 Task: Explore Airbnb accommodations in Martha's Vineyard with access to Chef's kitchens
Action: Mouse moved to (610, 117)
Screenshot: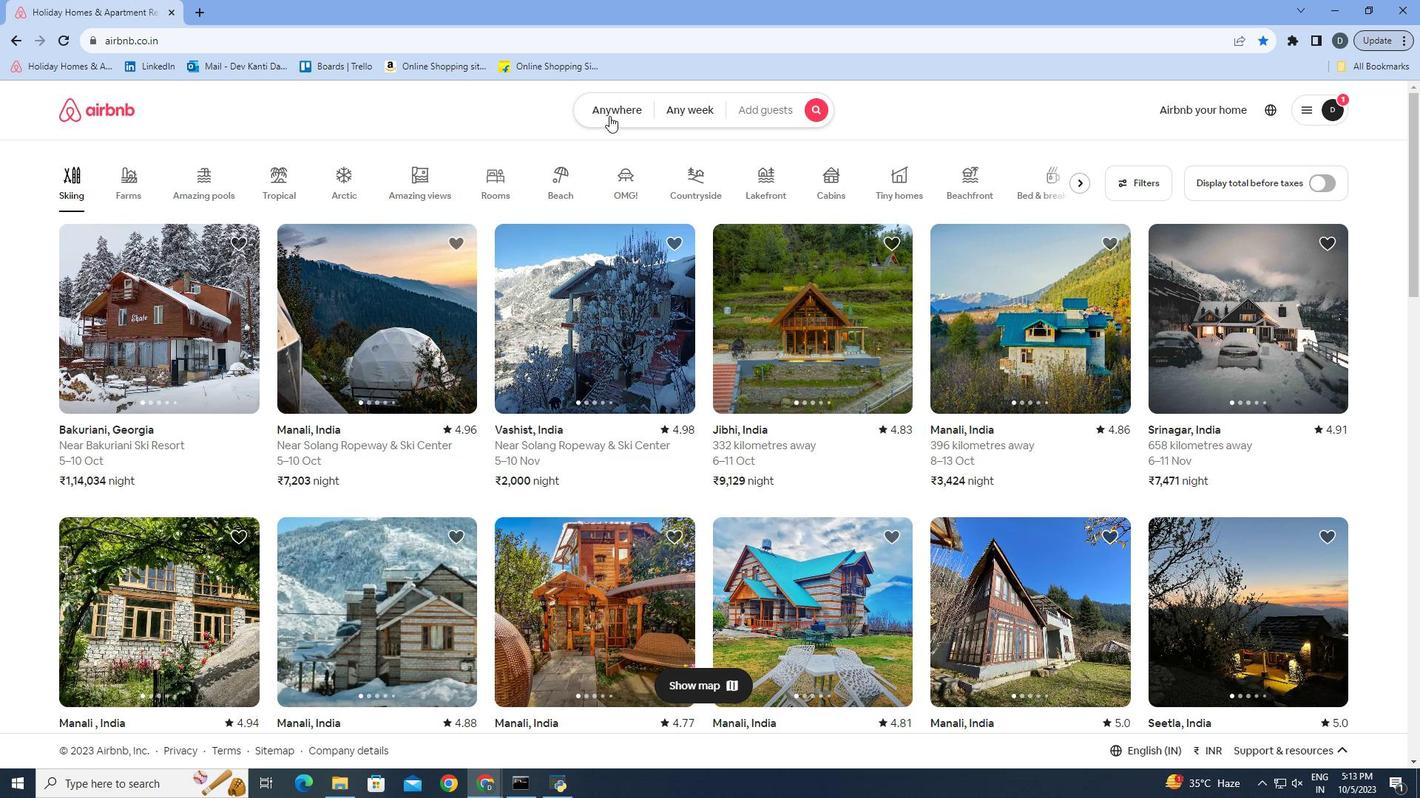 
Action: Mouse pressed left at (610, 117)
Screenshot: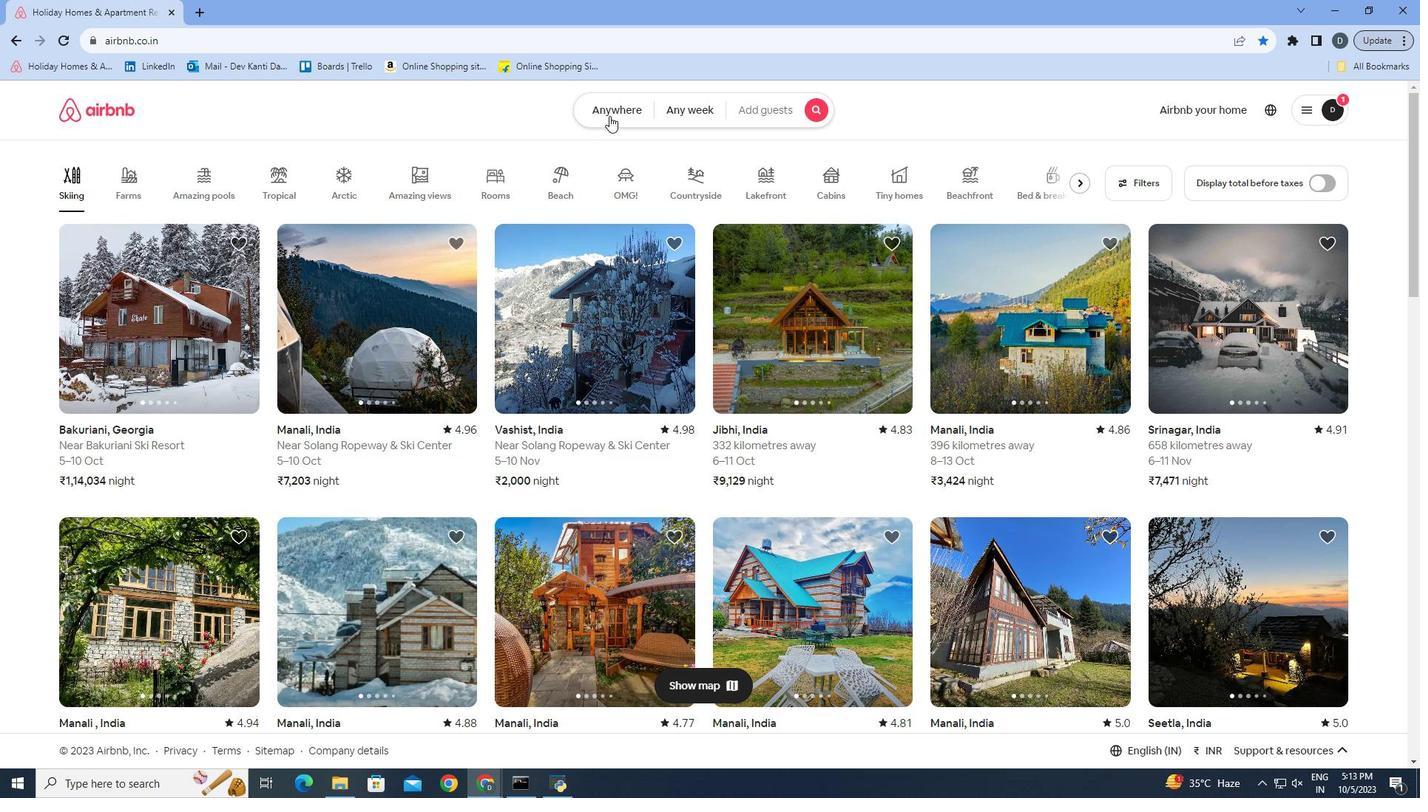 
Action: Mouse moved to (495, 170)
Screenshot: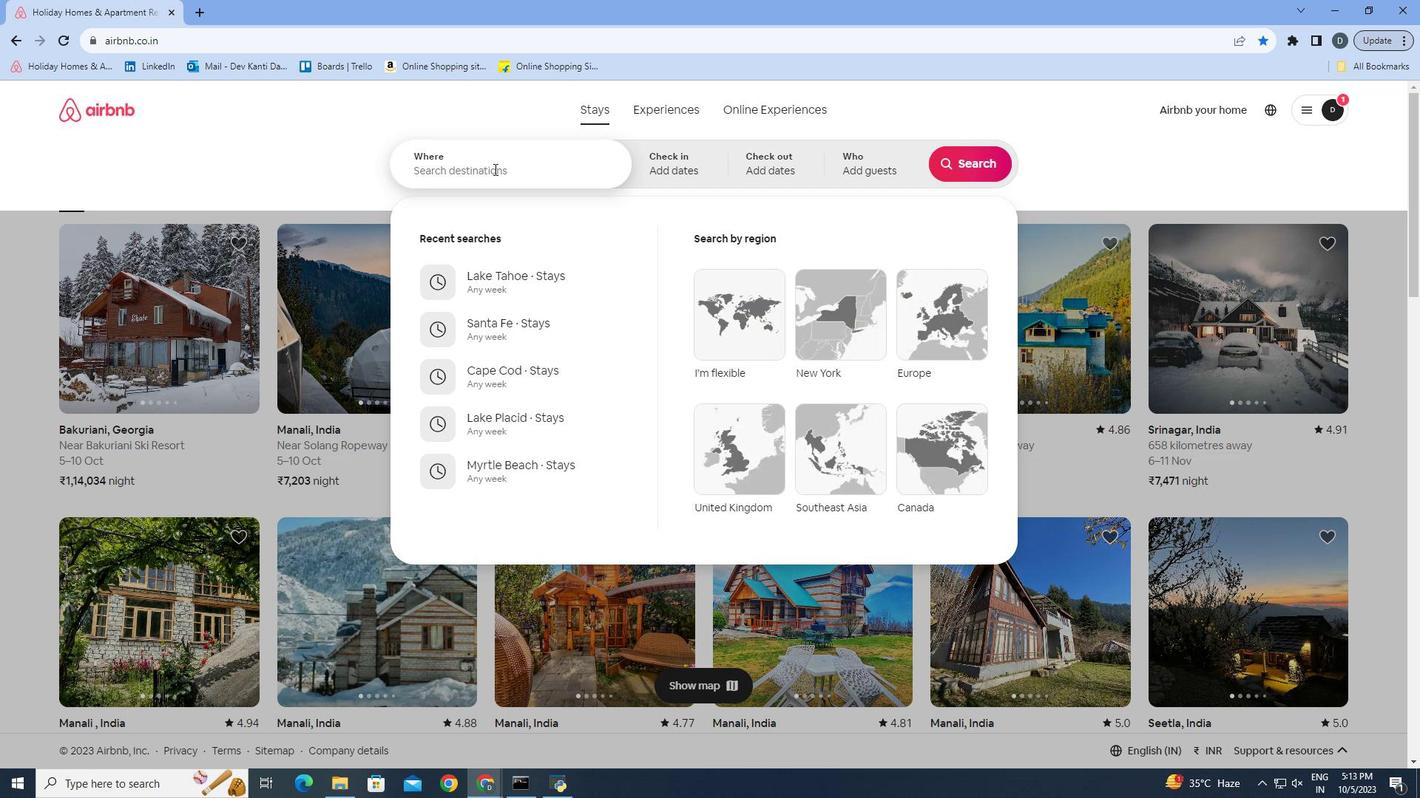 
Action: Mouse pressed left at (495, 170)
Screenshot: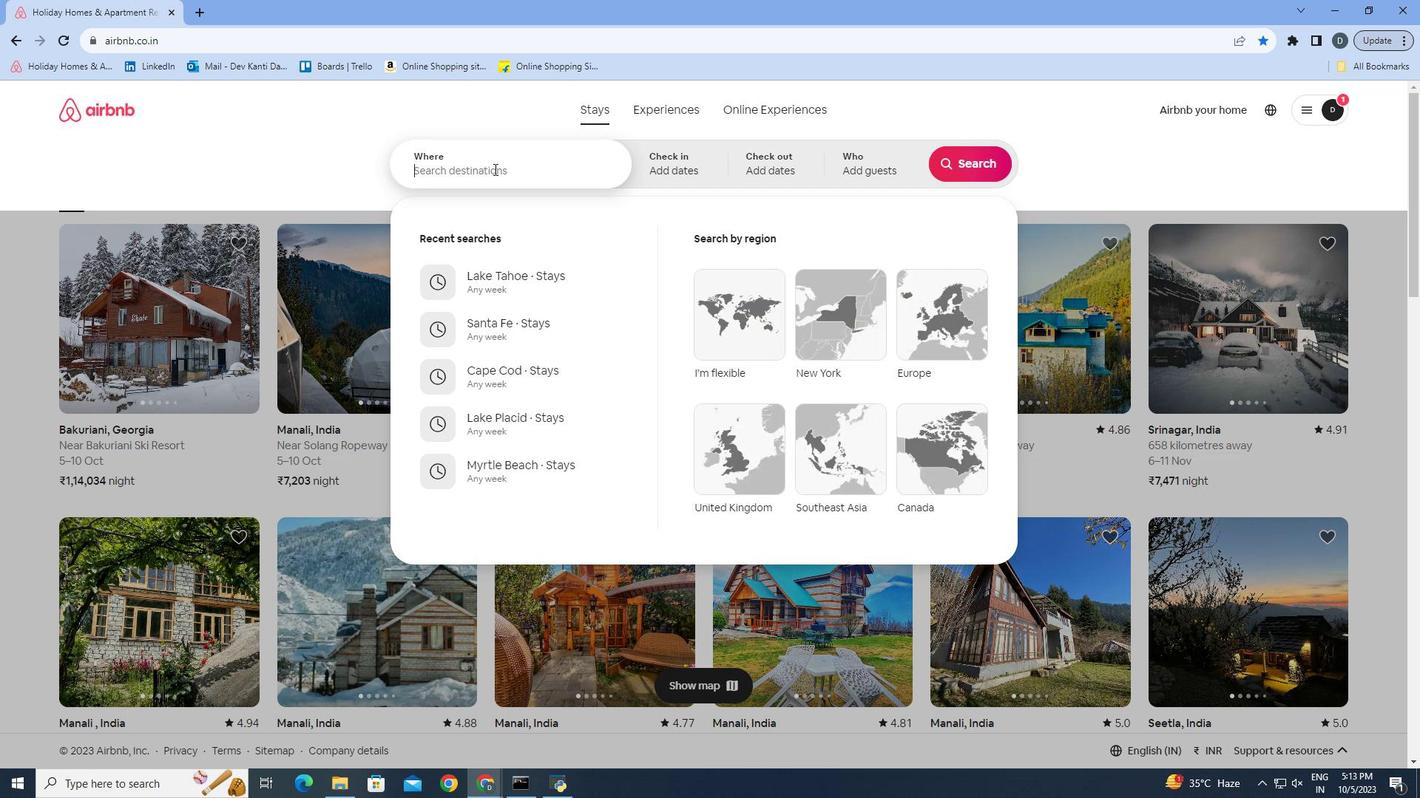 
Action: Mouse moved to (493, 169)
Screenshot: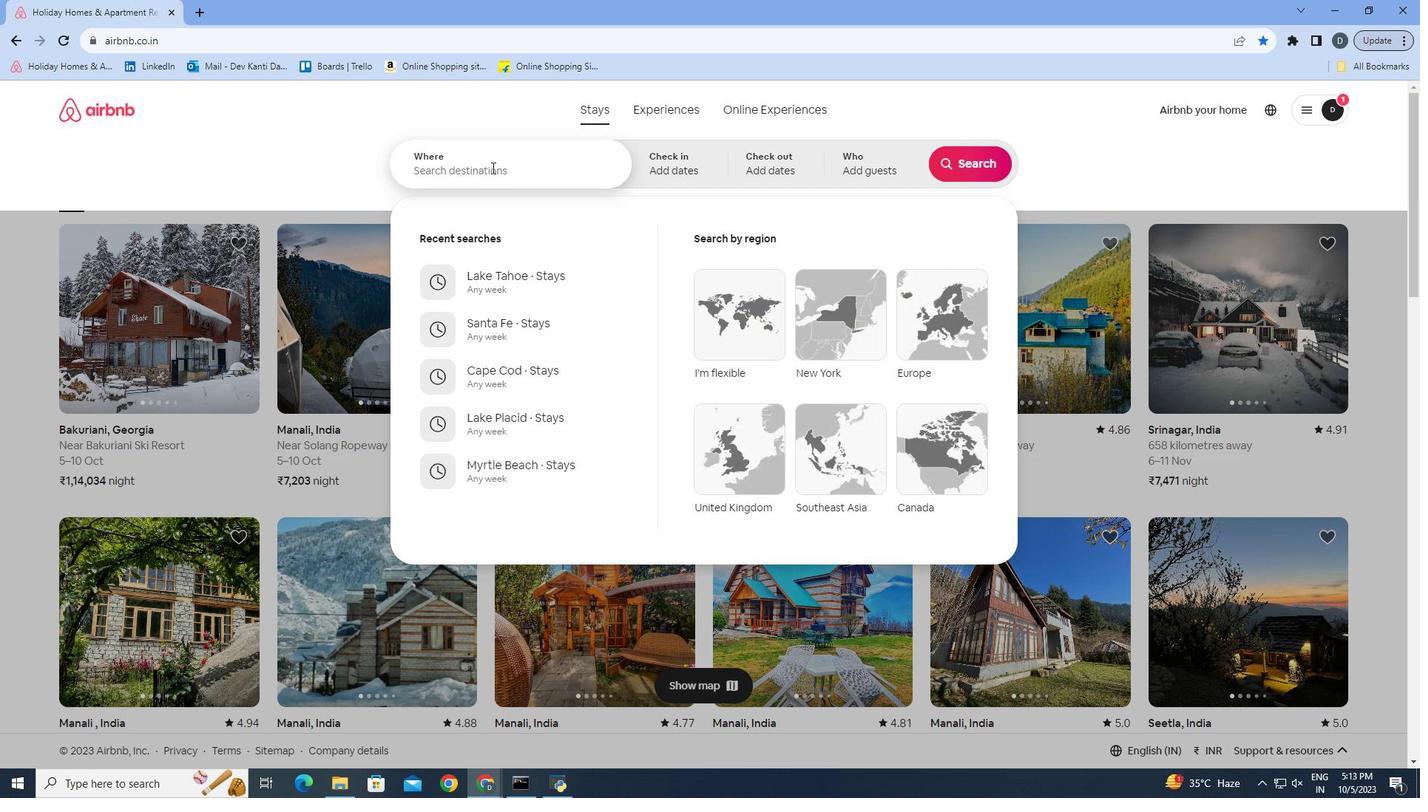 
Action: Key pressed <Key.shift>
Screenshot: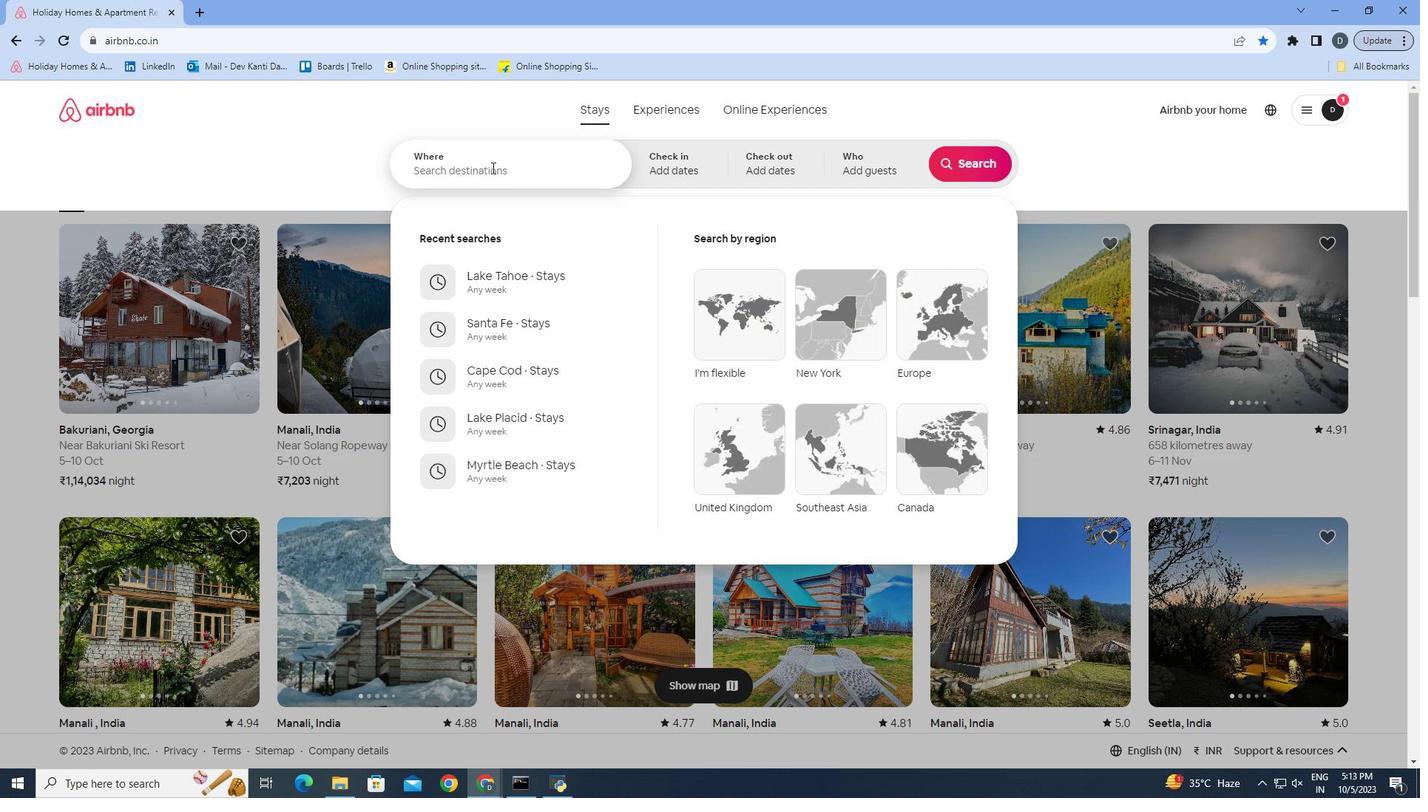 
Action: Mouse moved to (490, 166)
Screenshot: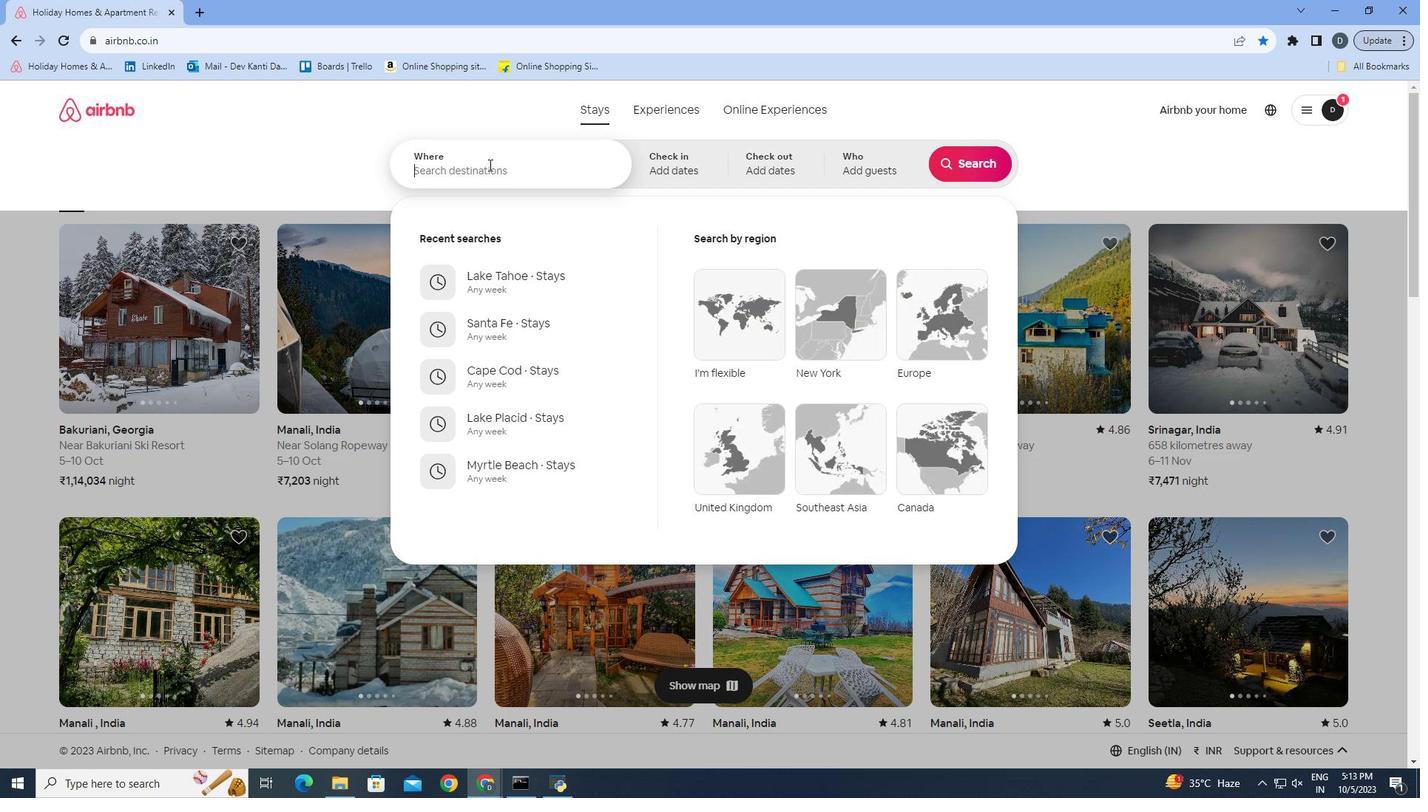 
Action: Key pressed Ma
Screenshot: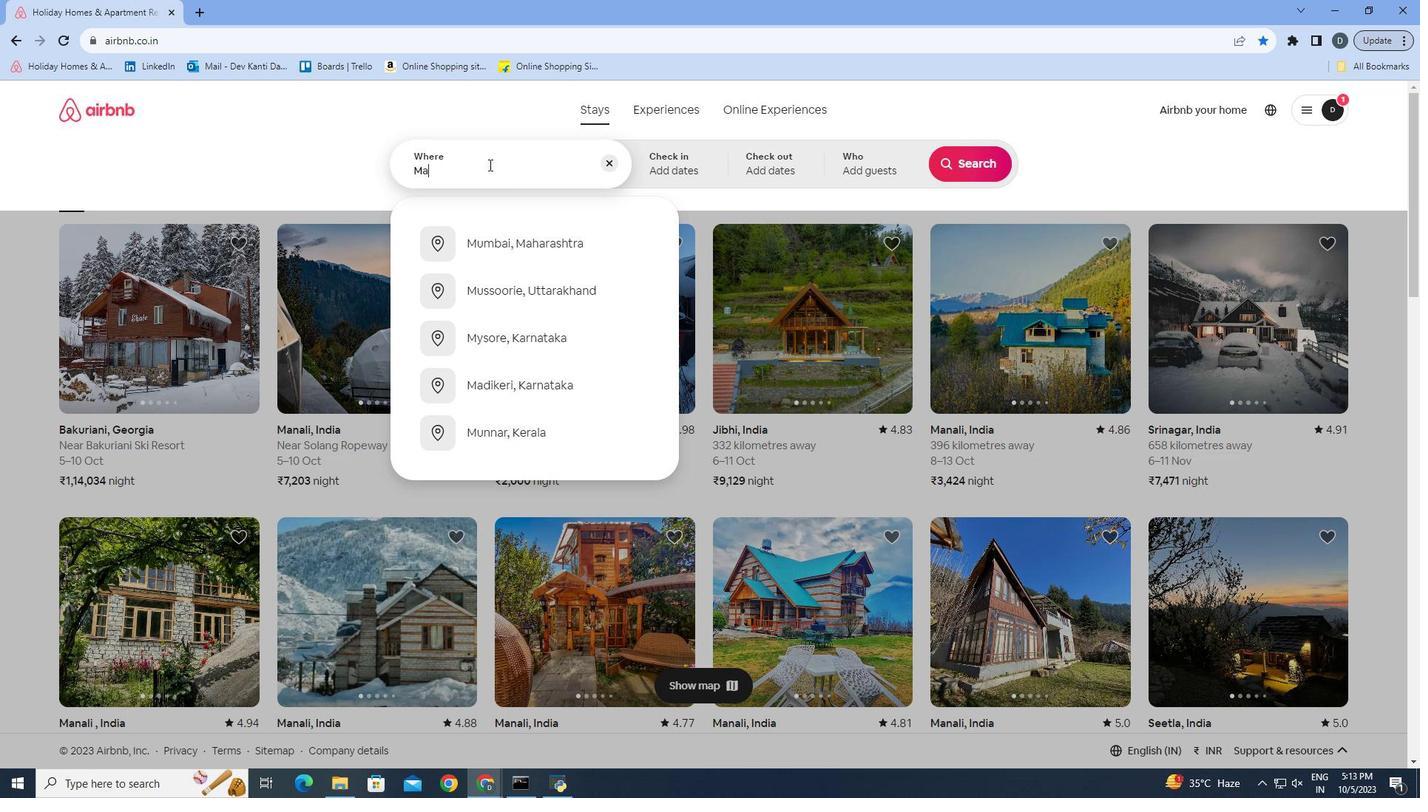 
Action: Mouse moved to (458, 161)
Screenshot: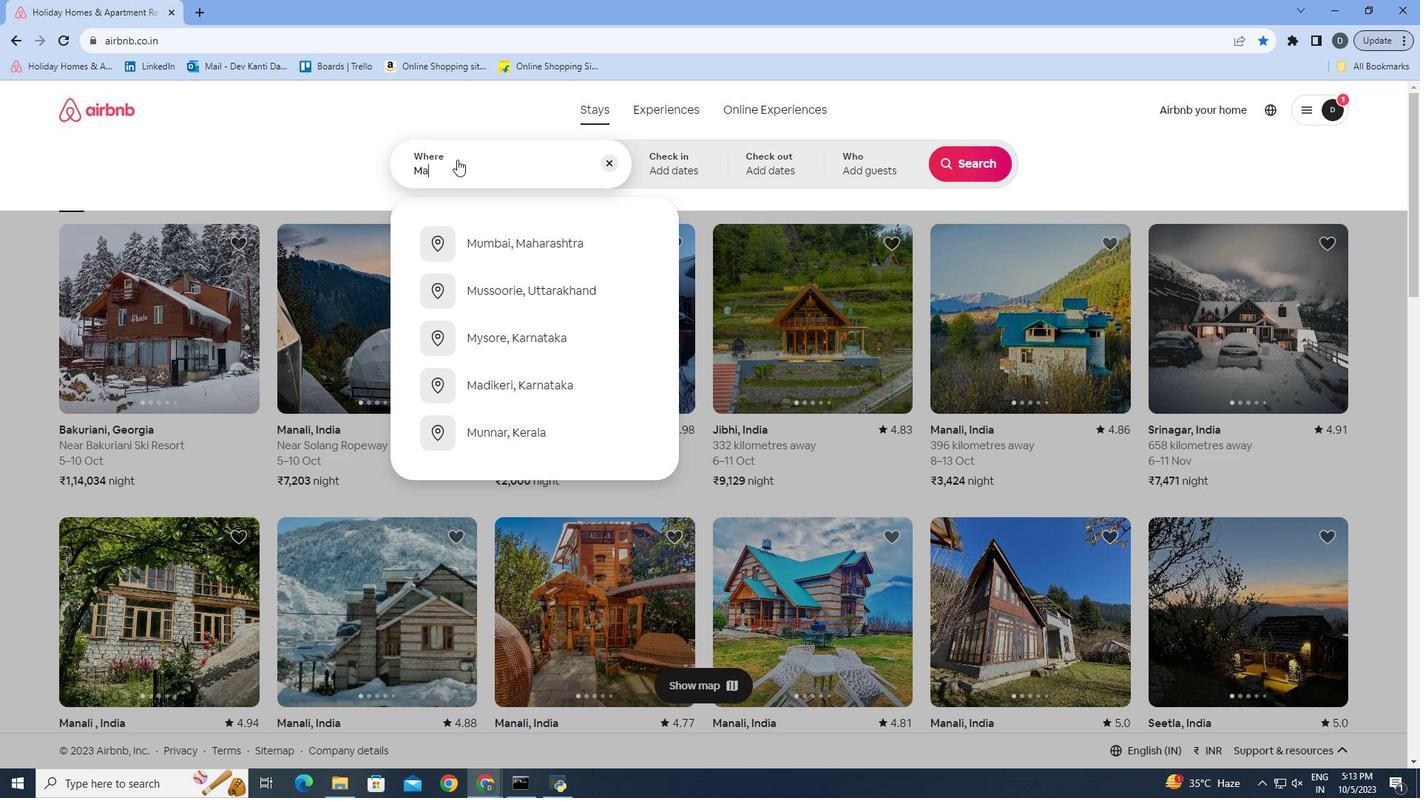 
Action: Key pressed rtha<Key.space>
Screenshot: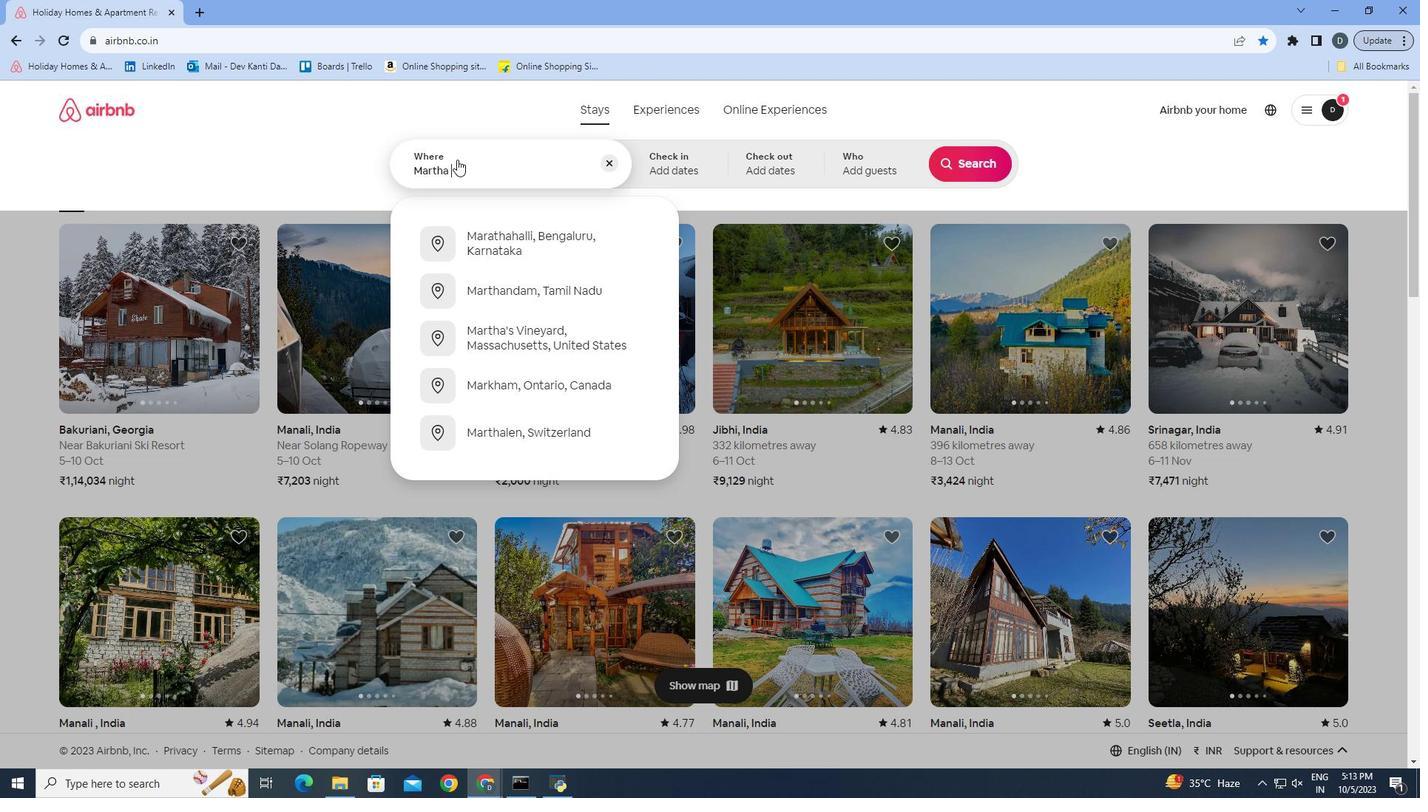 
Action: Mouse moved to (457, 157)
Screenshot: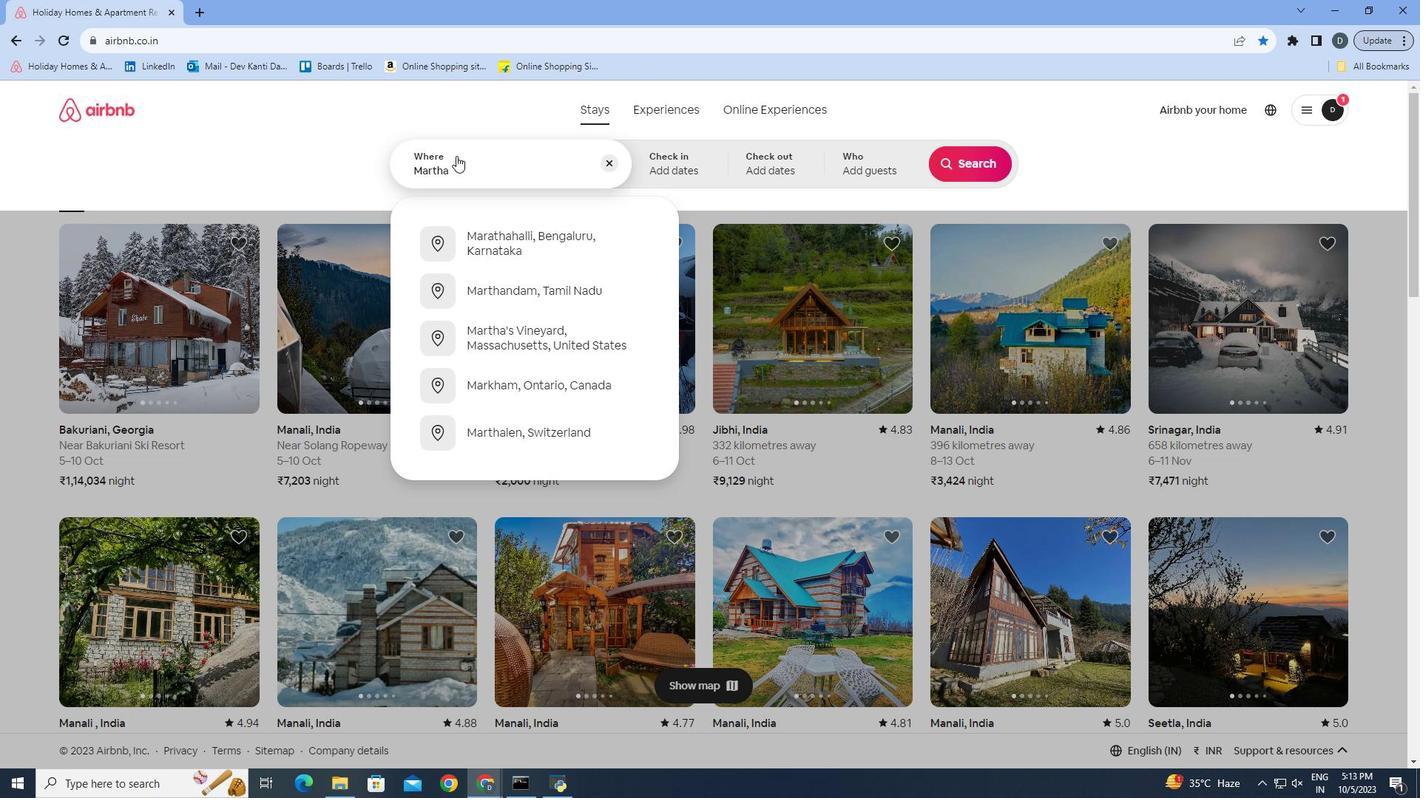 
Action: Key pressed <Key.shift>Vi
Screenshot: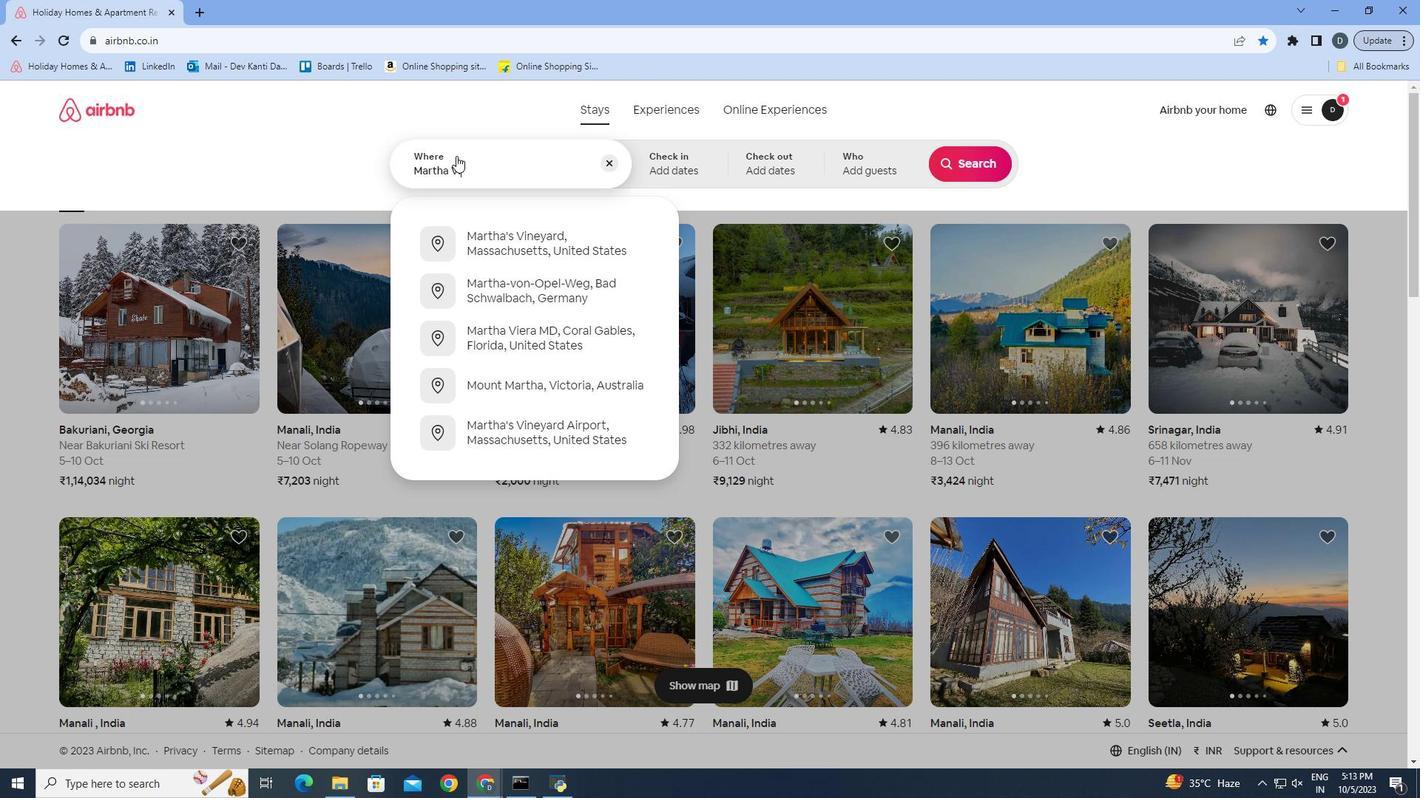 
Action: Mouse moved to (526, 119)
Screenshot: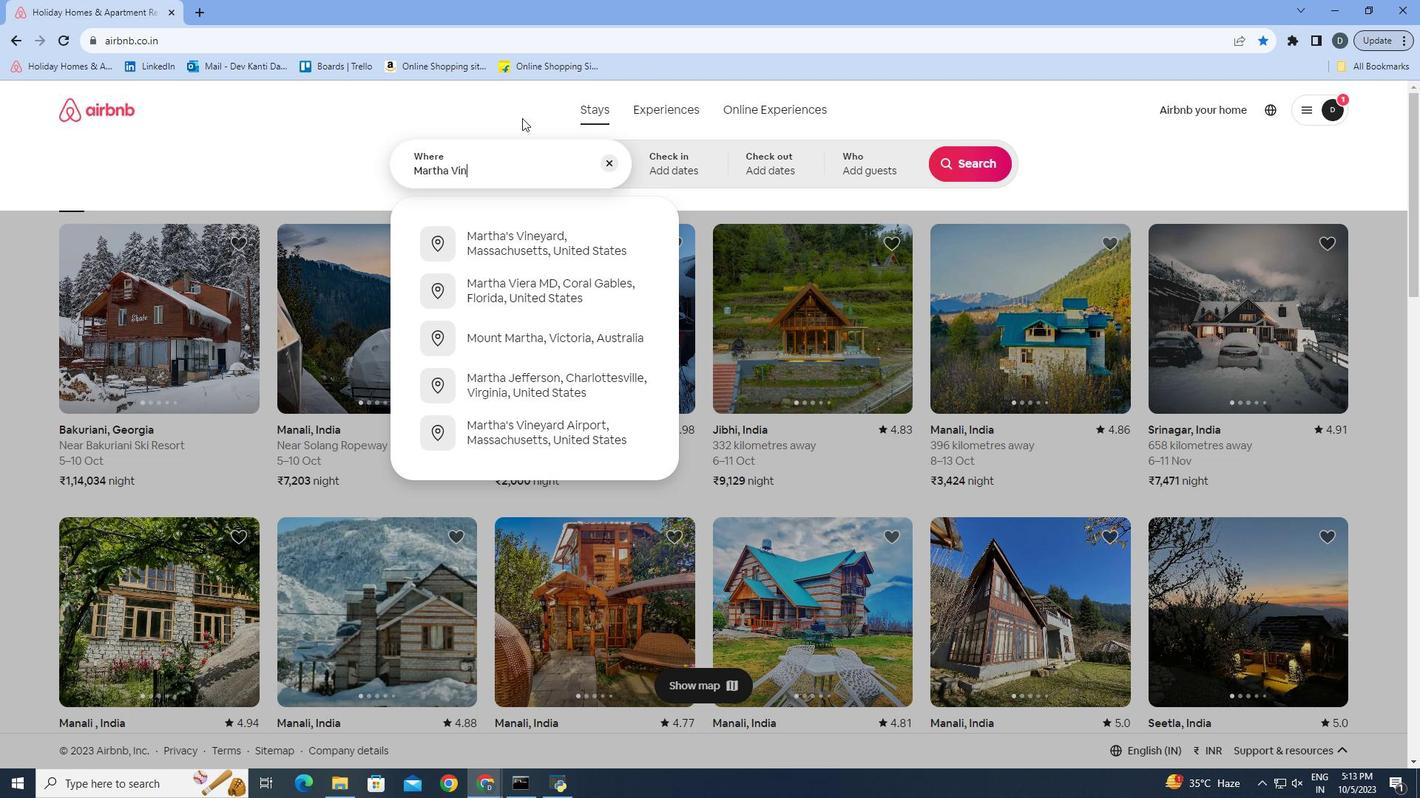
Action: Key pressed n
Screenshot: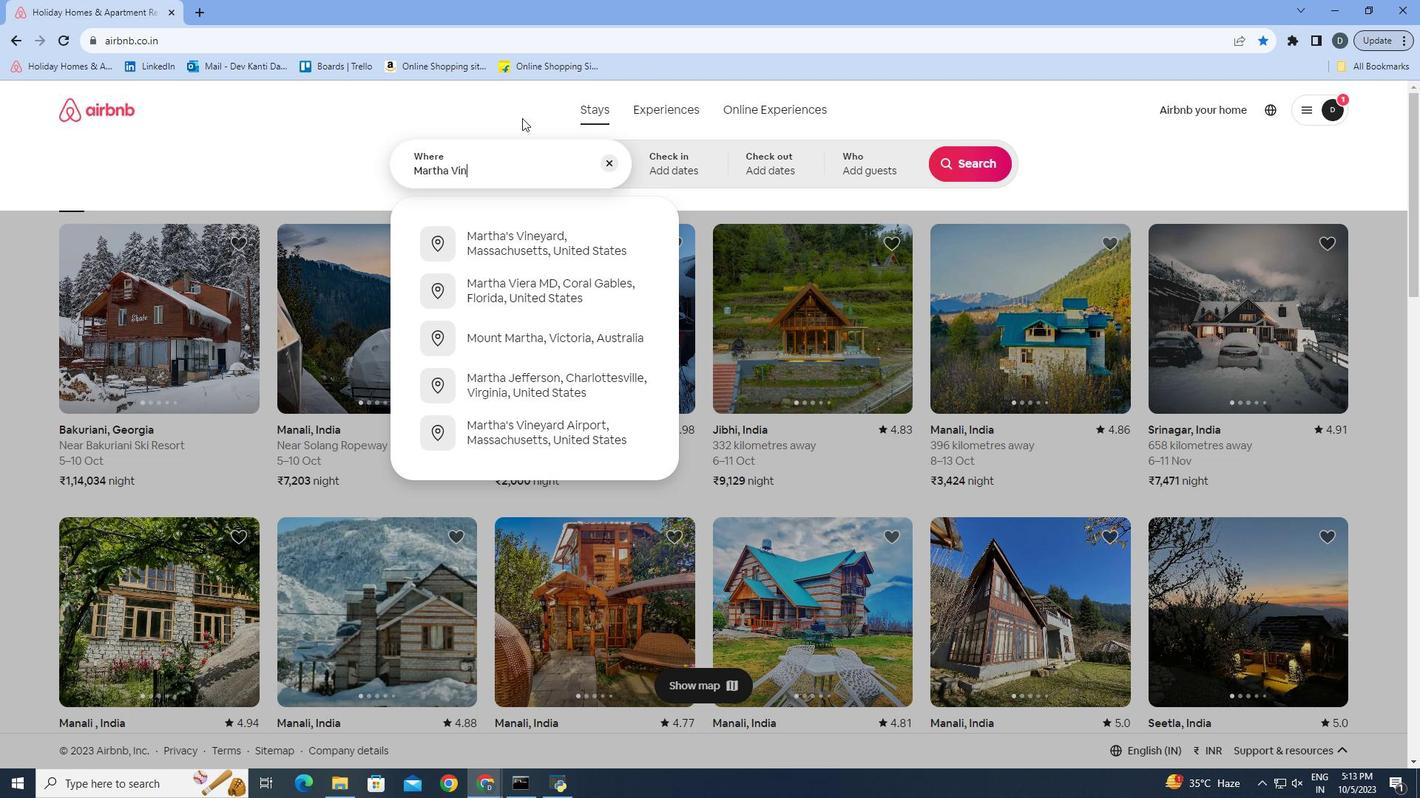 
Action: Mouse moved to (510, 122)
Screenshot: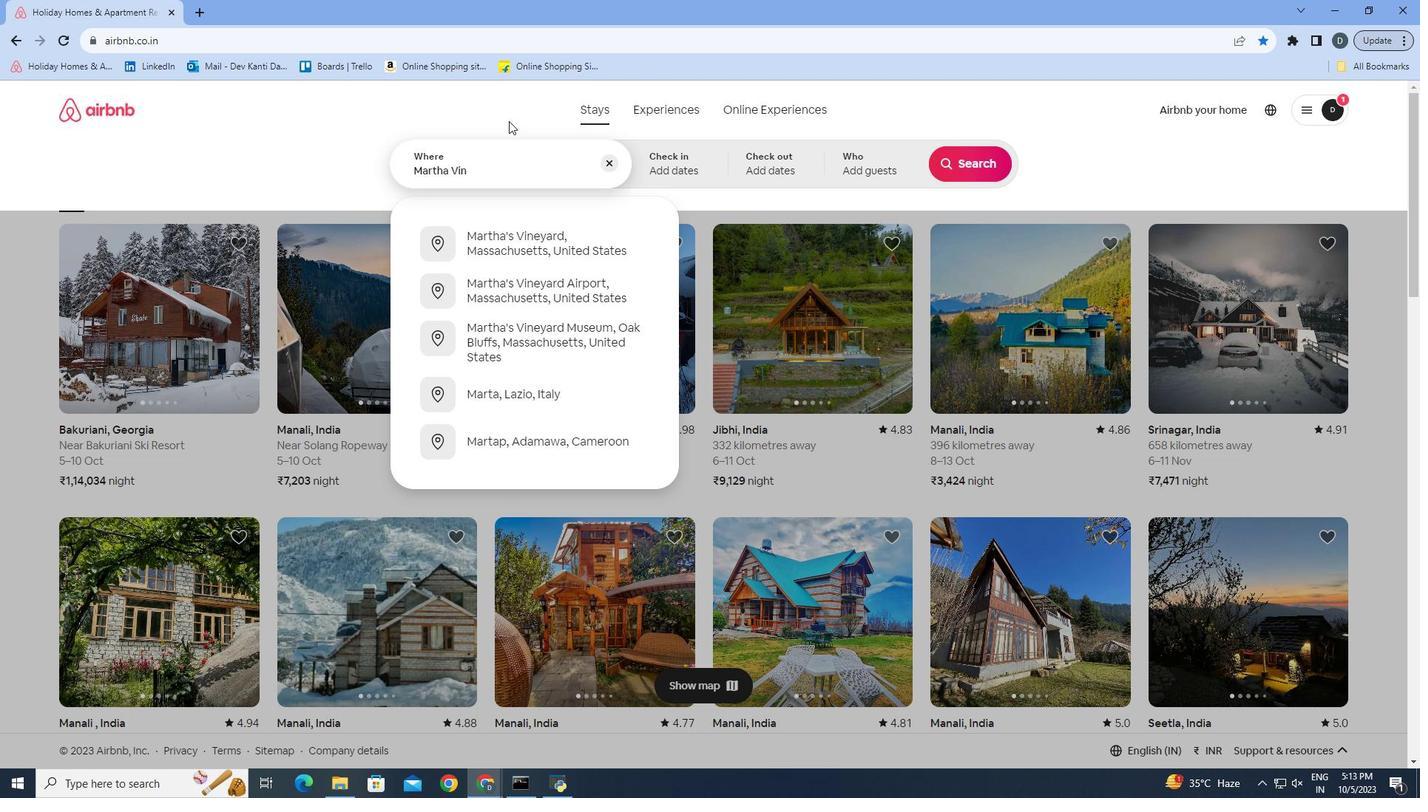 
Action: Key pressed ey
Screenshot: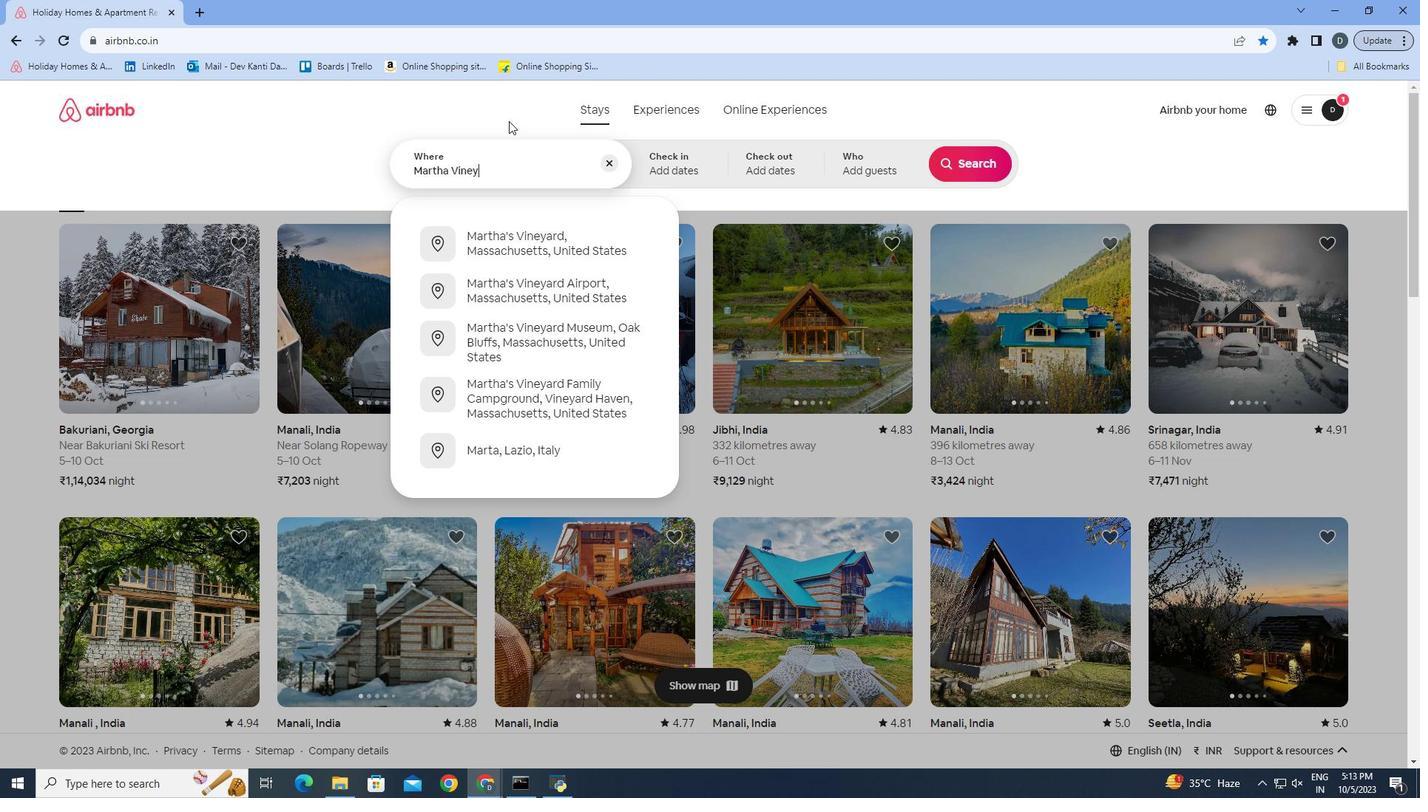 
Action: Mouse moved to (506, 125)
Screenshot: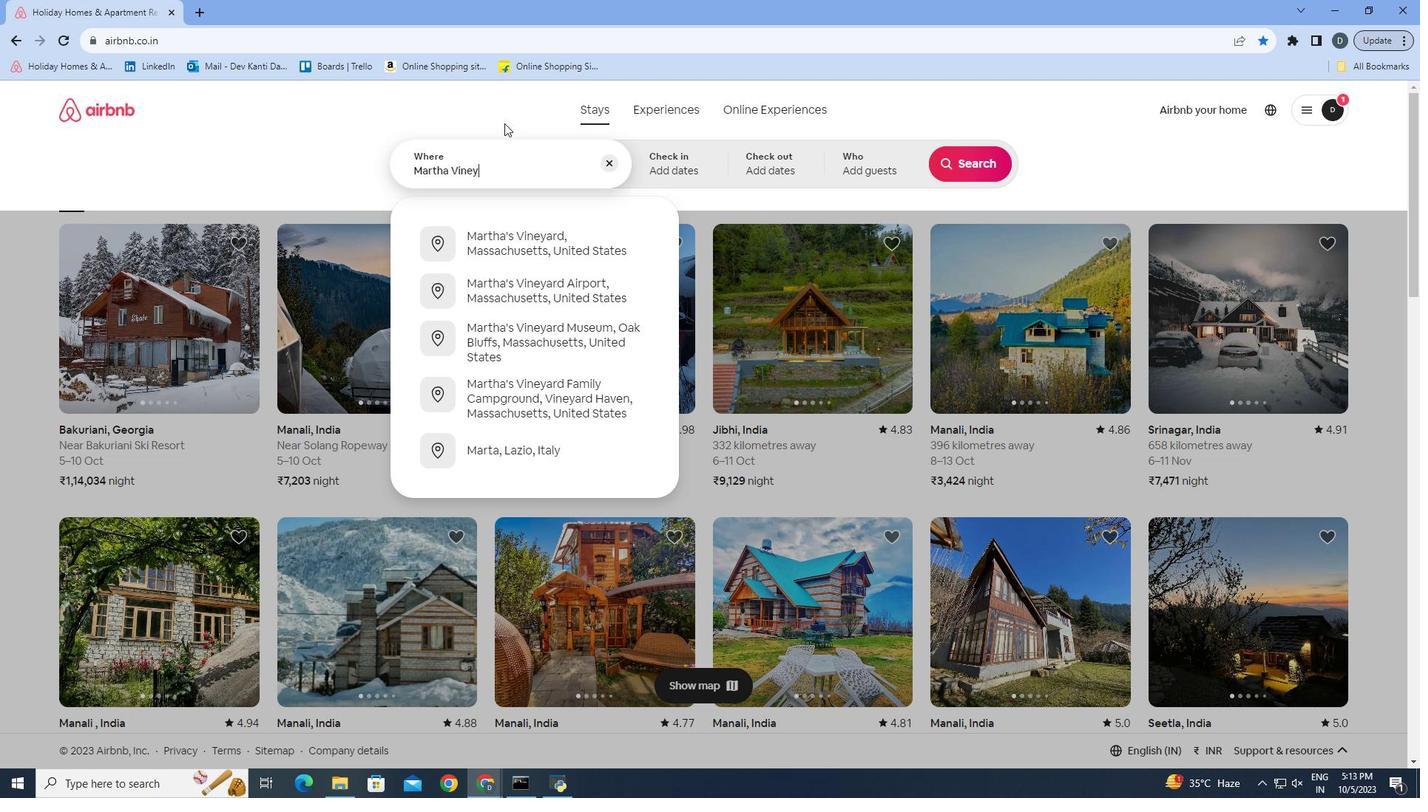 
Action: Key pressed a
Screenshot: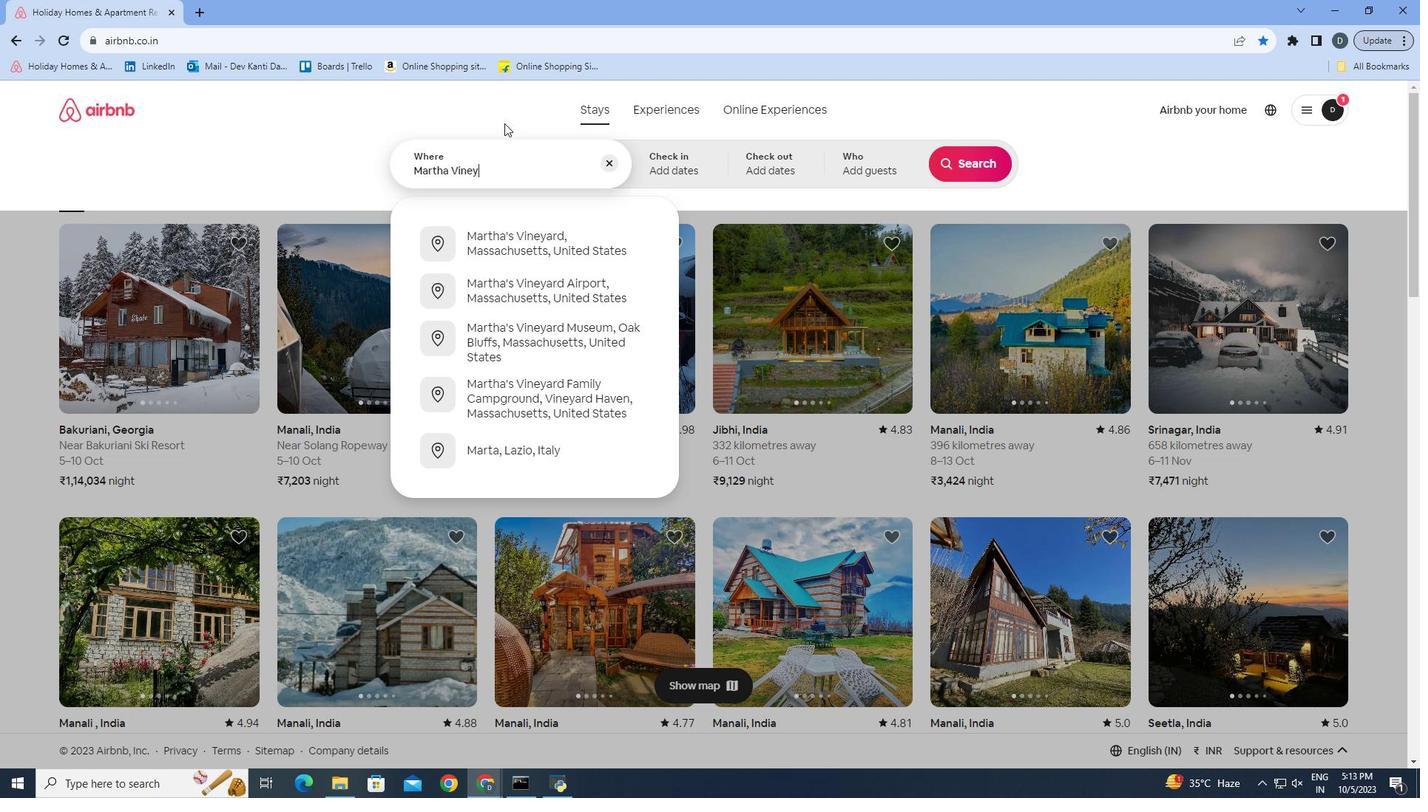 
Action: Mouse moved to (504, 125)
Screenshot: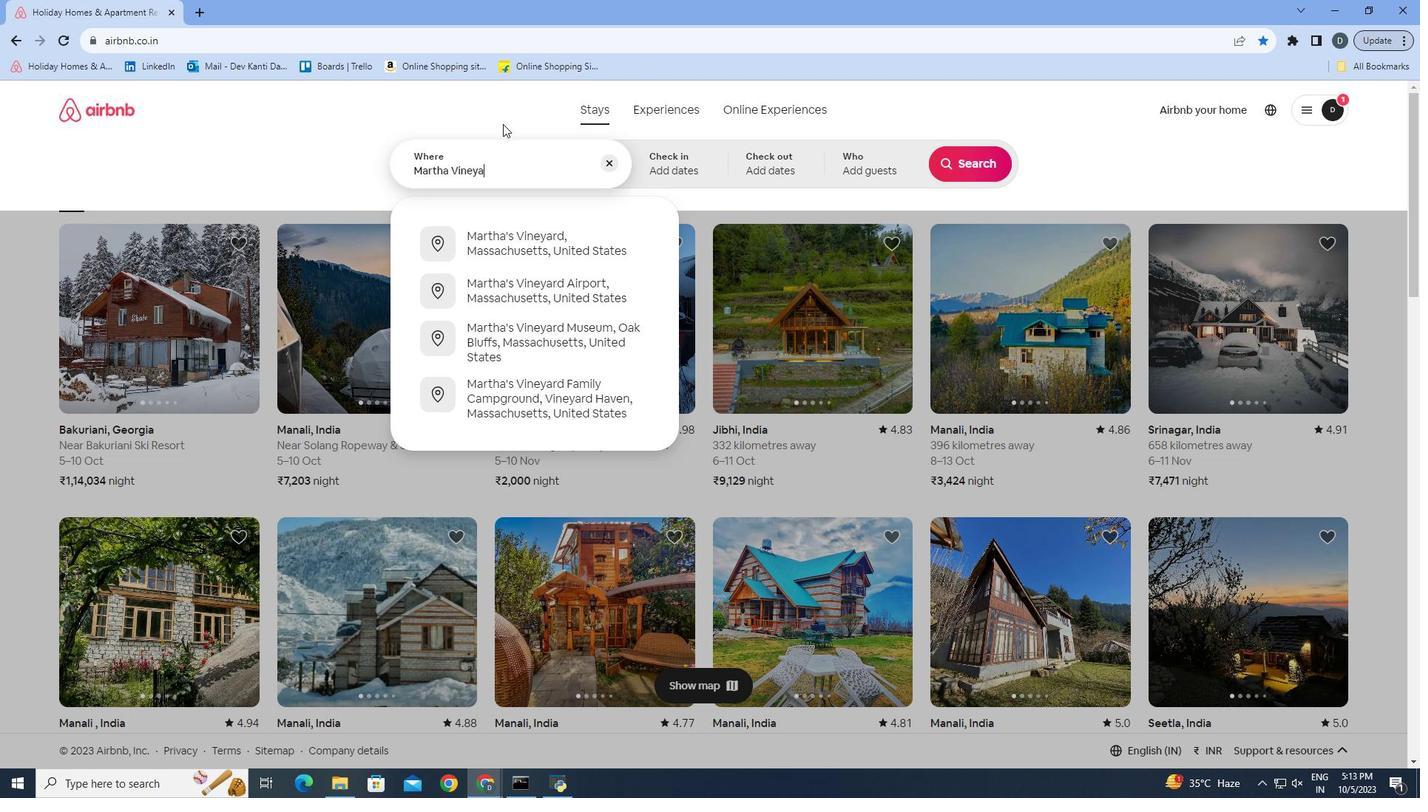 
Action: Key pressed rd
Screenshot: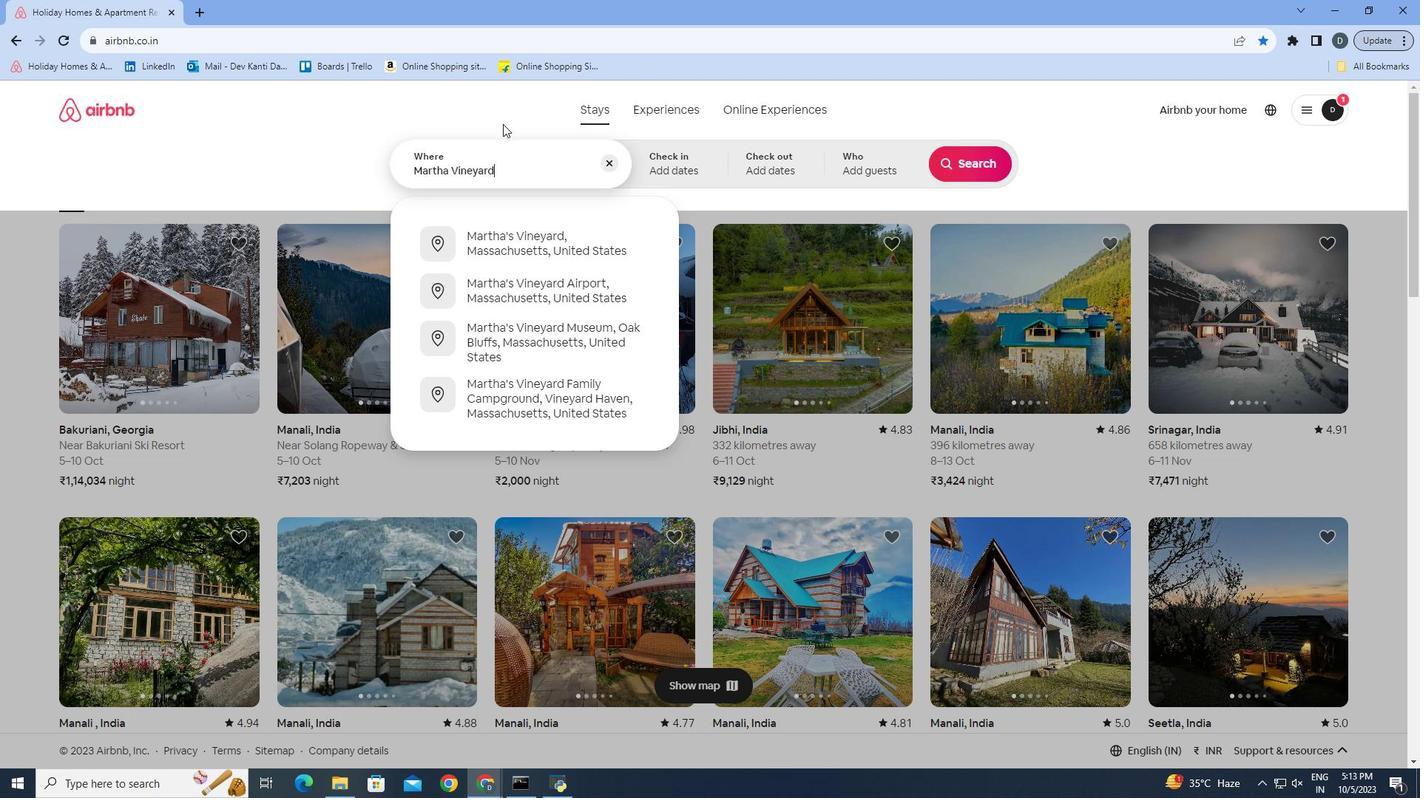 
Action: Mouse moved to (542, 236)
Screenshot: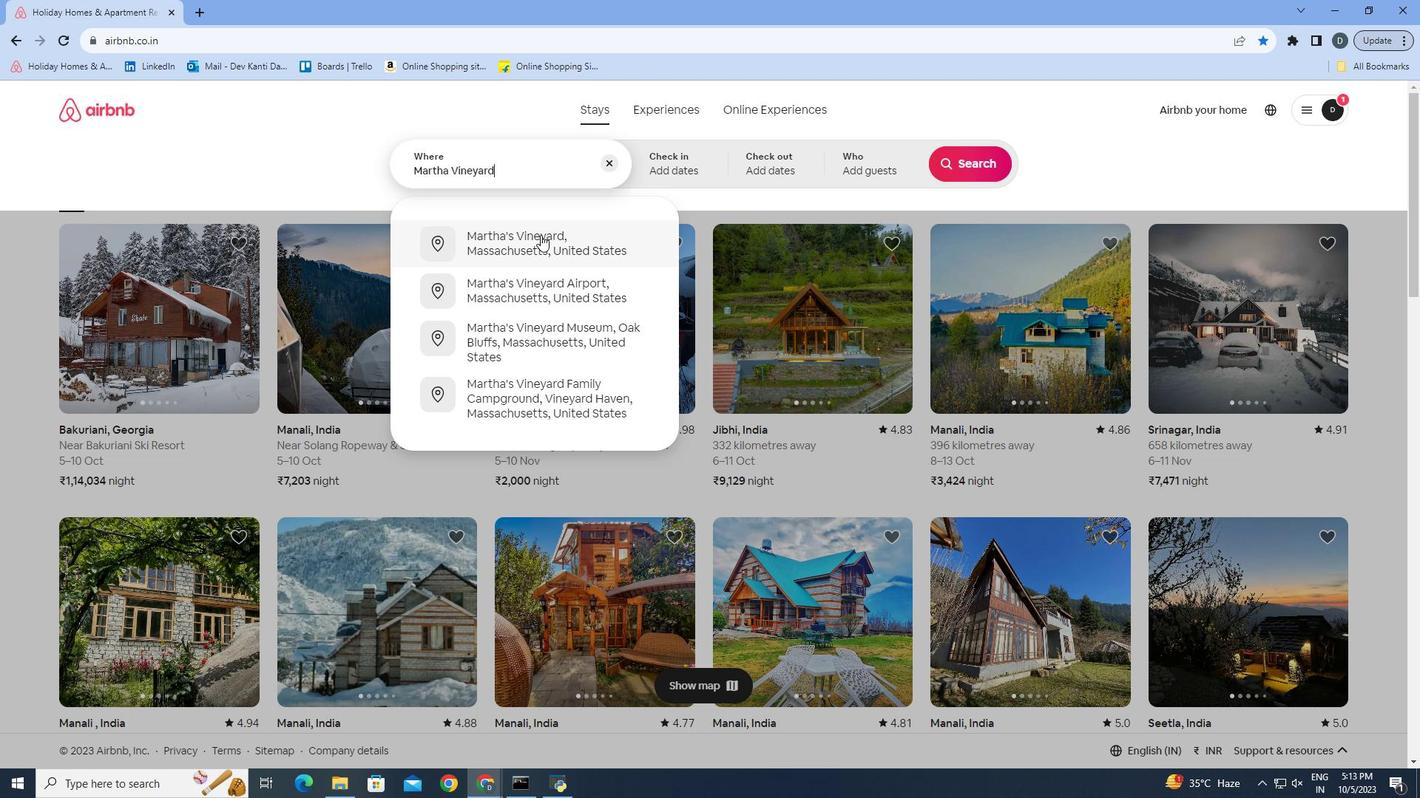
Action: Mouse pressed left at (542, 236)
Screenshot: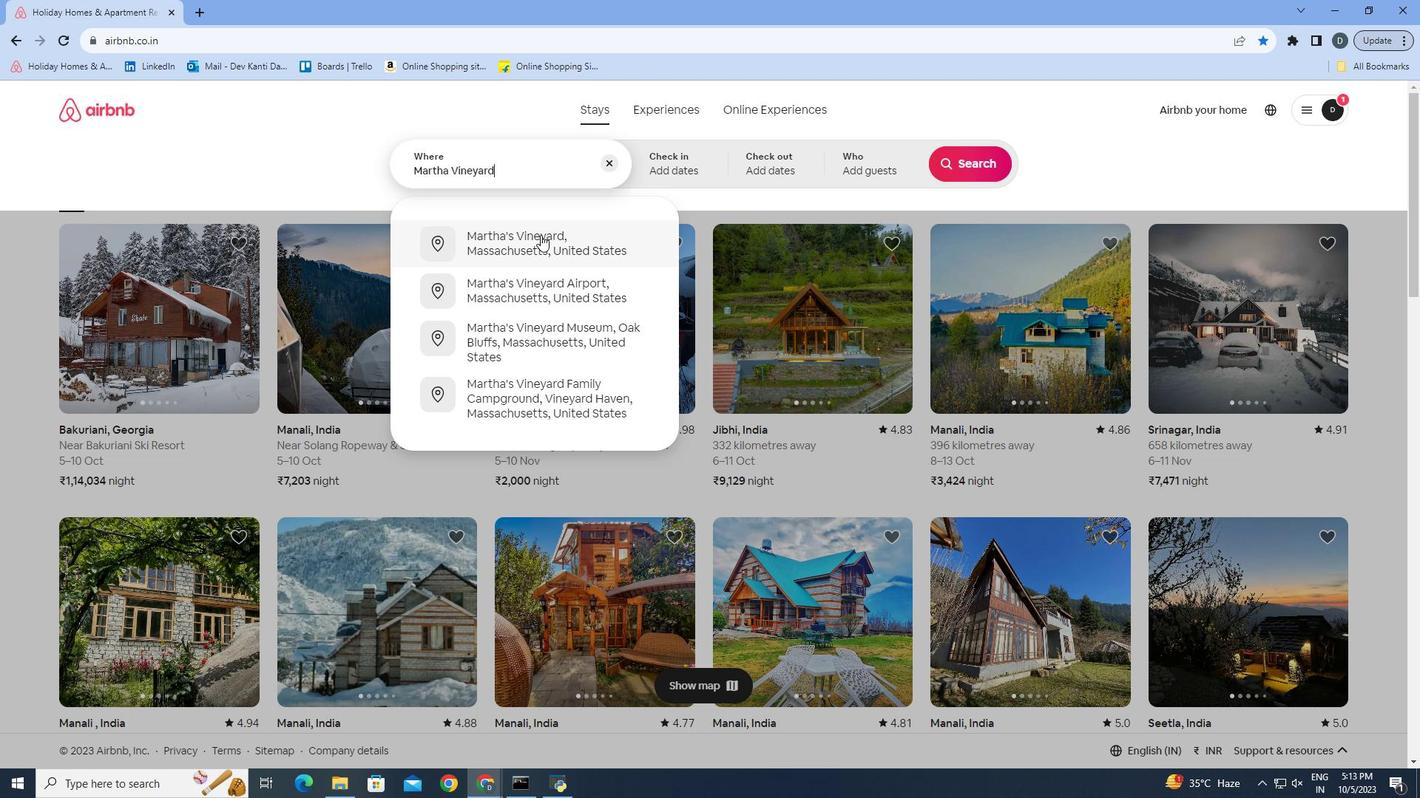 
Action: Mouse moved to (989, 167)
Screenshot: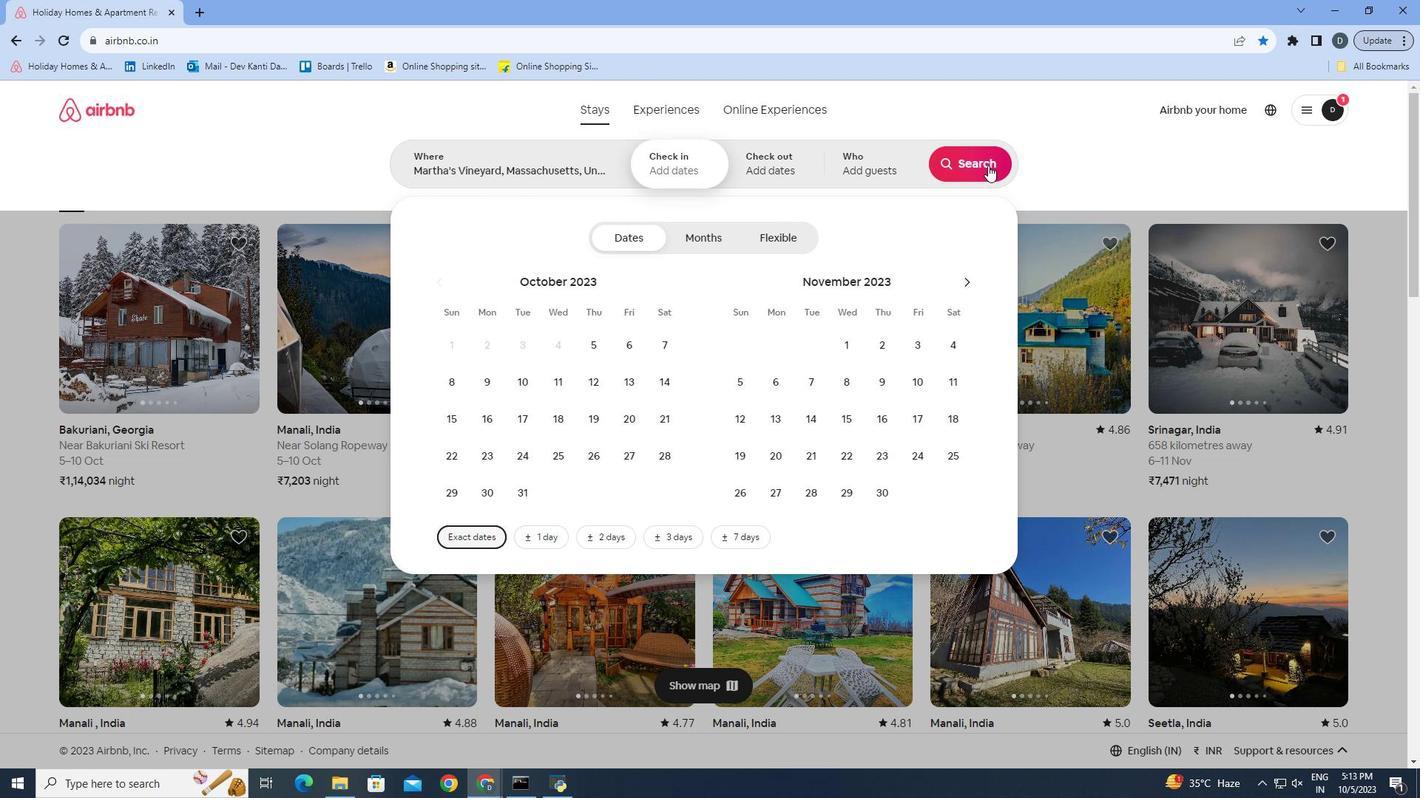 
Action: Mouse pressed left at (989, 167)
Screenshot: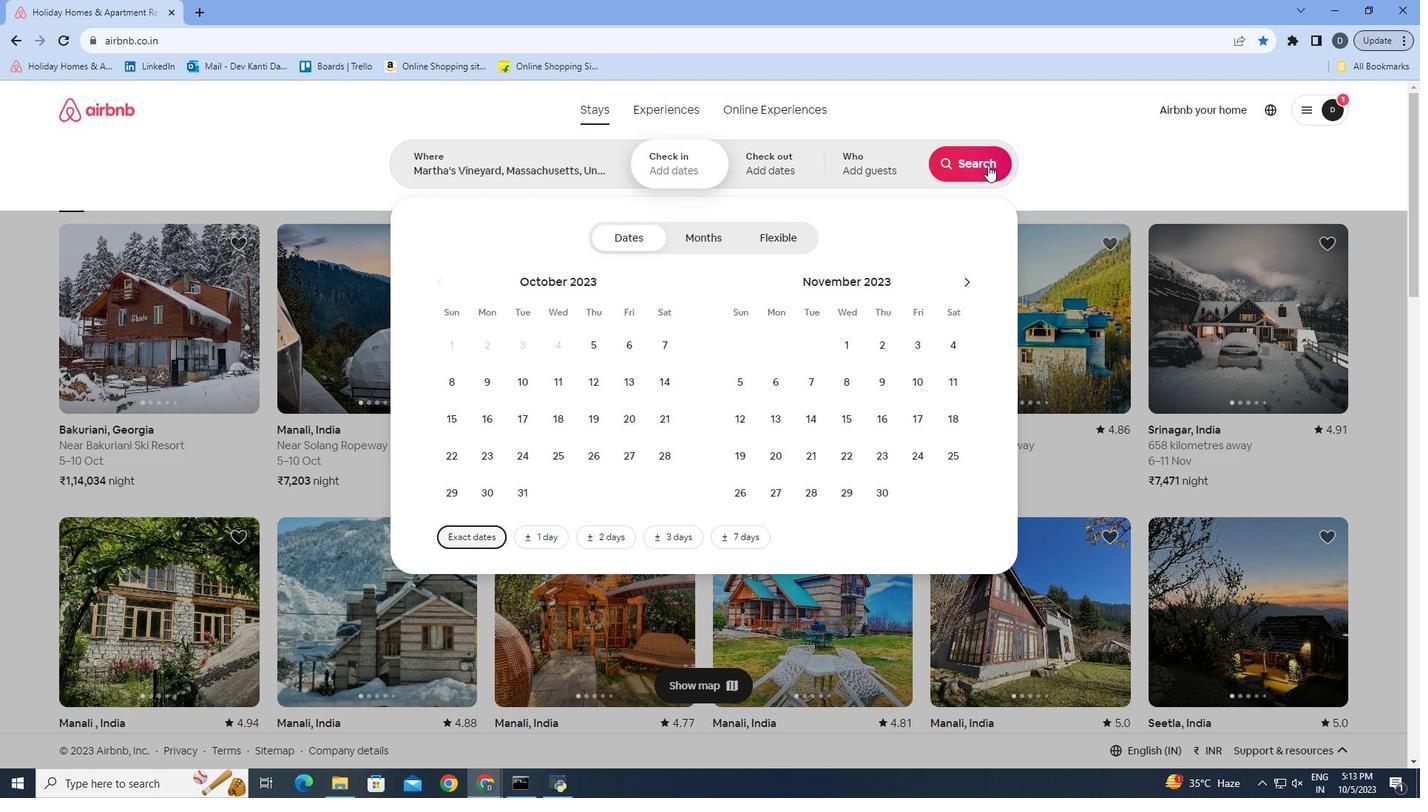 
Action: Mouse moved to (859, 166)
Screenshot: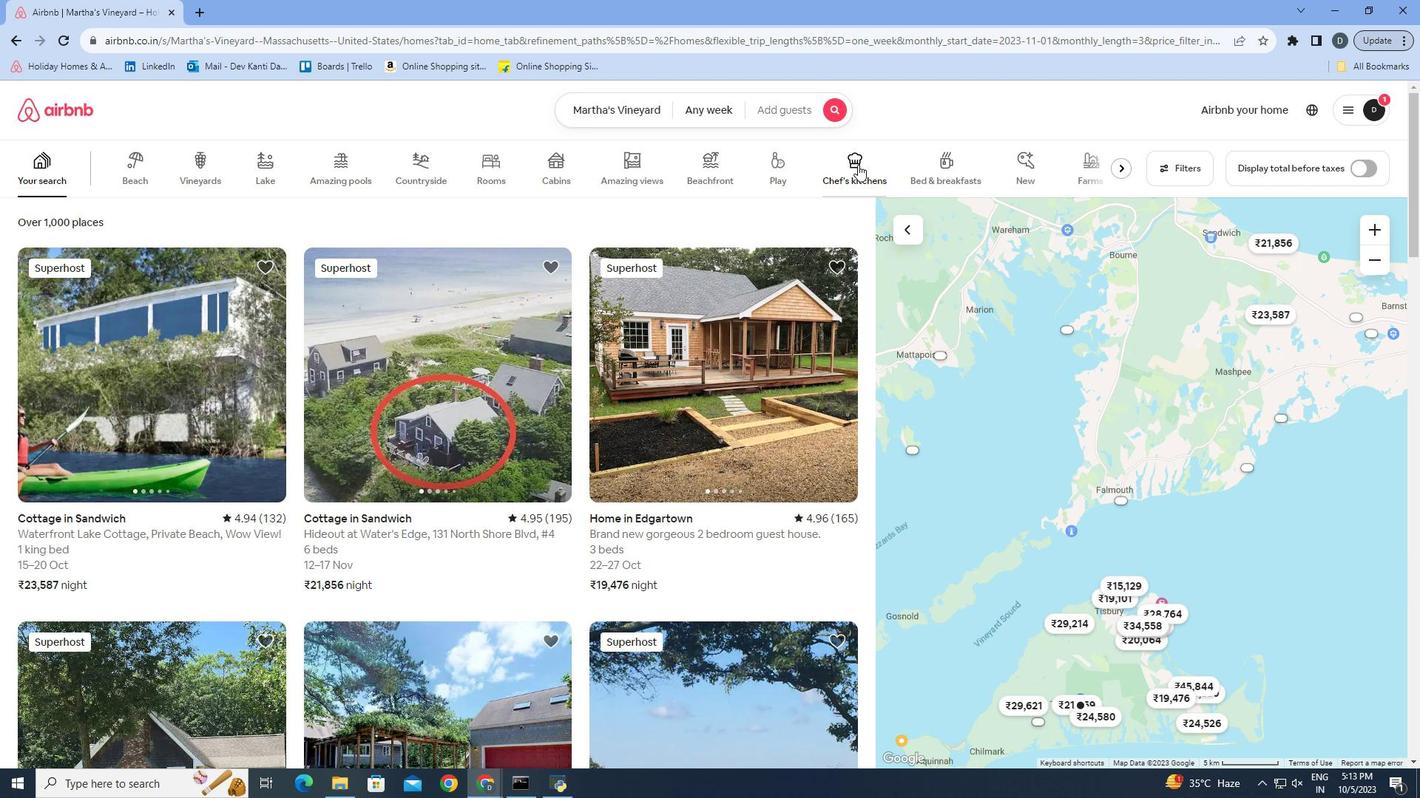 
Action: Mouse pressed left at (859, 166)
Screenshot: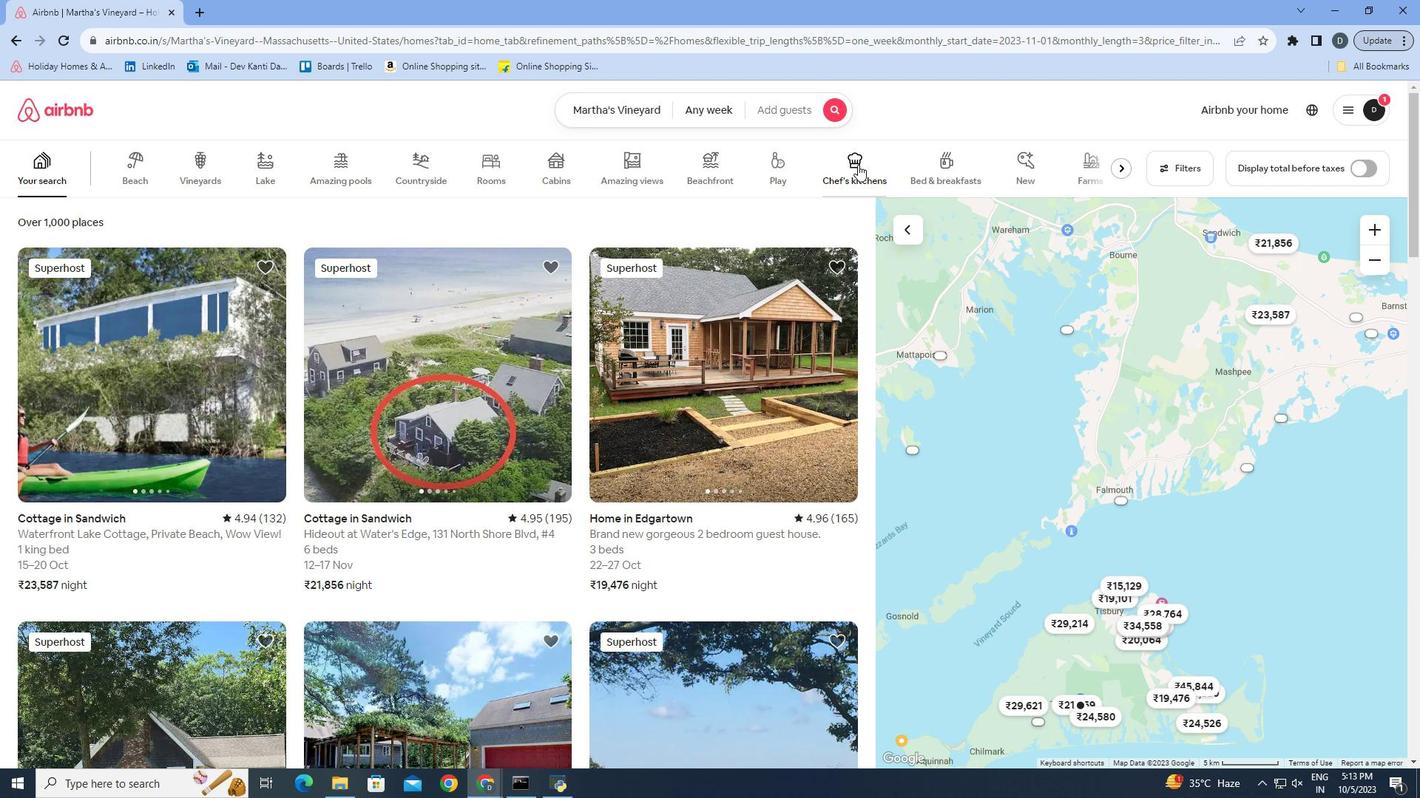 
Action: Mouse moved to (203, 387)
Screenshot: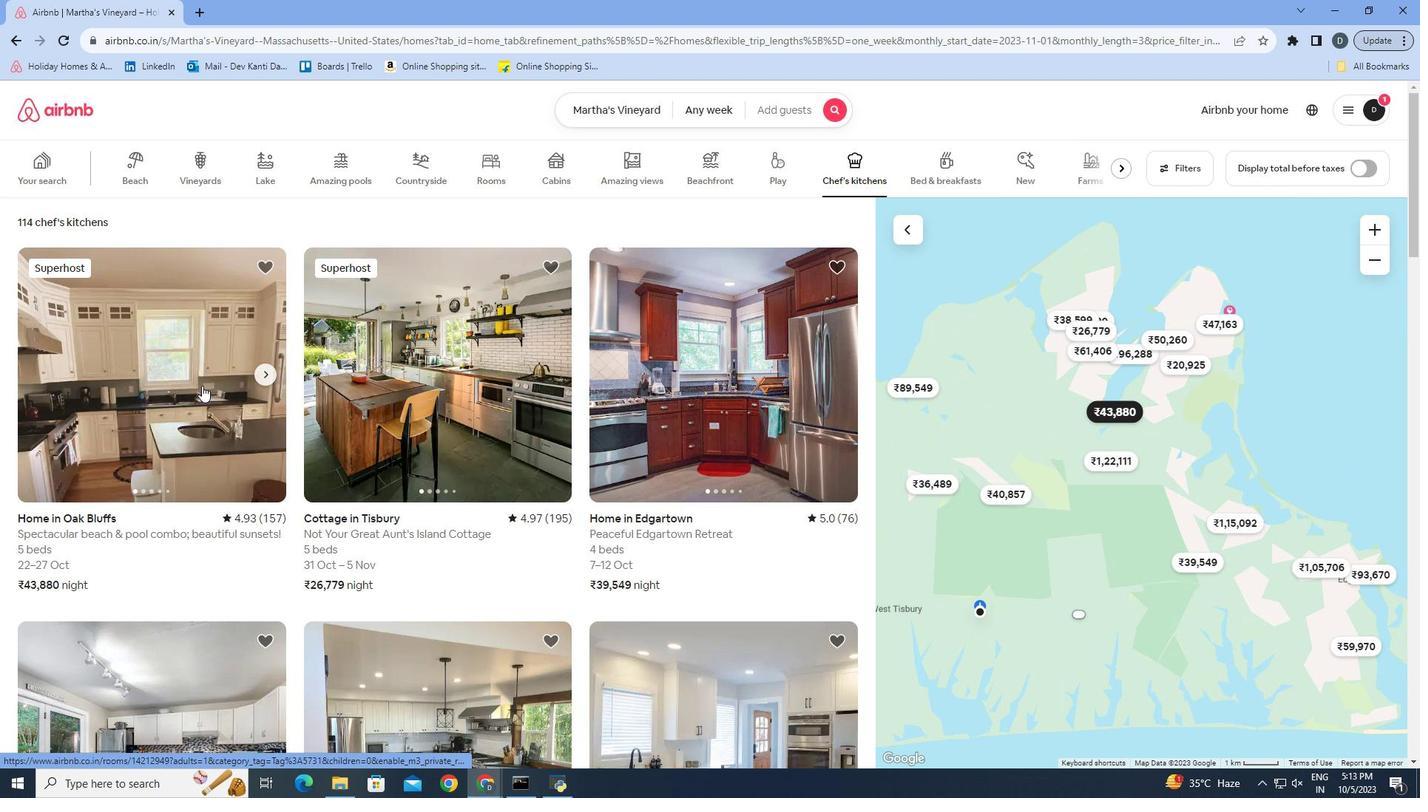 
Action: Mouse pressed left at (203, 387)
Screenshot: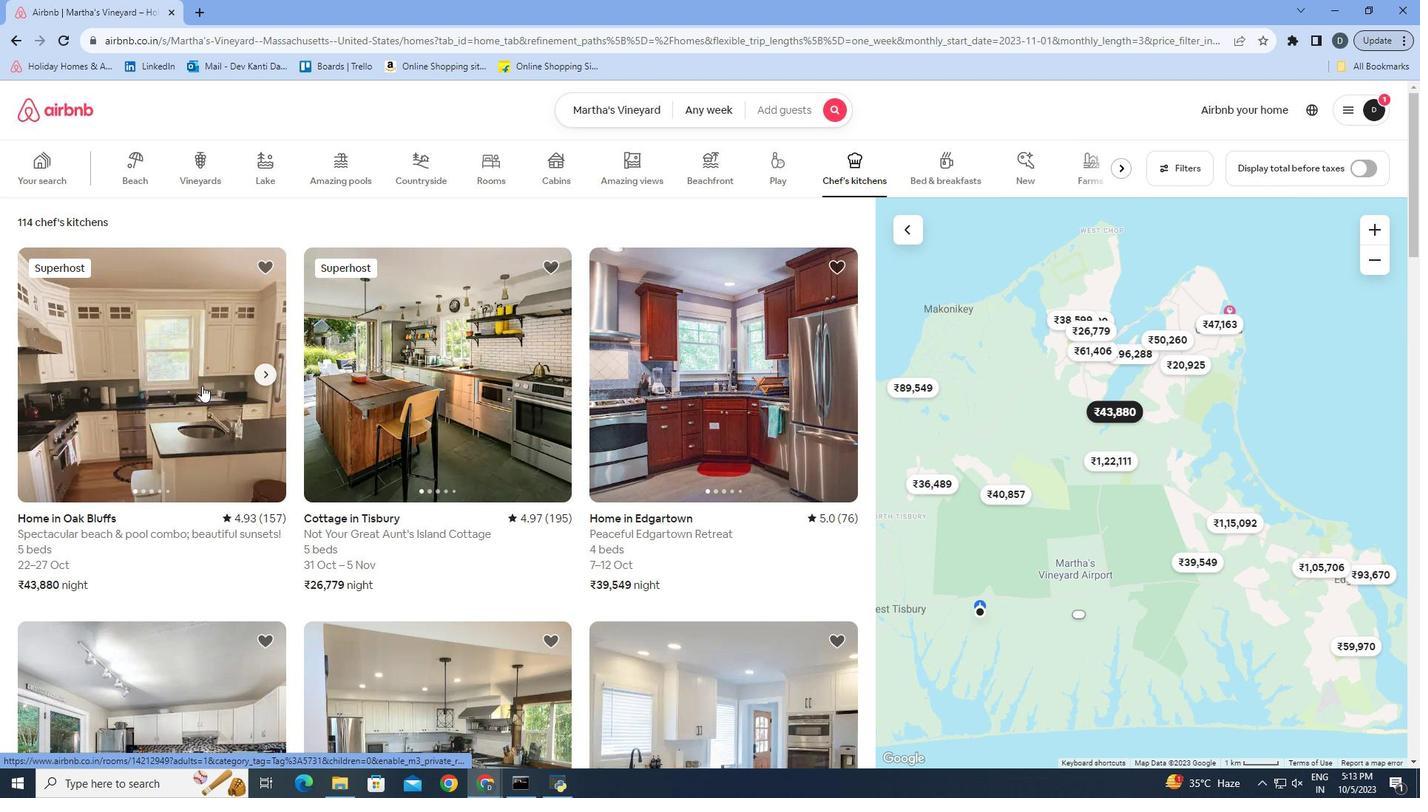 
Action: Mouse moved to (1037, 562)
Screenshot: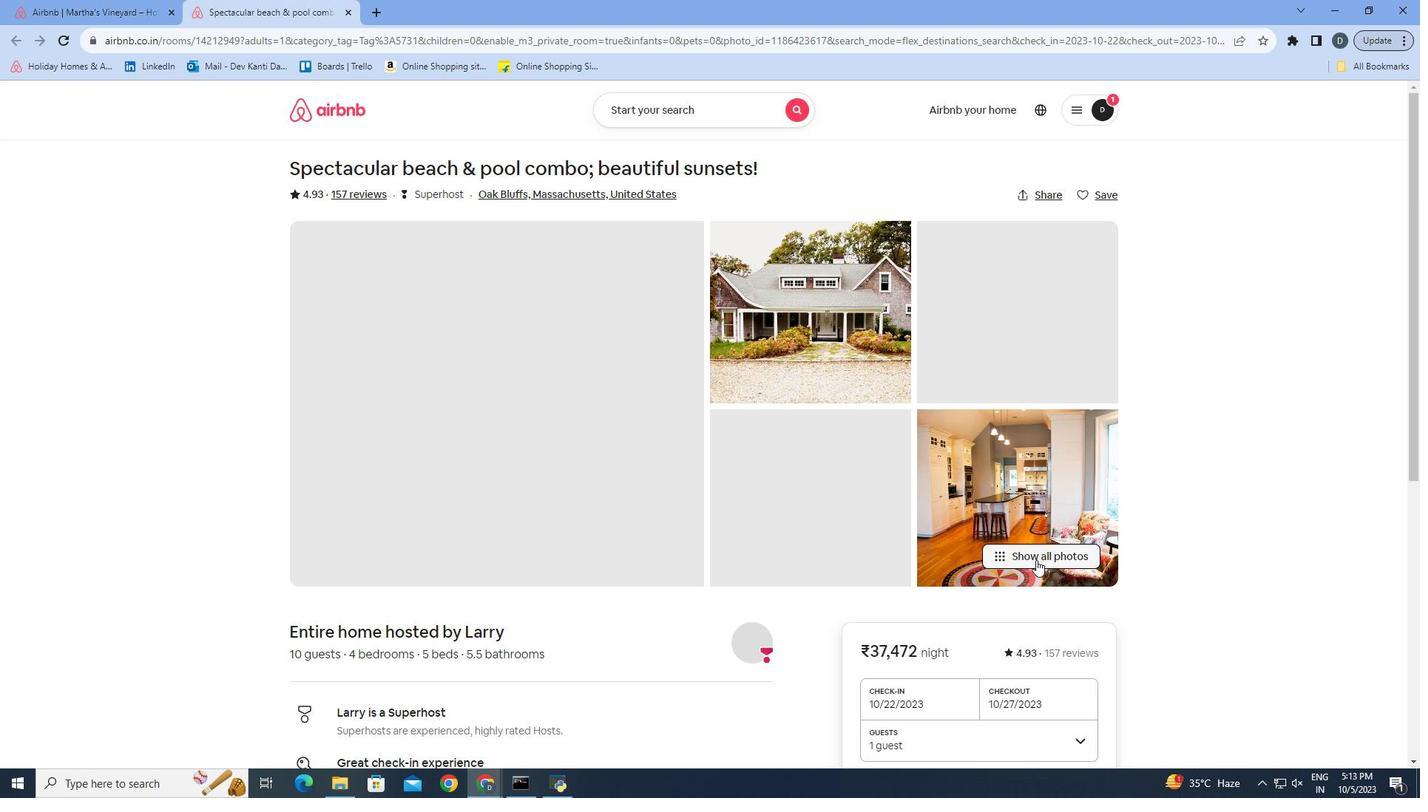 
Action: Mouse pressed left at (1037, 562)
Screenshot: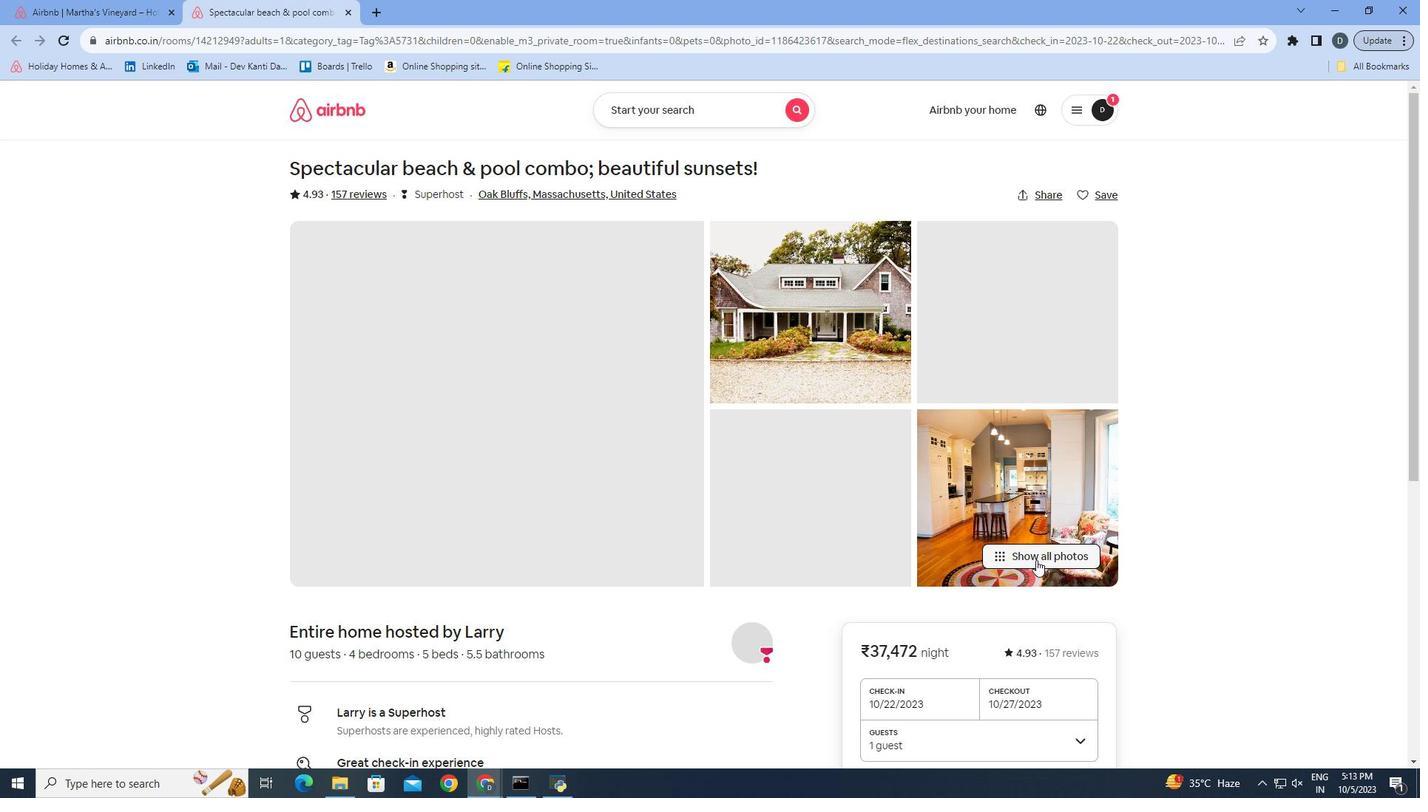
Action: Mouse moved to (1068, 409)
Screenshot: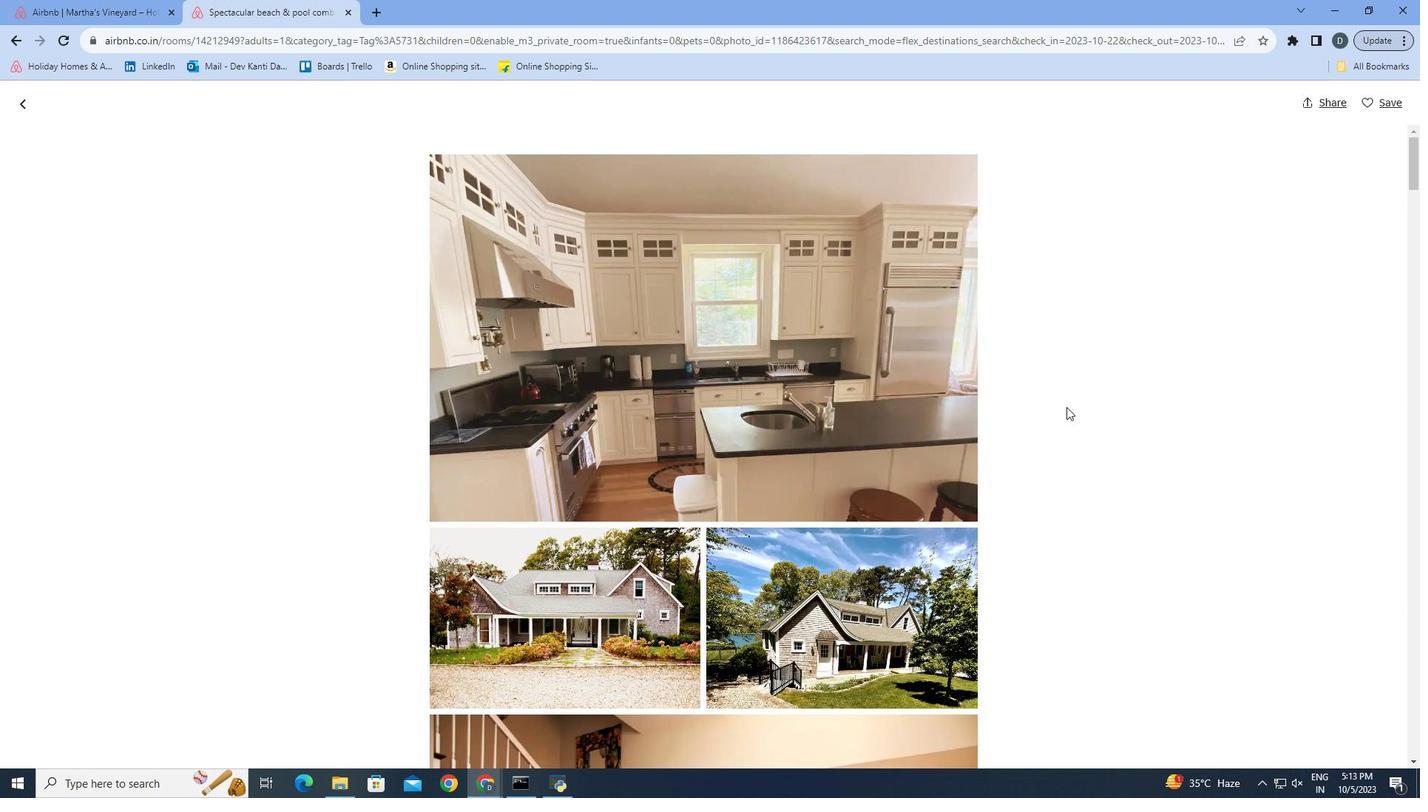 
Action: Mouse scrolled (1068, 408) with delta (0, 0)
Screenshot: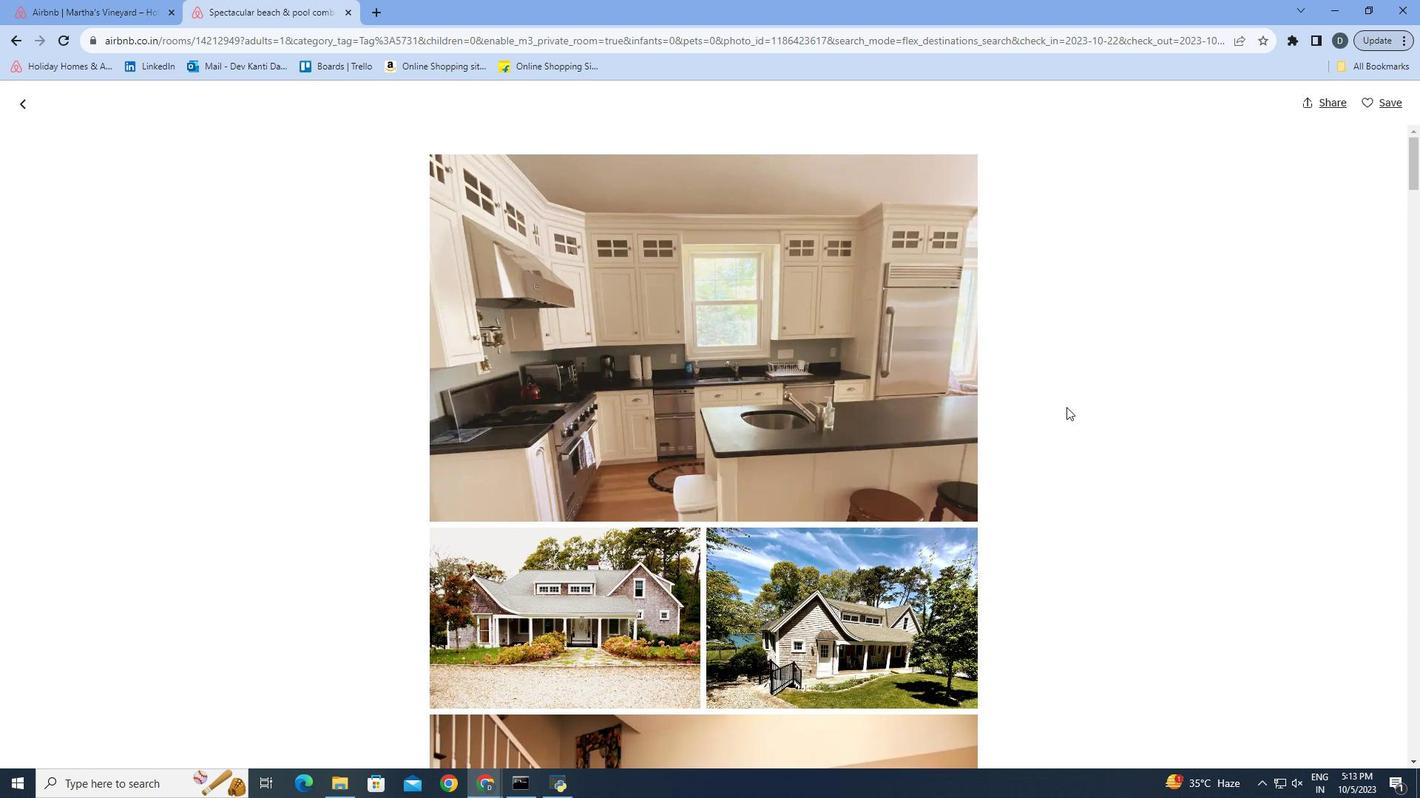 
Action: Mouse scrolled (1068, 408) with delta (0, 0)
Screenshot: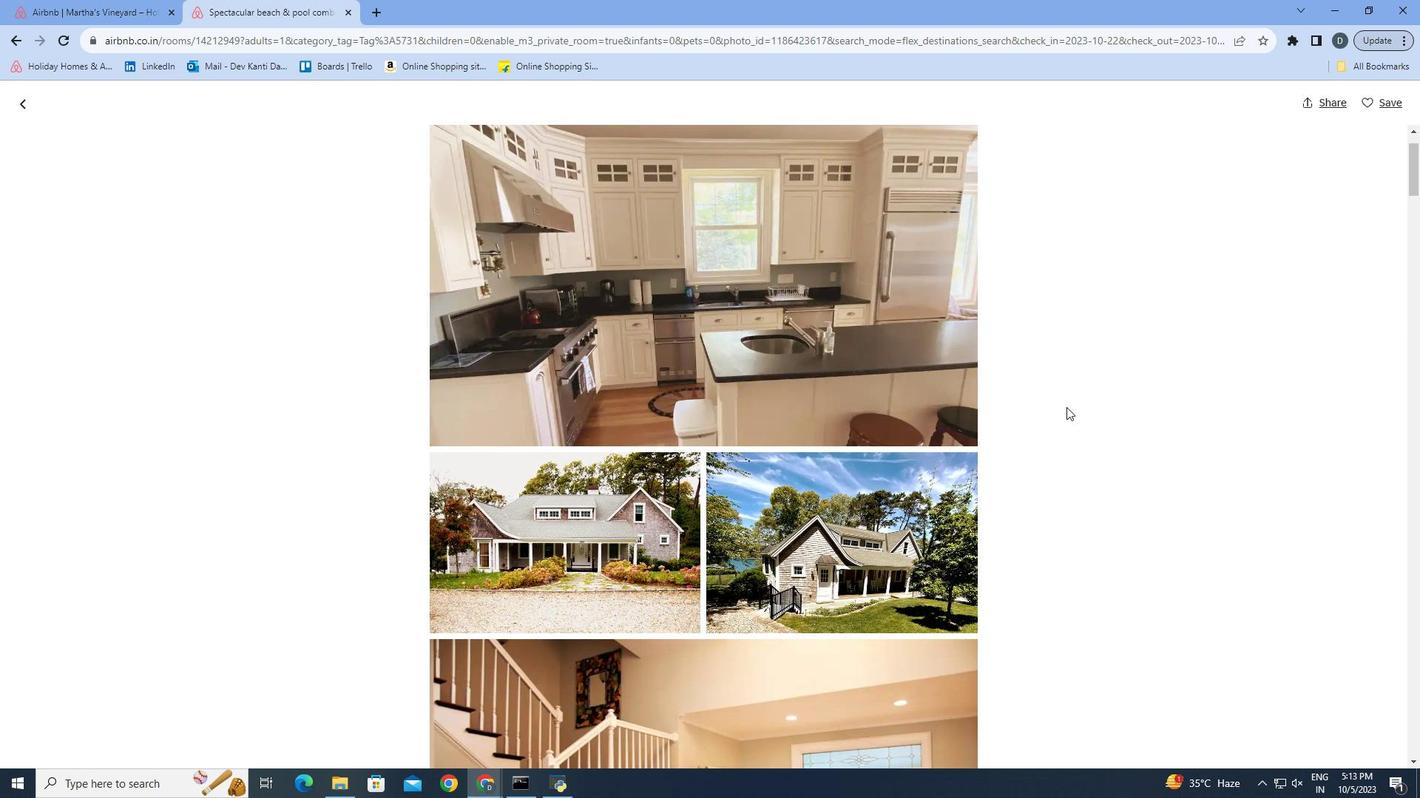 
Action: Mouse scrolled (1068, 408) with delta (0, 0)
Screenshot: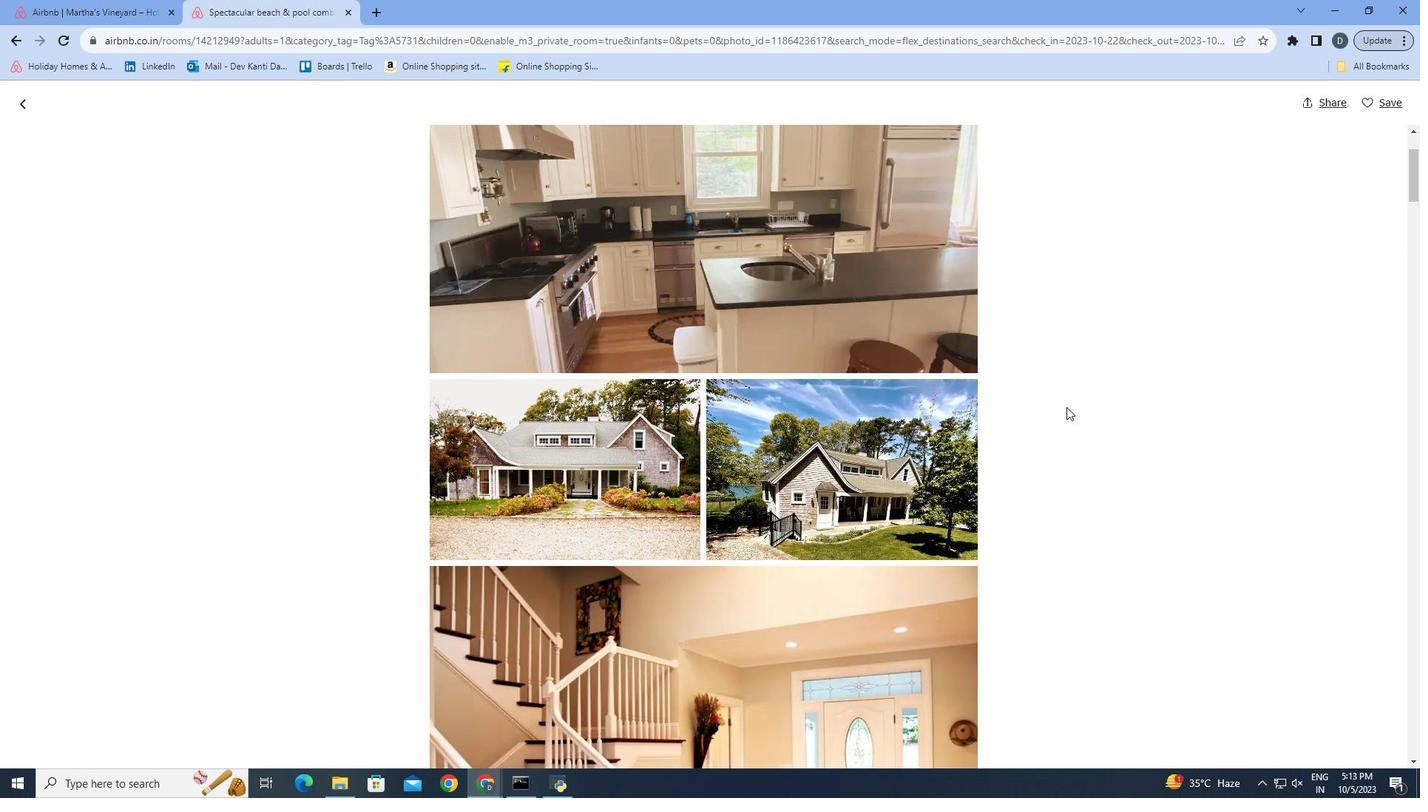 
Action: Mouse scrolled (1068, 408) with delta (0, 0)
Screenshot: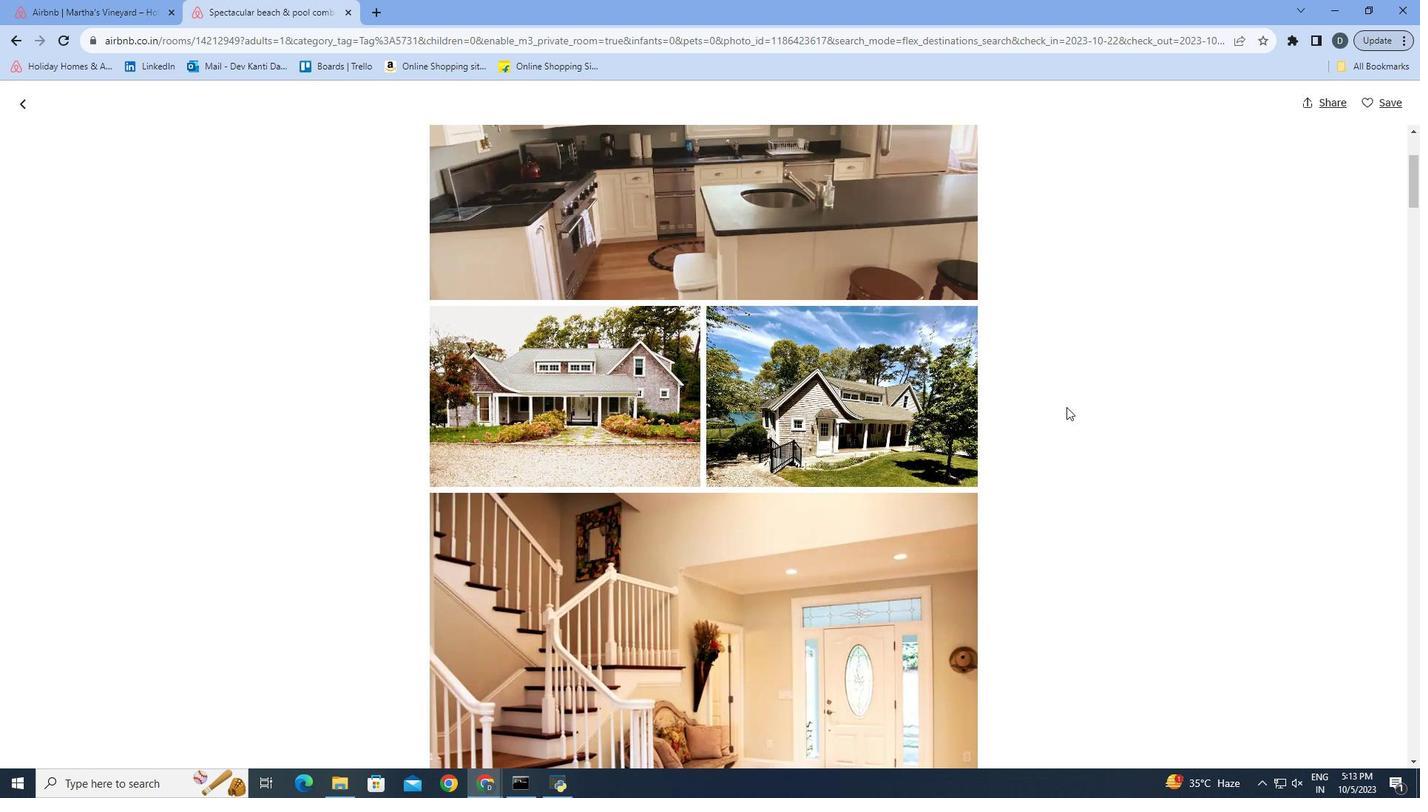 
Action: Mouse scrolled (1068, 408) with delta (0, 0)
Screenshot: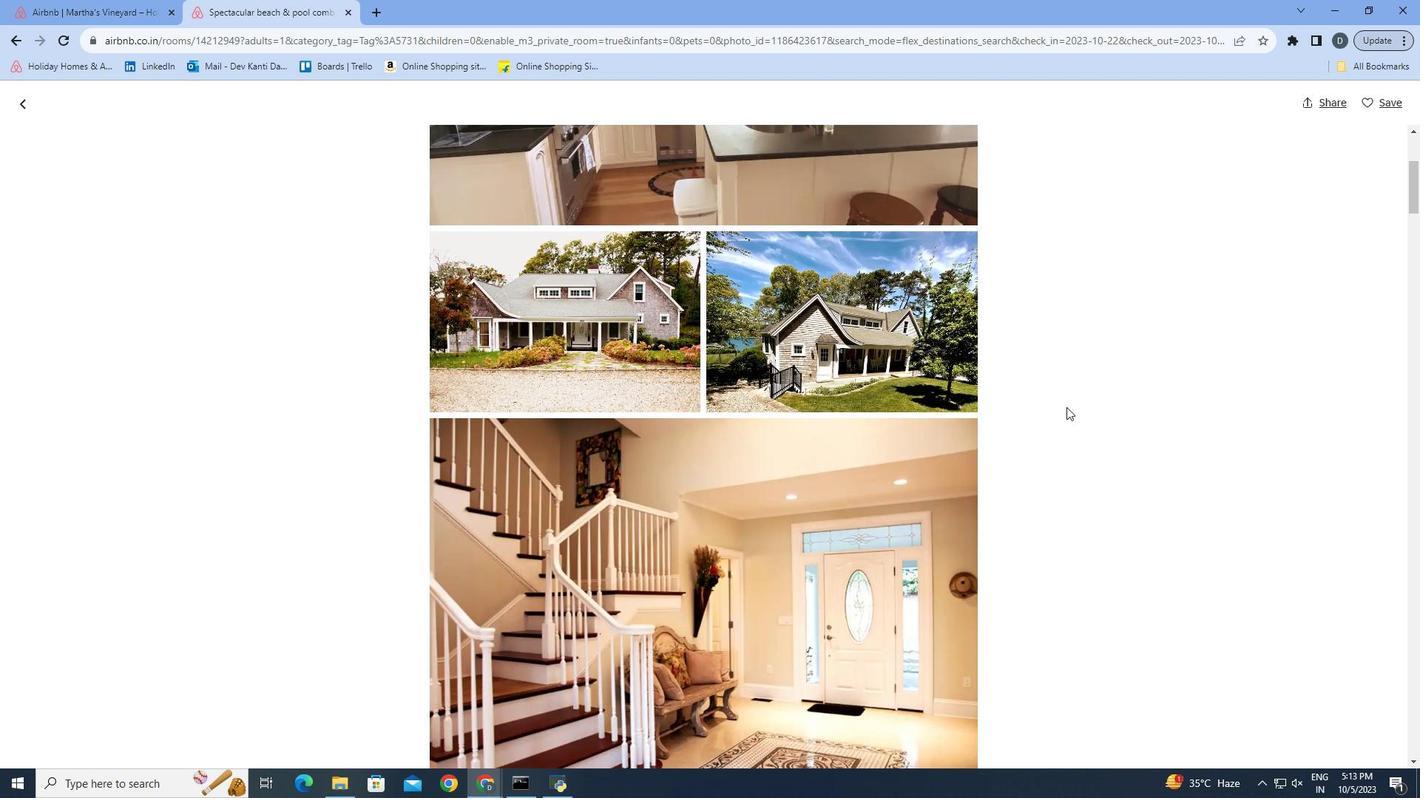 
Action: Mouse scrolled (1068, 408) with delta (0, 0)
Screenshot: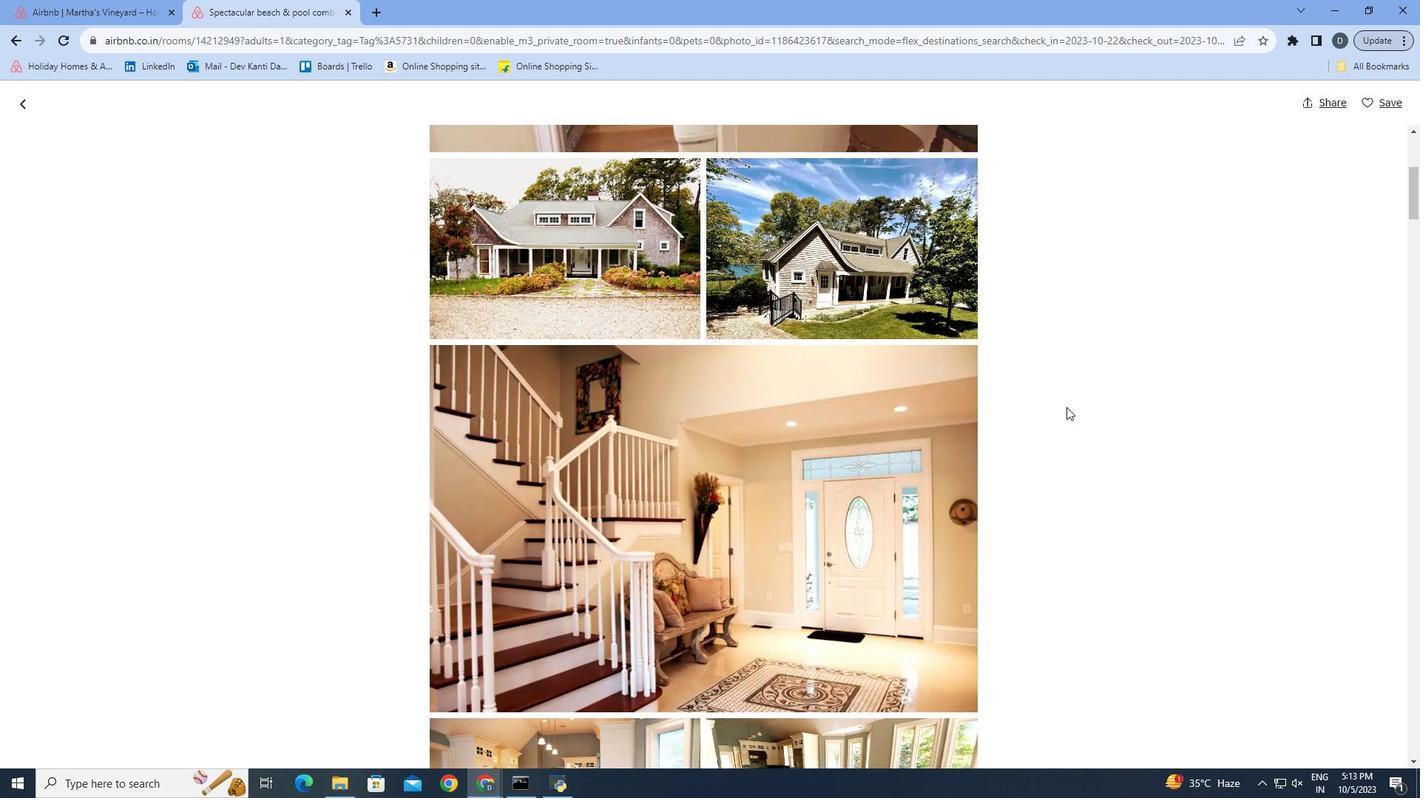 
Action: Mouse scrolled (1068, 408) with delta (0, 0)
Screenshot: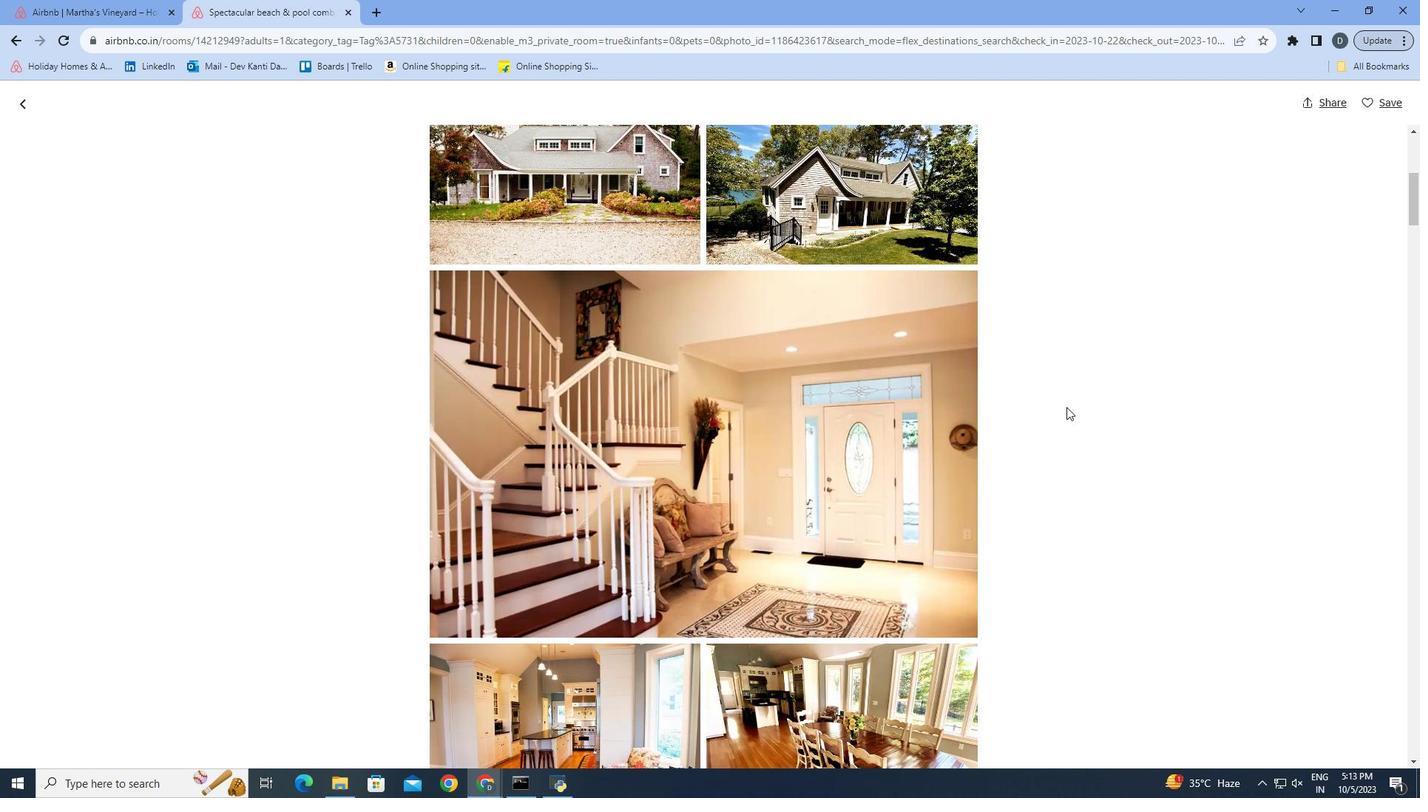 
Action: Mouse scrolled (1068, 408) with delta (0, 0)
Screenshot: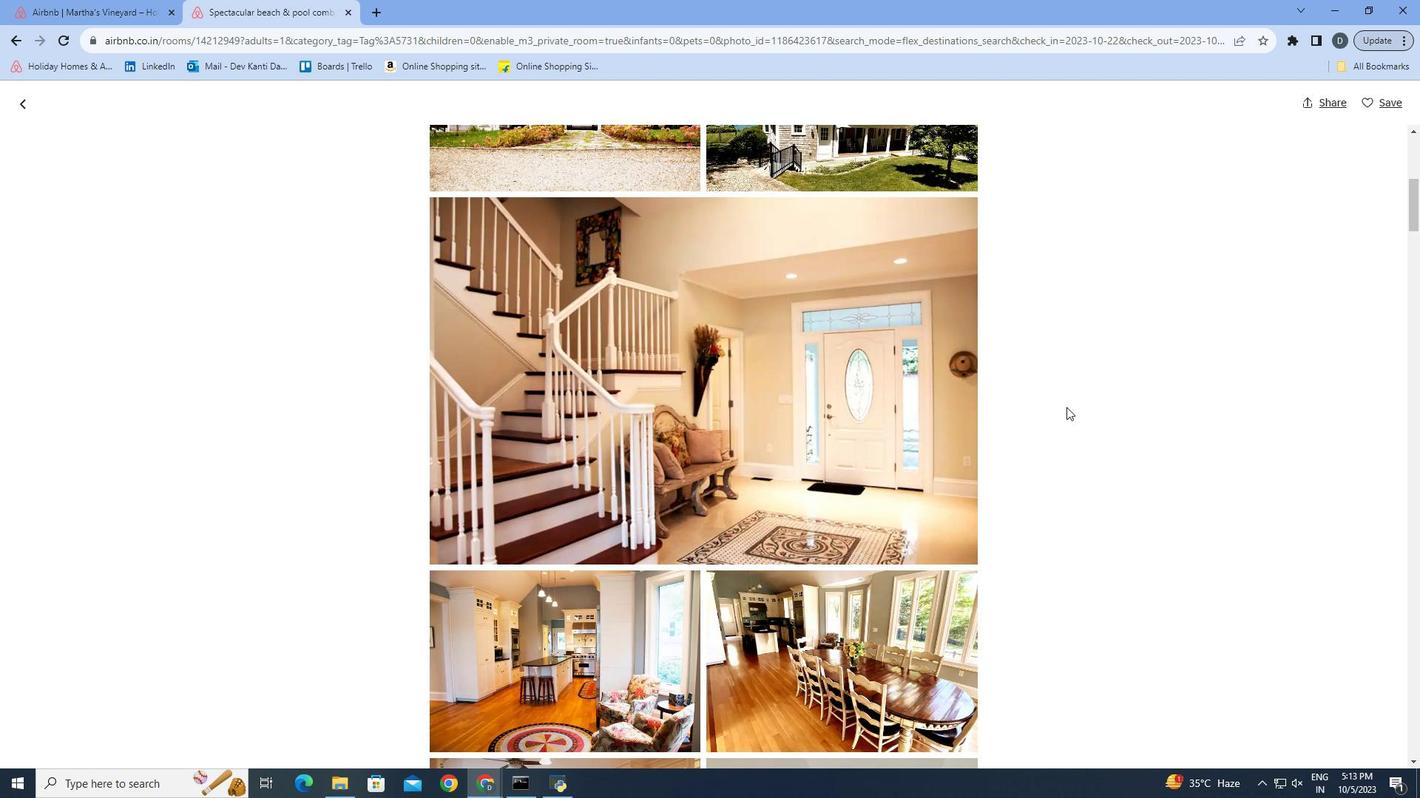 
Action: Mouse scrolled (1068, 408) with delta (0, 0)
Screenshot: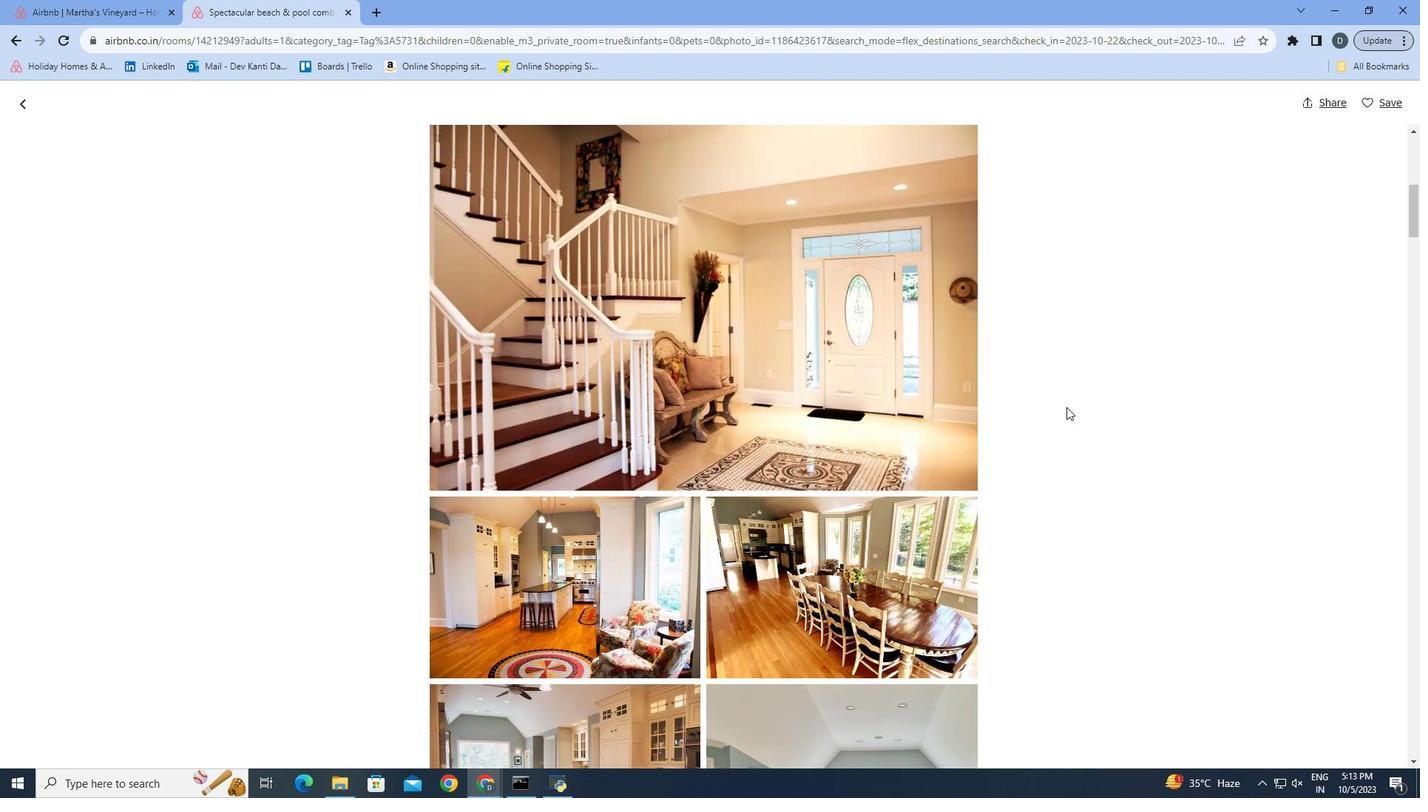 
Action: Mouse scrolled (1068, 408) with delta (0, 0)
Screenshot: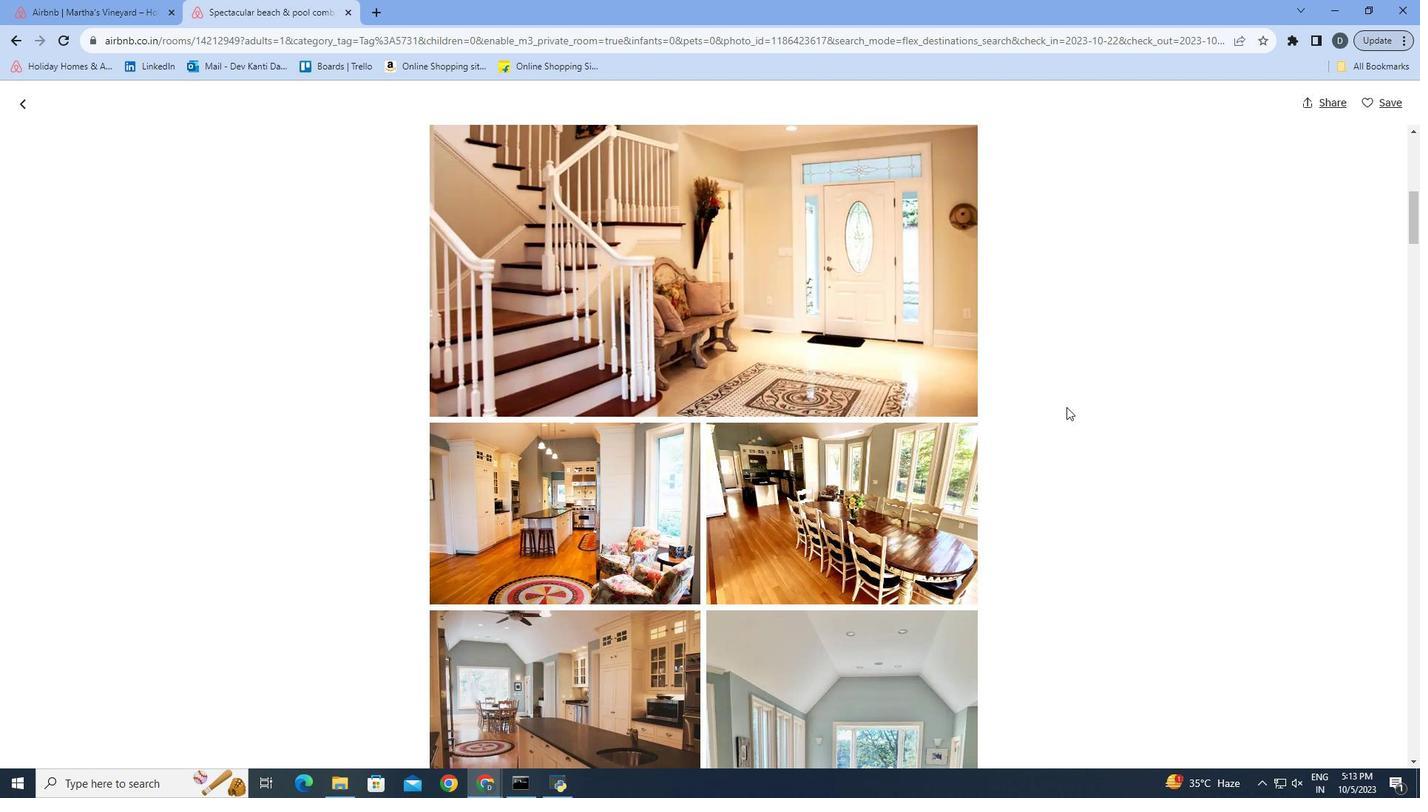 
Action: Mouse scrolled (1068, 408) with delta (0, 0)
Screenshot: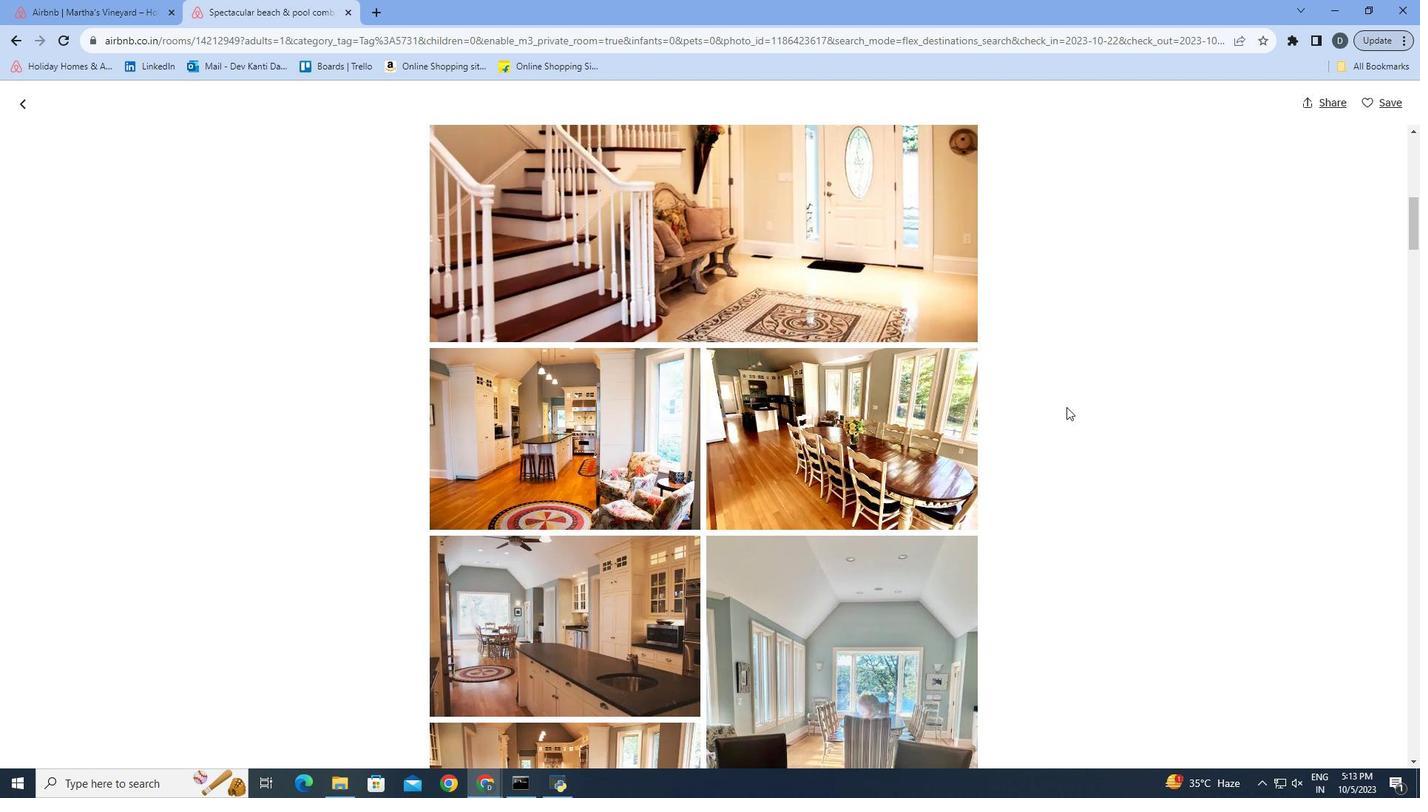 
Action: Mouse scrolled (1068, 408) with delta (0, 0)
Screenshot: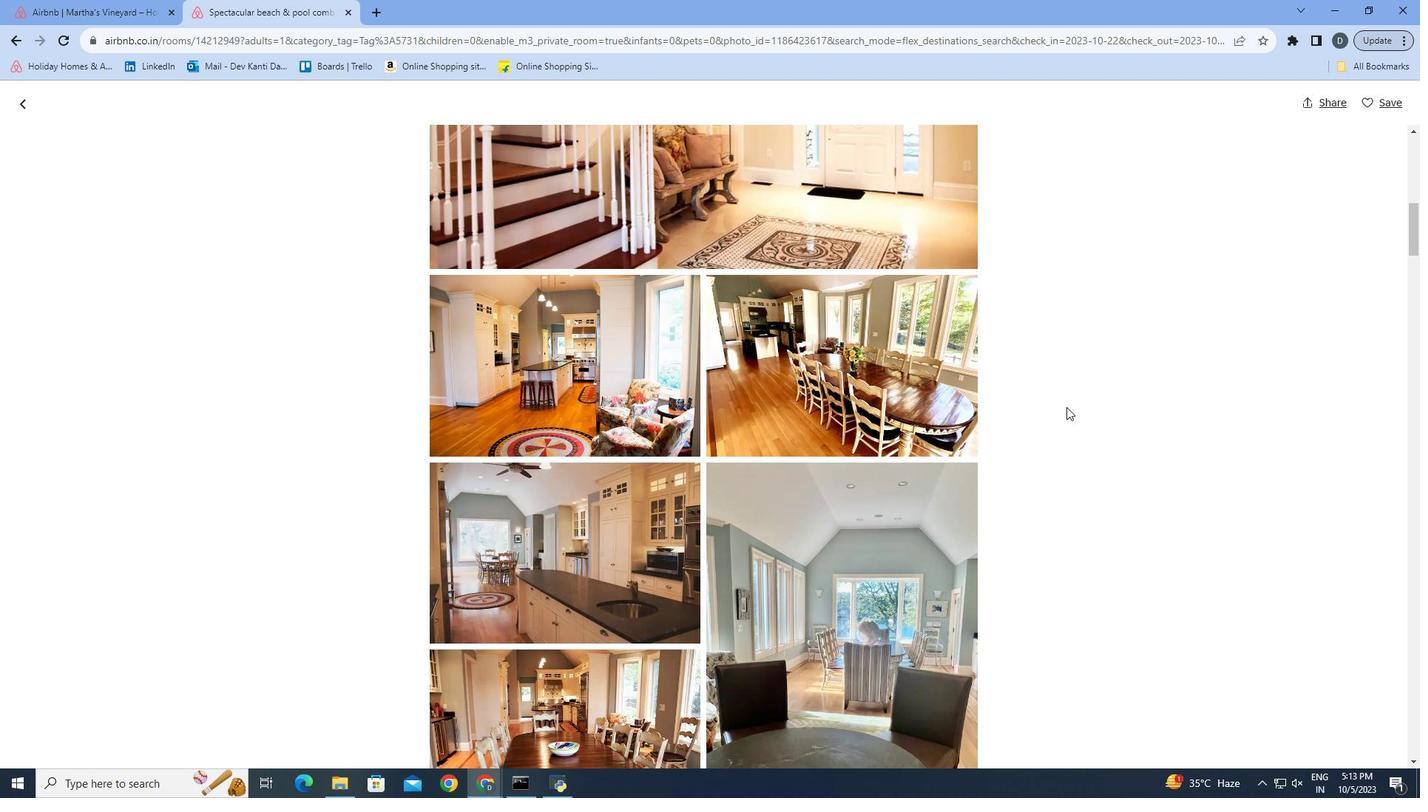 
Action: Mouse scrolled (1068, 408) with delta (0, 0)
Screenshot: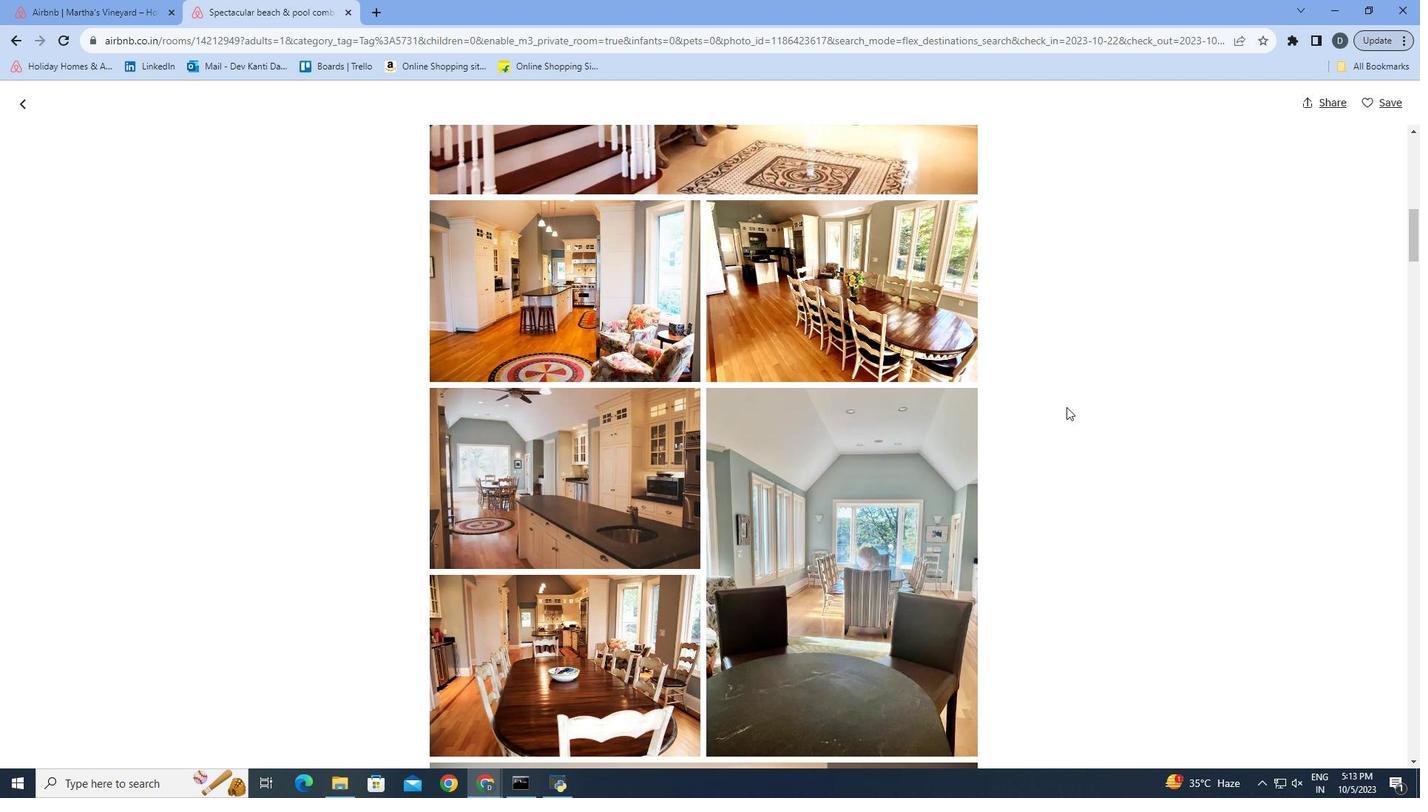 
Action: Mouse scrolled (1068, 408) with delta (0, 0)
Screenshot: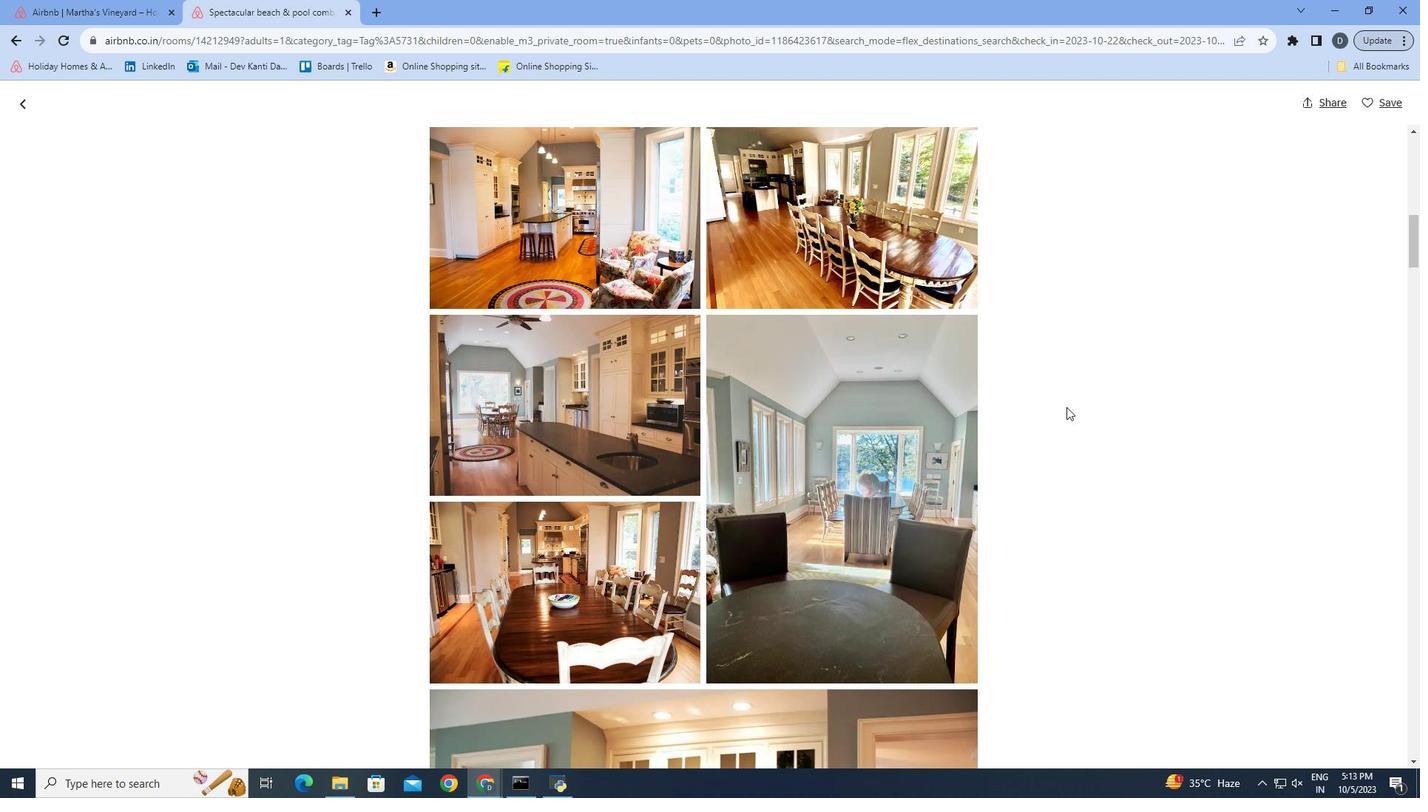 
Action: Mouse scrolled (1068, 408) with delta (0, 0)
Screenshot: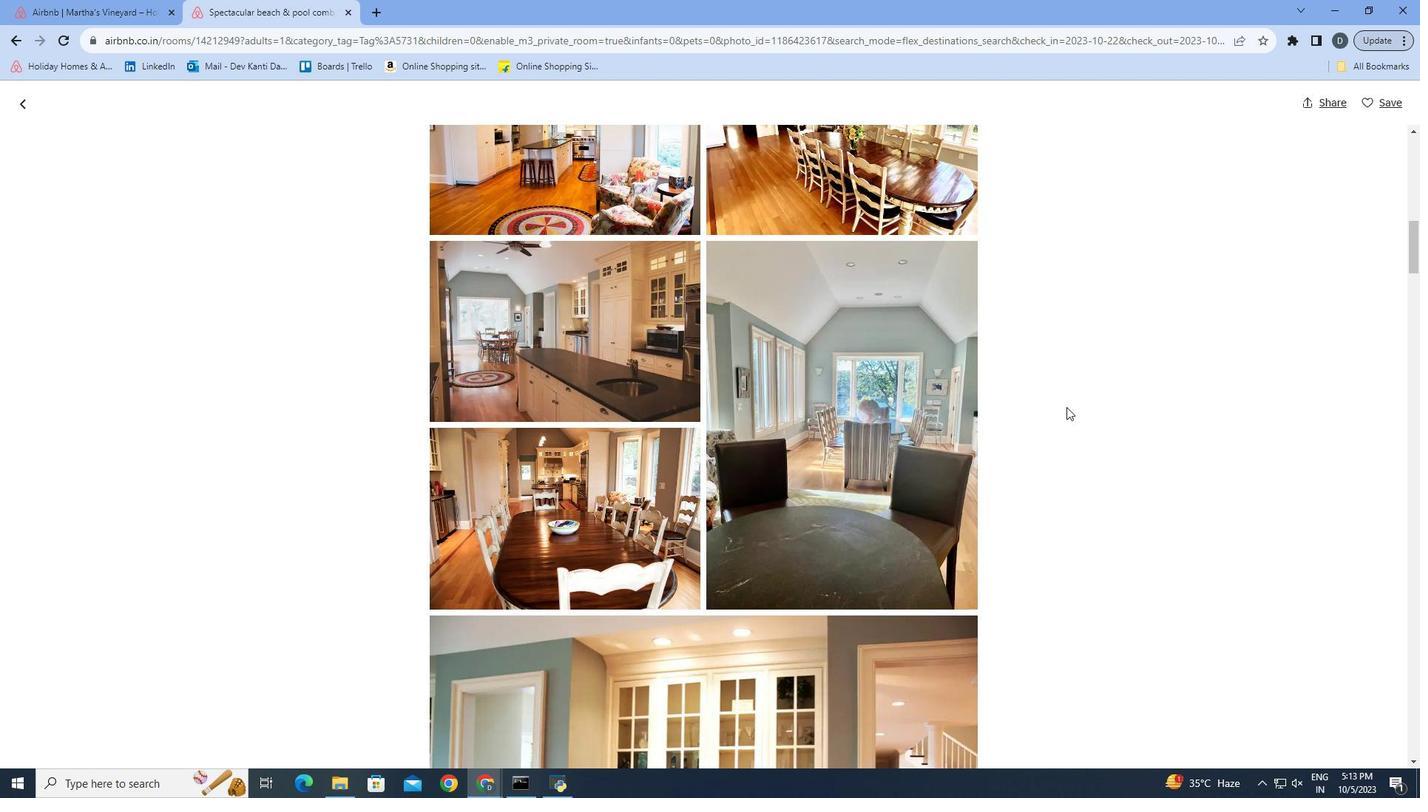 
Action: Mouse scrolled (1068, 408) with delta (0, 0)
Screenshot: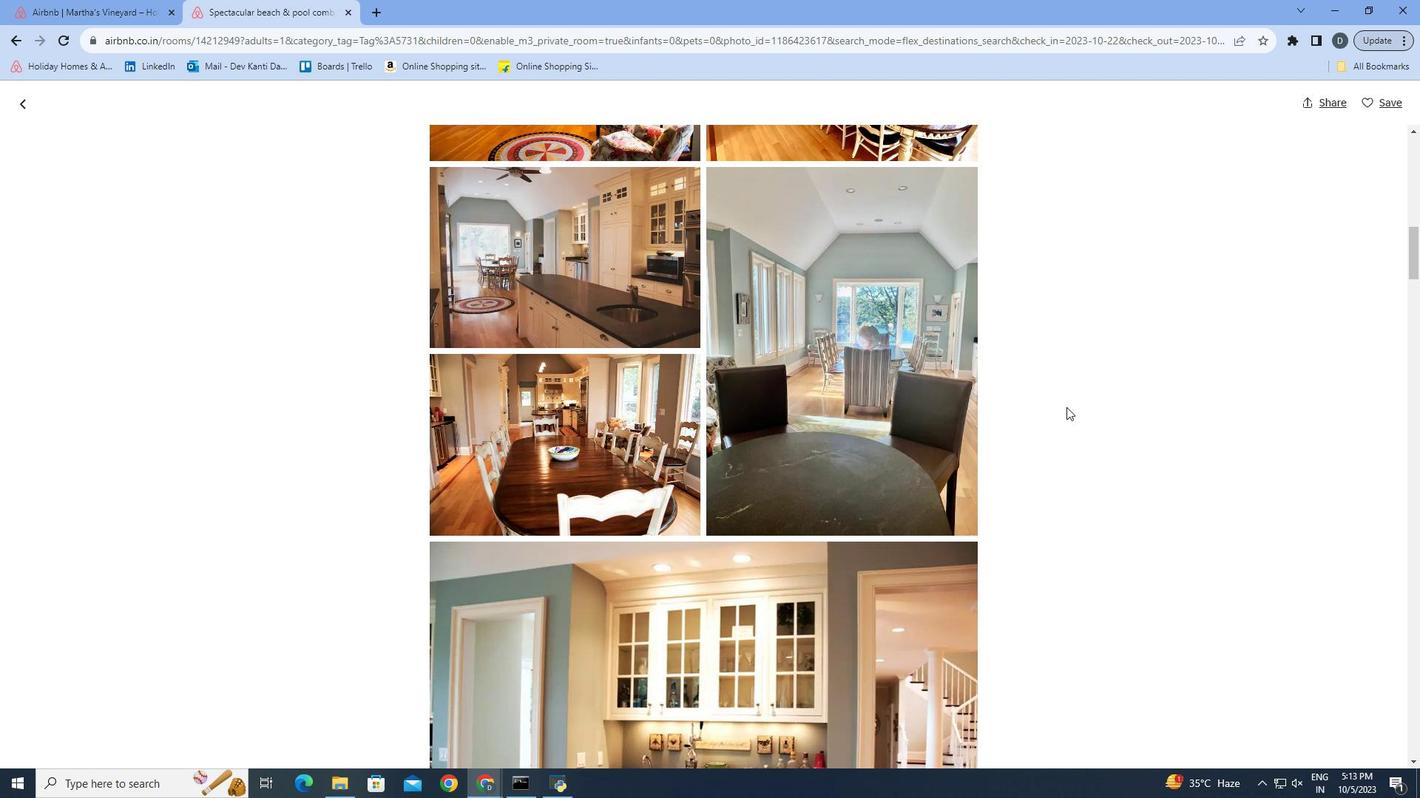 
Action: Mouse scrolled (1068, 408) with delta (0, 0)
Screenshot: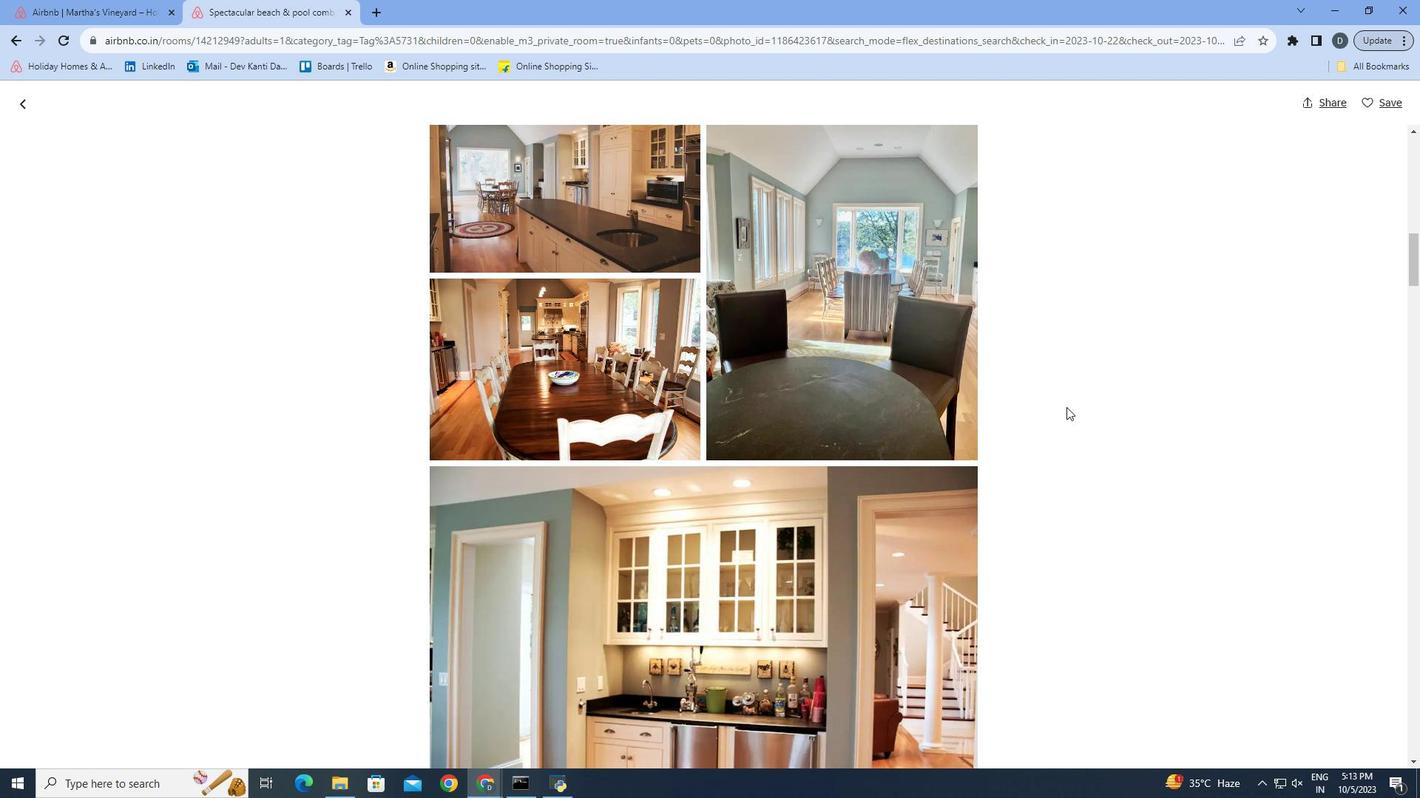 
Action: Mouse scrolled (1068, 408) with delta (0, 0)
Screenshot: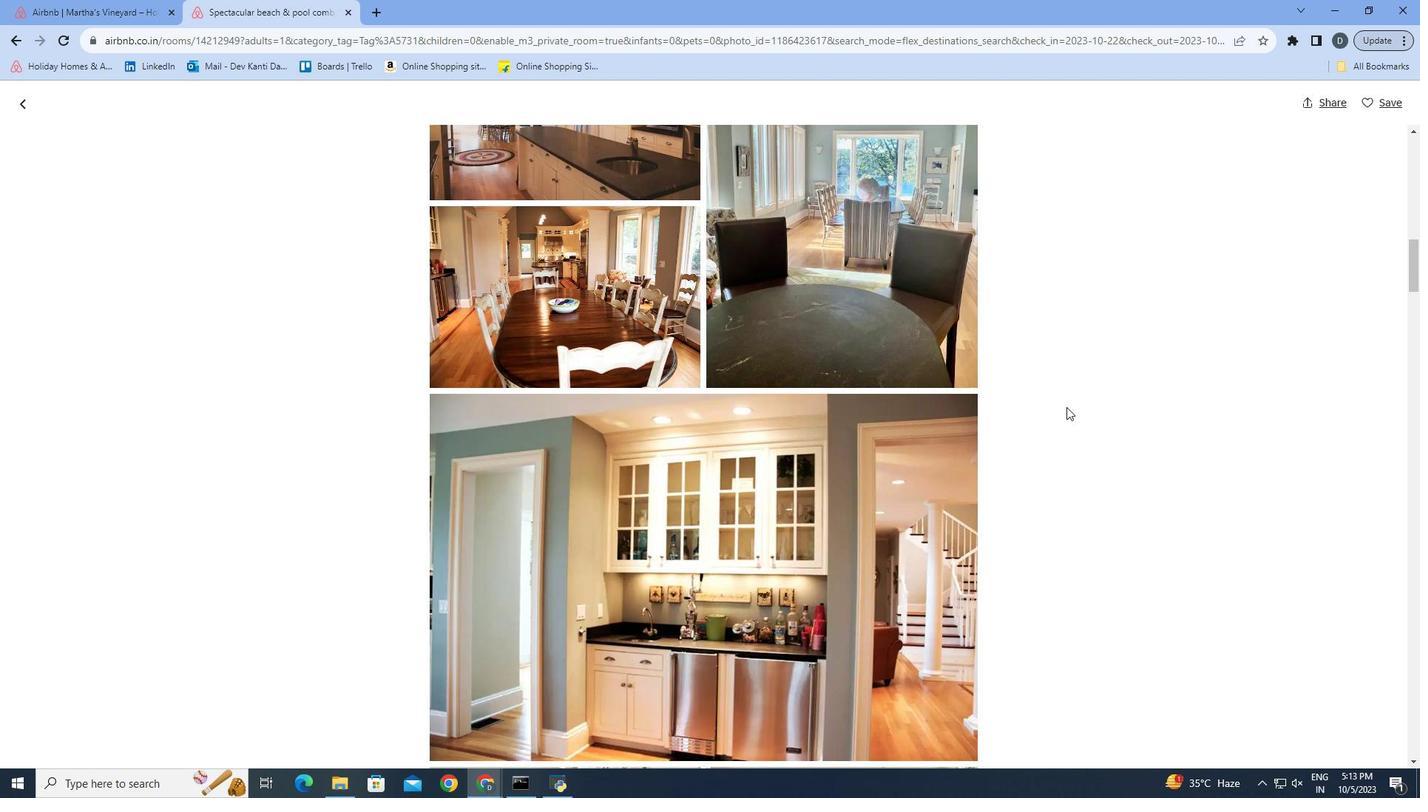 
Action: Mouse scrolled (1068, 408) with delta (0, 0)
Screenshot: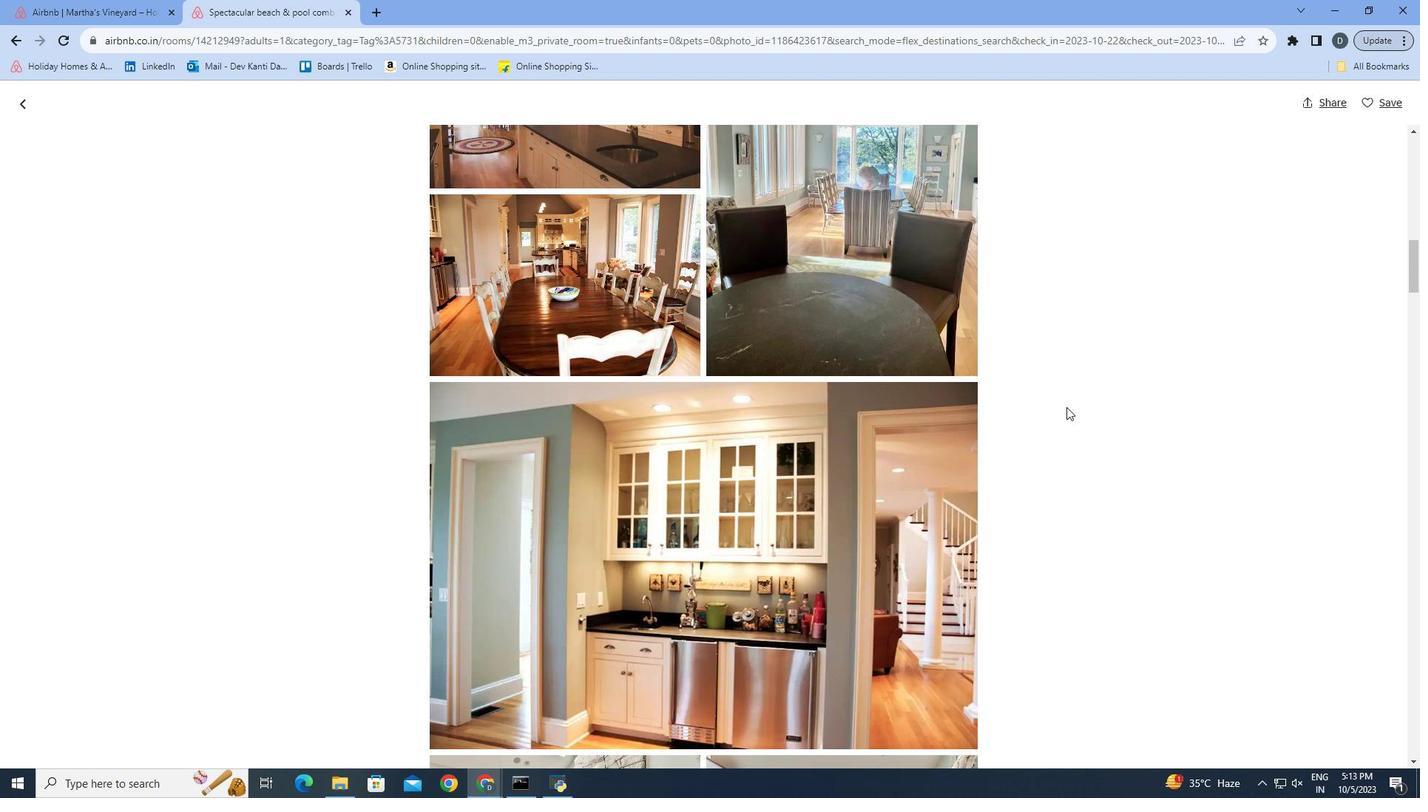 
Action: Mouse scrolled (1068, 408) with delta (0, 0)
Screenshot: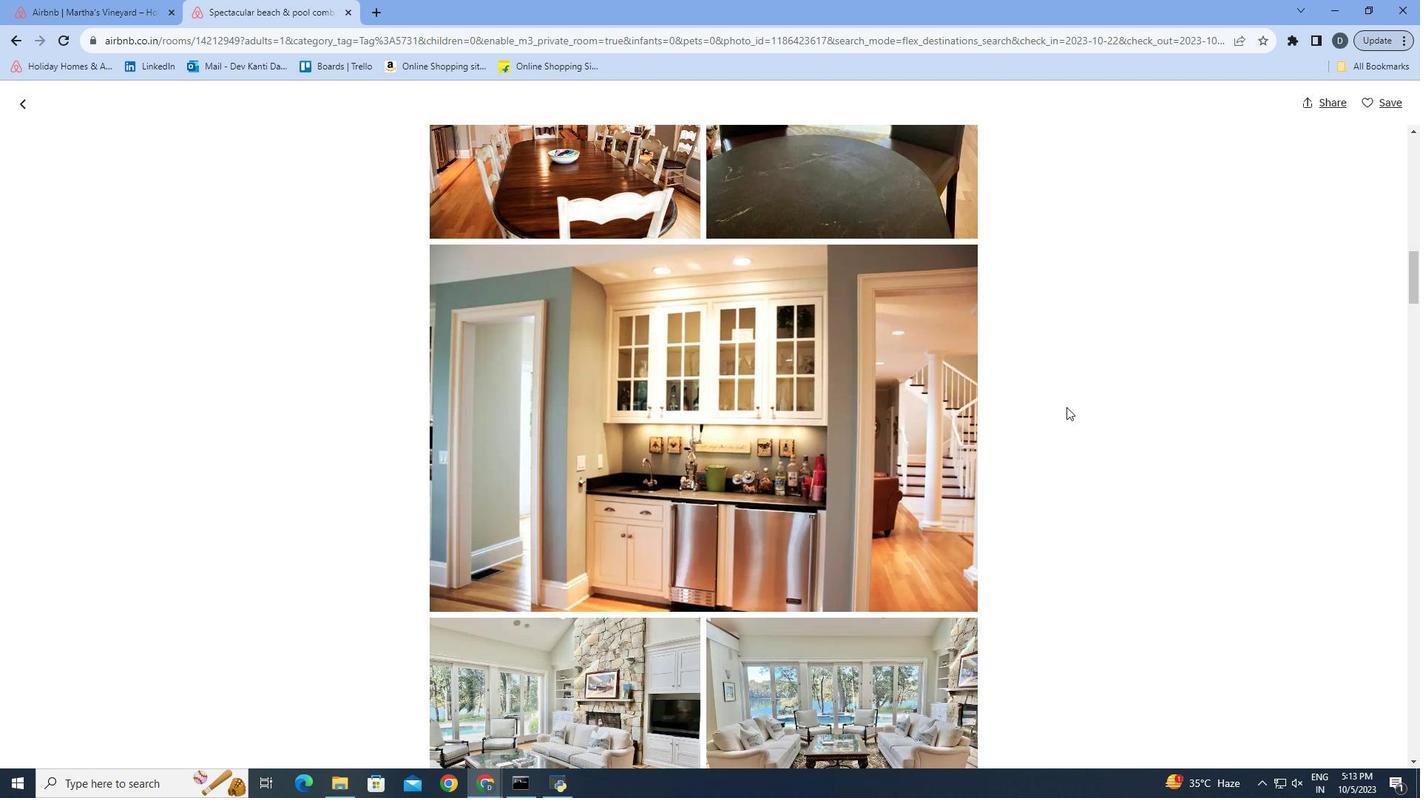 
Action: Mouse scrolled (1068, 408) with delta (0, 0)
Screenshot: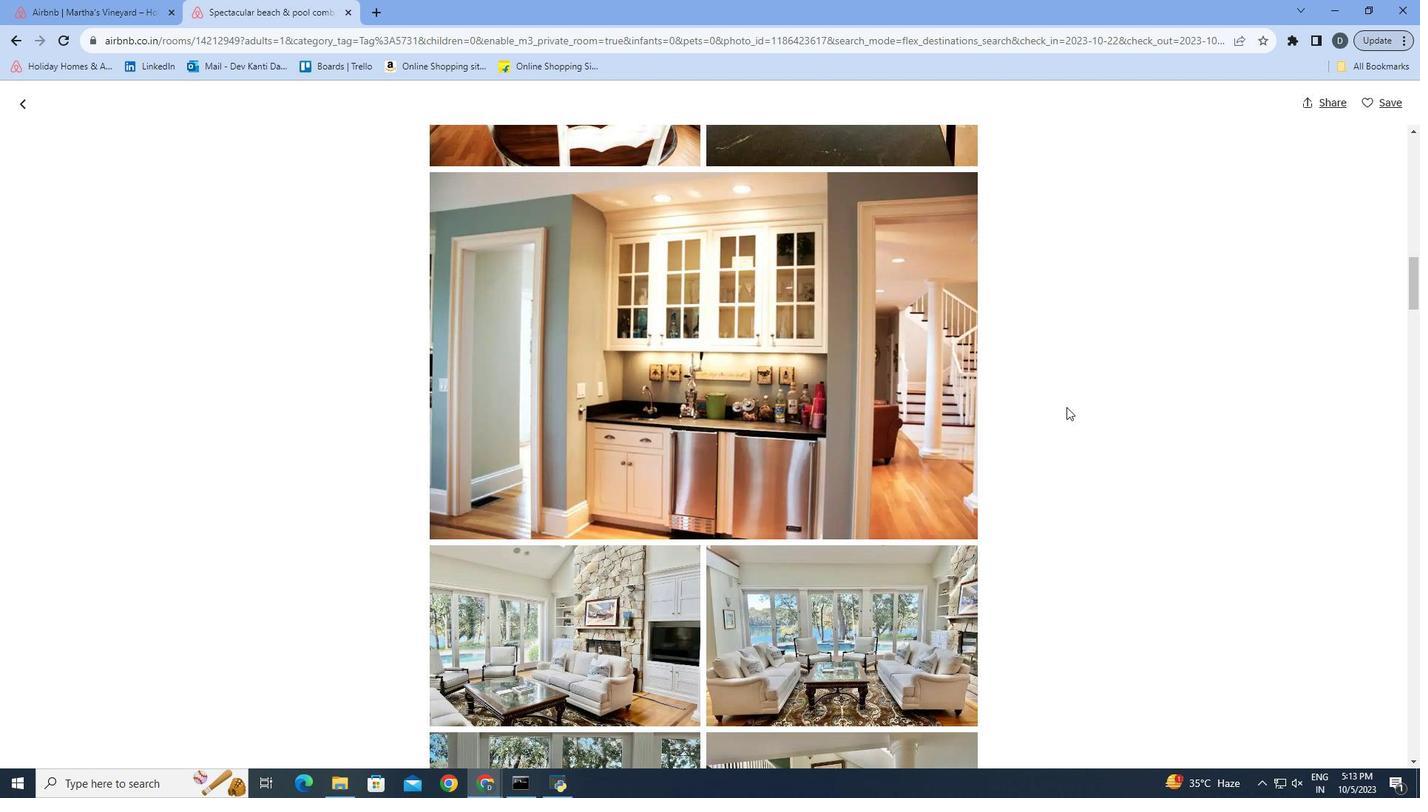 
Action: Mouse scrolled (1068, 408) with delta (0, 0)
Screenshot: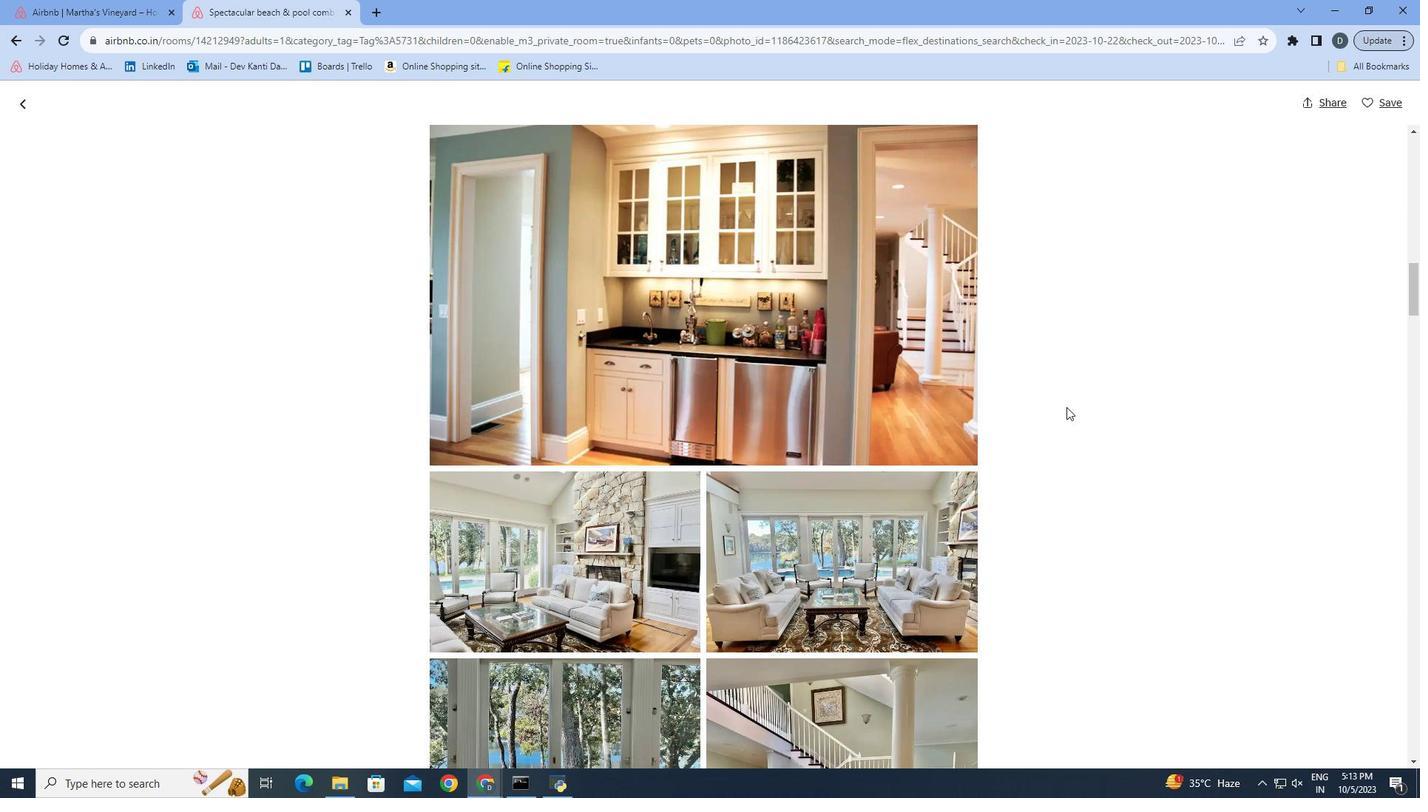 
Action: Mouse scrolled (1068, 408) with delta (0, 0)
Screenshot: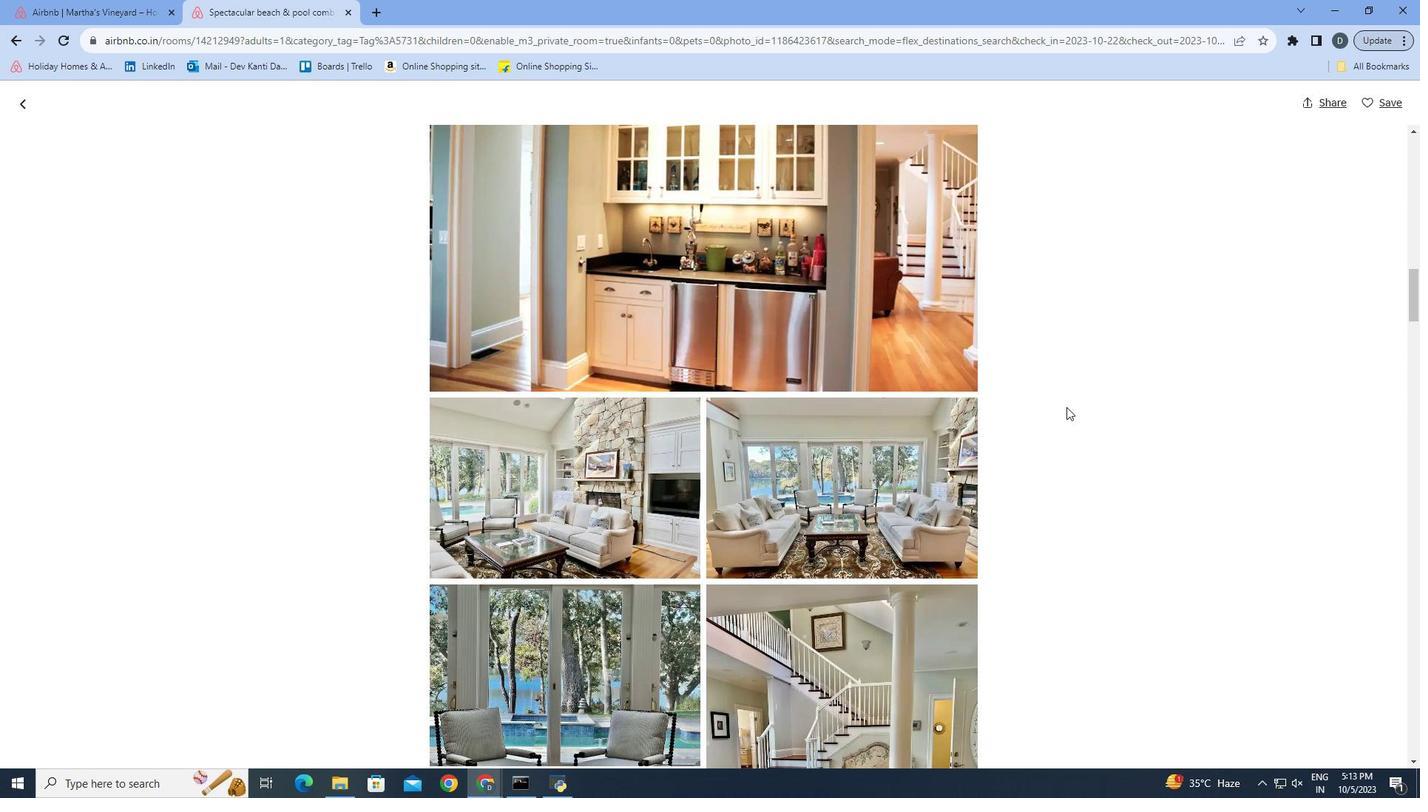 
Action: Mouse scrolled (1068, 408) with delta (0, 0)
Screenshot: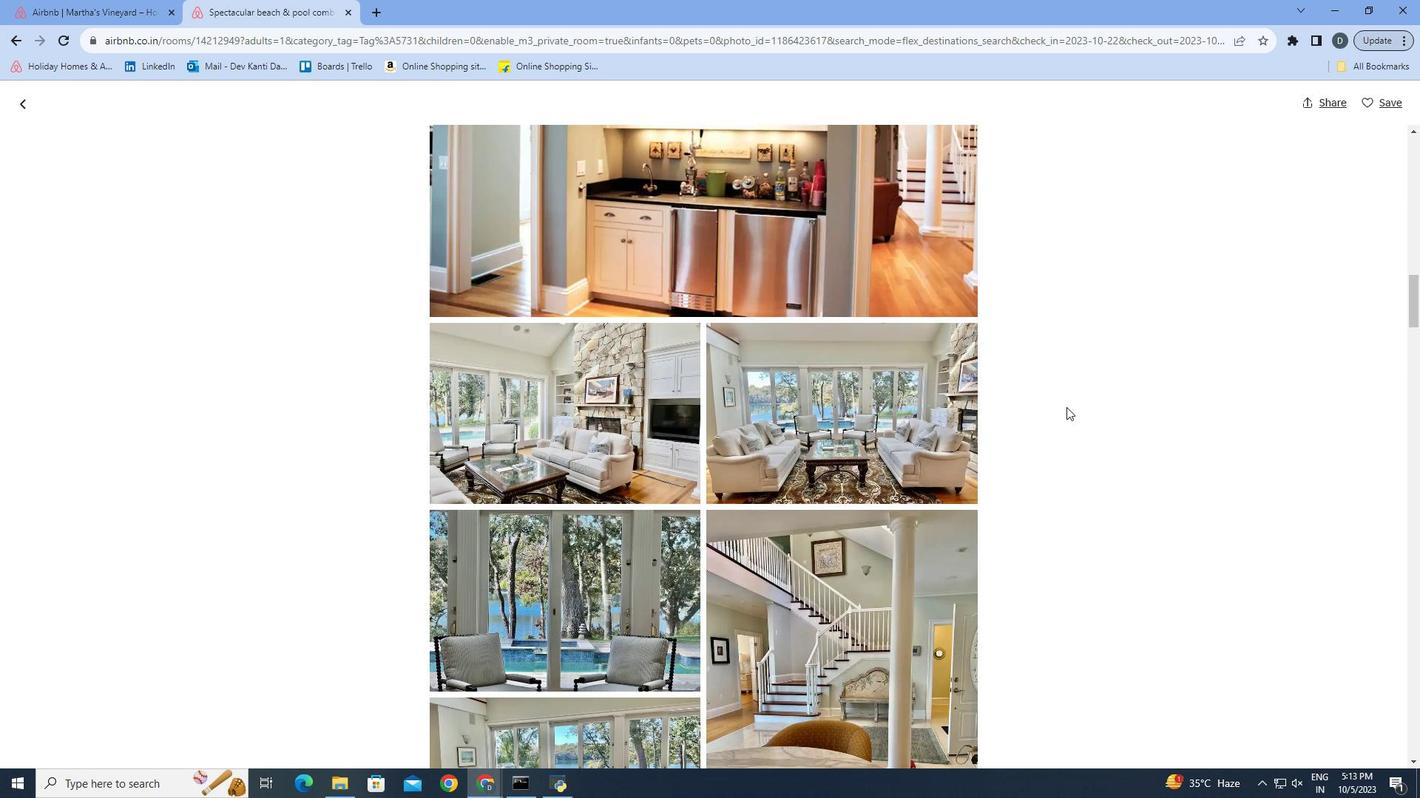 
Action: Mouse moved to (1068, 409)
Screenshot: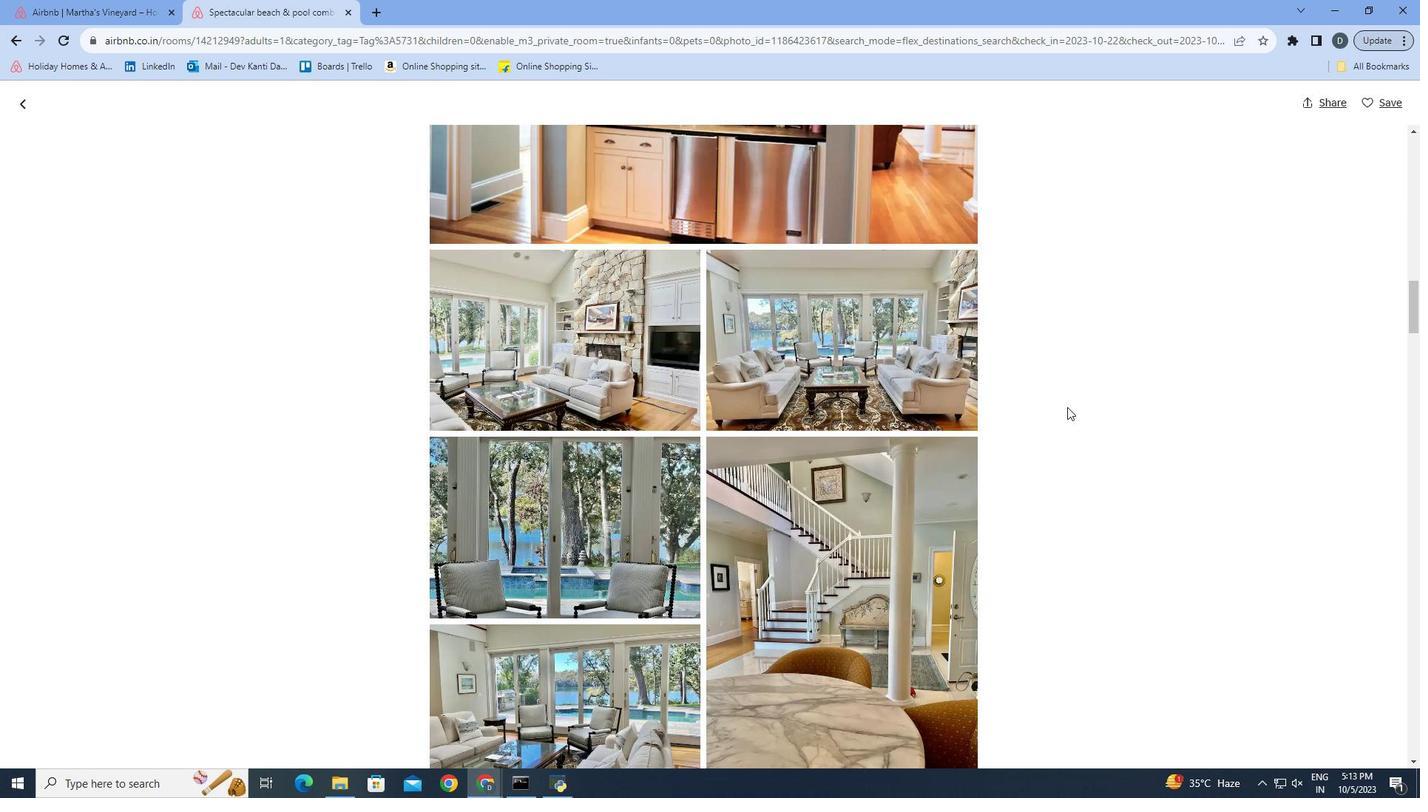 
Action: Mouse scrolled (1068, 408) with delta (0, 0)
Screenshot: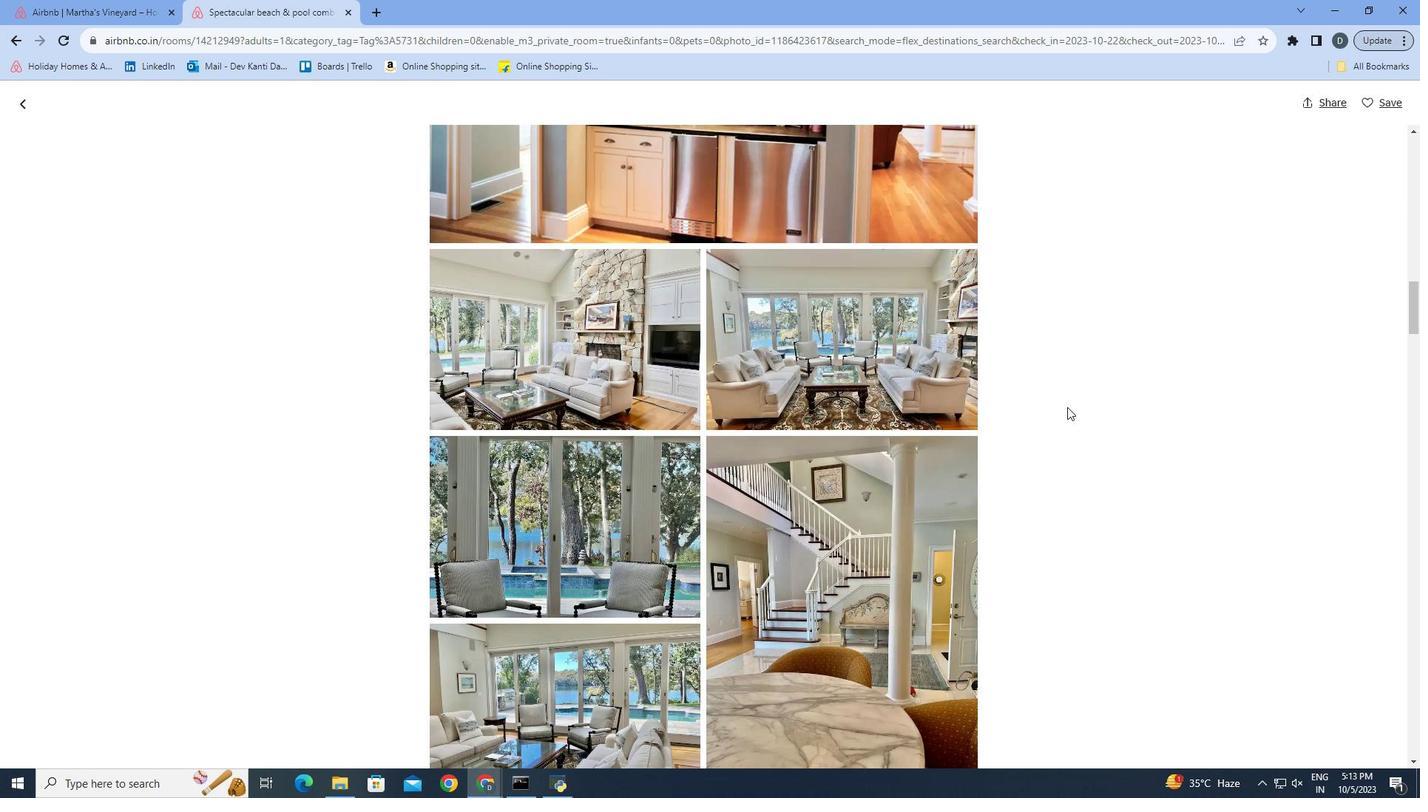 
Action: Mouse scrolled (1068, 408) with delta (0, 0)
Screenshot: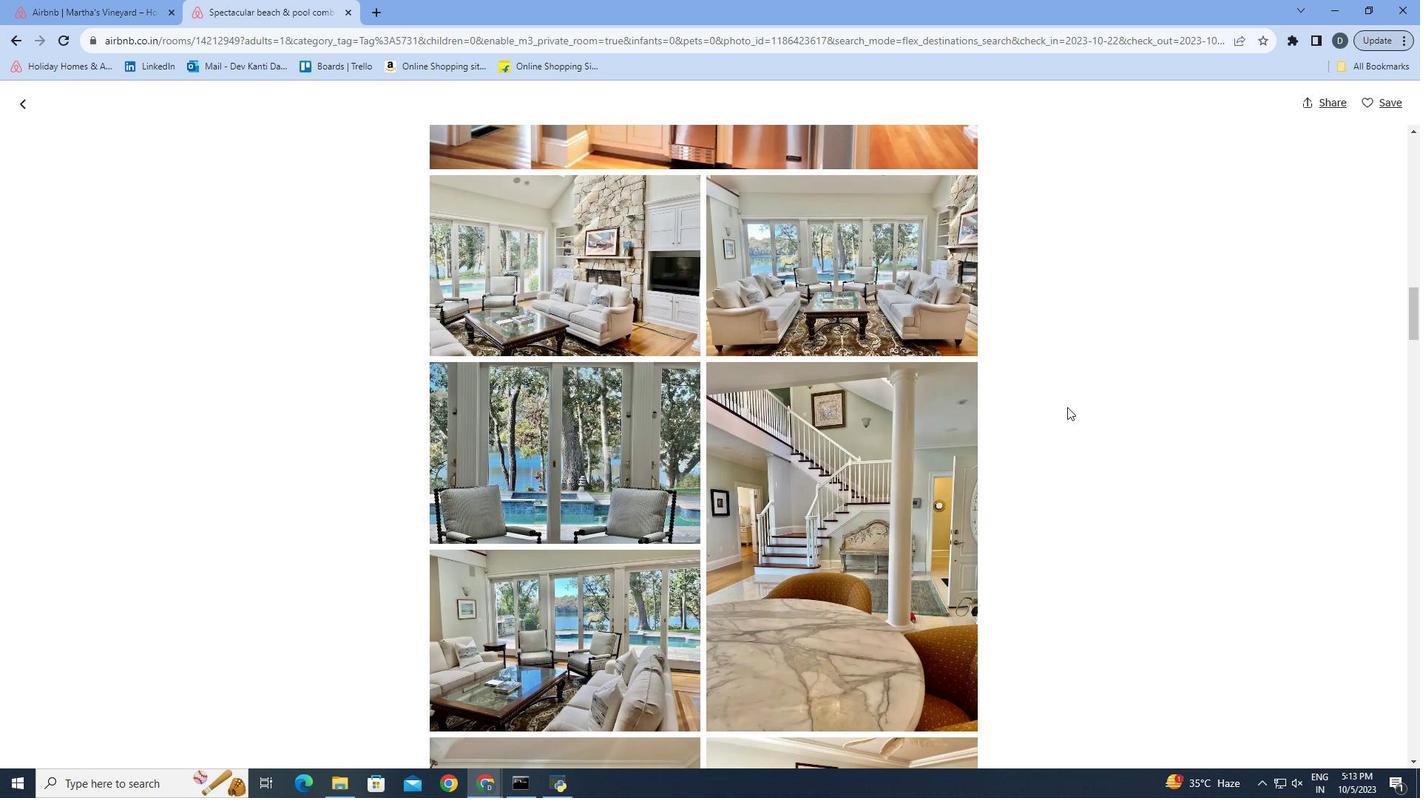 
Action: Mouse scrolled (1068, 408) with delta (0, 0)
Screenshot: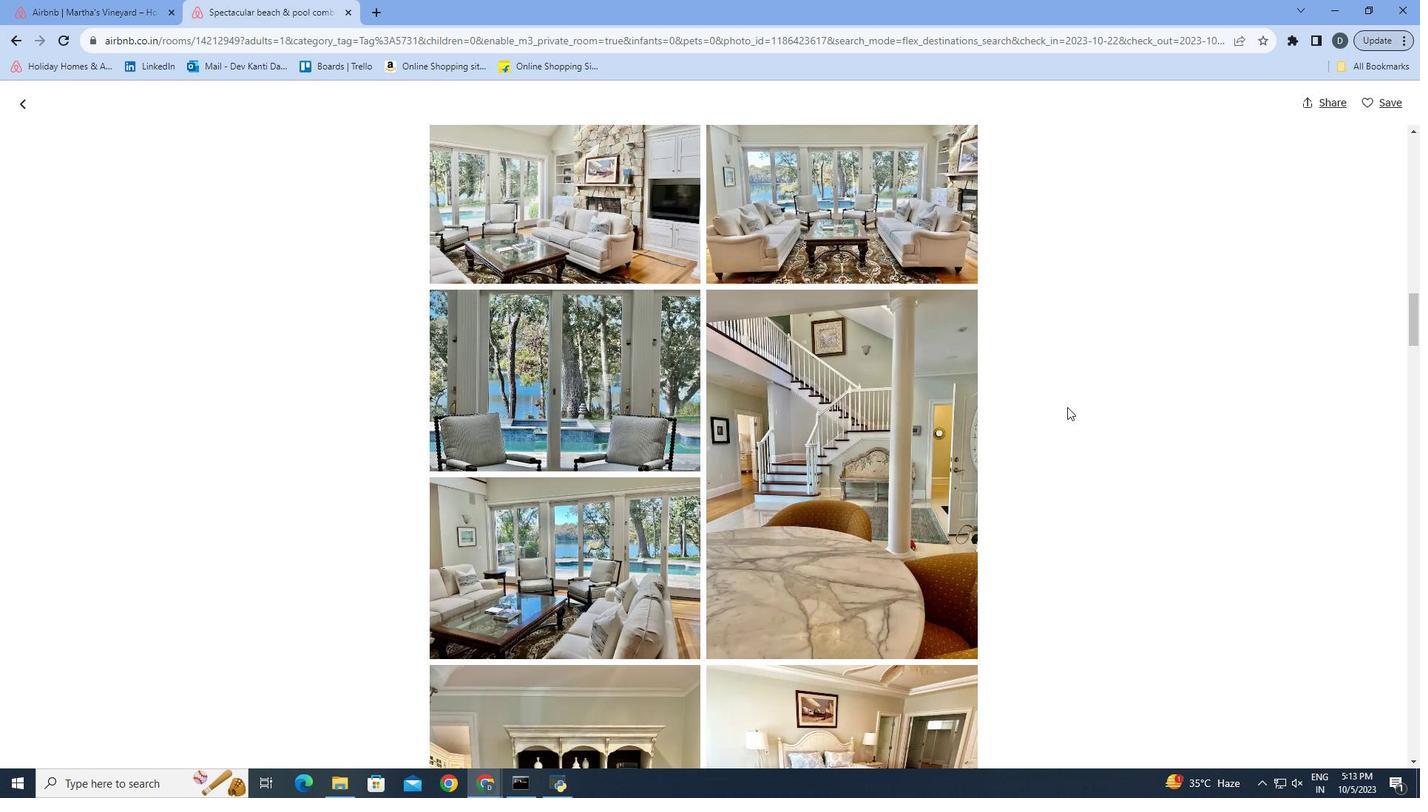
Action: Mouse scrolled (1068, 408) with delta (0, 0)
Screenshot: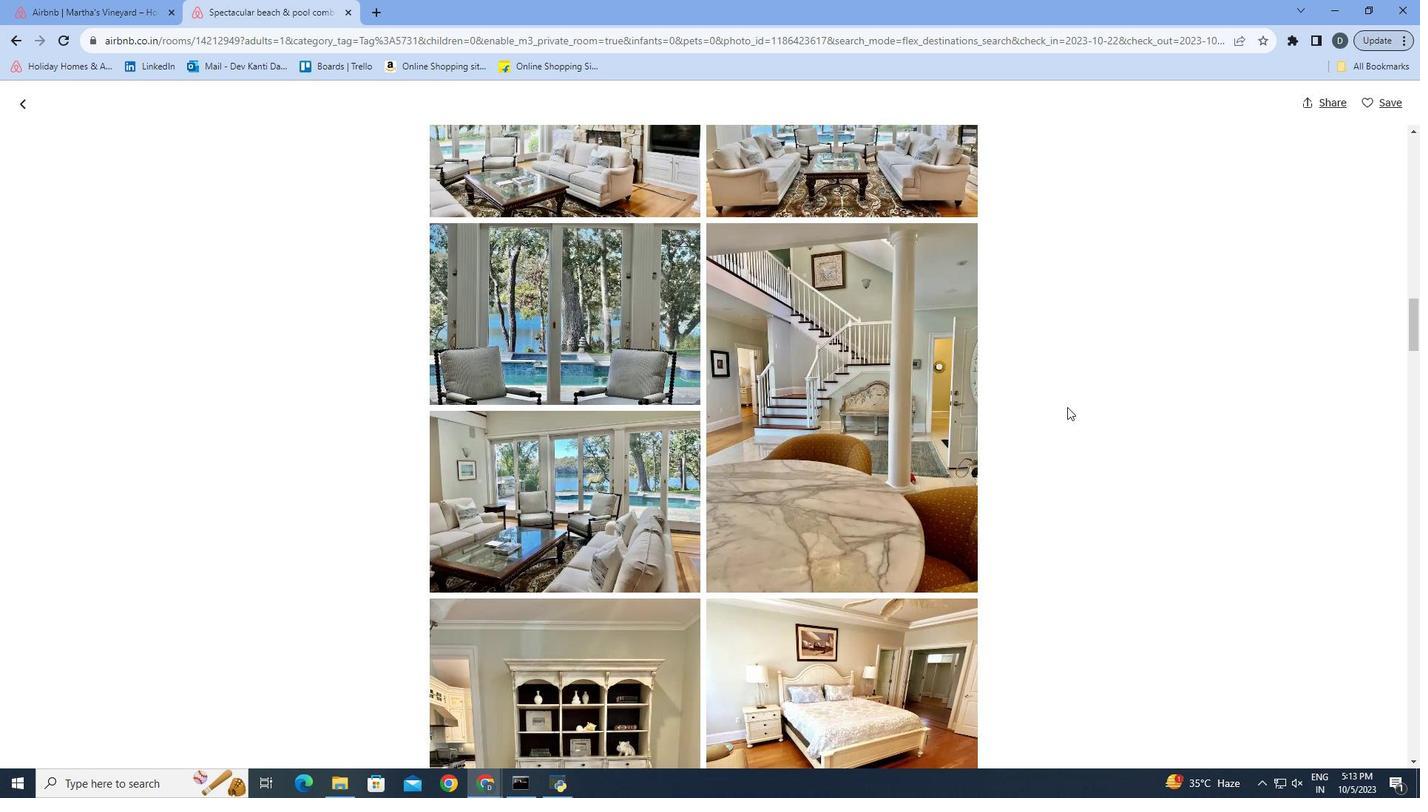 
Action: Mouse moved to (1069, 408)
Screenshot: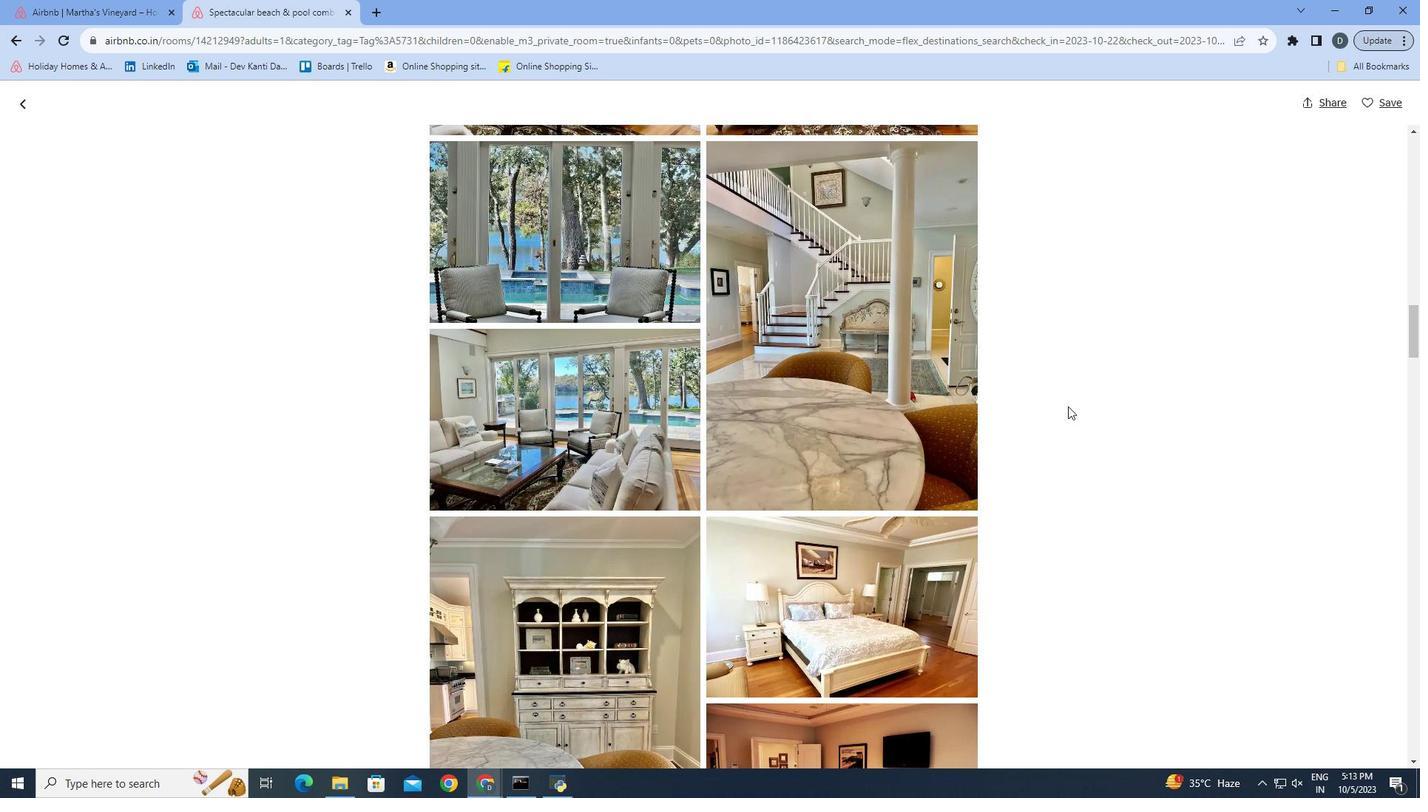 
Action: Mouse scrolled (1069, 407) with delta (0, 0)
Screenshot: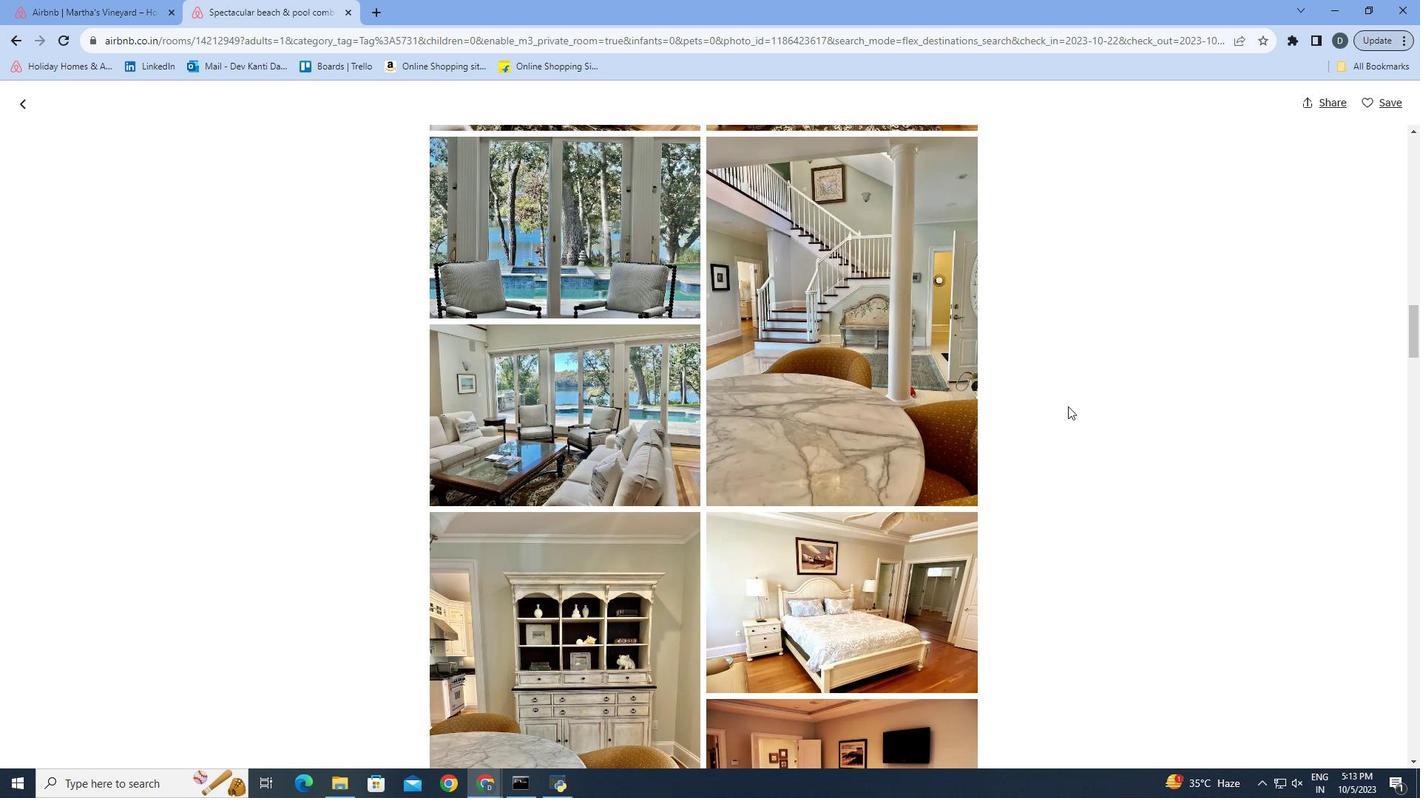
Action: Mouse scrolled (1069, 407) with delta (0, 0)
Screenshot: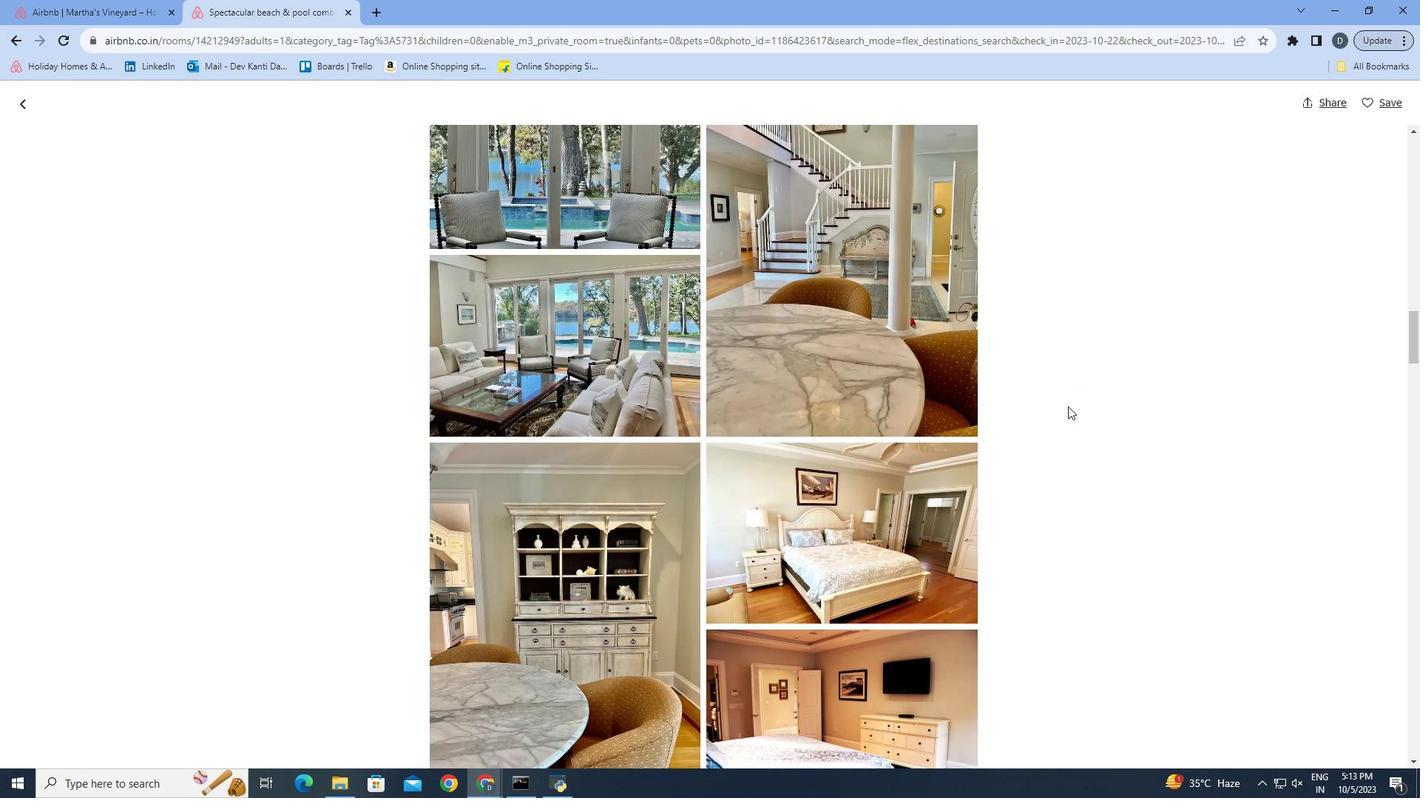 
Action: Mouse scrolled (1069, 407) with delta (0, 0)
Screenshot: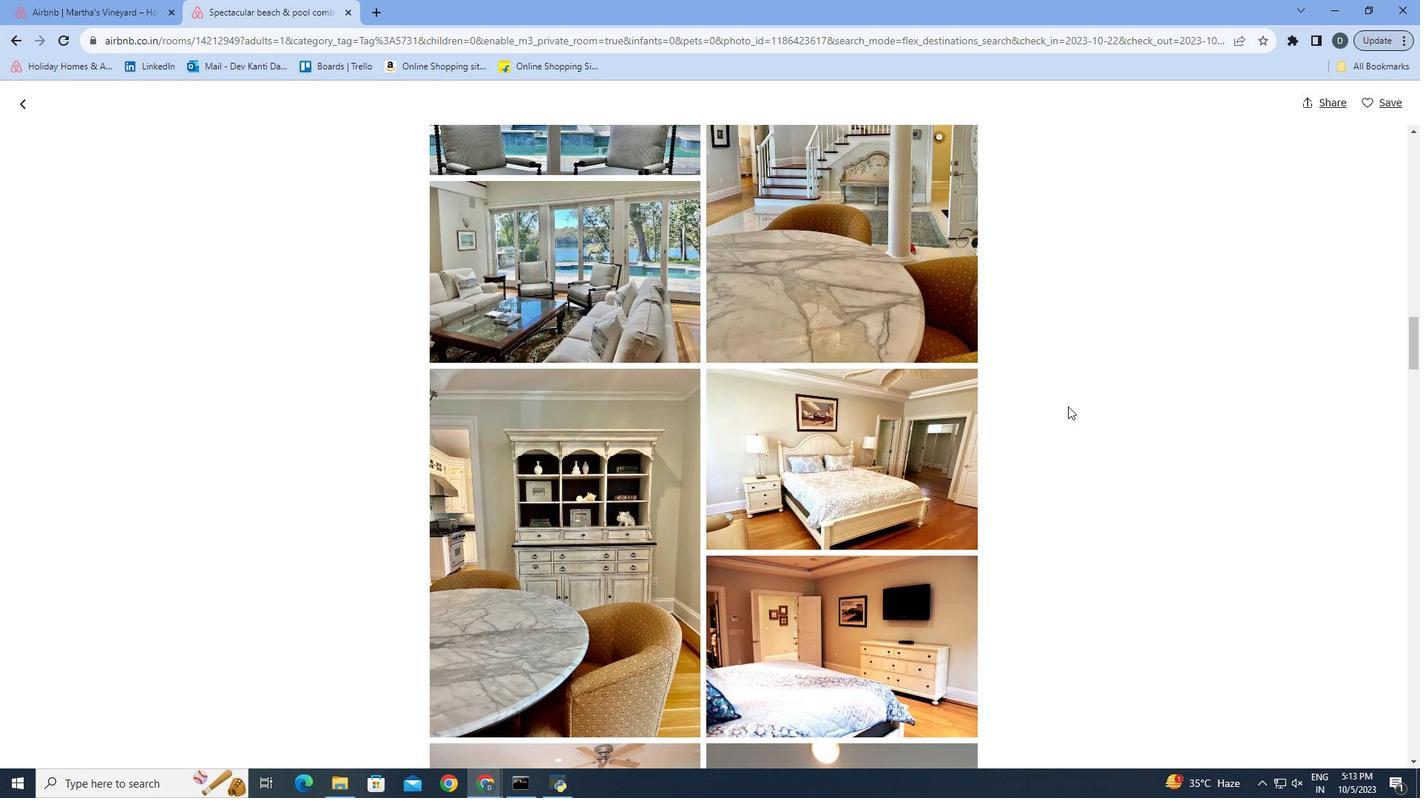 
Action: Mouse scrolled (1069, 407) with delta (0, 0)
Screenshot: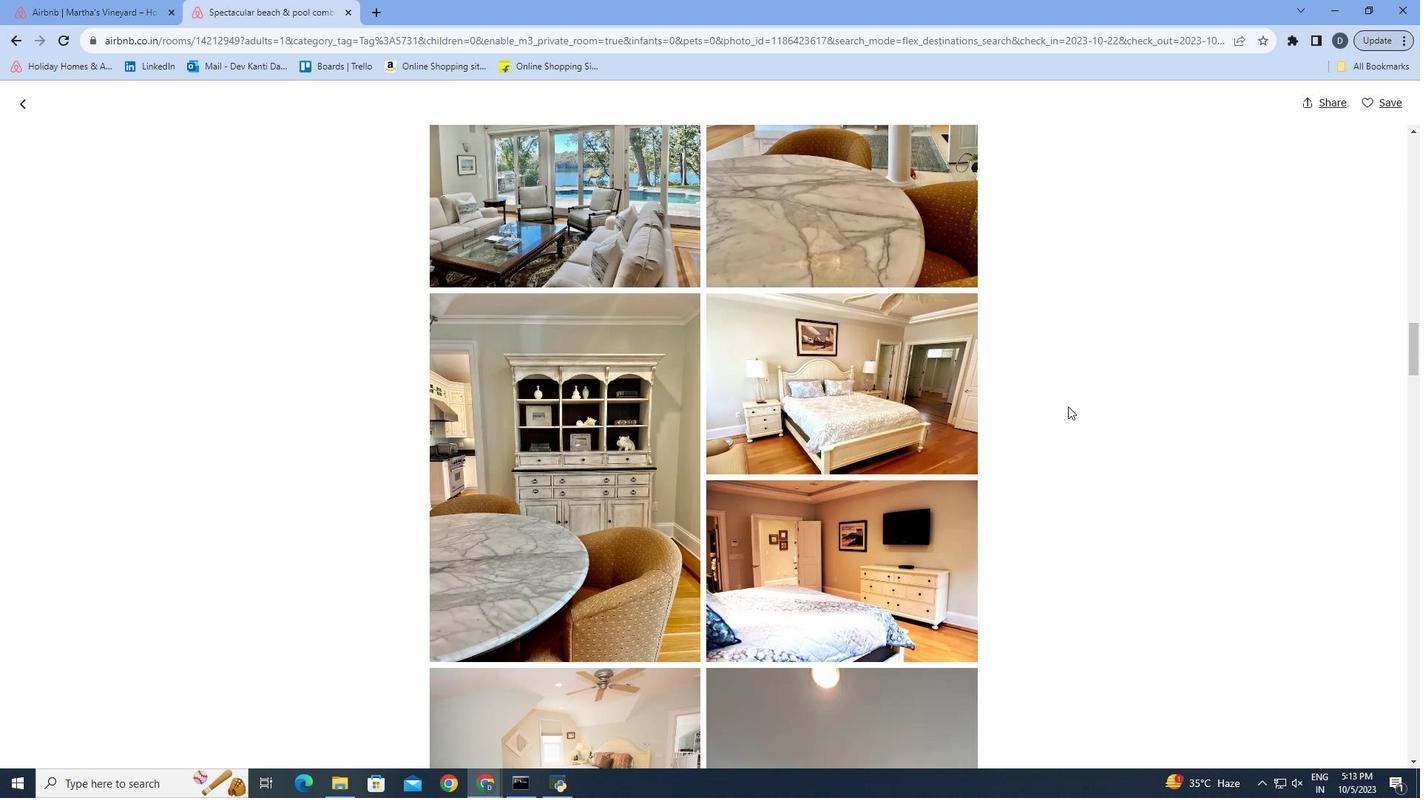 
Action: Mouse scrolled (1069, 407) with delta (0, 0)
Screenshot: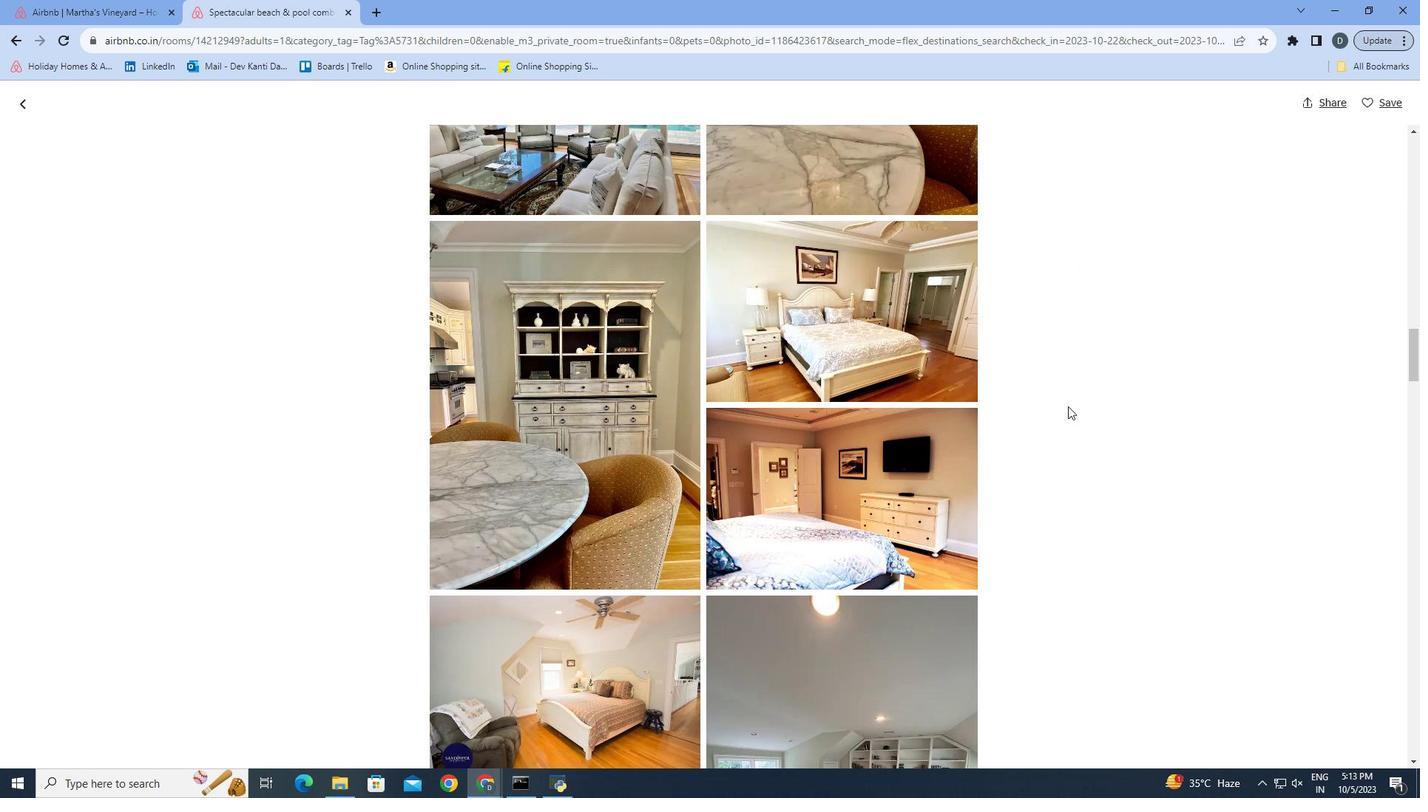 
Action: Mouse scrolled (1069, 407) with delta (0, 0)
Screenshot: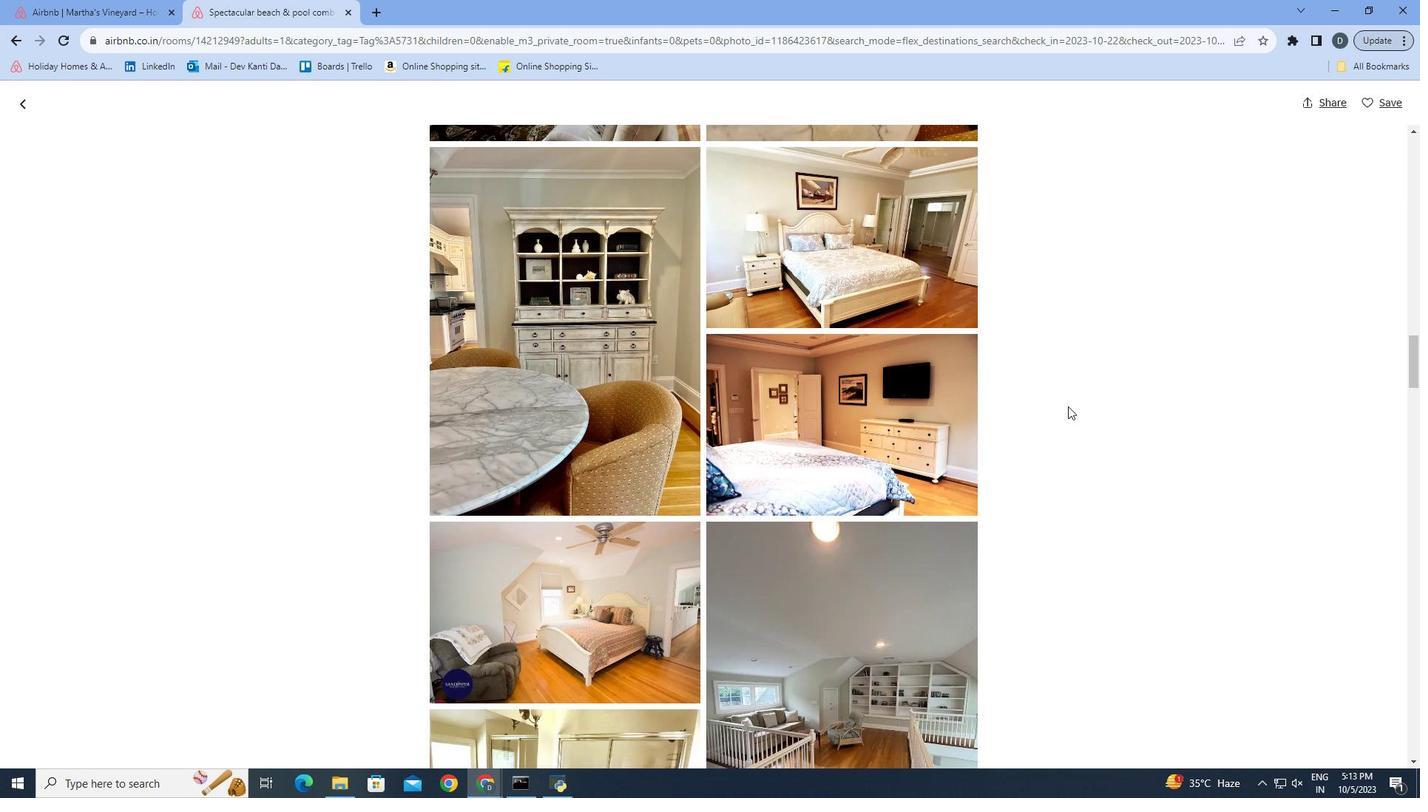 
Action: Mouse scrolled (1069, 407) with delta (0, 0)
Screenshot: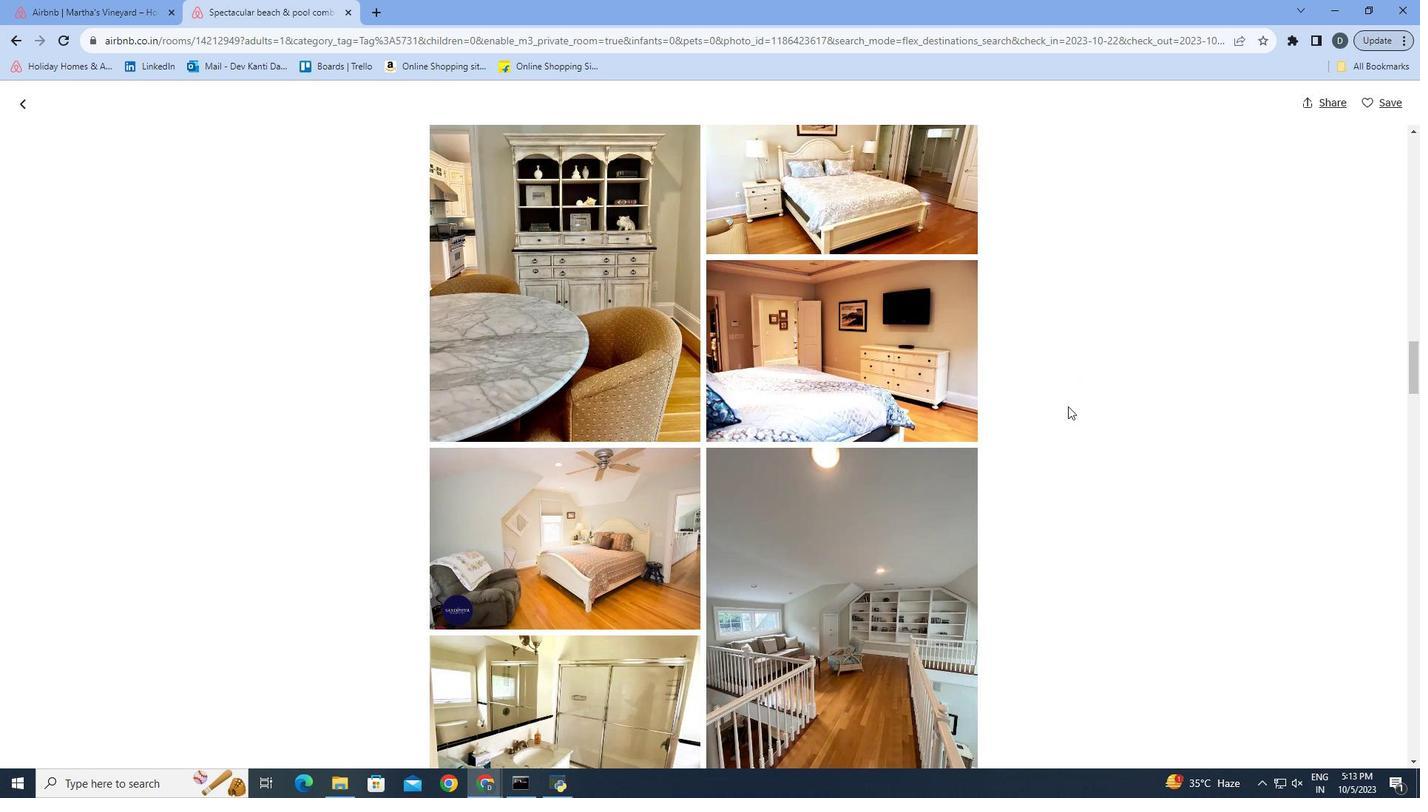 
Action: Mouse scrolled (1069, 407) with delta (0, 0)
Screenshot: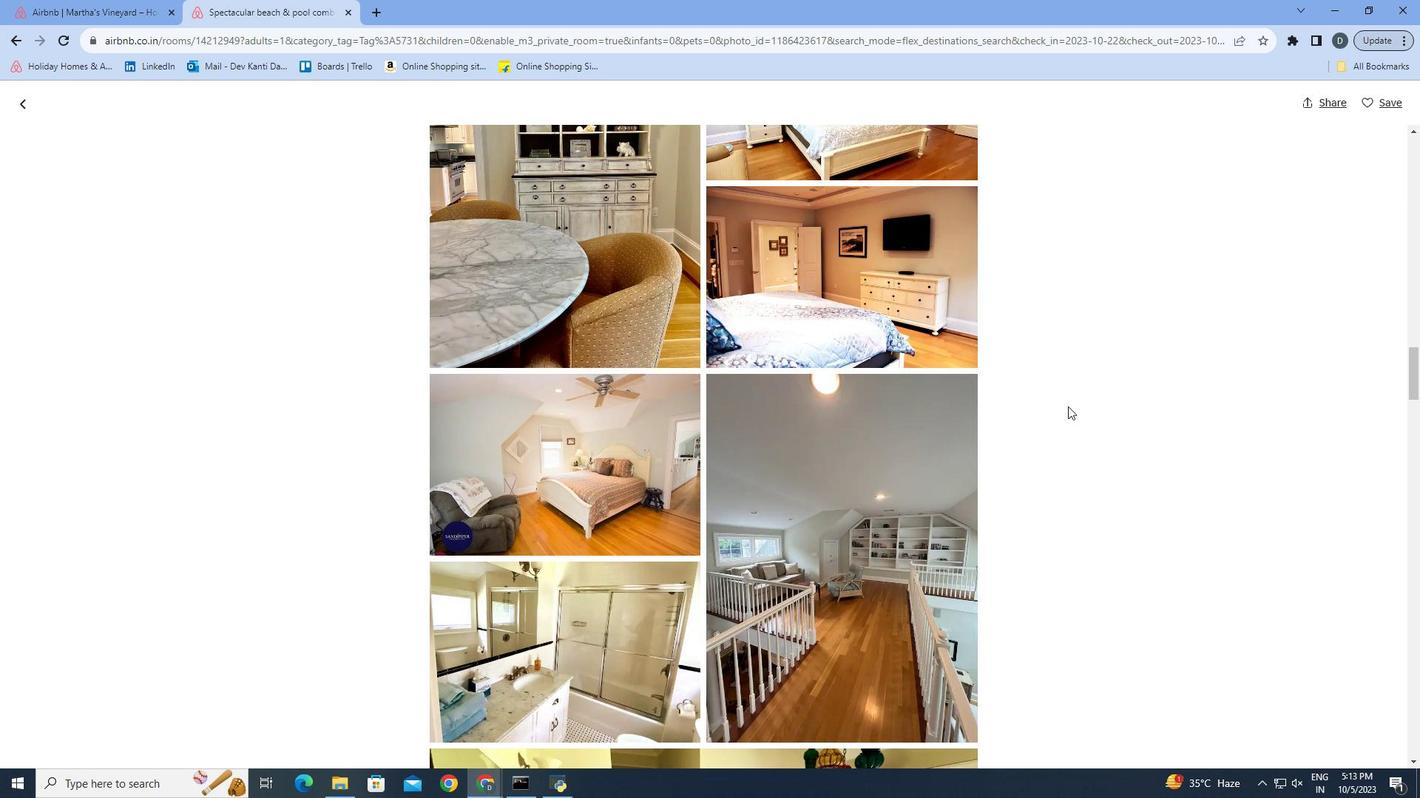 
Action: Mouse scrolled (1069, 407) with delta (0, 0)
Screenshot: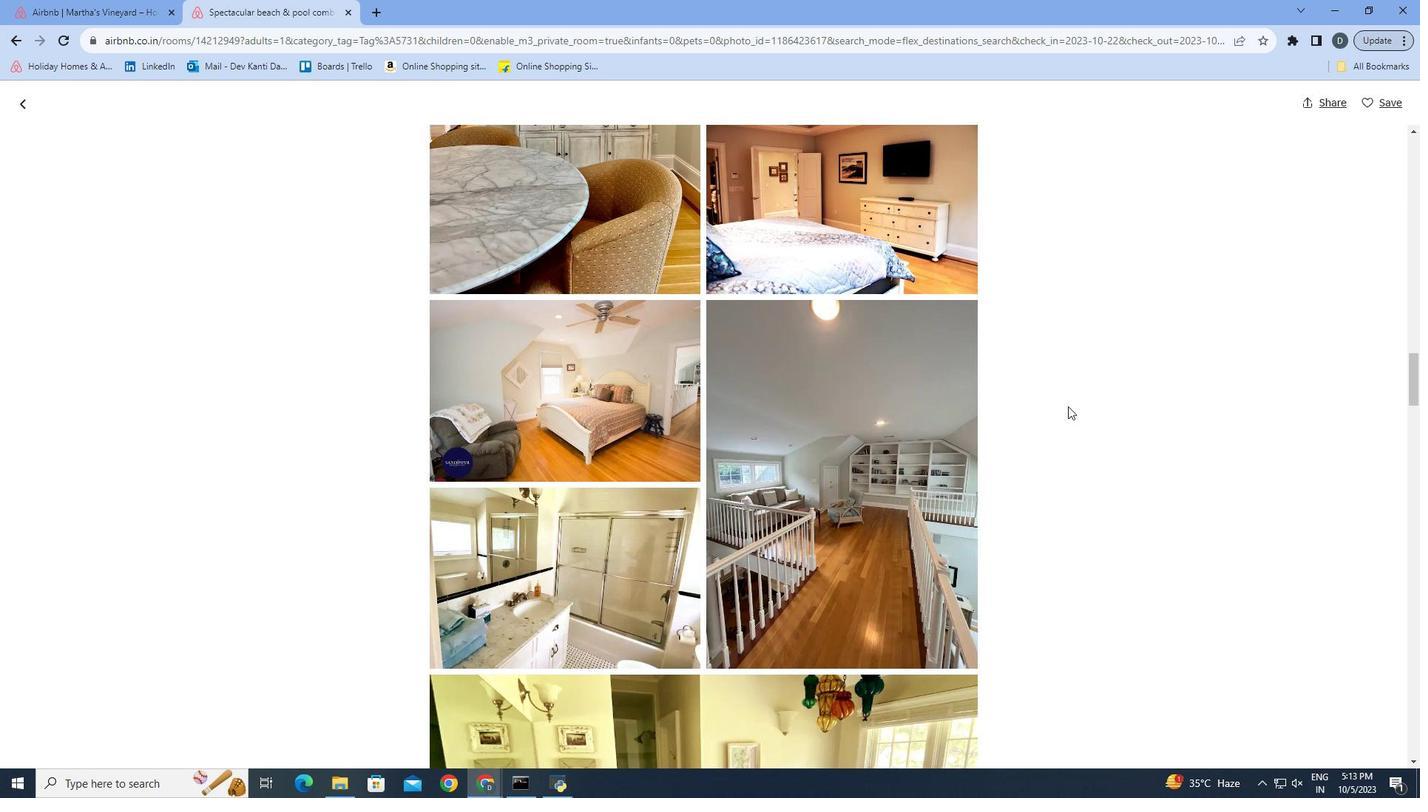 
Action: Mouse scrolled (1069, 407) with delta (0, 0)
Screenshot: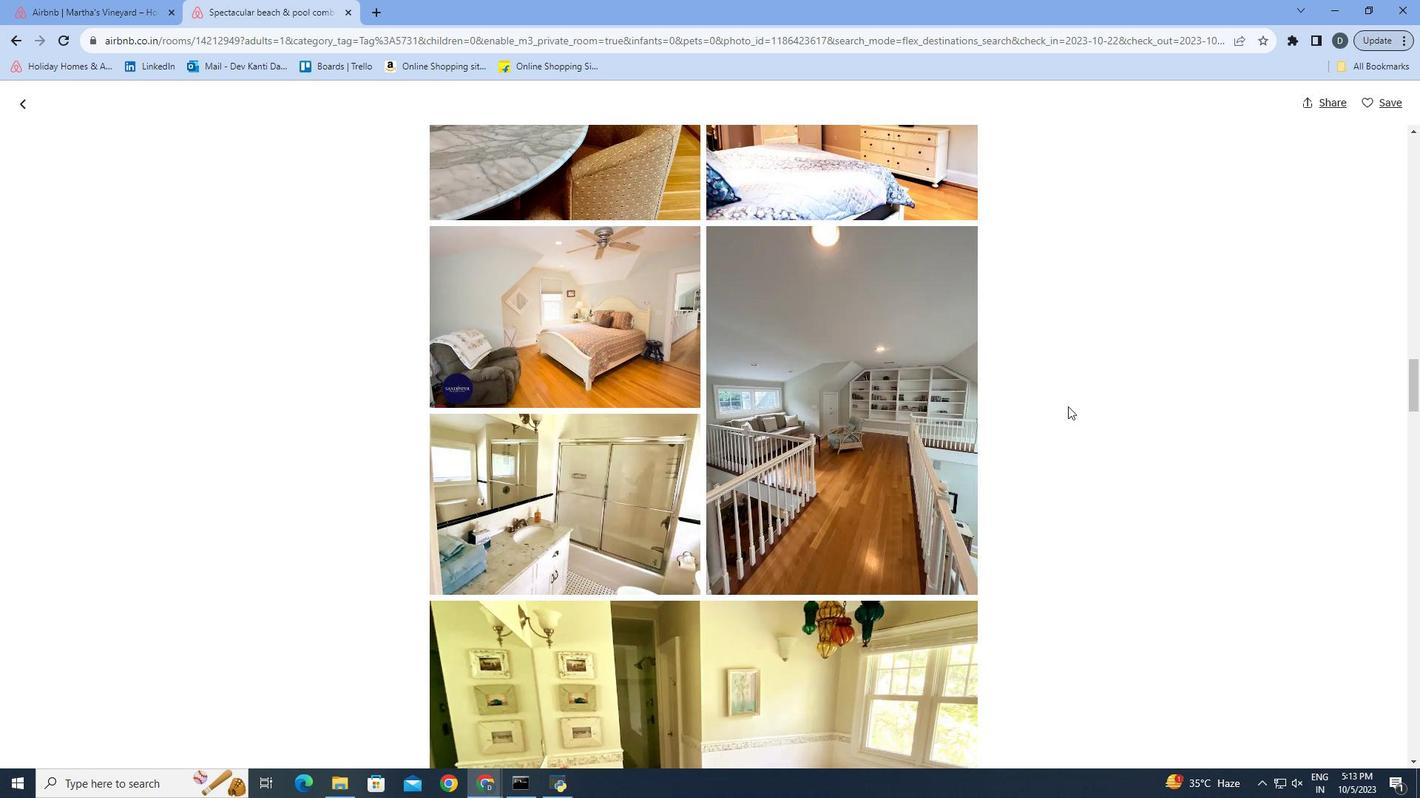 
Action: Mouse scrolled (1069, 407) with delta (0, 0)
Screenshot: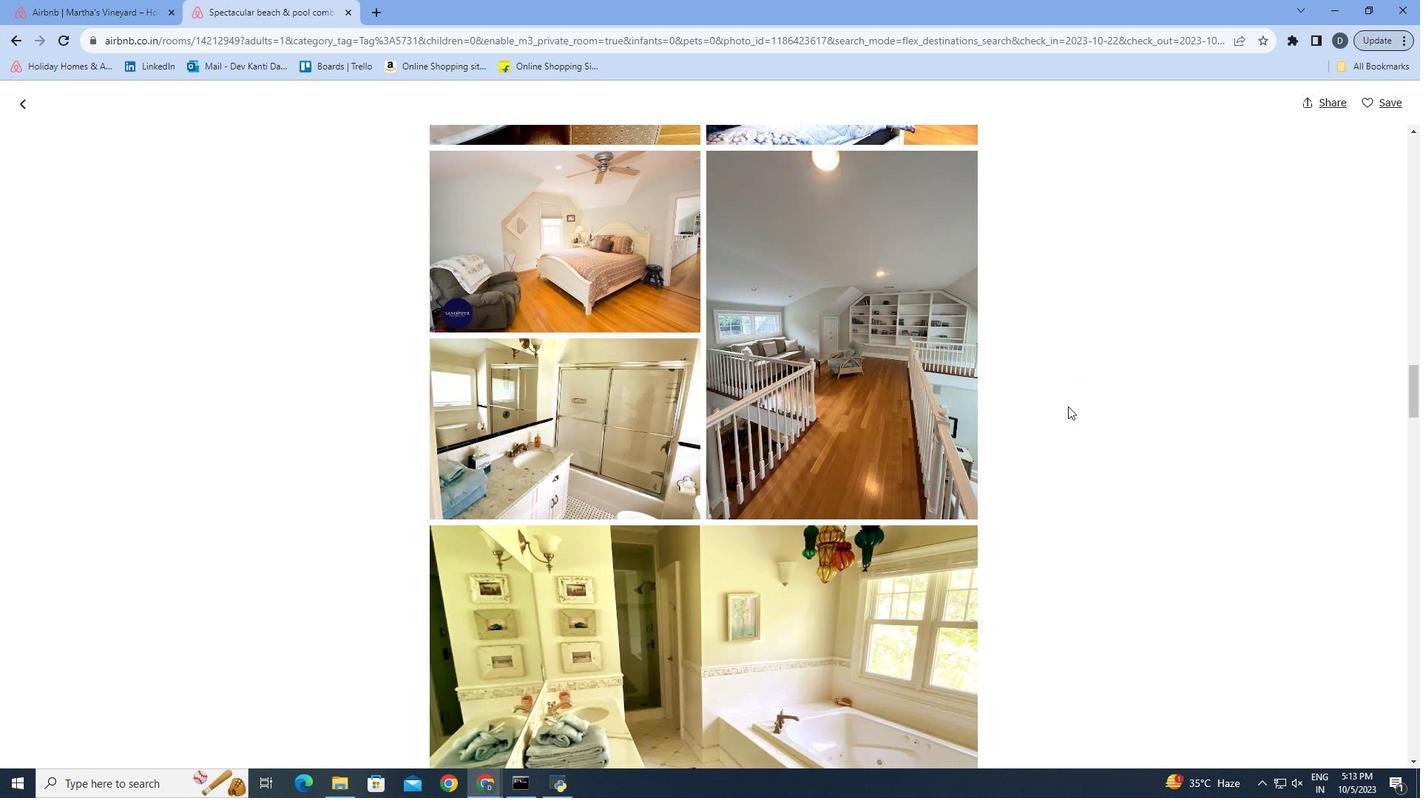 
Action: Mouse scrolled (1069, 407) with delta (0, 0)
Screenshot: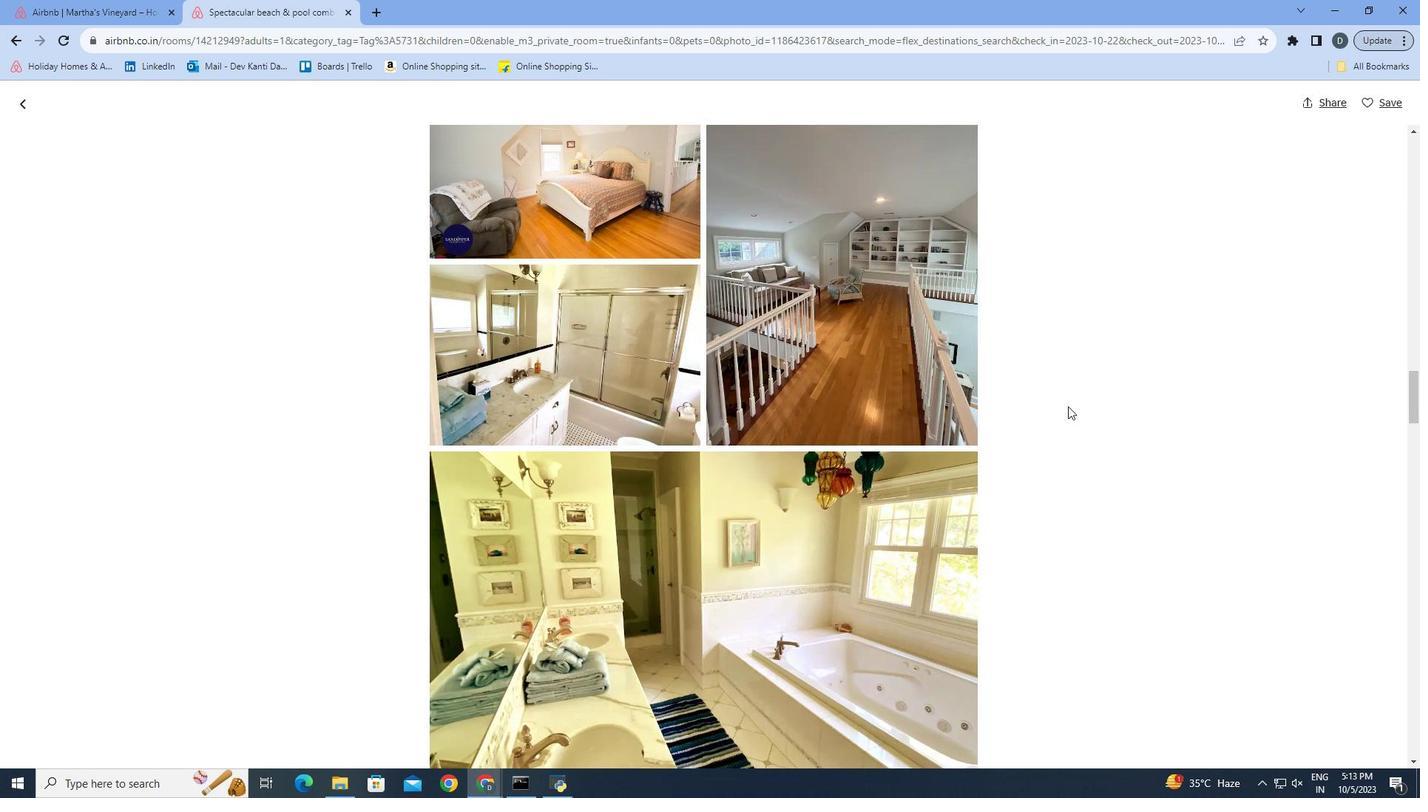
Action: Mouse scrolled (1069, 407) with delta (0, 0)
Screenshot: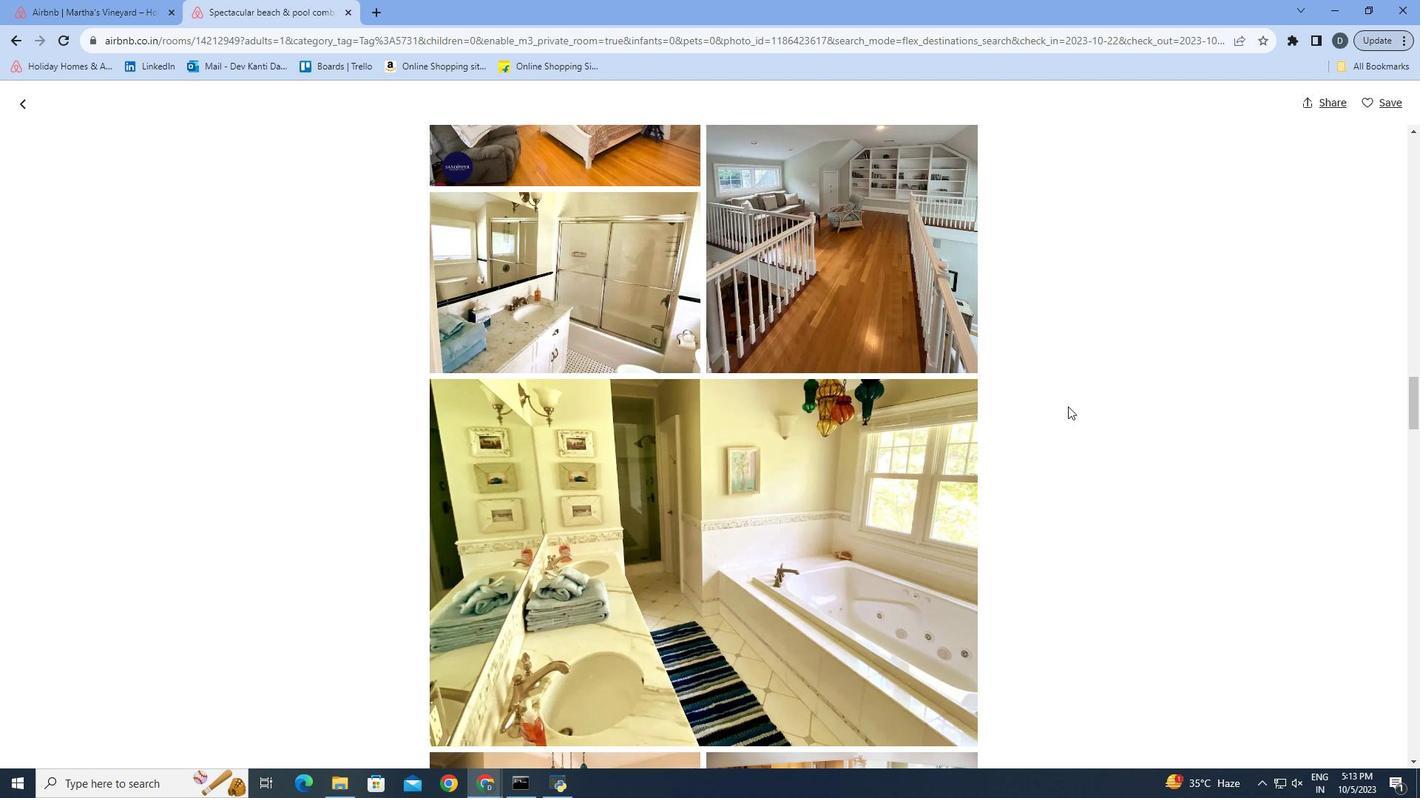 
Action: Mouse scrolled (1069, 407) with delta (0, 0)
Screenshot: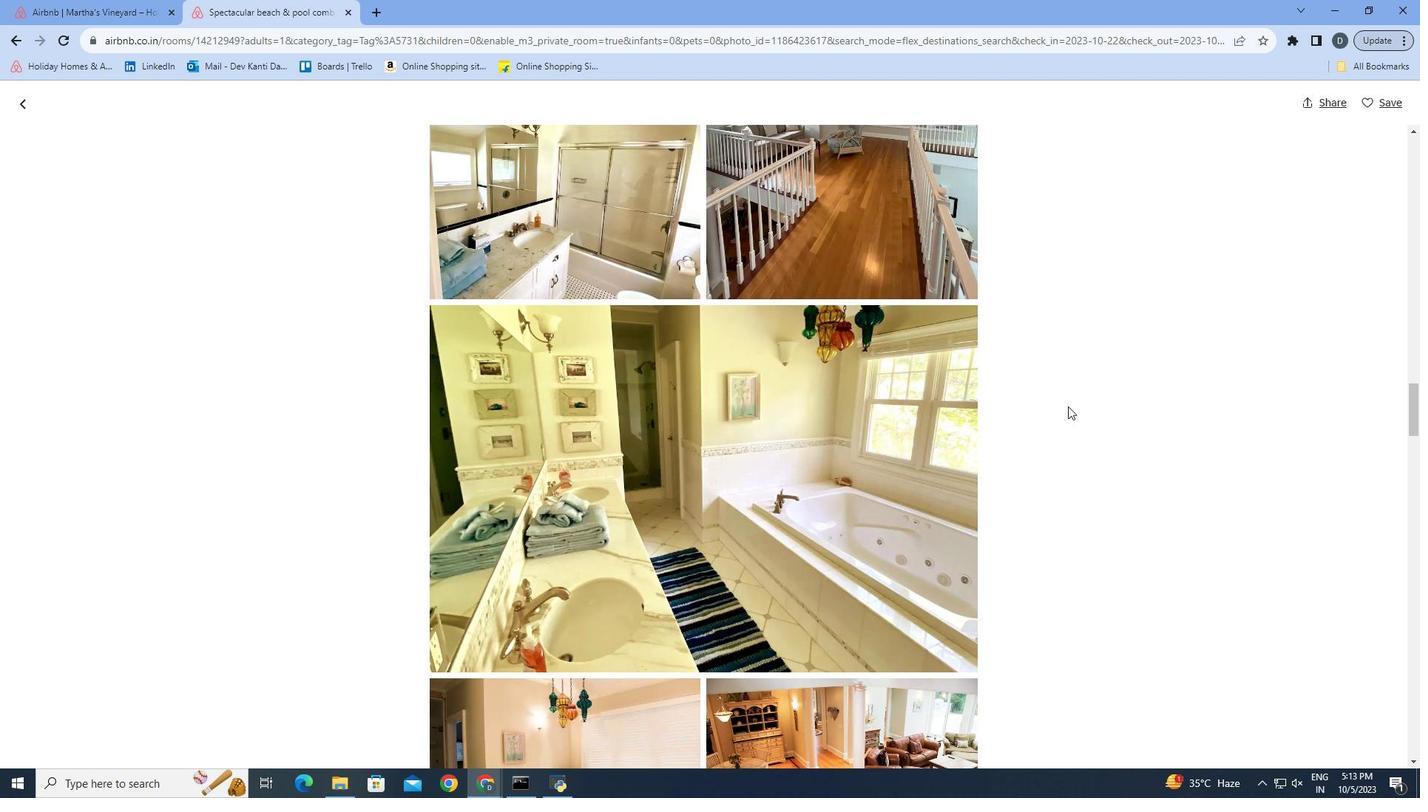 
Action: Mouse scrolled (1069, 407) with delta (0, 0)
Screenshot: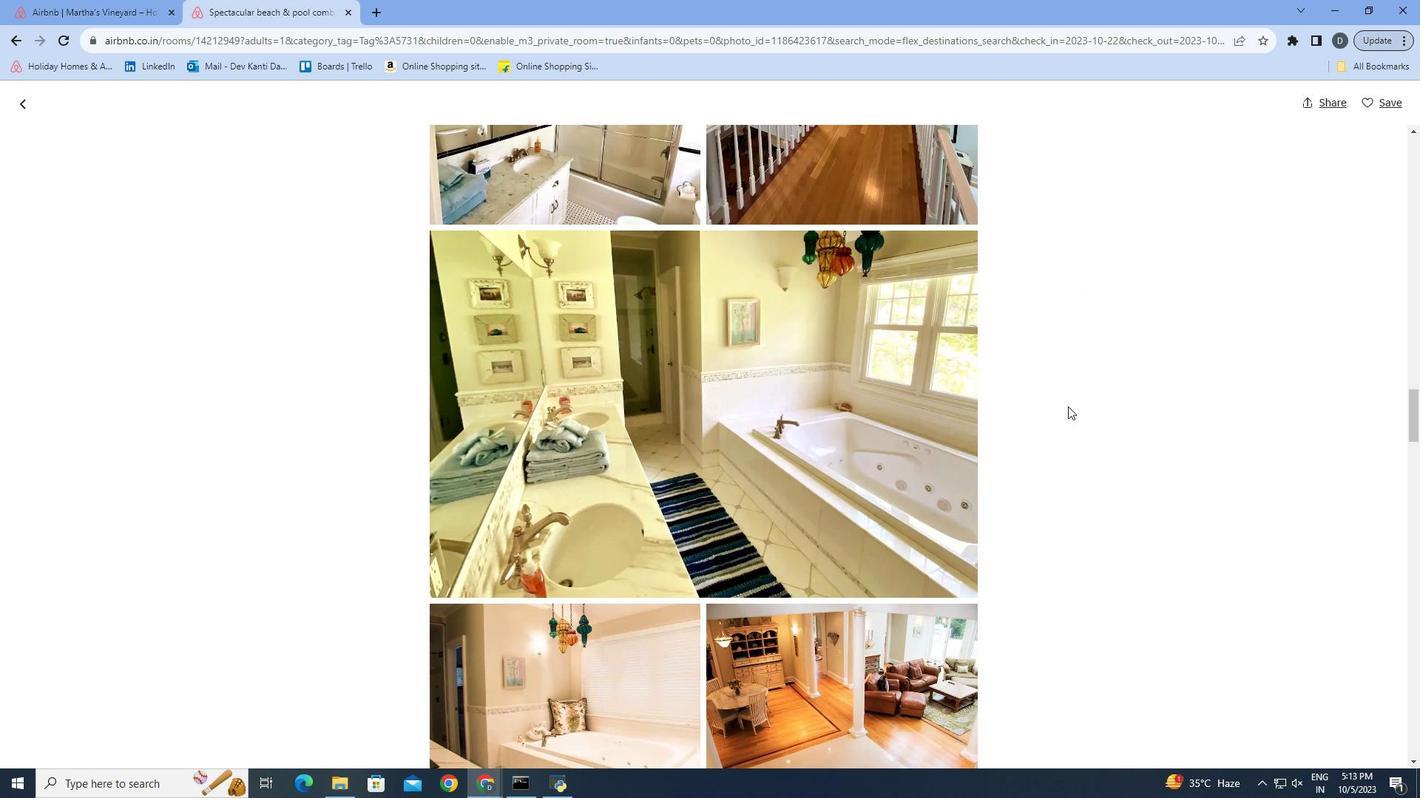 
Action: Mouse scrolled (1069, 407) with delta (0, 0)
Screenshot: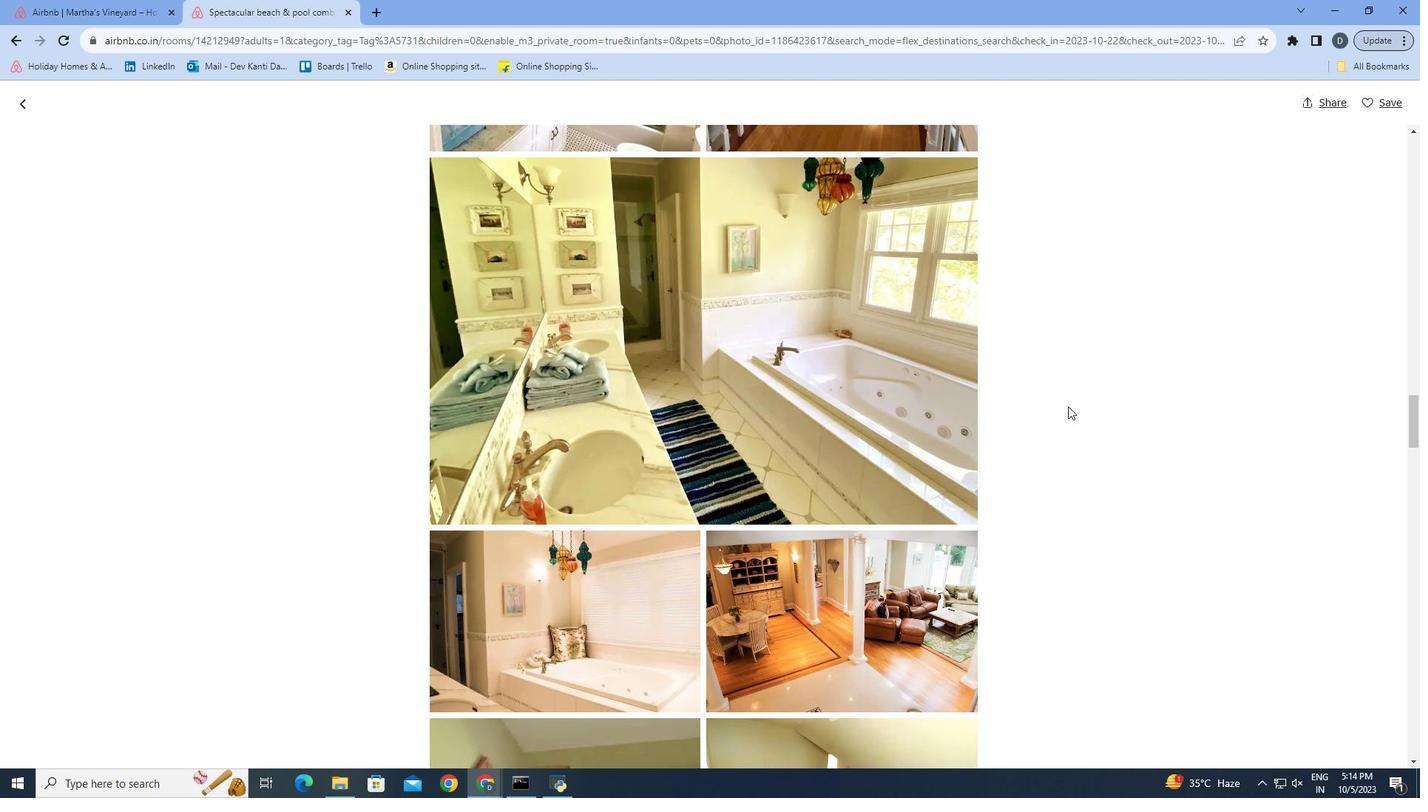 
Action: Mouse scrolled (1069, 407) with delta (0, 0)
Screenshot: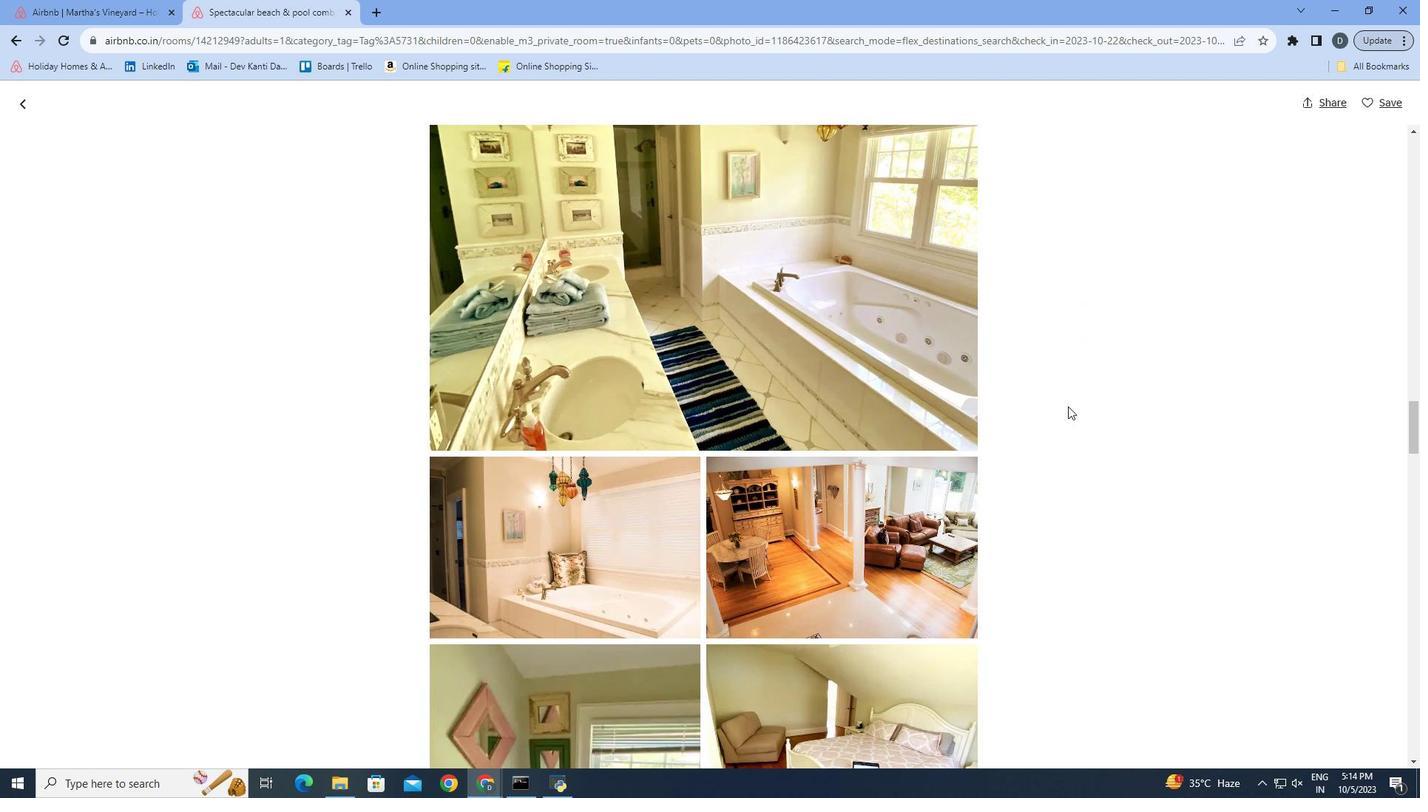 
Action: Mouse scrolled (1069, 407) with delta (0, 0)
Screenshot: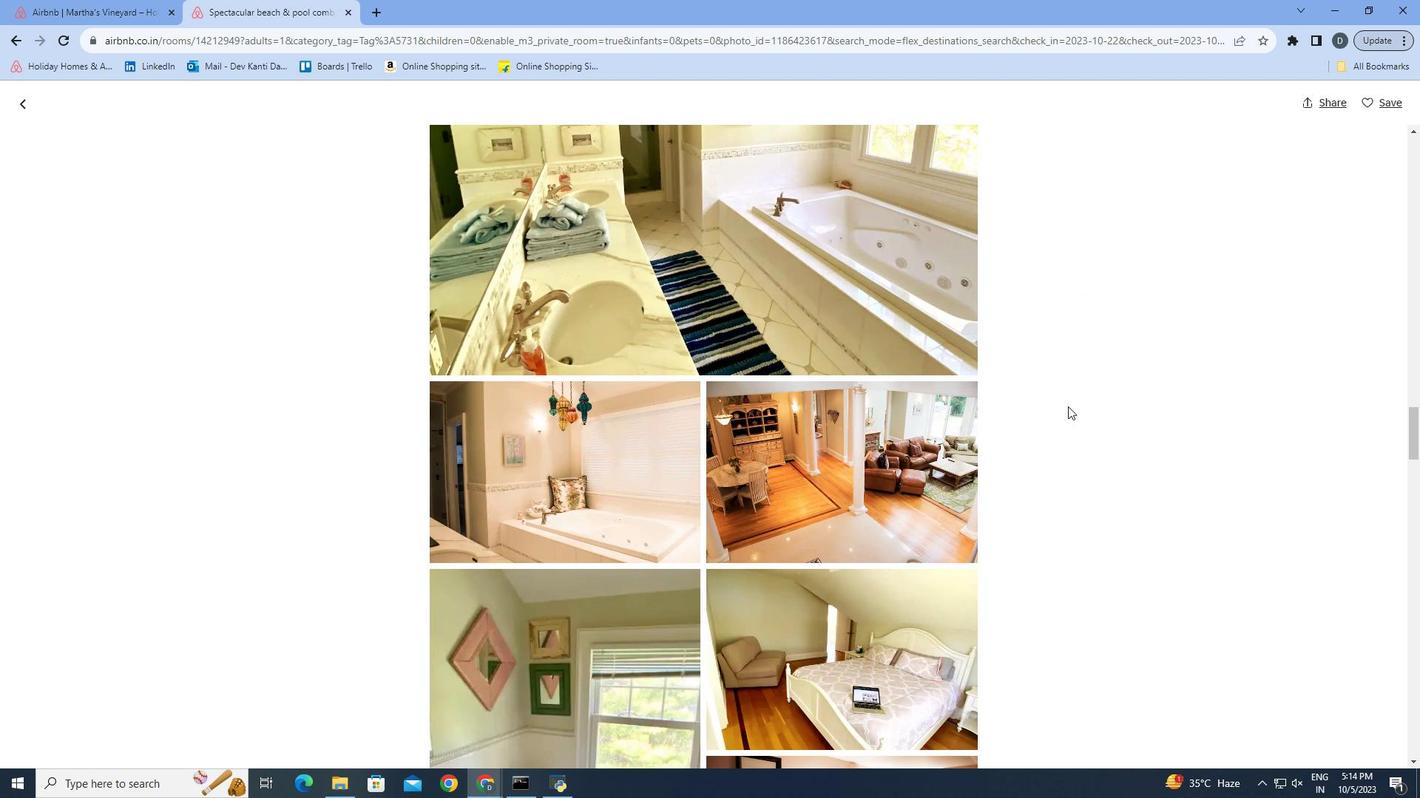 
Action: Mouse scrolled (1069, 407) with delta (0, 0)
Screenshot: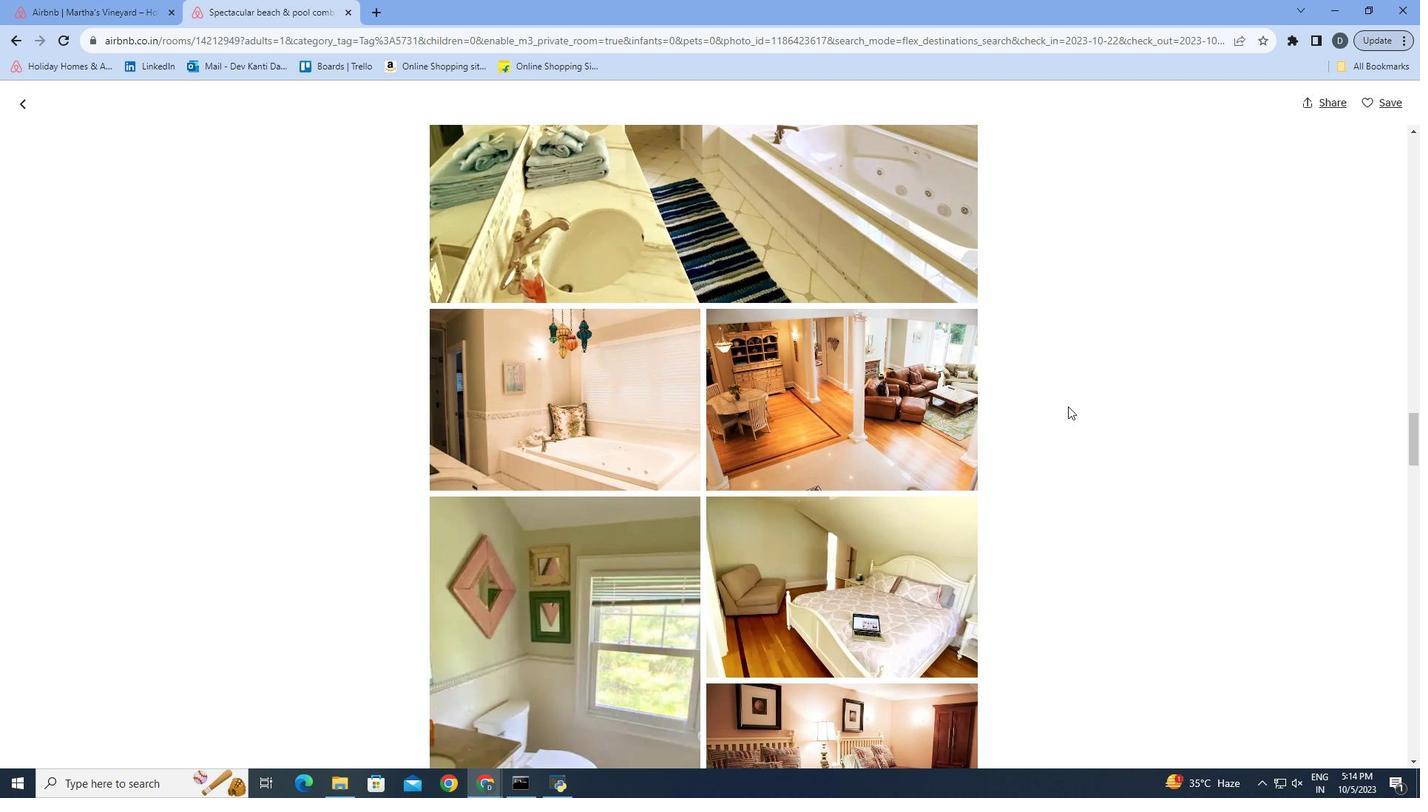 
Action: Mouse scrolled (1069, 407) with delta (0, 0)
Screenshot: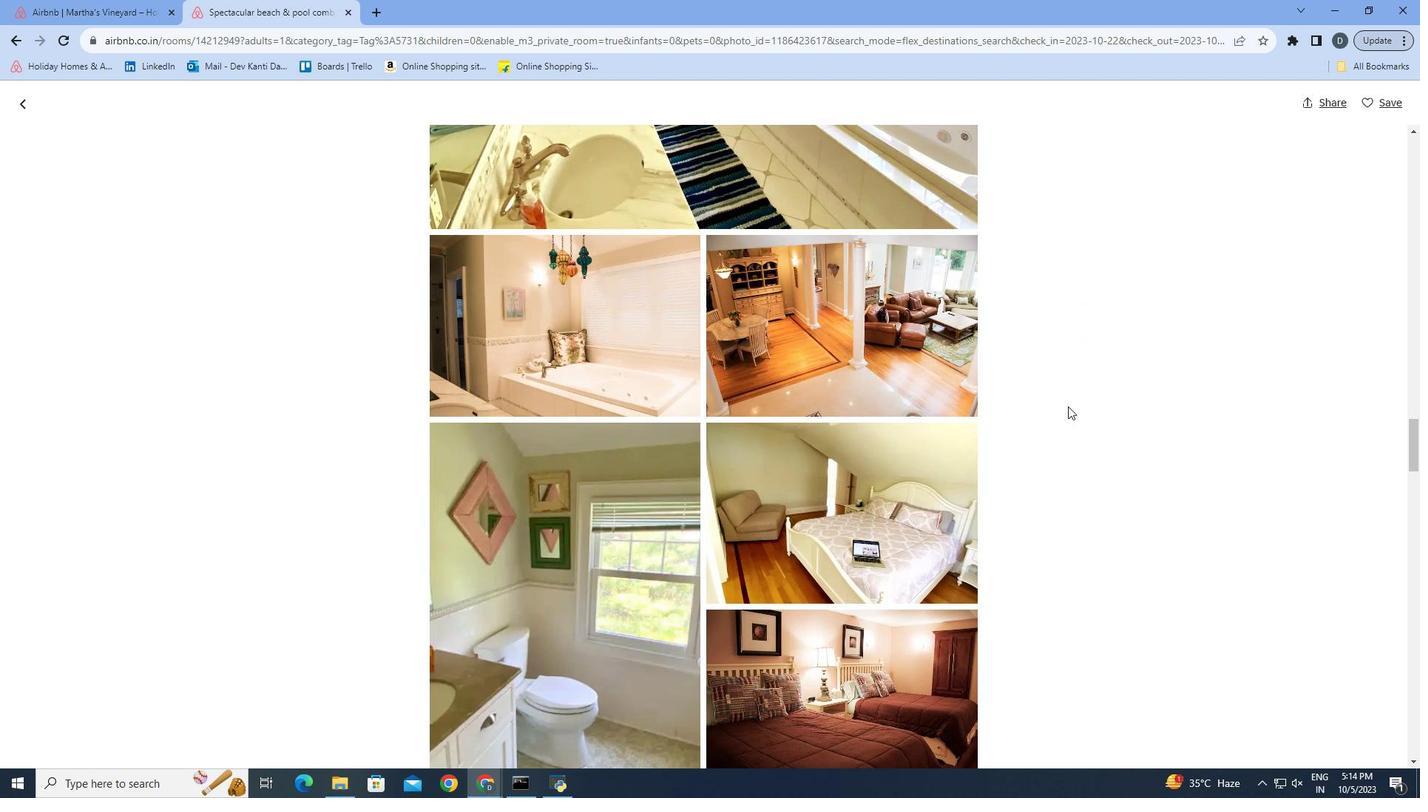 
Action: Mouse scrolled (1069, 407) with delta (0, 0)
Screenshot: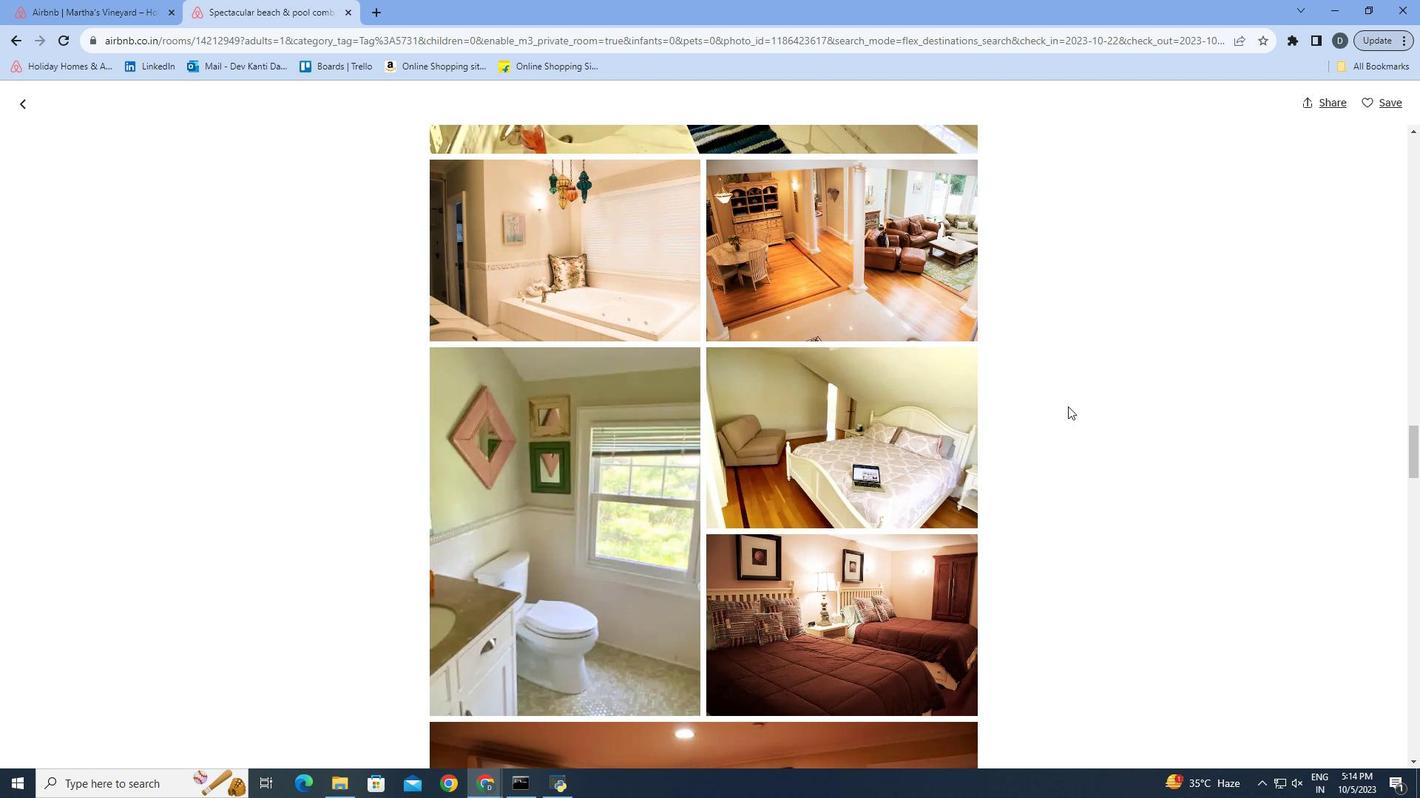 
Action: Mouse scrolled (1069, 407) with delta (0, 0)
Screenshot: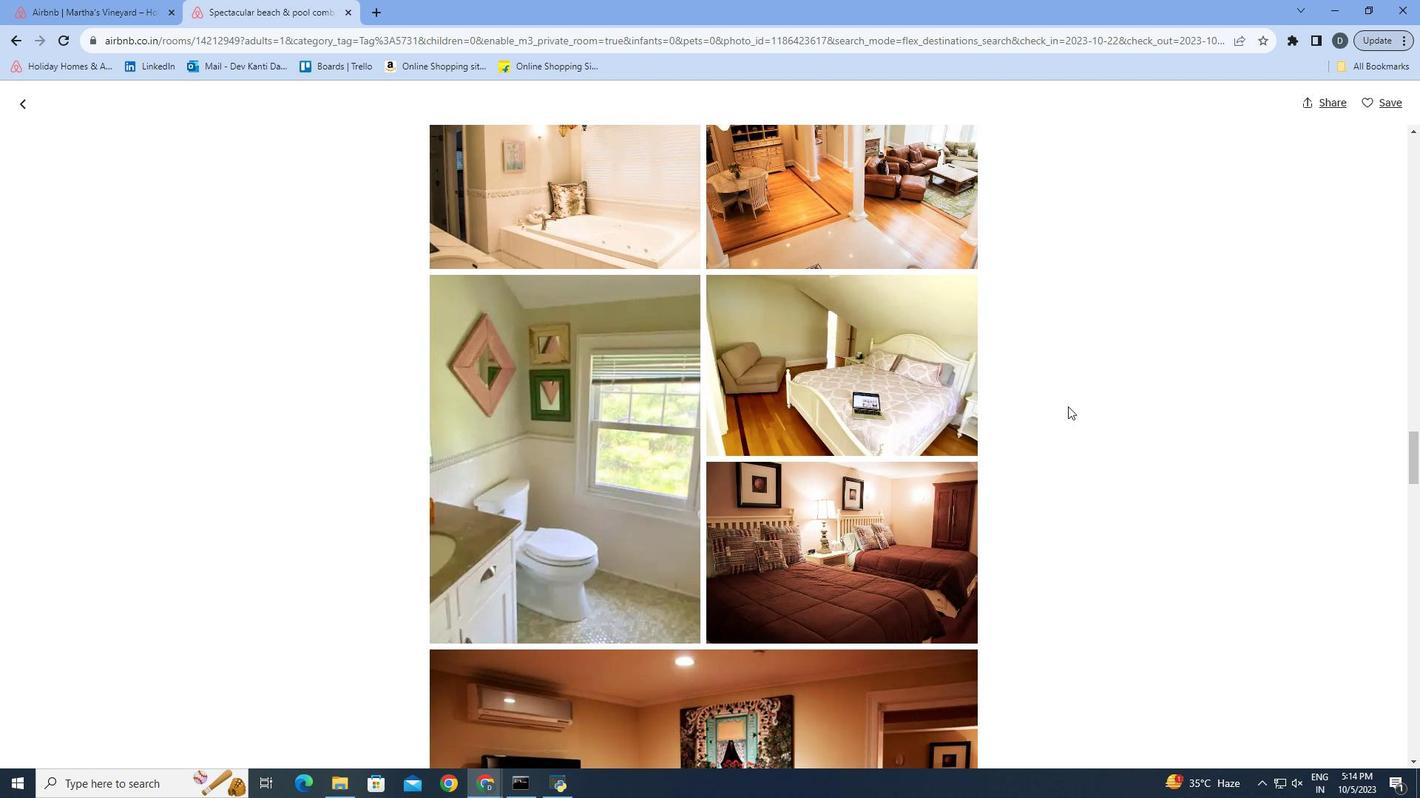 
Action: Mouse scrolled (1069, 407) with delta (0, 0)
Screenshot: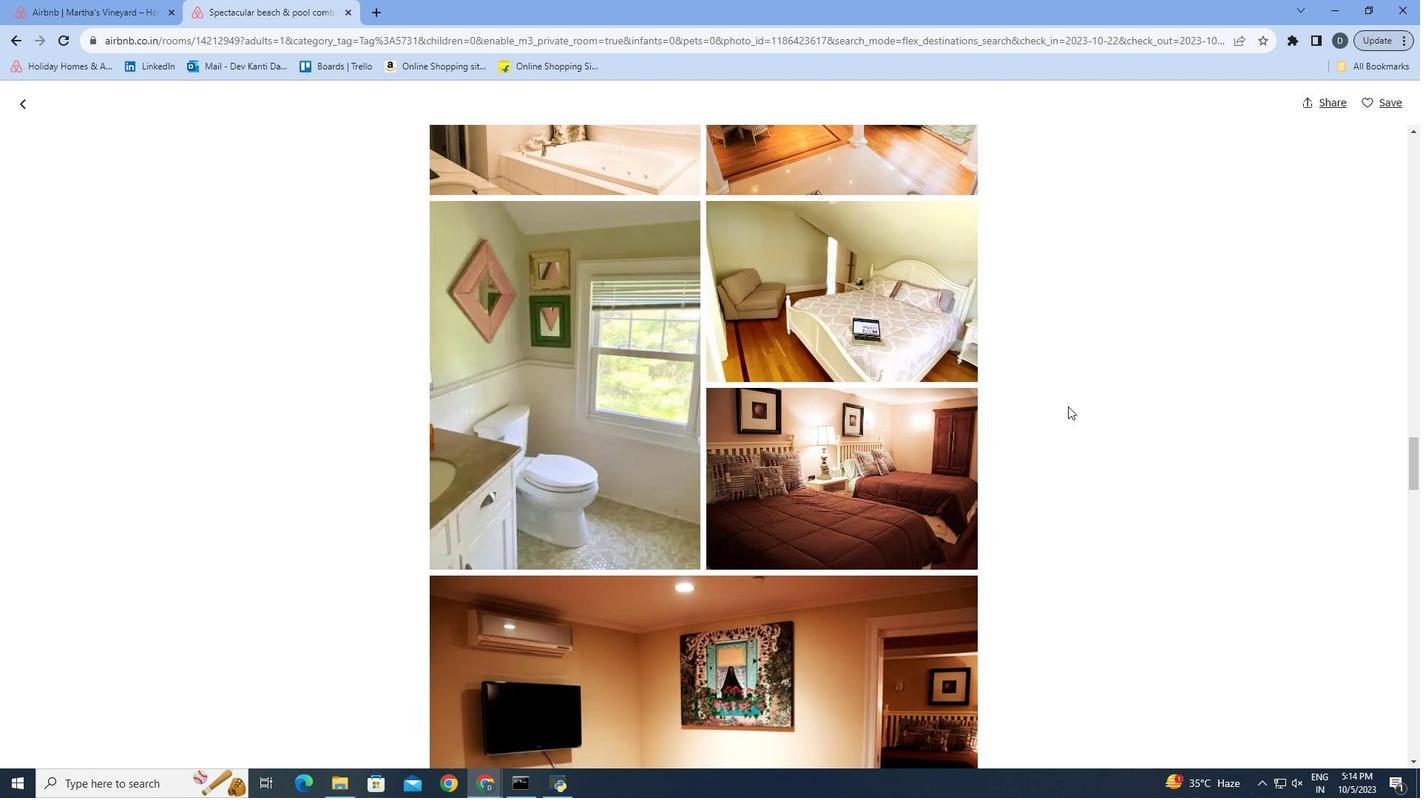 
Action: Mouse scrolled (1069, 407) with delta (0, 0)
Screenshot: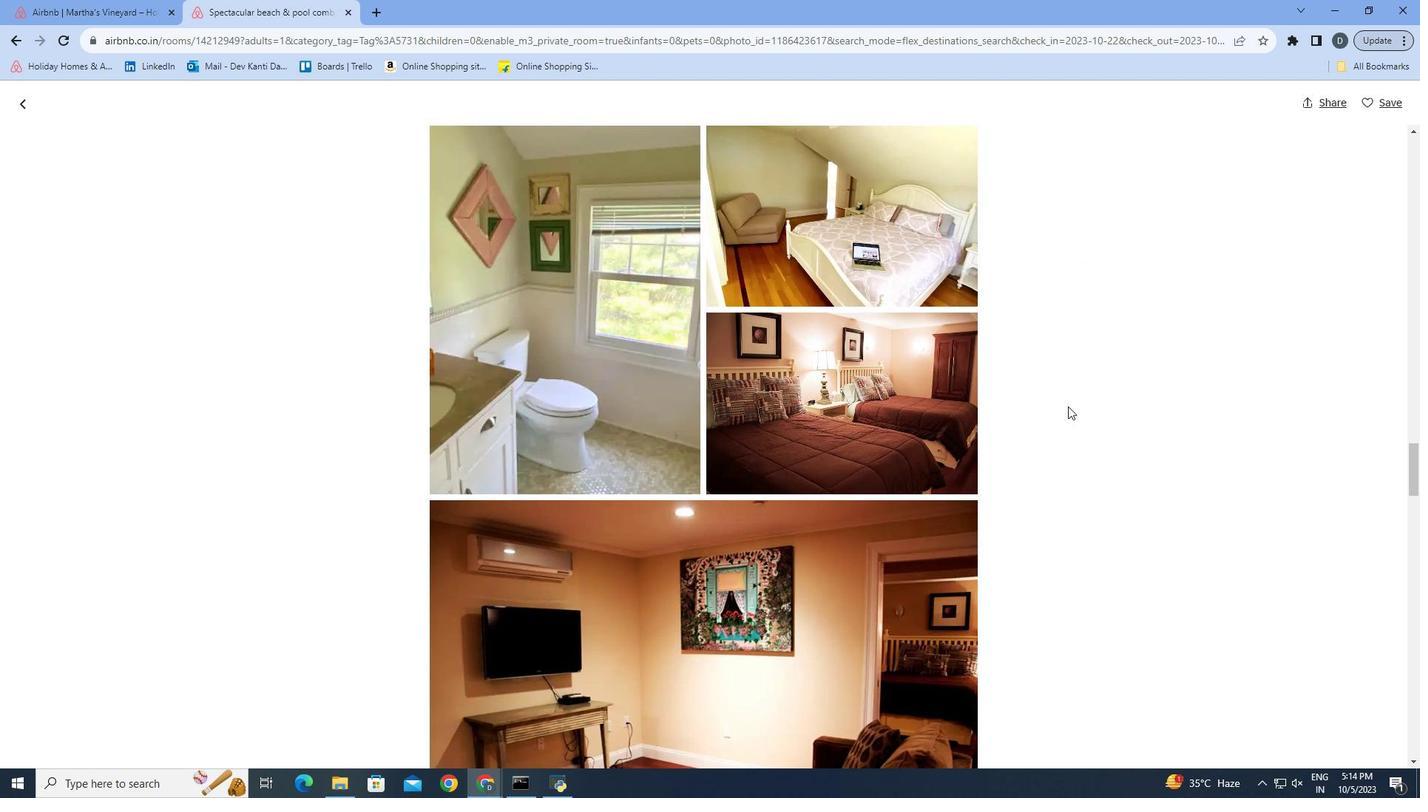 
Action: Mouse scrolled (1069, 407) with delta (0, 0)
Screenshot: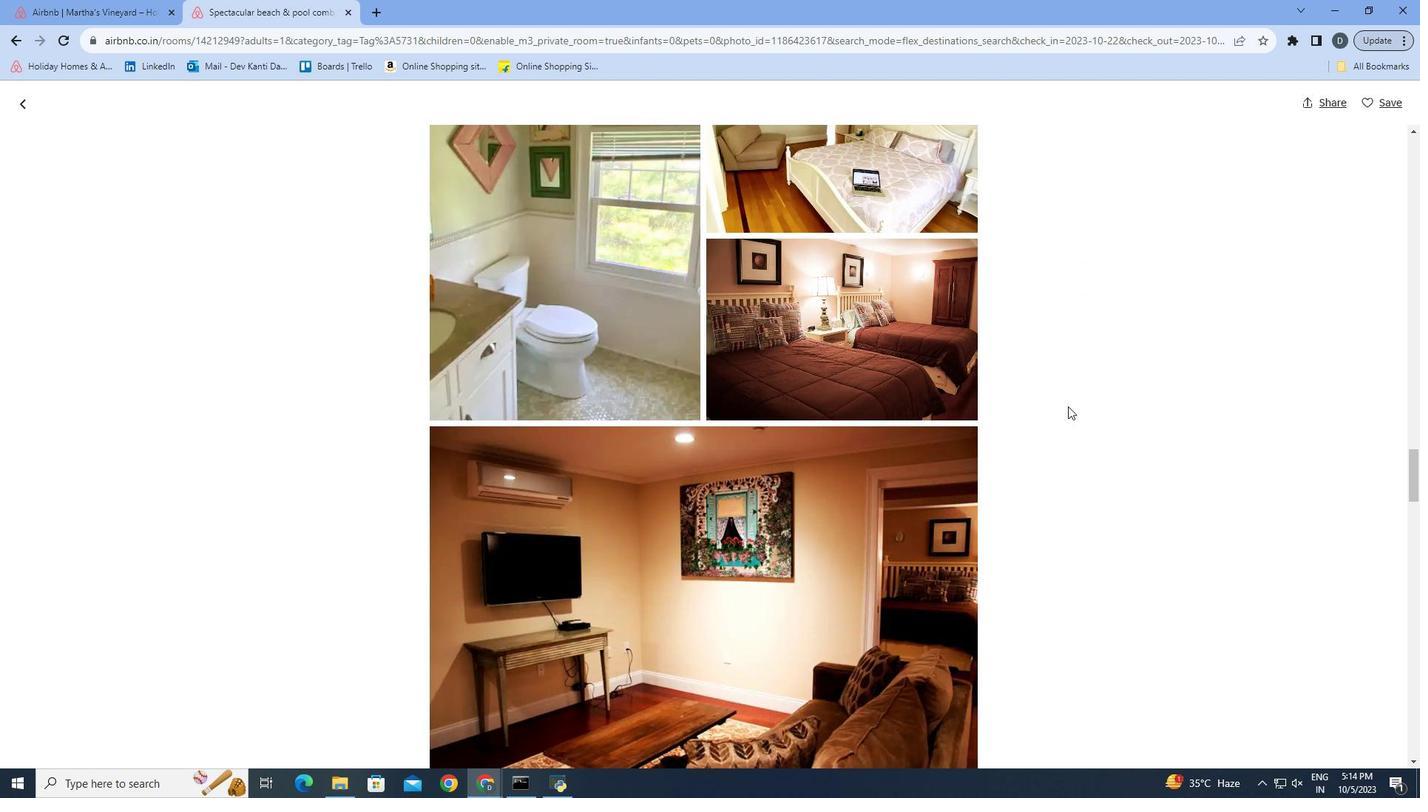 
Action: Mouse scrolled (1069, 407) with delta (0, 0)
Screenshot: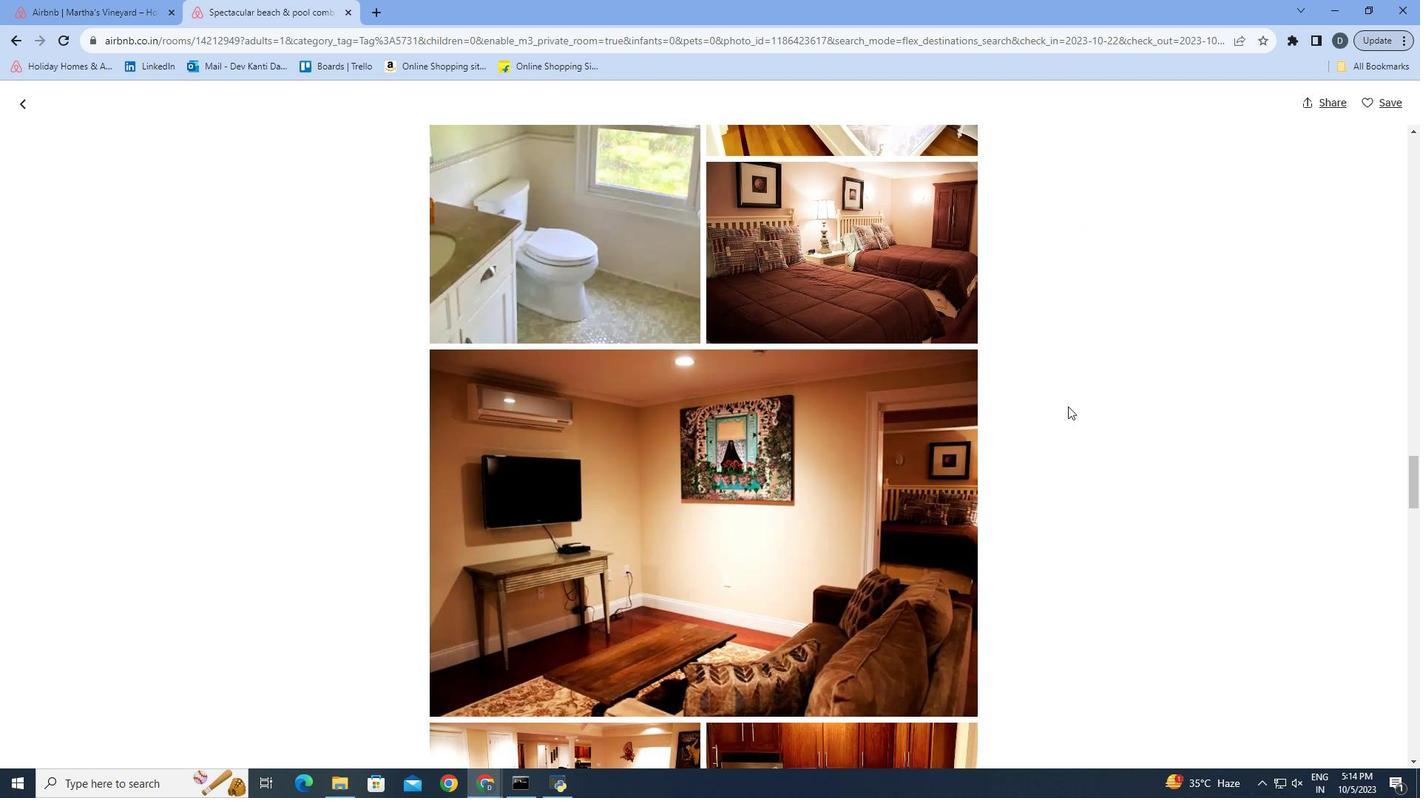 
Action: Mouse scrolled (1069, 407) with delta (0, 0)
Screenshot: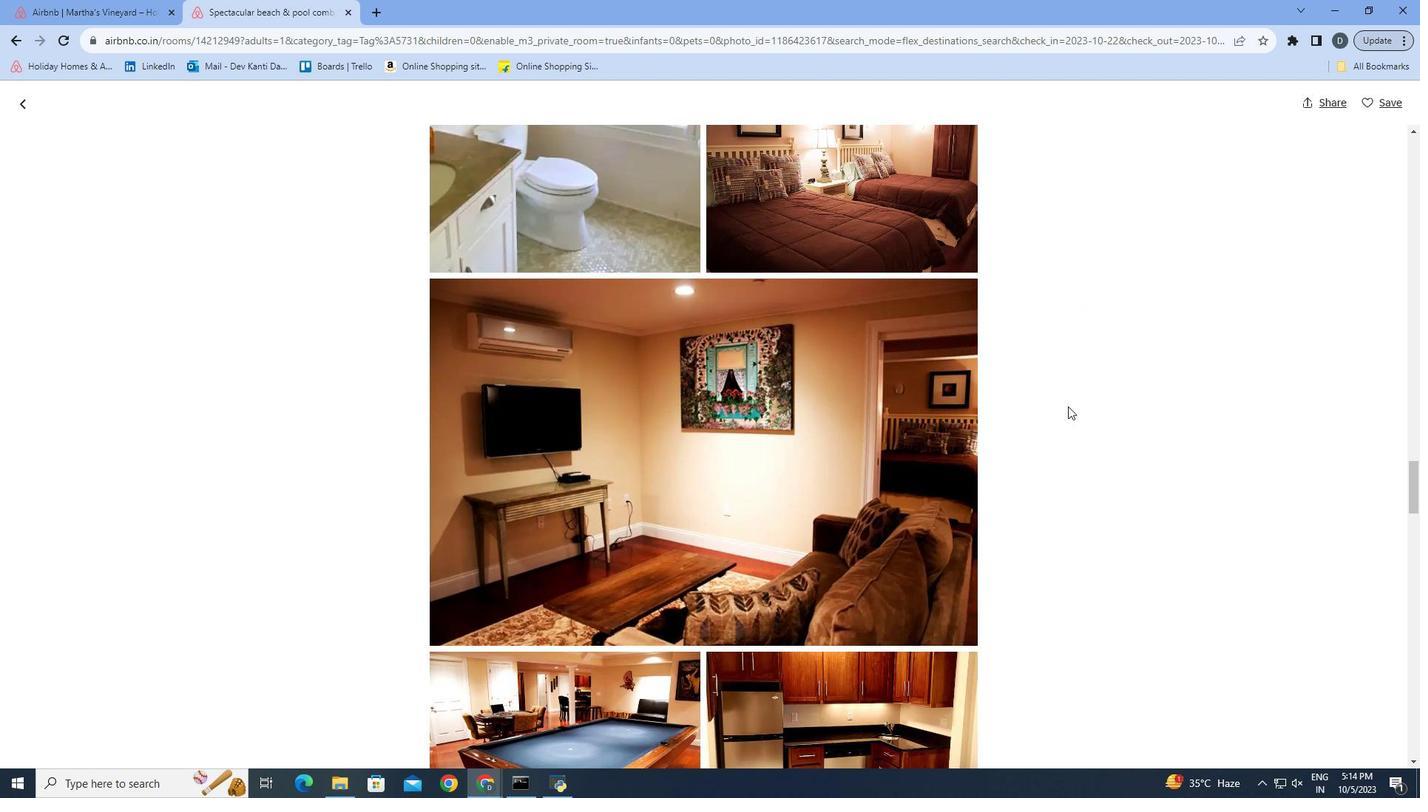 
Action: Mouse scrolled (1069, 407) with delta (0, 0)
Screenshot: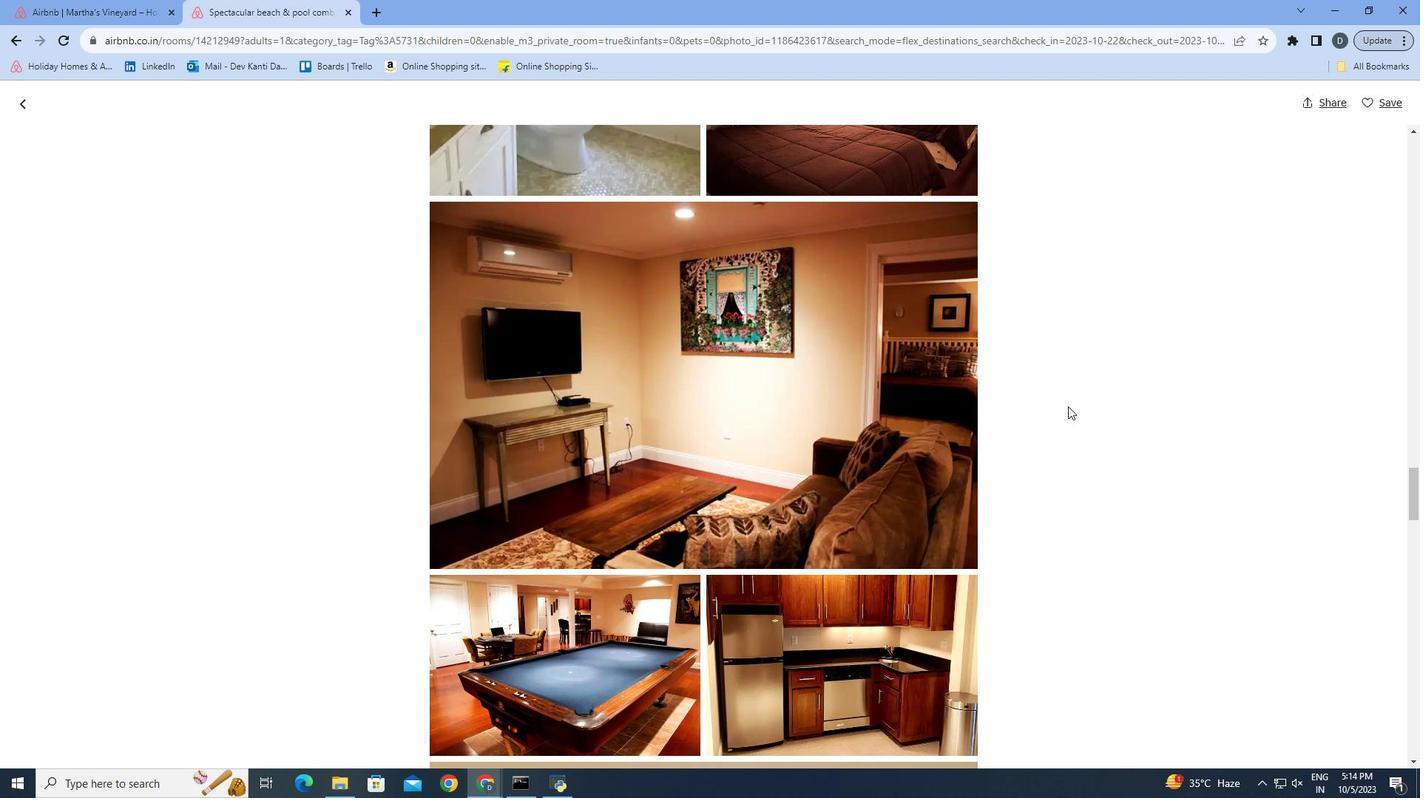 
Action: Mouse scrolled (1069, 407) with delta (0, 0)
Screenshot: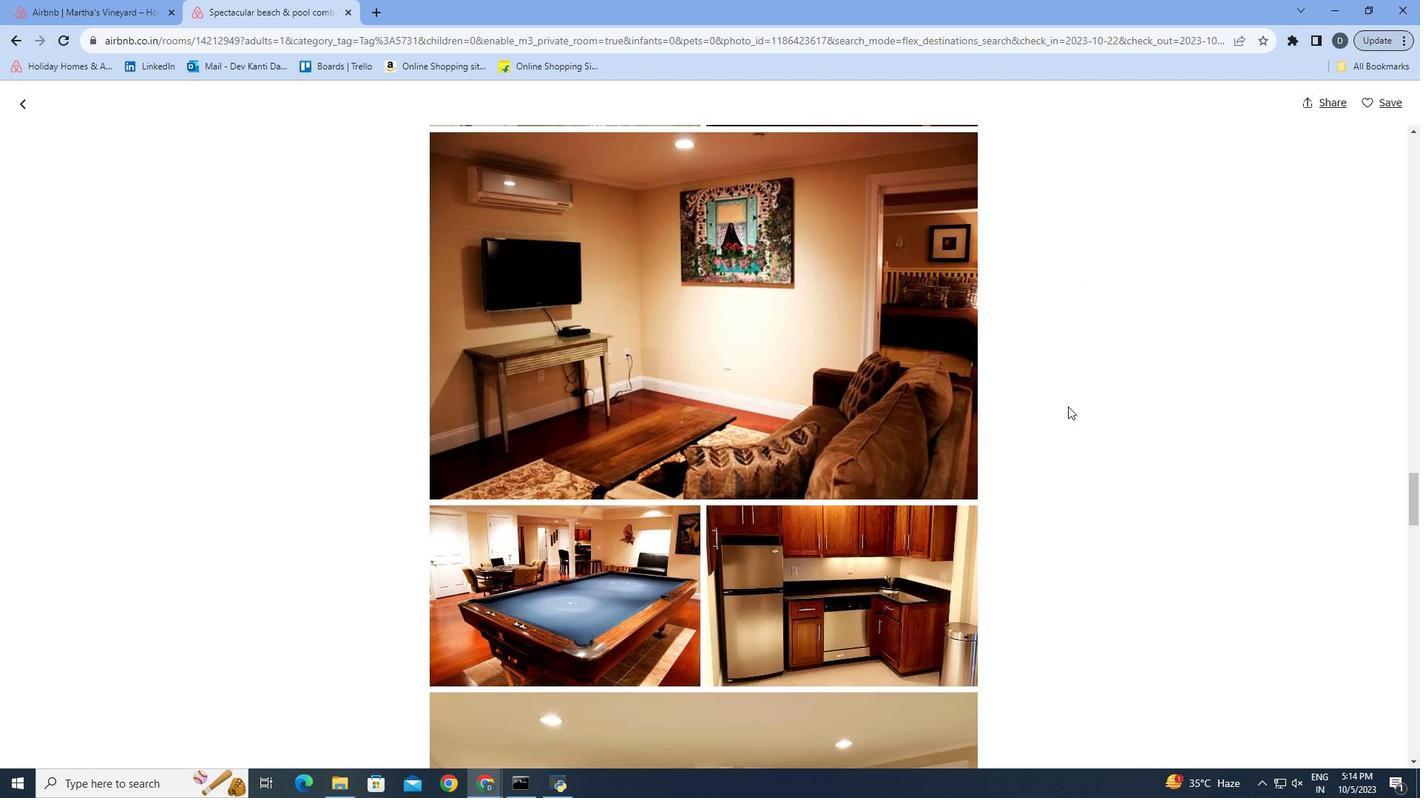 
Action: Mouse scrolled (1069, 407) with delta (0, 0)
Screenshot: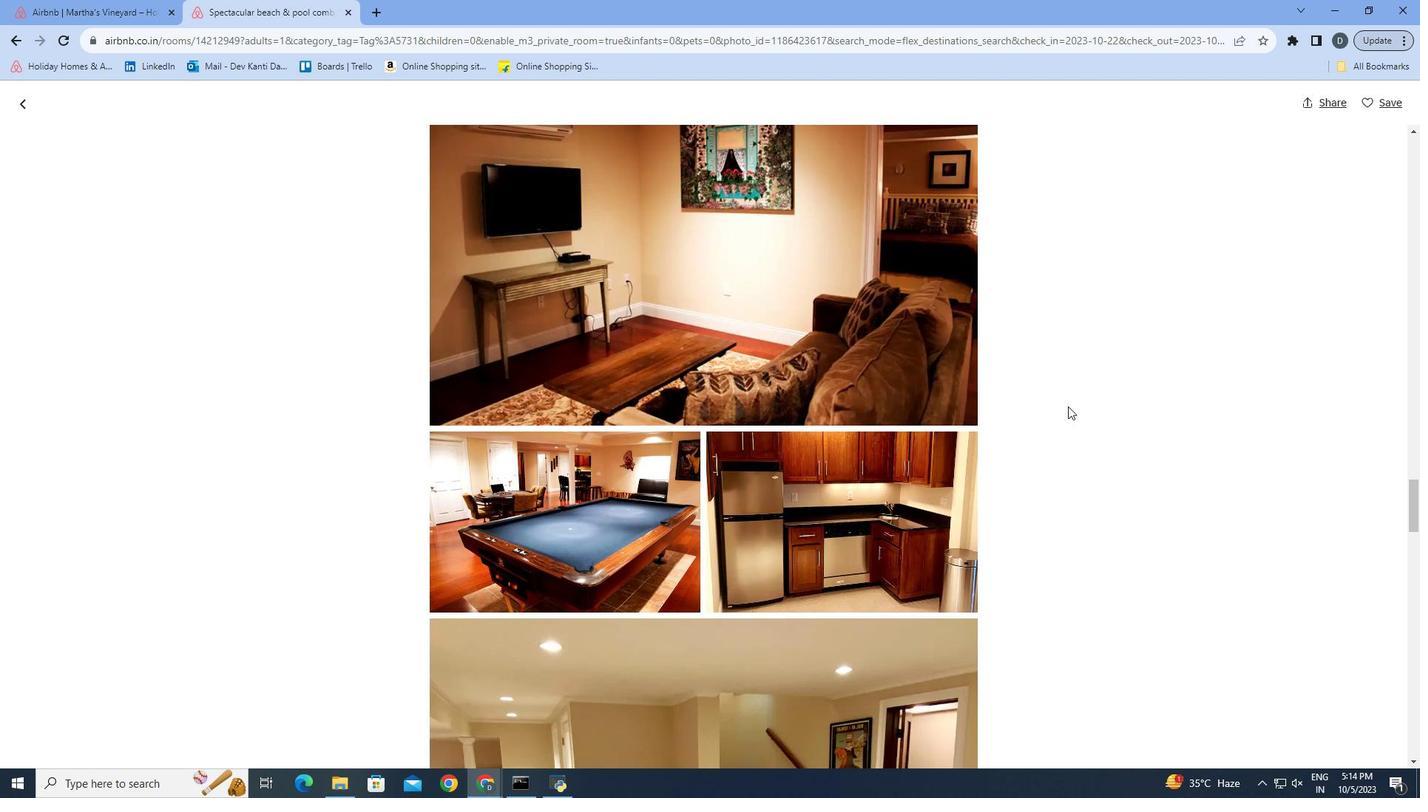 
Action: Mouse scrolled (1069, 407) with delta (0, 0)
Screenshot: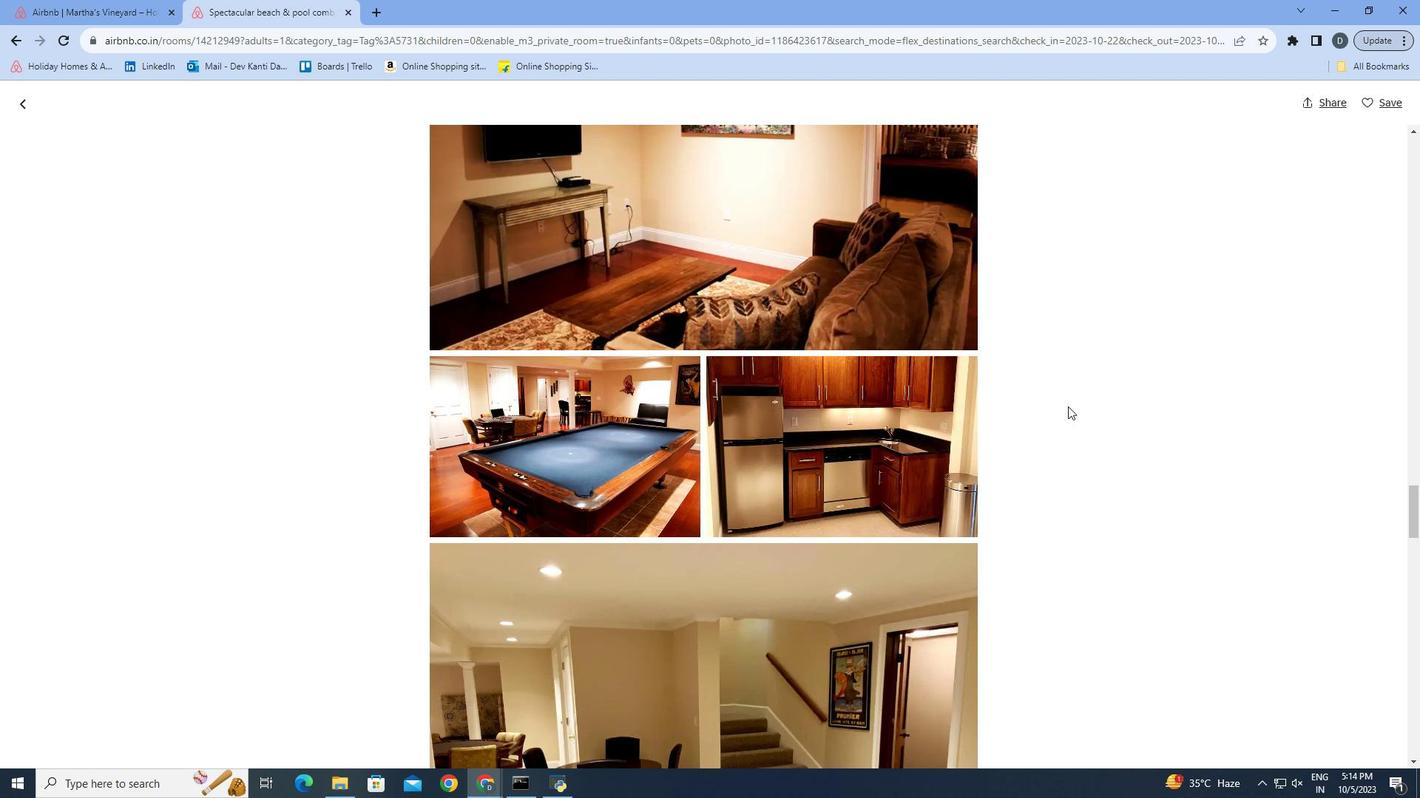 
Action: Mouse scrolled (1069, 407) with delta (0, 0)
Screenshot: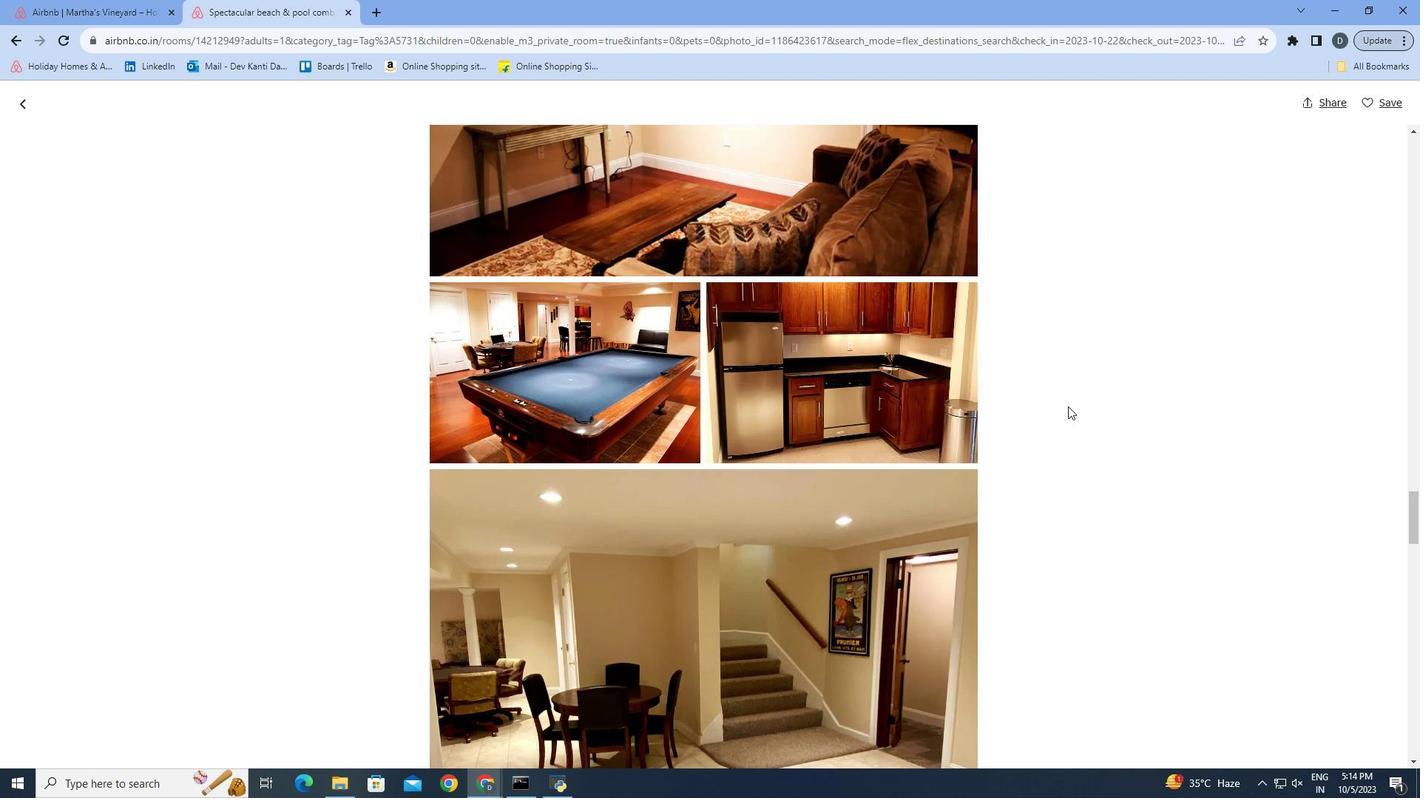 
Action: Mouse scrolled (1069, 407) with delta (0, 0)
Screenshot: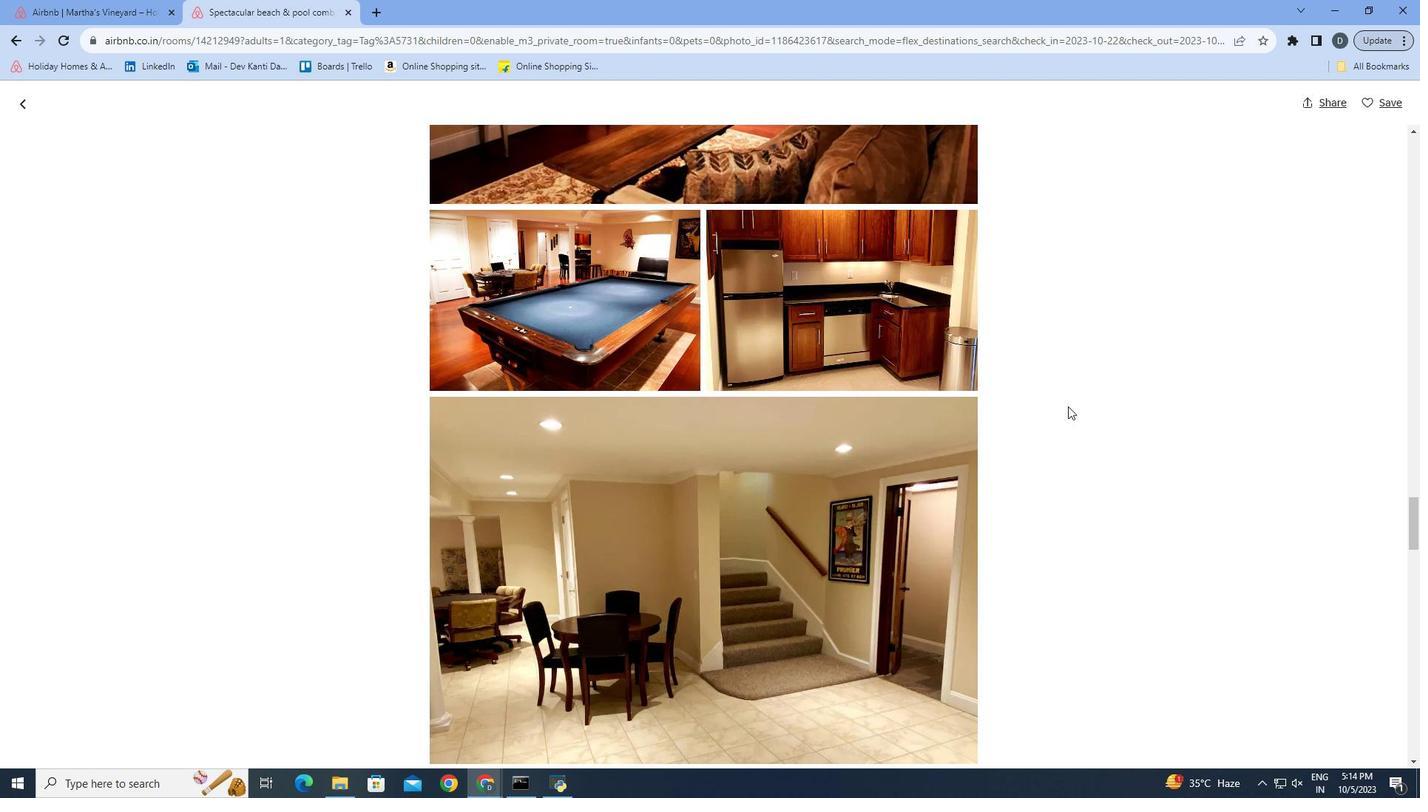 
Action: Mouse scrolled (1069, 407) with delta (0, 0)
Screenshot: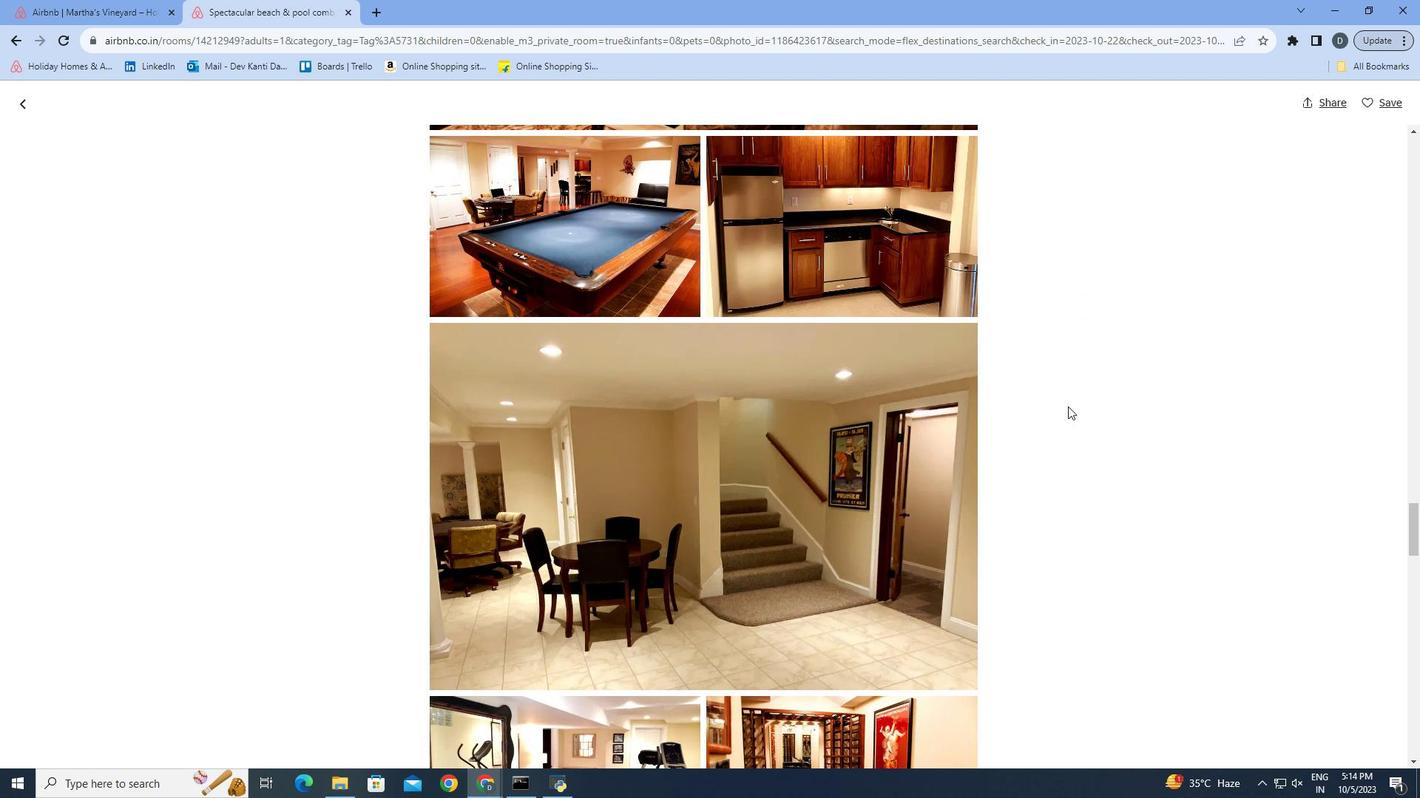 
Action: Mouse scrolled (1069, 407) with delta (0, 0)
Screenshot: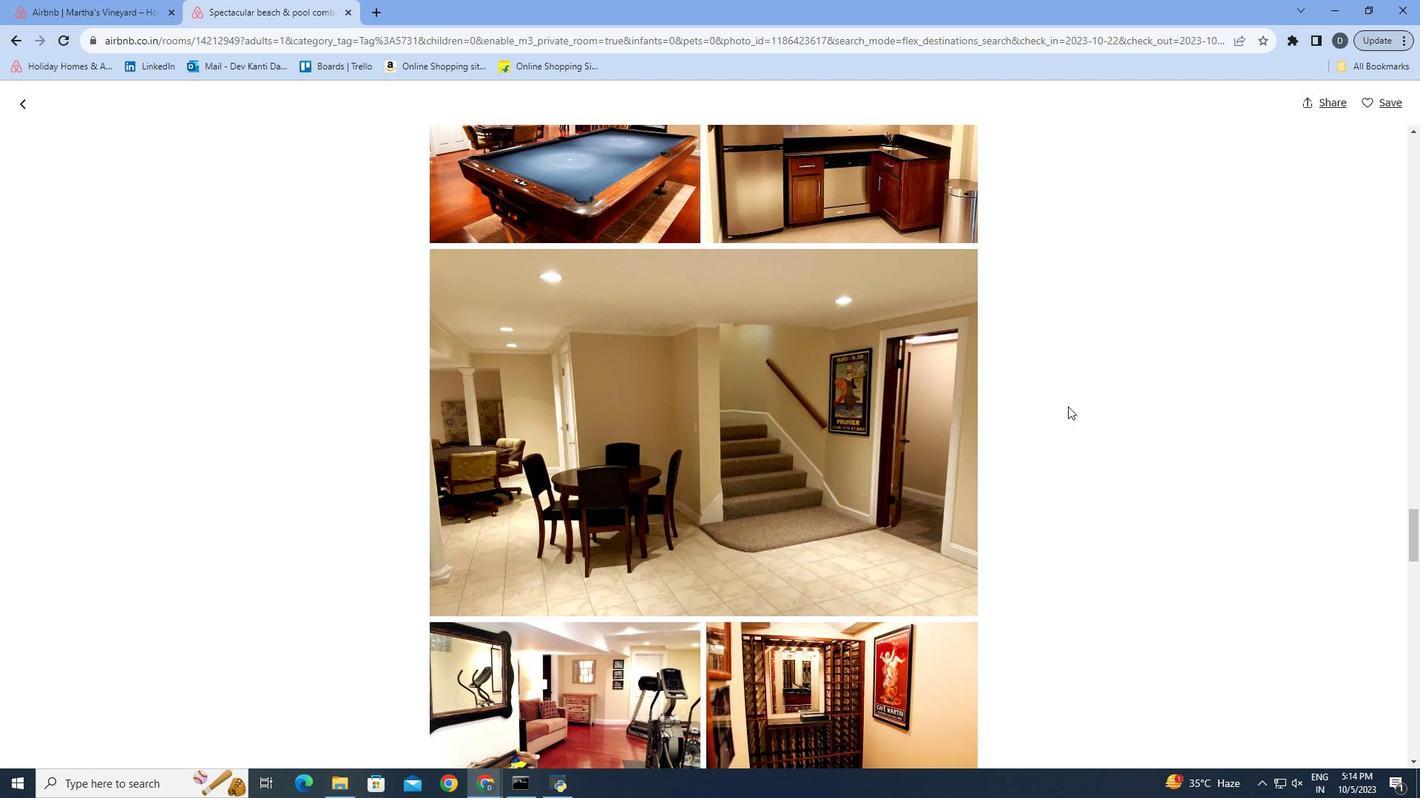 
Action: Mouse scrolled (1069, 407) with delta (0, 0)
Screenshot: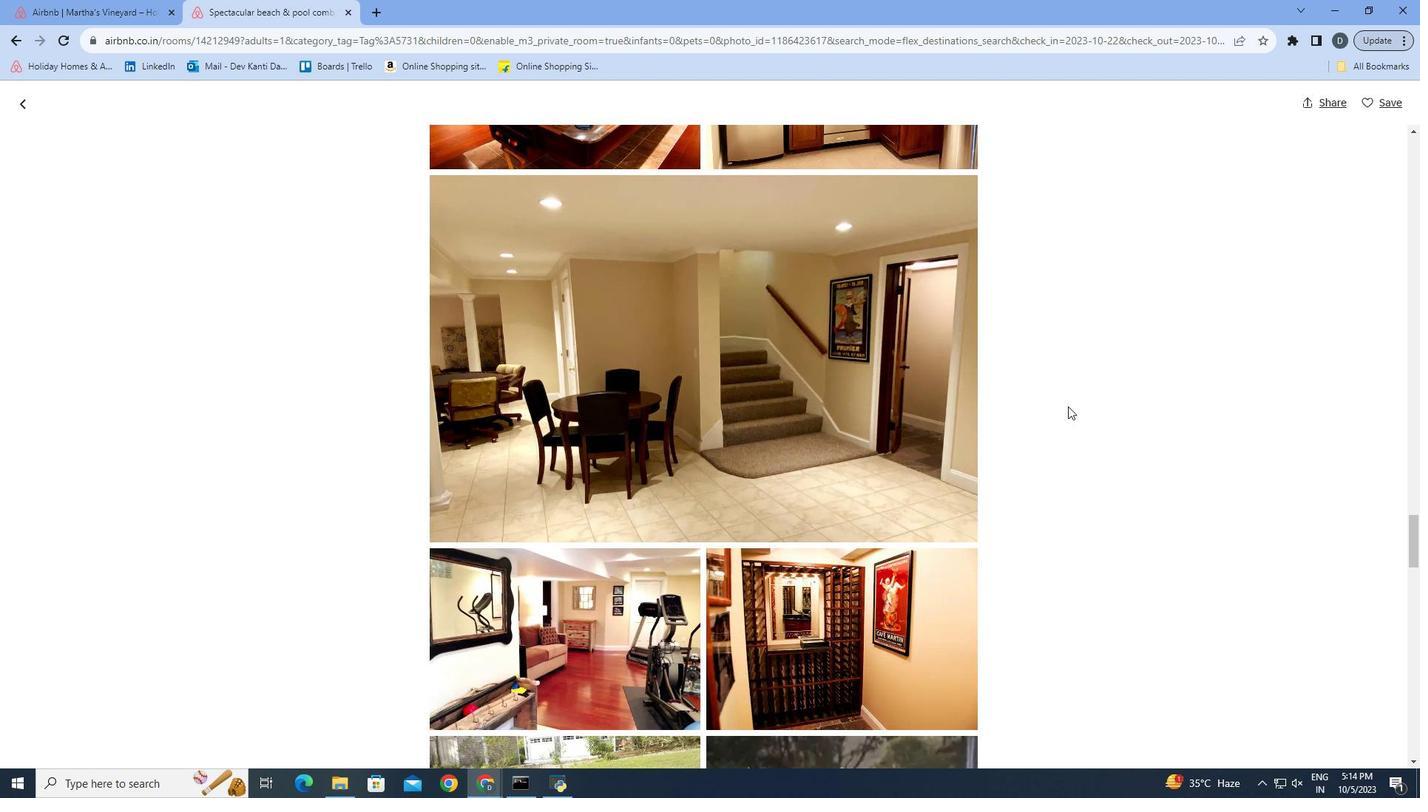 
Action: Mouse scrolled (1069, 407) with delta (0, 0)
Screenshot: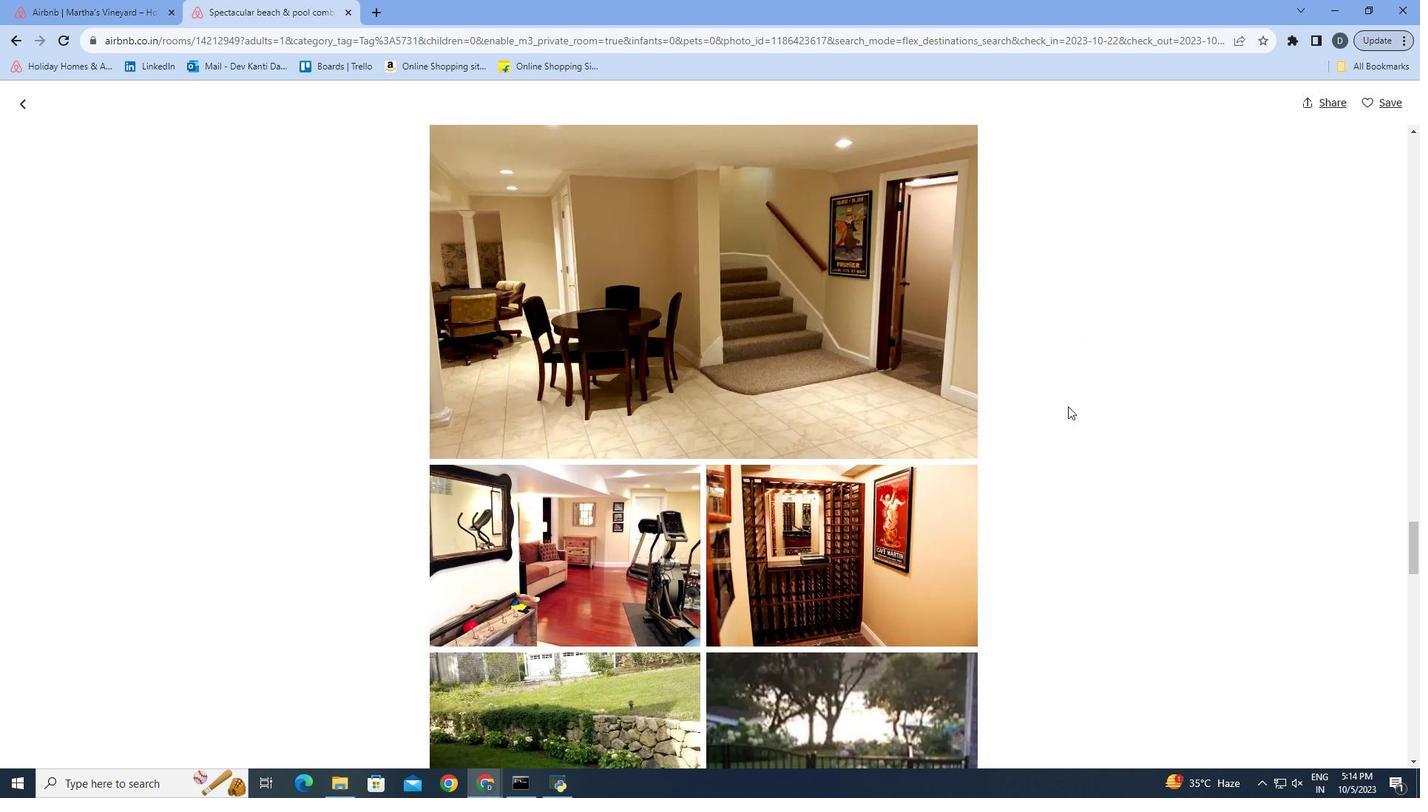 
Action: Mouse scrolled (1069, 407) with delta (0, 0)
Screenshot: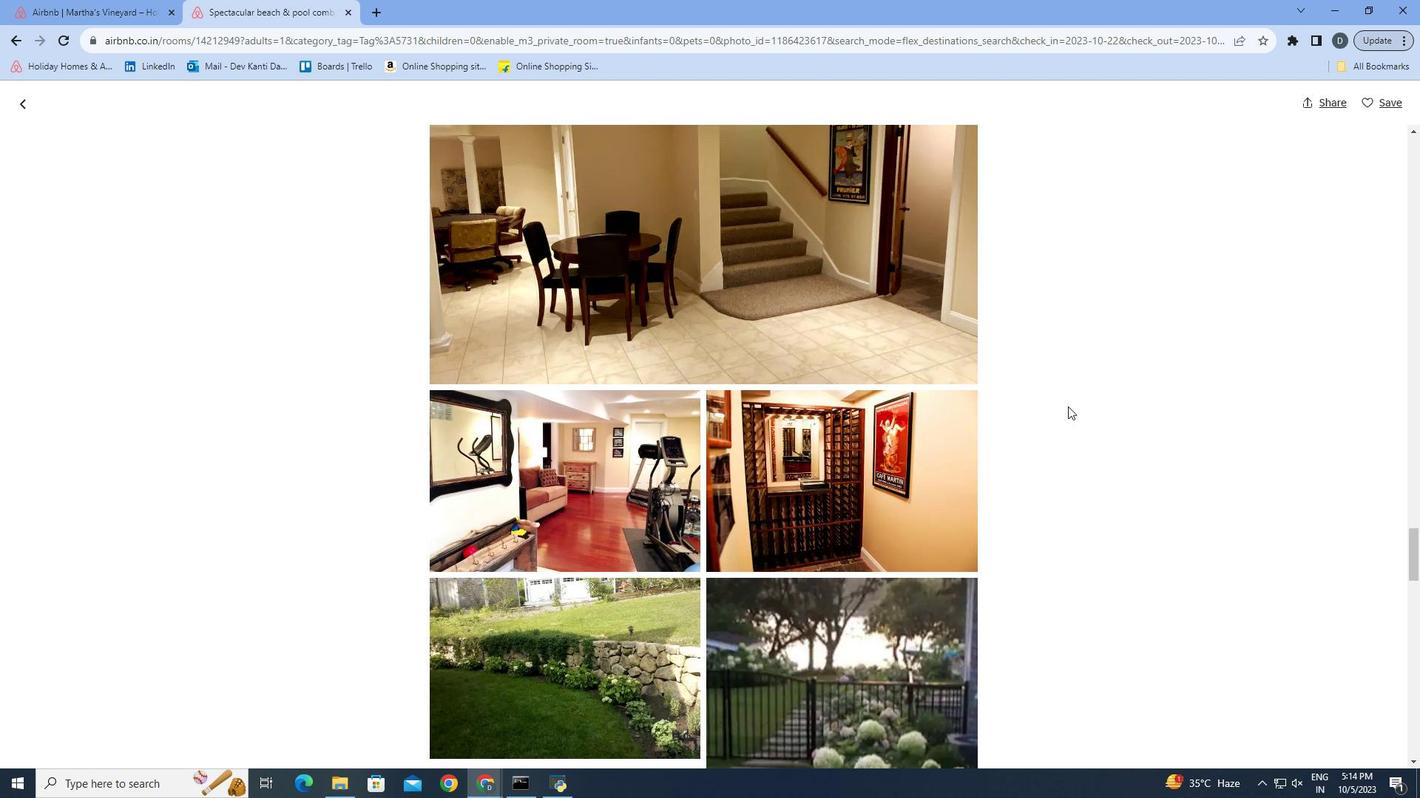 
Action: Mouse scrolled (1069, 407) with delta (0, 0)
Screenshot: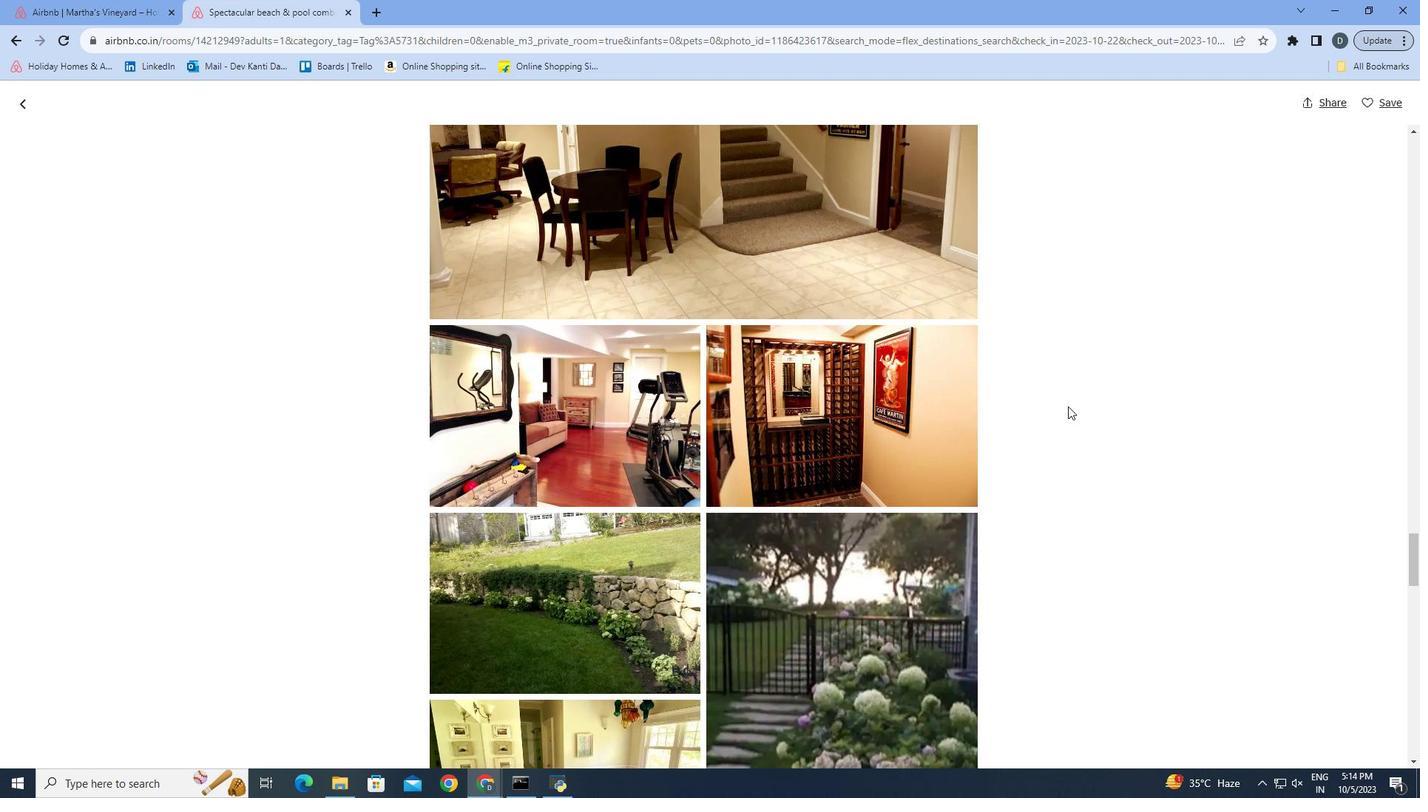 
Action: Mouse scrolled (1069, 407) with delta (0, 0)
Screenshot: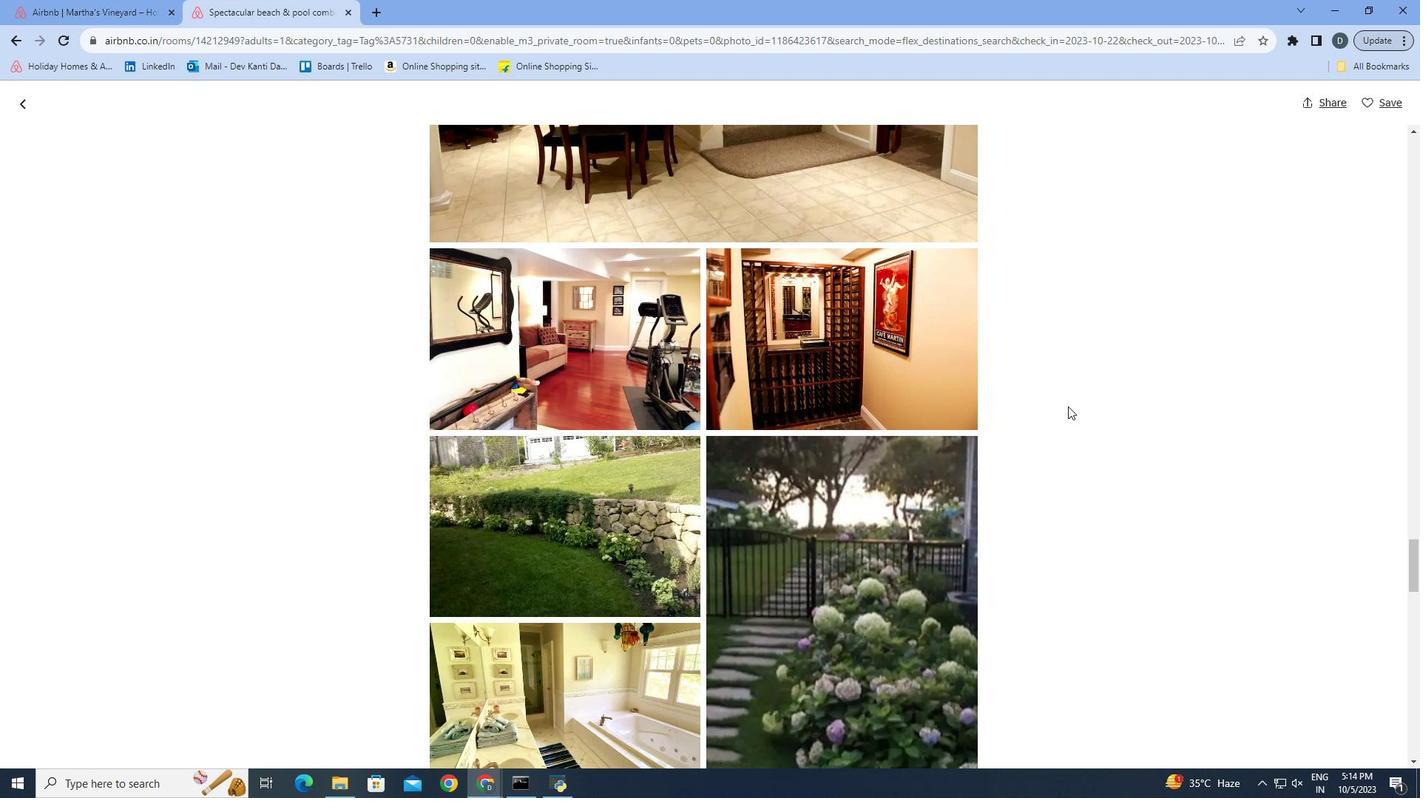 
Action: Mouse scrolled (1069, 407) with delta (0, 0)
Screenshot: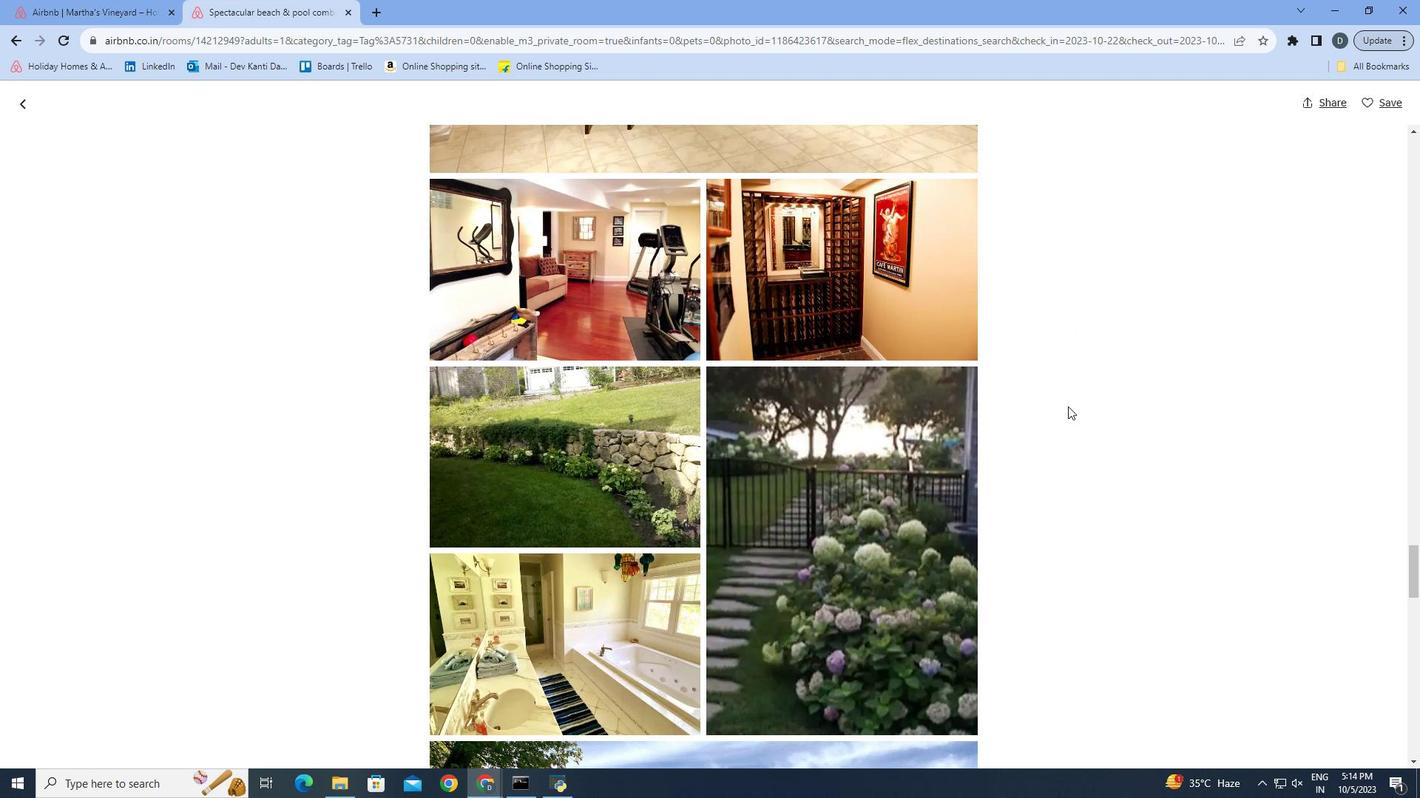 
Action: Mouse scrolled (1069, 407) with delta (0, 0)
Screenshot: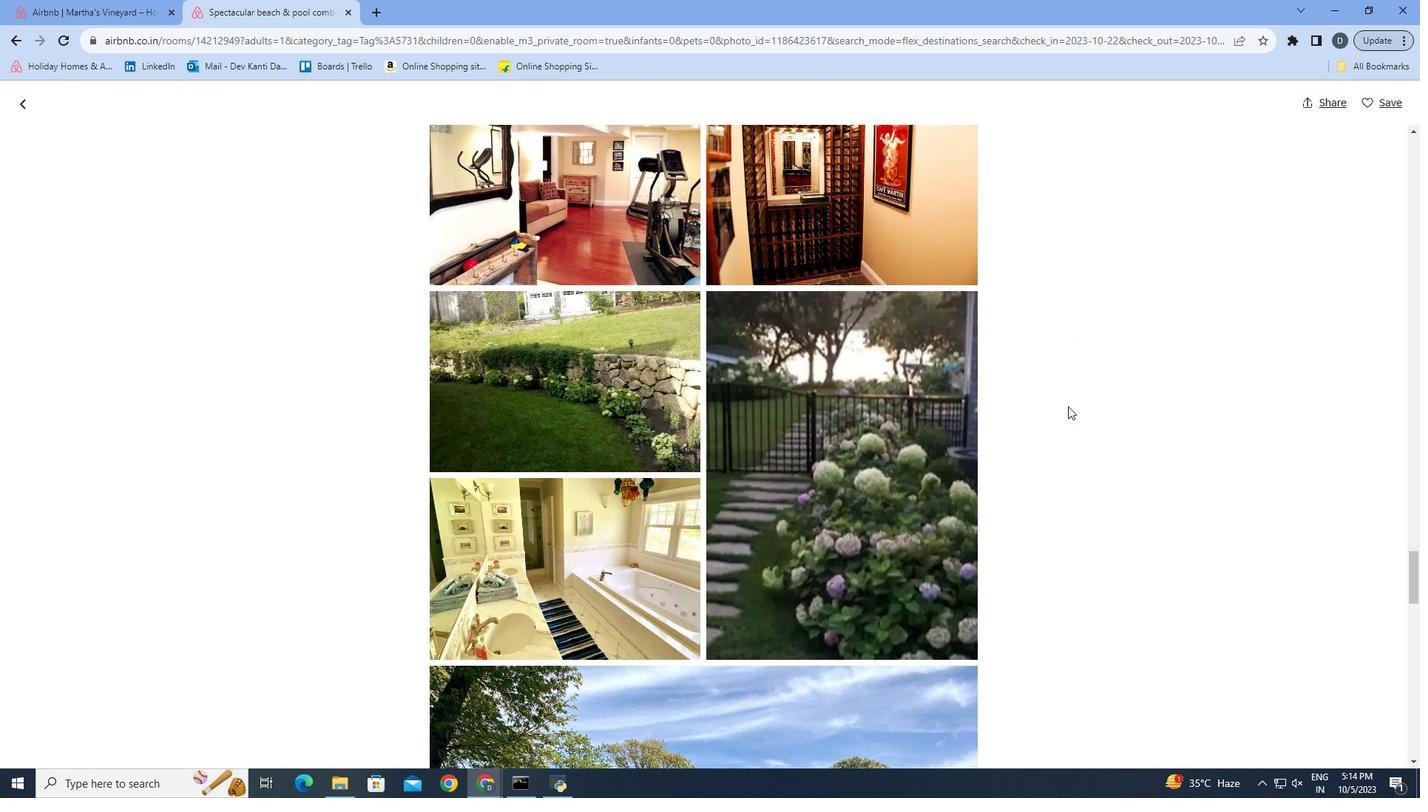 
Action: Mouse scrolled (1069, 407) with delta (0, 0)
Screenshot: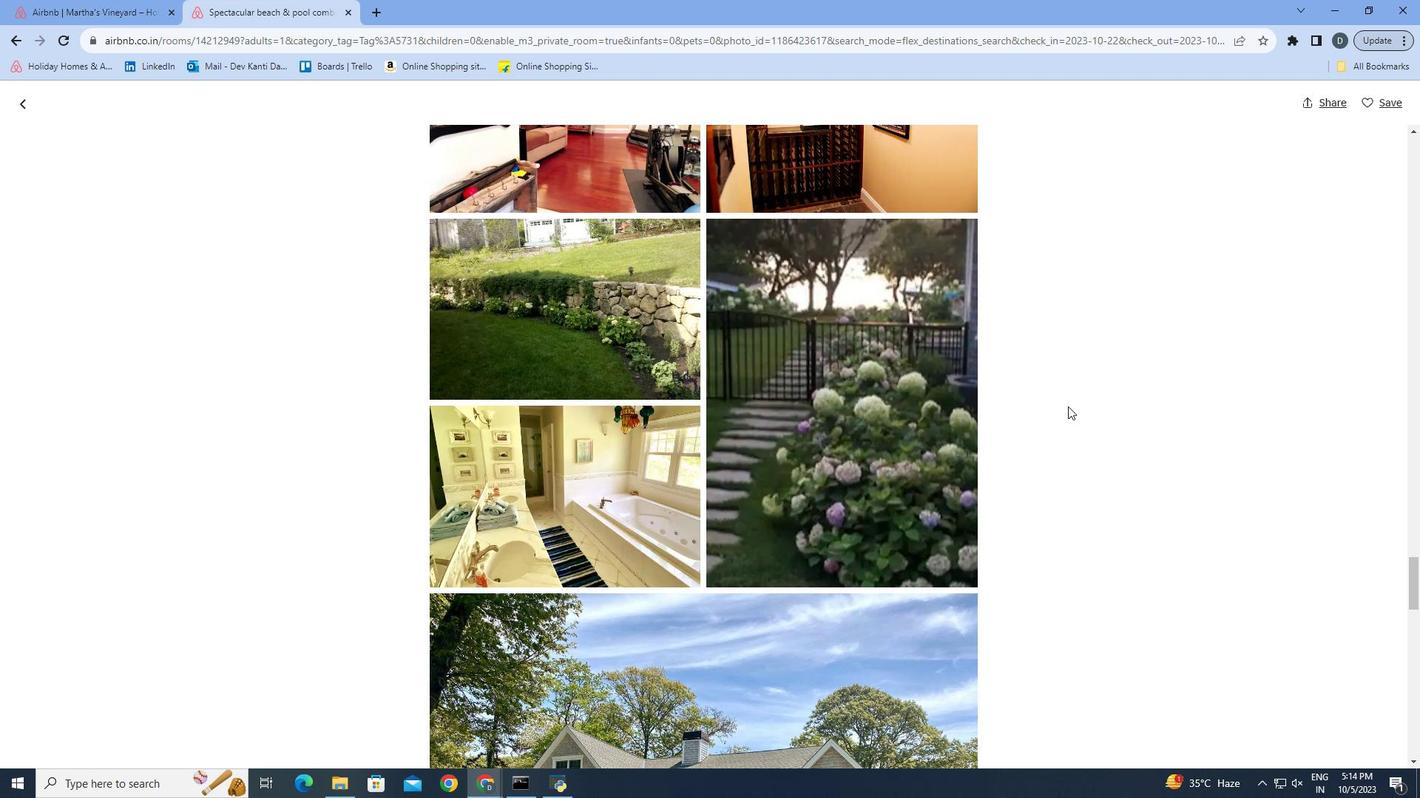 
Action: Mouse scrolled (1069, 407) with delta (0, 0)
Screenshot: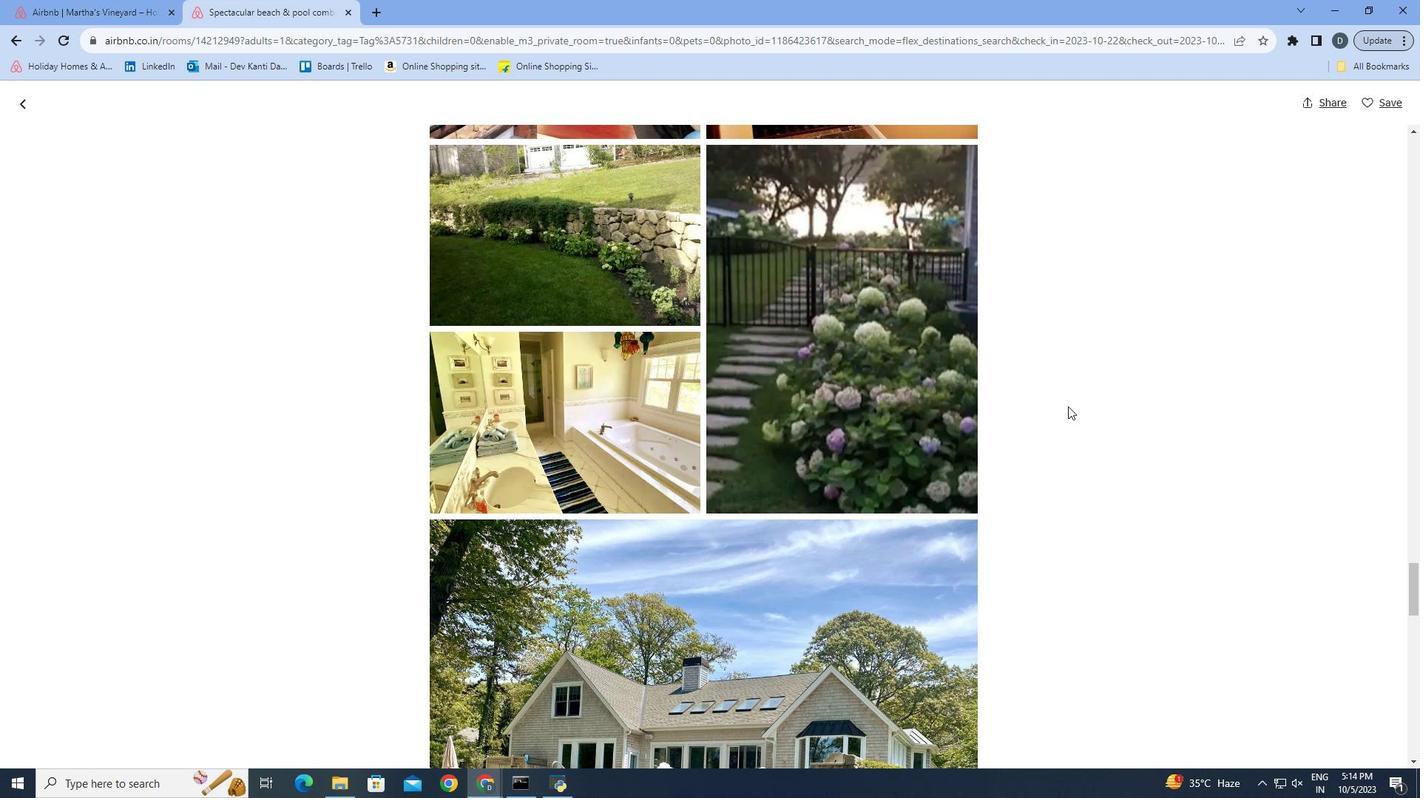 
Action: Mouse scrolled (1069, 407) with delta (0, 0)
Screenshot: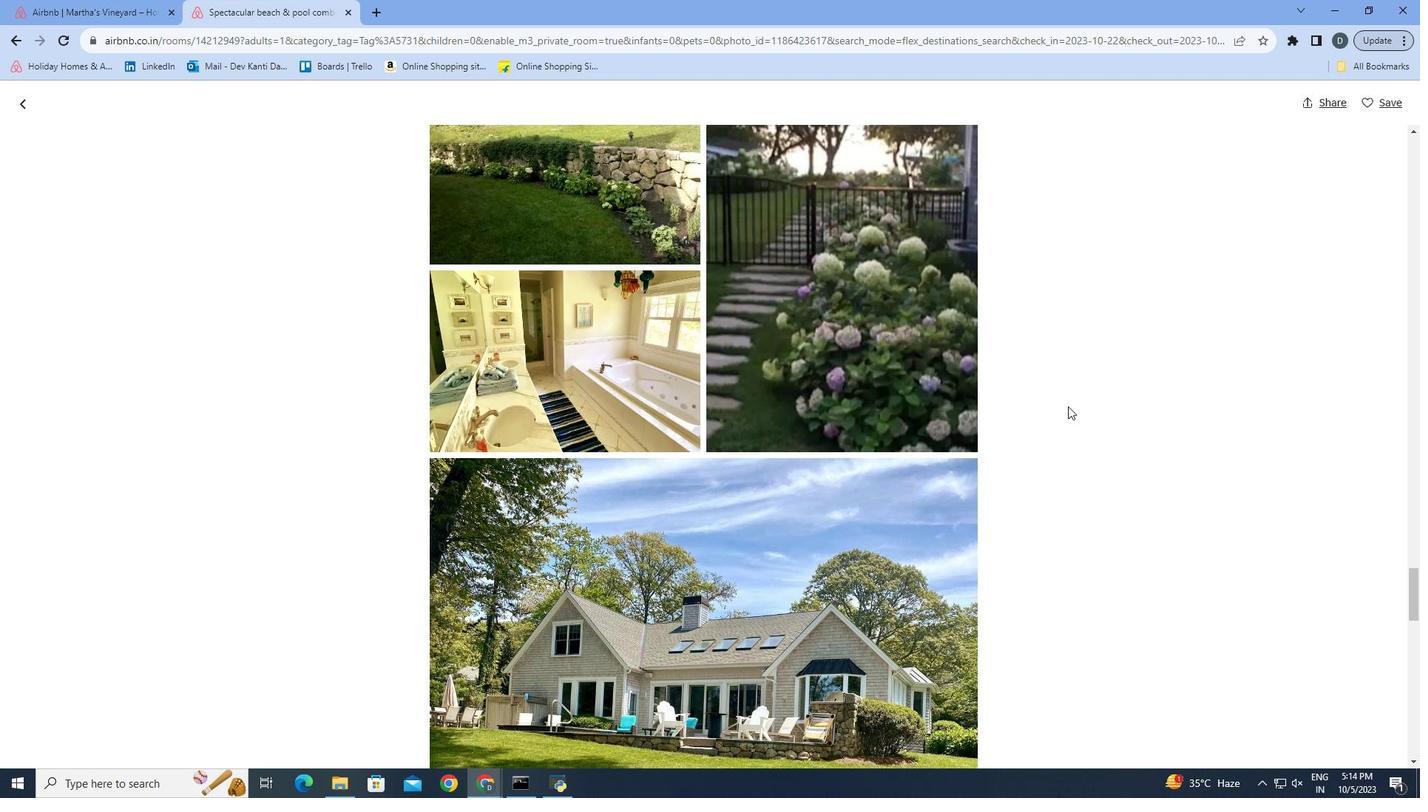 
Action: Mouse scrolled (1069, 407) with delta (0, 0)
Screenshot: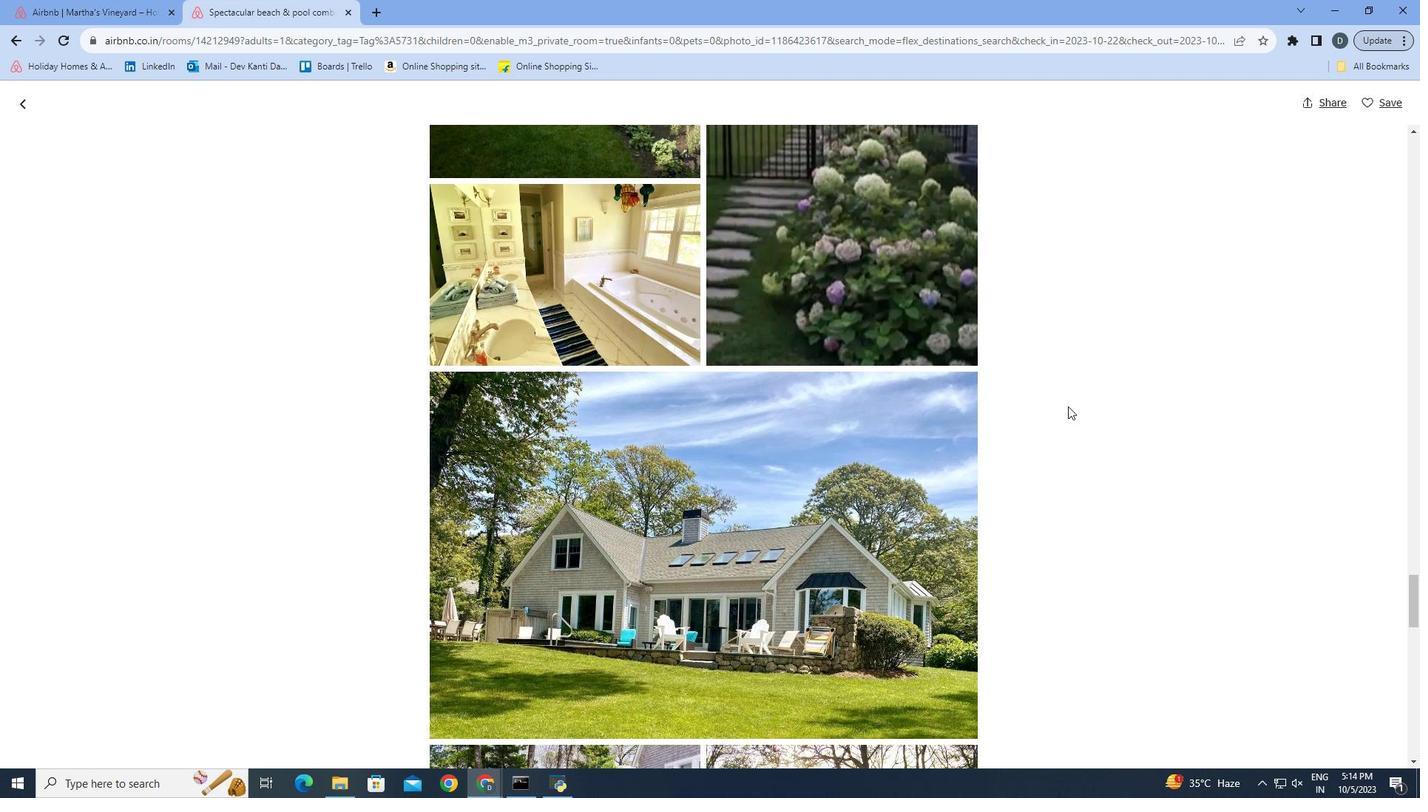 
Action: Mouse scrolled (1069, 407) with delta (0, 0)
Screenshot: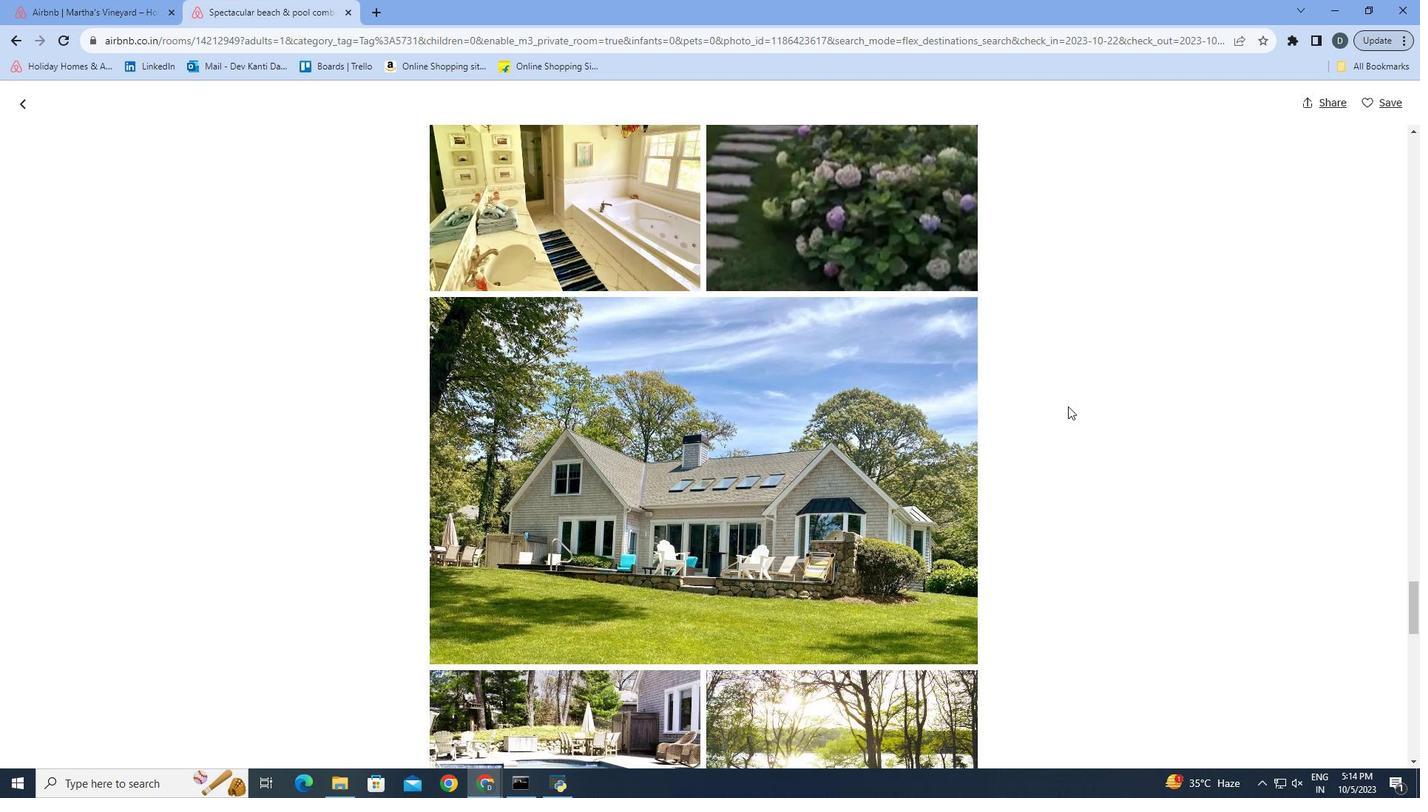 
Action: Mouse scrolled (1069, 407) with delta (0, 0)
Screenshot: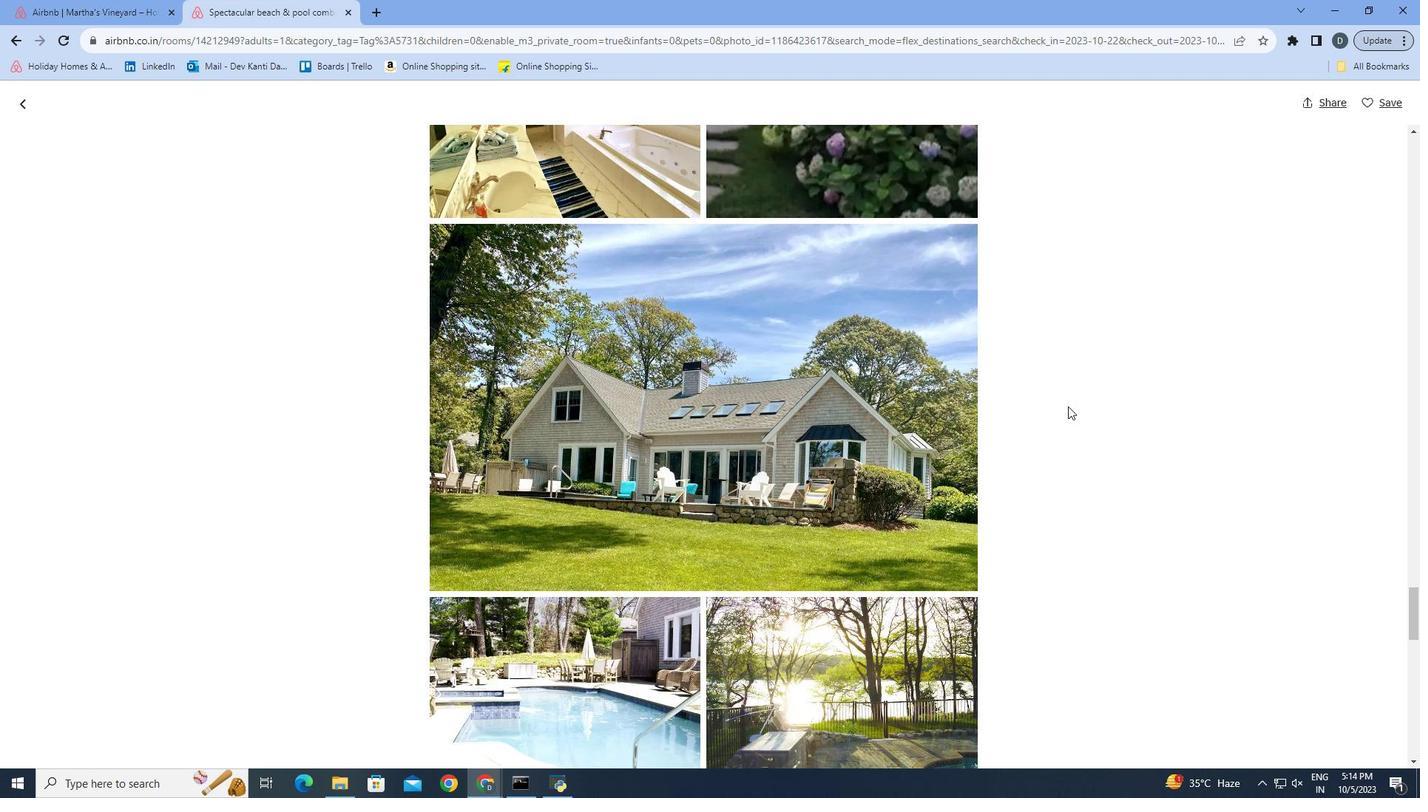 
Action: Mouse scrolled (1069, 407) with delta (0, 0)
Screenshot: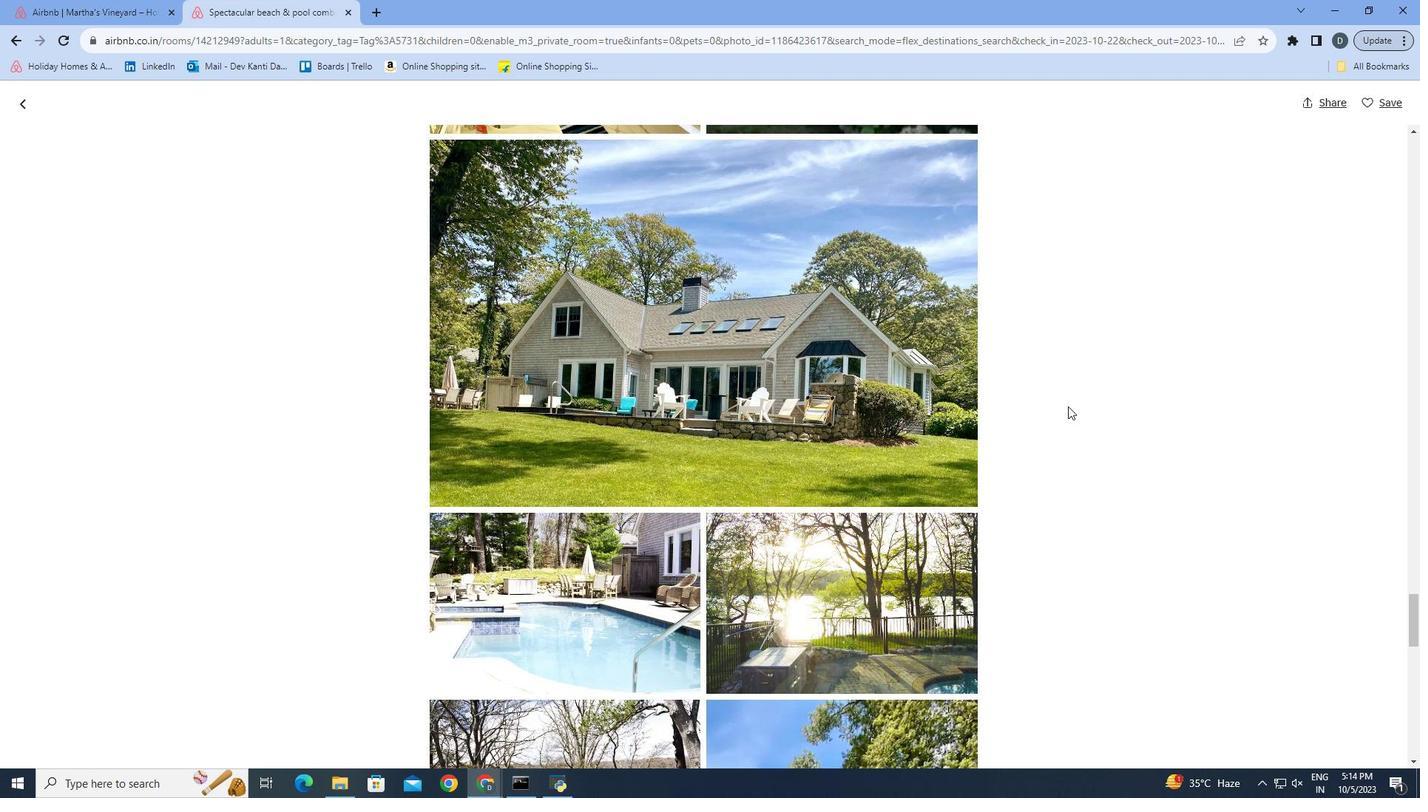 
Action: Mouse scrolled (1069, 407) with delta (0, 0)
Screenshot: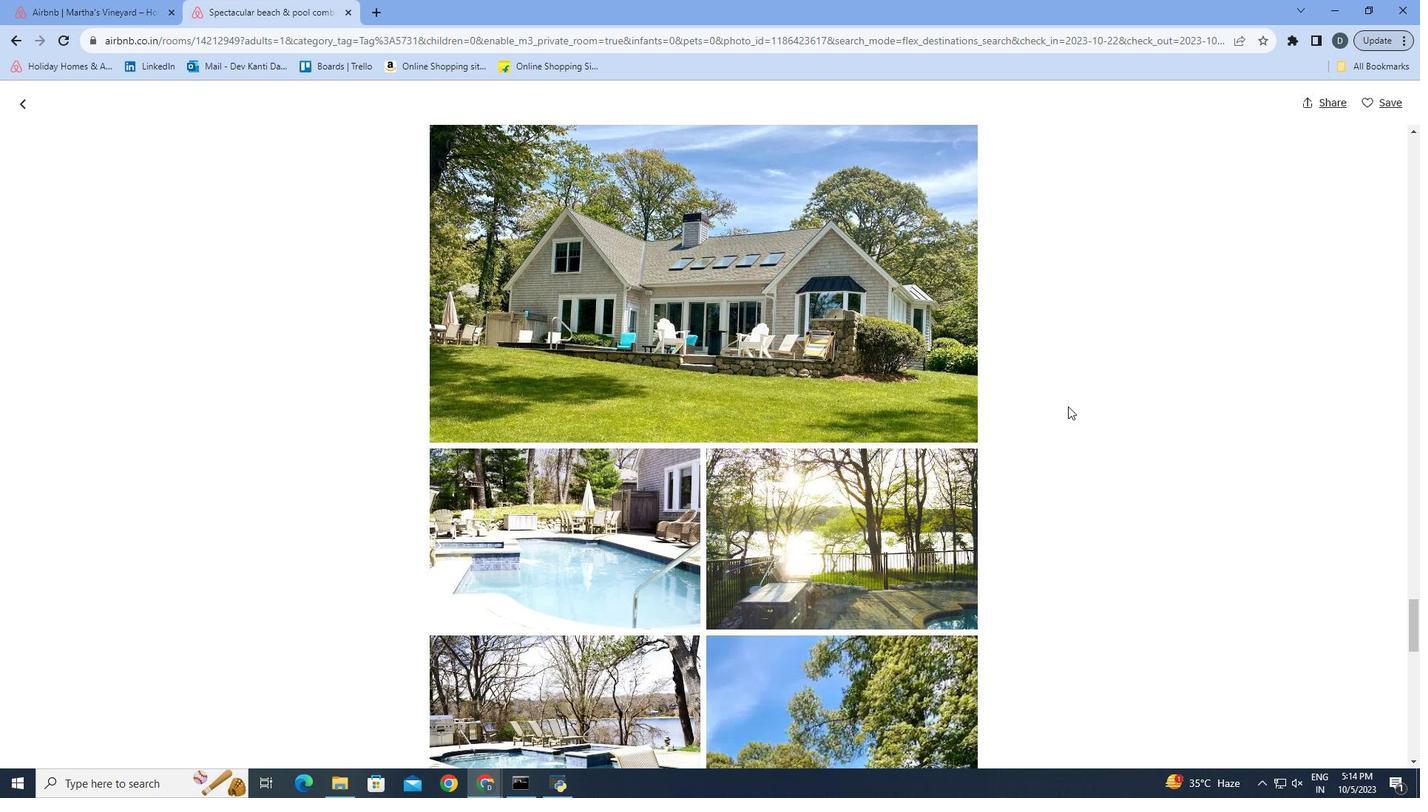 
Action: Mouse scrolled (1069, 407) with delta (0, 0)
Screenshot: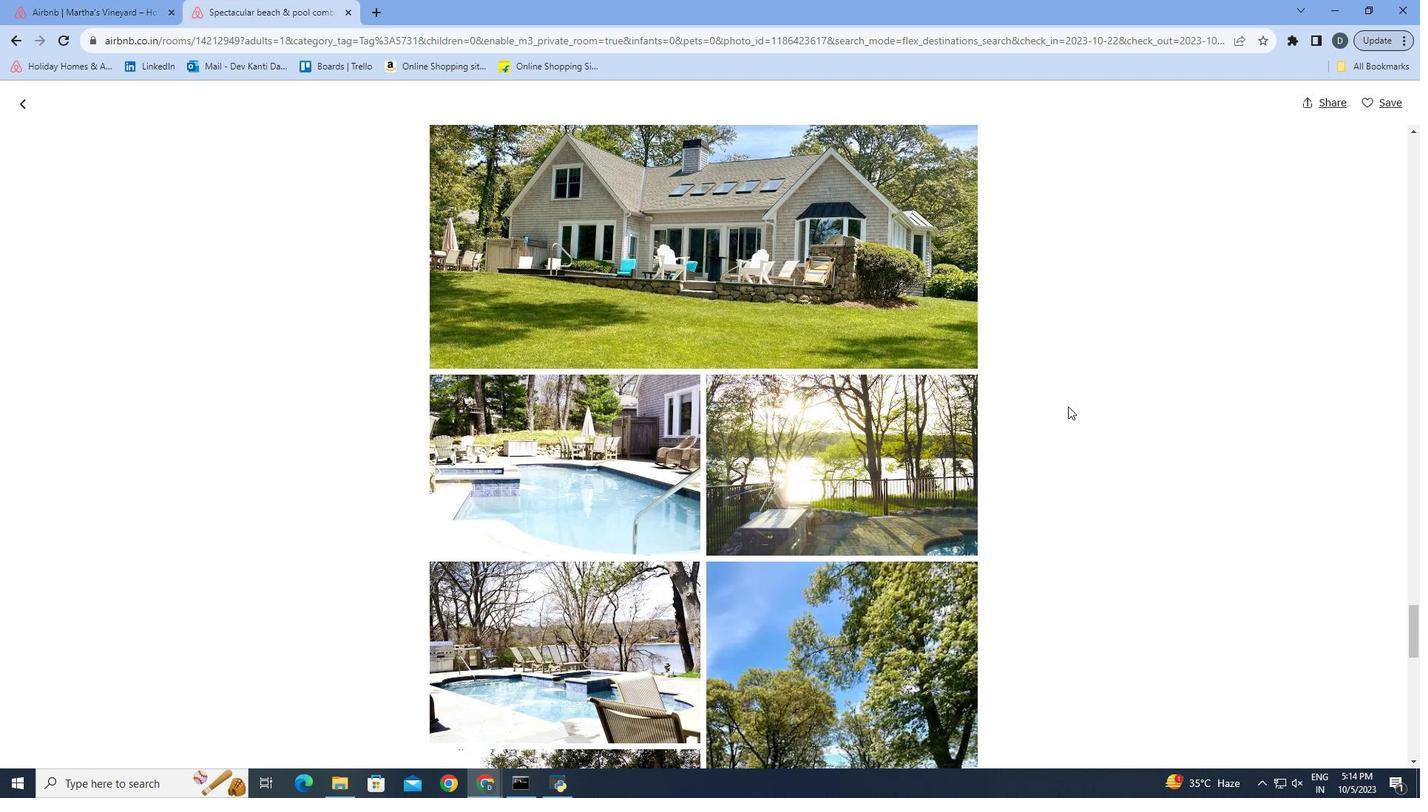 
Action: Mouse scrolled (1069, 407) with delta (0, 0)
Screenshot: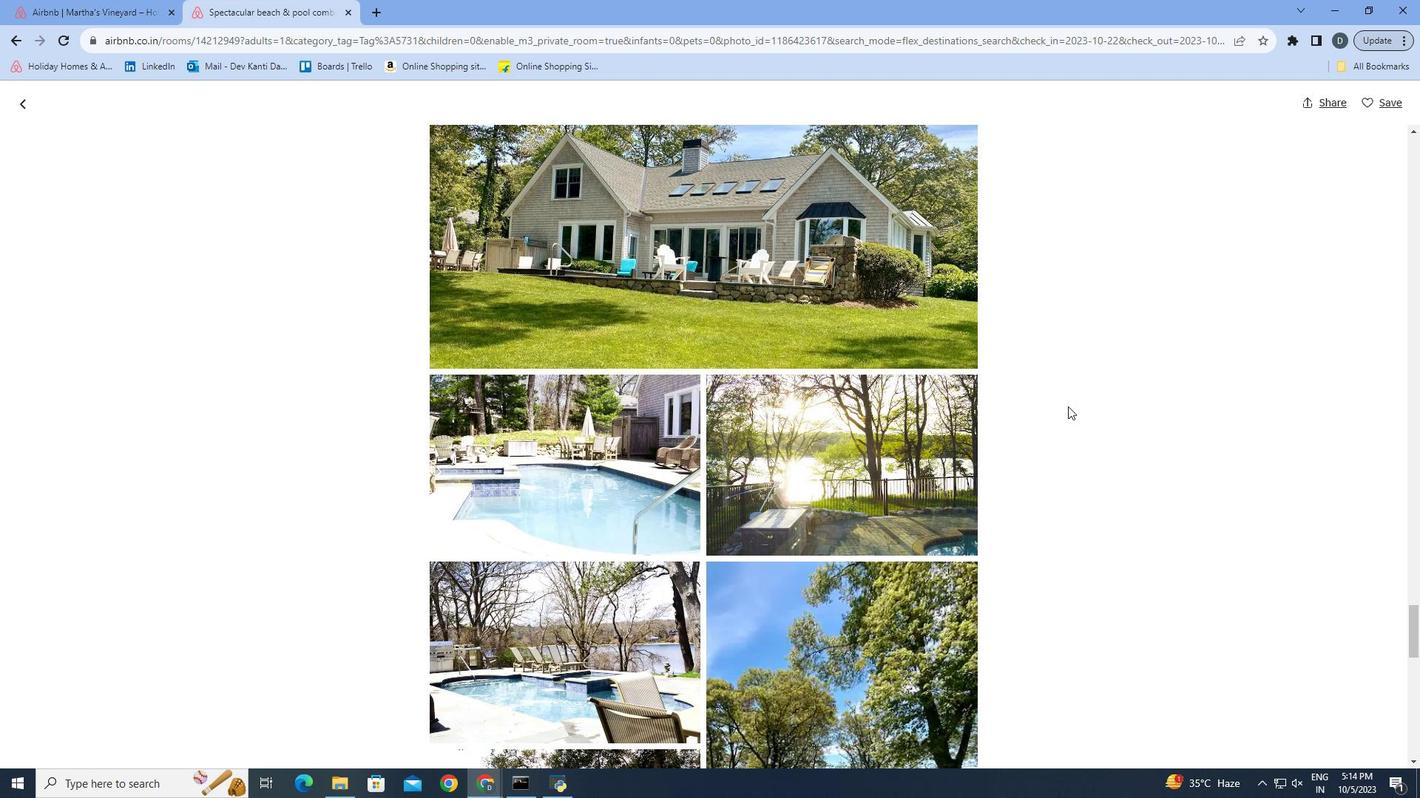 
Action: Mouse scrolled (1069, 407) with delta (0, 0)
Screenshot: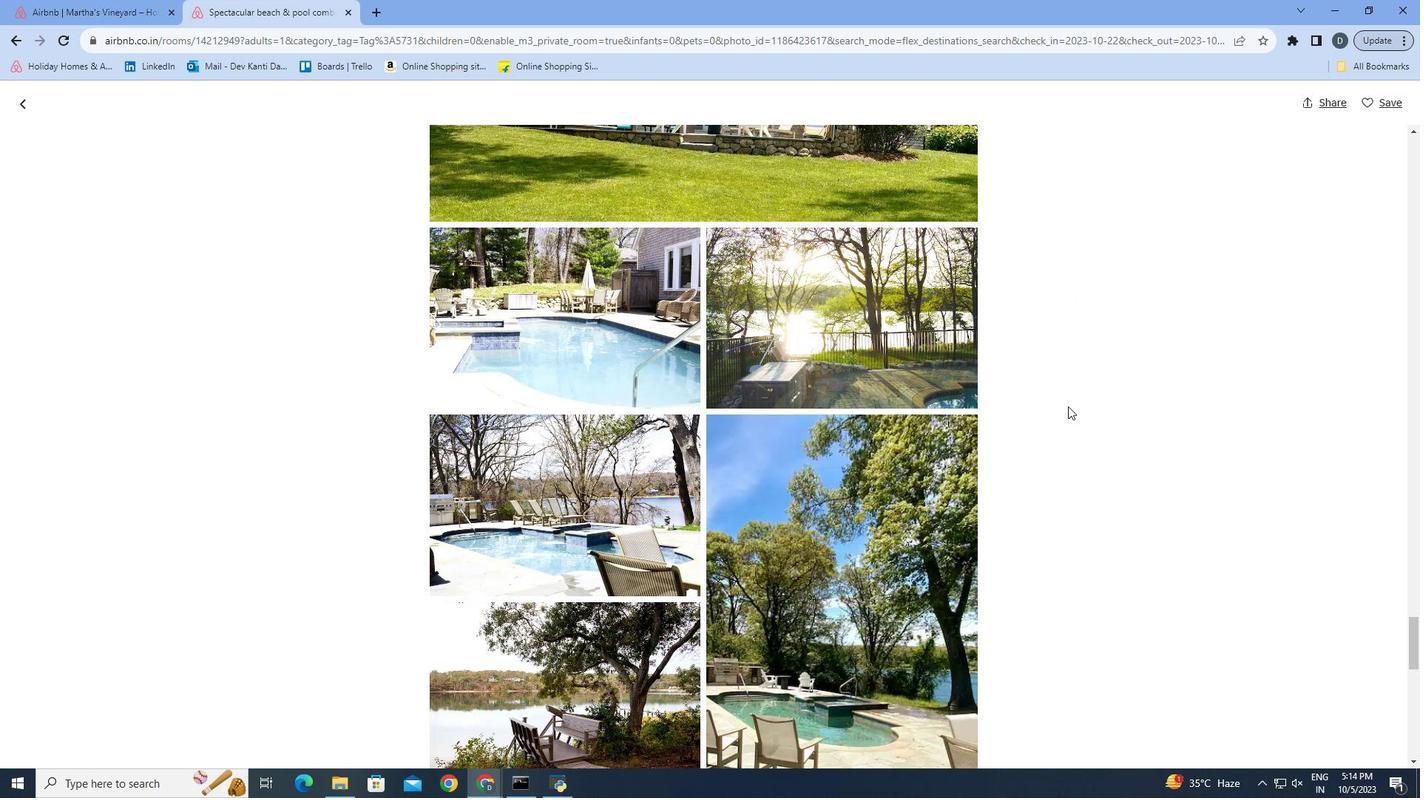 
Action: Mouse scrolled (1069, 407) with delta (0, 0)
Screenshot: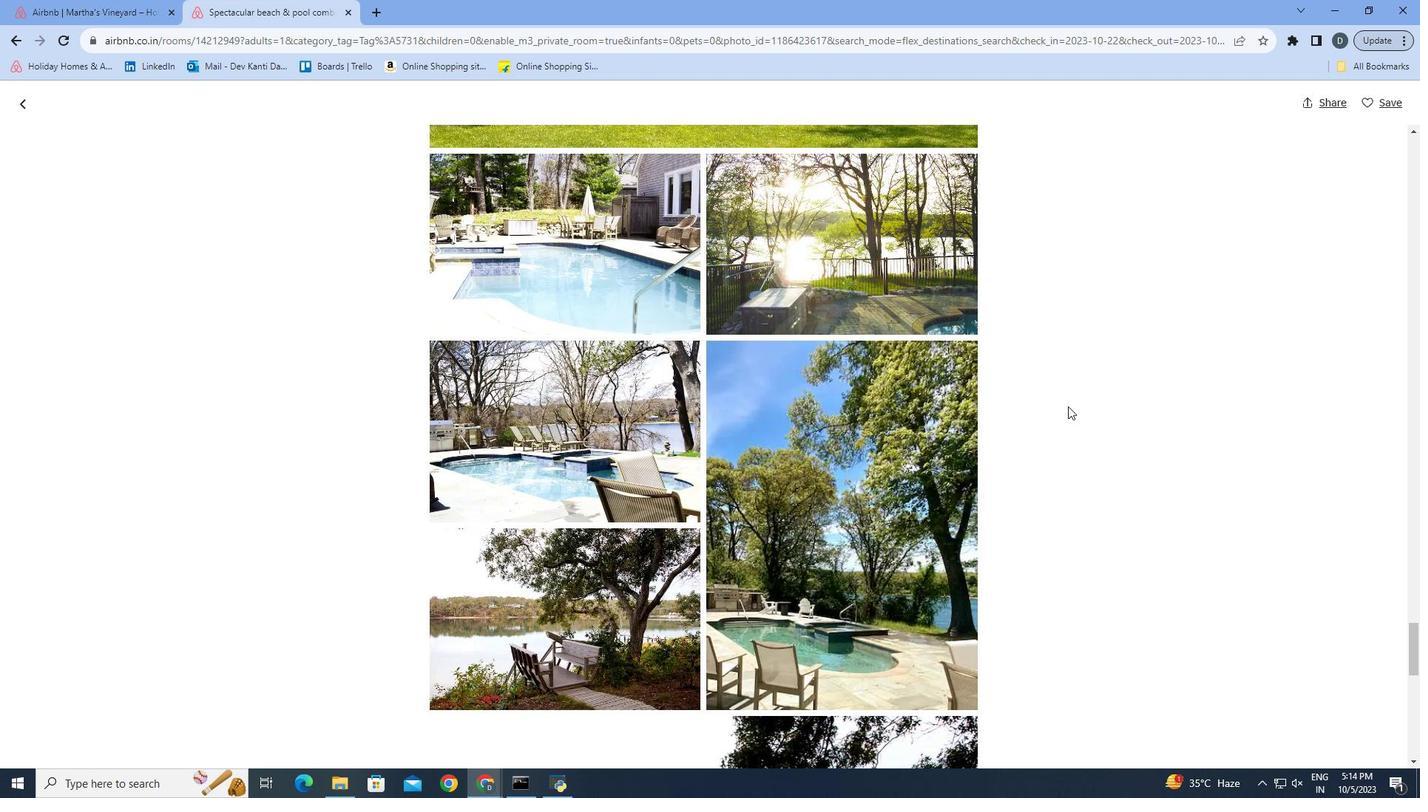 
Action: Mouse scrolled (1069, 407) with delta (0, 0)
Screenshot: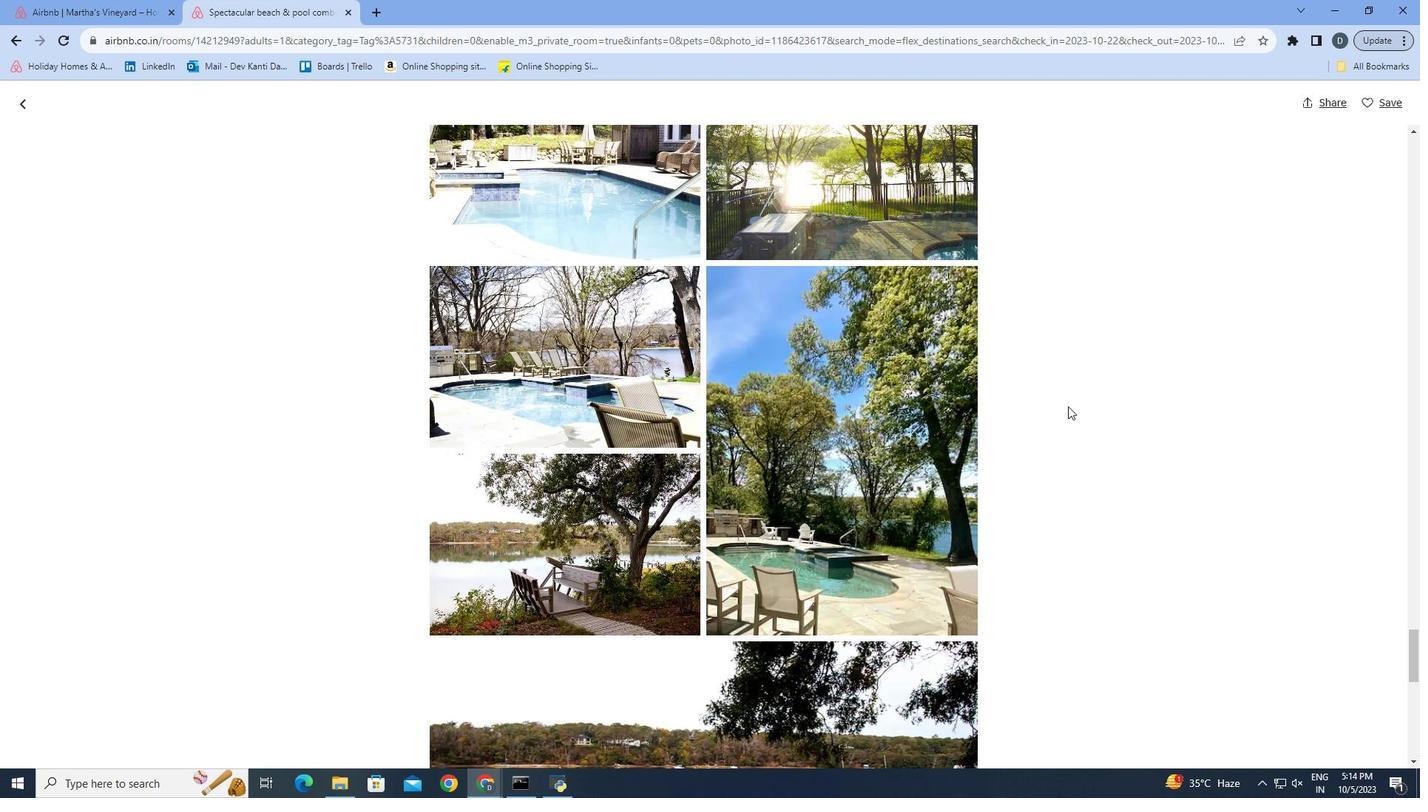 
Action: Mouse scrolled (1069, 407) with delta (0, 0)
Screenshot: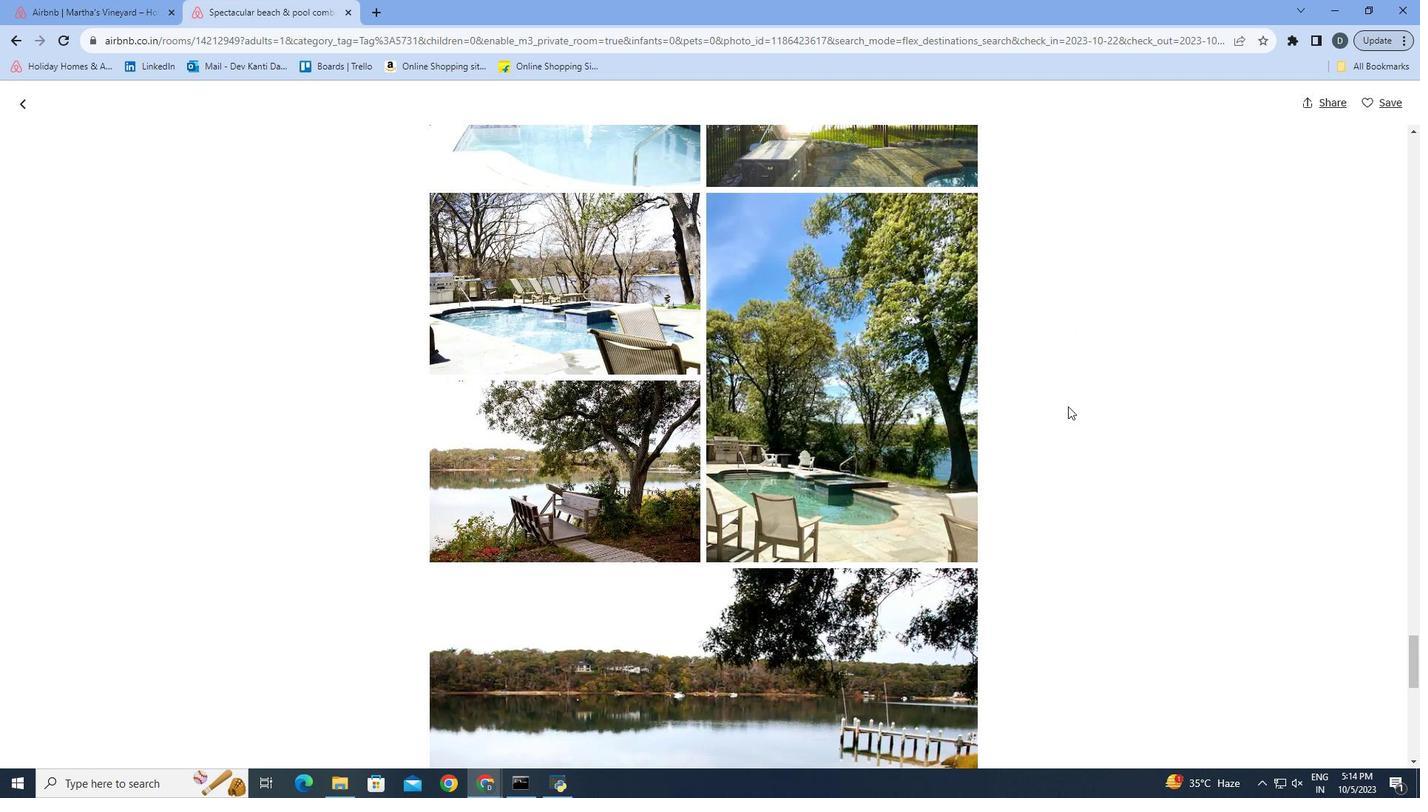 
Action: Mouse scrolled (1069, 407) with delta (0, 0)
Screenshot: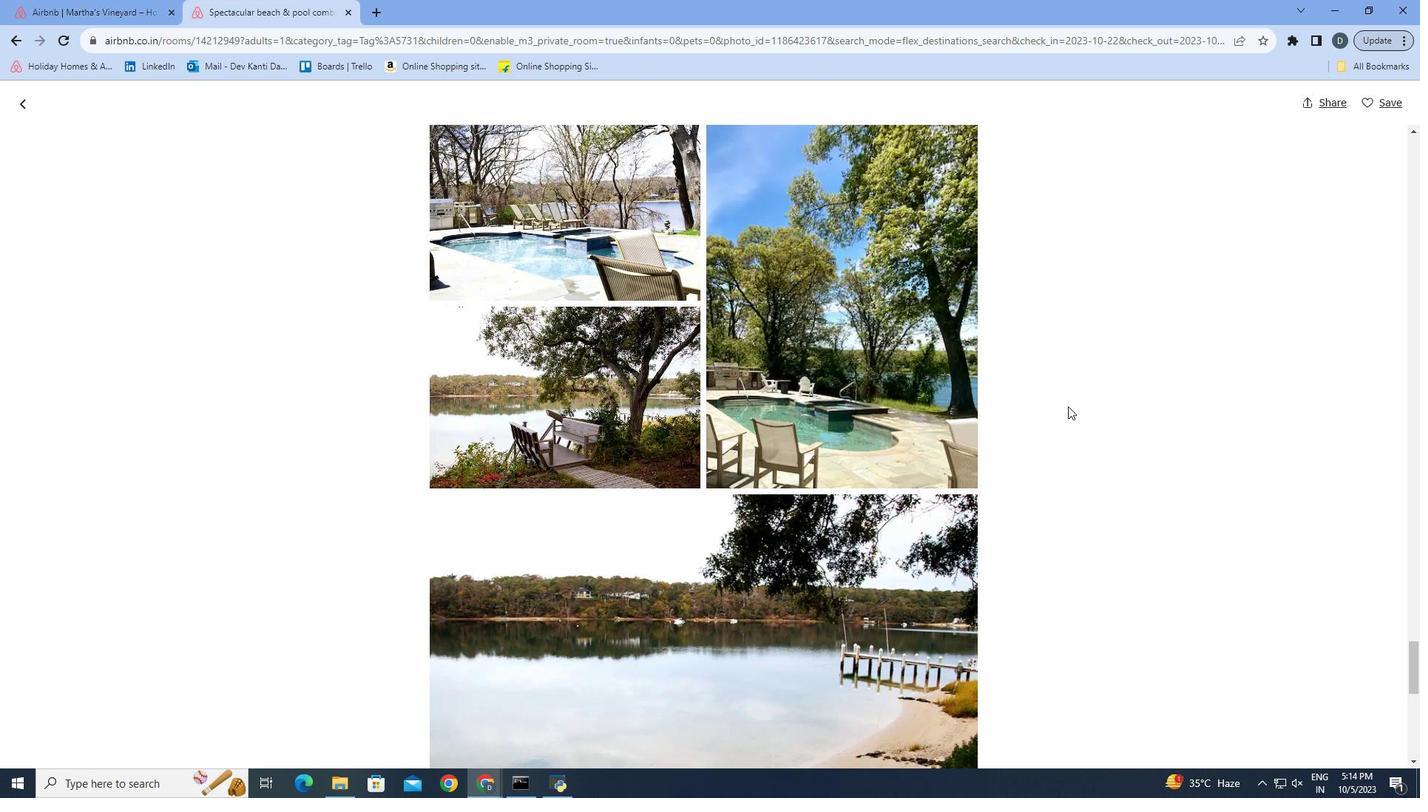 
Action: Mouse scrolled (1069, 407) with delta (0, 0)
Screenshot: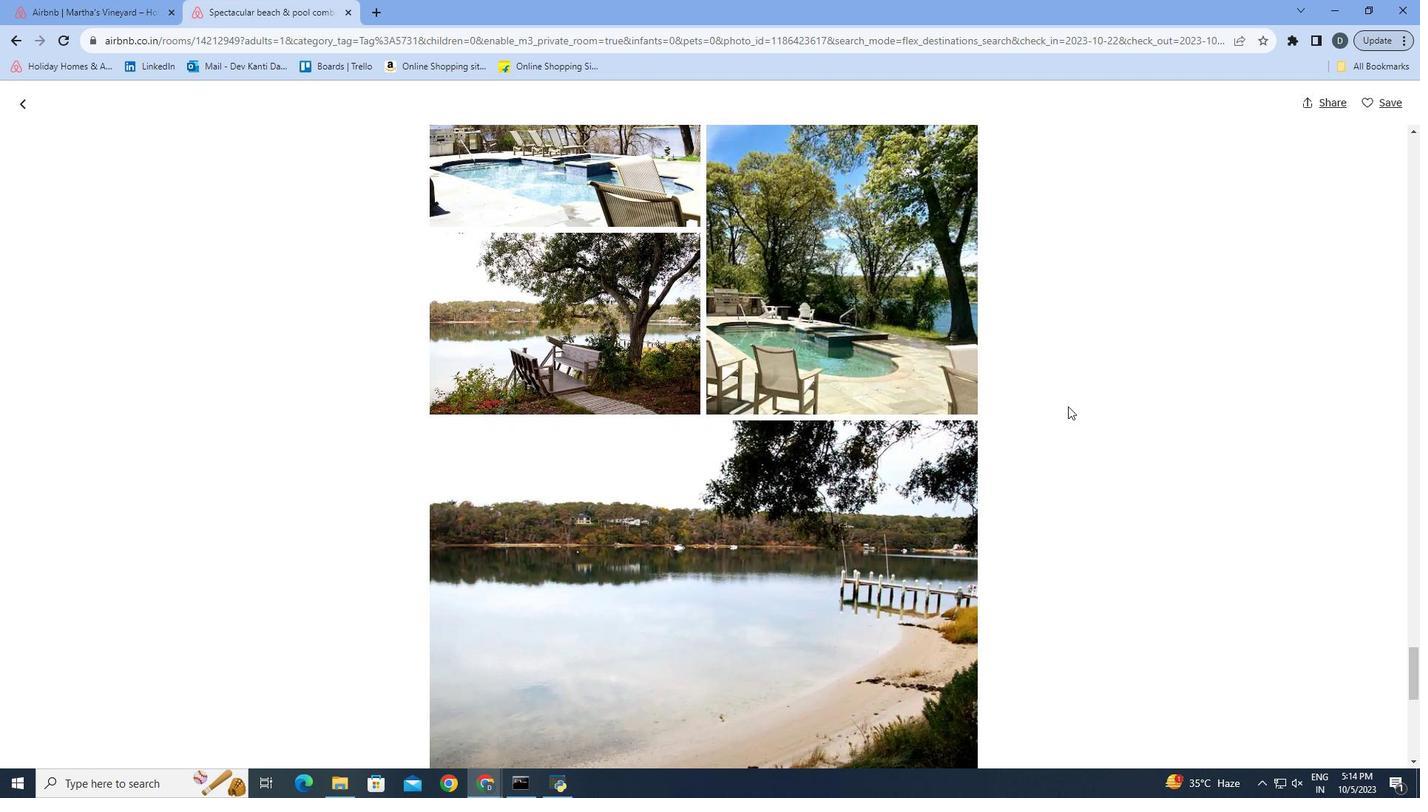 
Action: Mouse scrolled (1069, 407) with delta (0, 0)
Screenshot: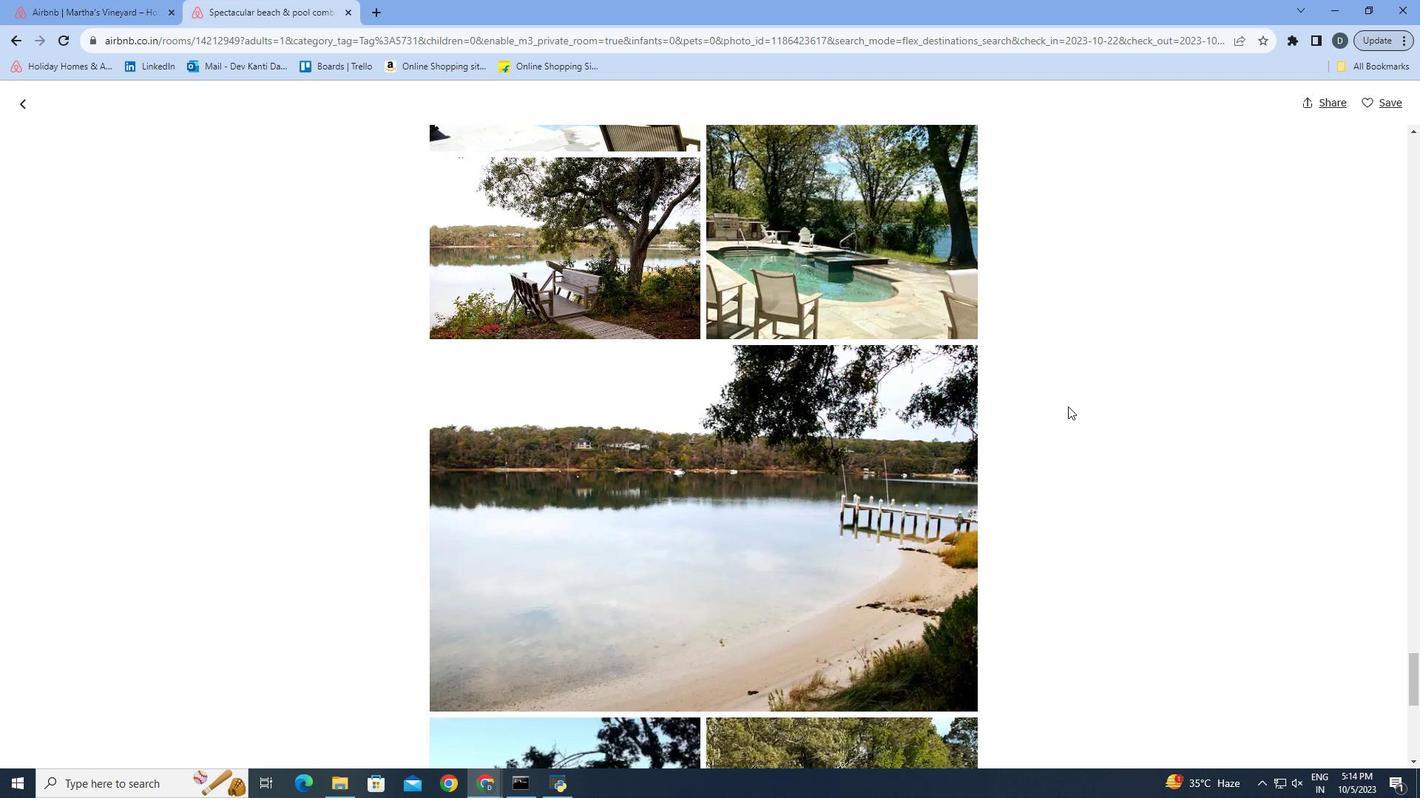
Action: Mouse scrolled (1069, 407) with delta (0, 0)
Screenshot: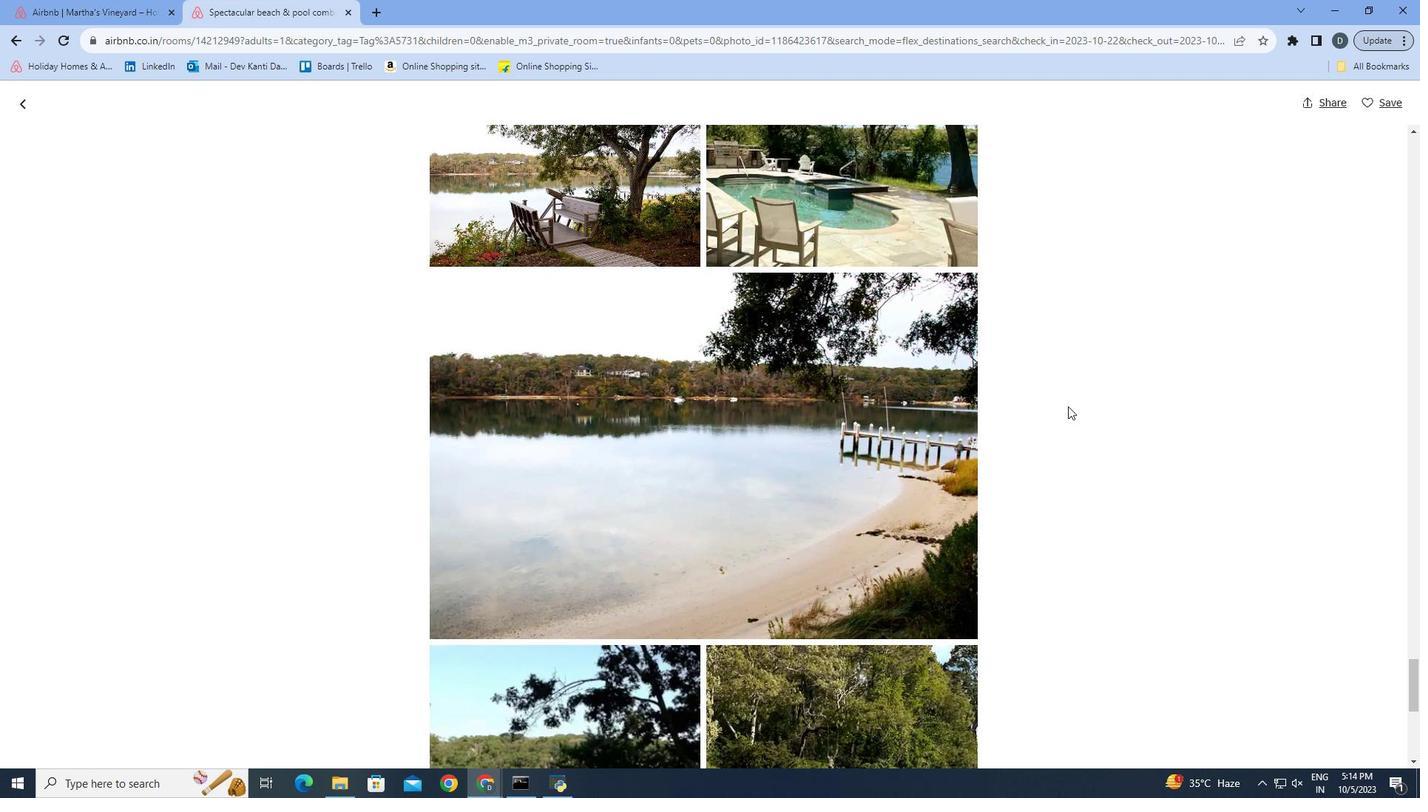
Action: Mouse scrolled (1069, 407) with delta (0, 0)
Screenshot: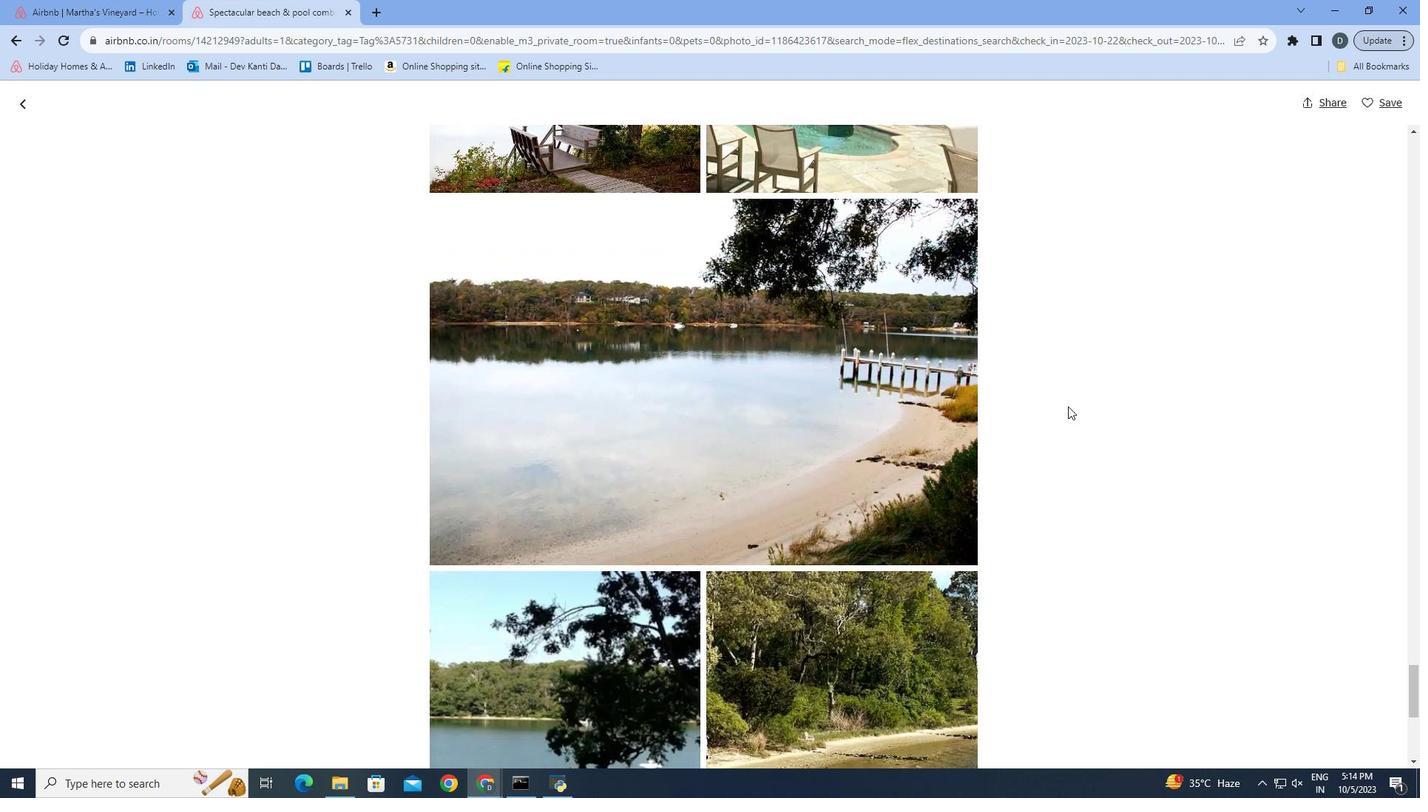 
Action: Mouse scrolled (1069, 407) with delta (0, 0)
Screenshot: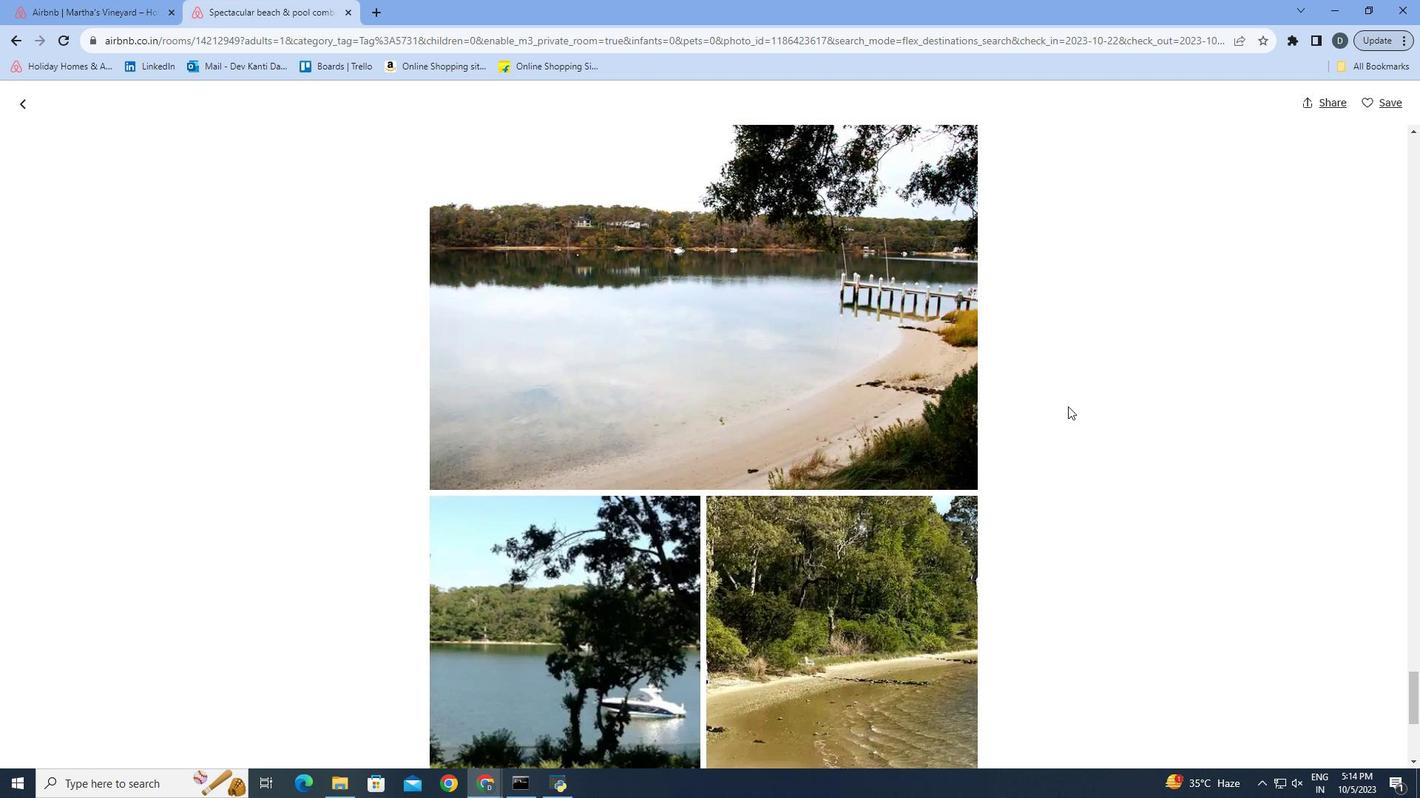 
Action: Mouse scrolled (1069, 407) with delta (0, 0)
Screenshot: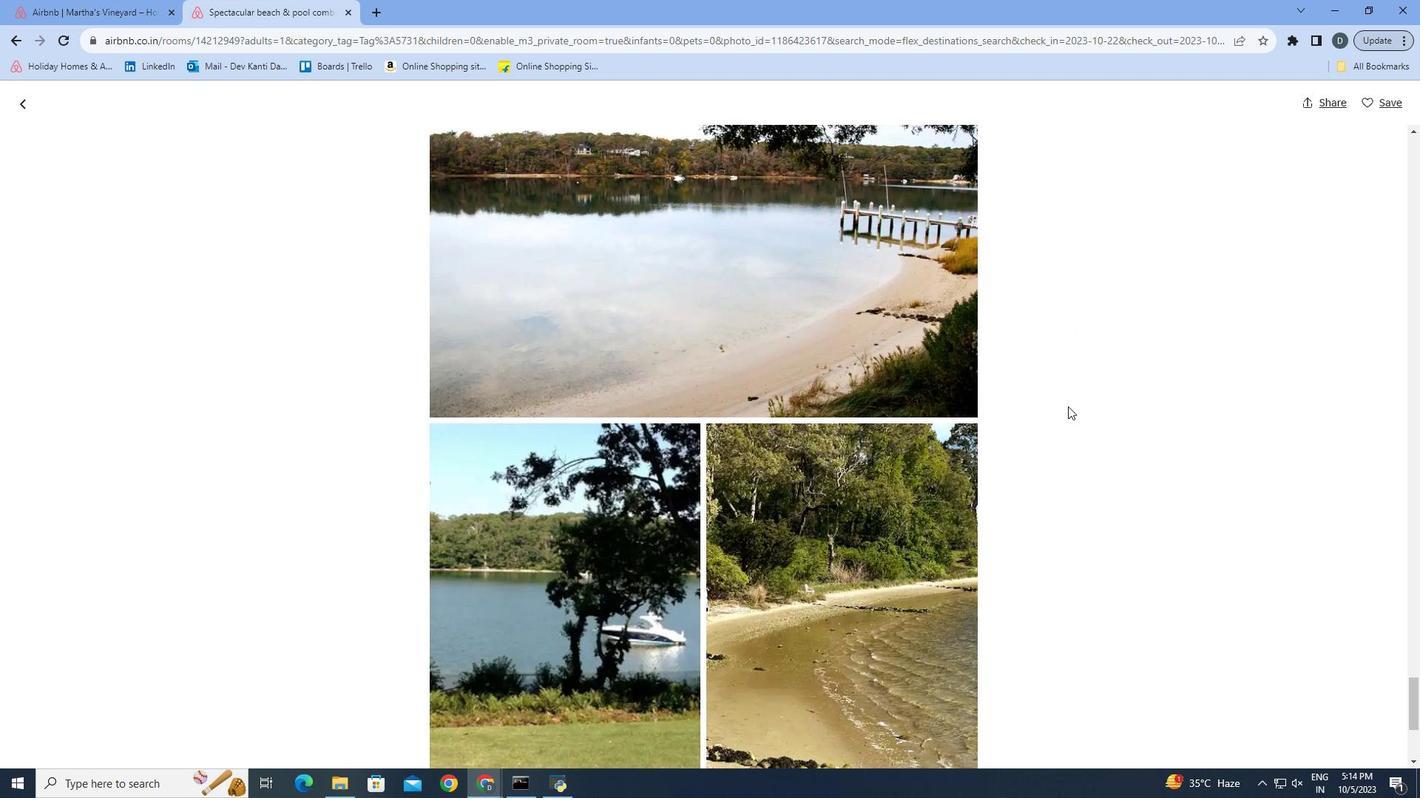 
Action: Mouse scrolled (1069, 407) with delta (0, 0)
Screenshot: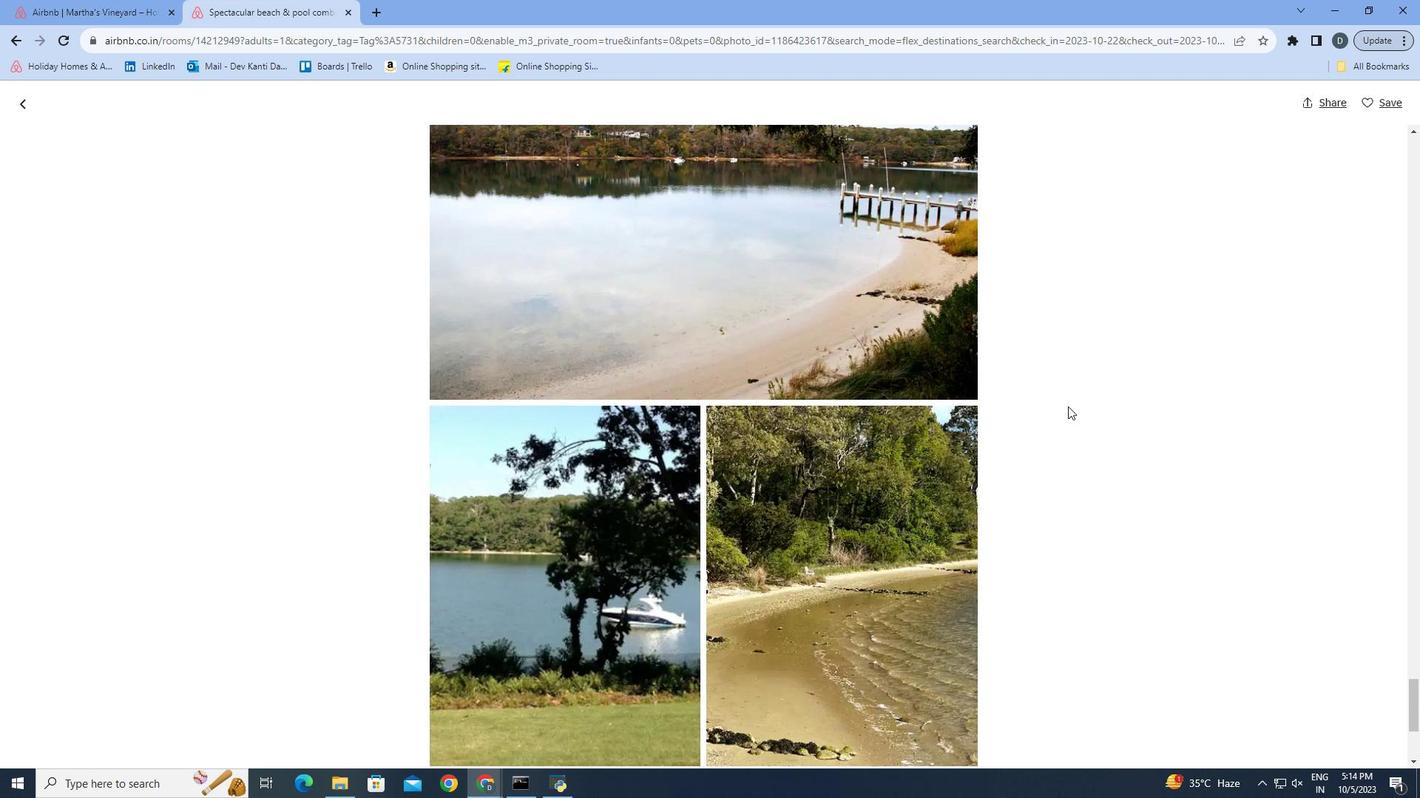 
Action: Mouse scrolled (1069, 407) with delta (0, 0)
Screenshot: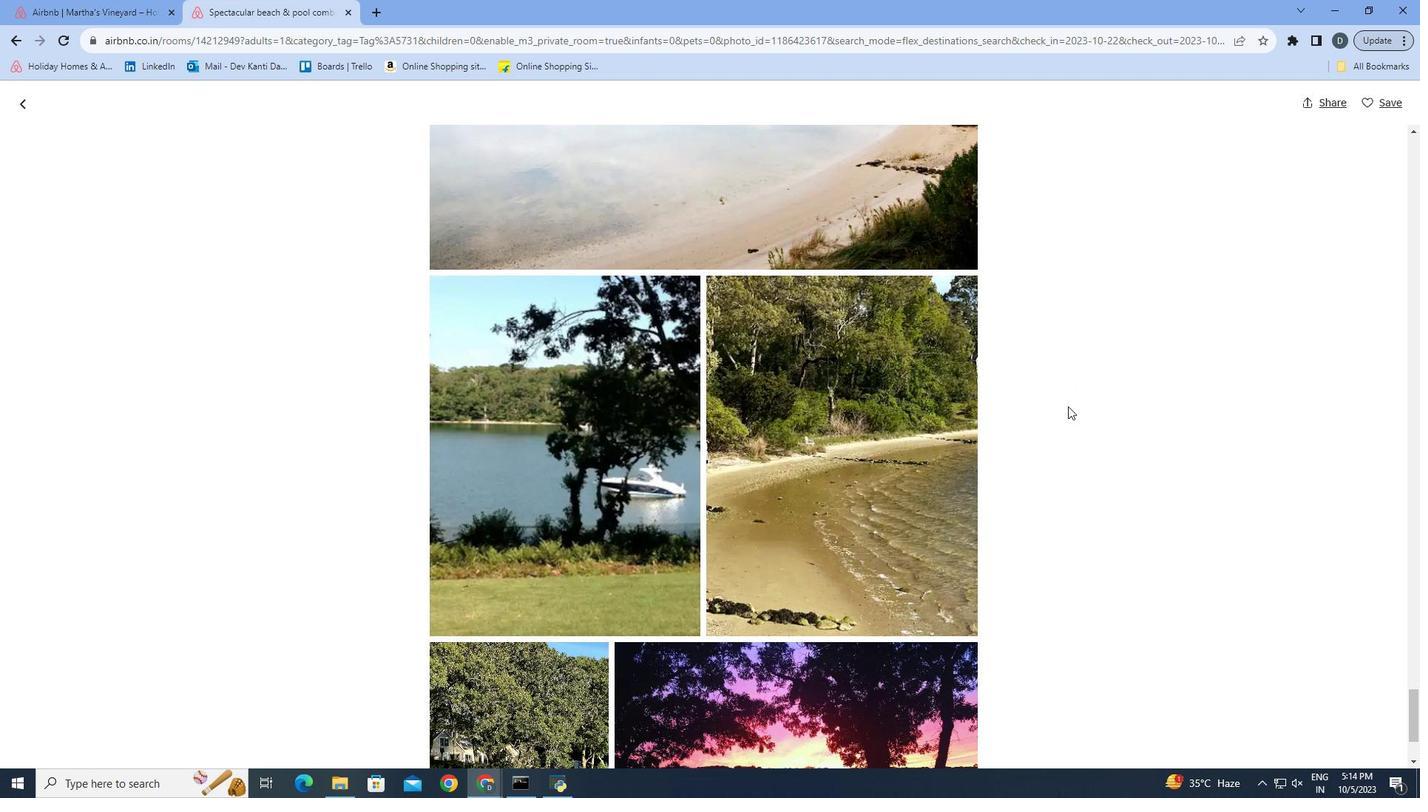 
Action: Mouse scrolled (1069, 407) with delta (0, 0)
Screenshot: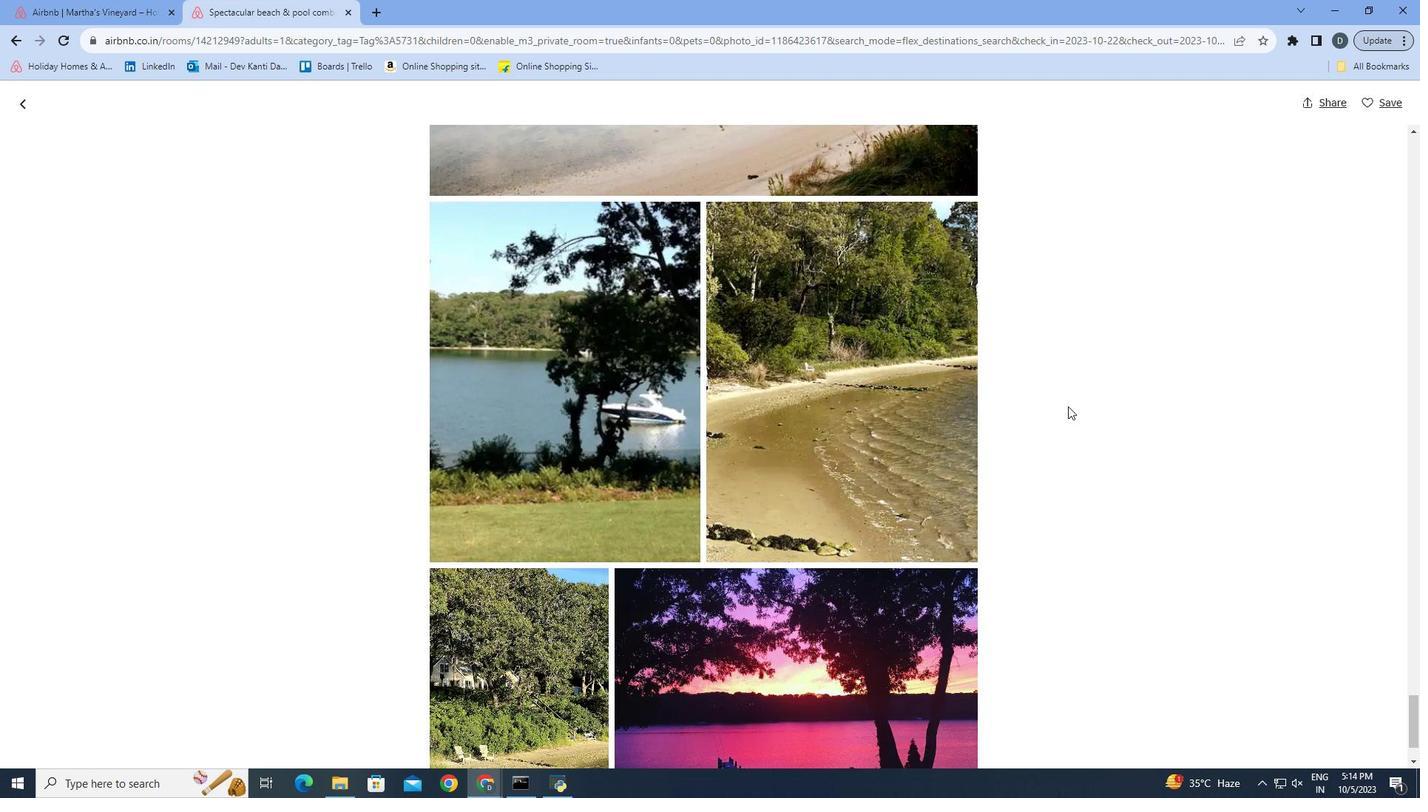 
Action: Mouse scrolled (1069, 407) with delta (0, 0)
Screenshot: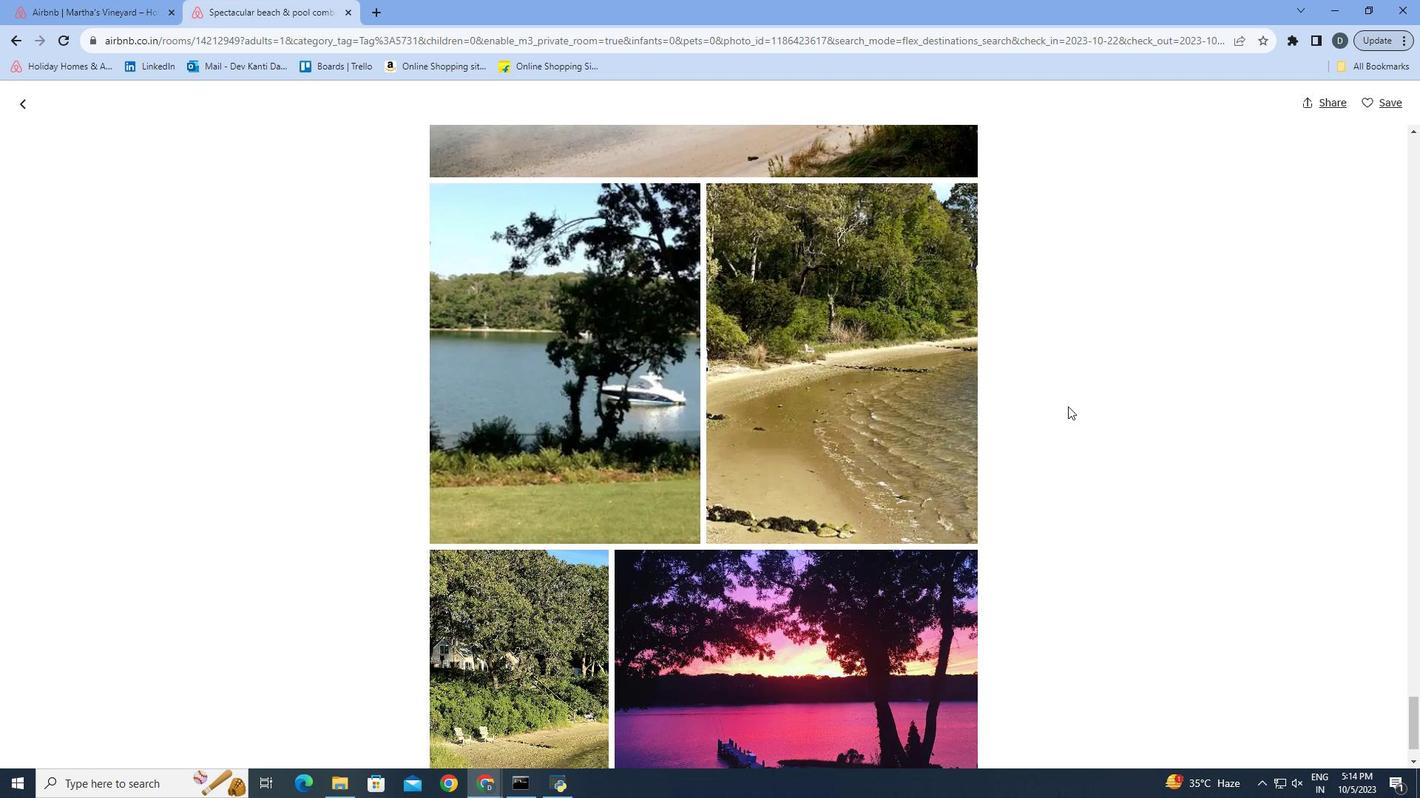 
Action: Mouse scrolled (1069, 407) with delta (0, 0)
Screenshot: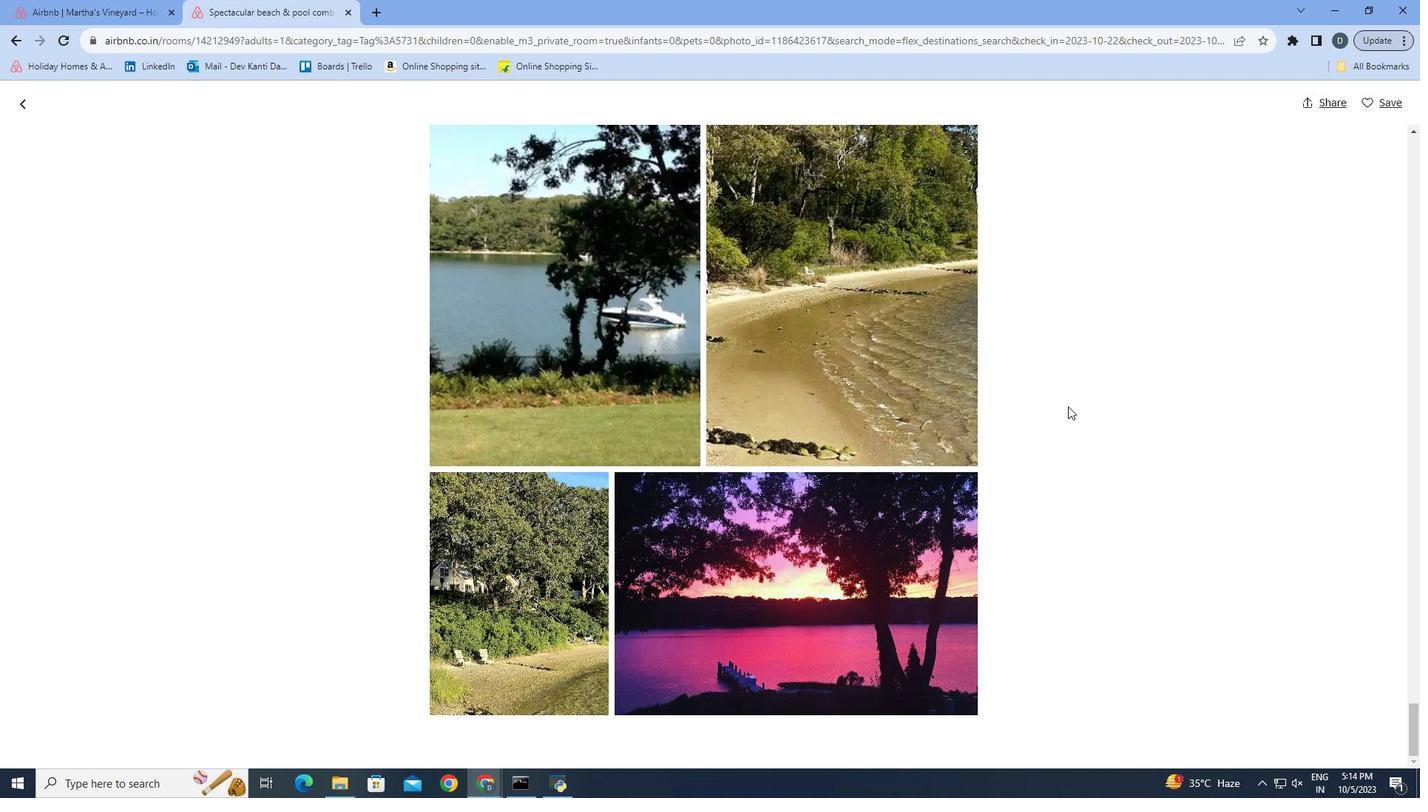 
Action: Mouse scrolled (1069, 407) with delta (0, 0)
Screenshot: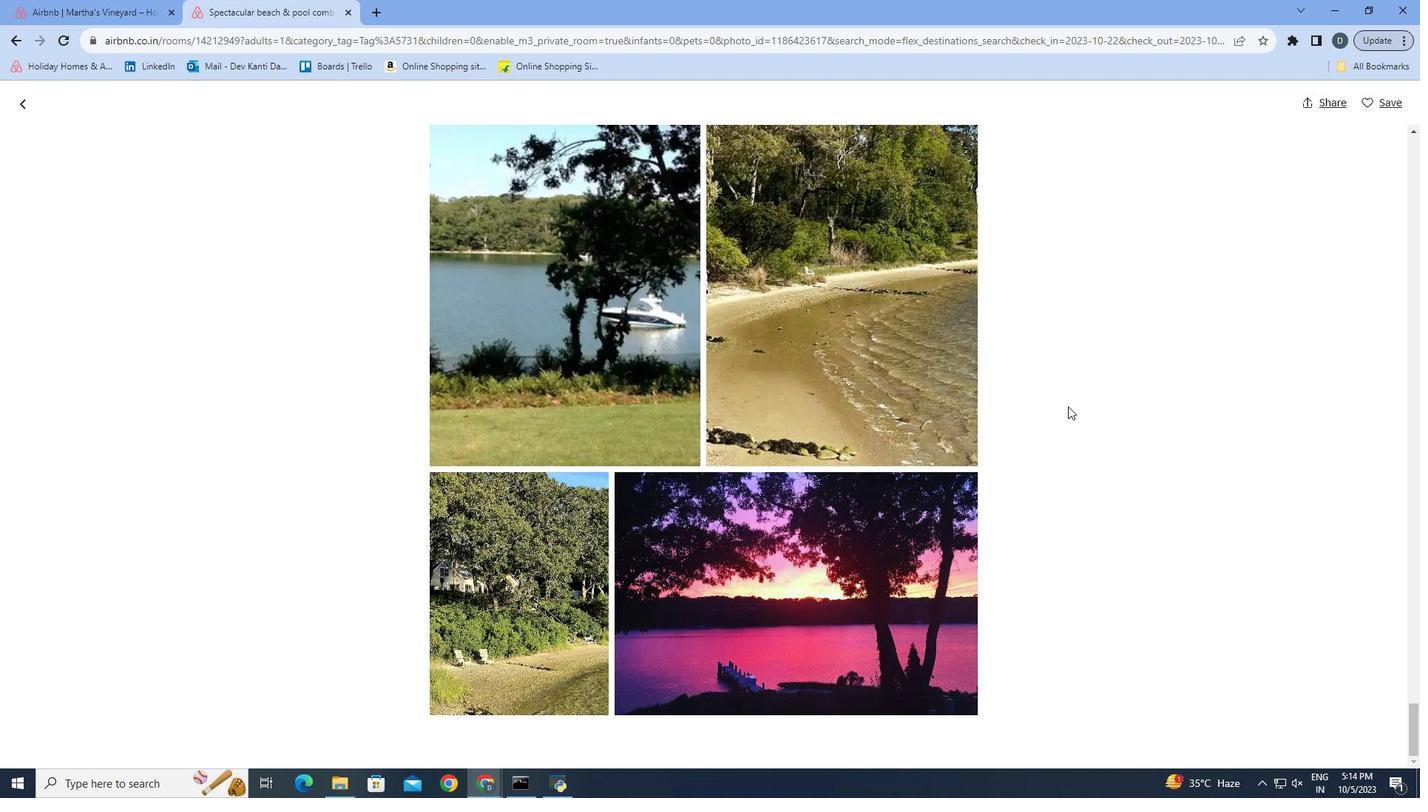 
Action: Mouse scrolled (1069, 407) with delta (0, 0)
Screenshot: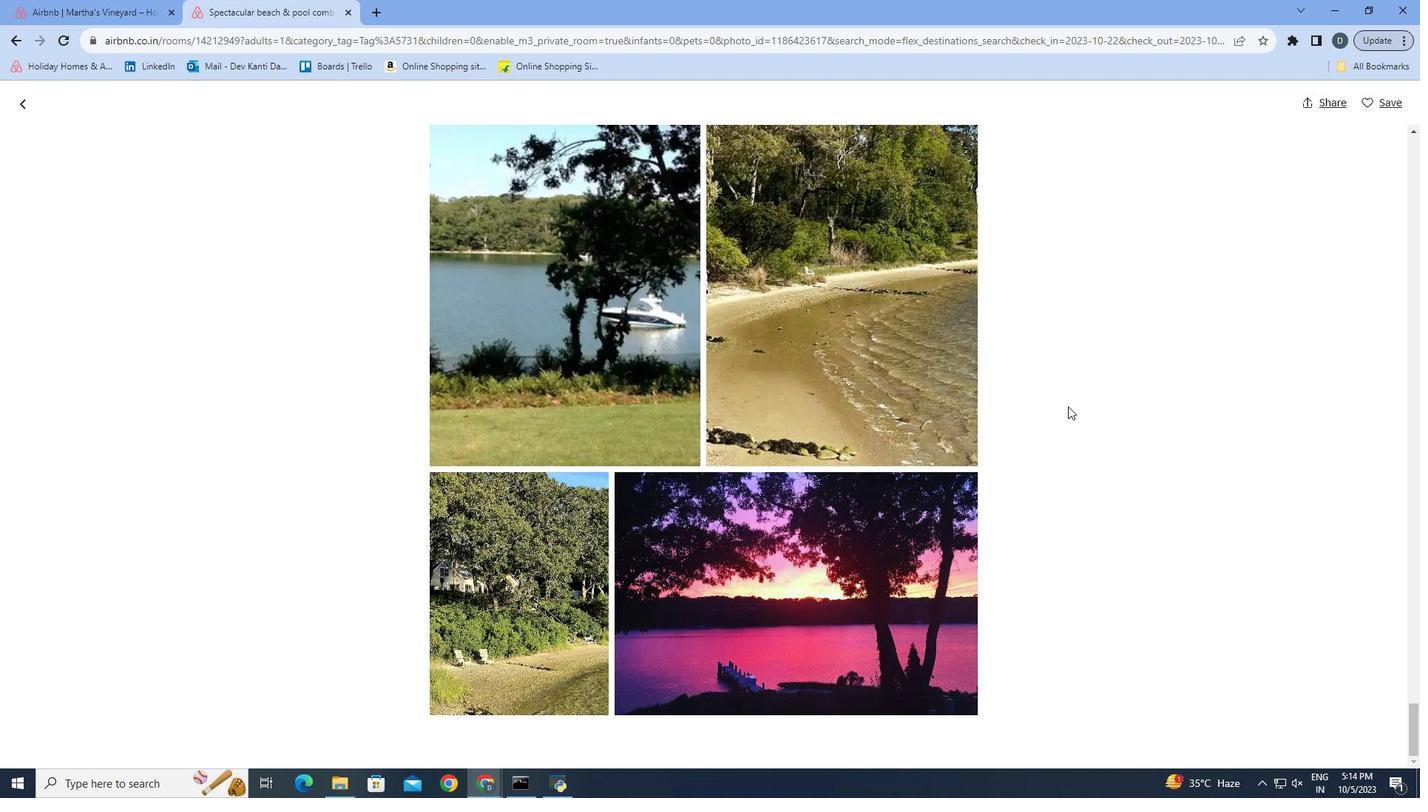 
Action: Mouse moved to (17, 99)
Screenshot: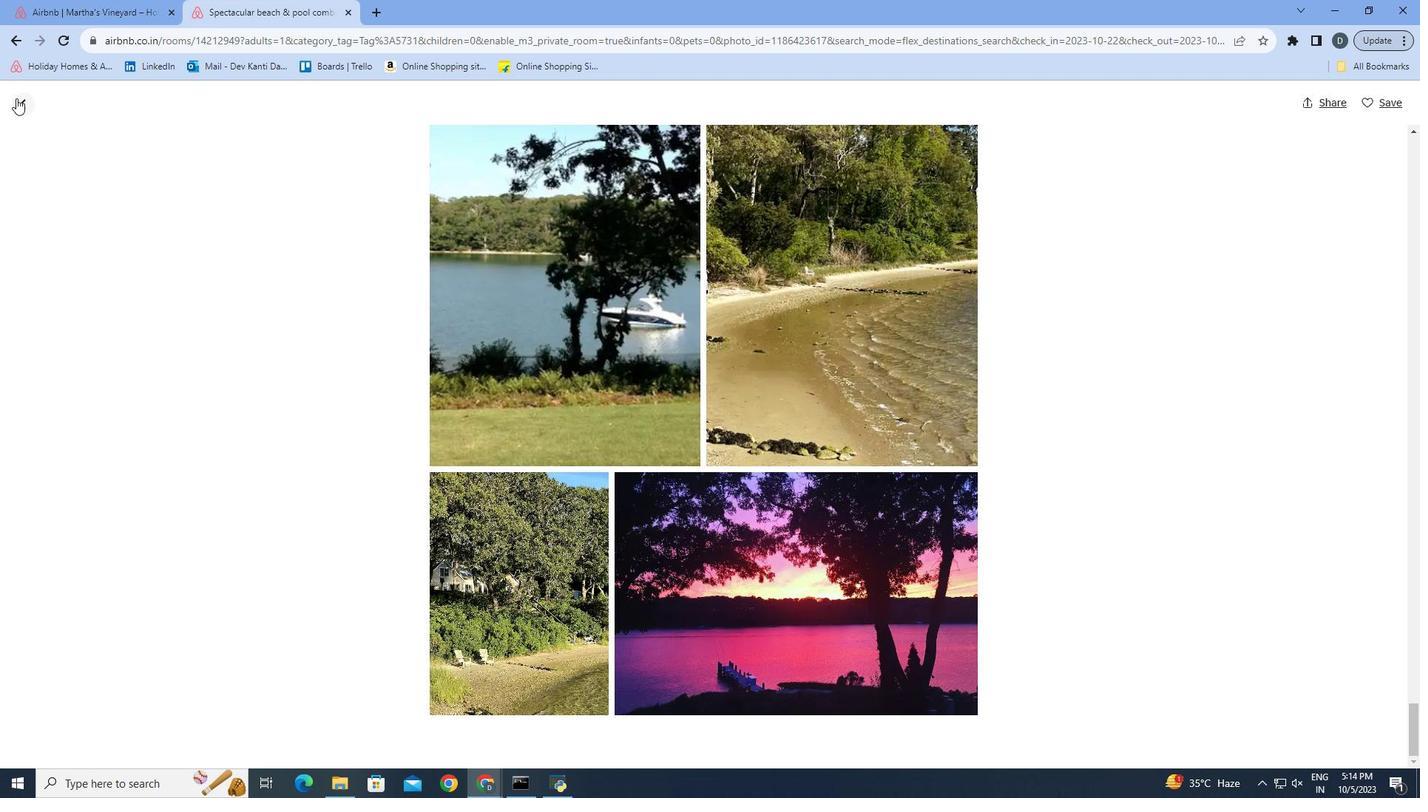 
Action: Mouse pressed left at (17, 99)
Screenshot: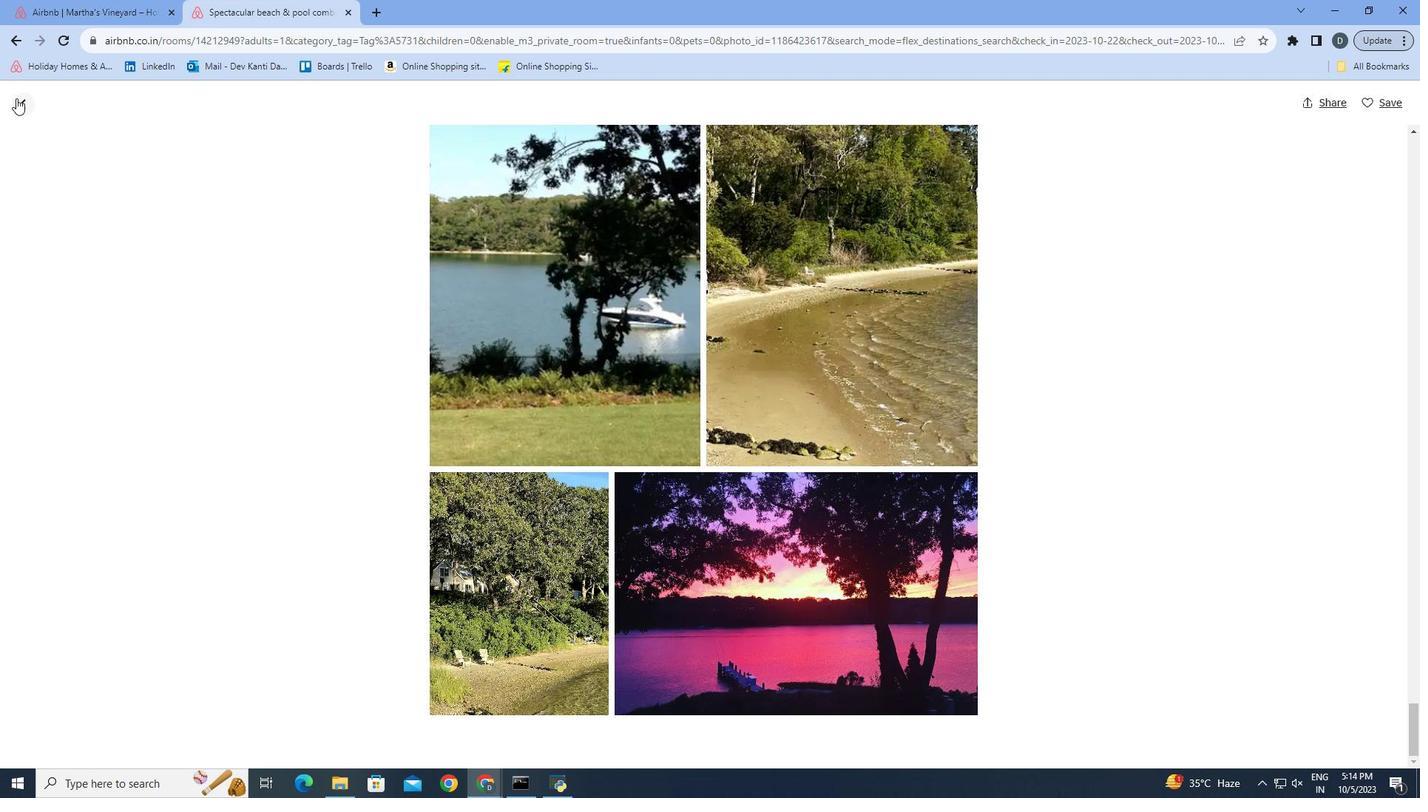 
Action: Mouse moved to (1107, 491)
Screenshot: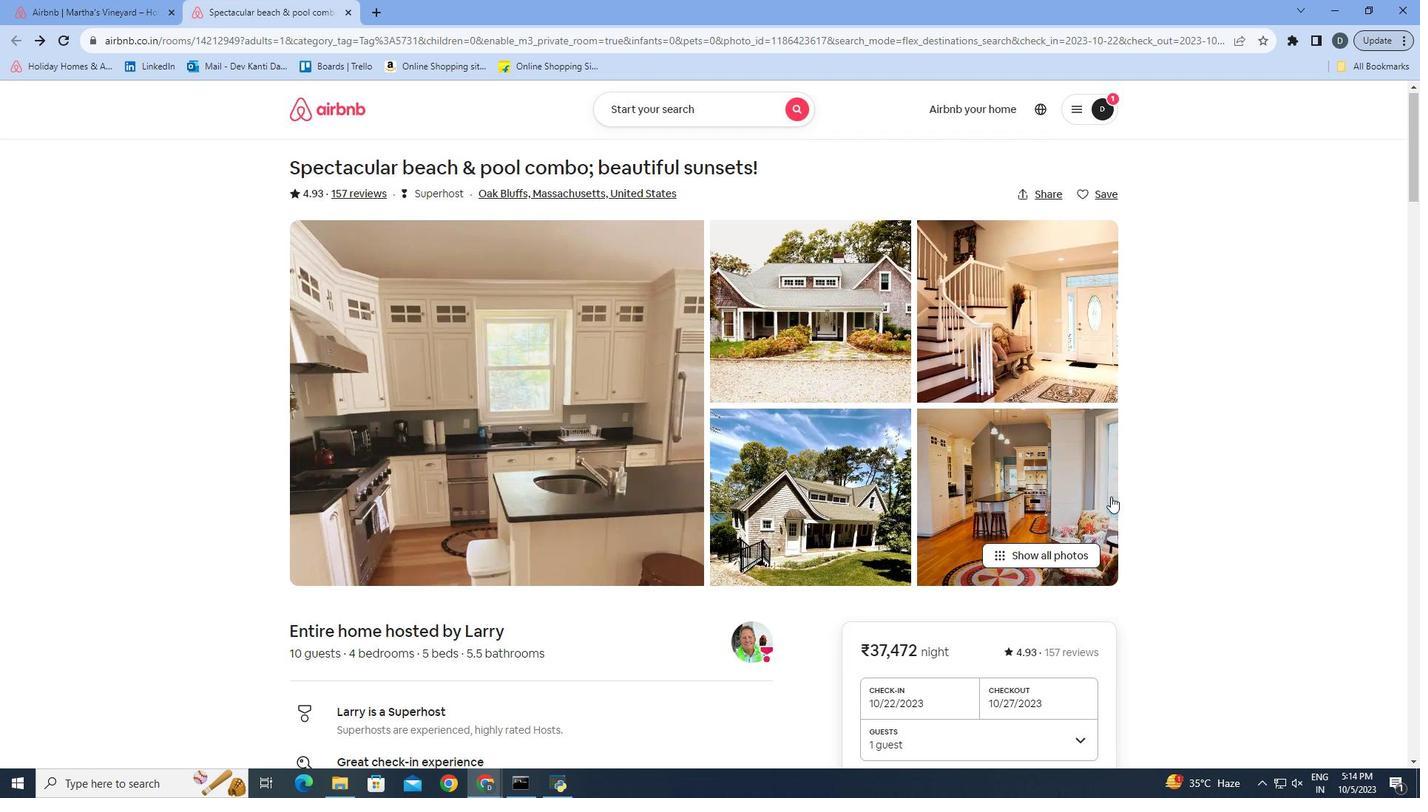 
Action: Mouse scrolled (1107, 490) with delta (0, 0)
Screenshot: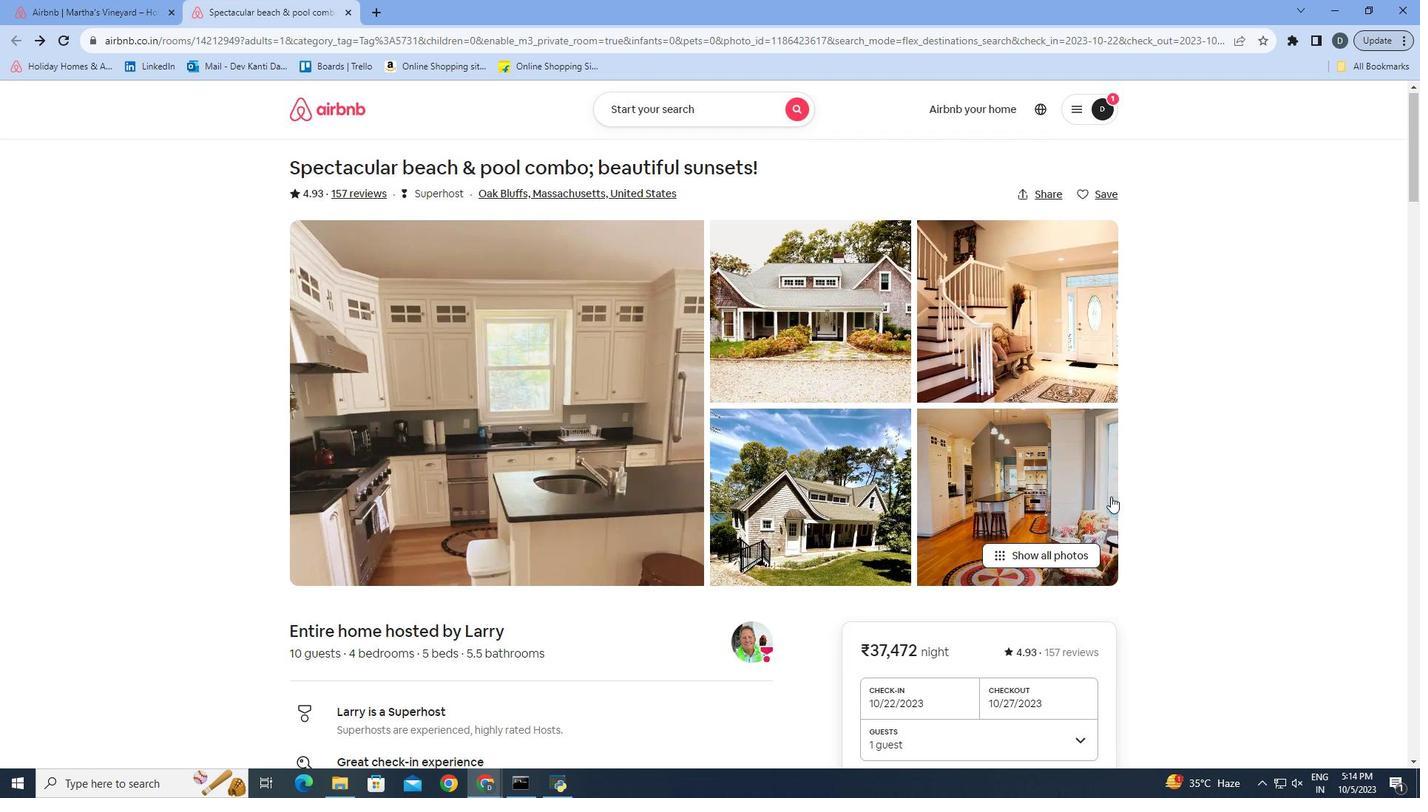 
Action: Mouse moved to (1113, 500)
Screenshot: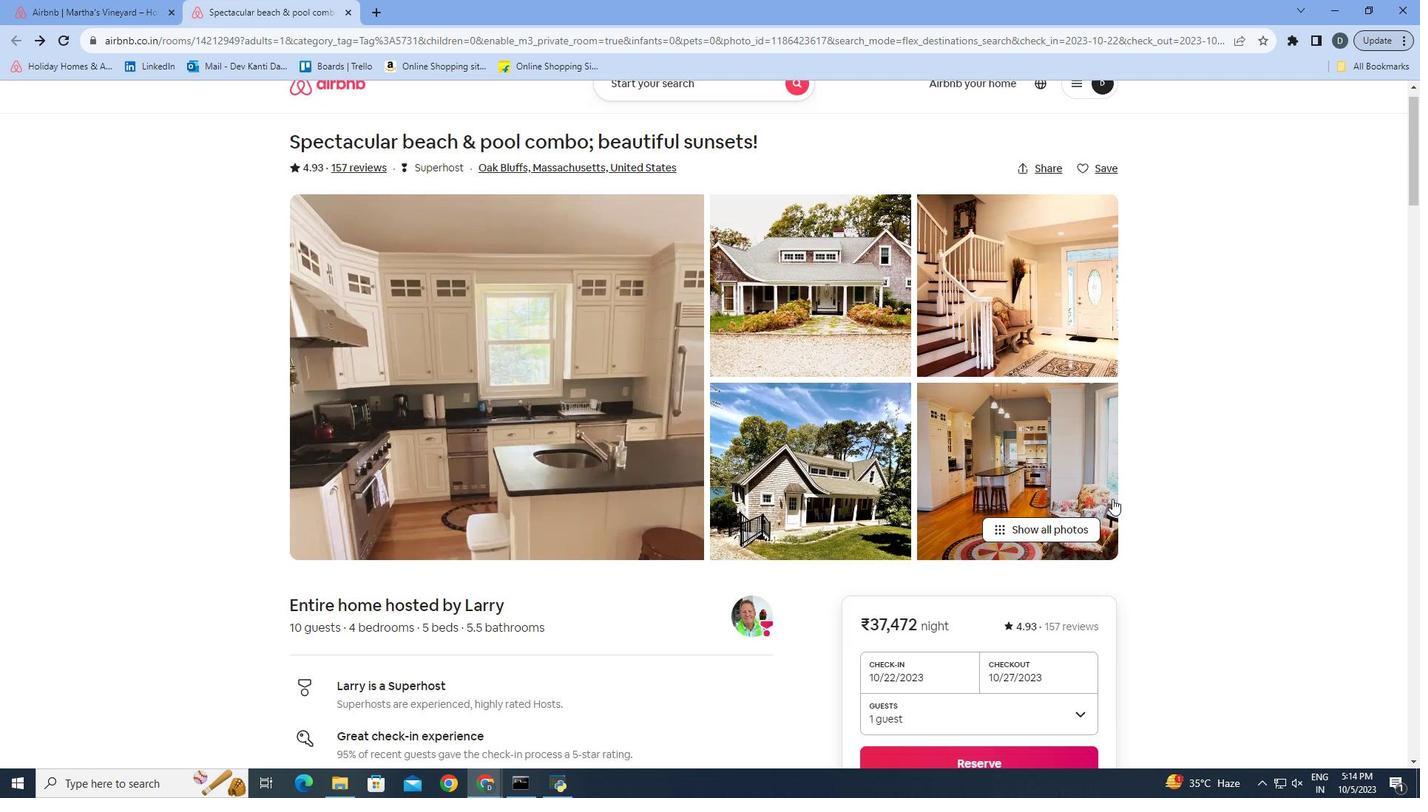 
Action: Mouse scrolled (1113, 500) with delta (0, 0)
Screenshot: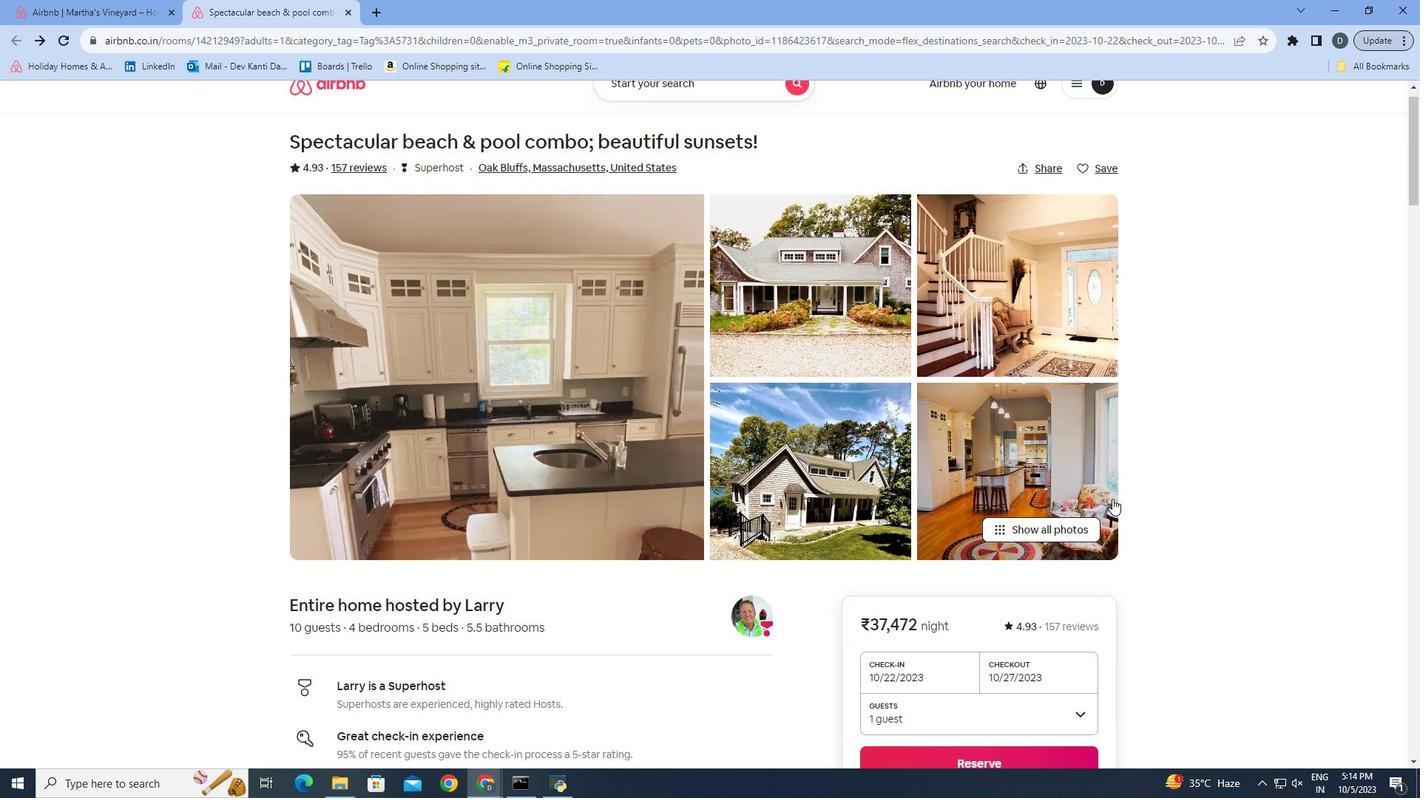 
Action: Mouse scrolled (1113, 500) with delta (0, 0)
Screenshot: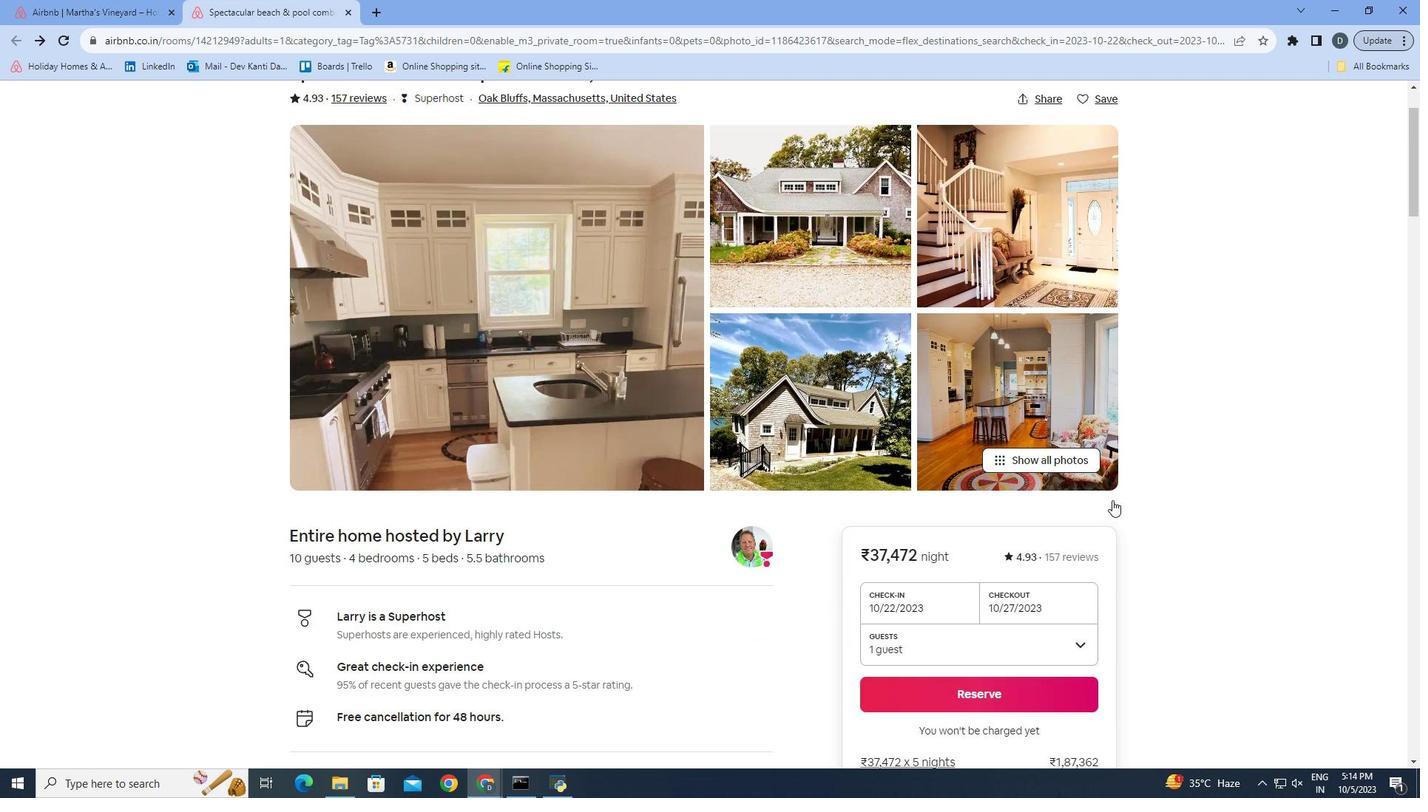 
Action: Mouse moved to (764, 528)
Screenshot: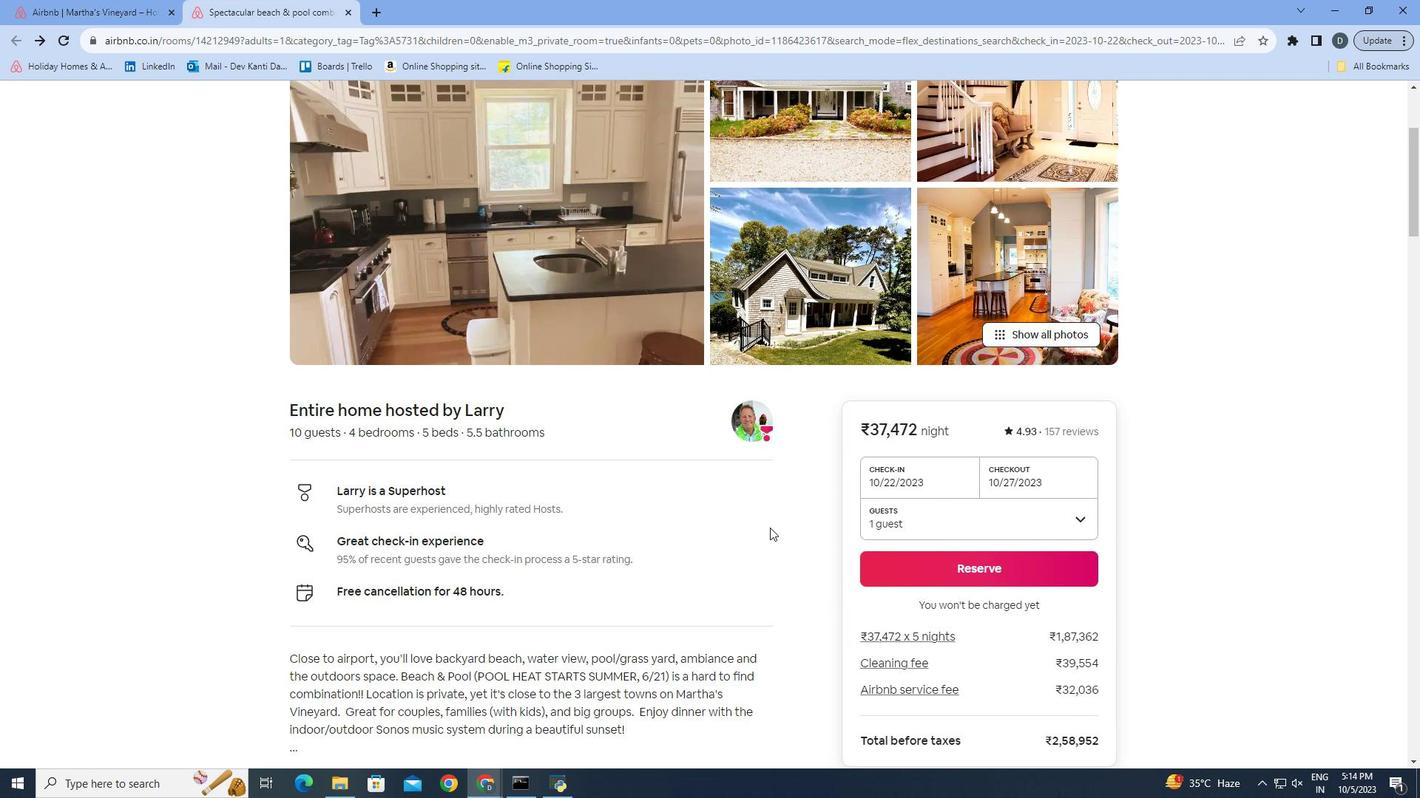 
Action: Mouse scrolled (764, 528) with delta (0, 0)
Screenshot: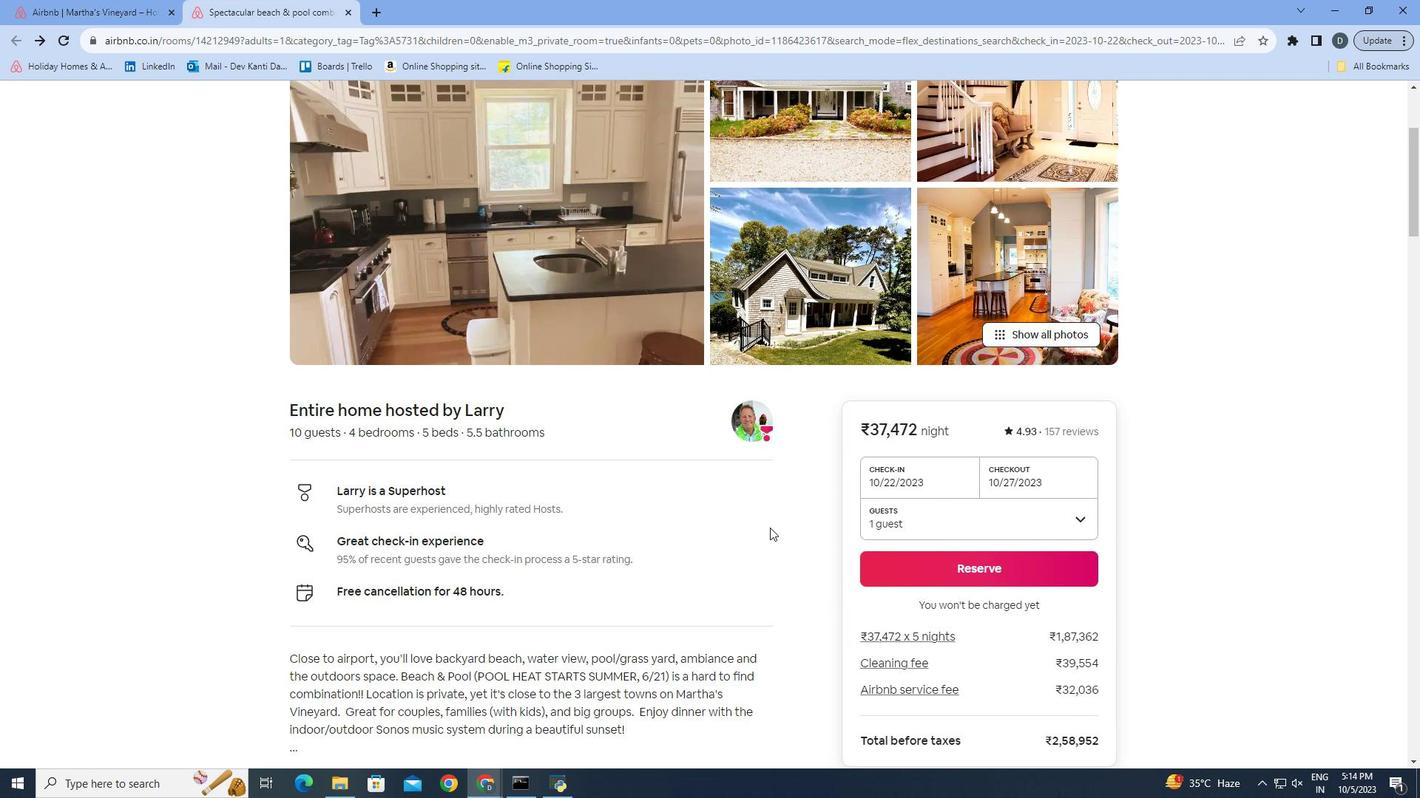 
Action: Mouse moved to (772, 529)
Screenshot: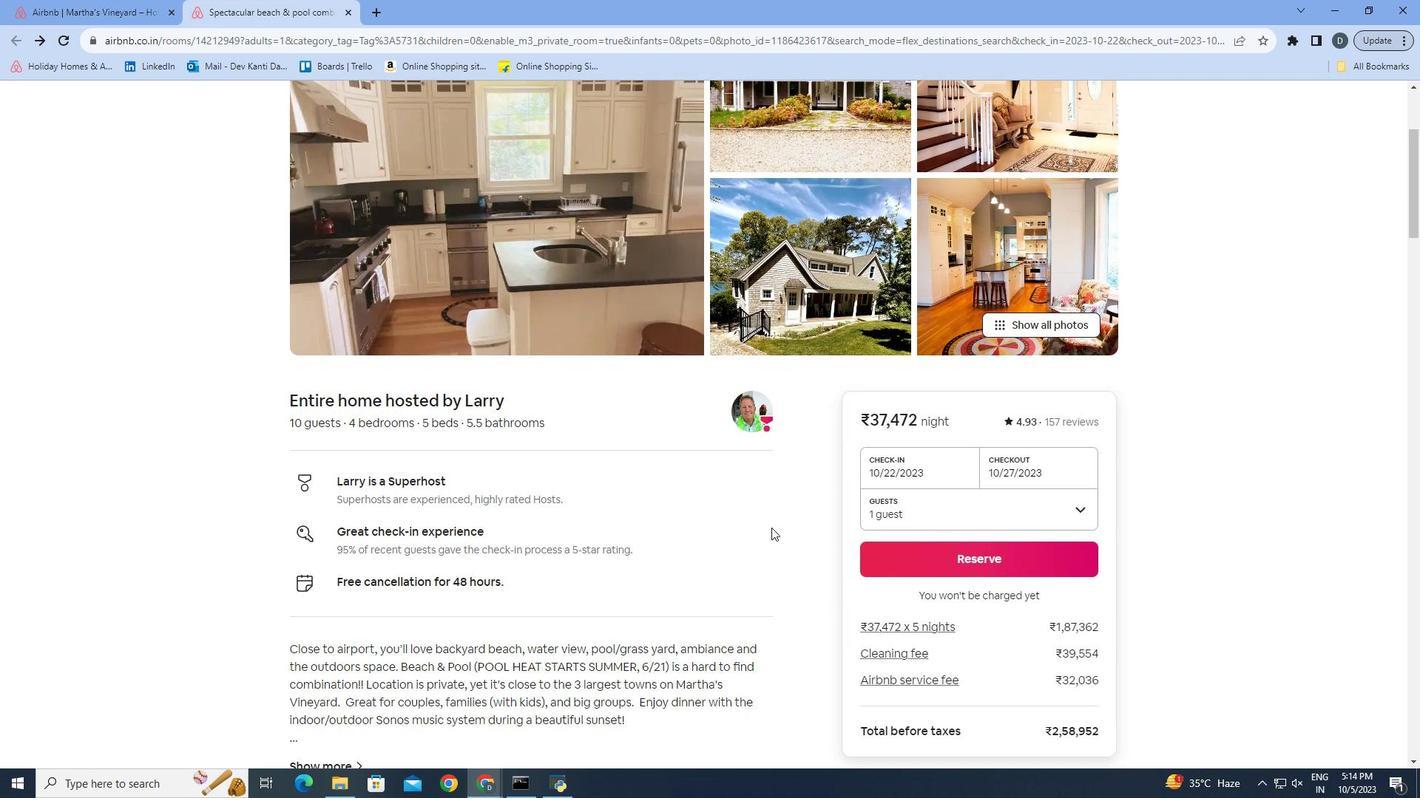 
Action: Mouse scrolled (772, 528) with delta (0, 0)
Screenshot: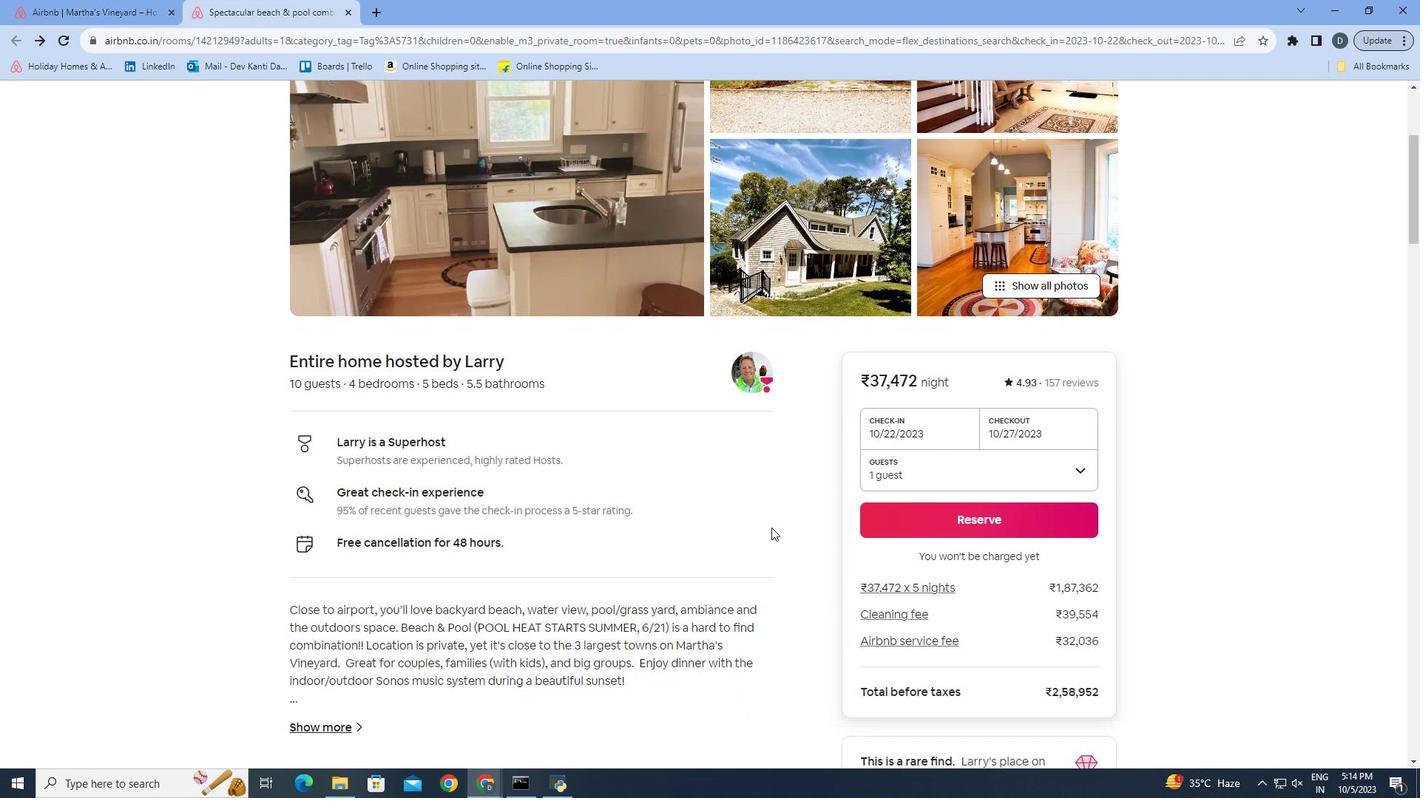 
Action: Mouse moved to (805, 517)
Screenshot: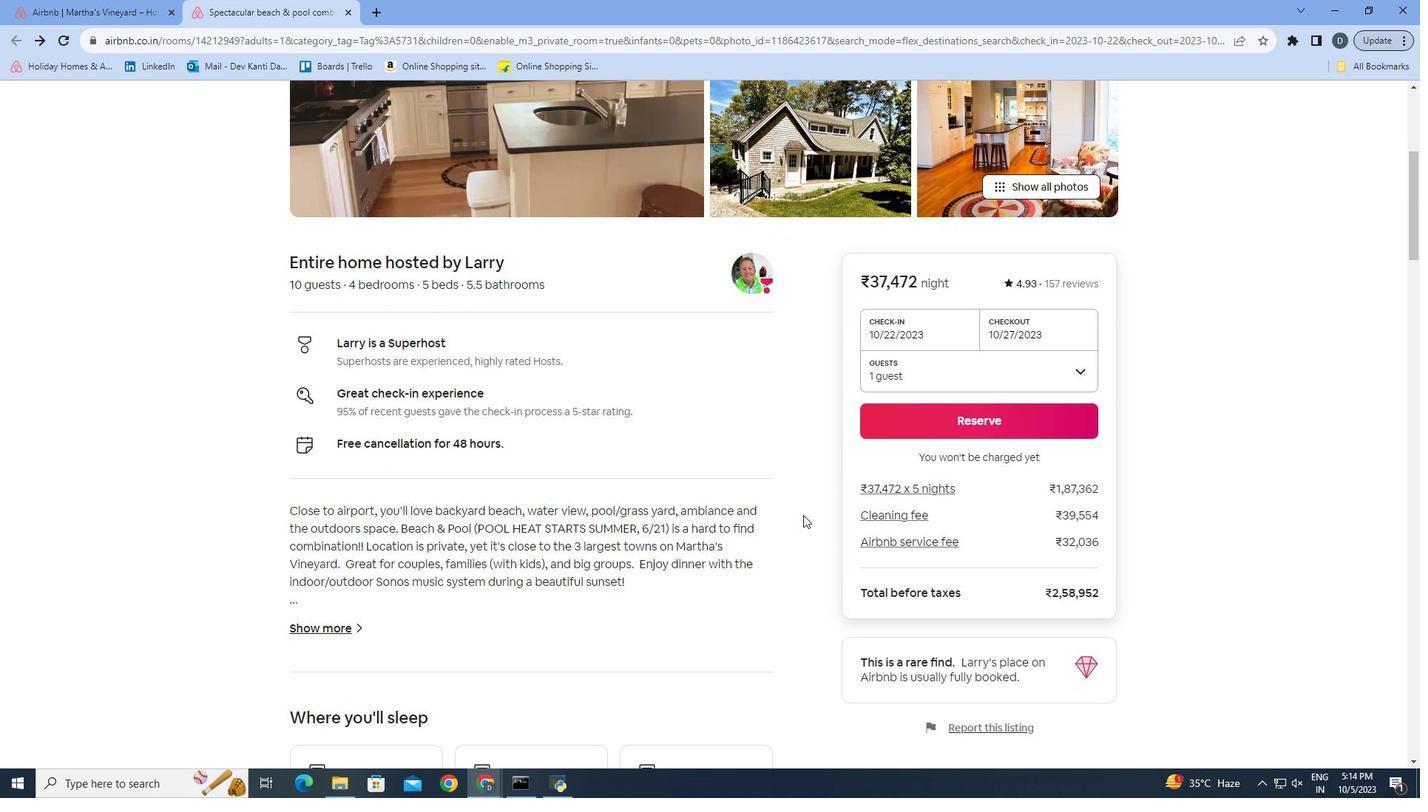 
Action: Mouse scrolled (805, 516) with delta (0, 0)
Screenshot: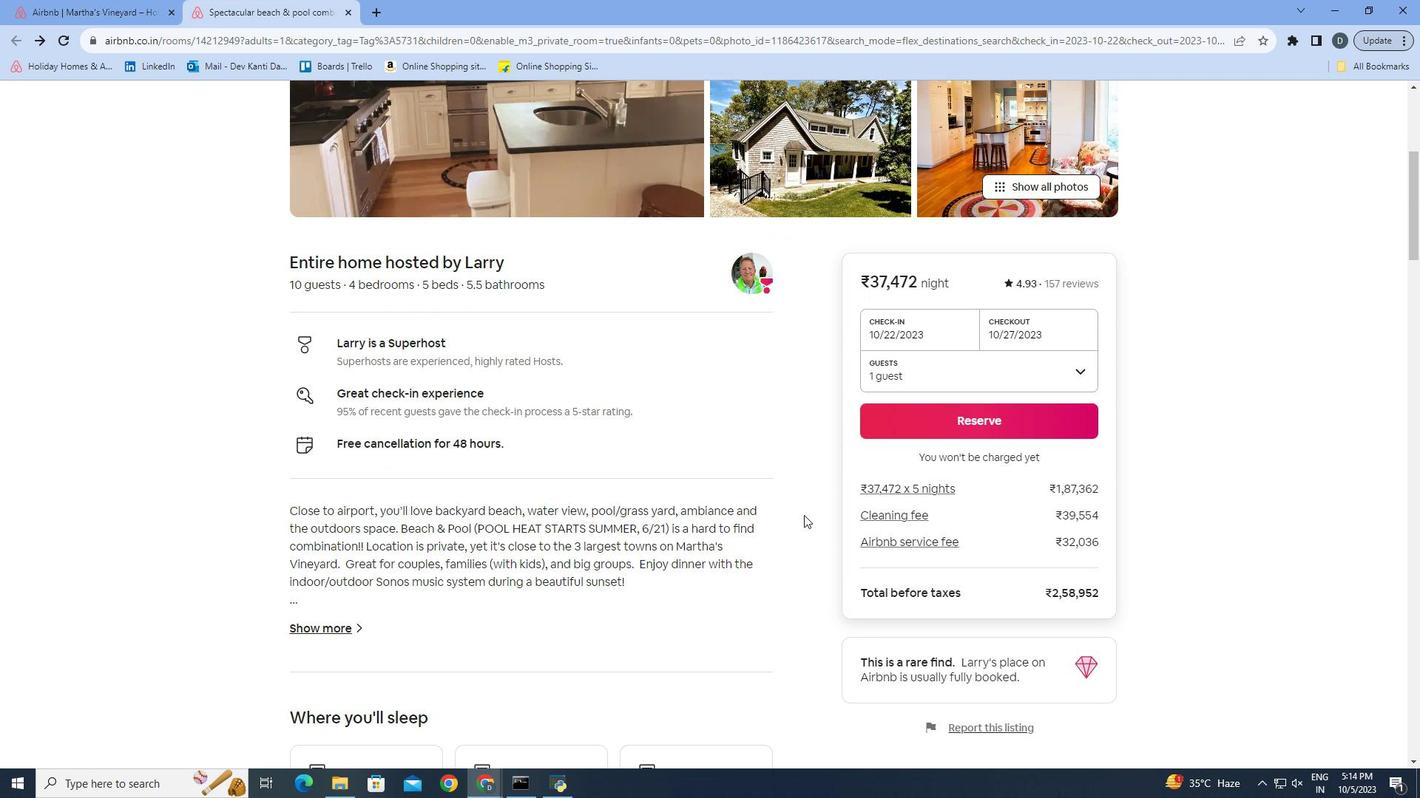 
Action: Mouse moved to (807, 515)
Screenshot: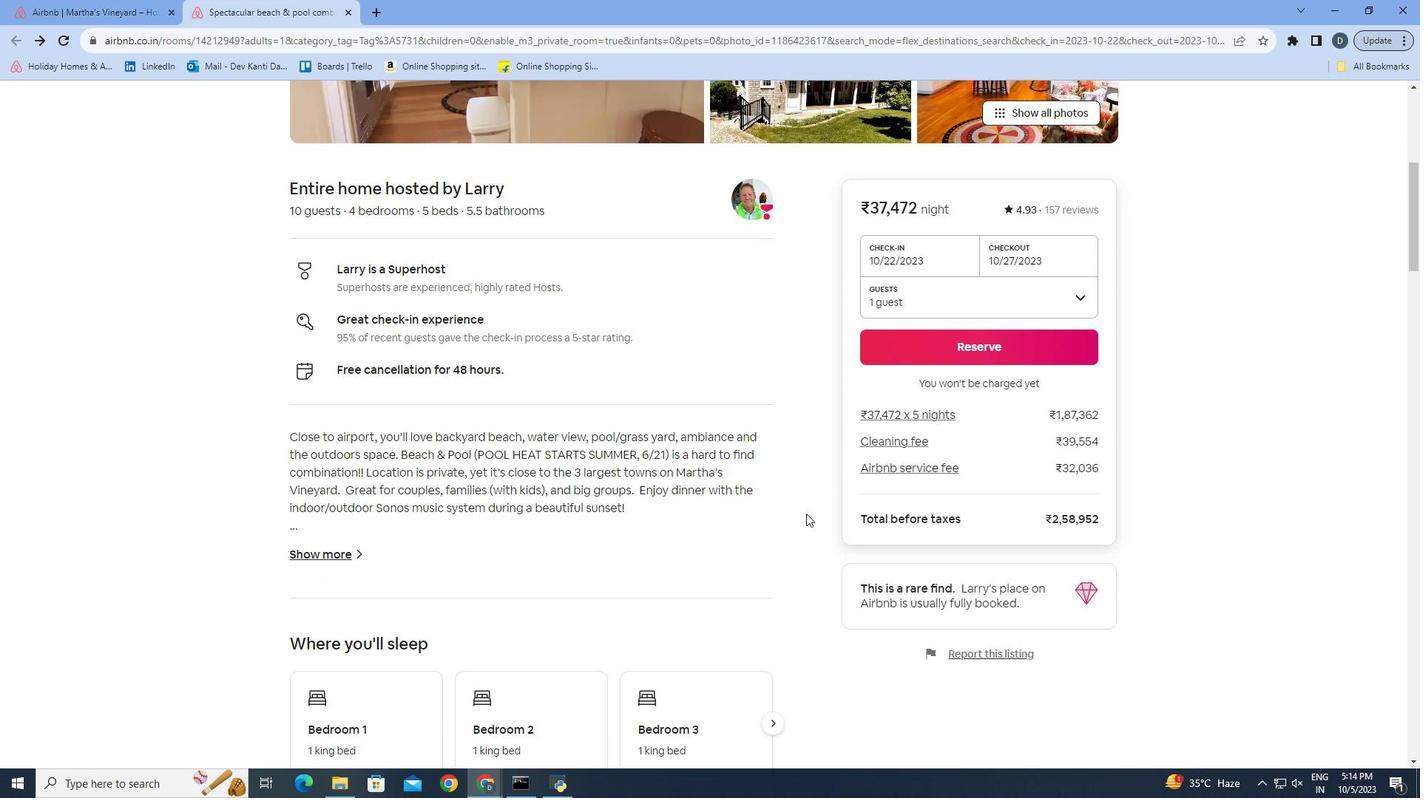 
Action: Mouse scrolled (807, 514) with delta (0, 0)
Screenshot: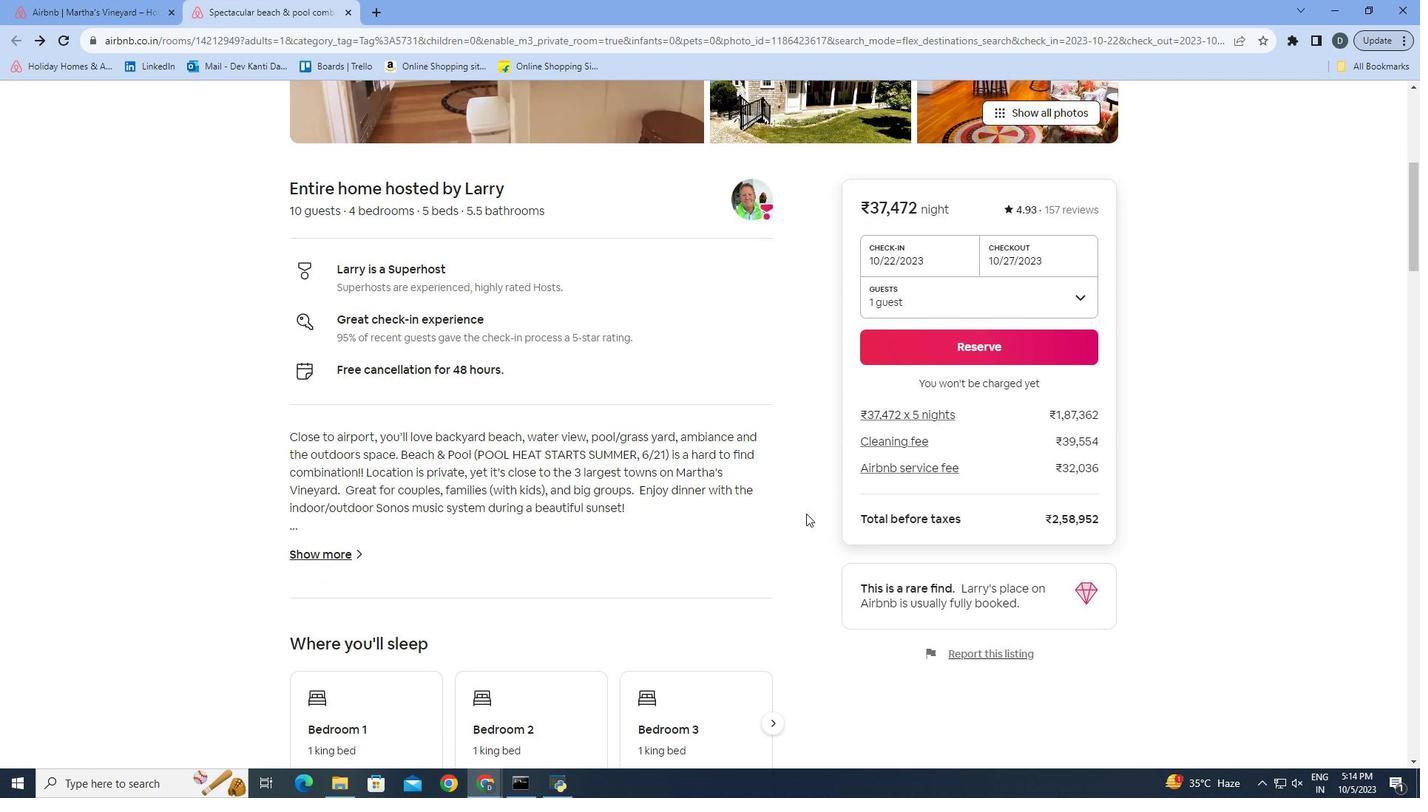 
Action: Mouse moved to (808, 514)
Screenshot: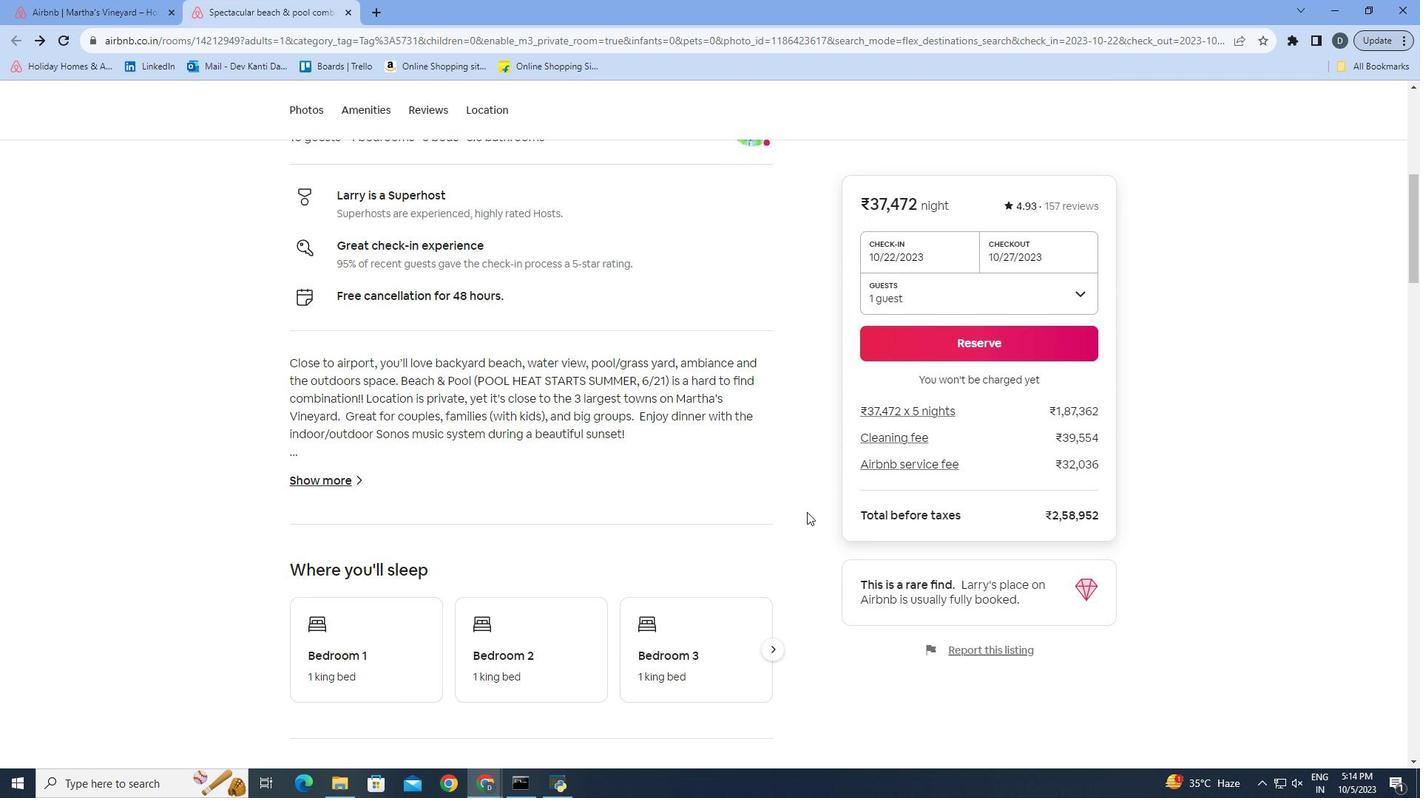 
Action: Mouse scrolled (808, 513) with delta (0, 0)
Screenshot: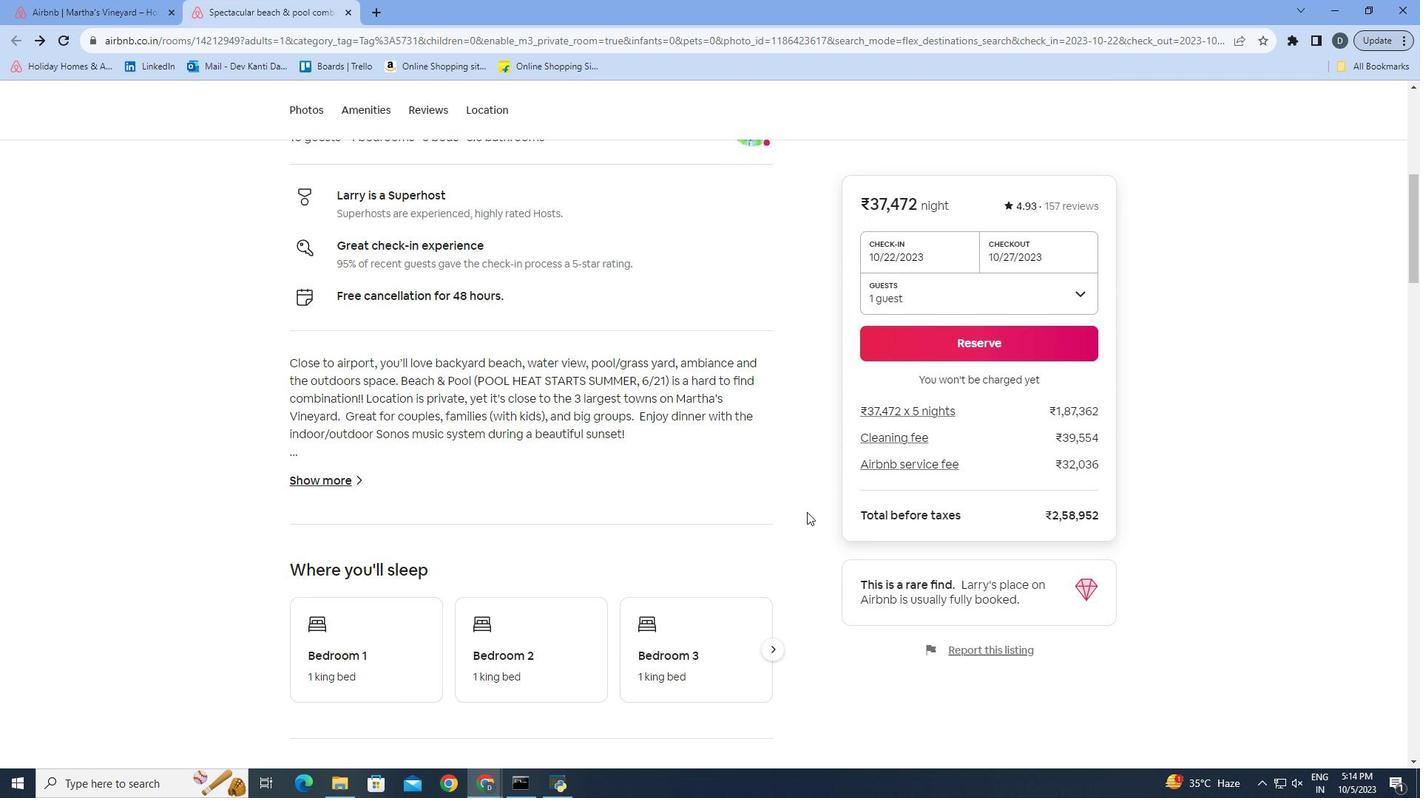 
Action: Mouse moved to (827, 522)
Screenshot: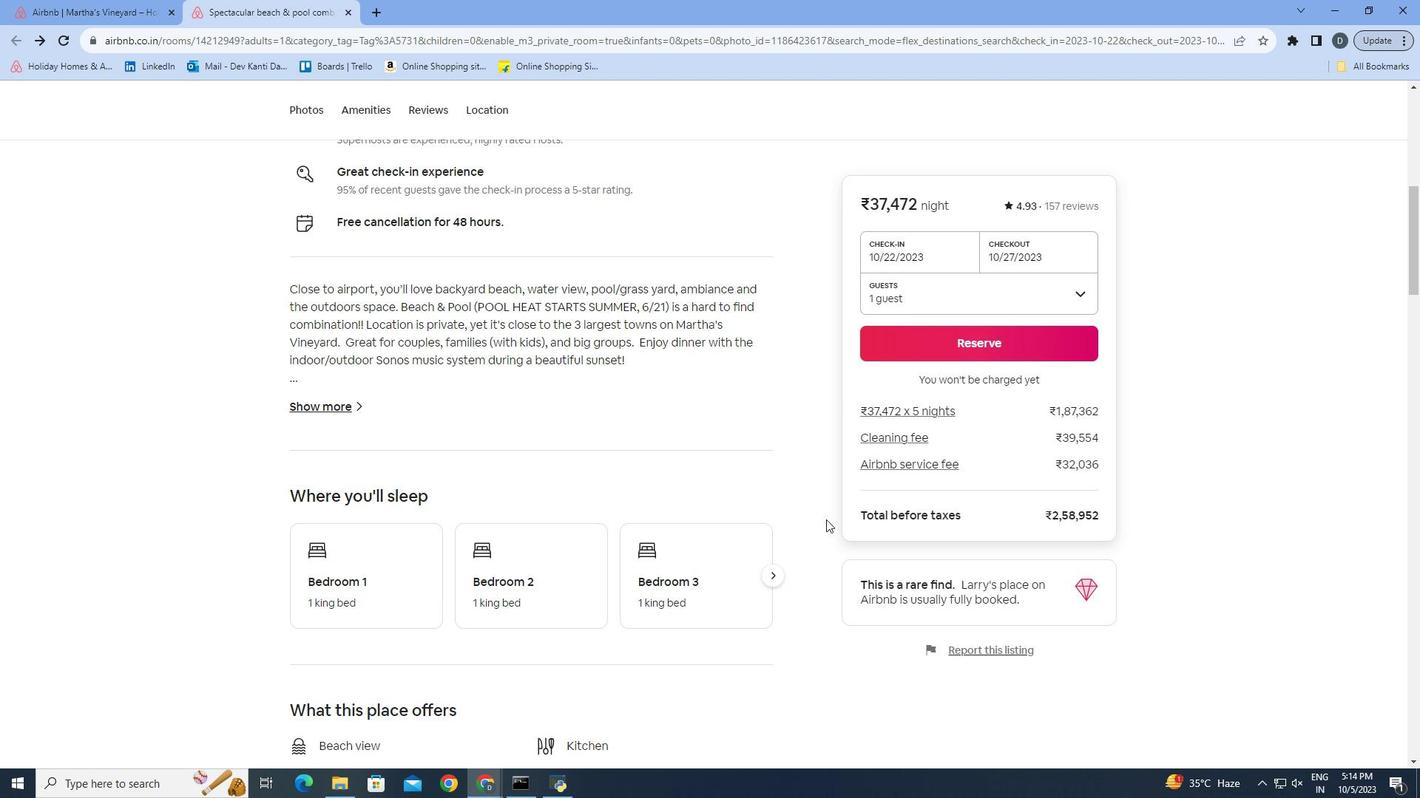 
Action: Mouse scrolled (827, 521) with delta (0, 0)
Screenshot: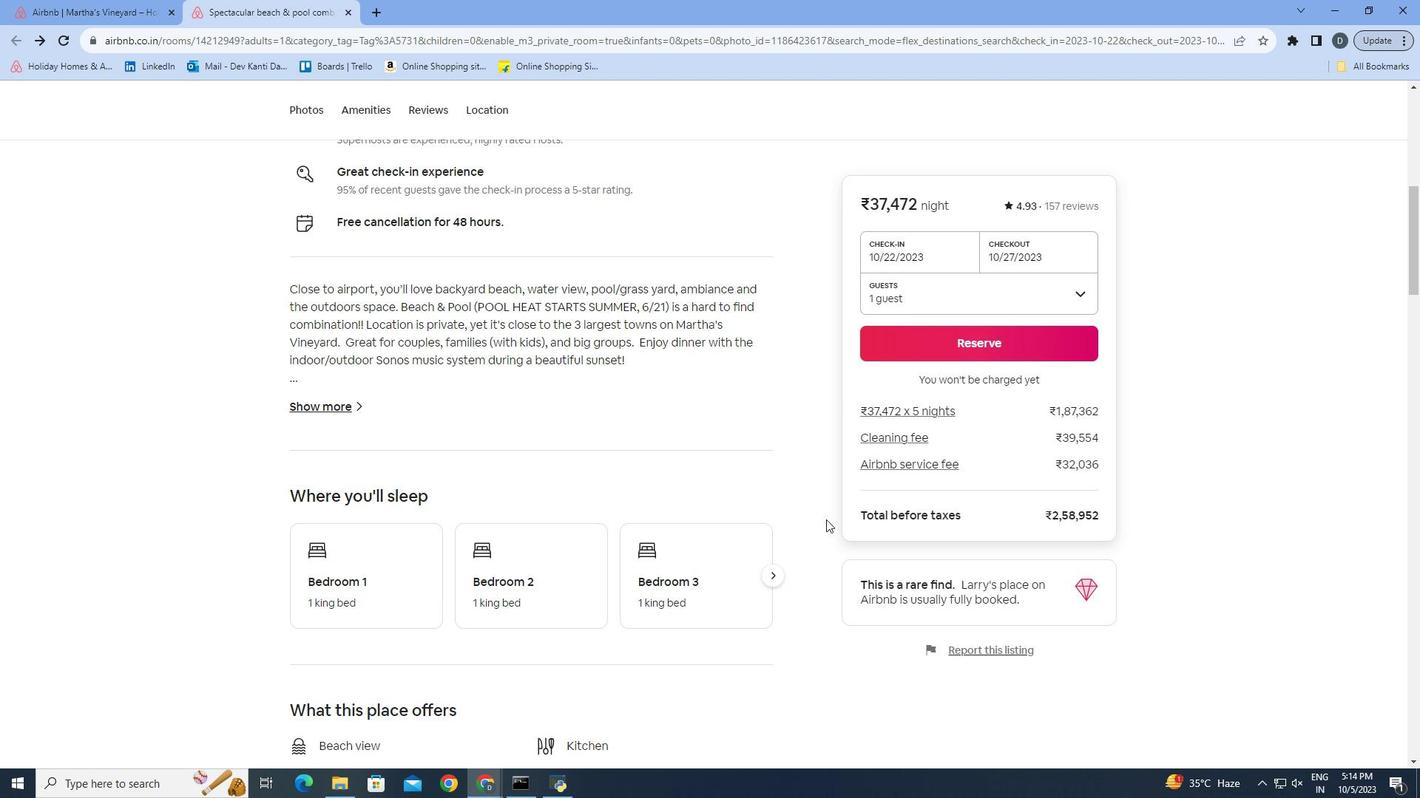 
Action: Mouse moved to (827, 521)
Screenshot: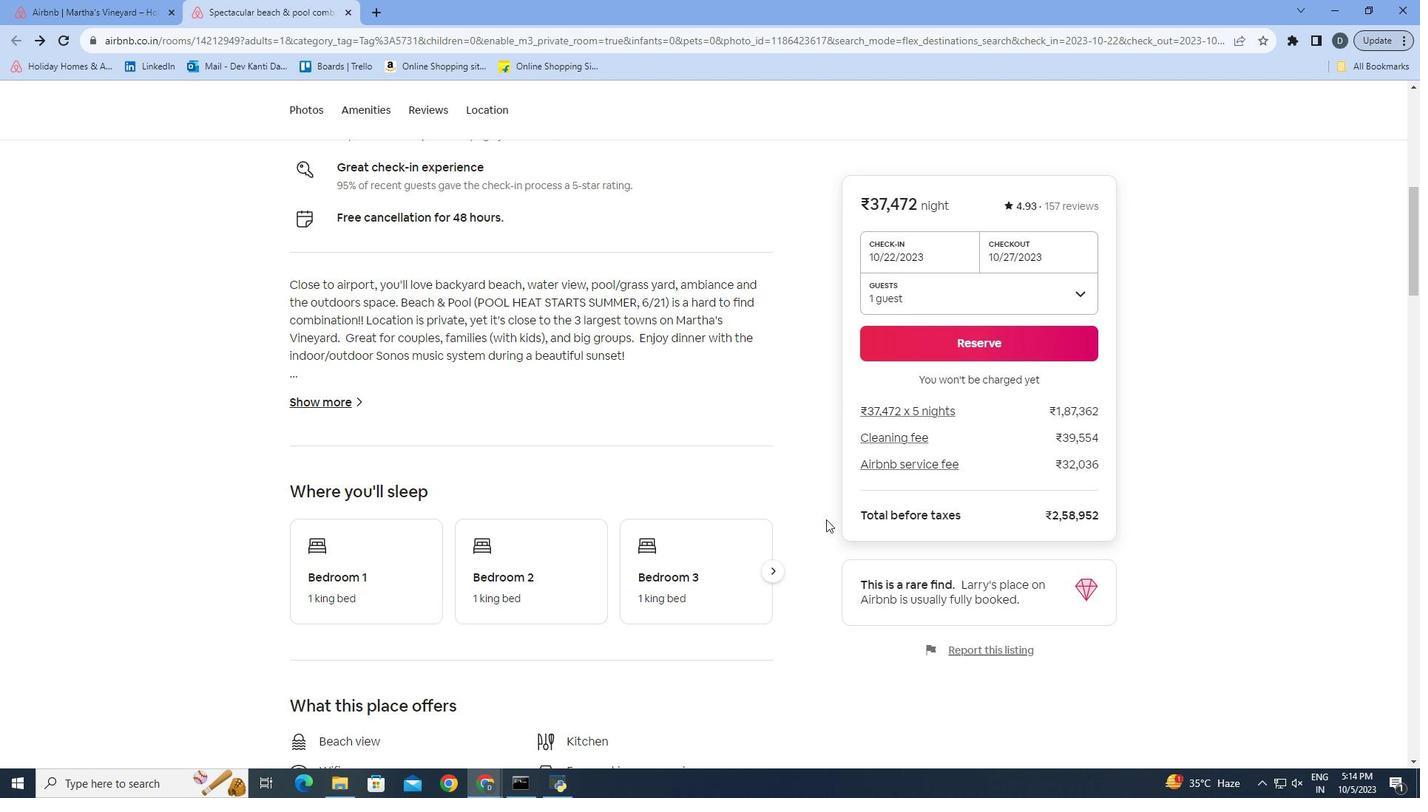 
Action: Mouse scrolled (827, 520) with delta (0, 0)
Screenshot: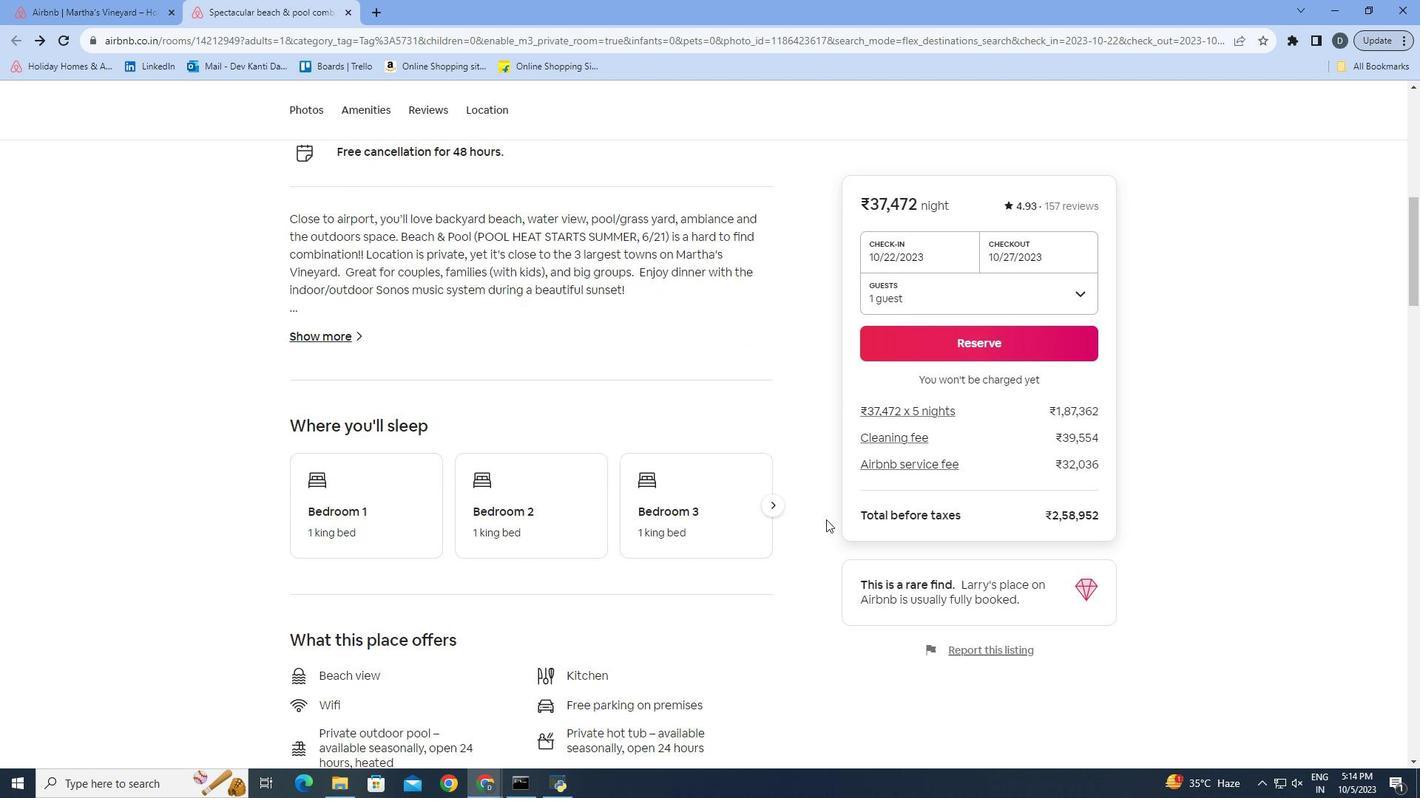 
Action: Mouse moved to (818, 537)
Screenshot: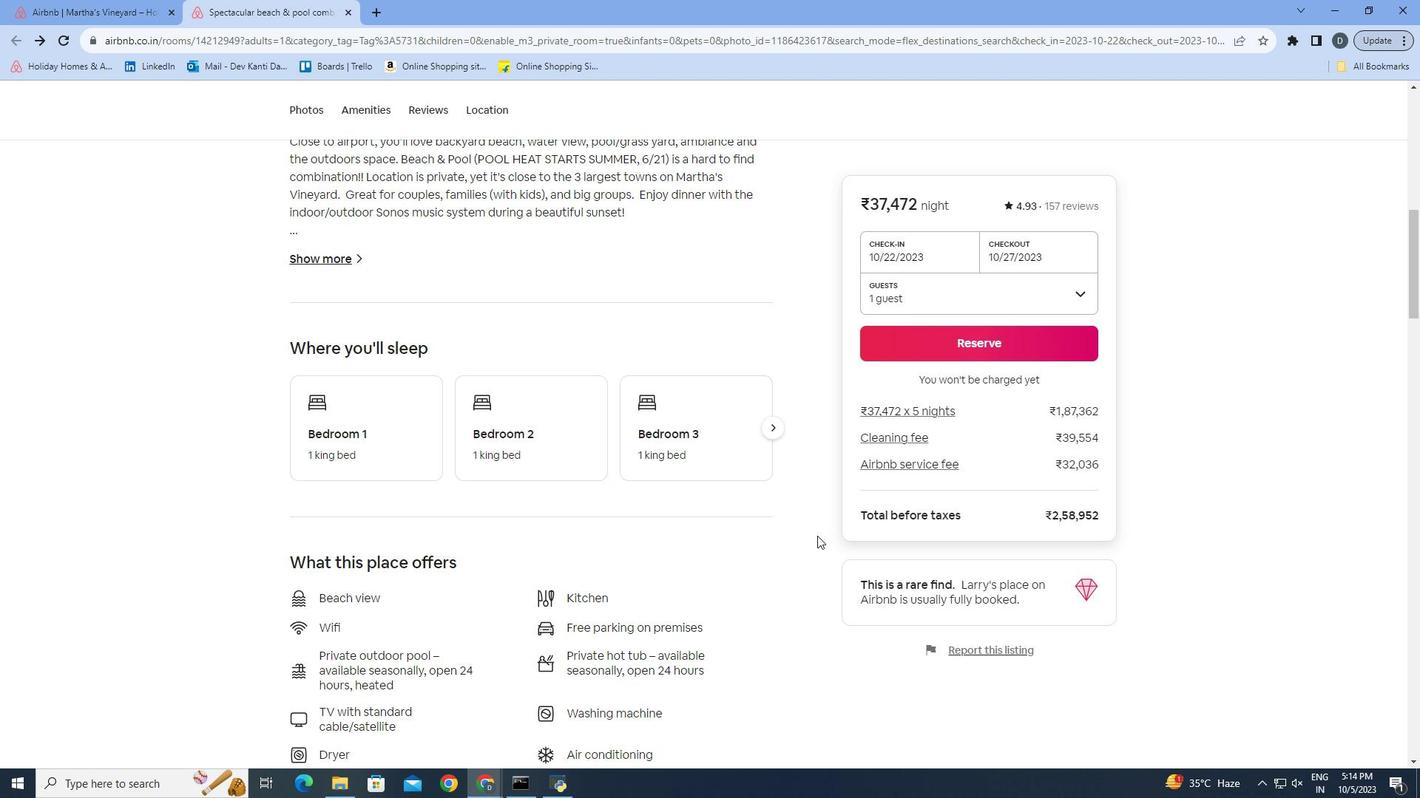 
Action: Mouse scrolled (818, 536) with delta (0, 0)
Screenshot: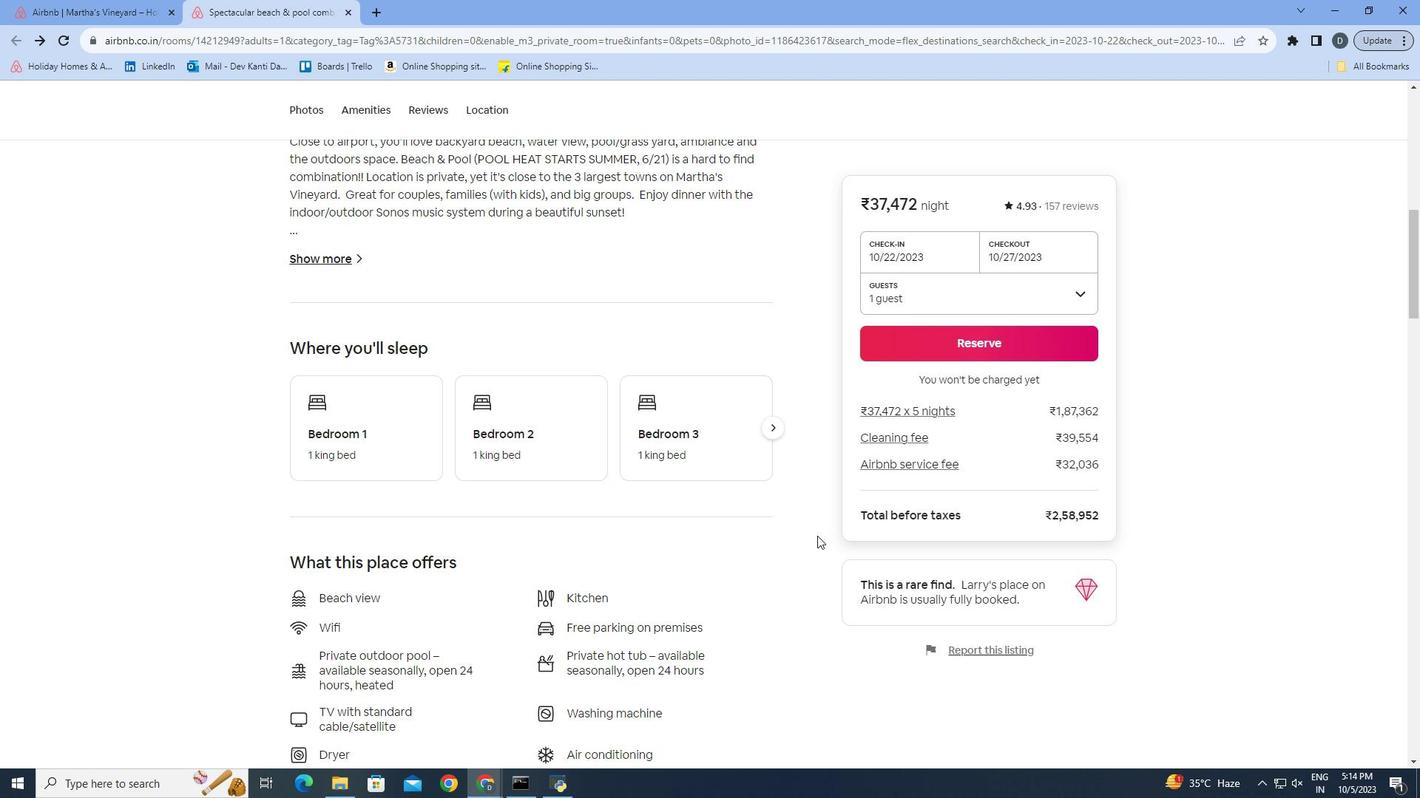 
Action: Mouse moved to (818, 538)
Screenshot: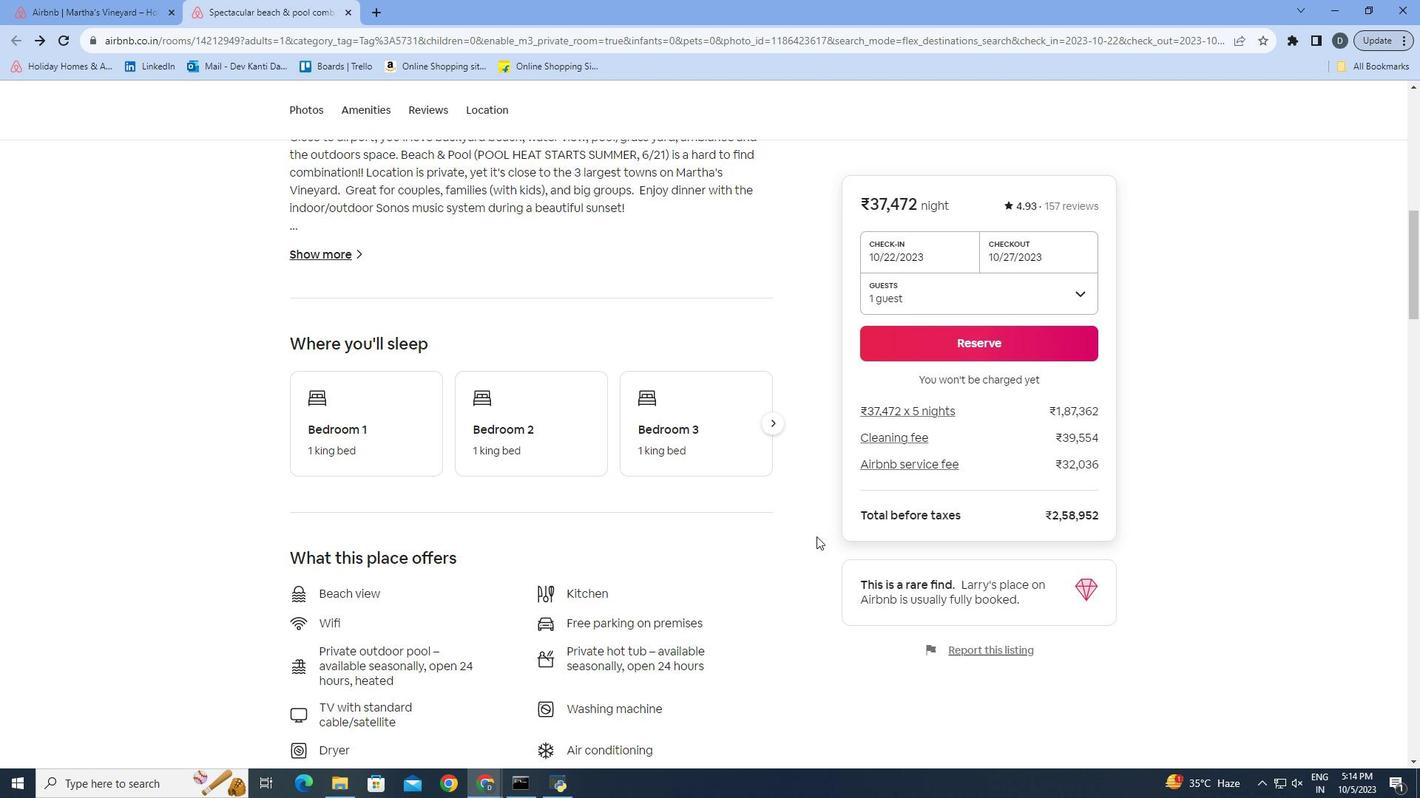 
Action: Mouse scrolled (818, 537) with delta (0, 0)
Screenshot: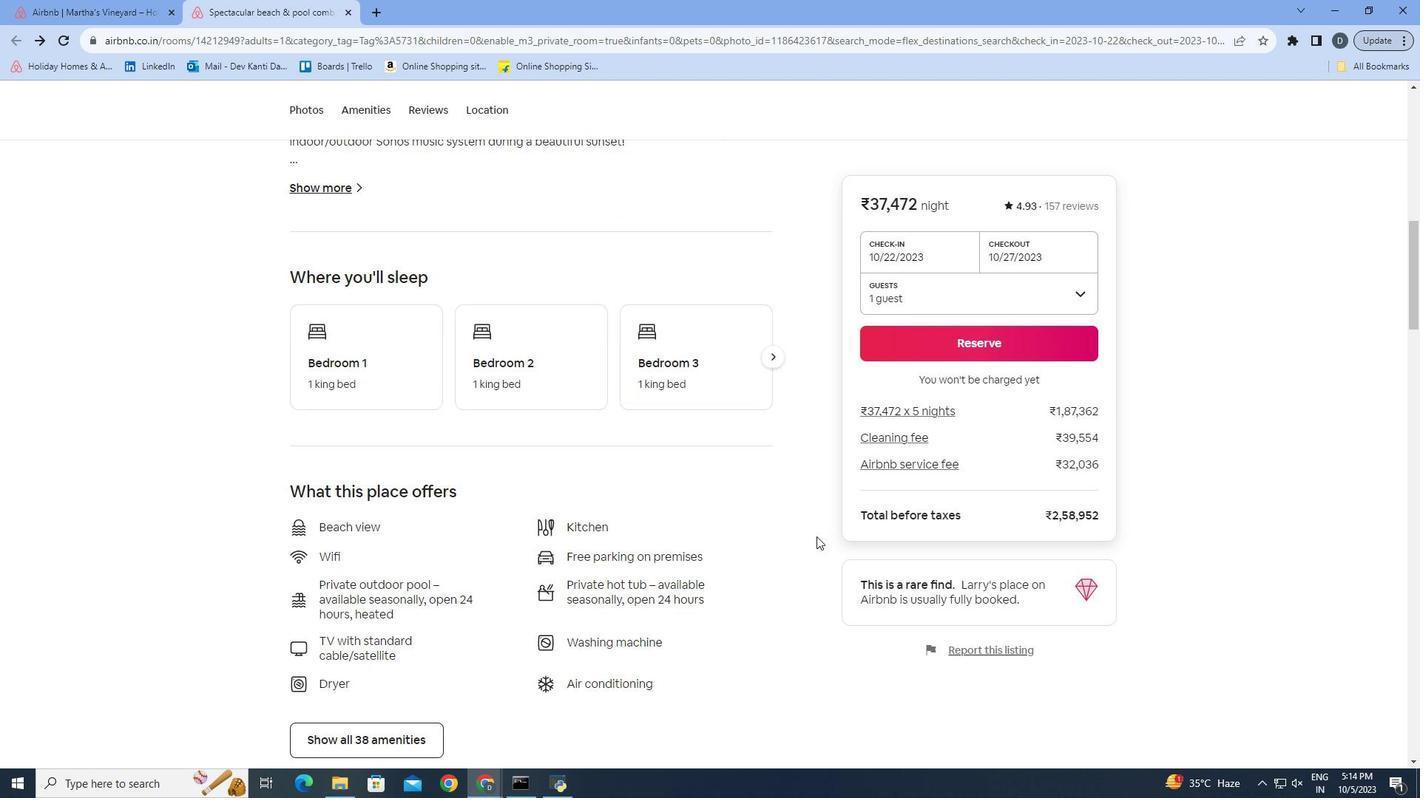 
Action: Mouse moved to (820, 536)
Screenshot: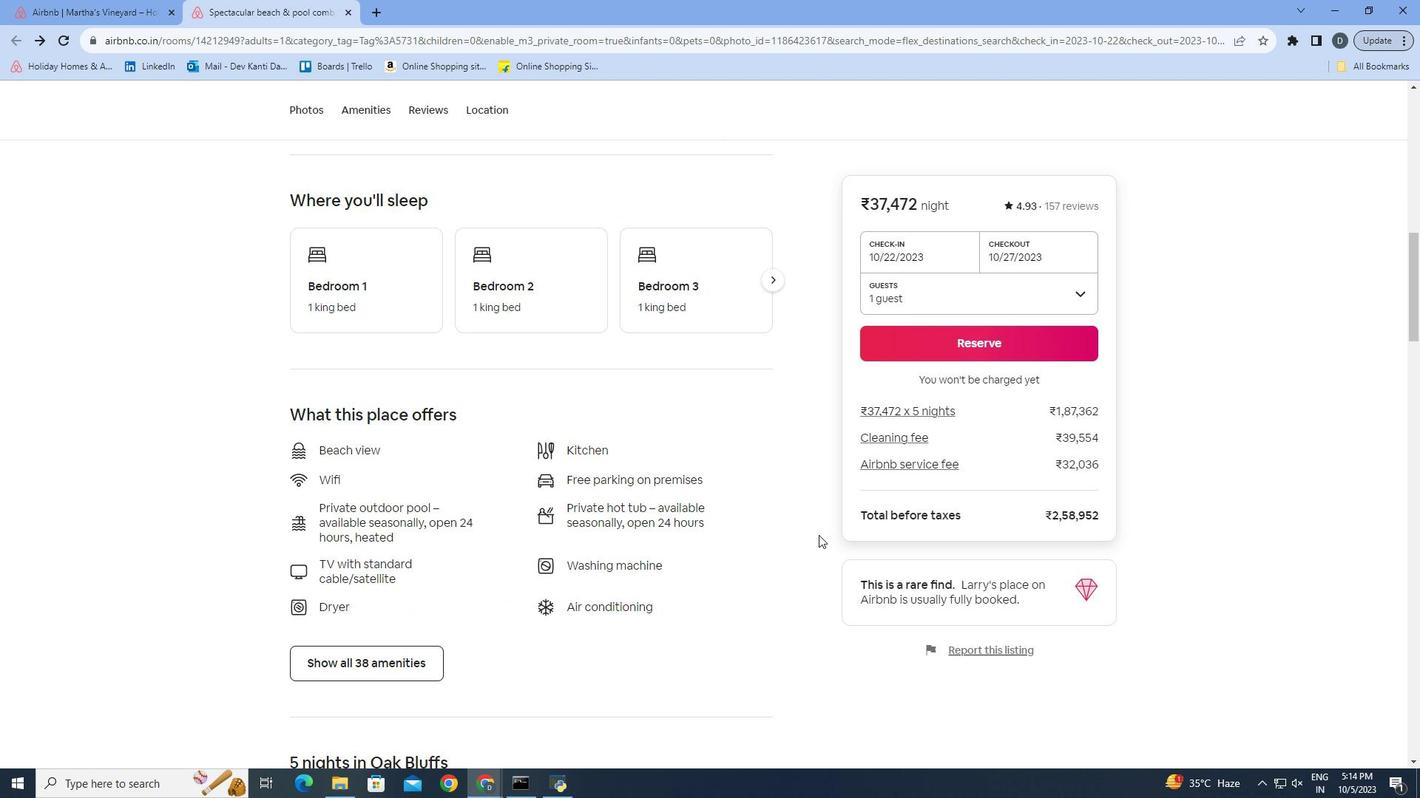 
Action: Mouse scrolled (820, 536) with delta (0, 0)
Screenshot: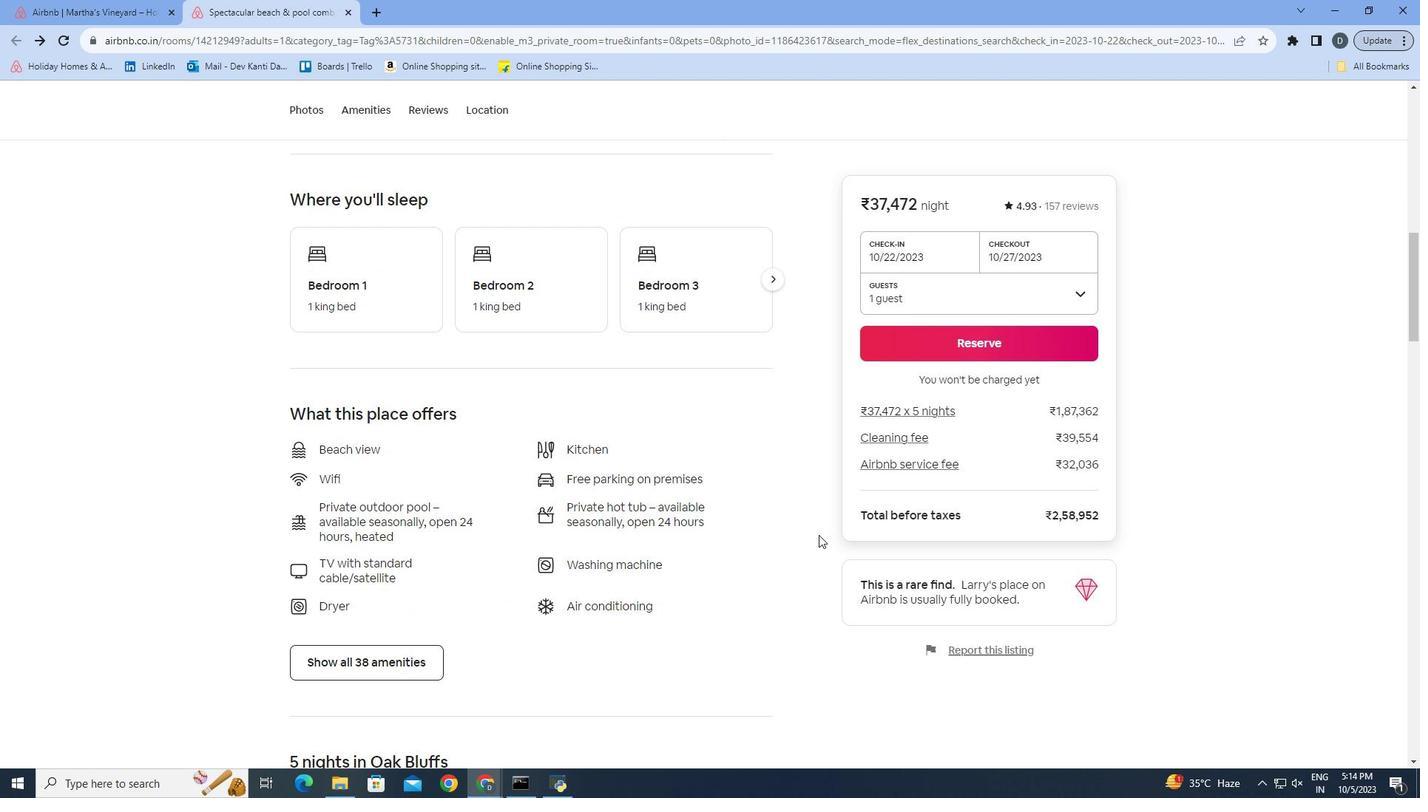 
Action: Mouse moved to (798, 537)
Screenshot: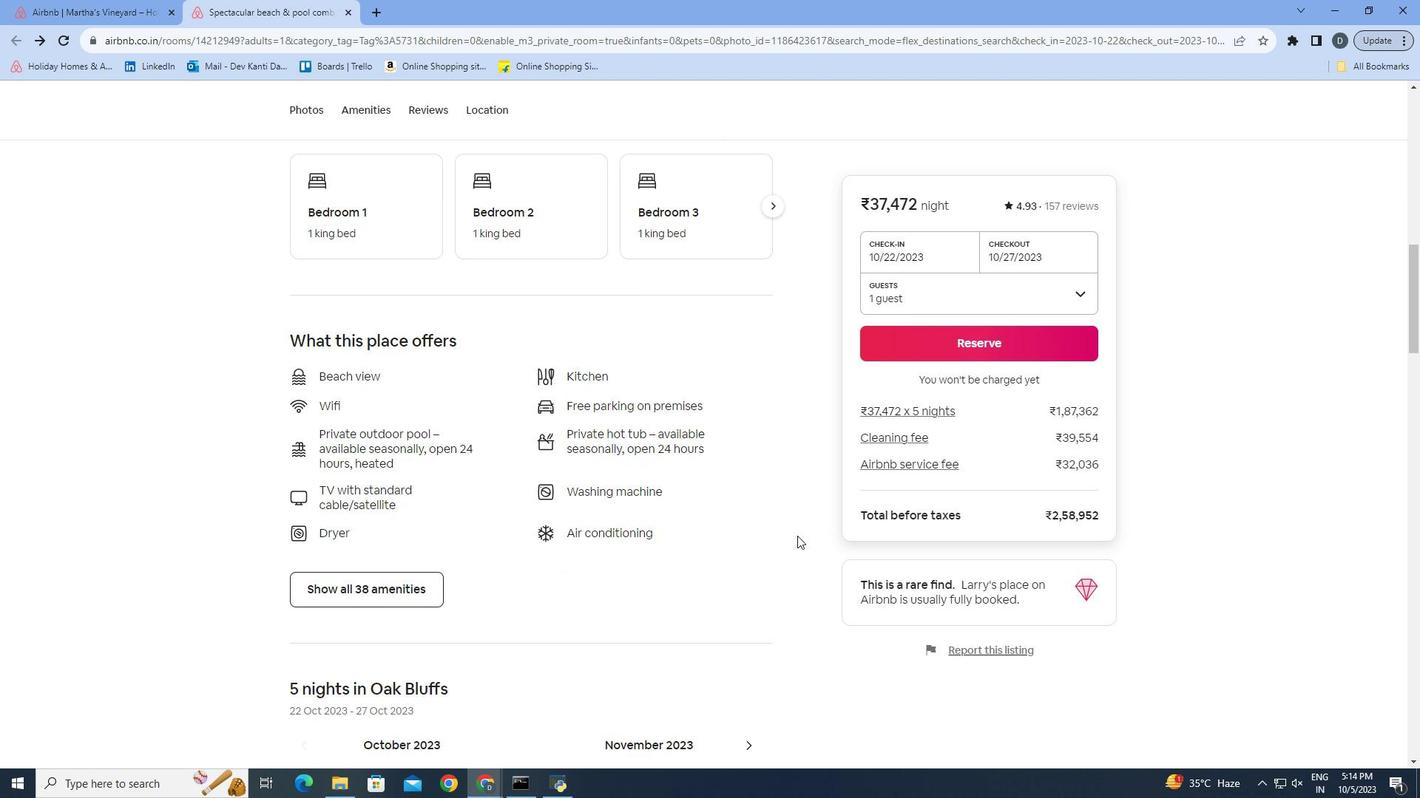 
Action: Mouse scrolled (798, 536) with delta (0, 0)
Screenshot: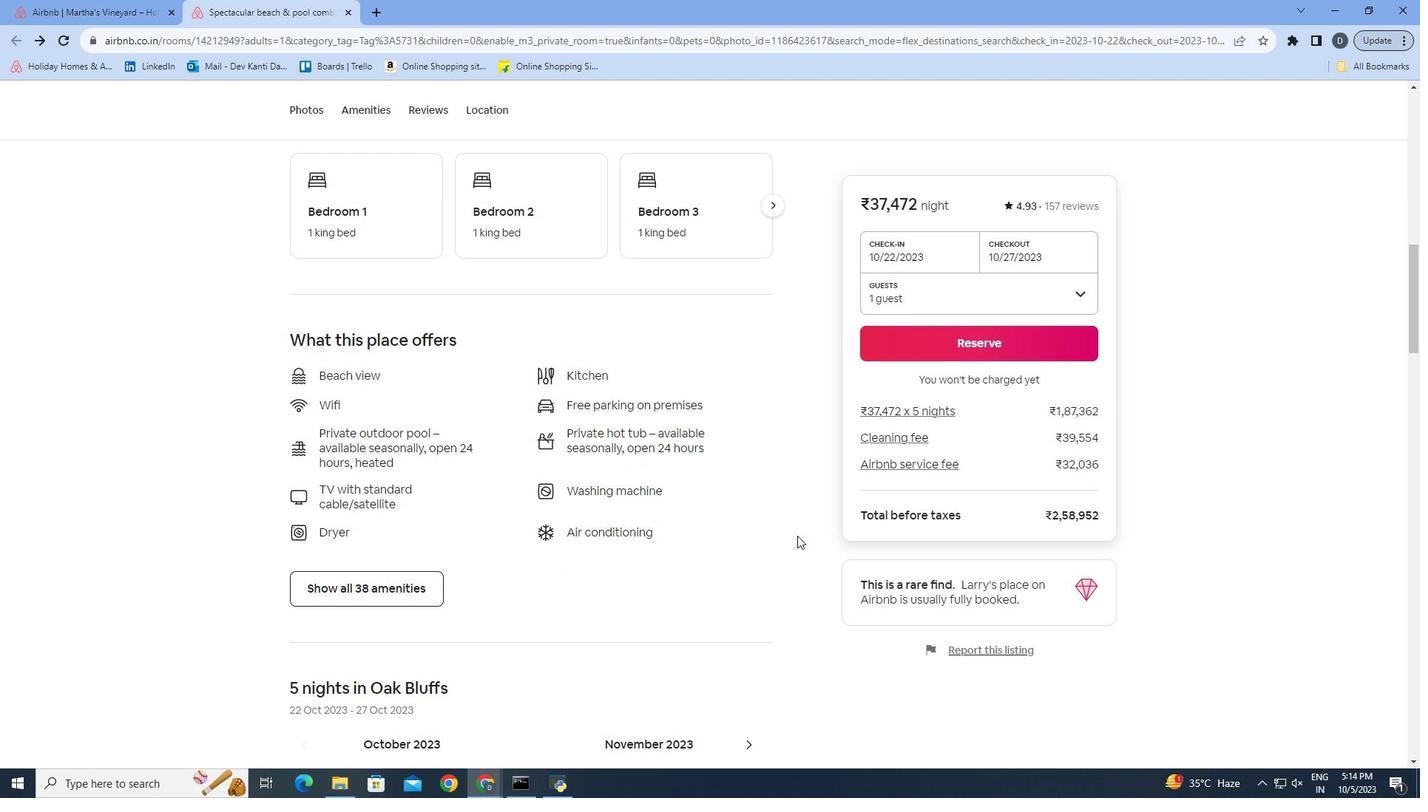 
Action: Mouse moved to (809, 524)
Screenshot: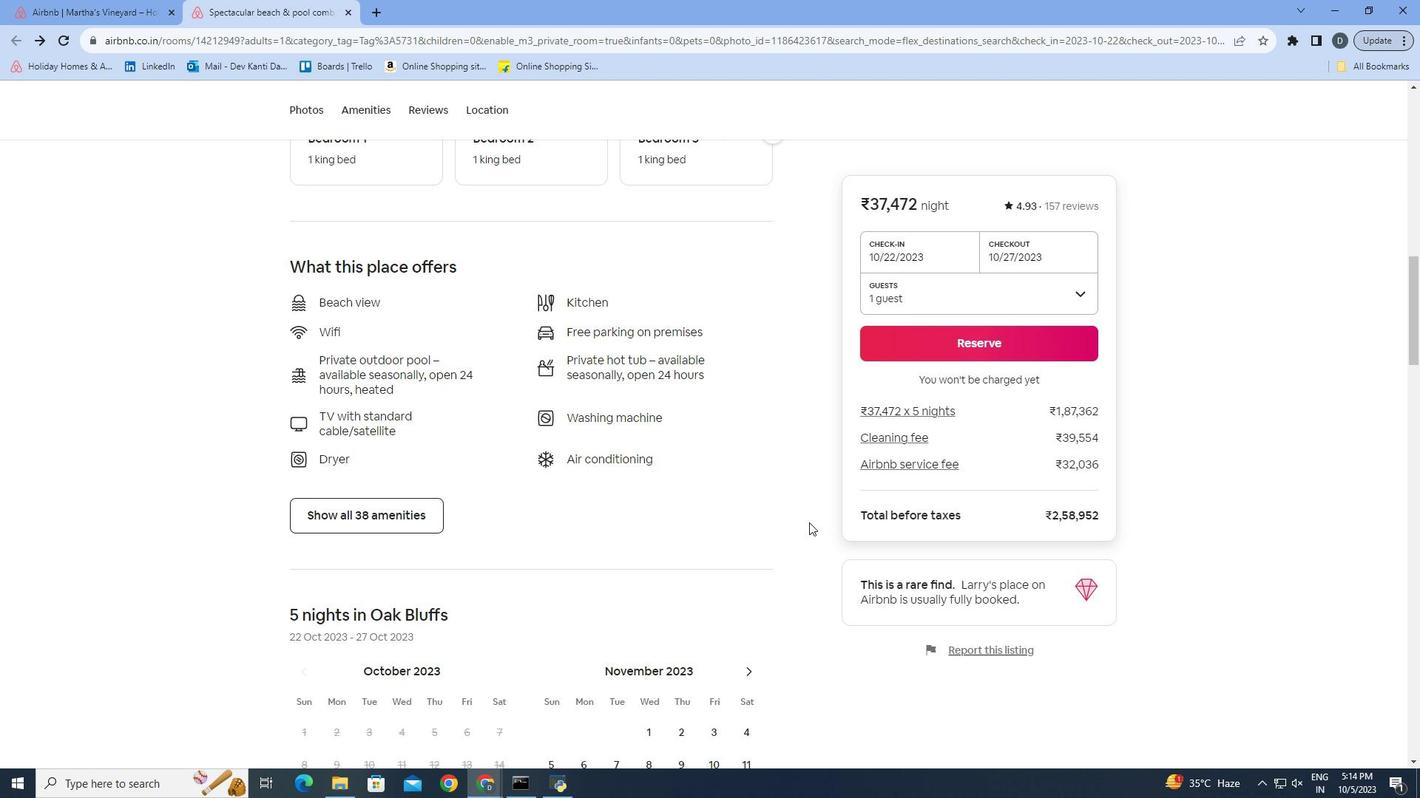 
Action: Mouse scrolled (809, 523) with delta (0, 0)
Screenshot: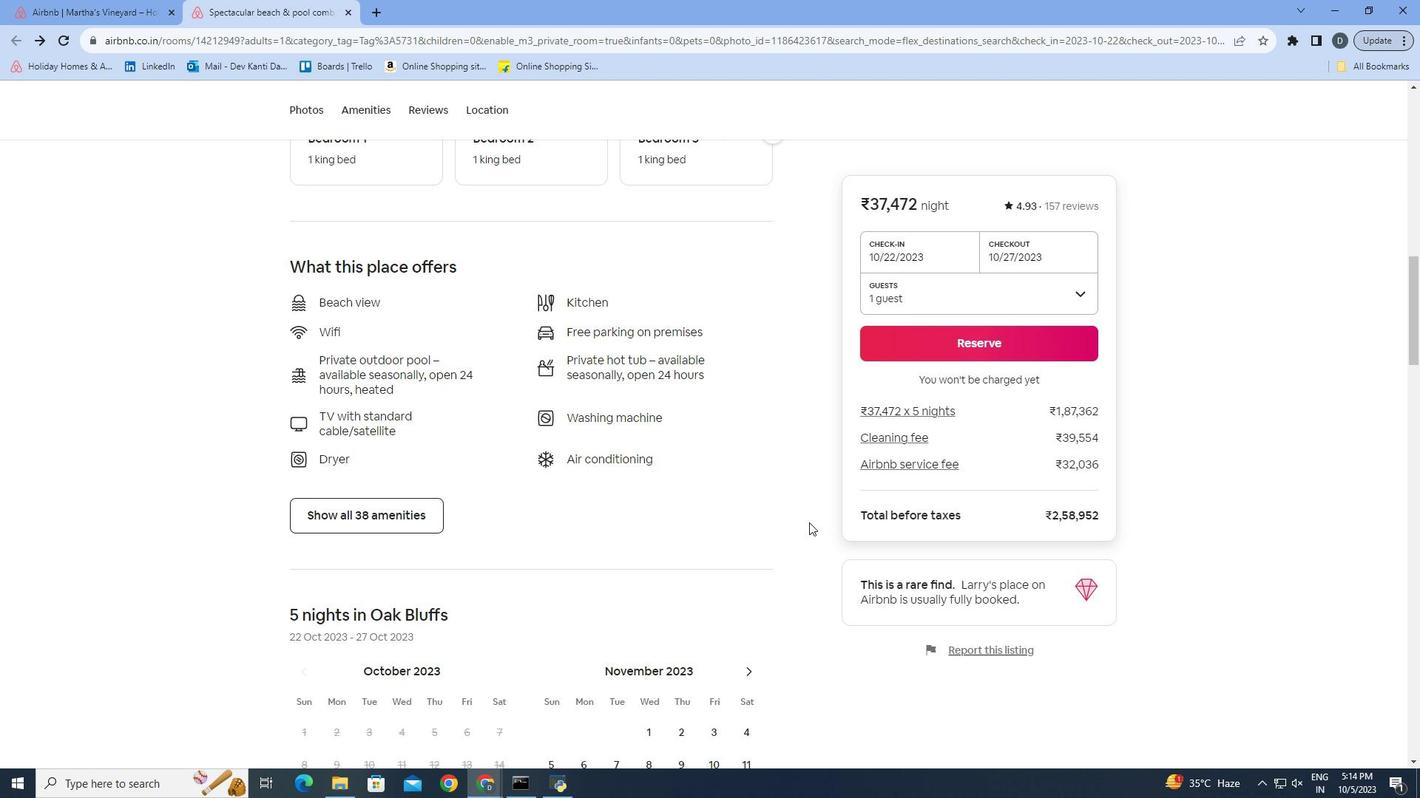 
Action: Mouse moved to (811, 523)
Screenshot: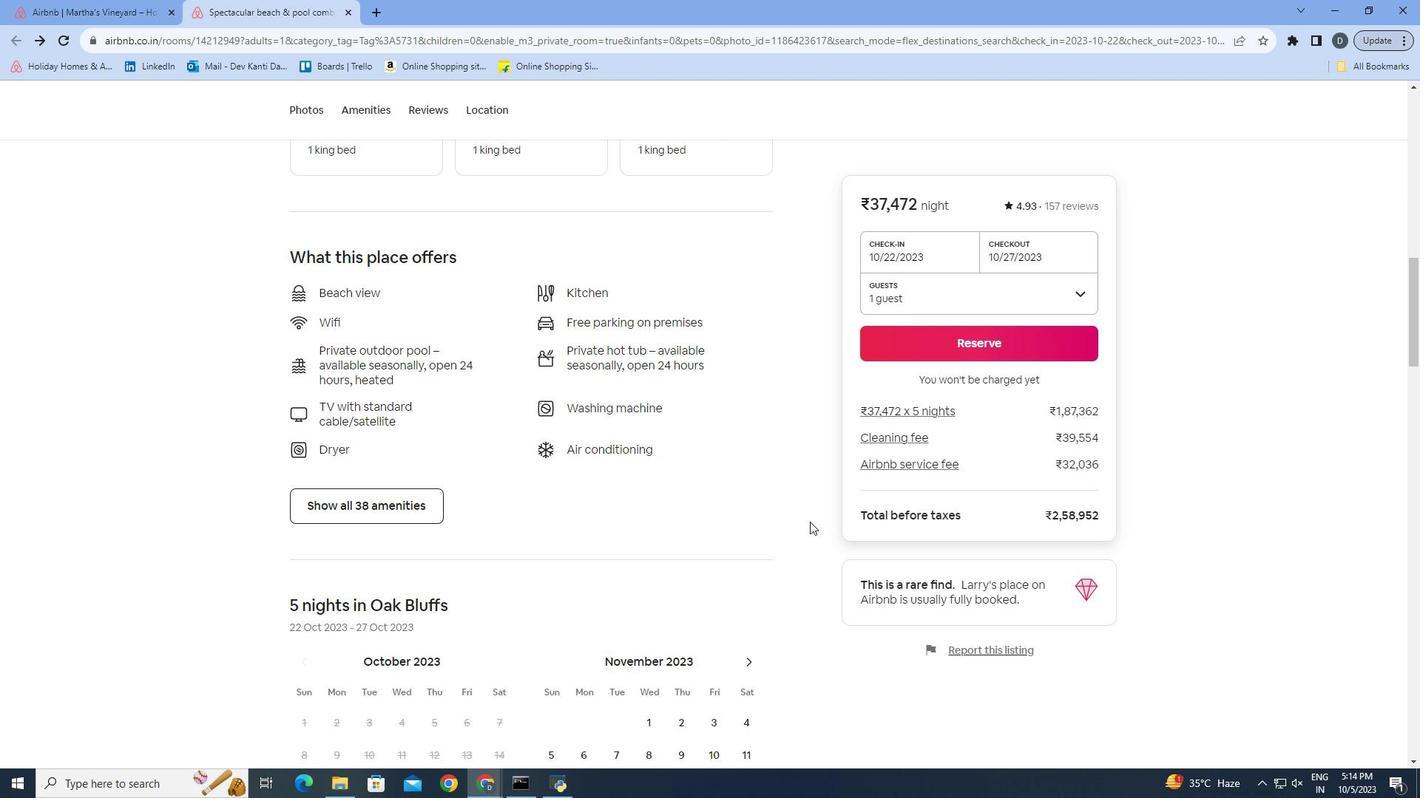 
Action: Mouse scrolled (811, 522) with delta (0, 0)
Screenshot: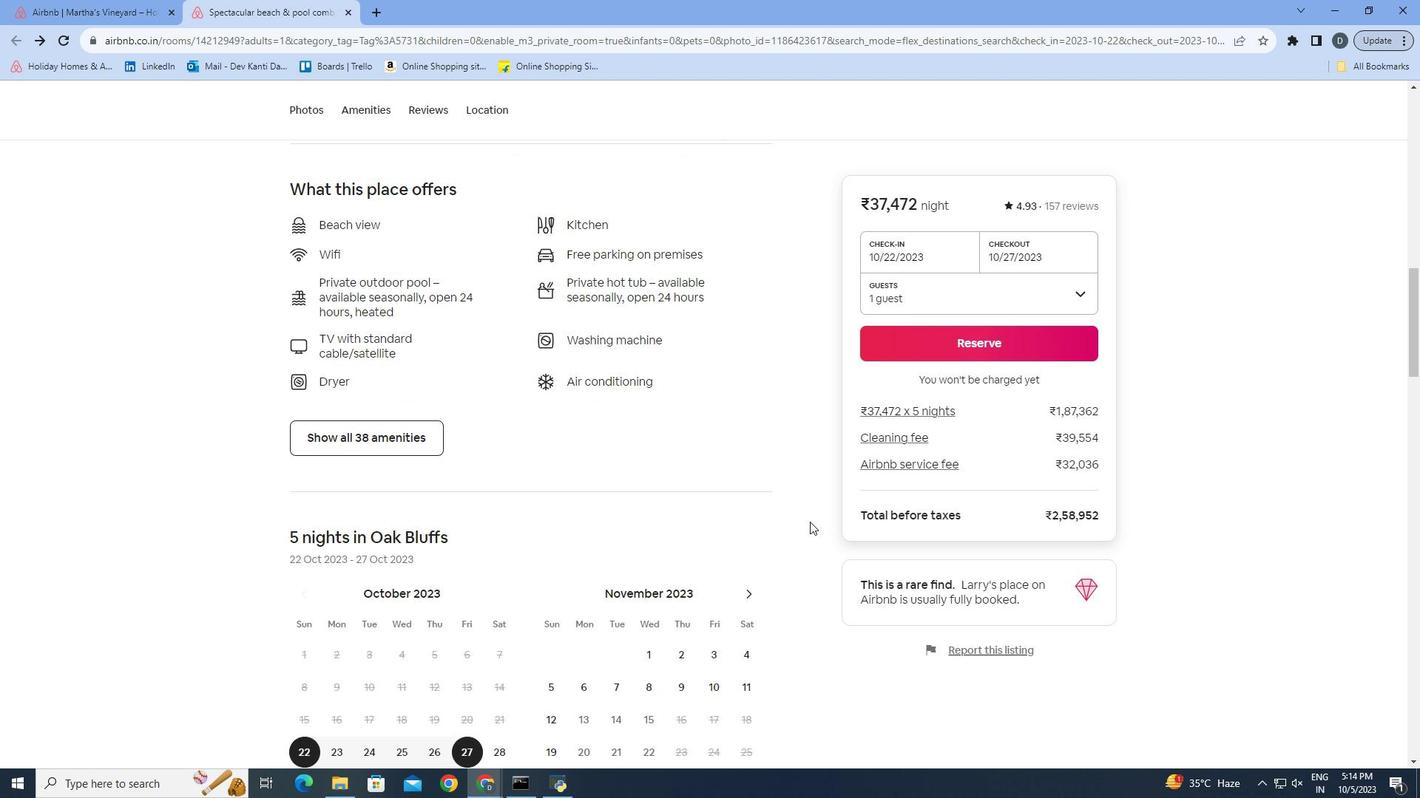 
Action: Mouse moved to (813, 522)
Screenshot: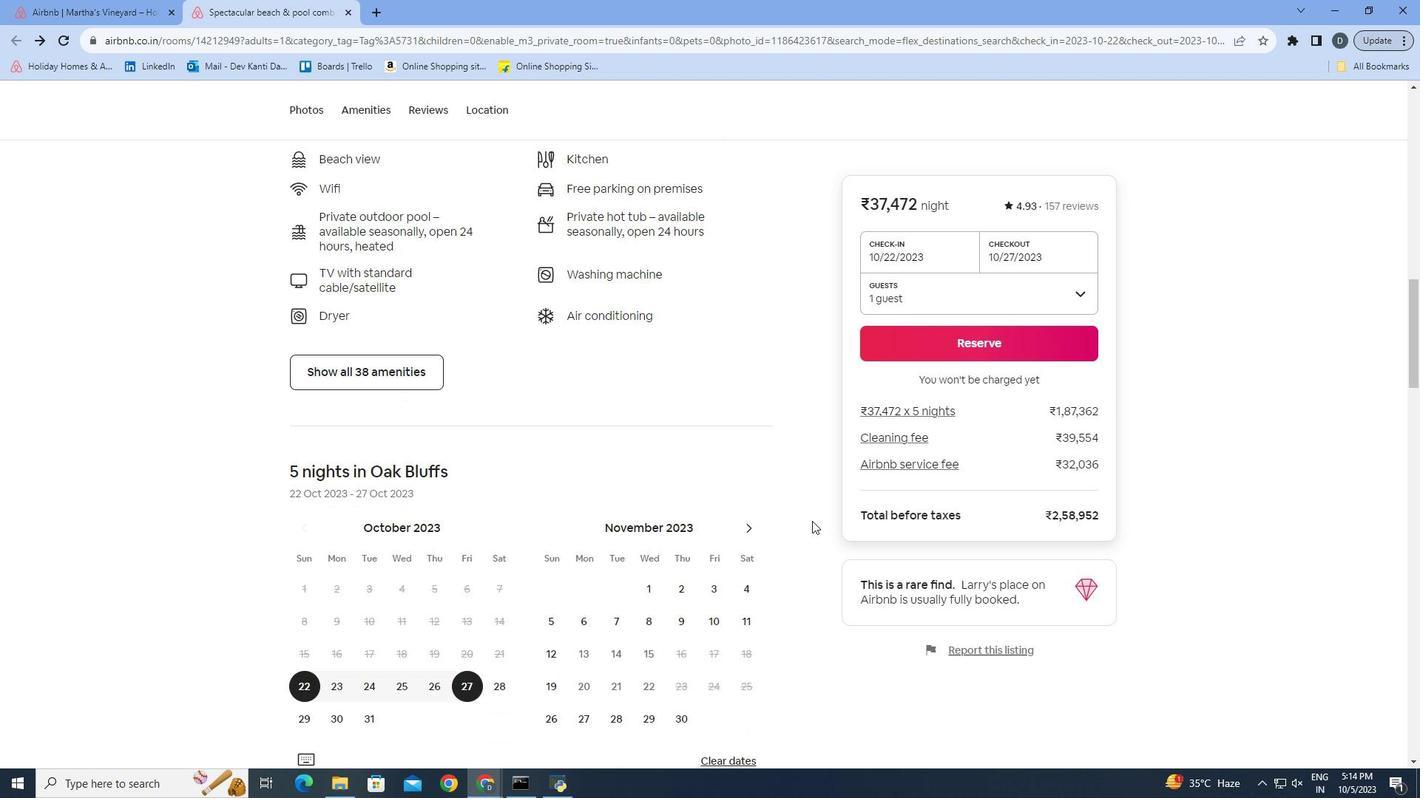 
Action: Mouse scrolled (813, 522) with delta (0, 0)
Screenshot: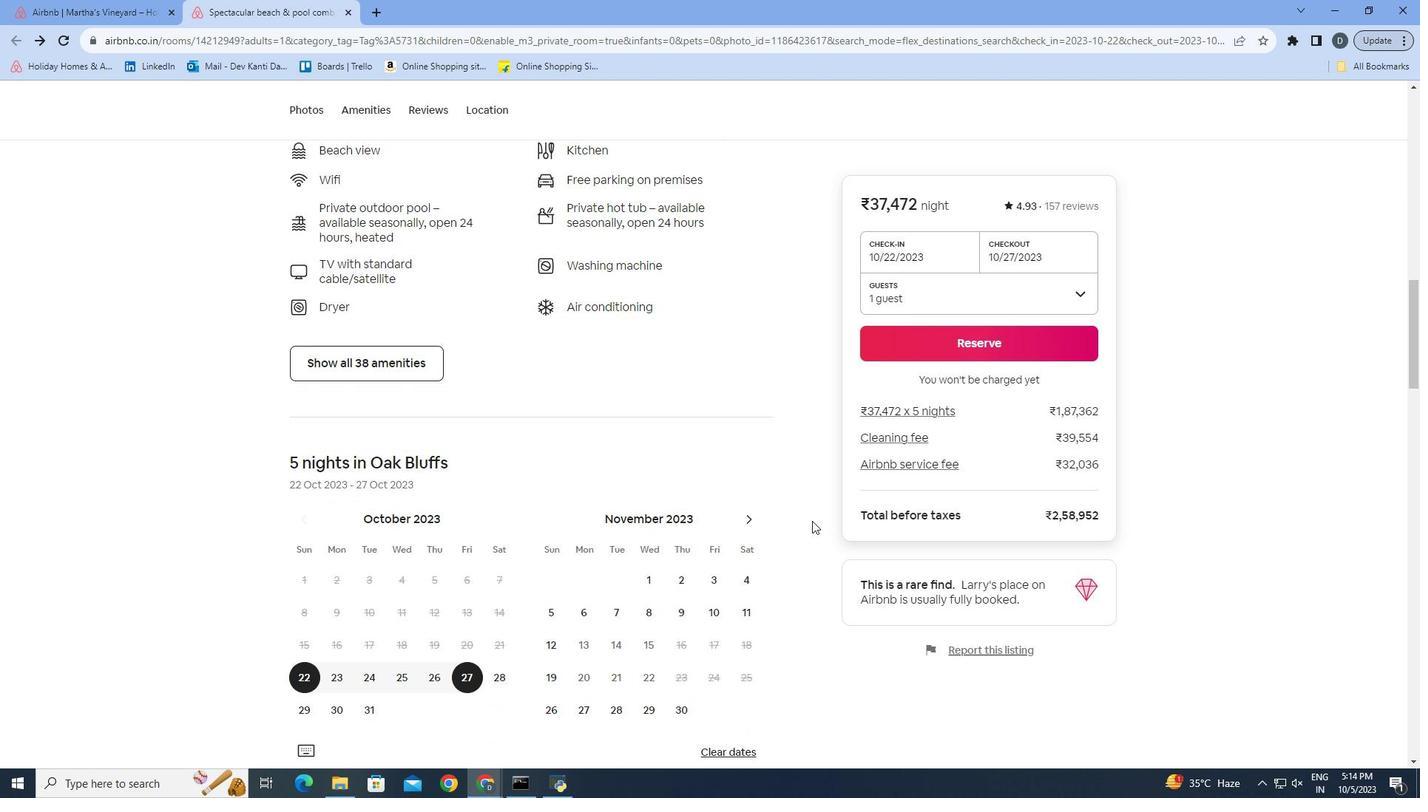 
Action: Mouse moved to (813, 522)
Screenshot: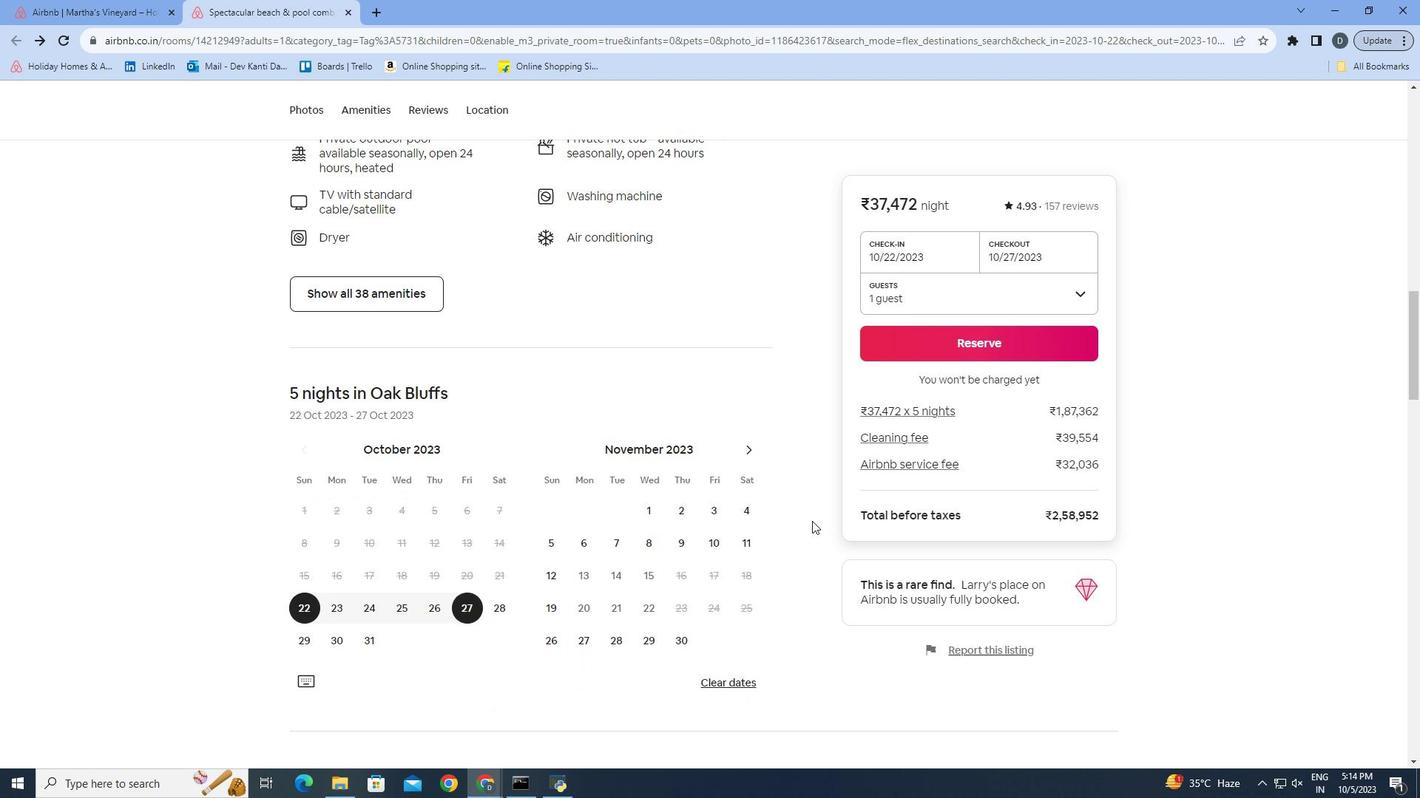 
Action: Mouse scrolled (813, 522) with delta (0, 0)
Screenshot: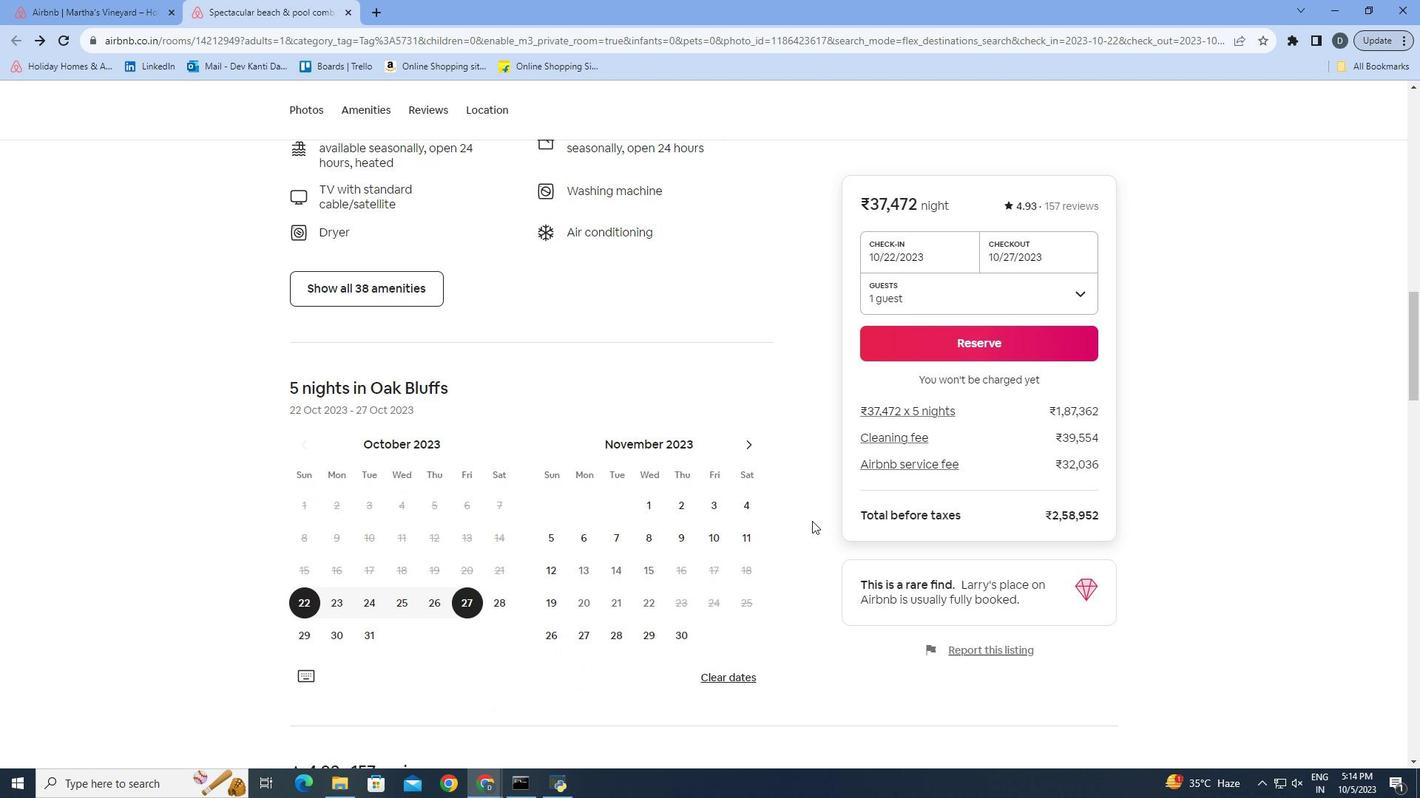 
Action: Mouse scrolled (813, 522) with delta (0, 0)
Screenshot: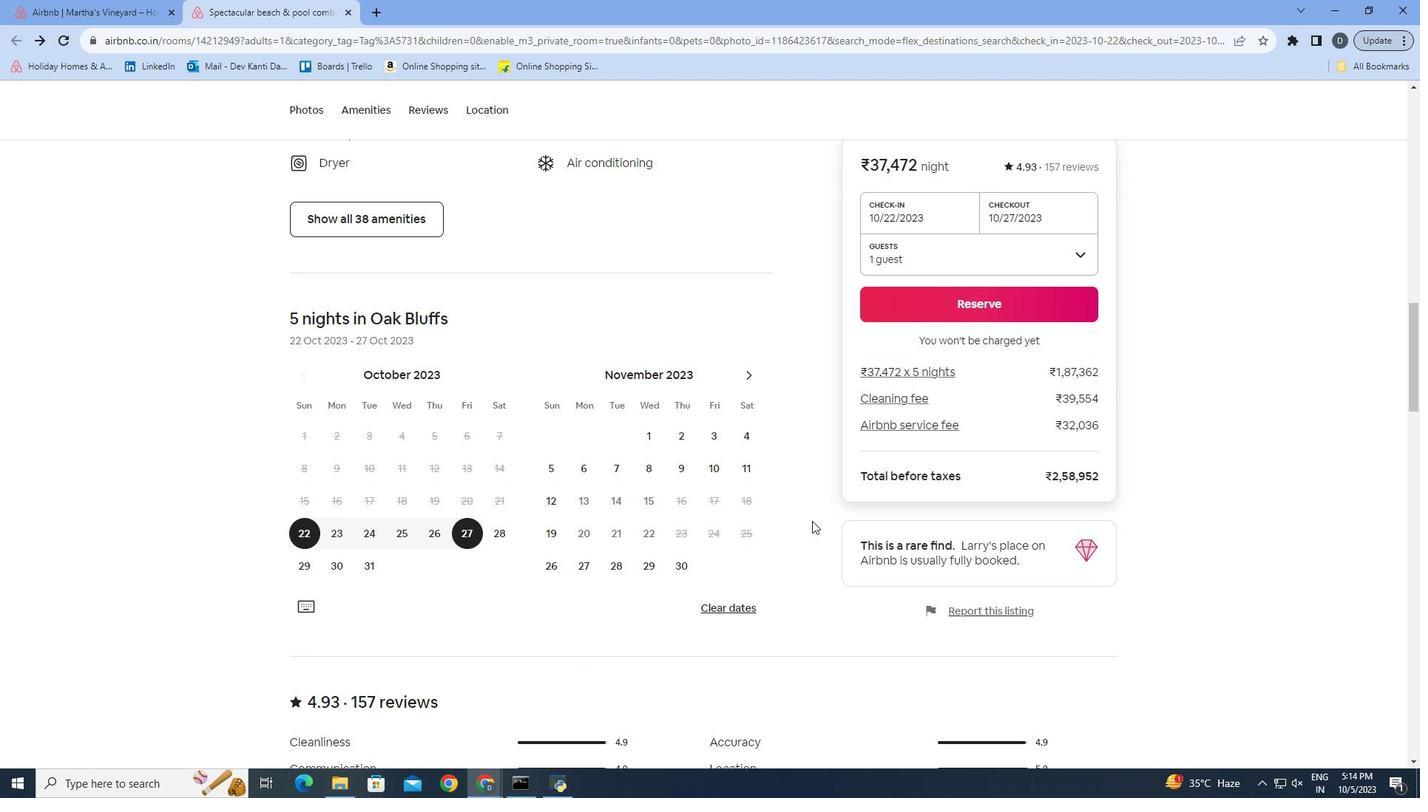 
Action: Mouse moved to (813, 523)
Screenshot: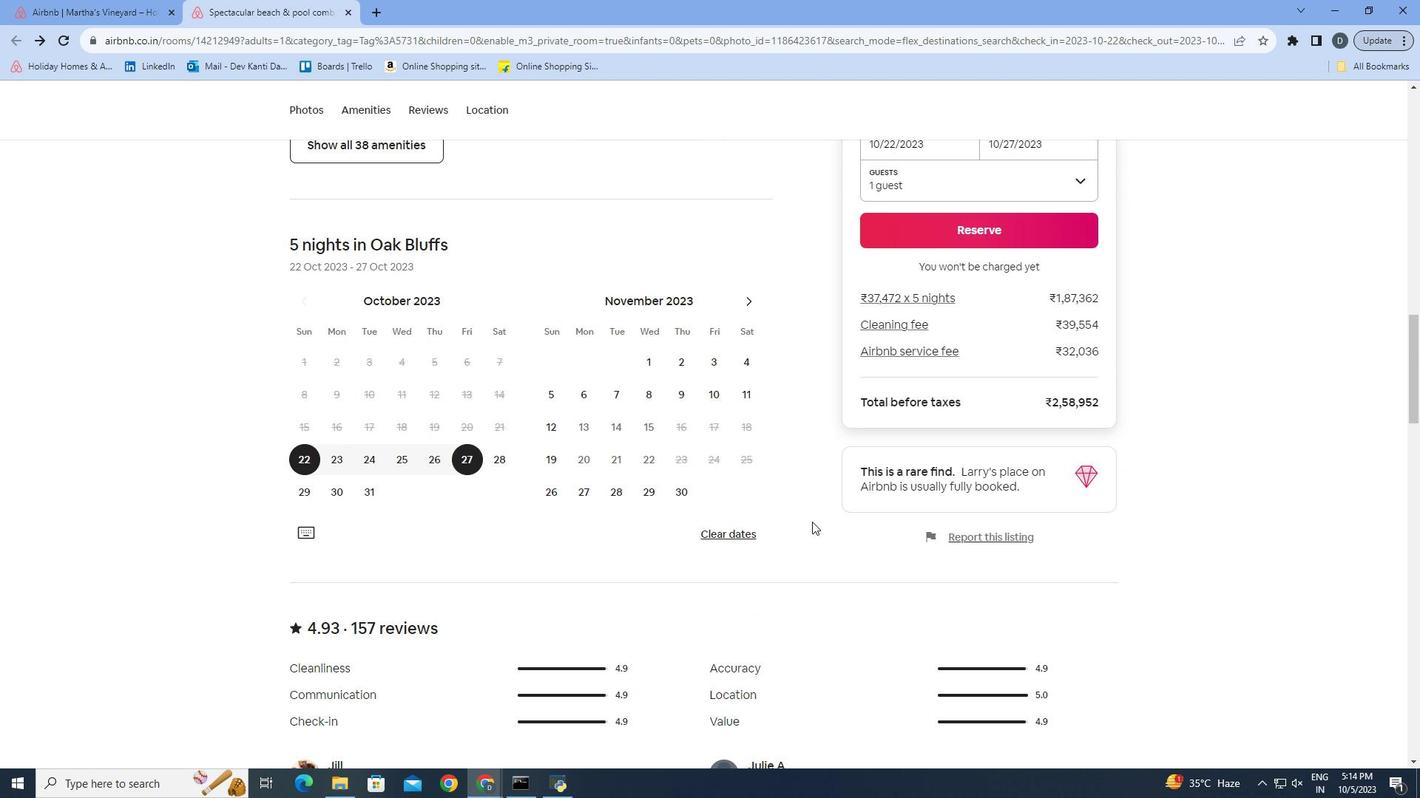 
Action: Mouse scrolled (813, 522) with delta (0, 0)
Screenshot: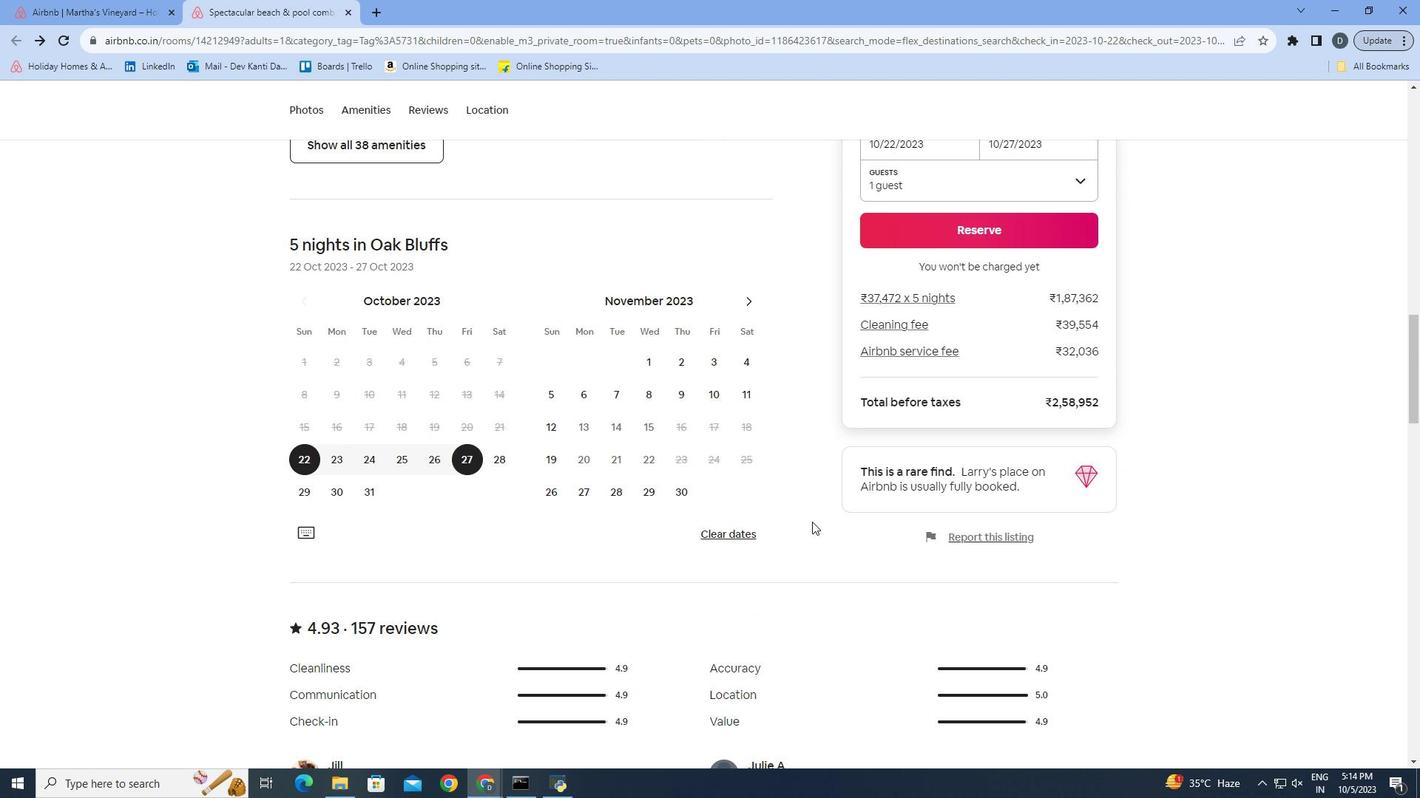 
Action: Mouse moved to (818, 511)
Screenshot: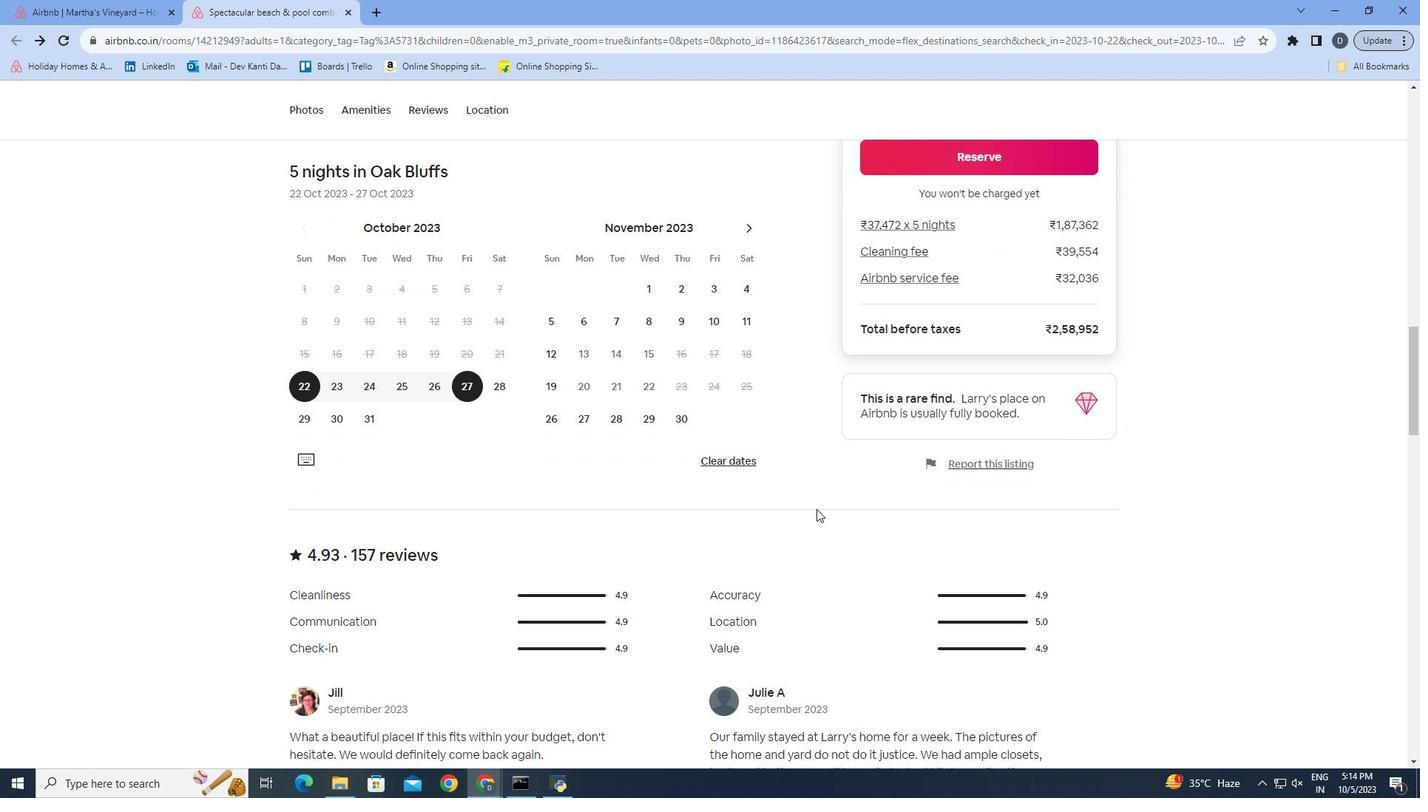
Action: Mouse scrolled (818, 510) with delta (0, 0)
Screenshot: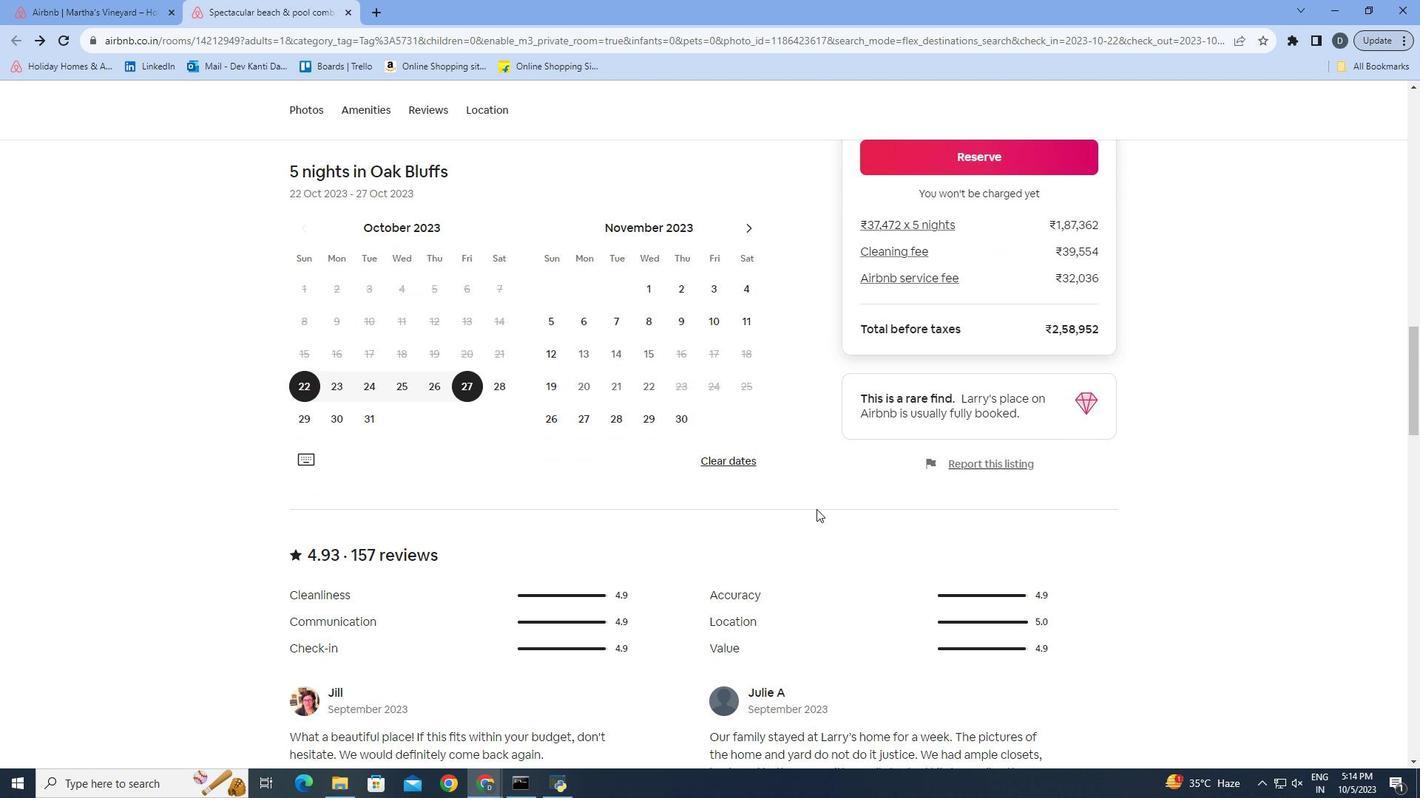 
Action: Mouse scrolled (818, 510) with delta (0, 0)
Screenshot: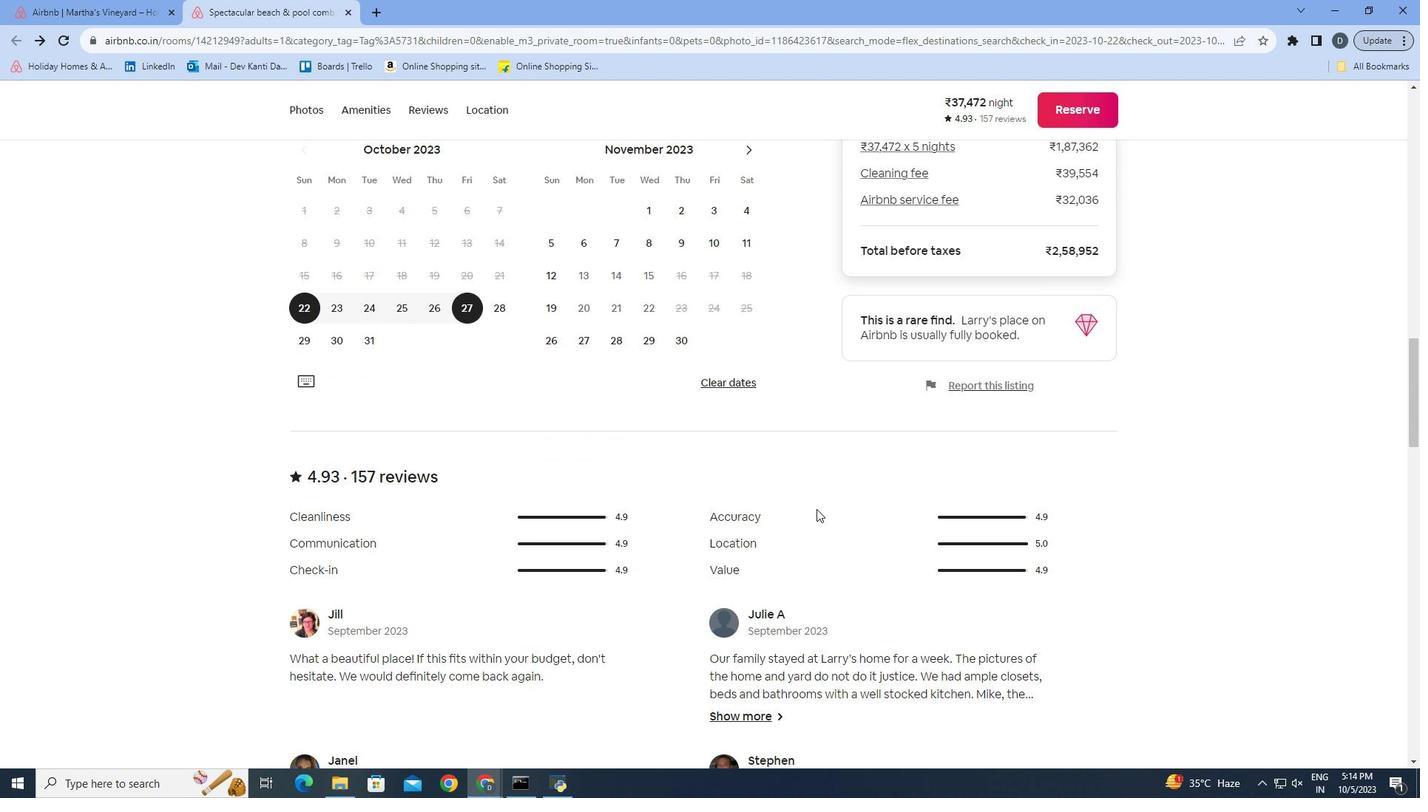 
Action: Mouse scrolled (818, 510) with delta (0, 0)
Screenshot: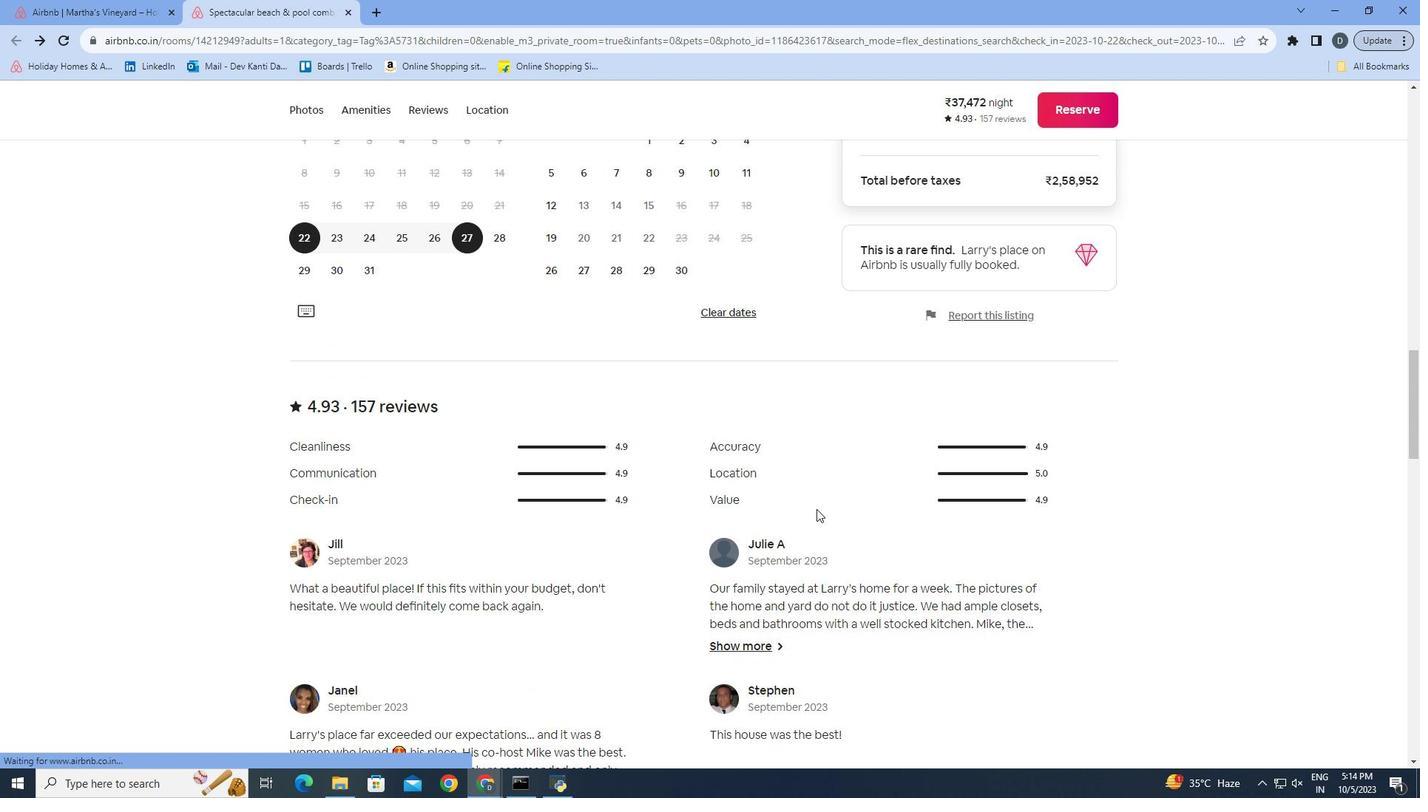
Action: Mouse scrolled (818, 510) with delta (0, 0)
Screenshot: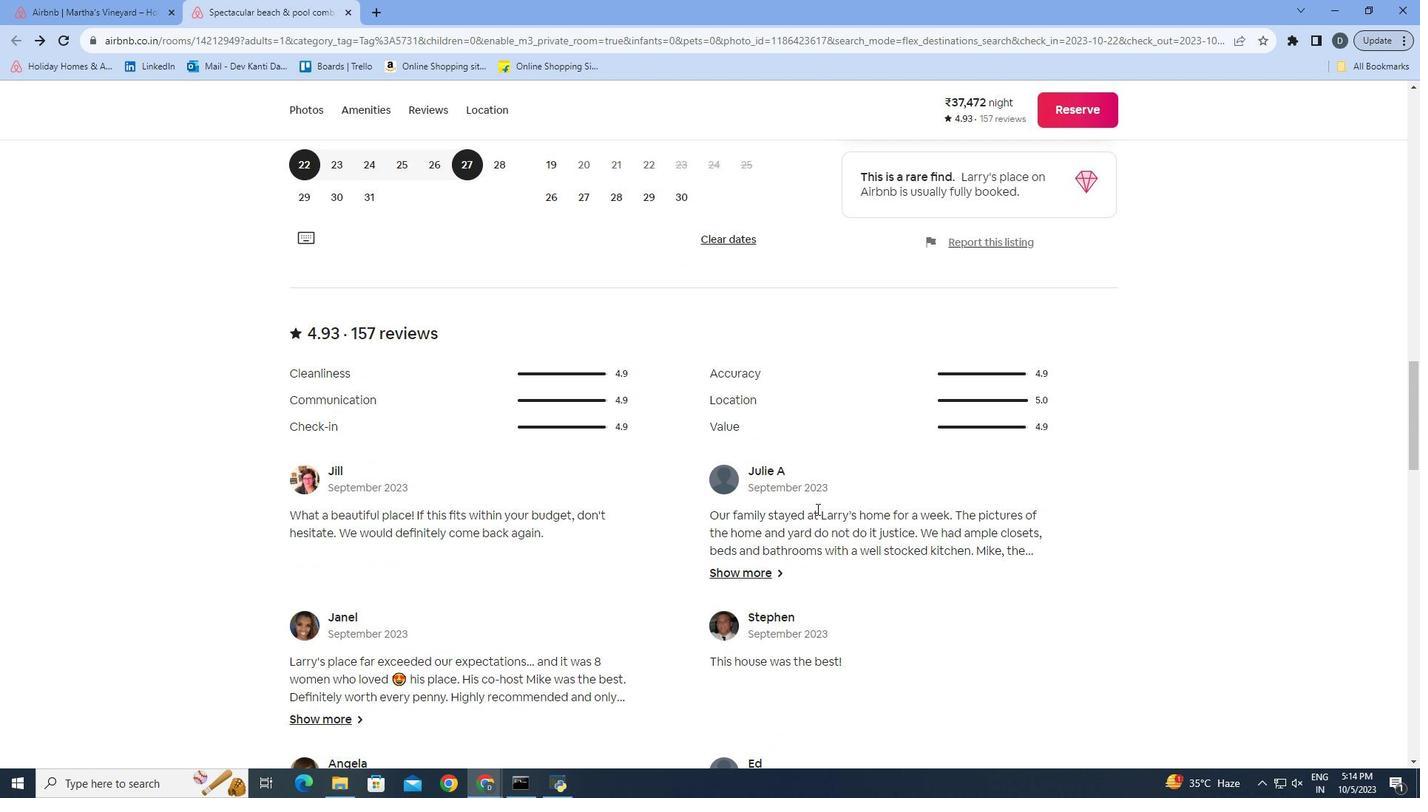 
Action: Mouse scrolled (818, 510) with delta (0, 0)
Screenshot: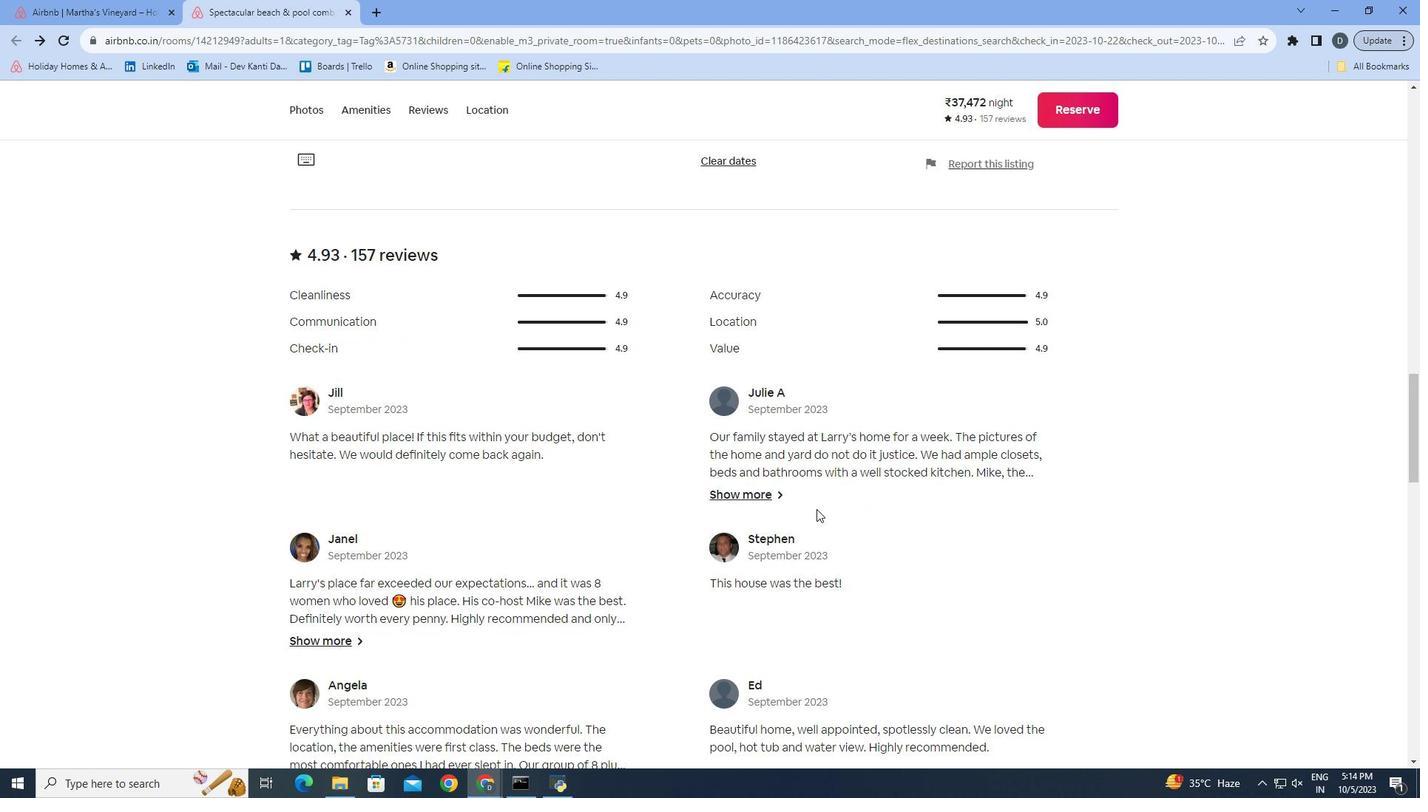 
Action: Mouse scrolled (818, 510) with delta (0, 0)
Screenshot: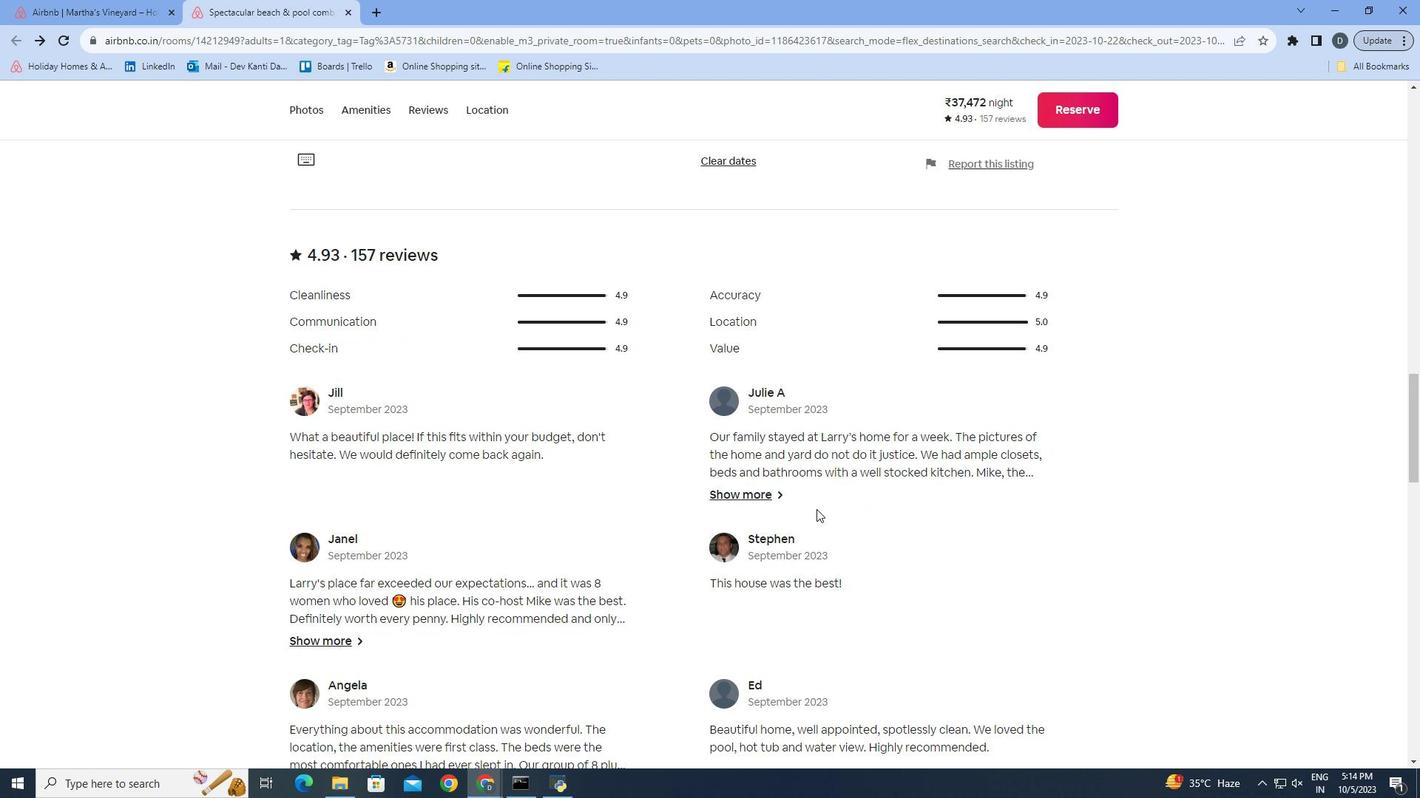 
Action: Mouse scrolled (818, 510) with delta (0, 0)
Screenshot: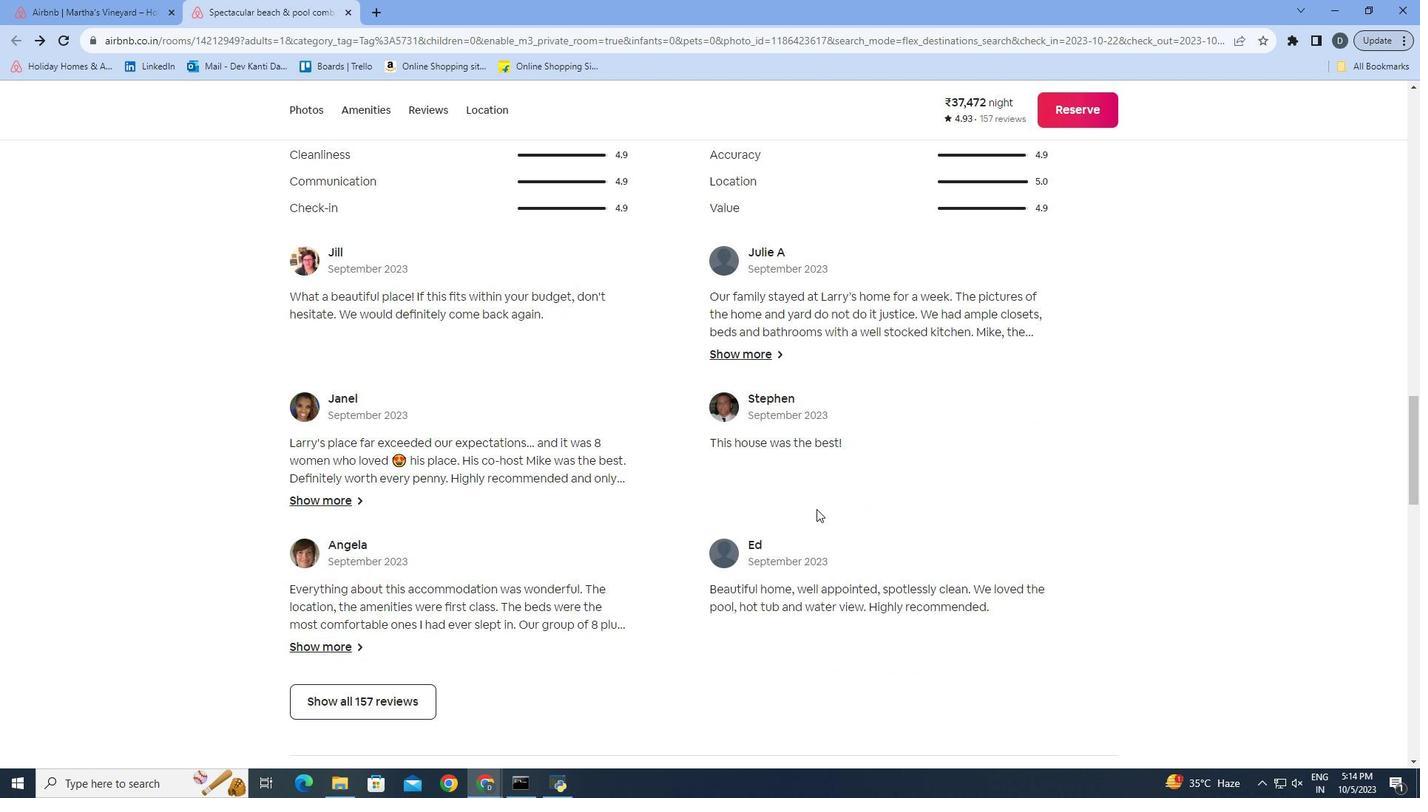 
Action: Mouse scrolled (818, 510) with delta (0, 0)
Screenshot: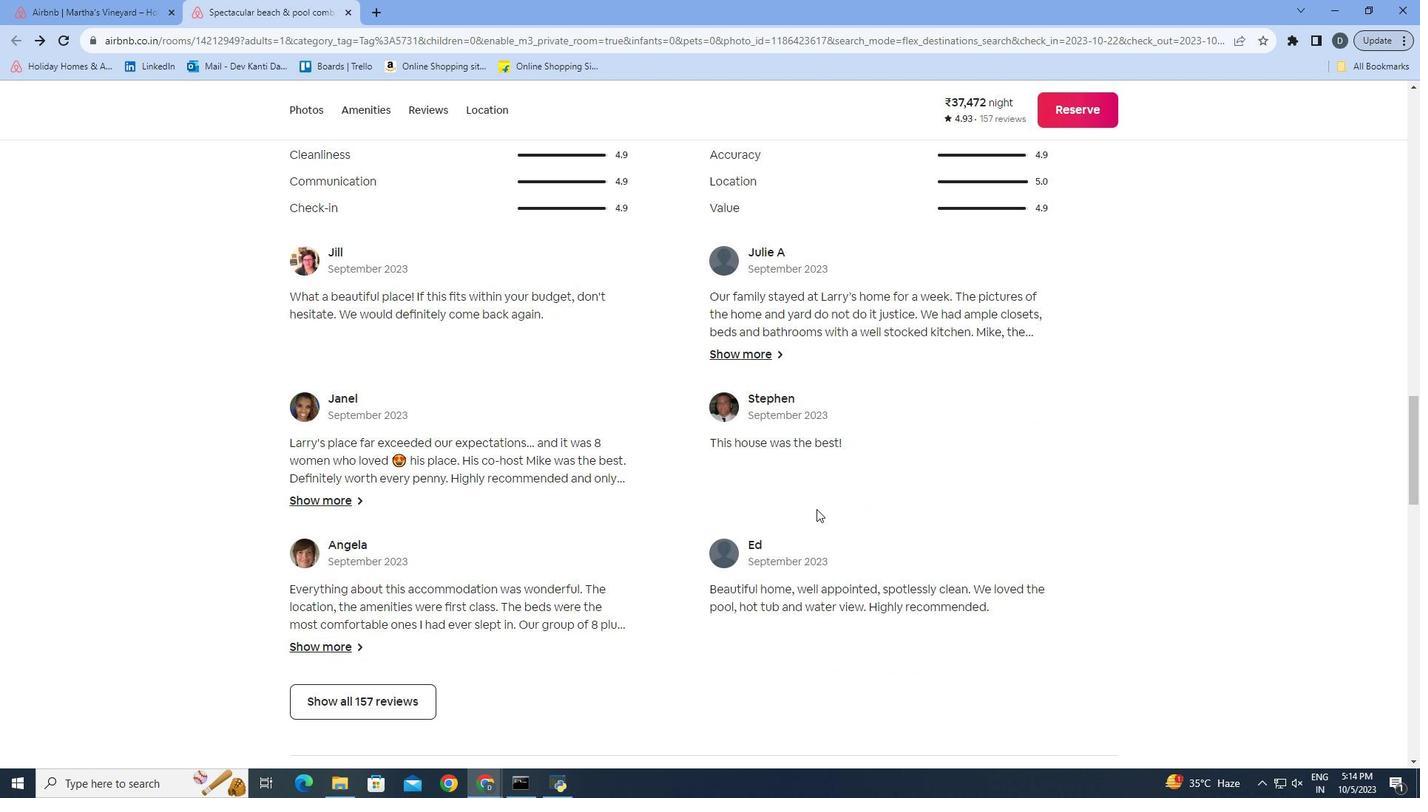 
Action: Mouse moved to (813, 514)
Screenshot: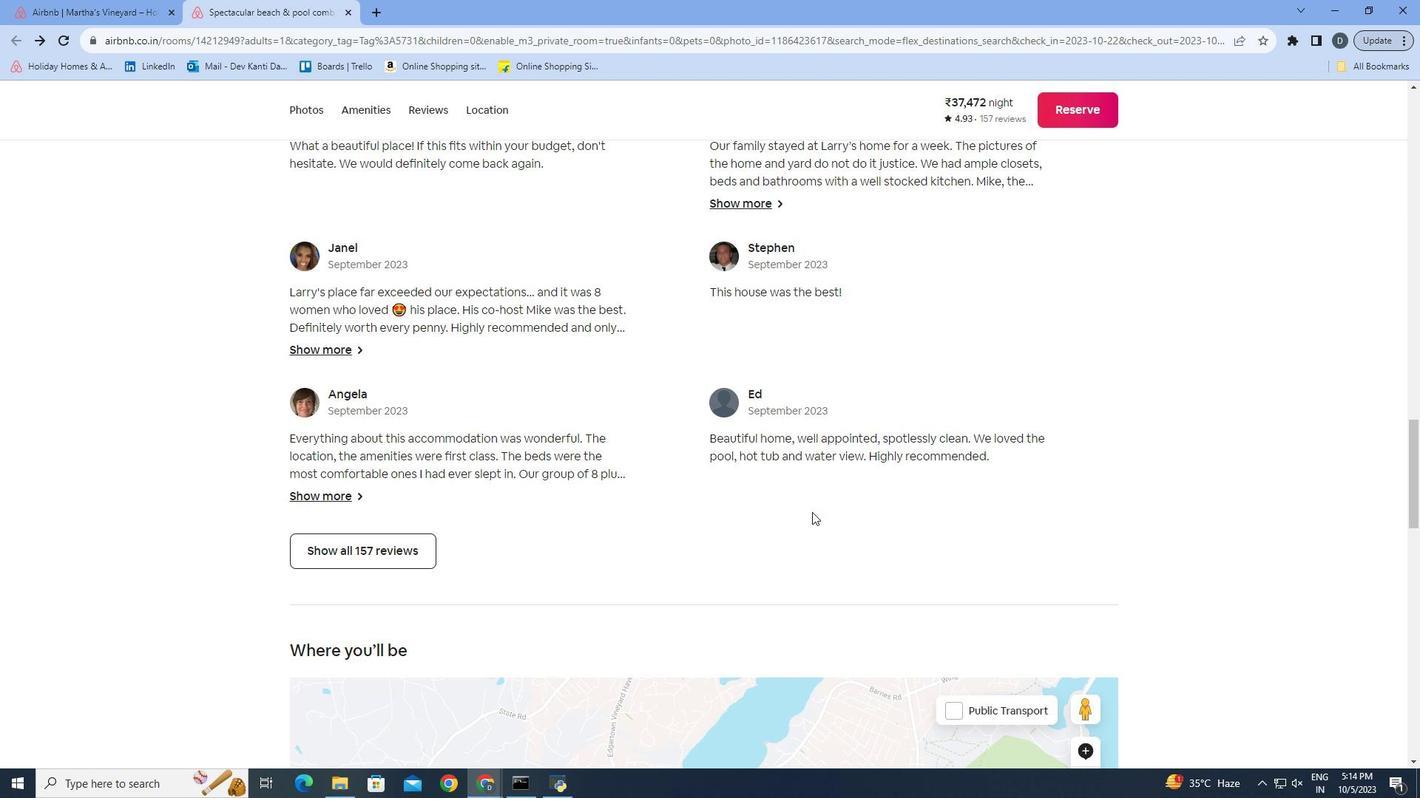
Action: Mouse scrolled (813, 513) with delta (0, 0)
Screenshot: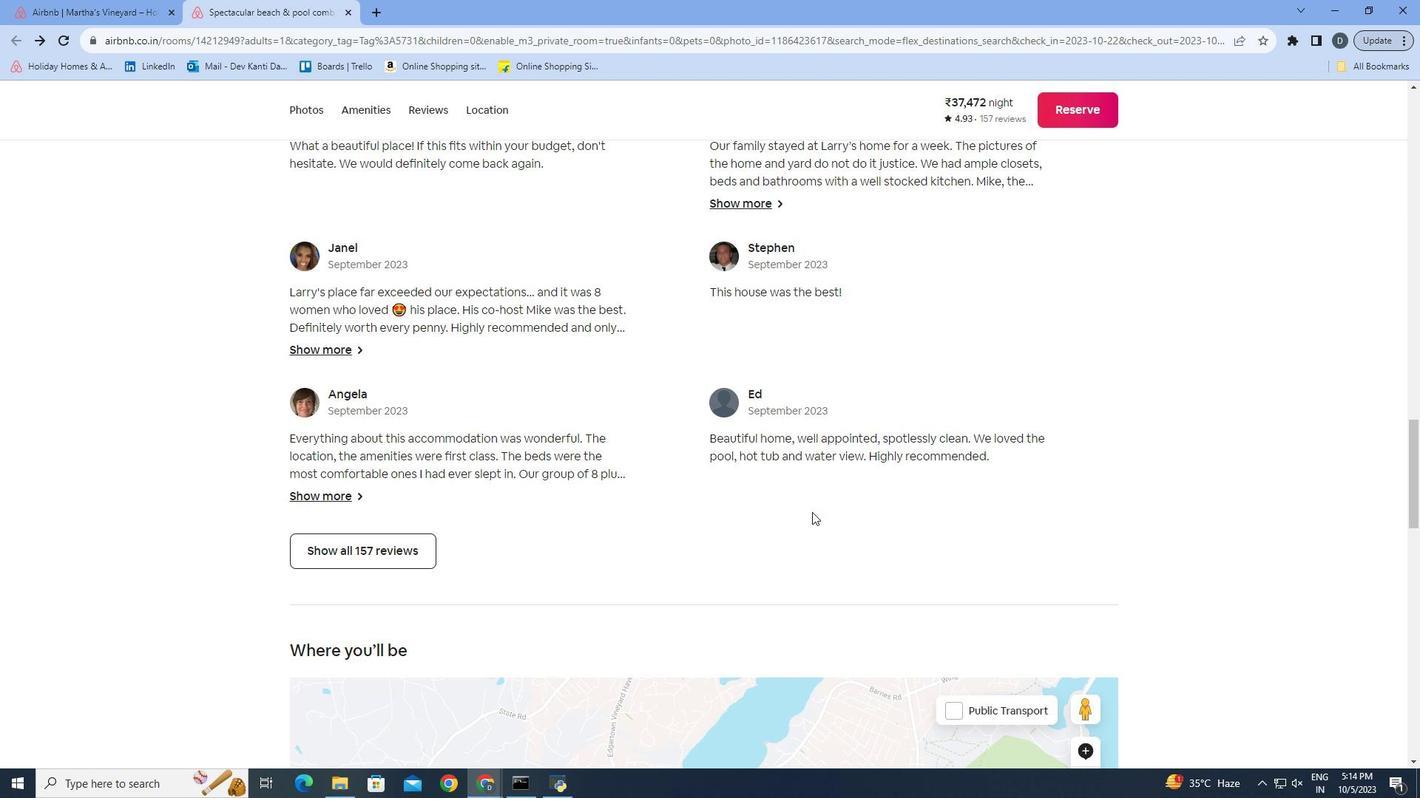 
Action: Mouse scrolled (813, 513) with delta (0, 0)
Screenshot: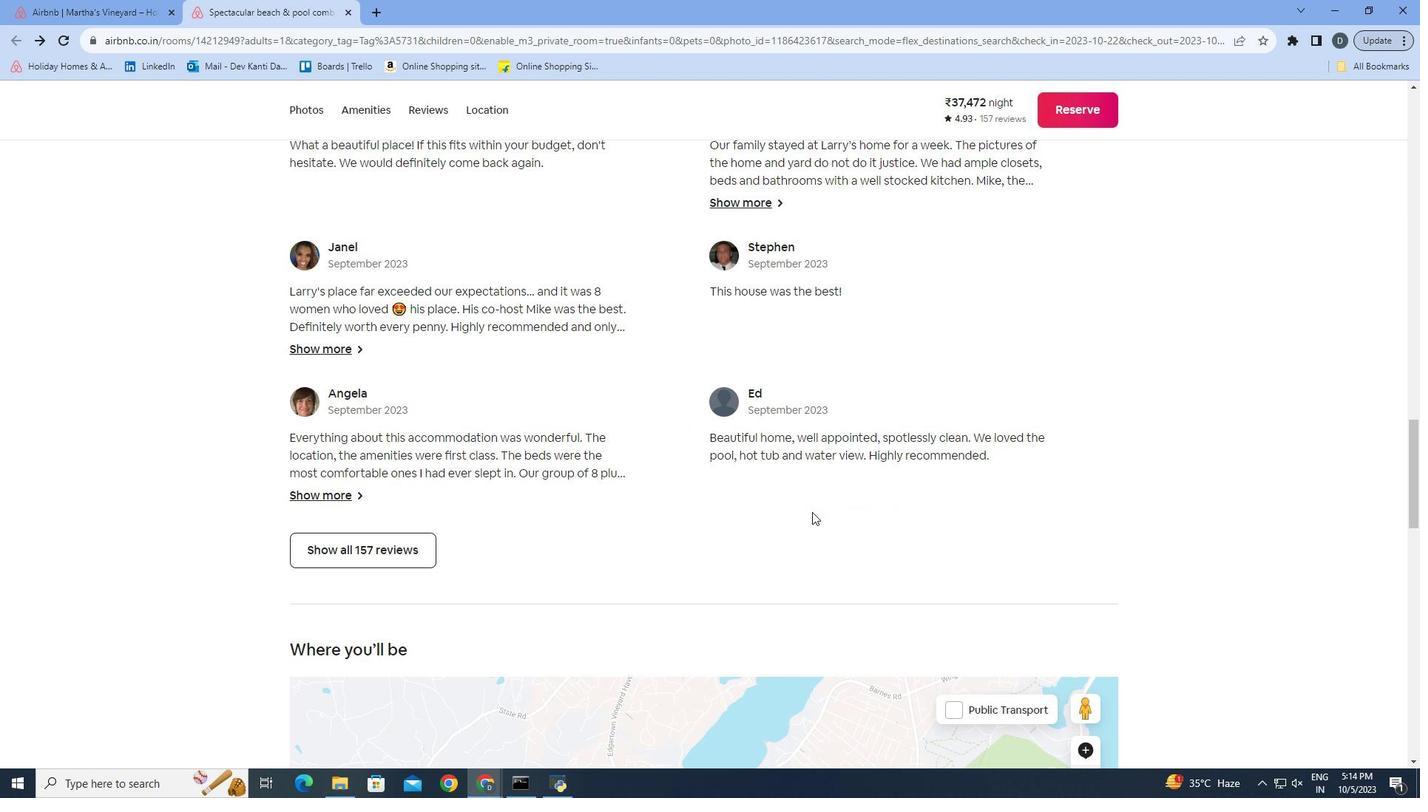 
Action: Mouse moved to (1136, 521)
Screenshot: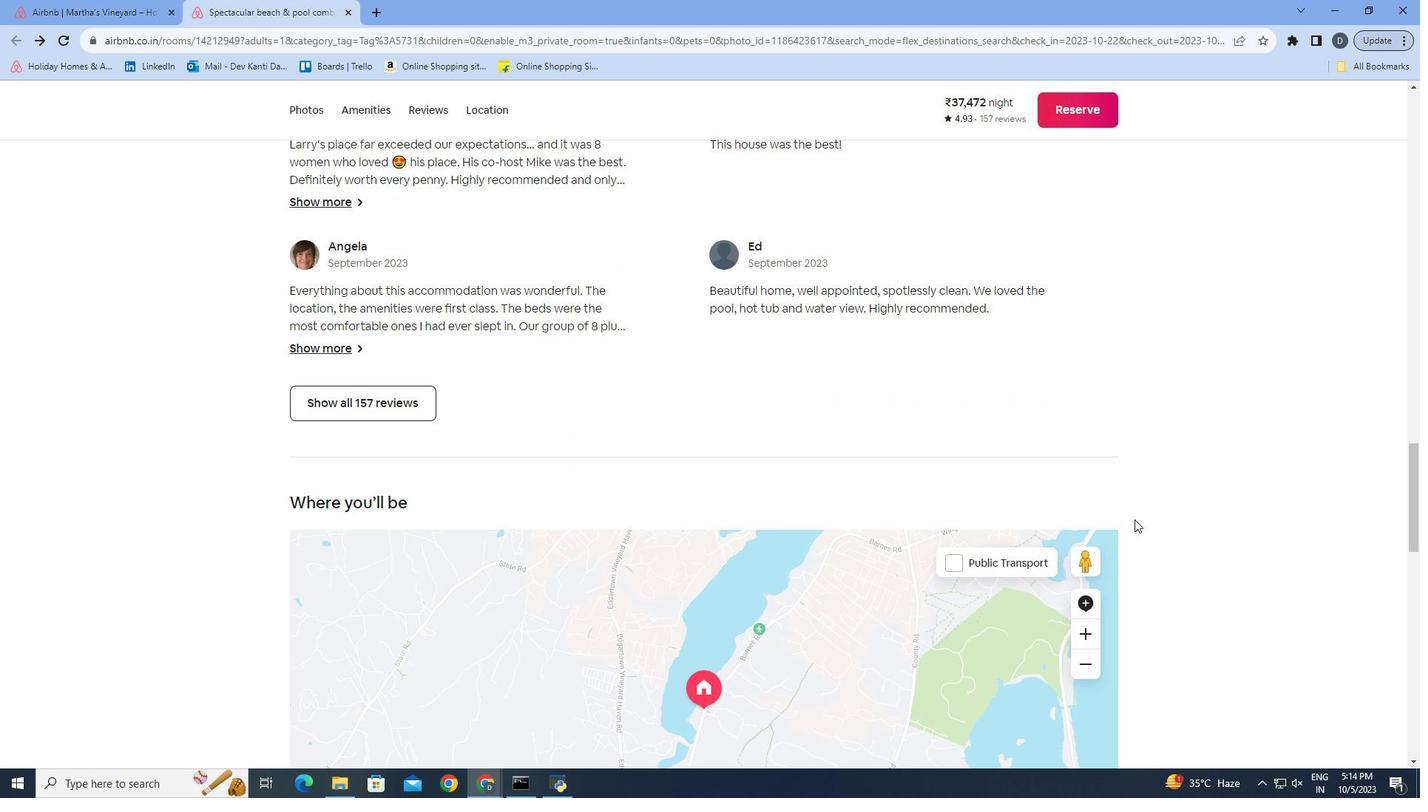 
Action: Mouse scrolled (1136, 520) with delta (0, 0)
Screenshot: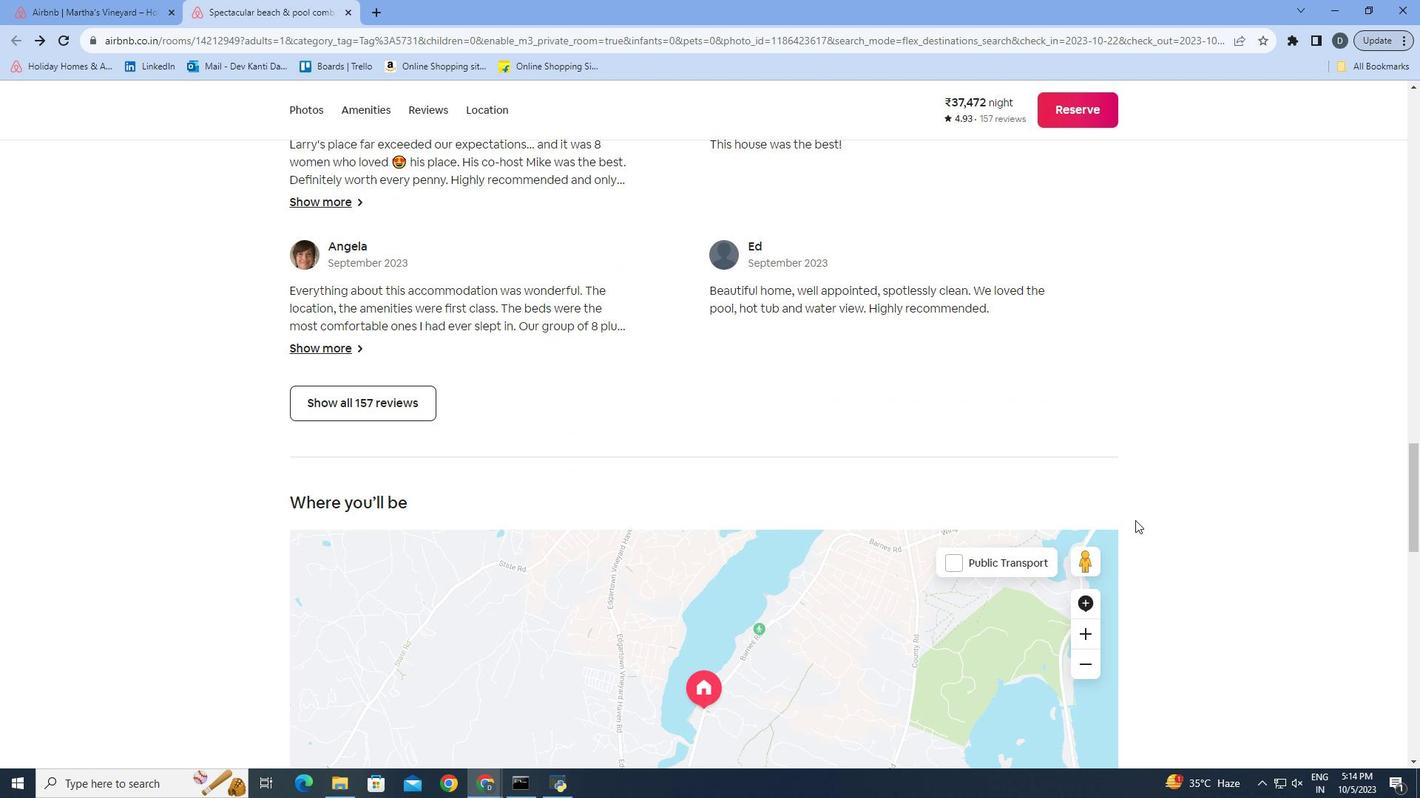 
Action: Mouse moved to (1136, 522)
Screenshot: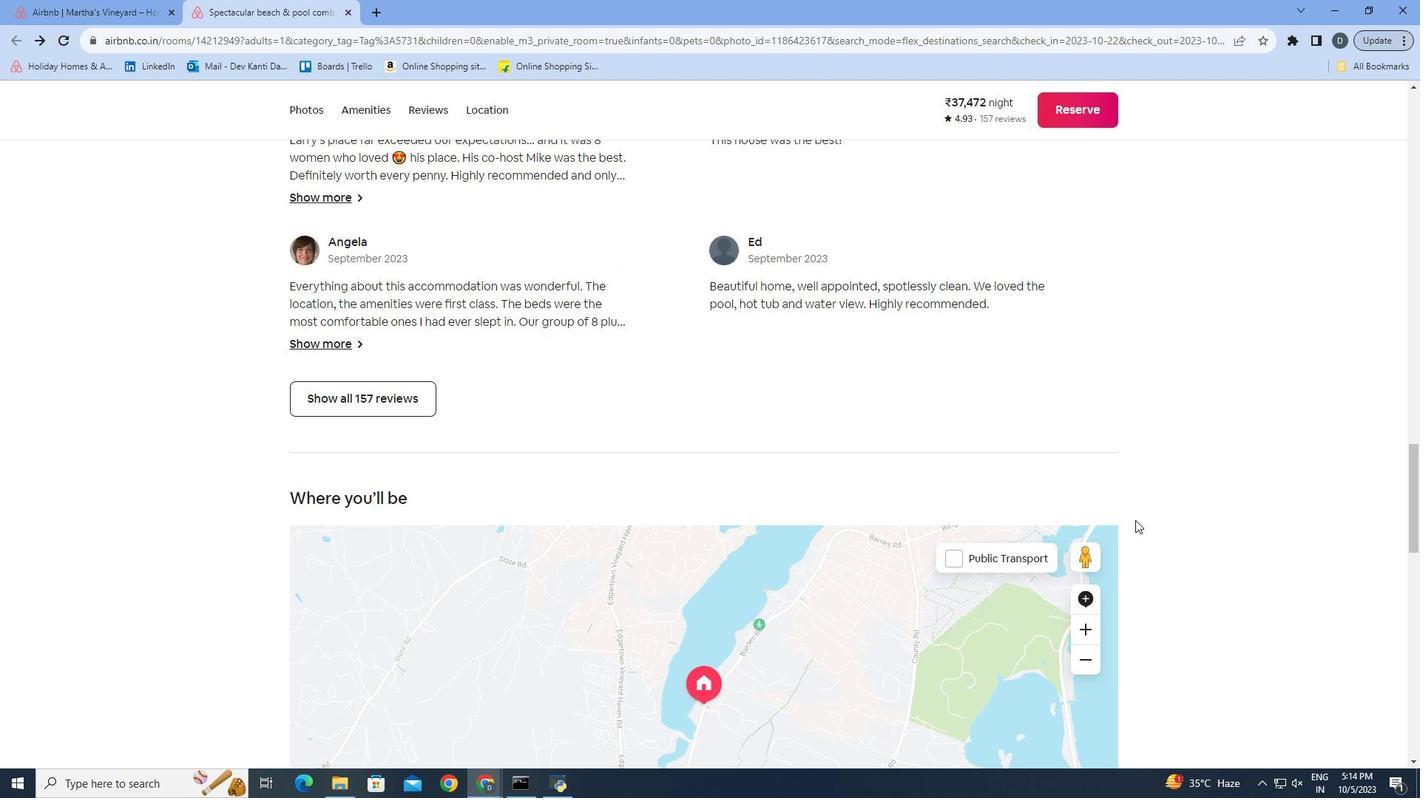 
Action: Mouse scrolled (1136, 521) with delta (0, 0)
Screenshot: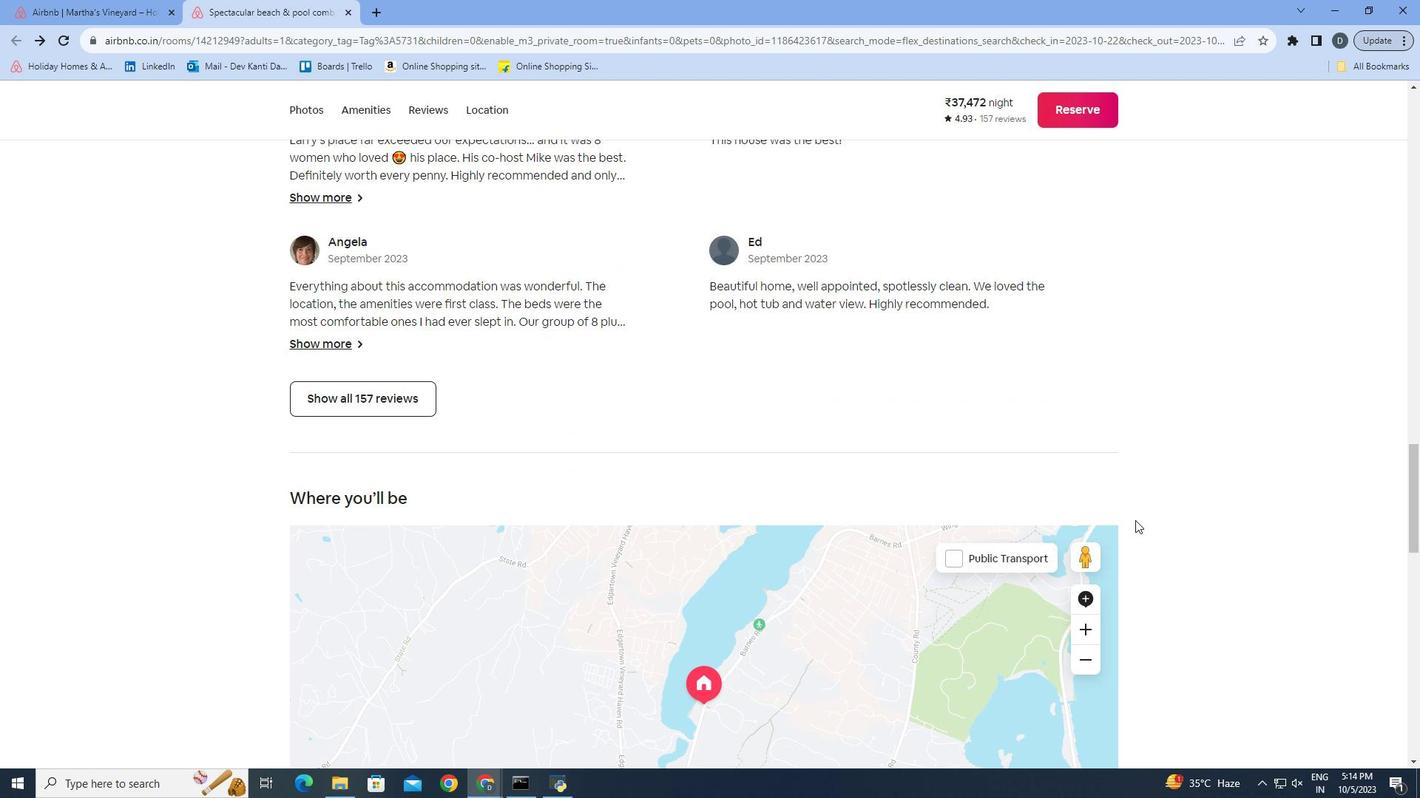 
Action: Mouse moved to (1136, 522)
Screenshot: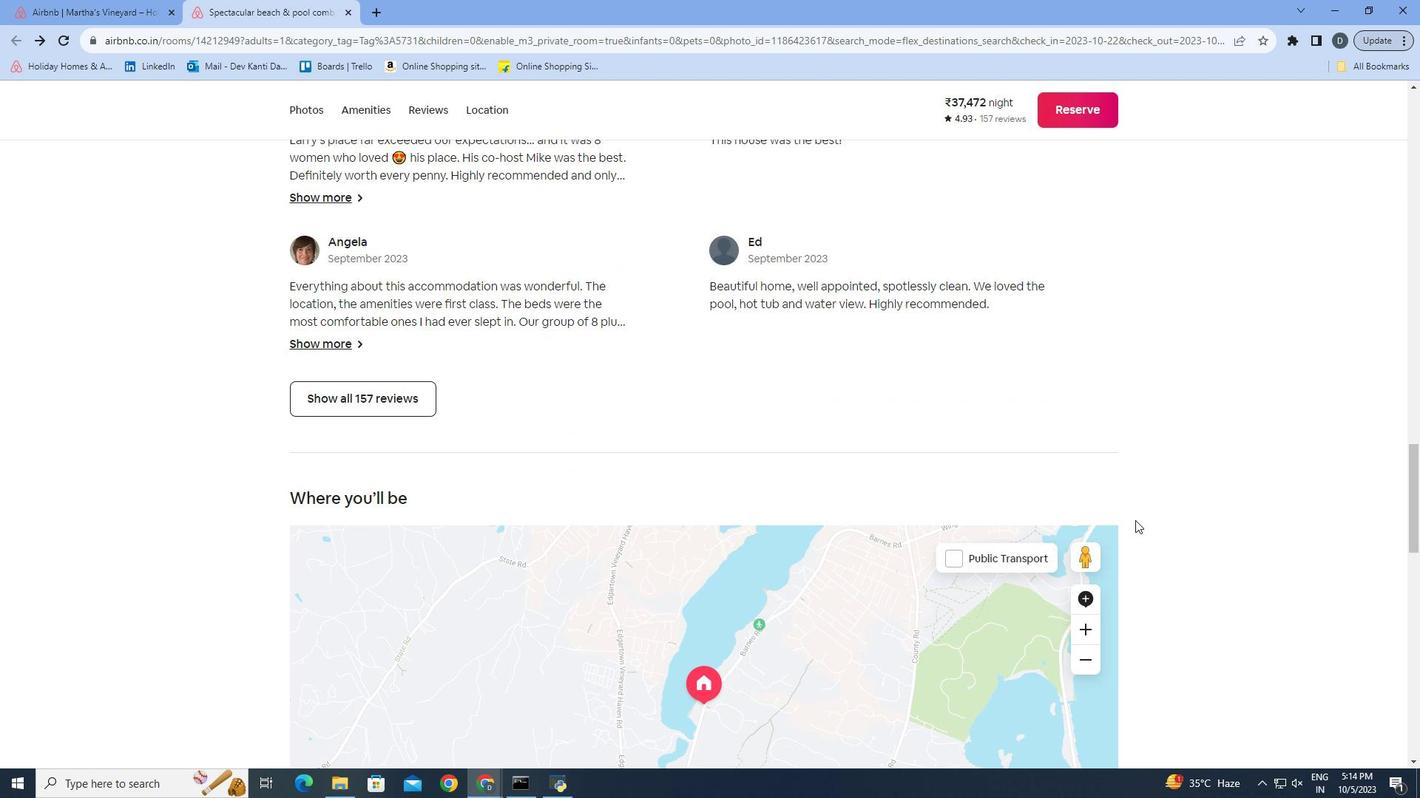 
Action: Mouse scrolled (1136, 521) with delta (0, 0)
Screenshot: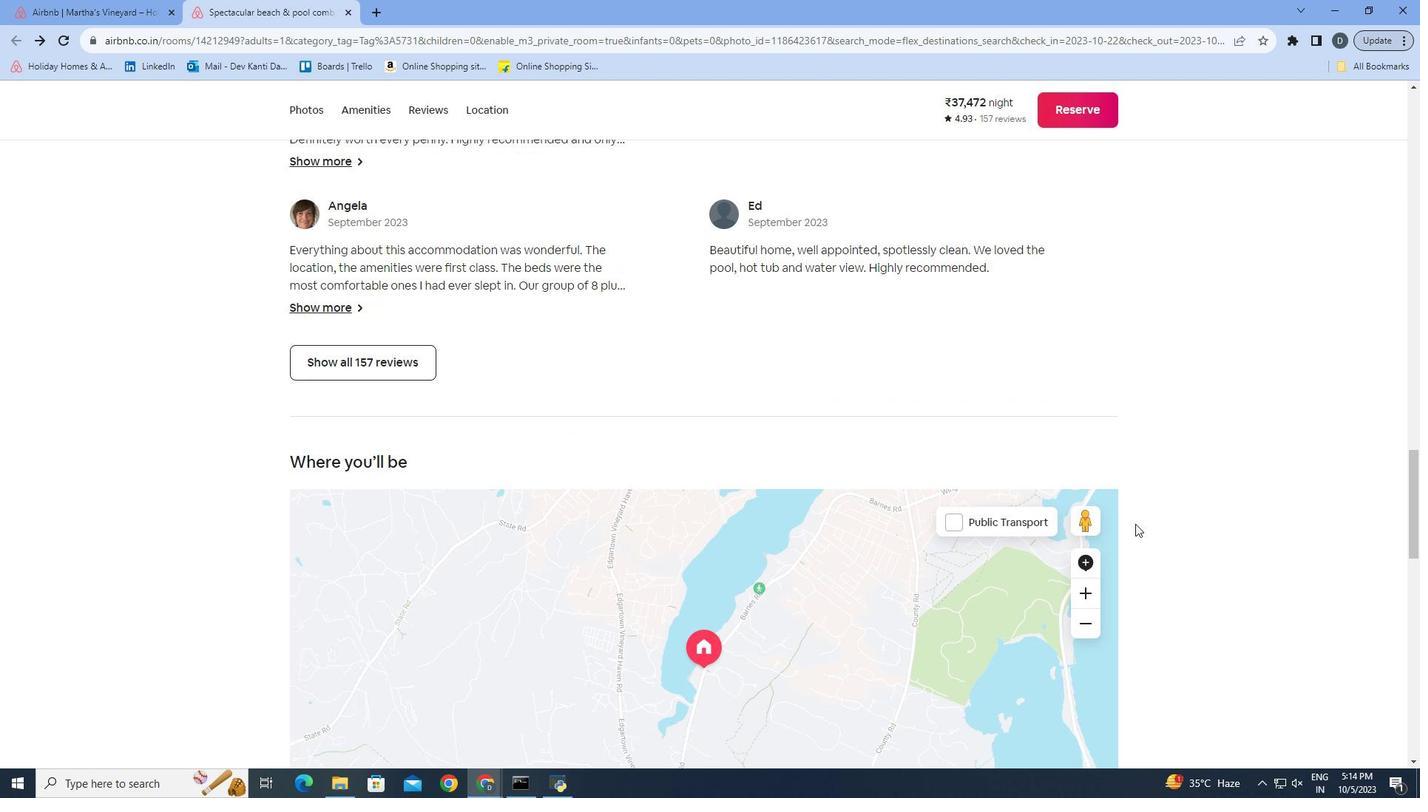 
Action: Mouse moved to (1136, 525)
Screenshot: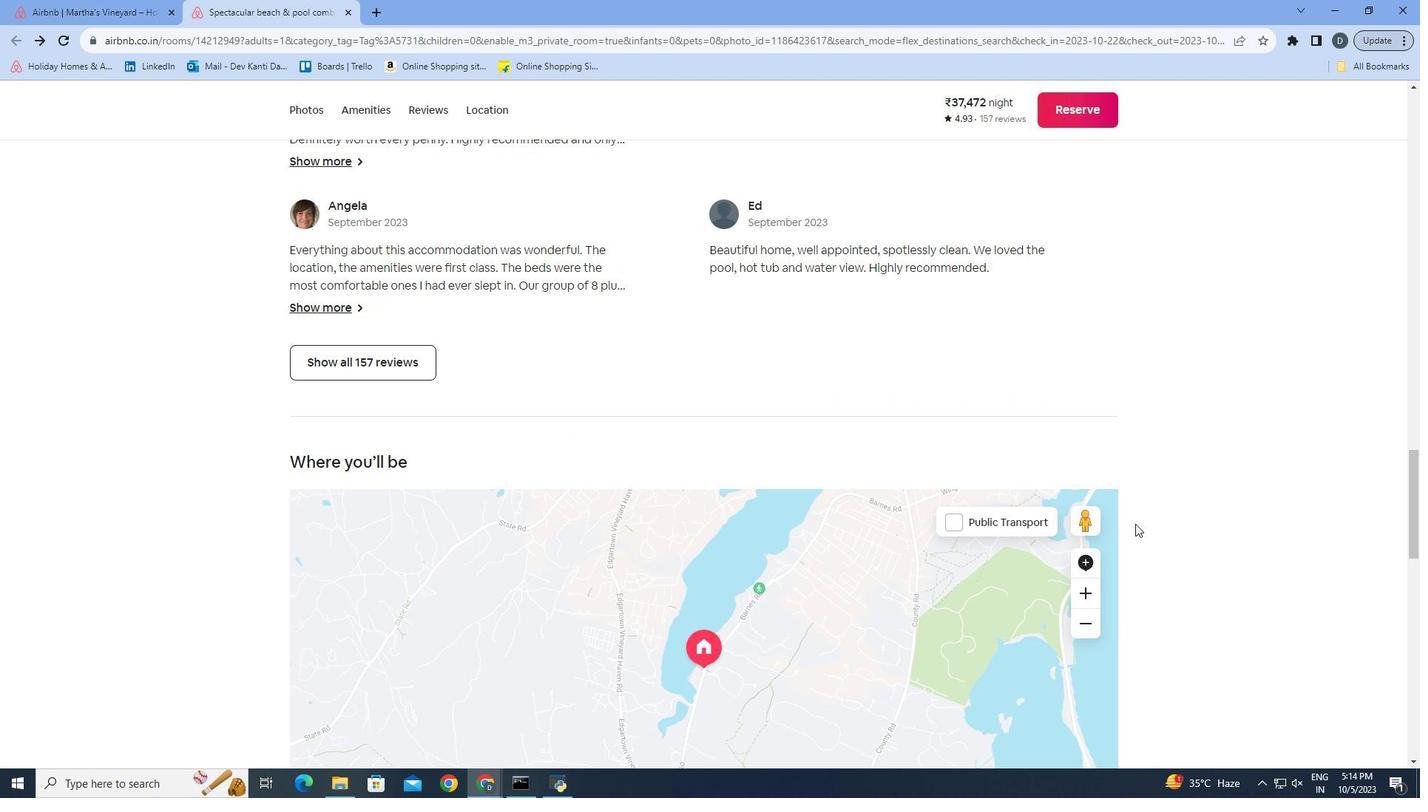 
Action: Mouse scrolled (1136, 524) with delta (0, 0)
Screenshot: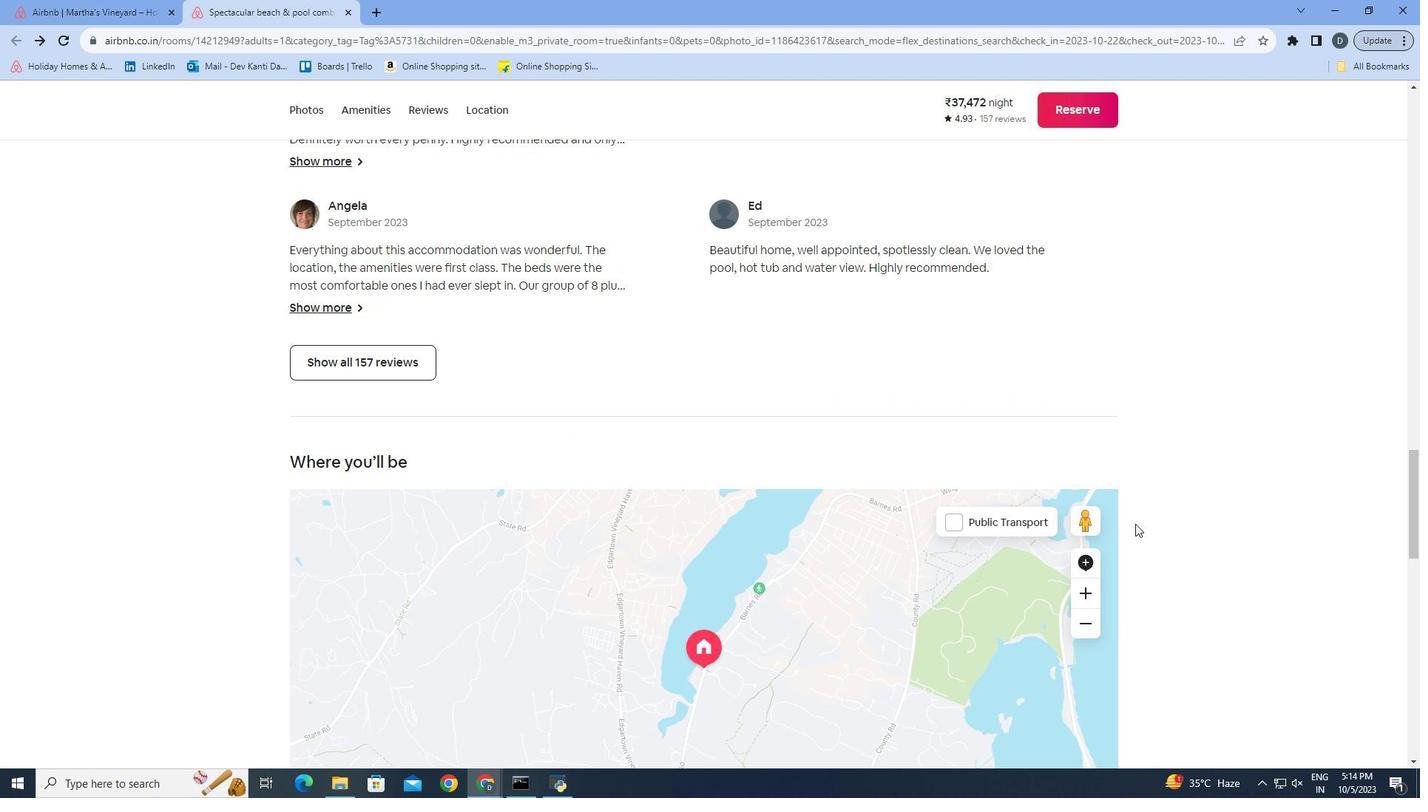 
Action: Mouse moved to (1136, 528)
Screenshot: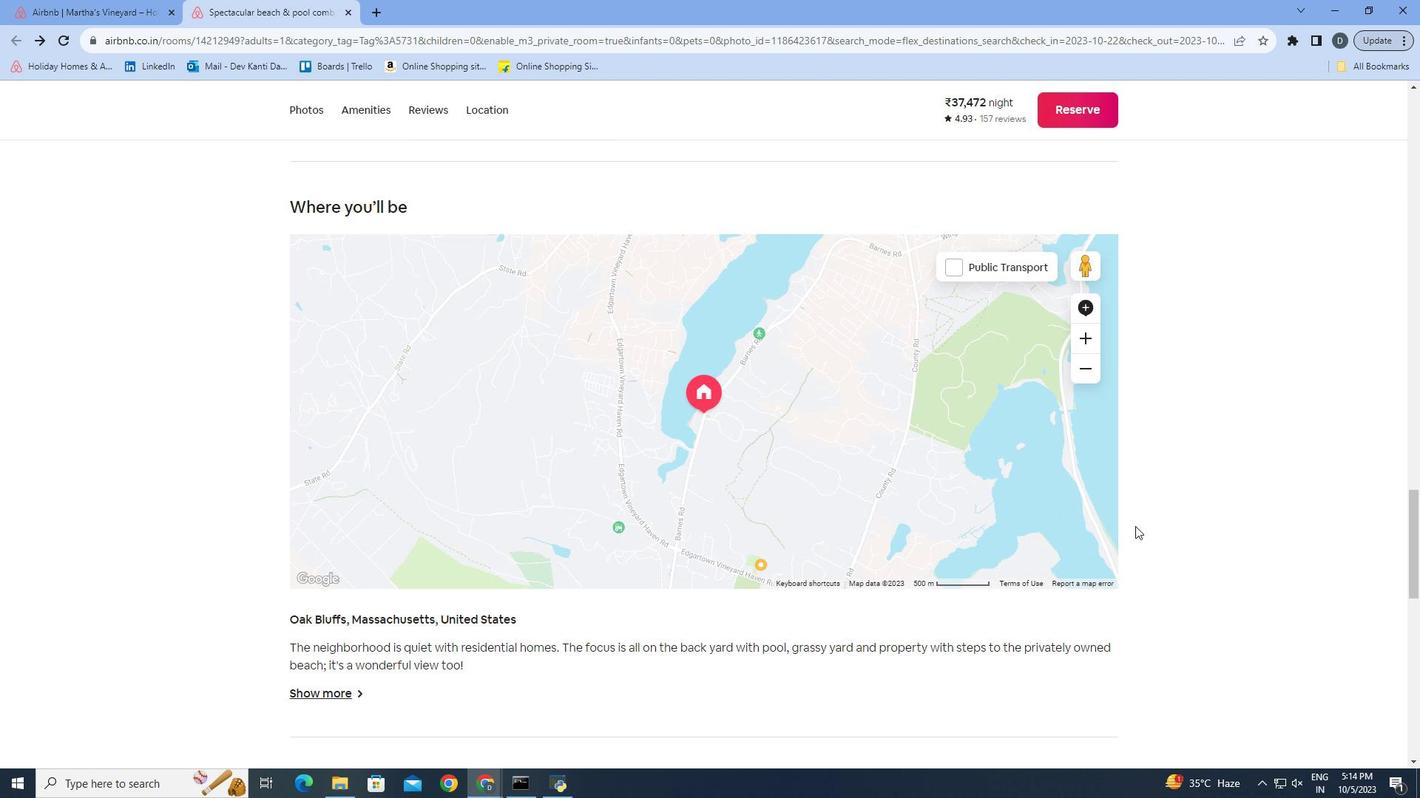 
Action: Mouse scrolled (1136, 527) with delta (0, 0)
Screenshot: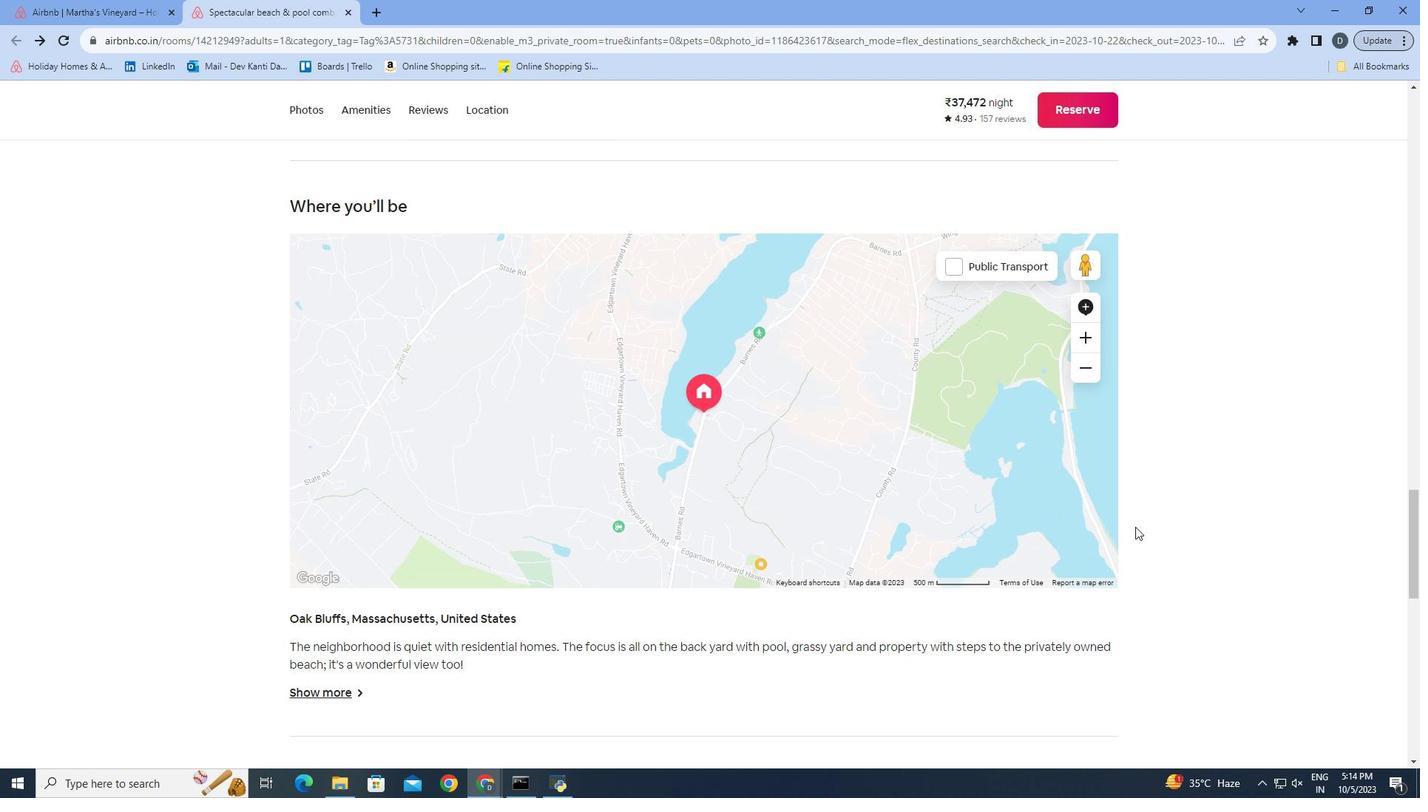 
Action: Mouse moved to (1136, 528)
Screenshot: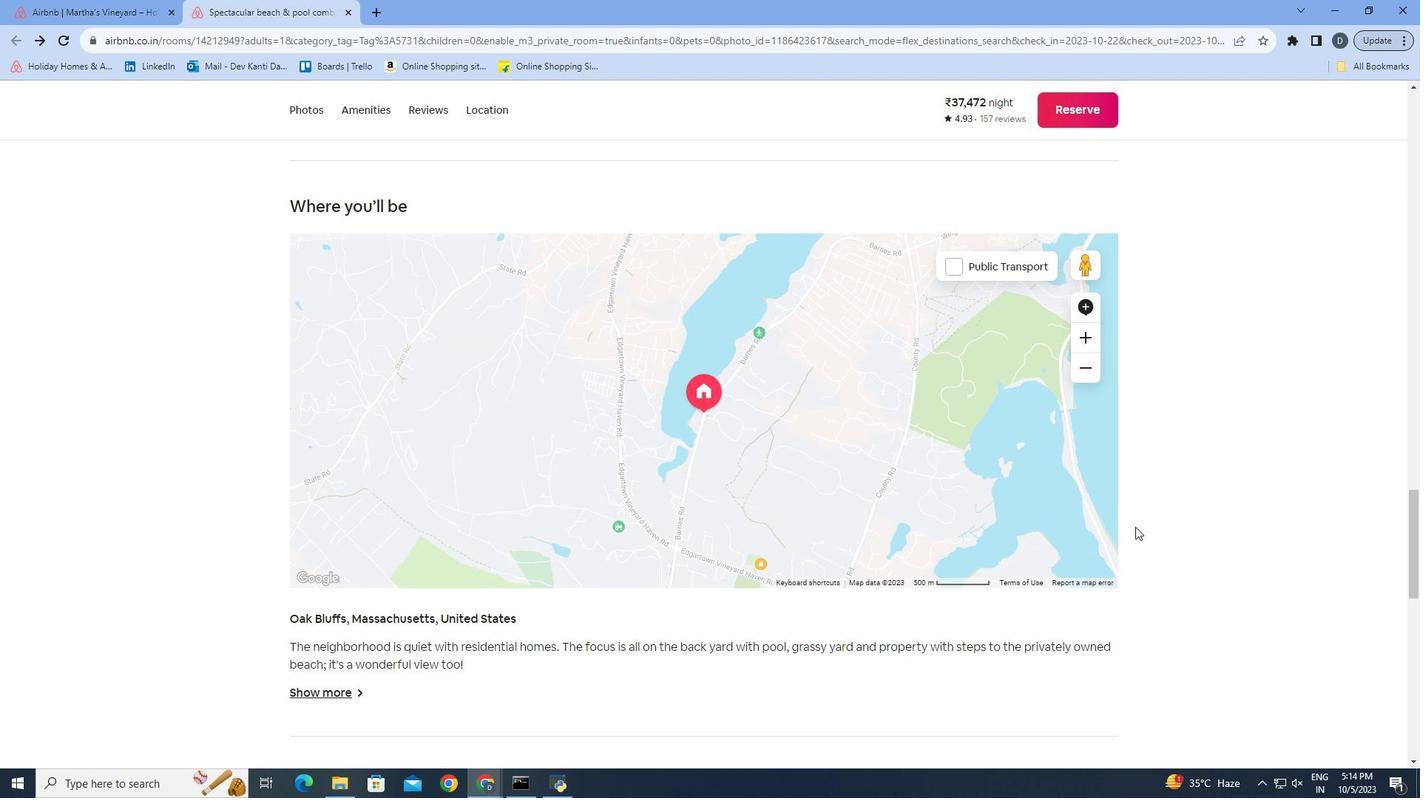 
Action: Mouse scrolled (1136, 528) with delta (0, 0)
Screenshot: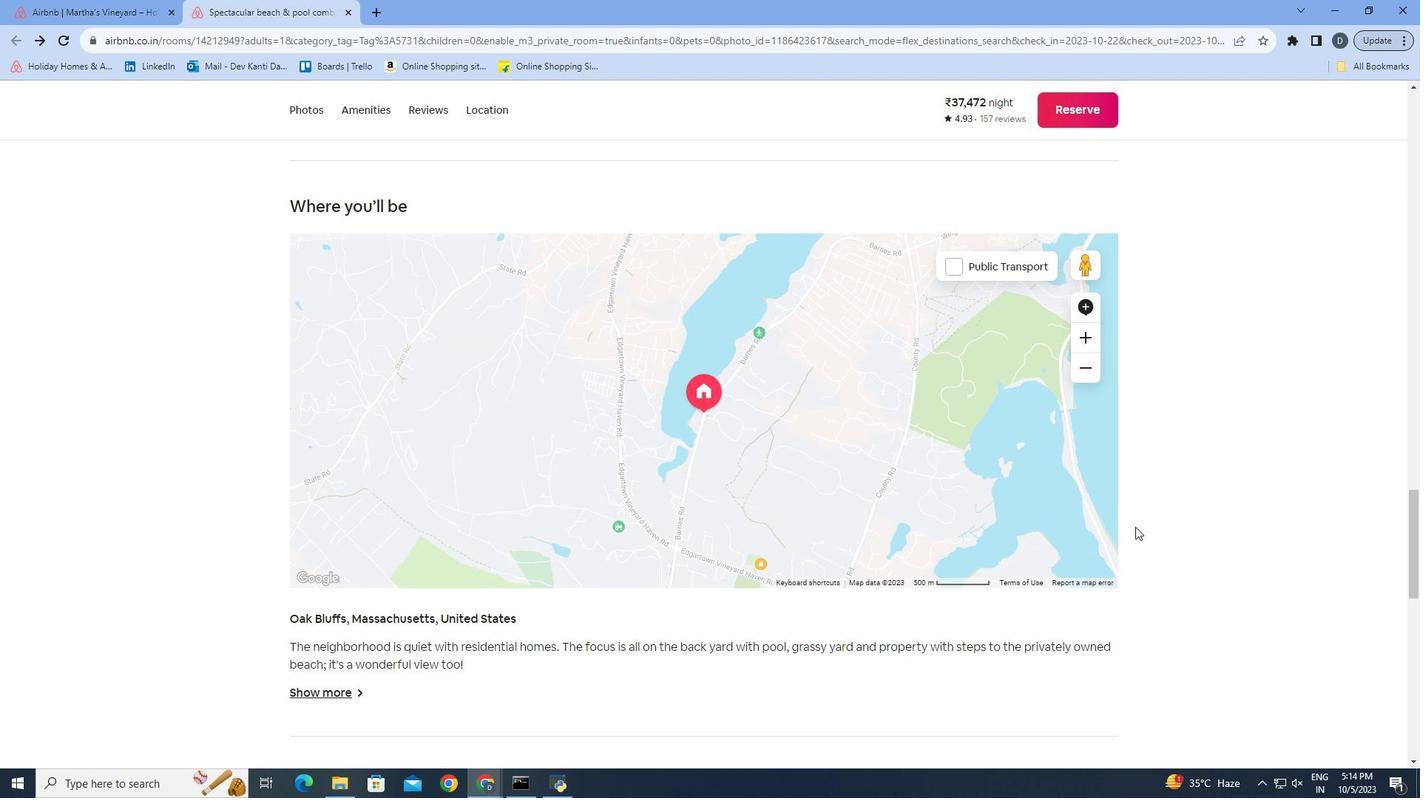 
Action: Mouse scrolled (1136, 528) with delta (0, 0)
Screenshot: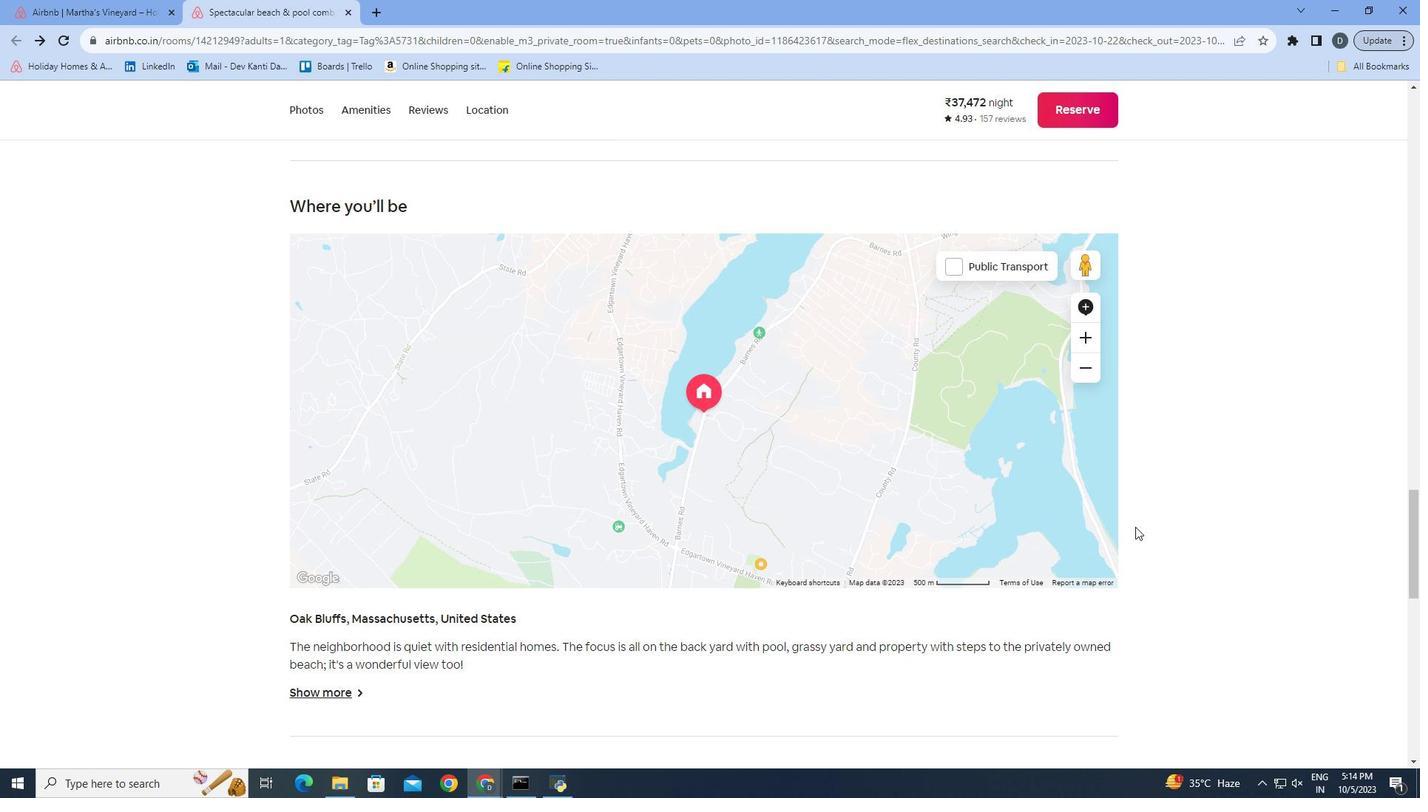 
Action: Mouse scrolled (1136, 528) with delta (0, 0)
Screenshot: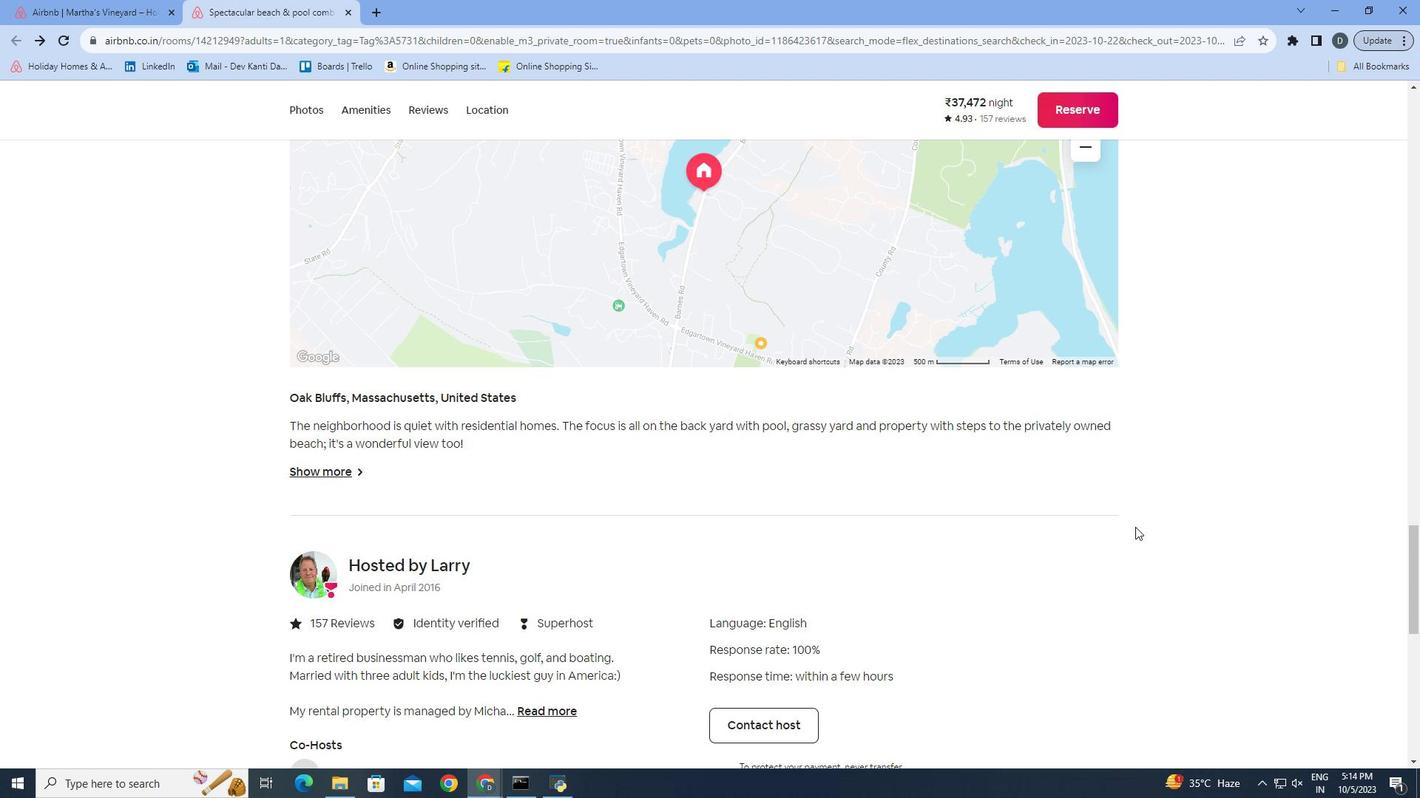 
Action: Mouse scrolled (1136, 528) with delta (0, 0)
Screenshot: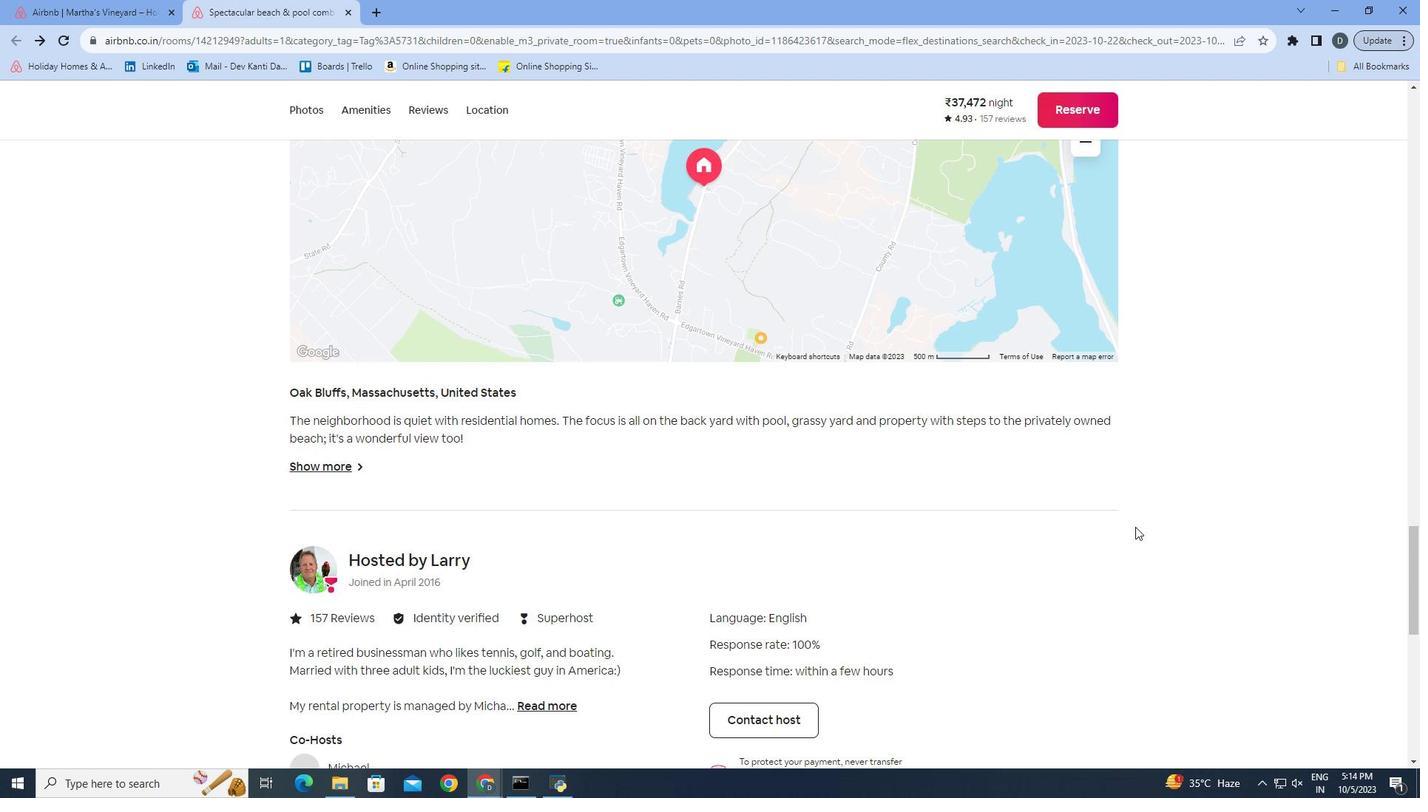 
Action: Mouse scrolled (1136, 528) with delta (0, 0)
Screenshot: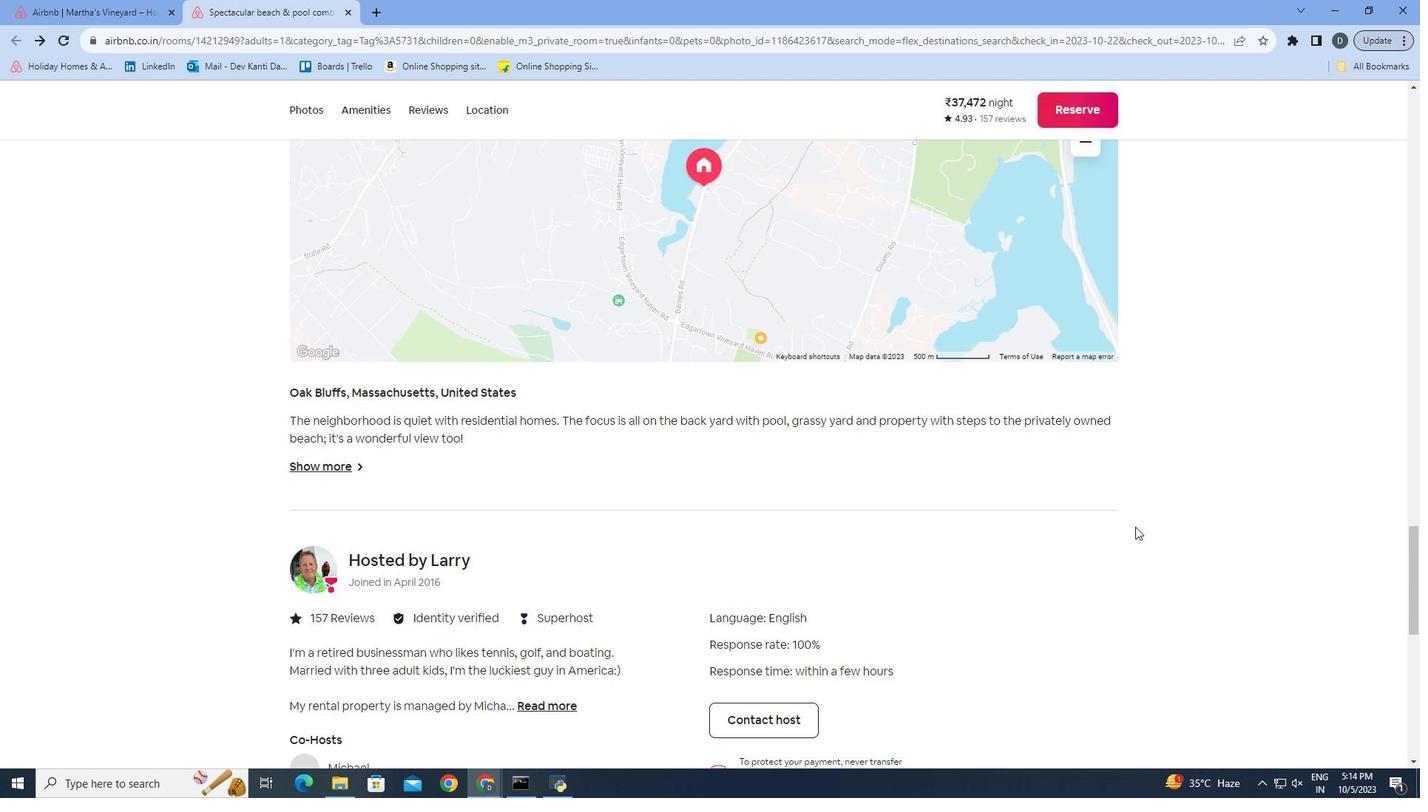 
Action: Mouse scrolled (1136, 528) with delta (0, 0)
Screenshot: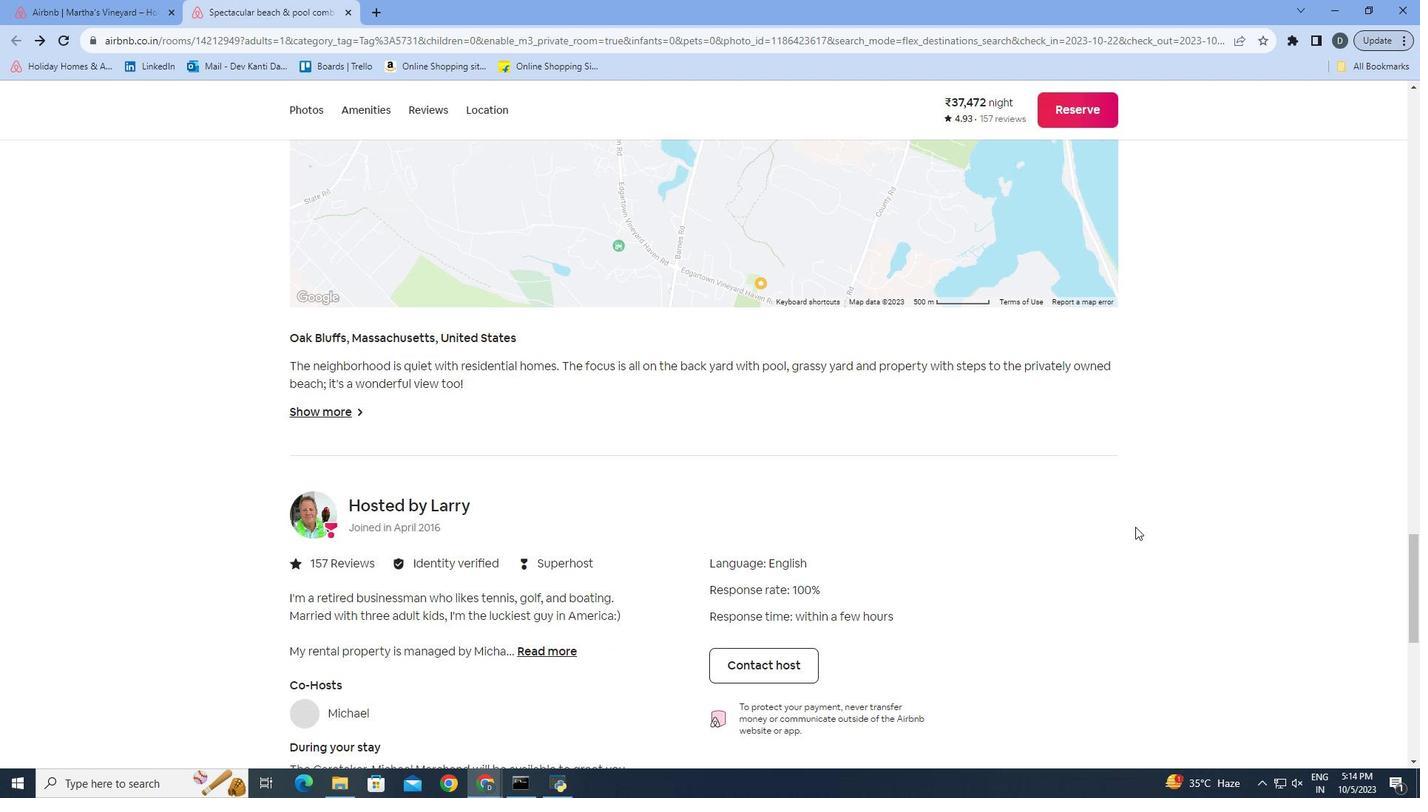 
Action: Mouse moved to (1136, 528)
Screenshot: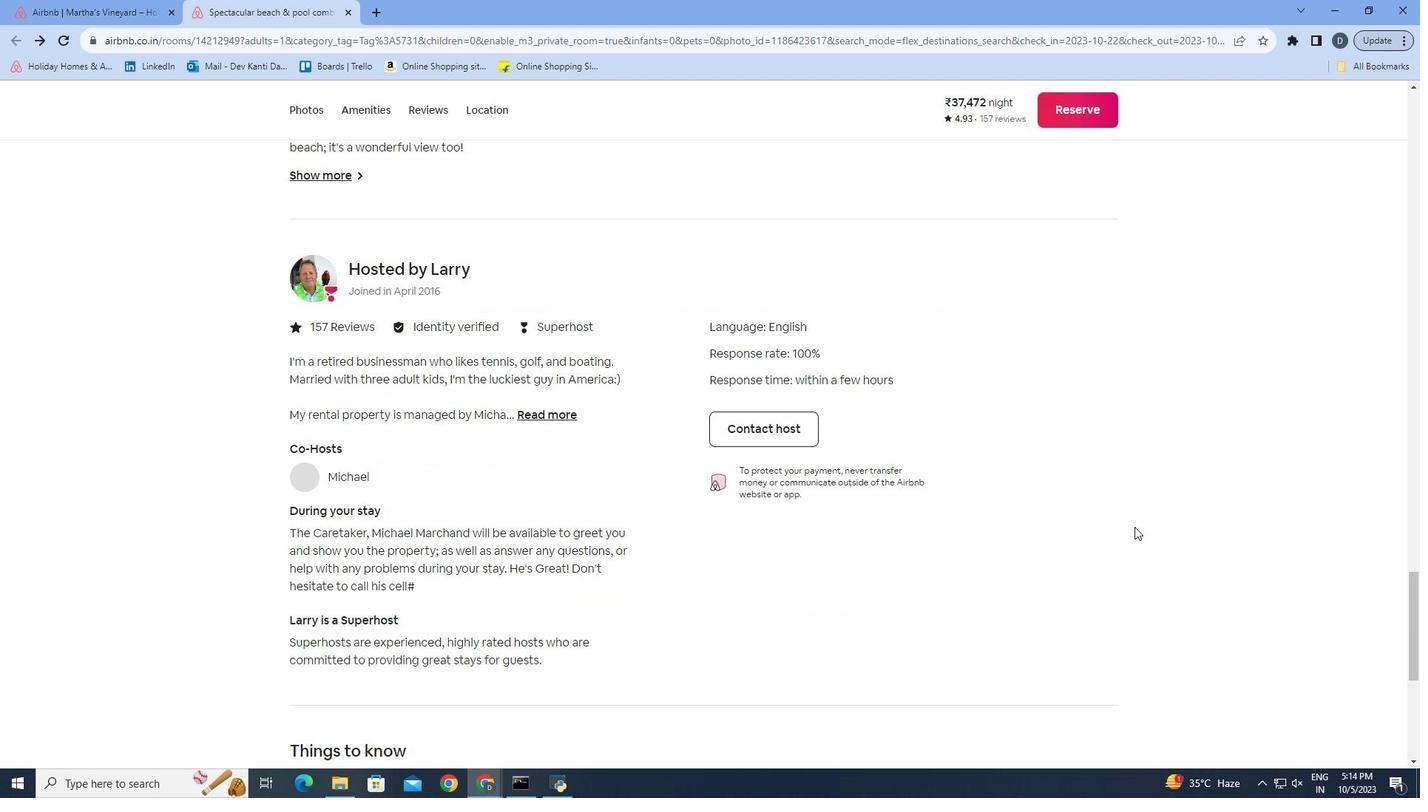 
Action: Mouse scrolled (1136, 528) with delta (0, 0)
Screenshot: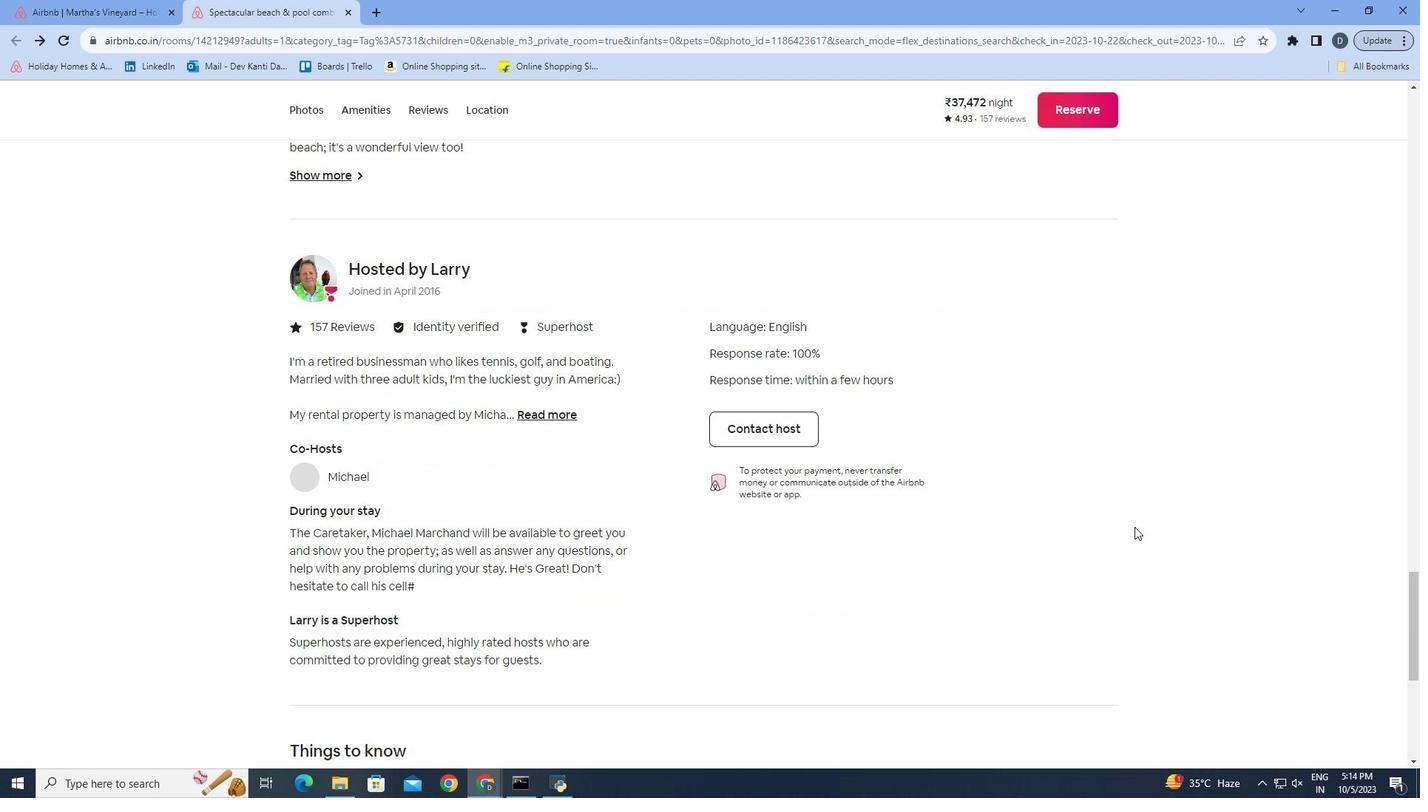 
Action: Mouse scrolled (1136, 528) with delta (0, 0)
Screenshot: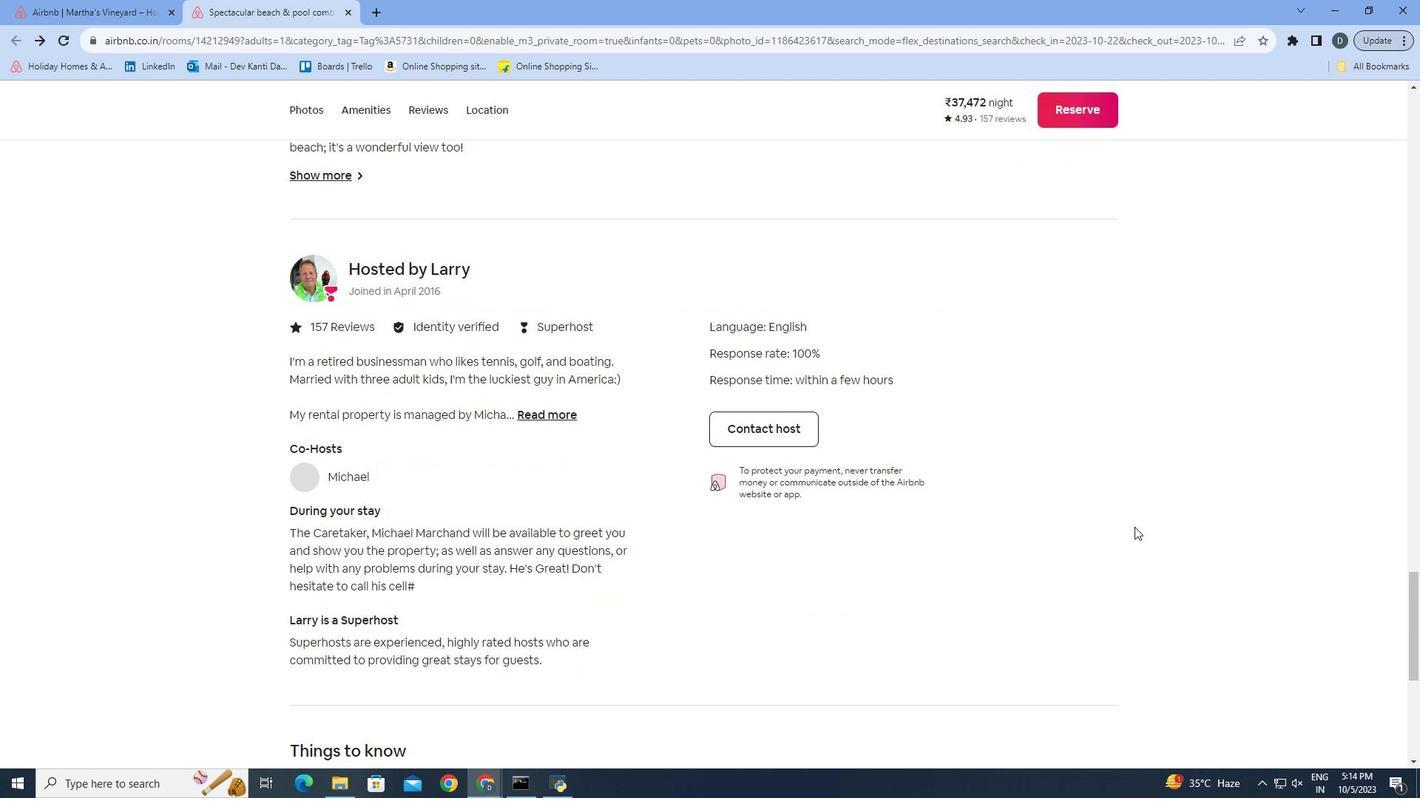 
Action: Mouse moved to (1136, 528)
Screenshot: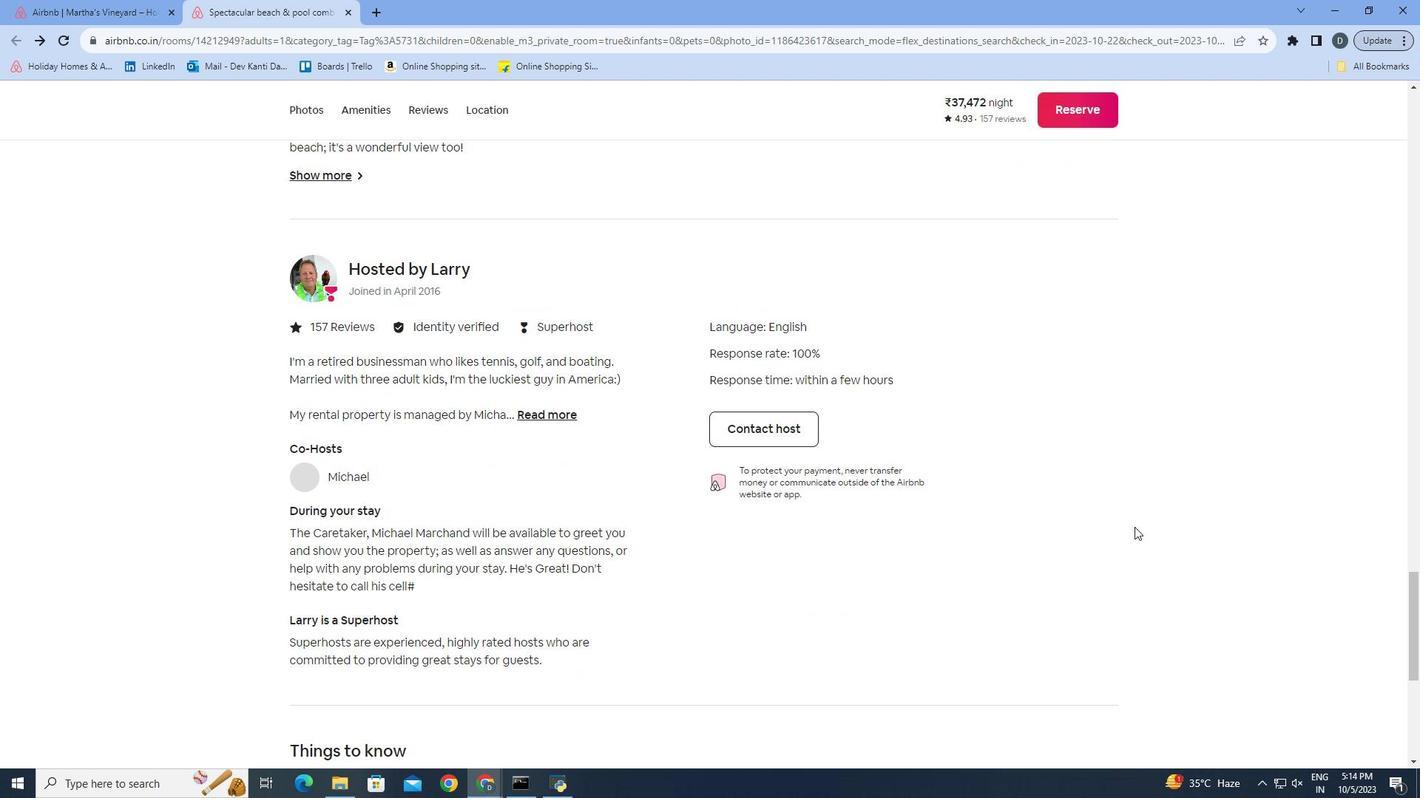 
Action: Mouse scrolled (1136, 528) with delta (0, 0)
Screenshot: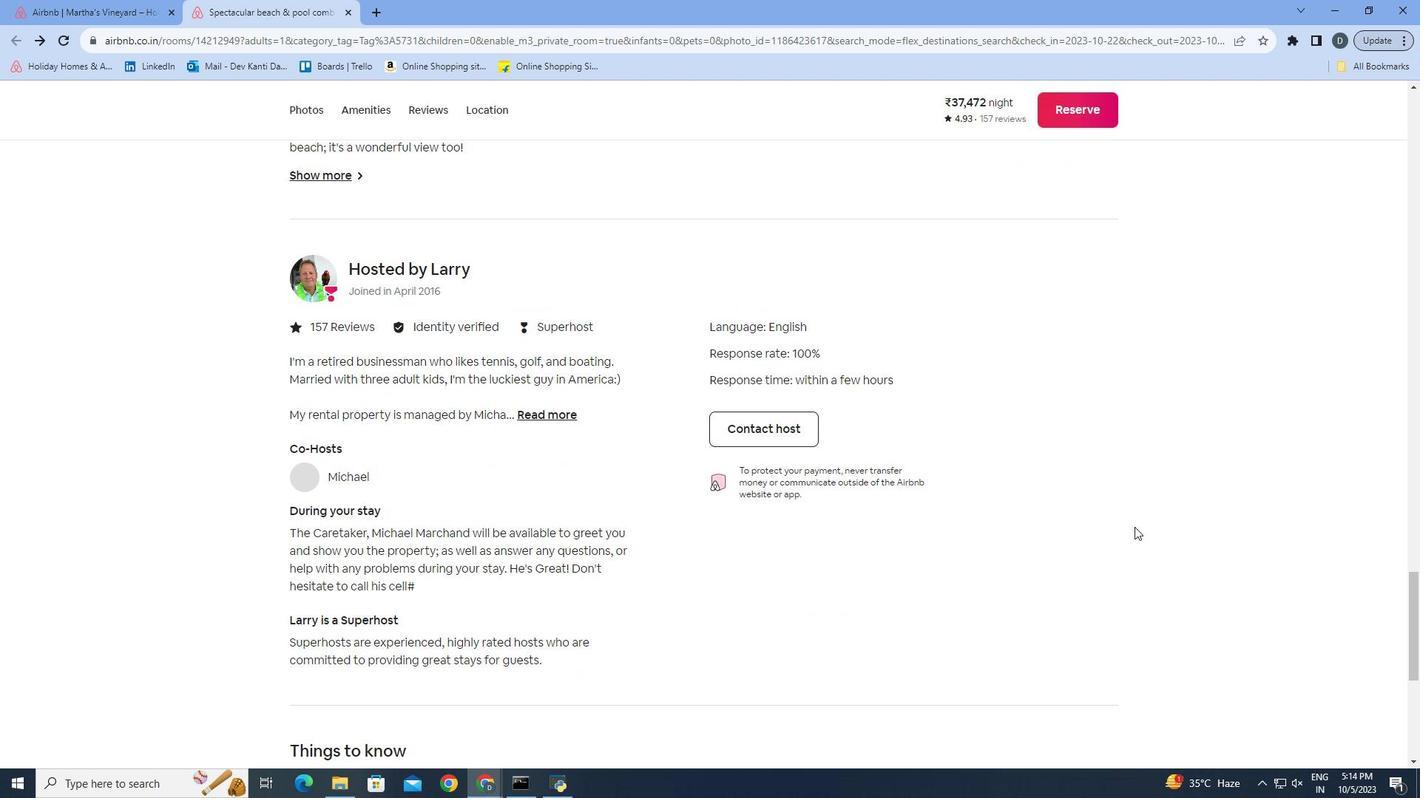 
Action: Mouse moved to (344, 14)
Screenshot: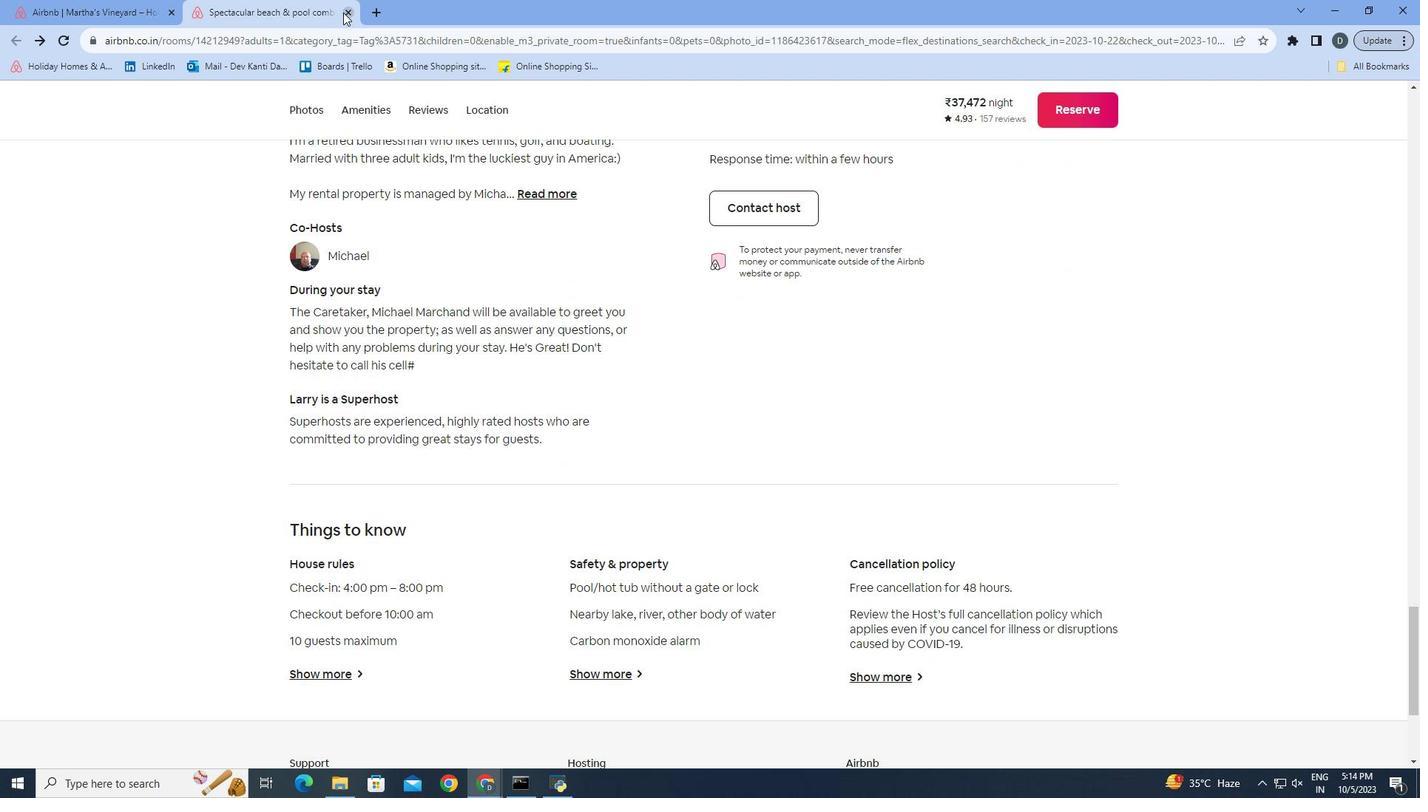 
Action: Mouse pressed left at (344, 14)
Screenshot: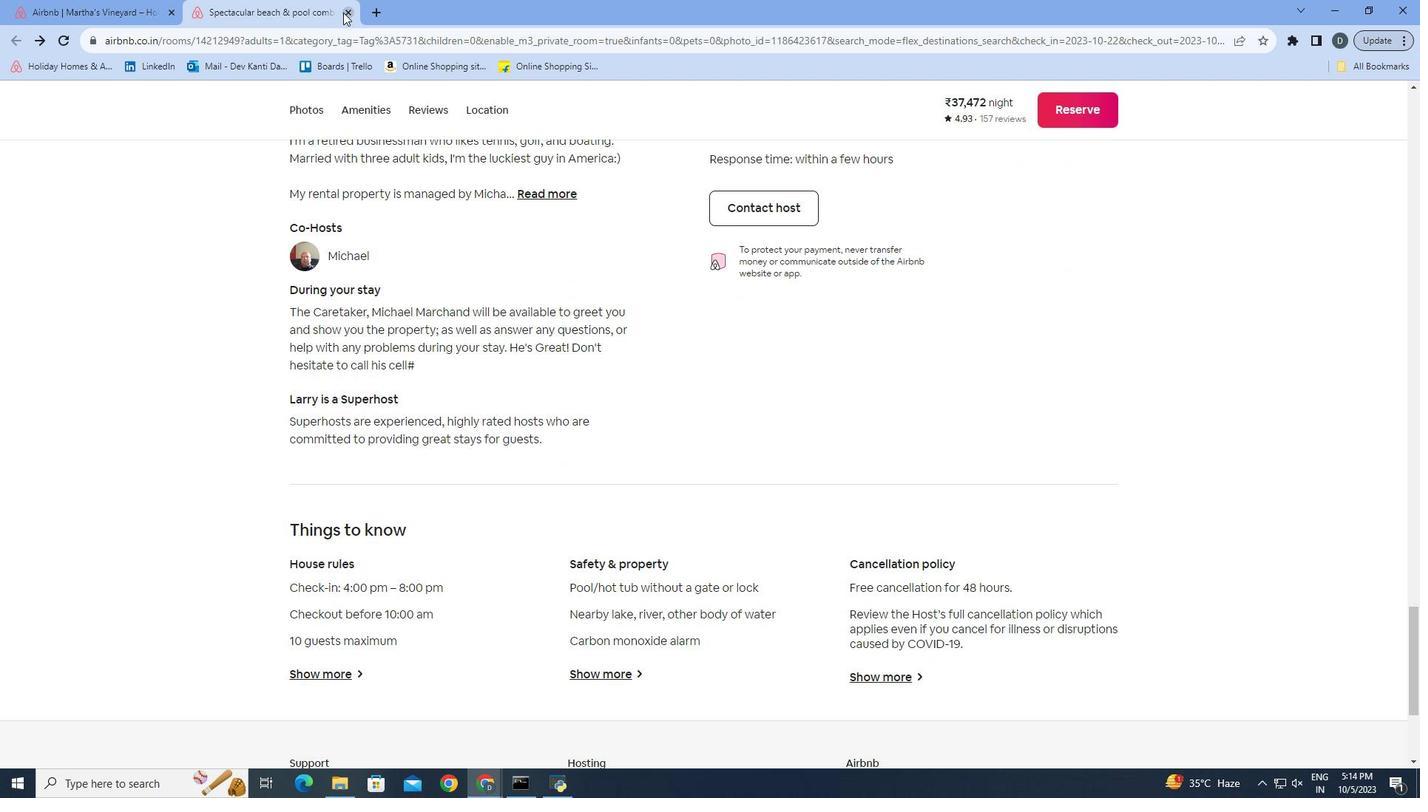 
Action: Mouse moved to (721, 417)
Screenshot: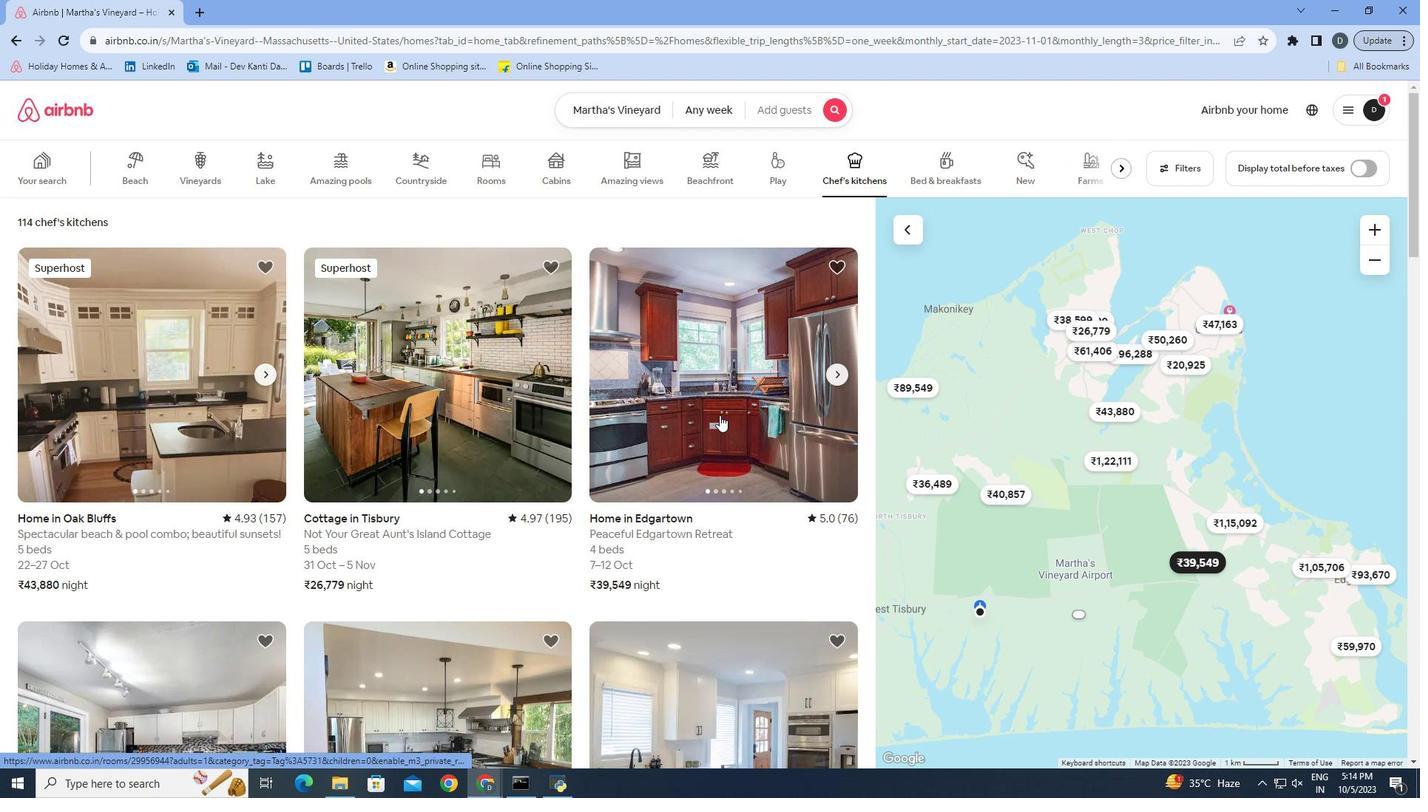 
Action: Mouse pressed left at (721, 417)
Screenshot: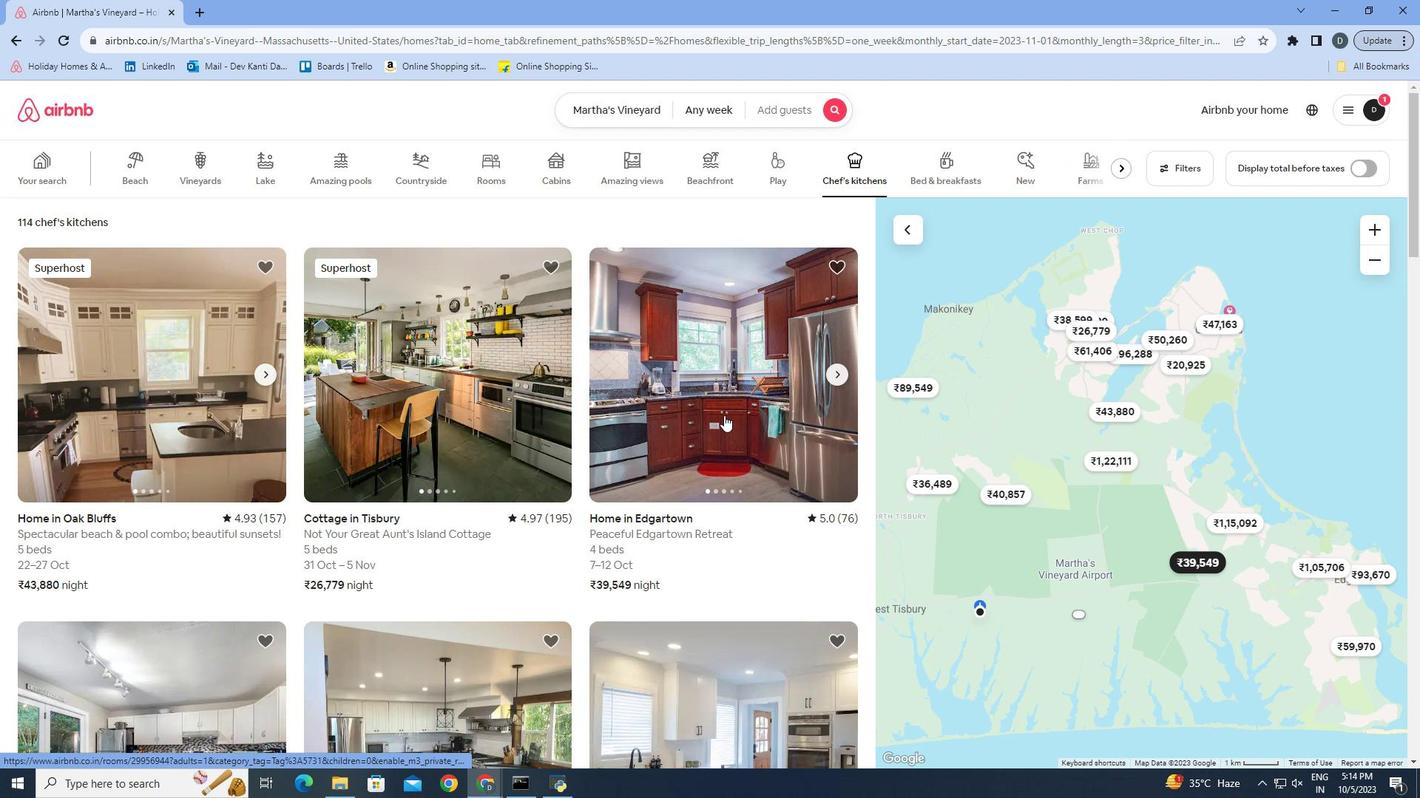 
Action: Mouse moved to (748, 420)
Screenshot: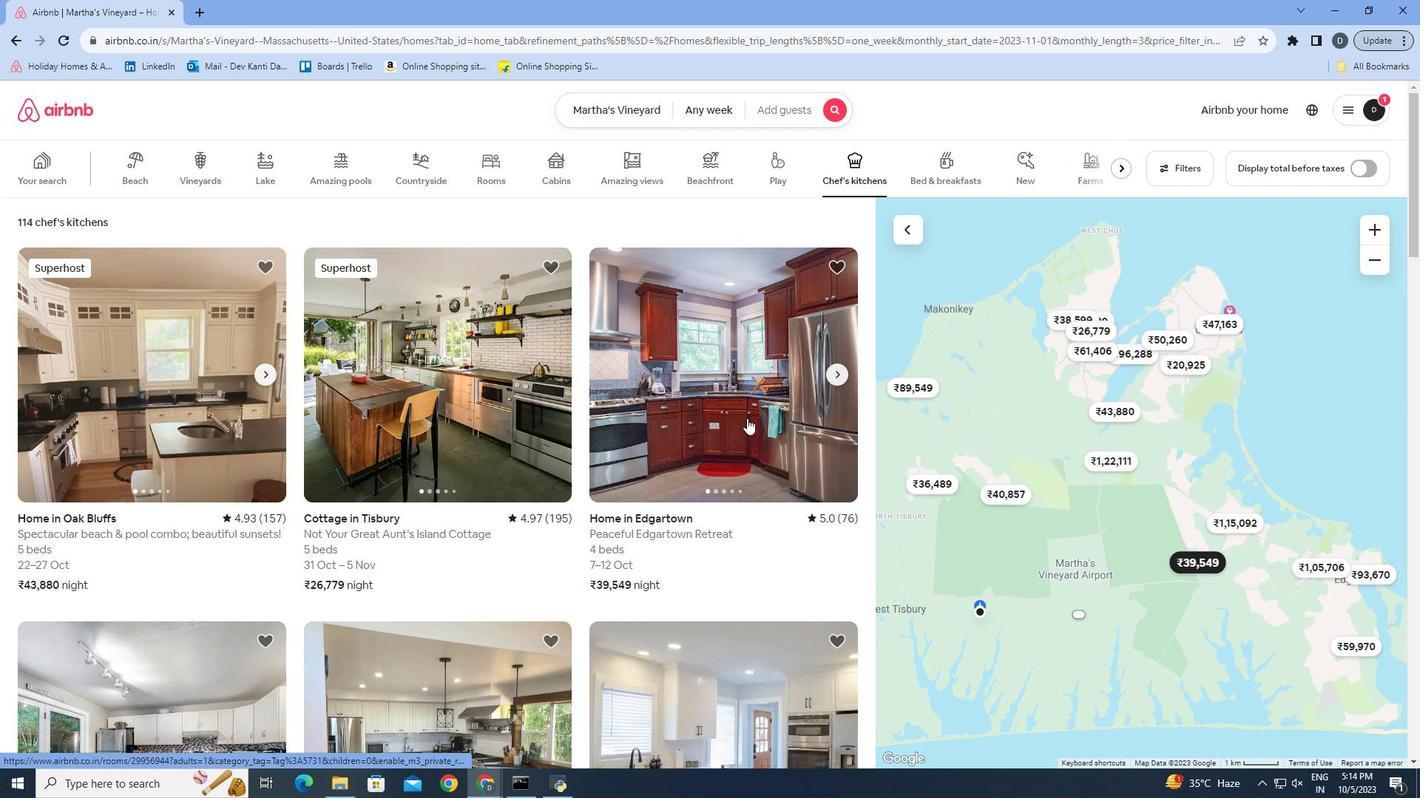 
Action: Mouse pressed left at (748, 420)
Screenshot: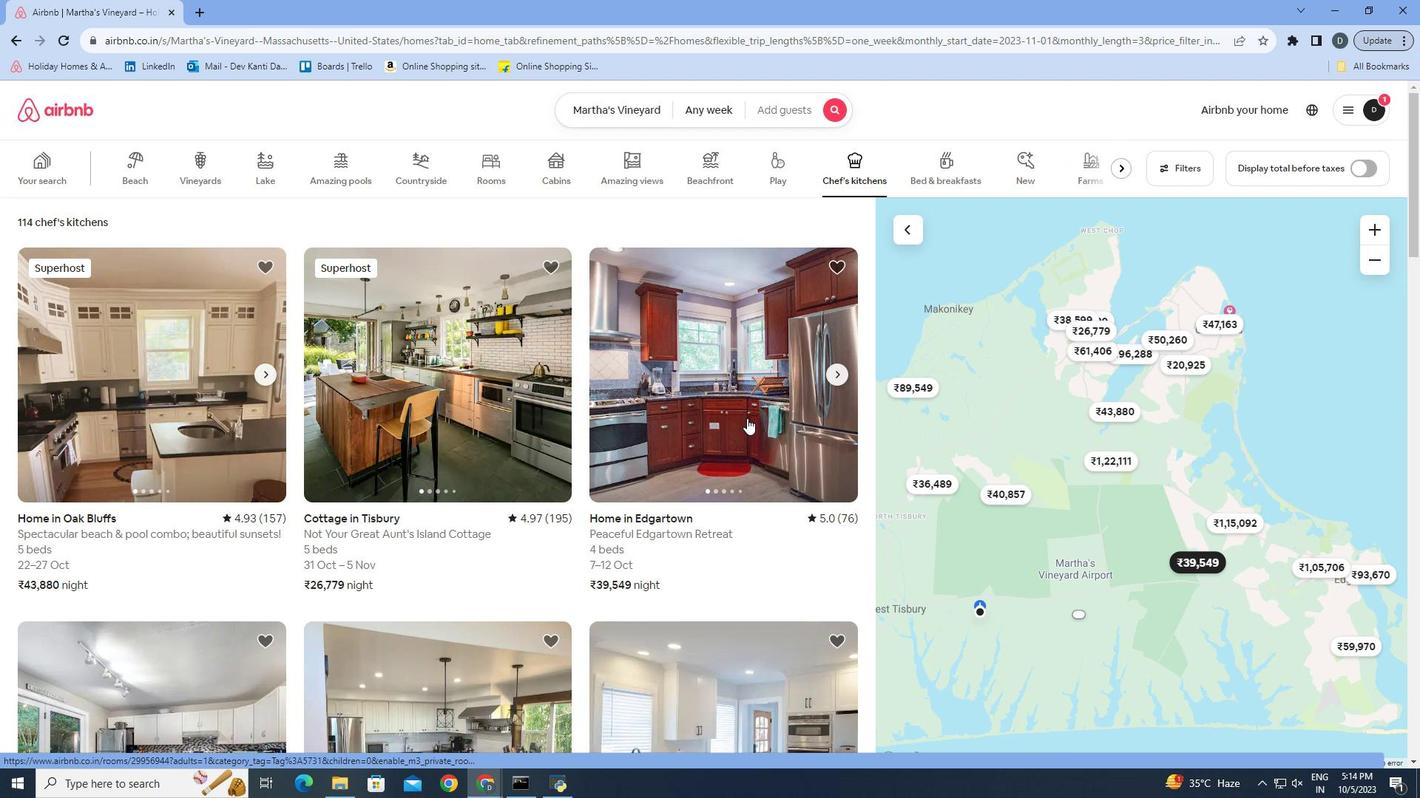 
Action: Mouse moved to (1061, 551)
Screenshot: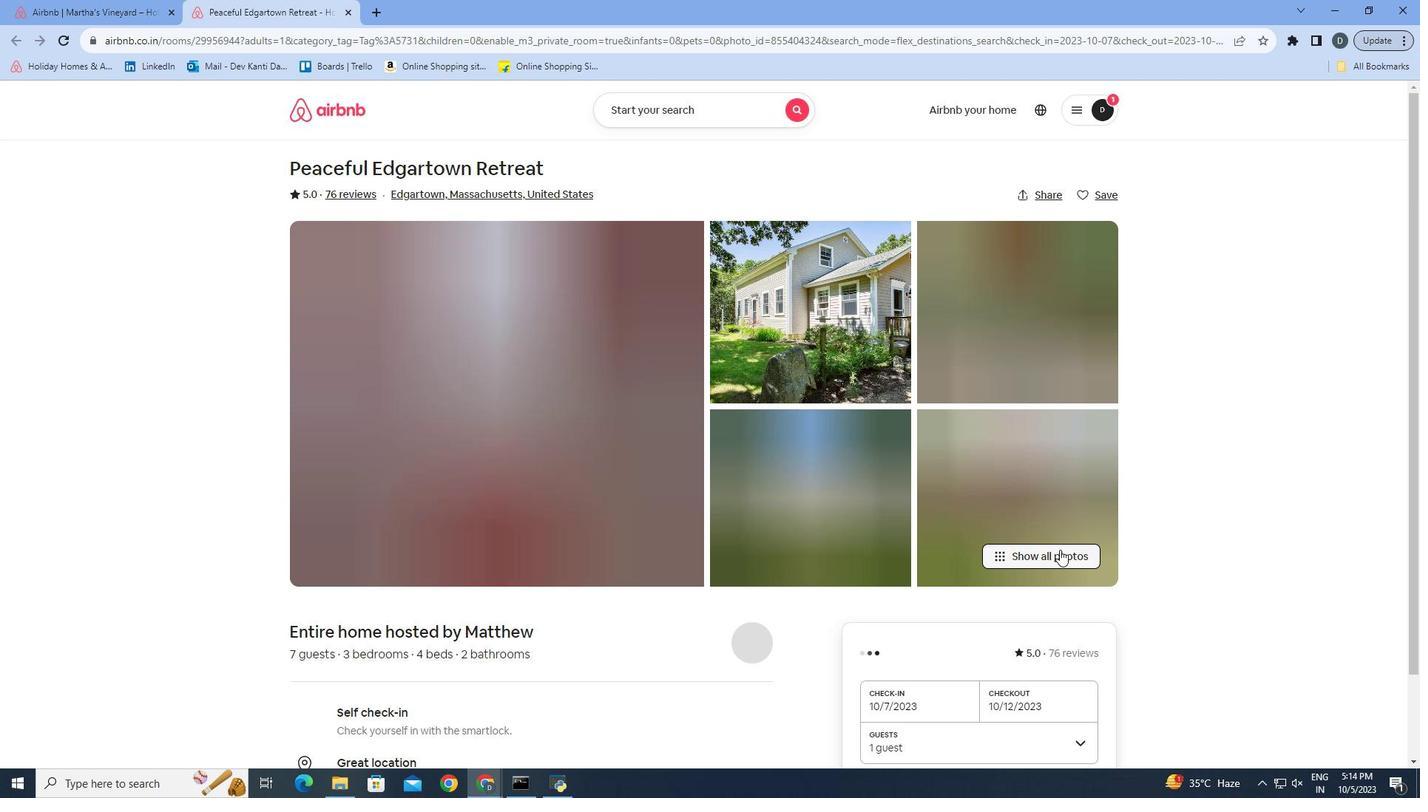 
Action: Mouse pressed left at (1061, 551)
Screenshot: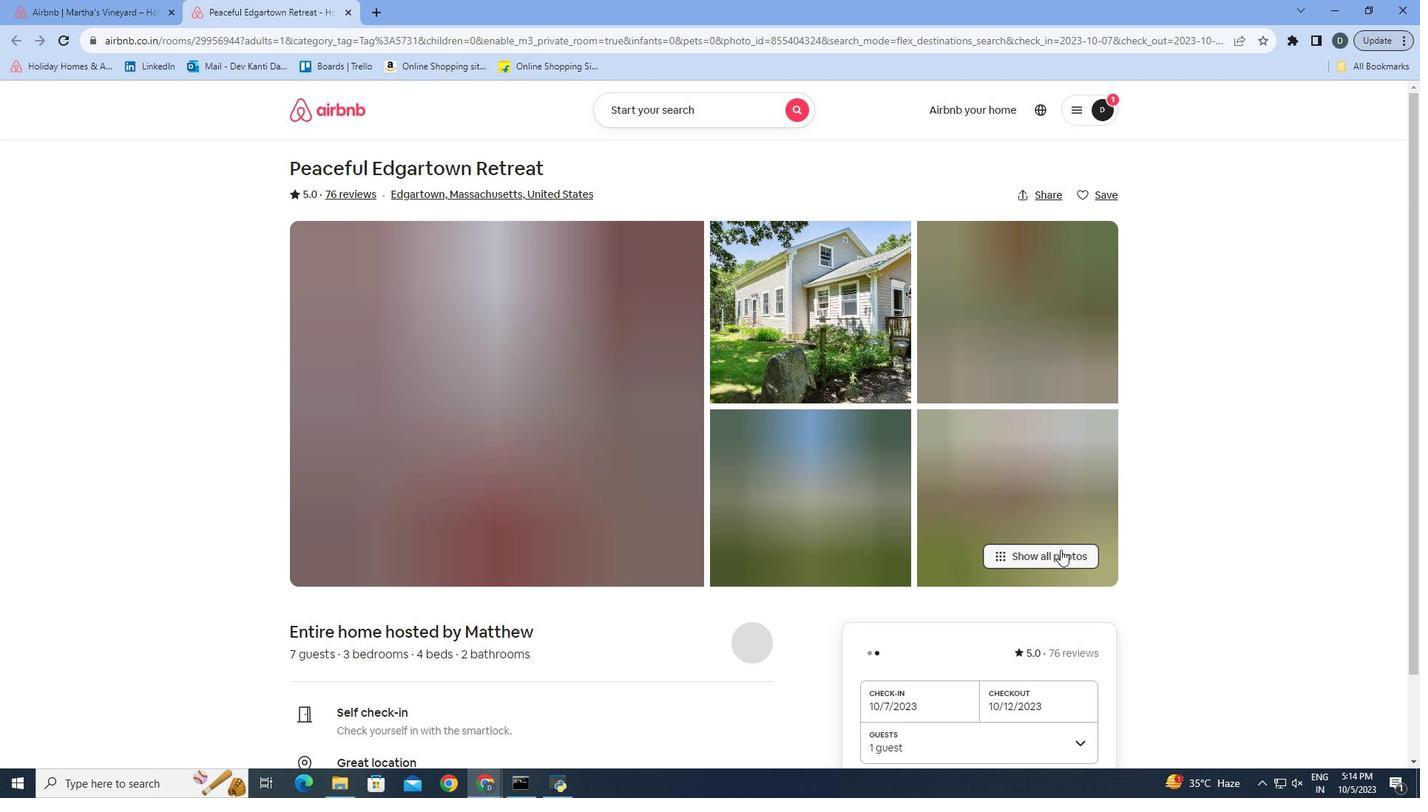 
Action: Mouse moved to (993, 414)
Screenshot: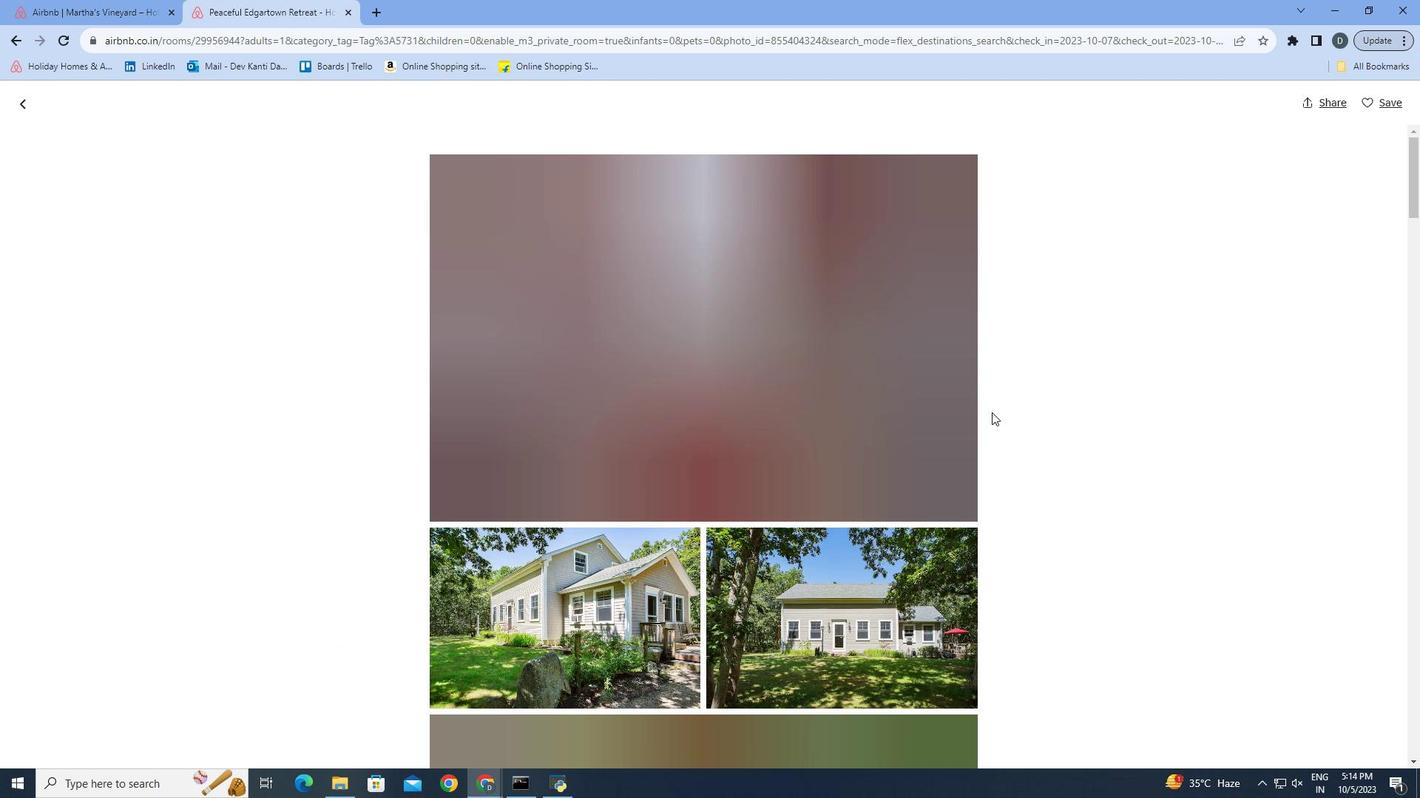 
Action: Mouse scrolled (993, 413) with delta (0, 0)
Screenshot: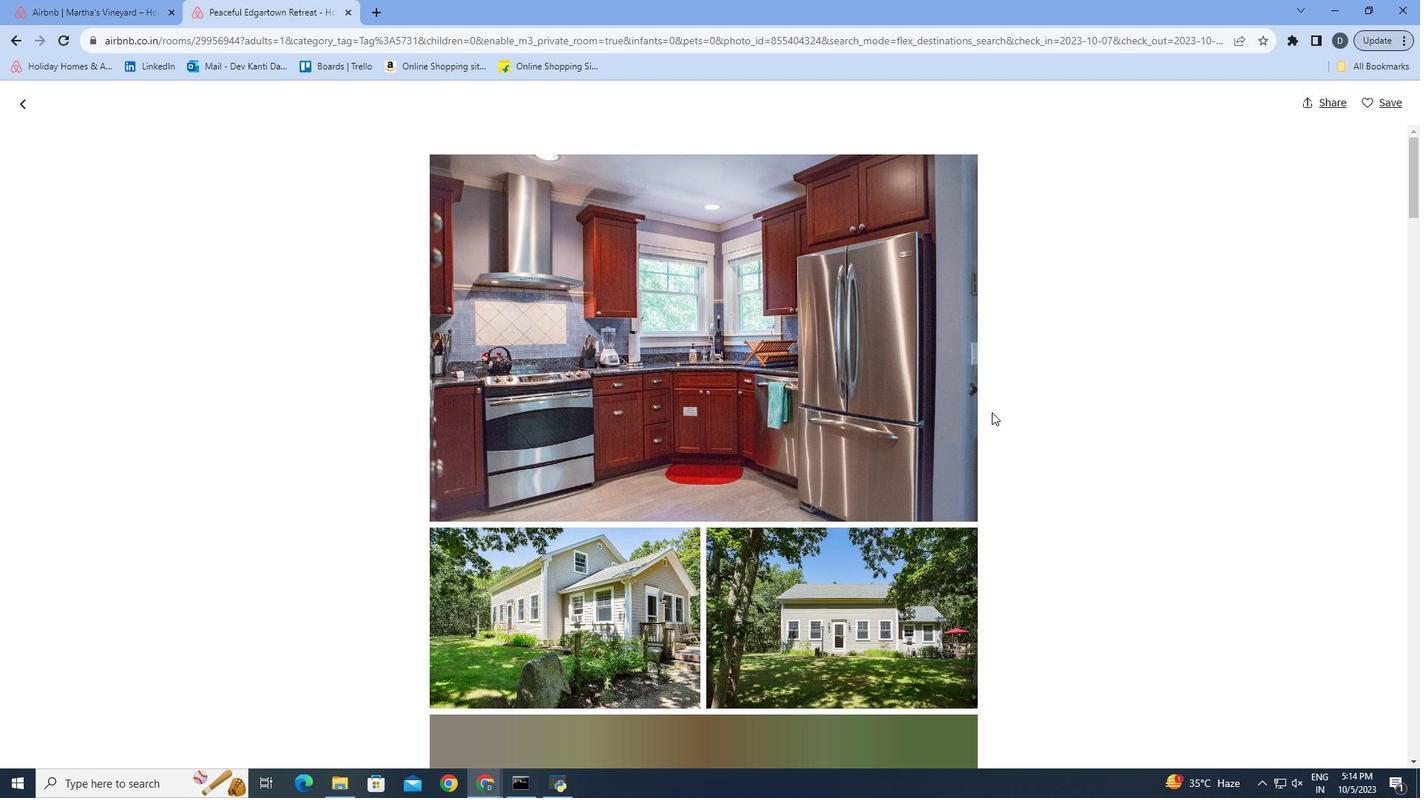 
Action: Mouse moved to (993, 414)
Screenshot: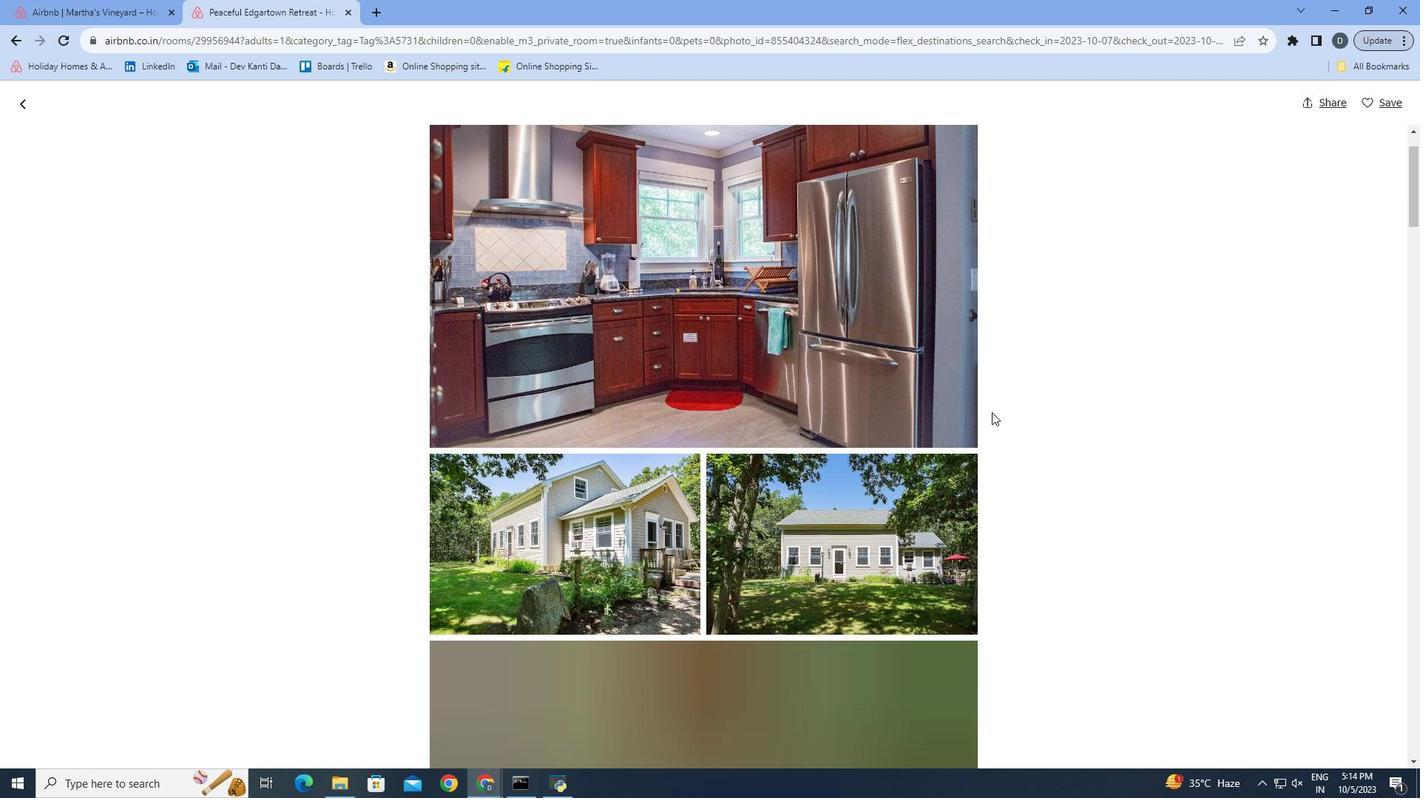 
Action: Mouse scrolled (993, 413) with delta (0, 0)
Screenshot: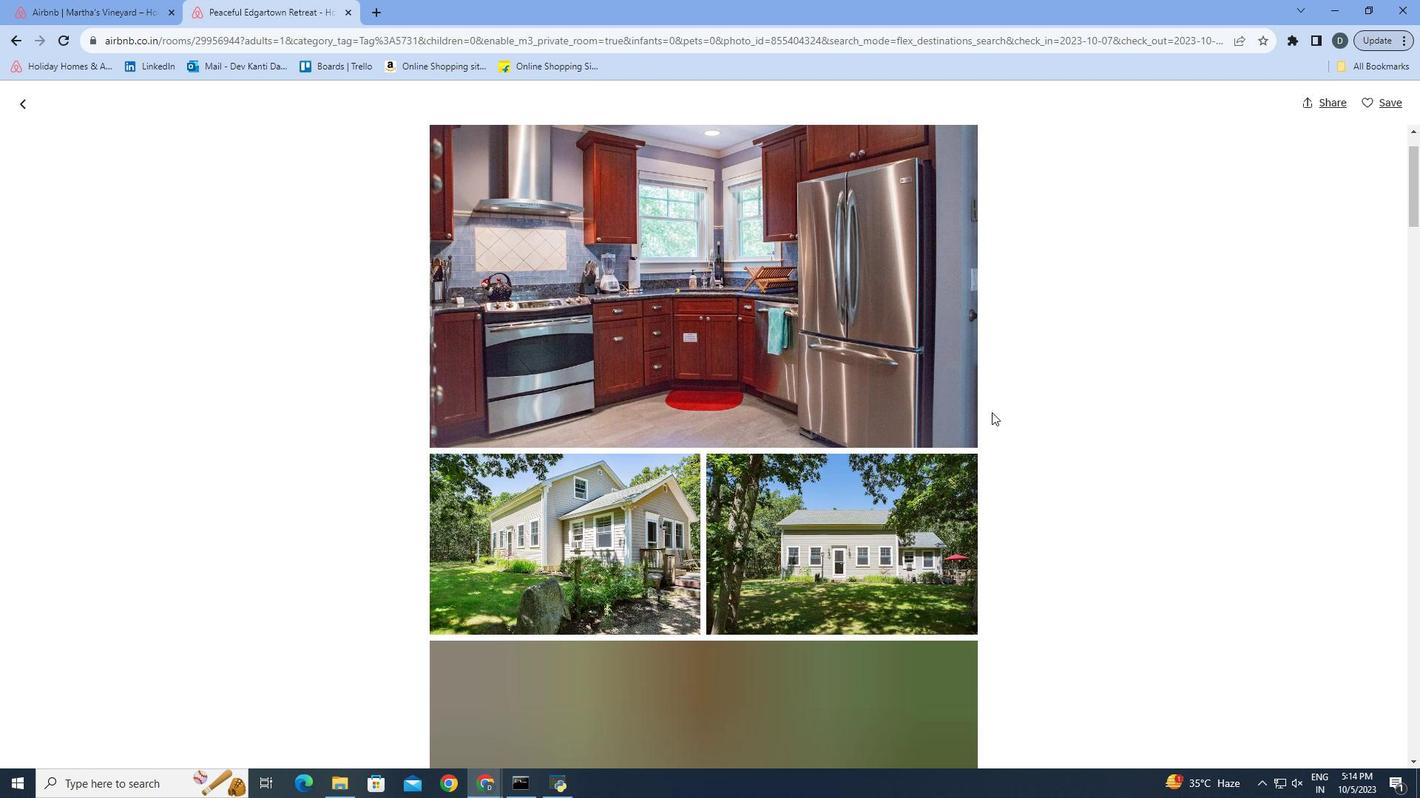
Action: Mouse scrolled (993, 413) with delta (0, 0)
Screenshot: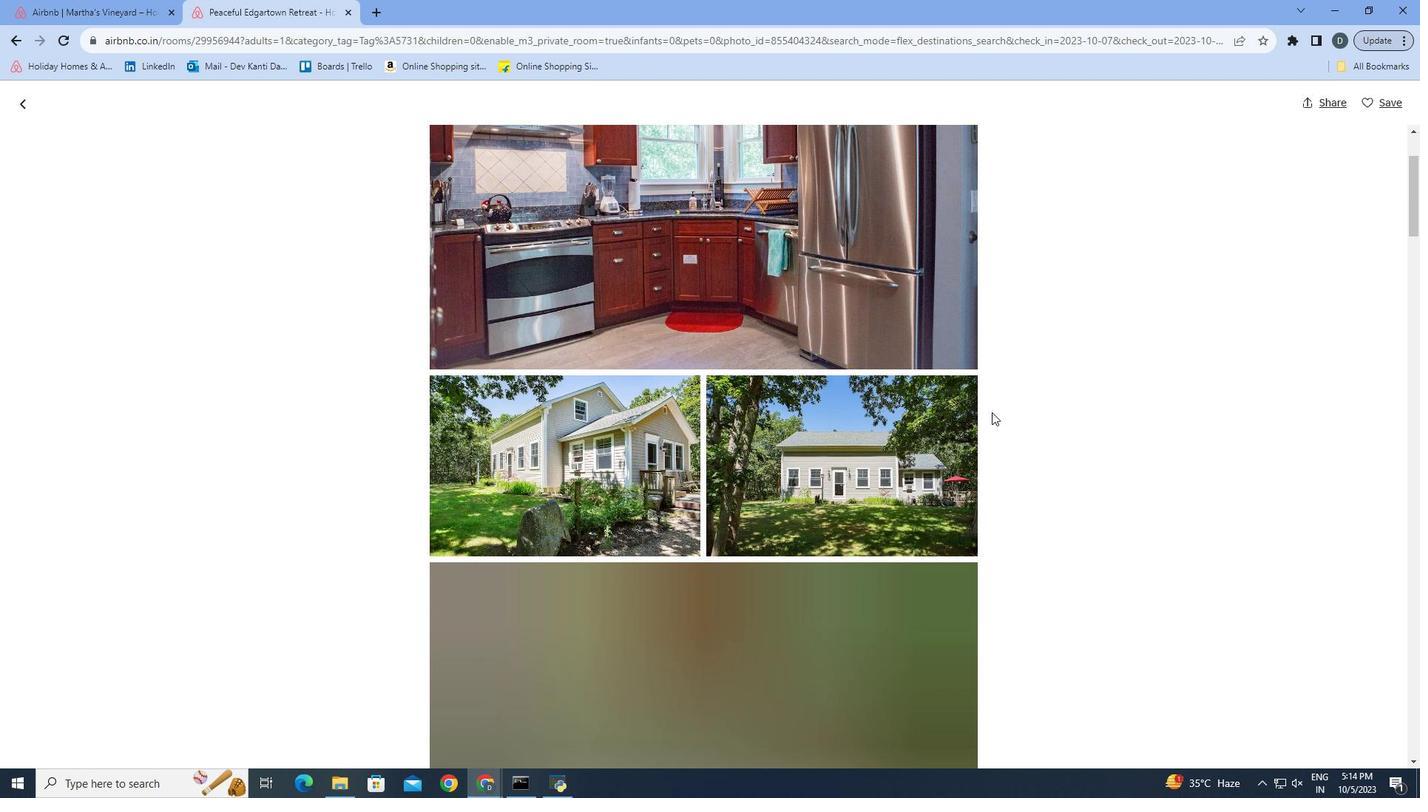 
Action: Mouse scrolled (993, 413) with delta (0, 0)
Screenshot: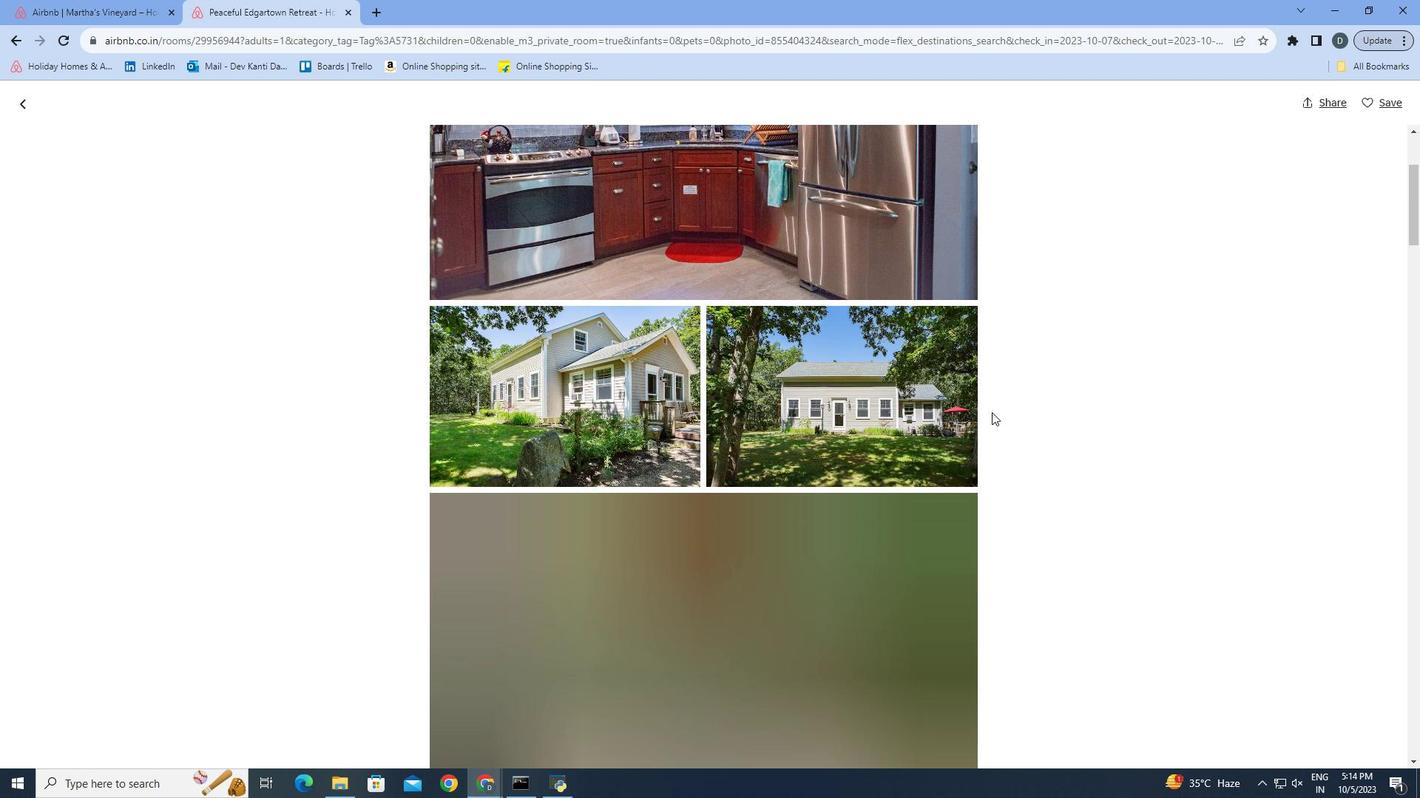 
Action: Mouse scrolled (993, 413) with delta (0, 0)
Screenshot: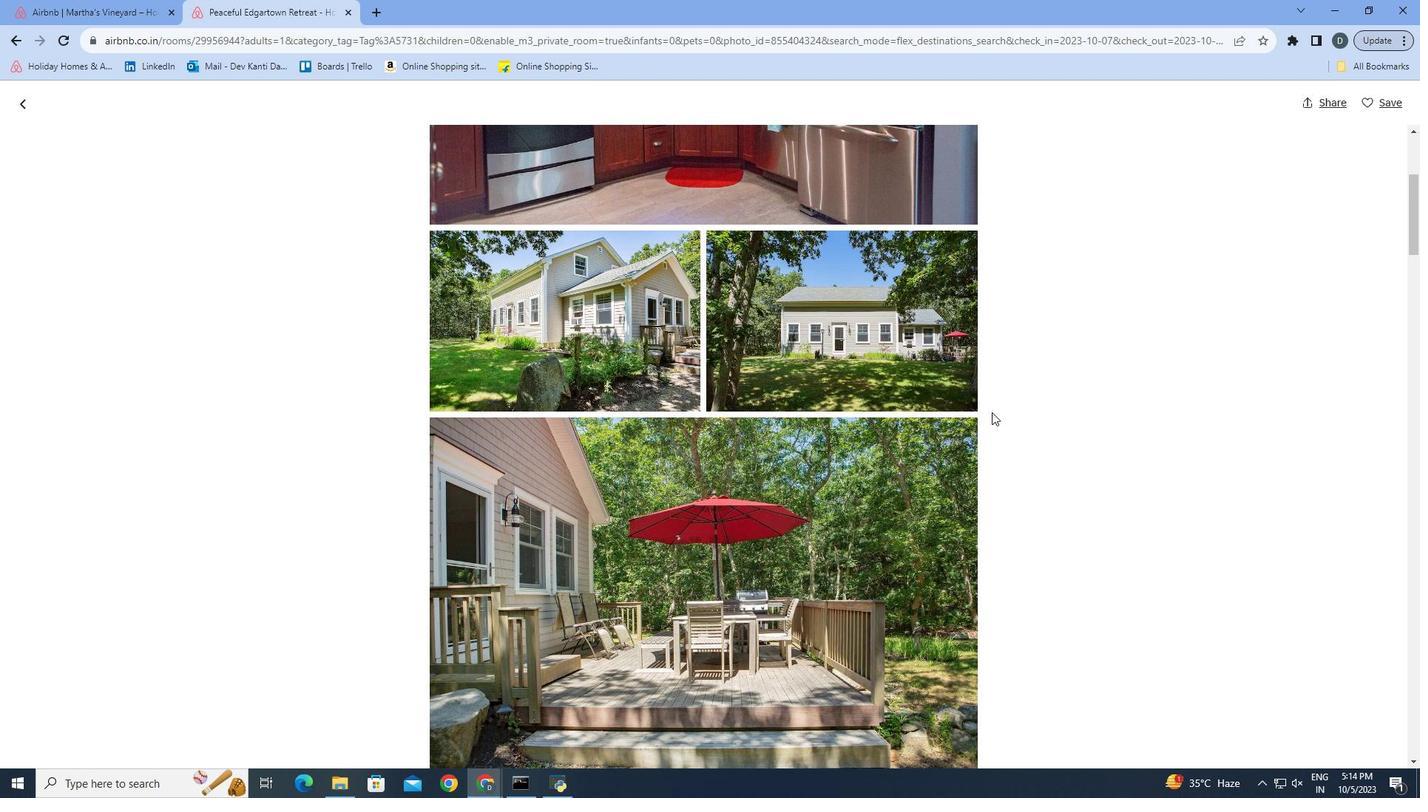 
Action: Mouse scrolled (993, 413) with delta (0, 0)
Screenshot: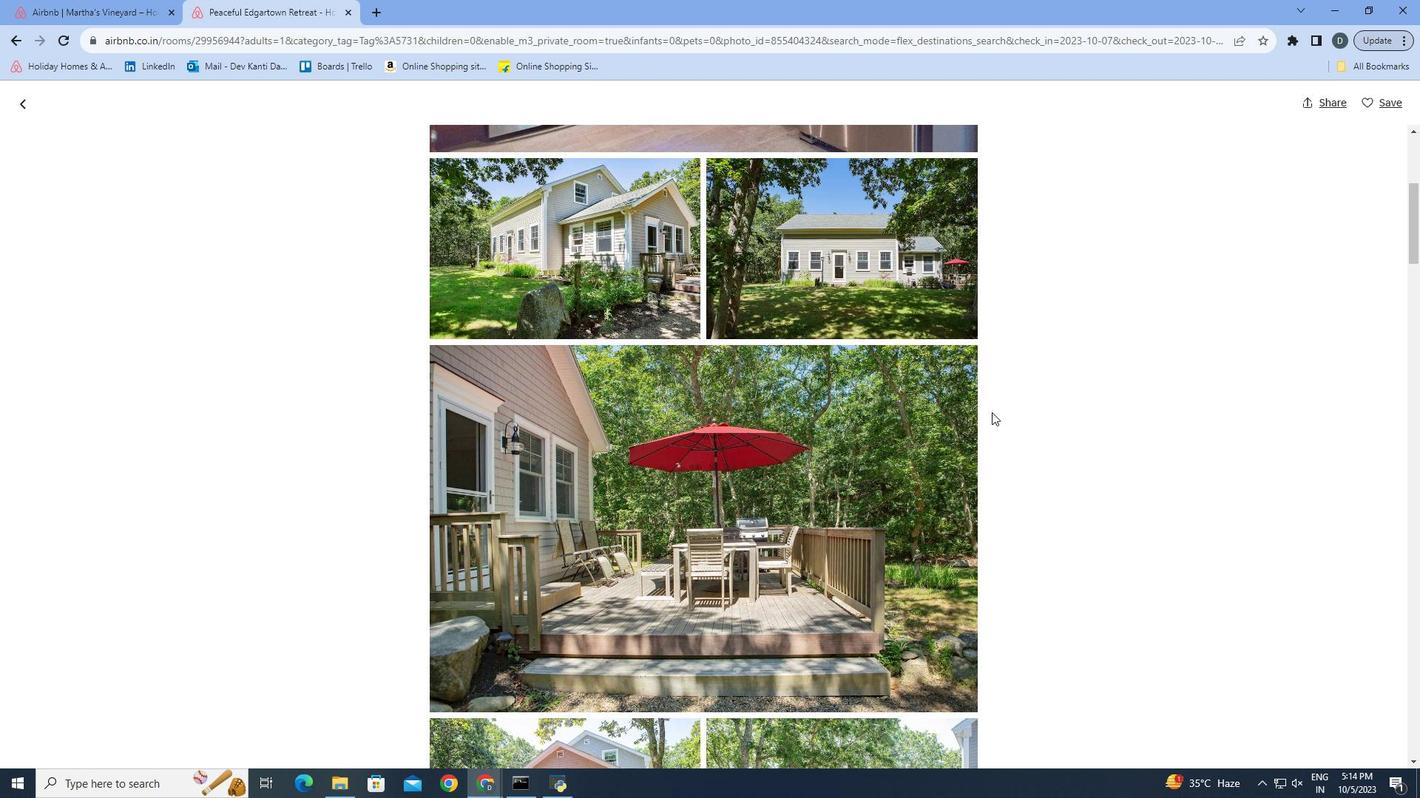 
Action: Mouse scrolled (993, 413) with delta (0, 0)
Screenshot: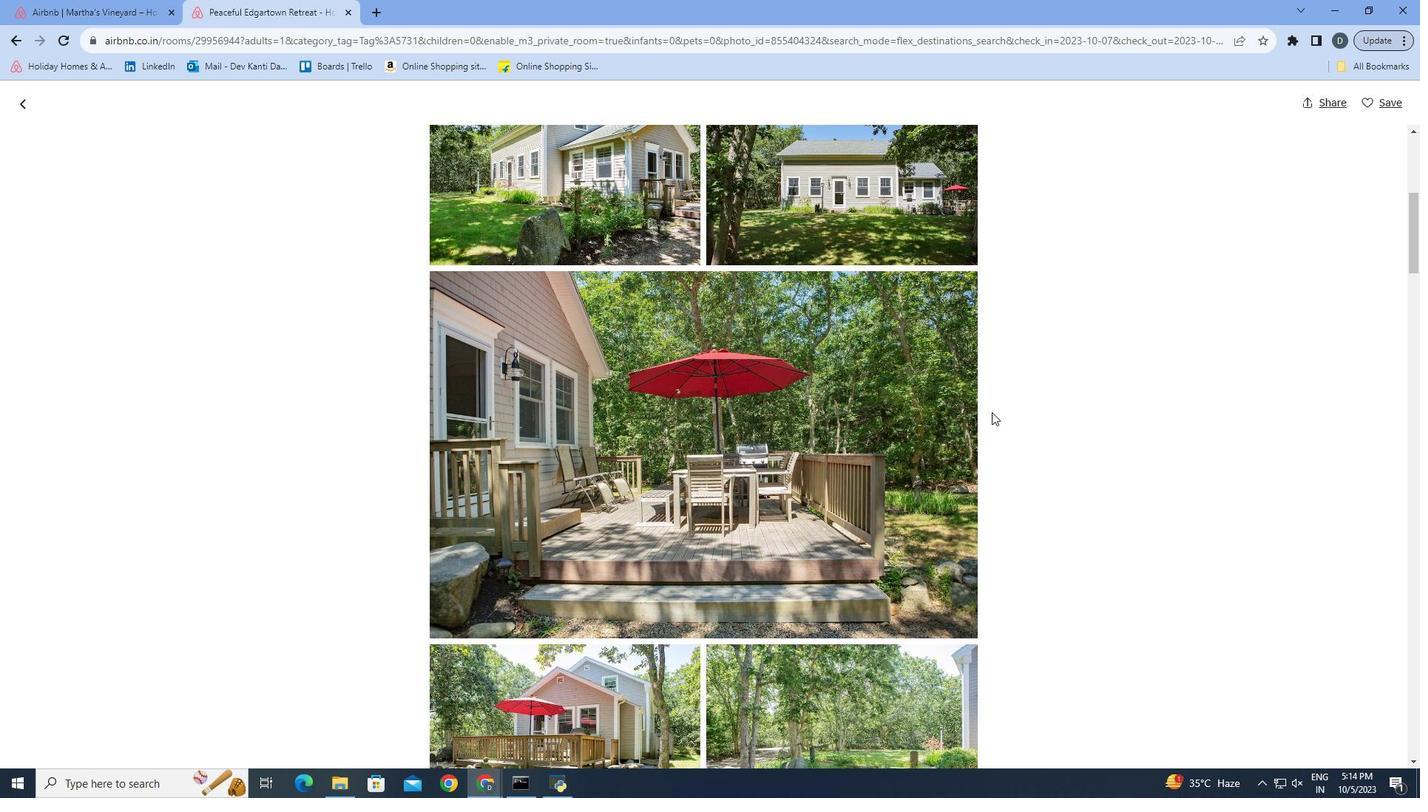 
Action: Mouse scrolled (993, 413) with delta (0, 0)
Screenshot: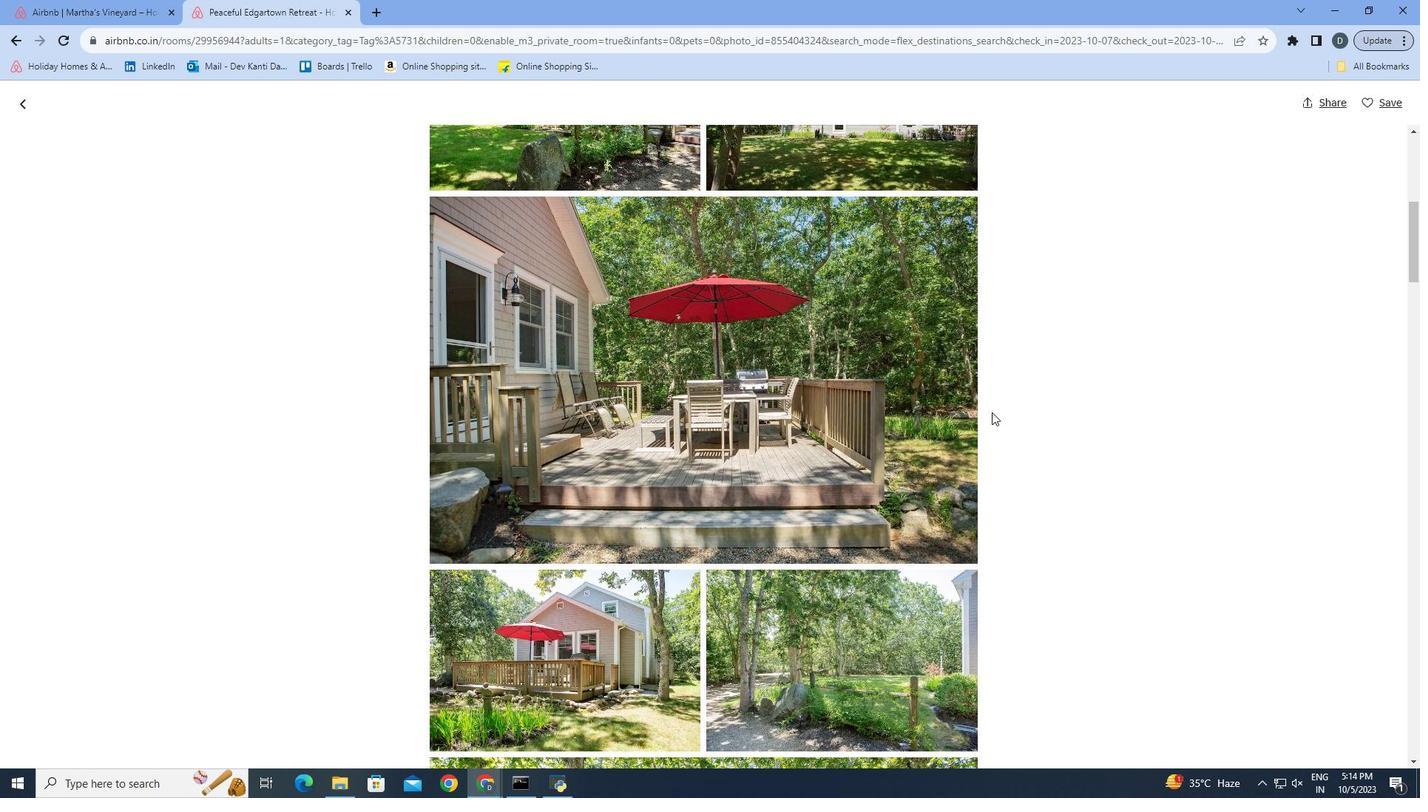 
Action: Mouse moved to (1000, 408)
Screenshot: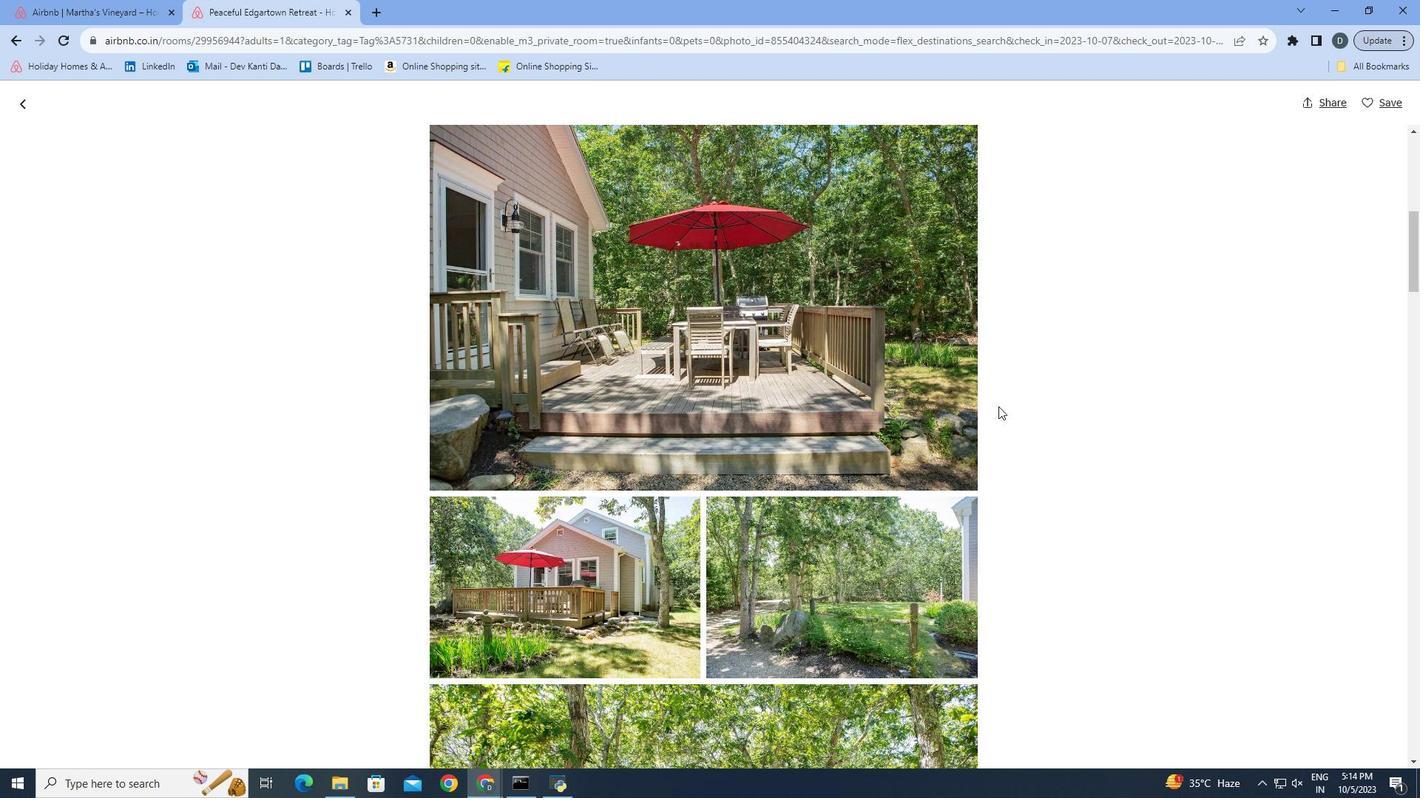 
Action: Mouse scrolled (1000, 407) with delta (0, 0)
Screenshot: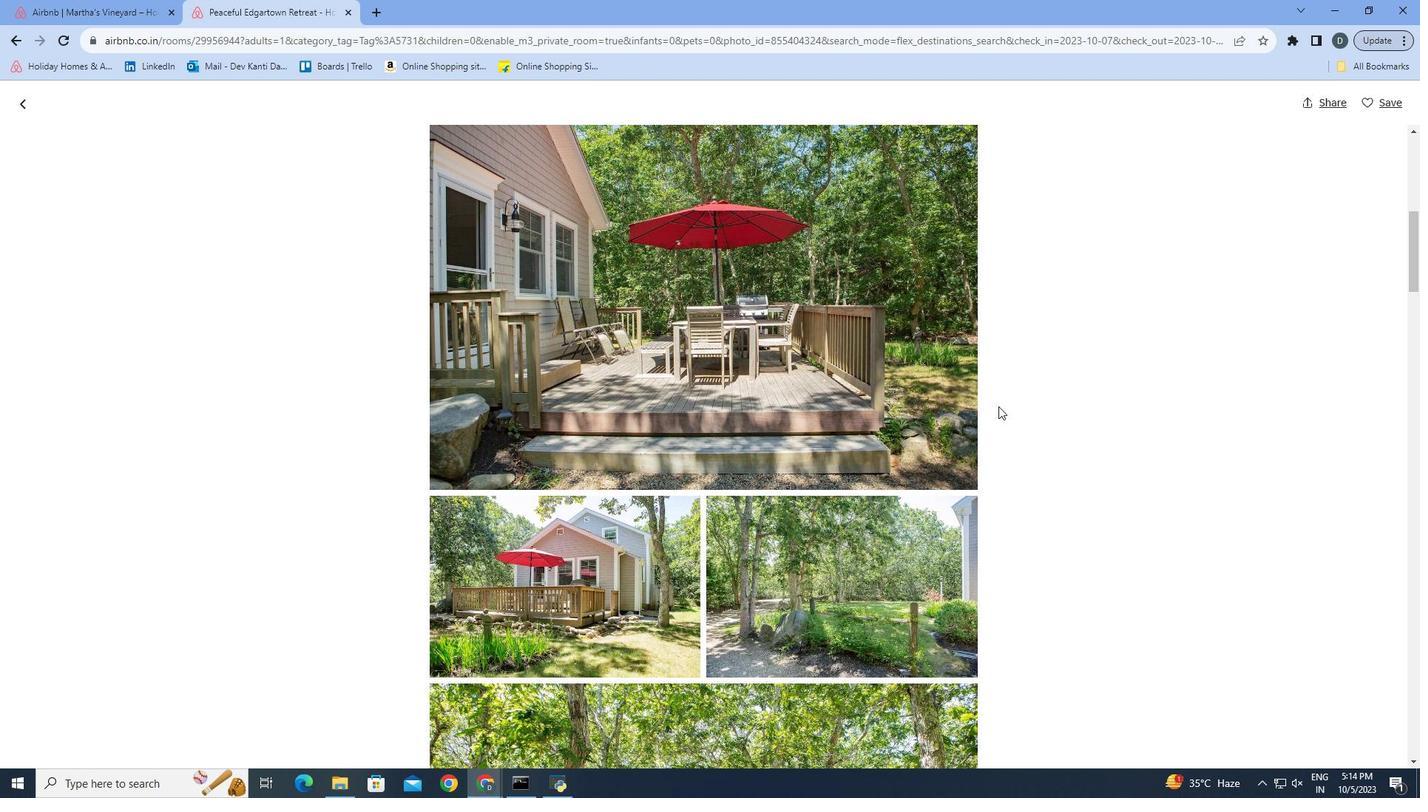 
Action: Mouse scrolled (1000, 407) with delta (0, 0)
Screenshot: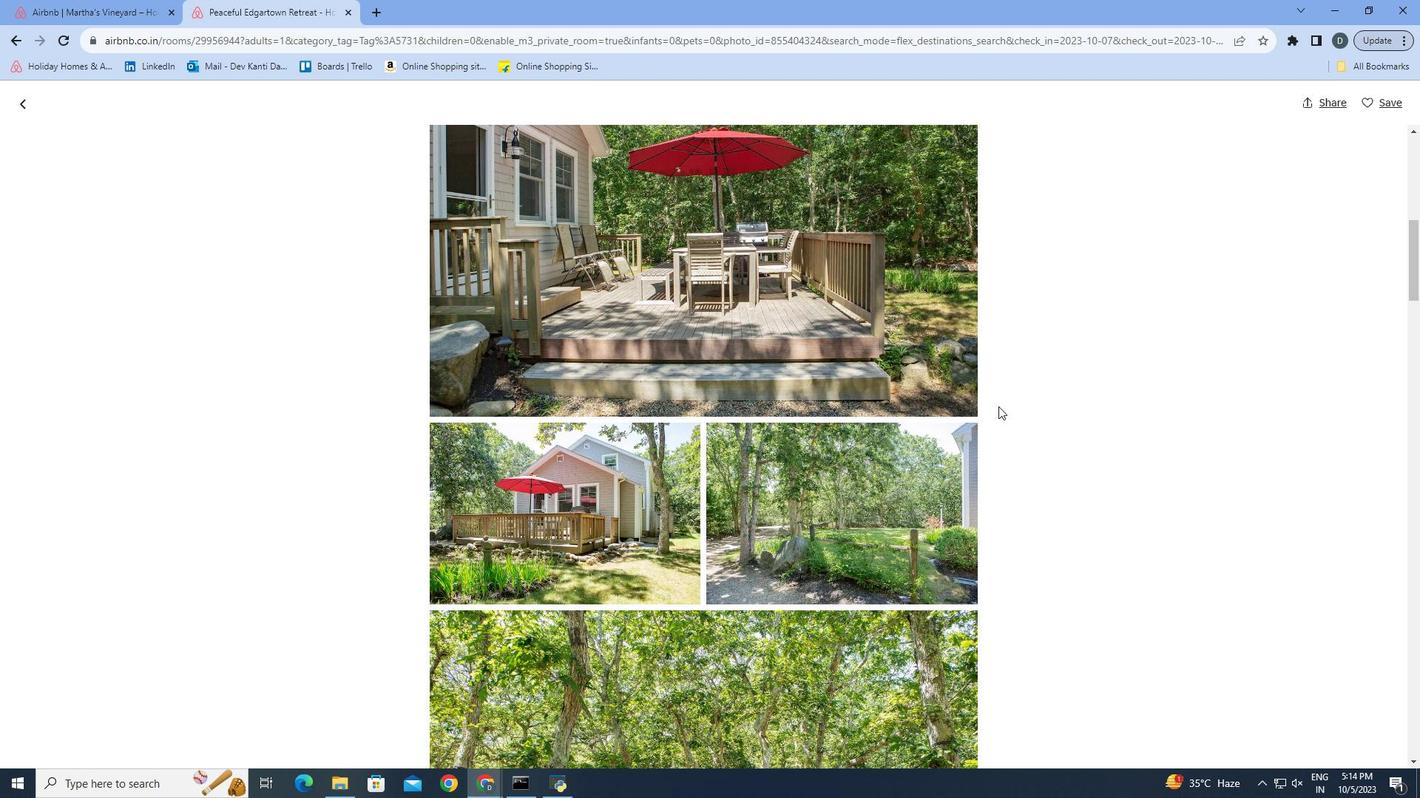 
Action: Mouse scrolled (1000, 407) with delta (0, 0)
Screenshot: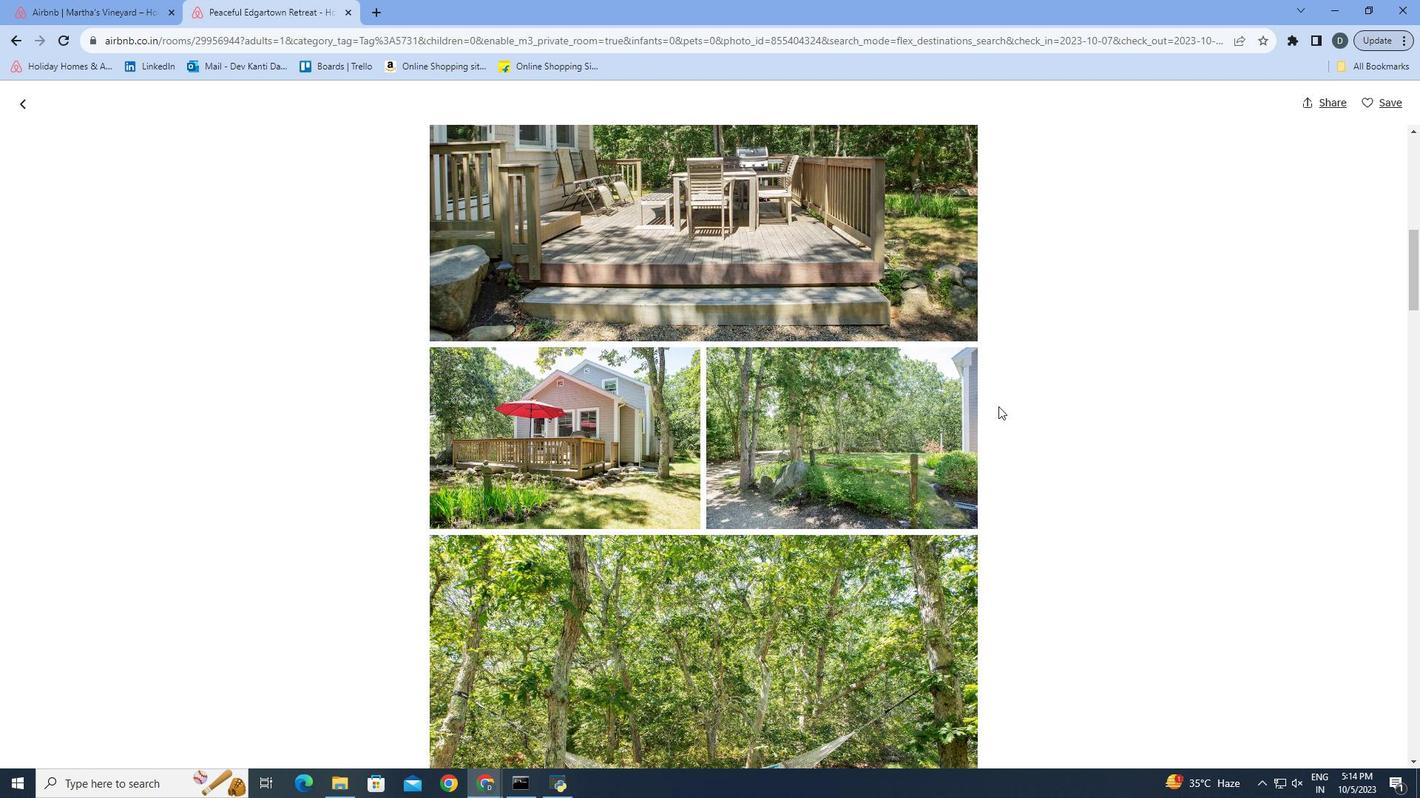
Action: Mouse scrolled (1000, 407) with delta (0, 0)
Screenshot: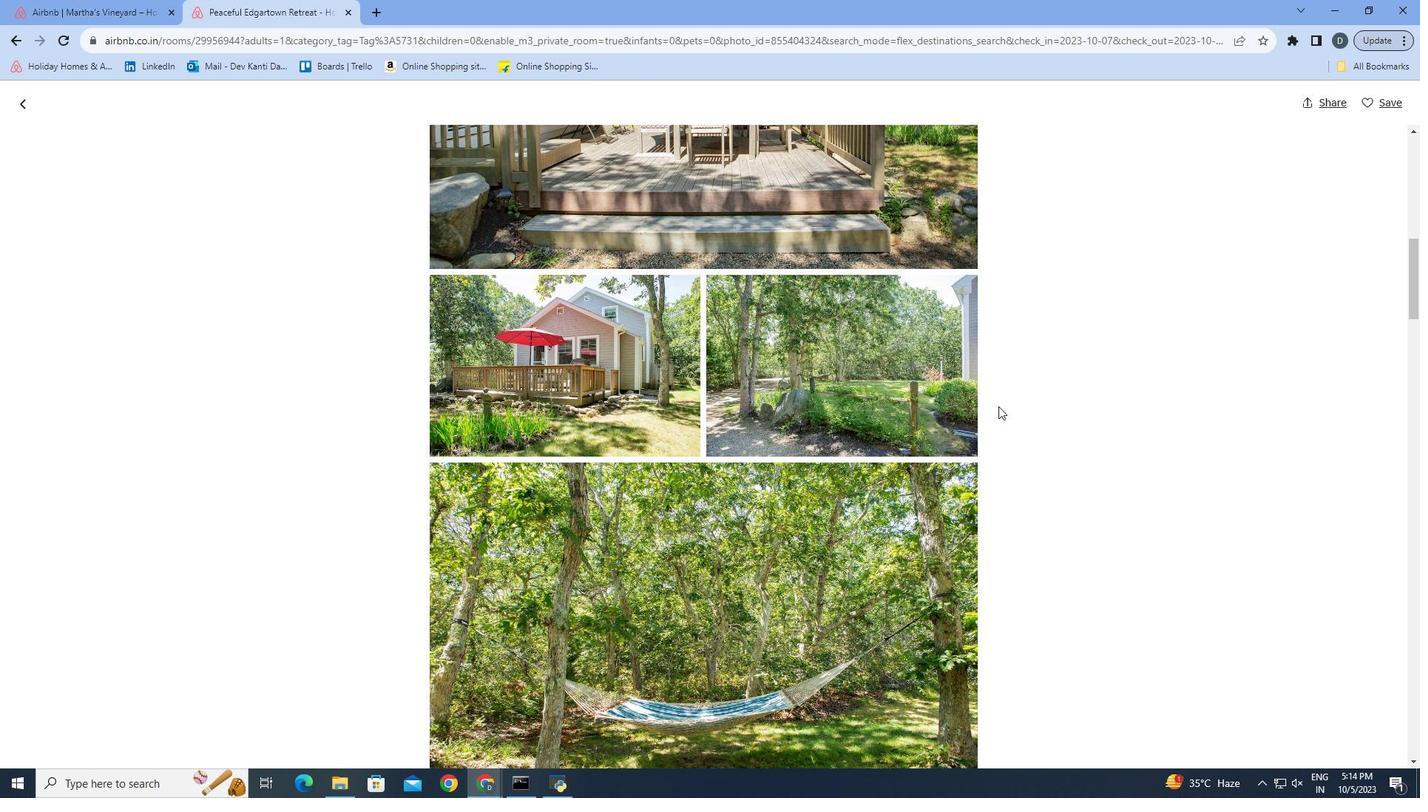 
Action: Mouse scrolled (1000, 407) with delta (0, 0)
Screenshot: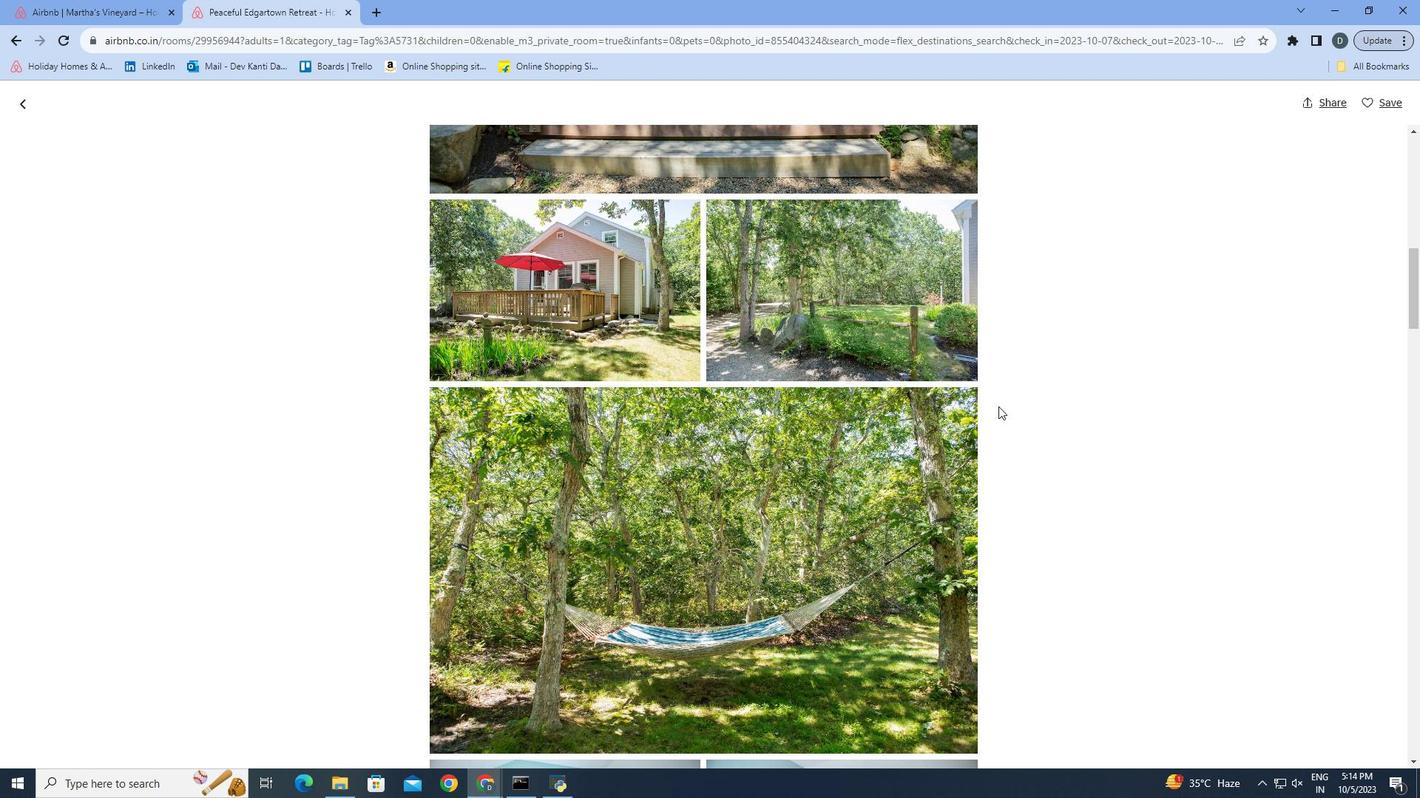 
Action: Mouse scrolled (1000, 407) with delta (0, 0)
Screenshot: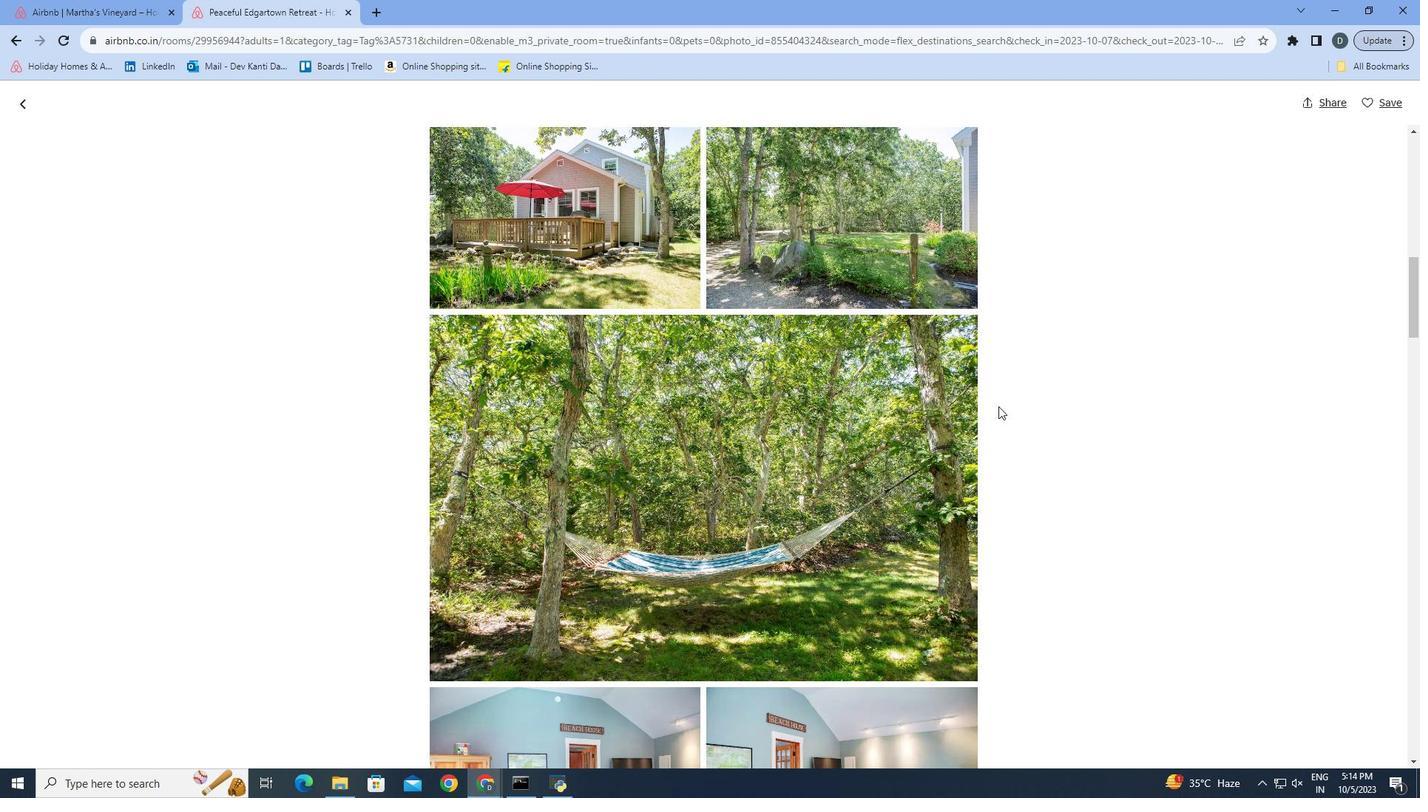 
Action: Mouse scrolled (1000, 407) with delta (0, 0)
Screenshot: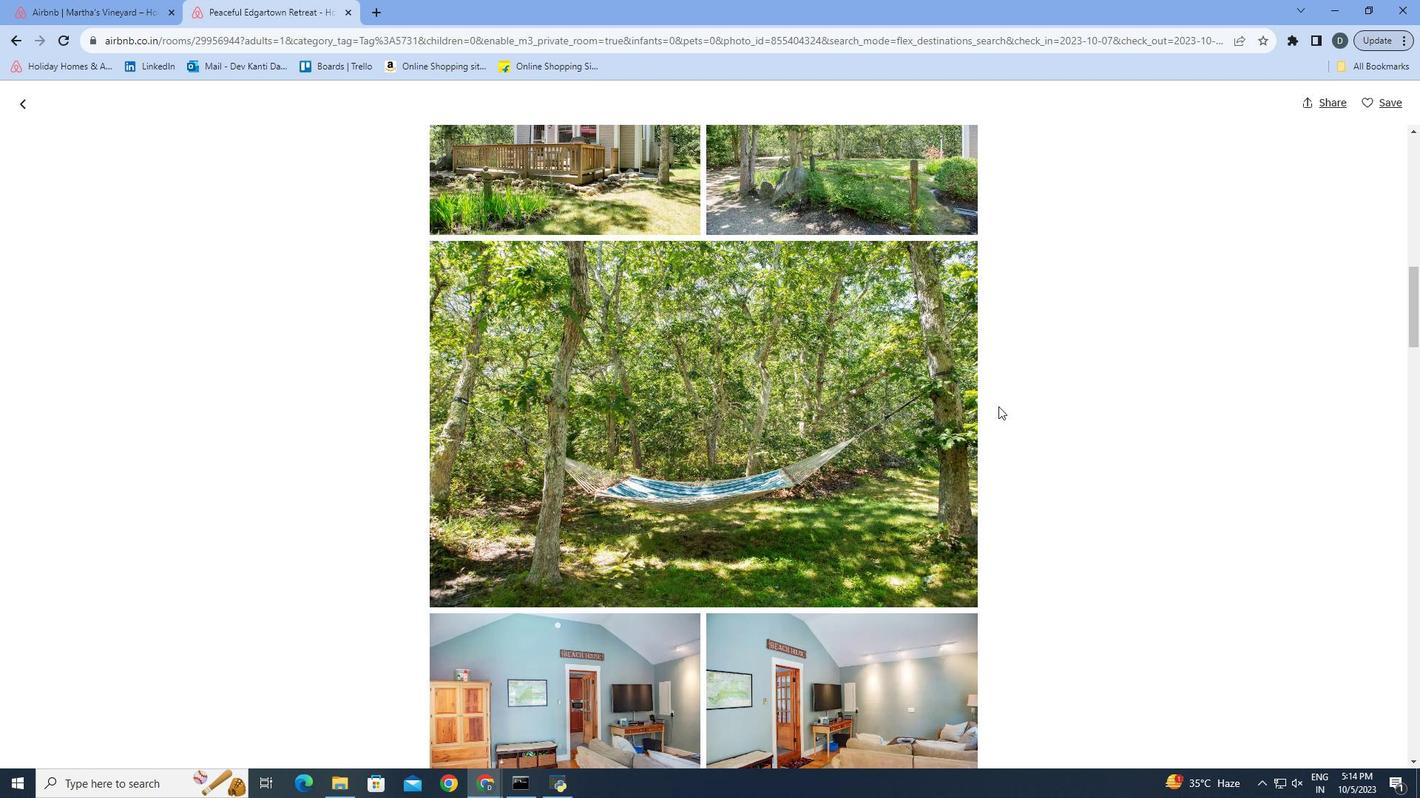 
Action: Mouse scrolled (1000, 407) with delta (0, 0)
Screenshot: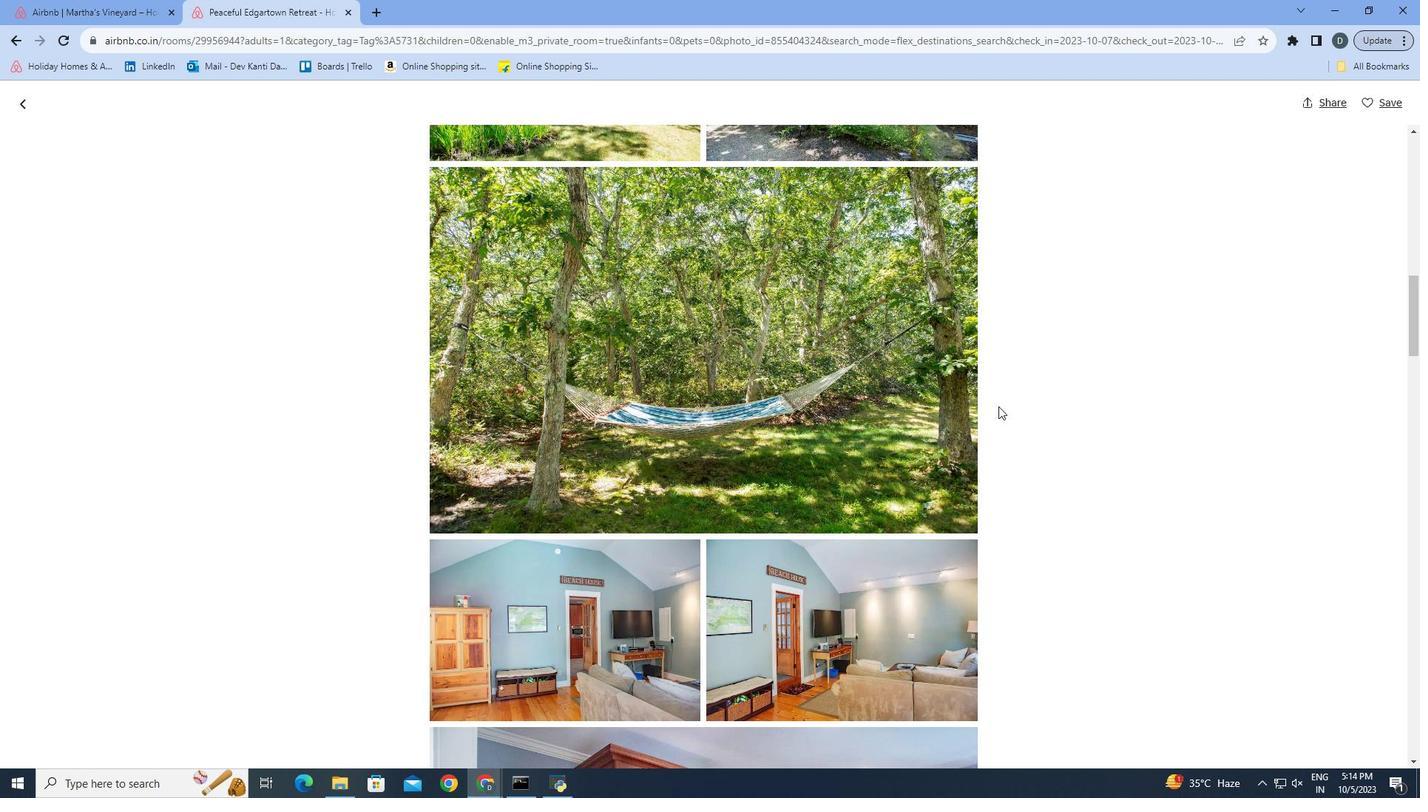 
Action: Mouse scrolled (1000, 407) with delta (0, 0)
Screenshot: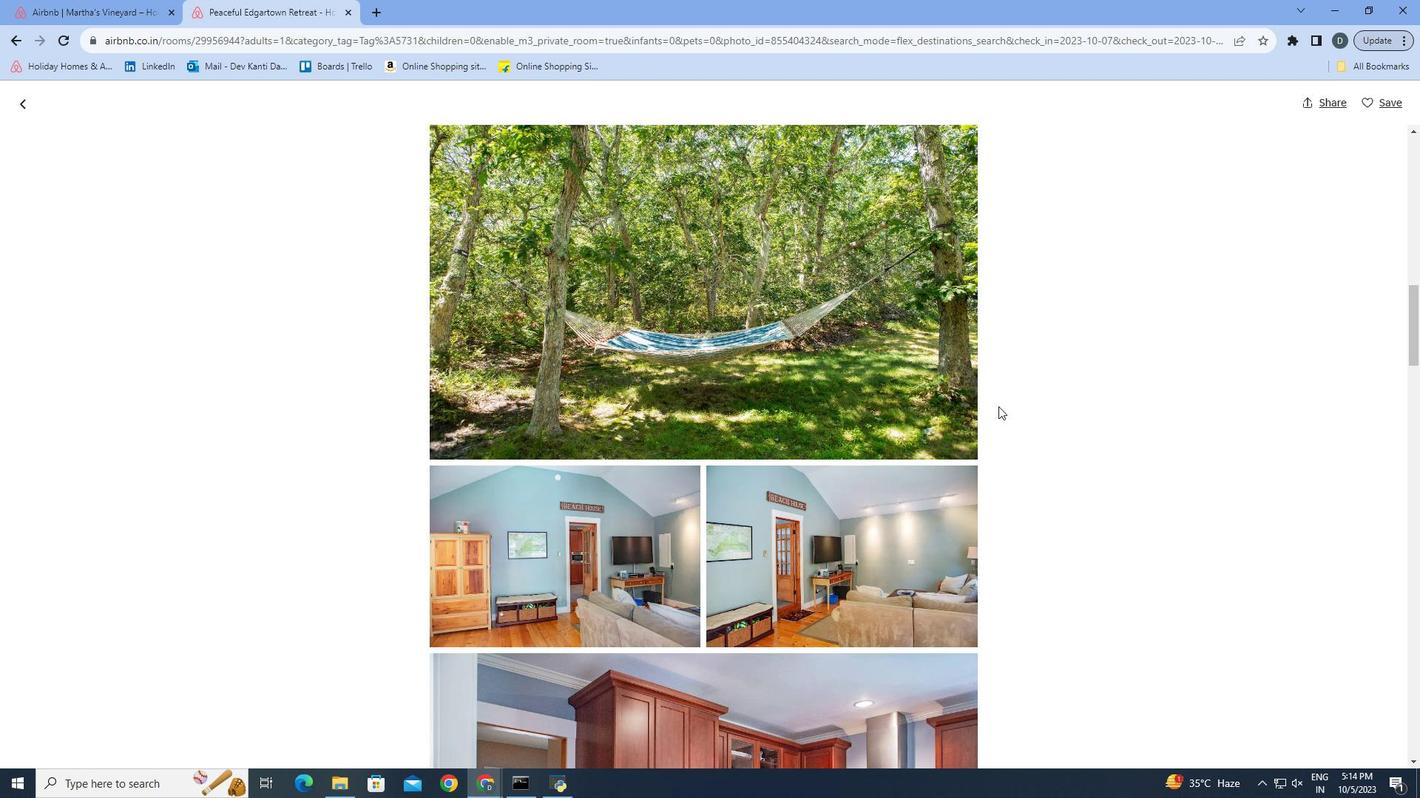 
Action: Mouse scrolled (1000, 407) with delta (0, 0)
Screenshot: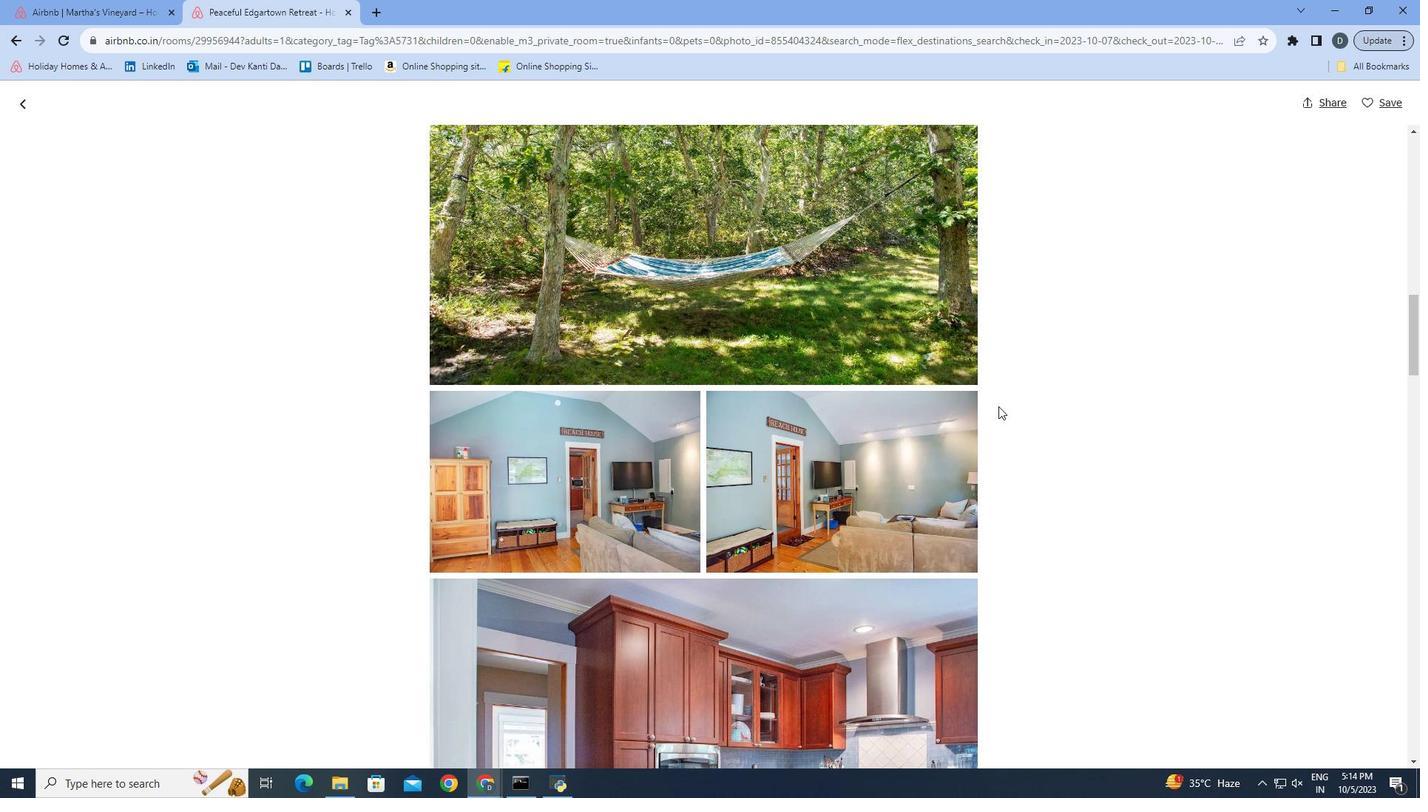 
Action: Mouse scrolled (1000, 407) with delta (0, 0)
Screenshot: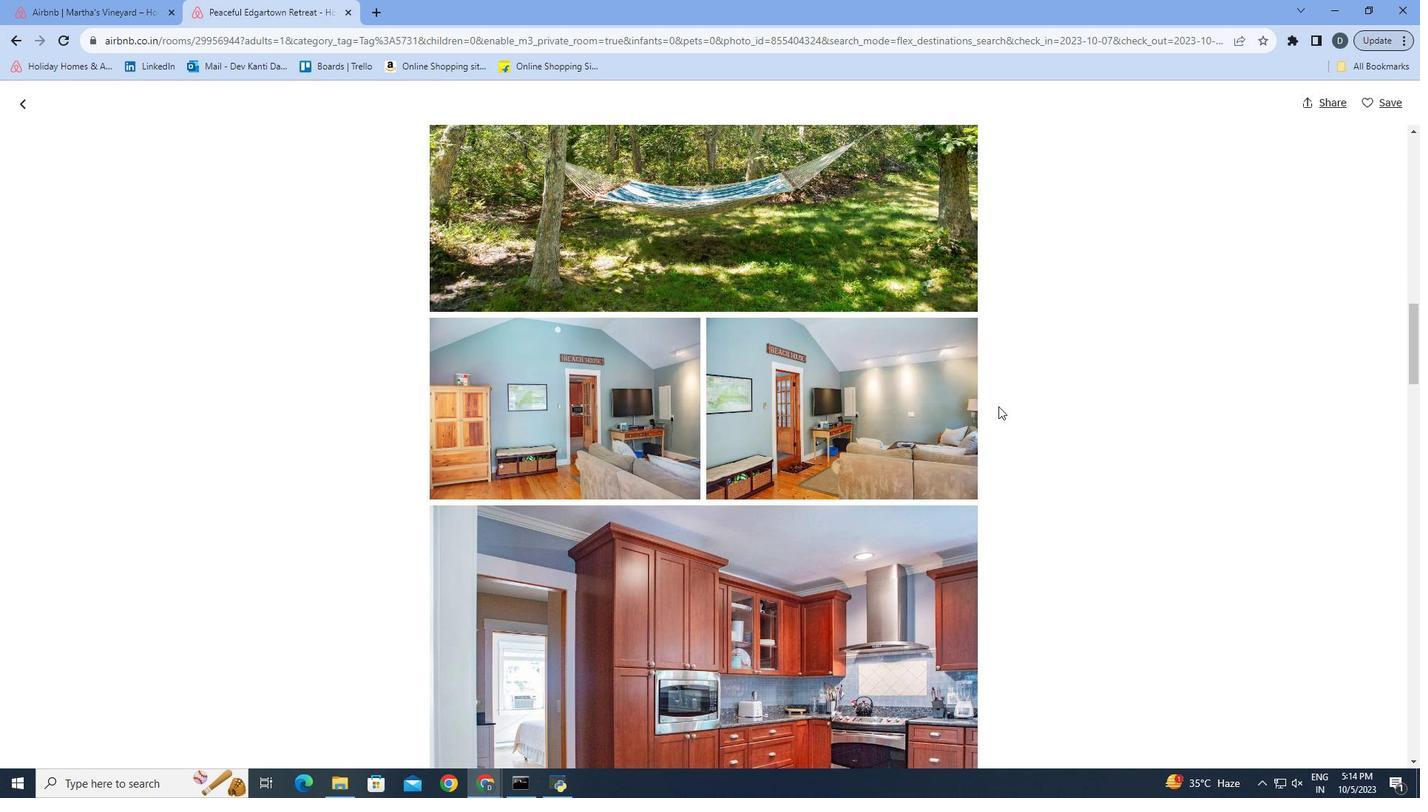 
Action: Mouse scrolled (1000, 407) with delta (0, 0)
Screenshot: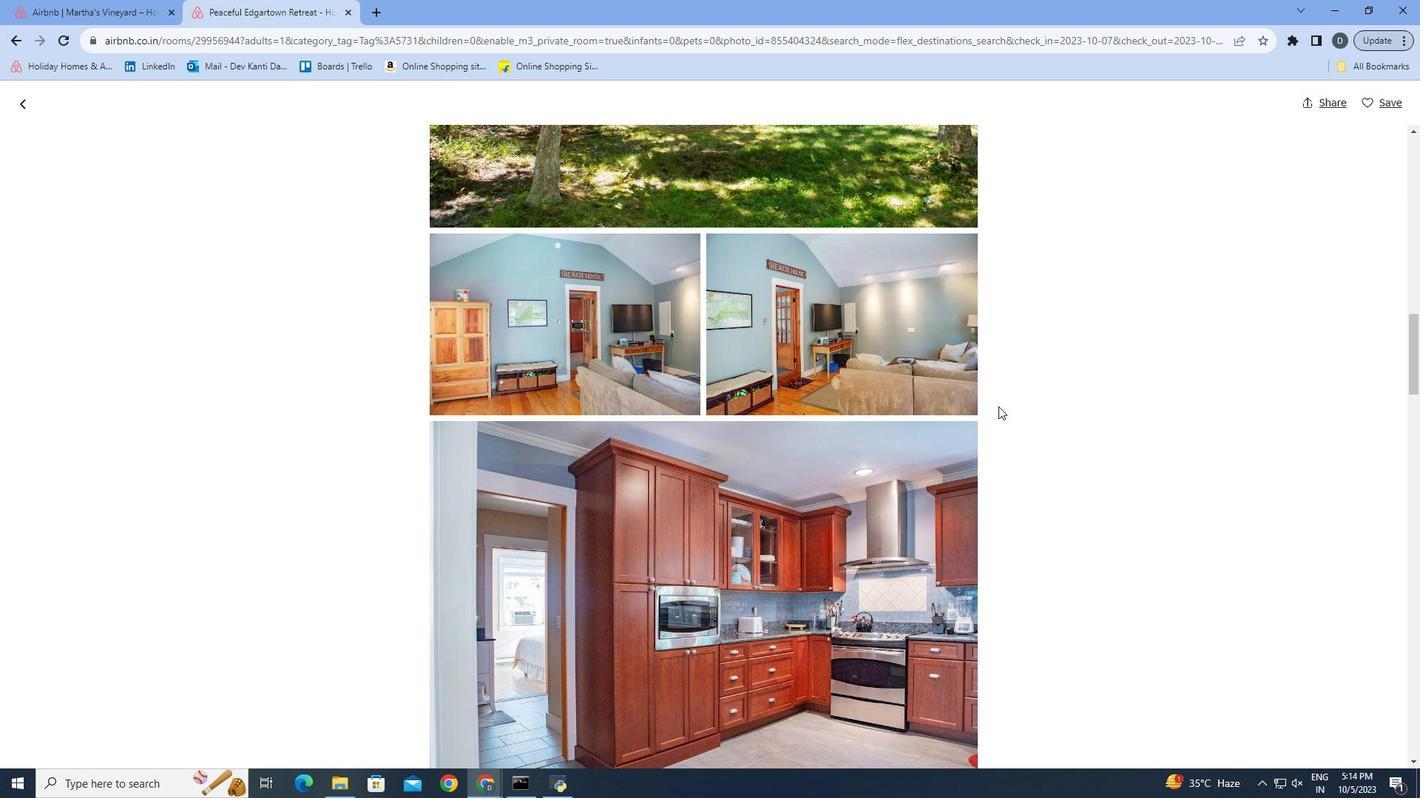 
Action: Mouse scrolled (1000, 407) with delta (0, 0)
Screenshot: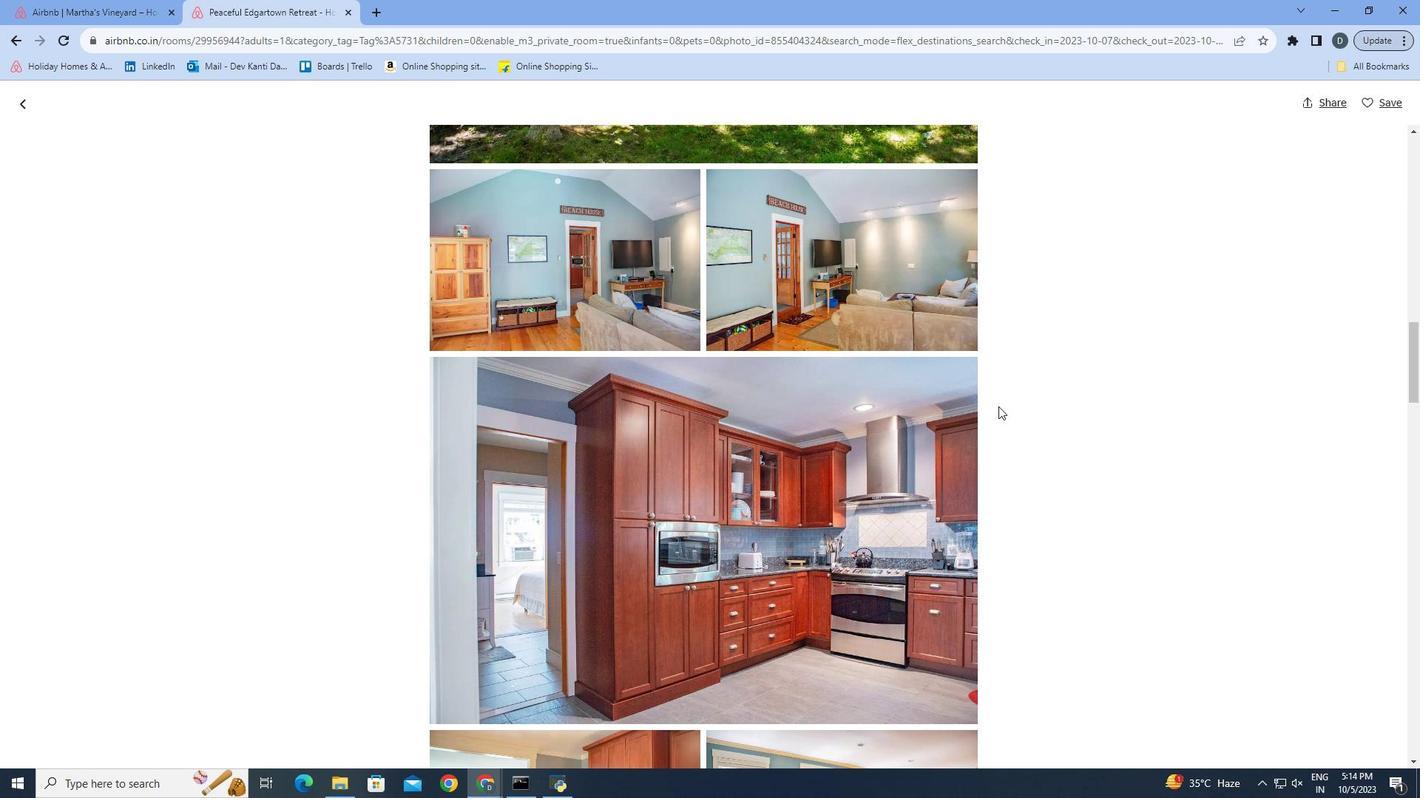 
Action: Mouse scrolled (1000, 407) with delta (0, 0)
Screenshot: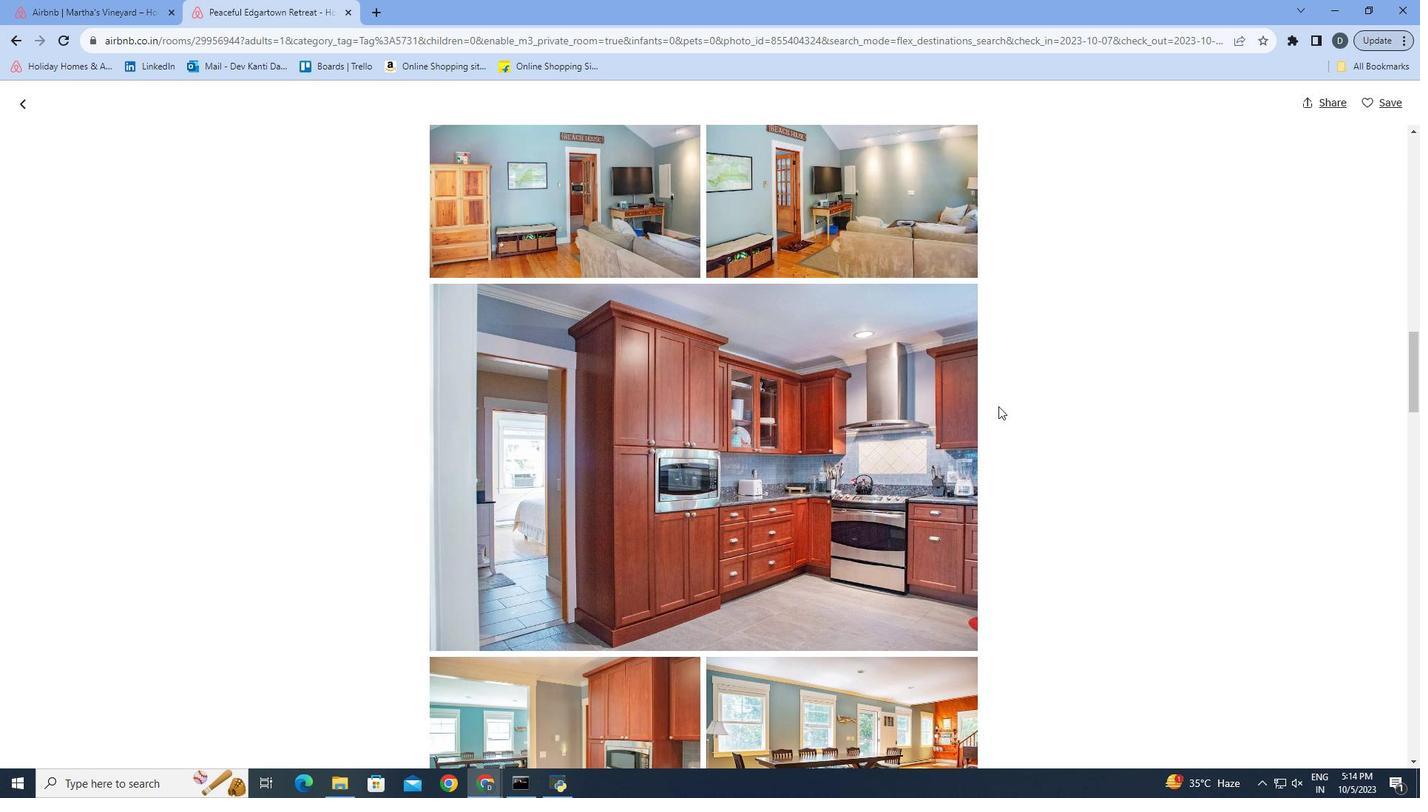 
Action: Mouse scrolled (1000, 407) with delta (0, 0)
Screenshot: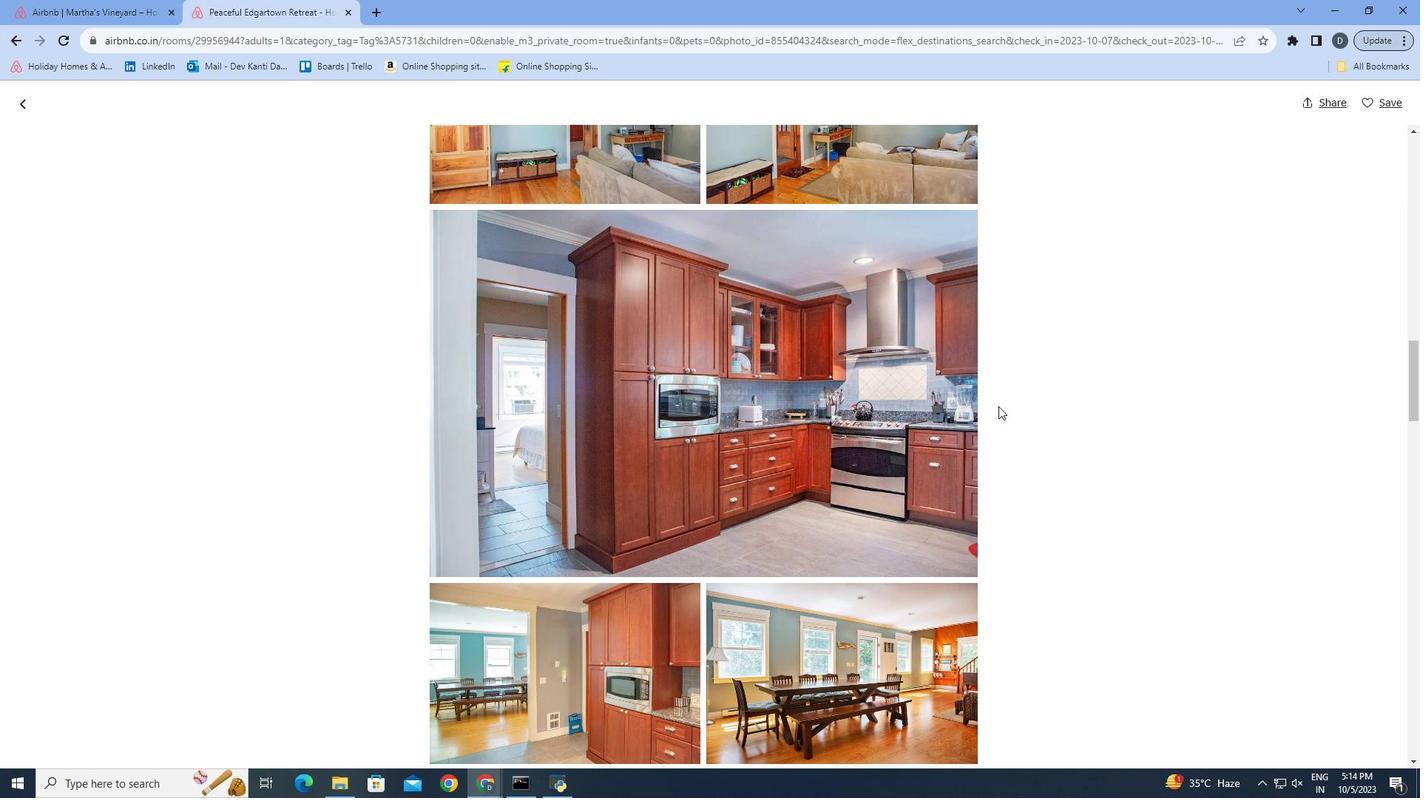 
Action: Mouse scrolled (1000, 407) with delta (0, 0)
Screenshot: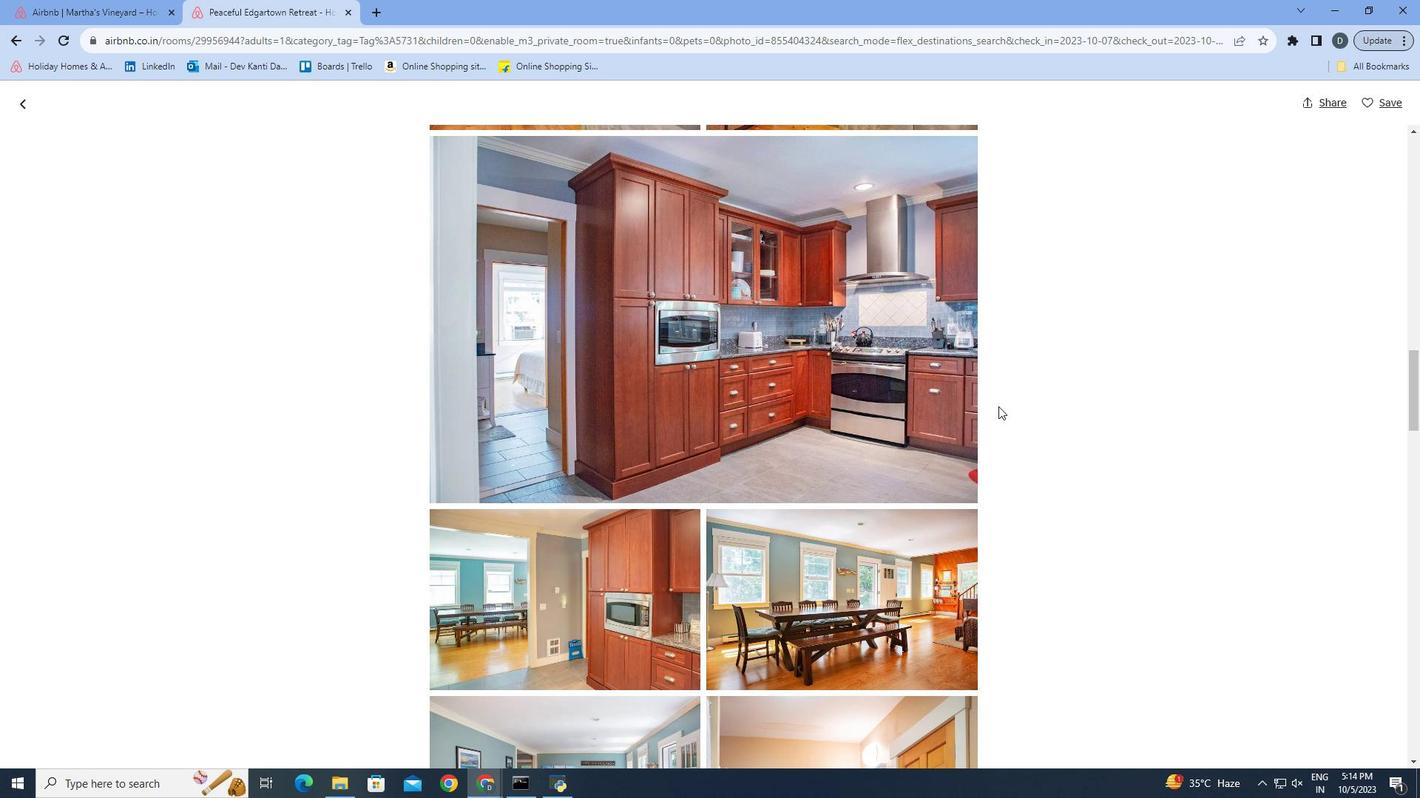 
Action: Mouse scrolled (1000, 407) with delta (0, 0)
Screenshot: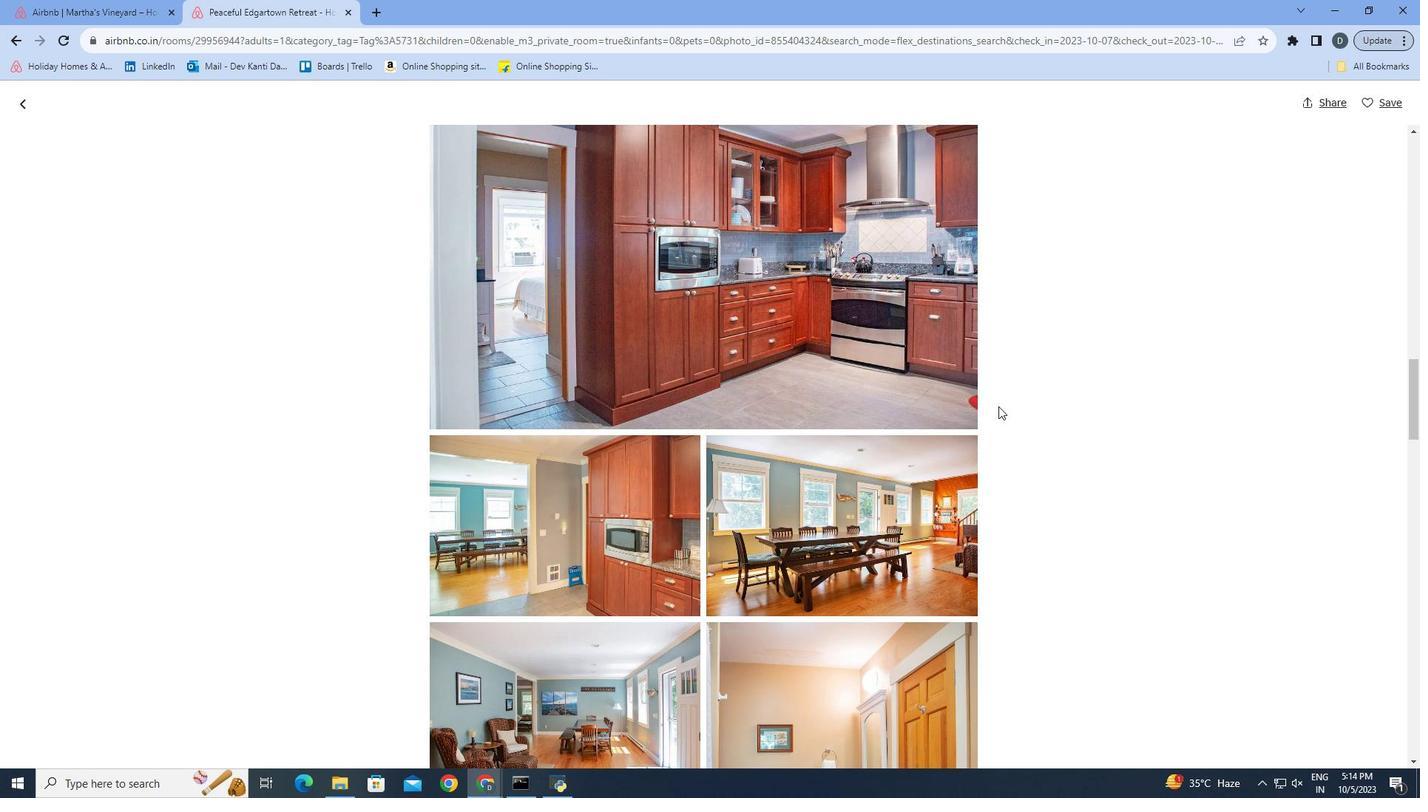 
Action: Mouse scrolled (1000, 407) with delta (0, 0)
Screenshot: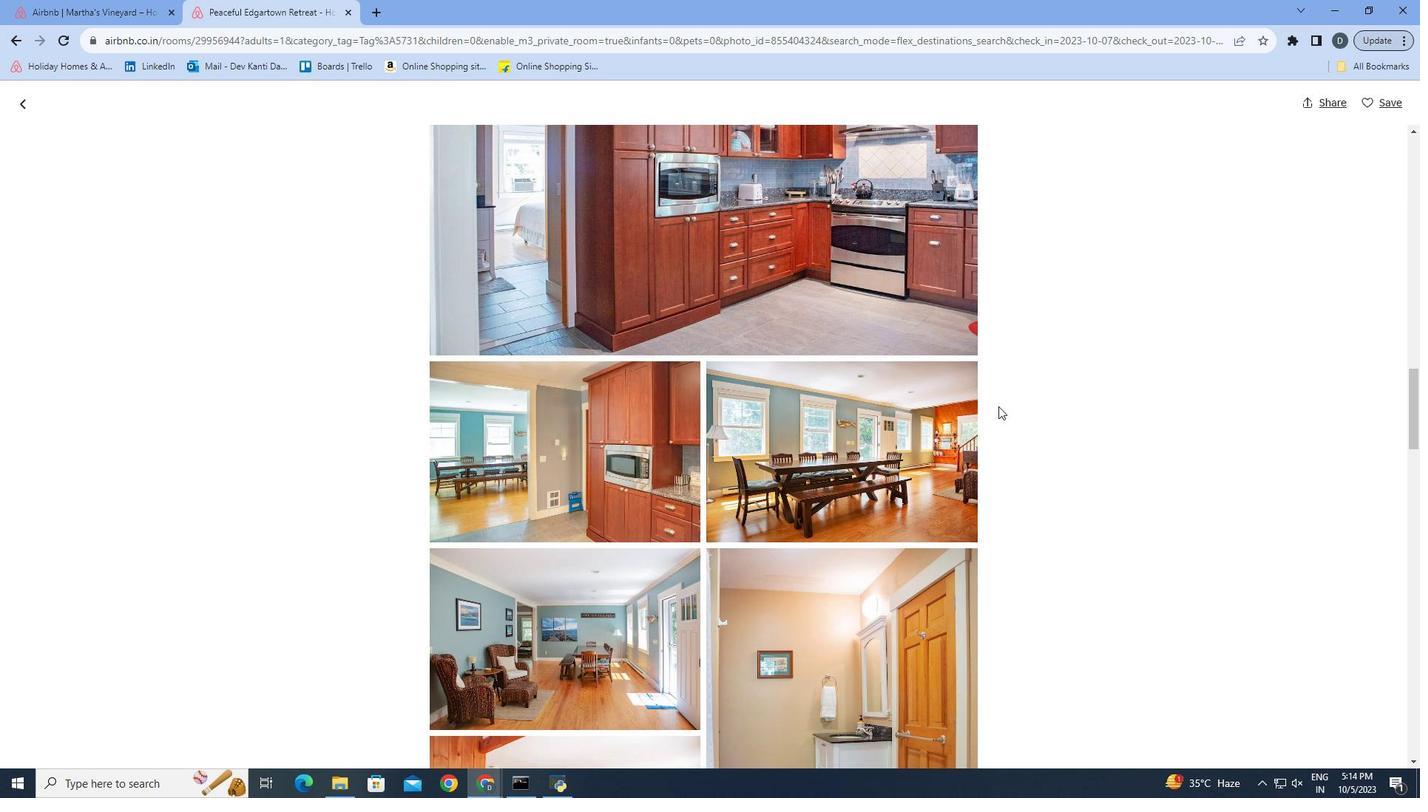 
Action: Mouse scrolled (1000, 407) with delta (0, 0)
Screenshot: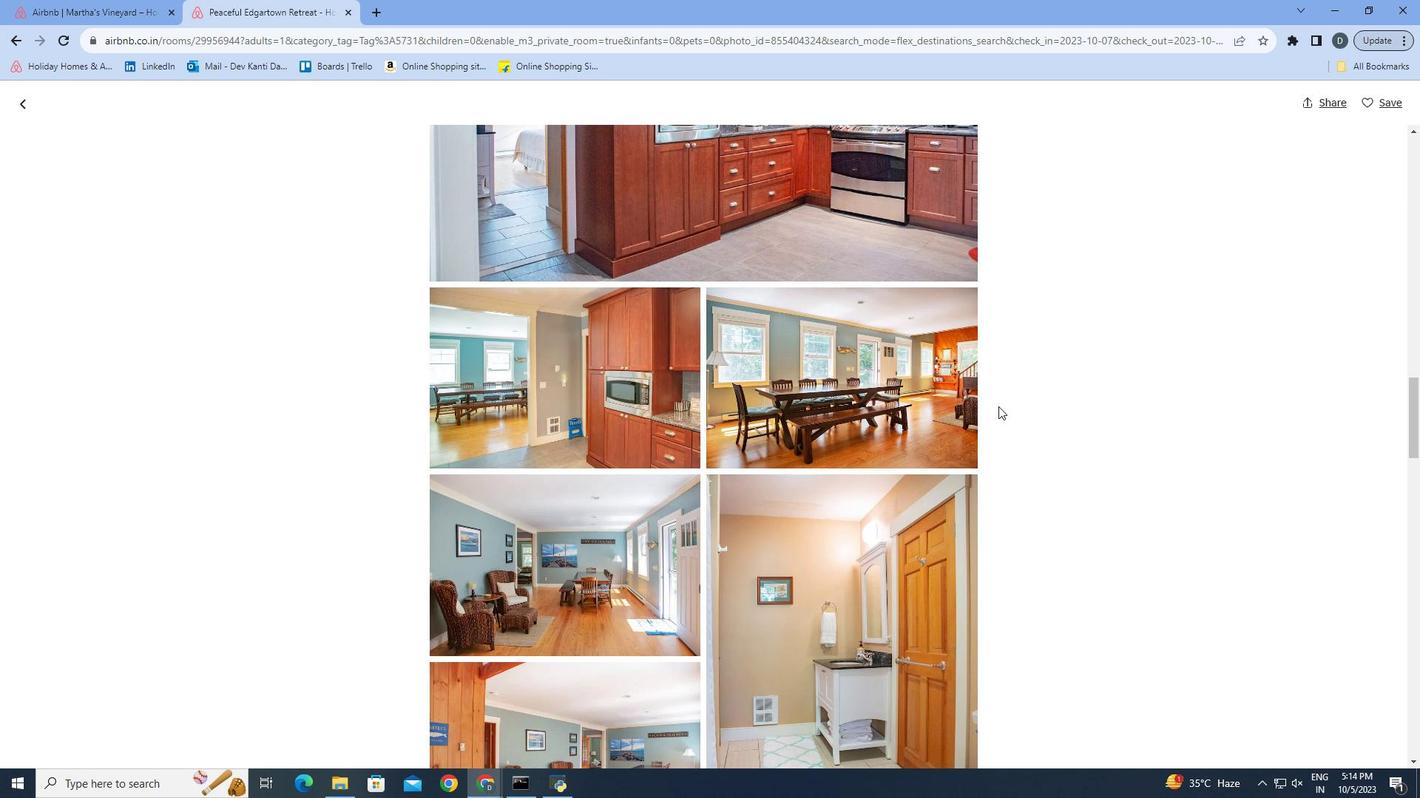 
Action: Mouse scrolled (1000, 407) with delta (0, 0)
Screenshot: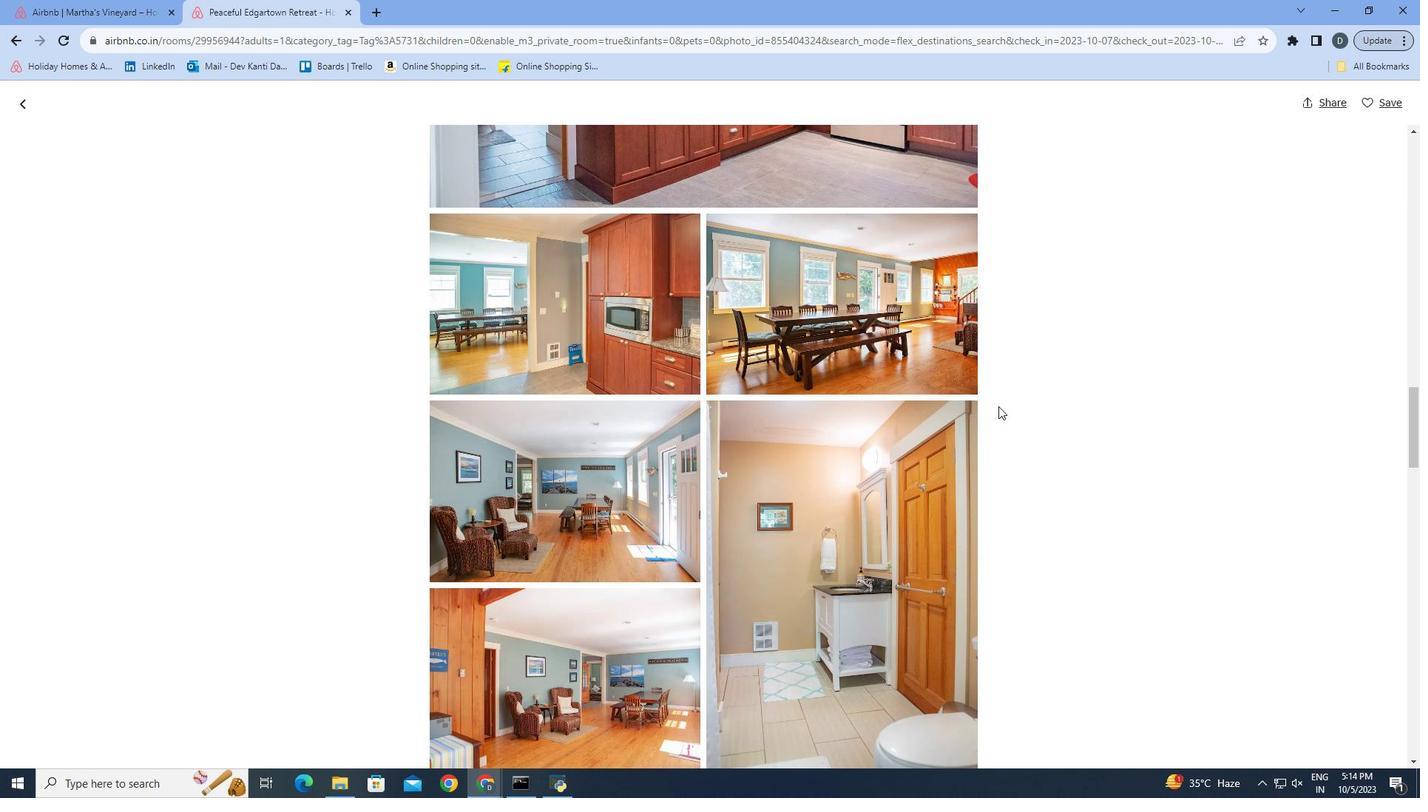
Action: Mouse scrolled (1000, 407) with delta (0, 0)
Screenshot: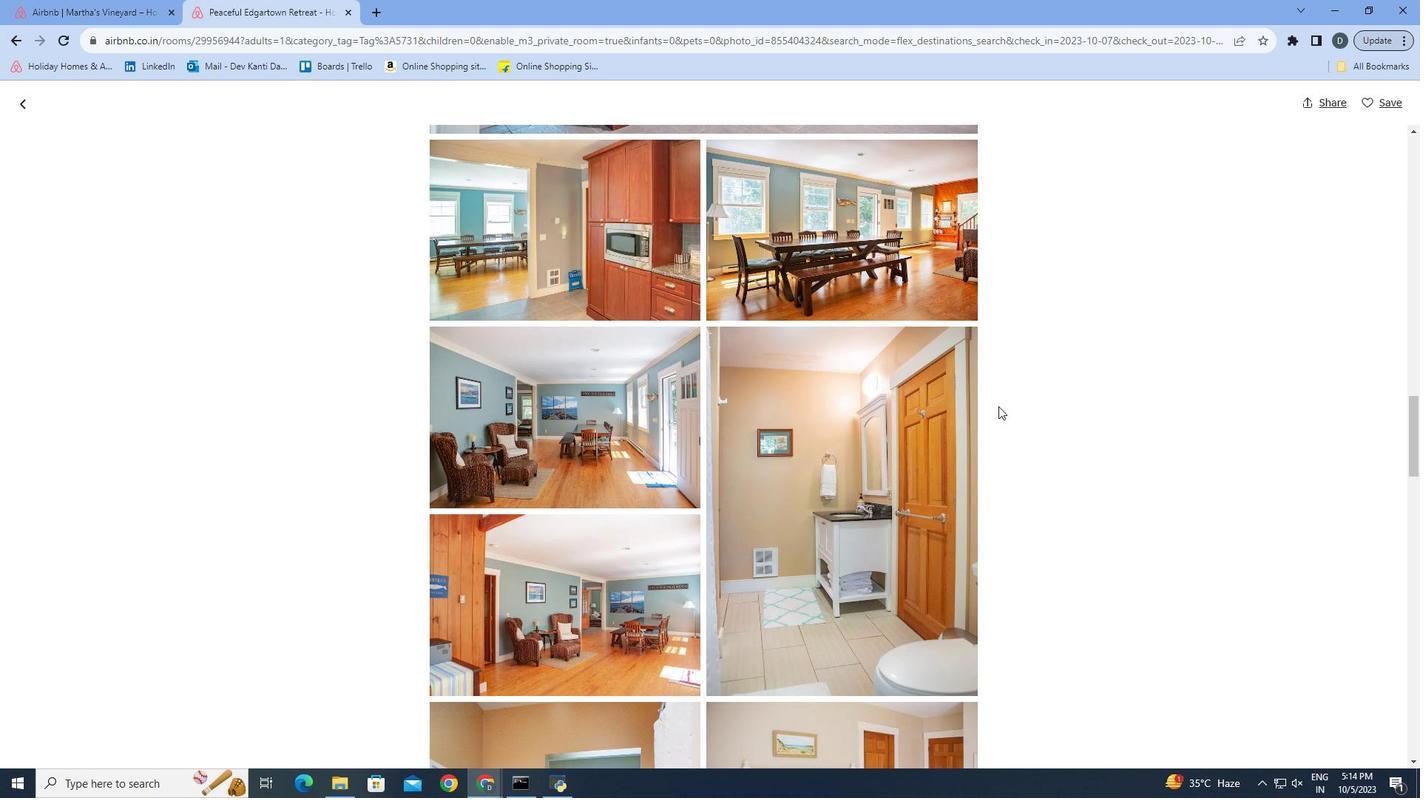 
Action: Mouse scrolled (1000, 407) with delta (0, 0)
Screenshot: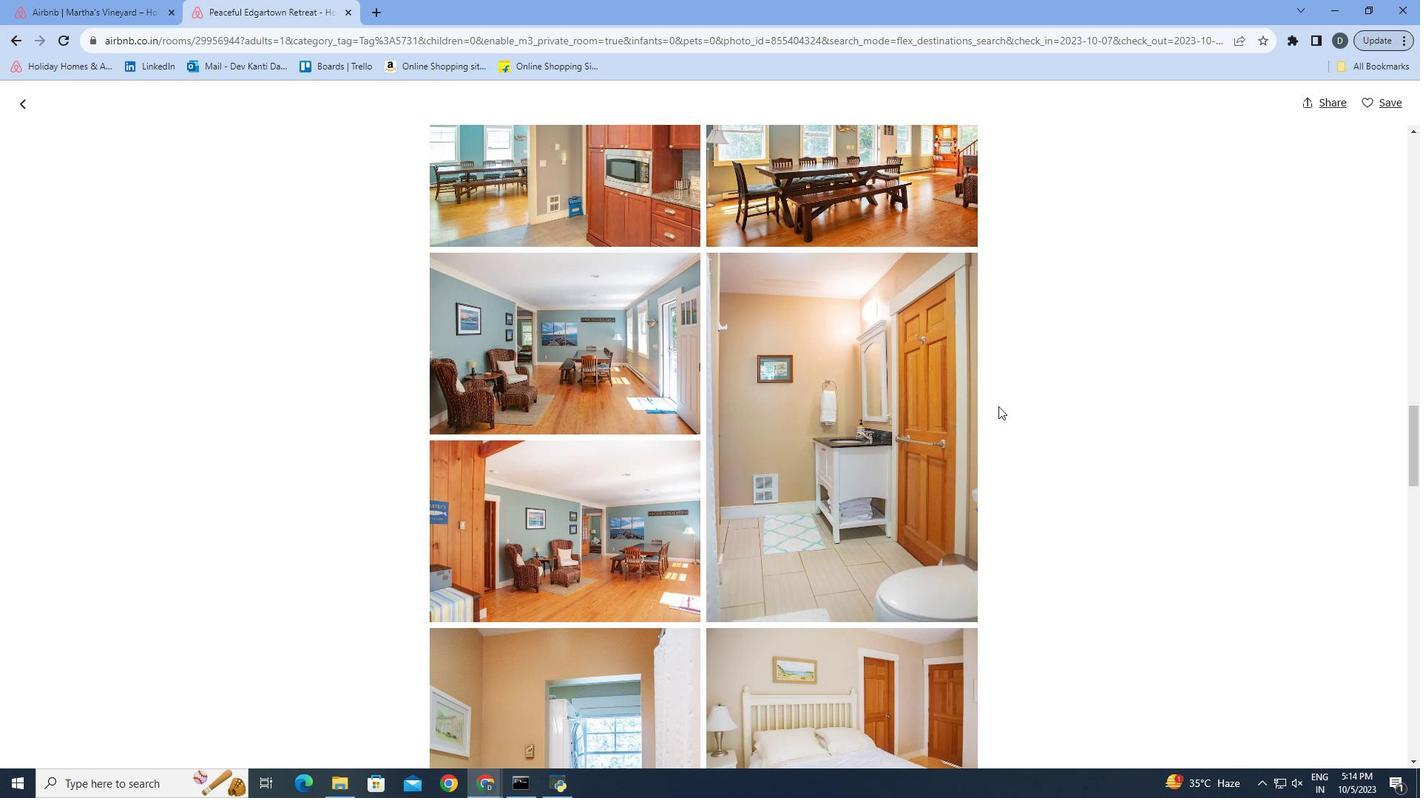 
Action: Mouse scrolled (1000, 407) with delta (0, 0)
Screenshot: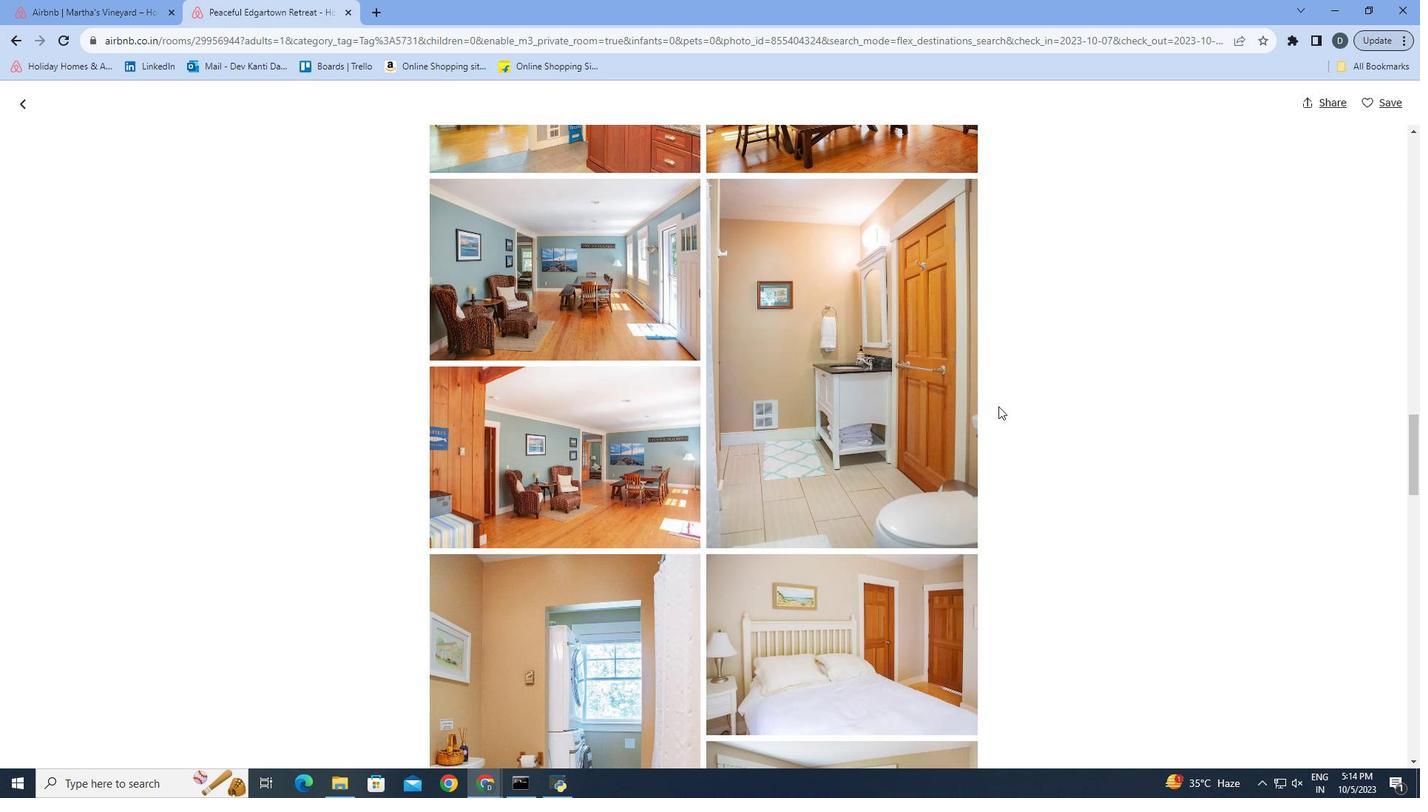 
Action: Mouse scrolled (1000, 407) with delta (0, 0)
Screenshot: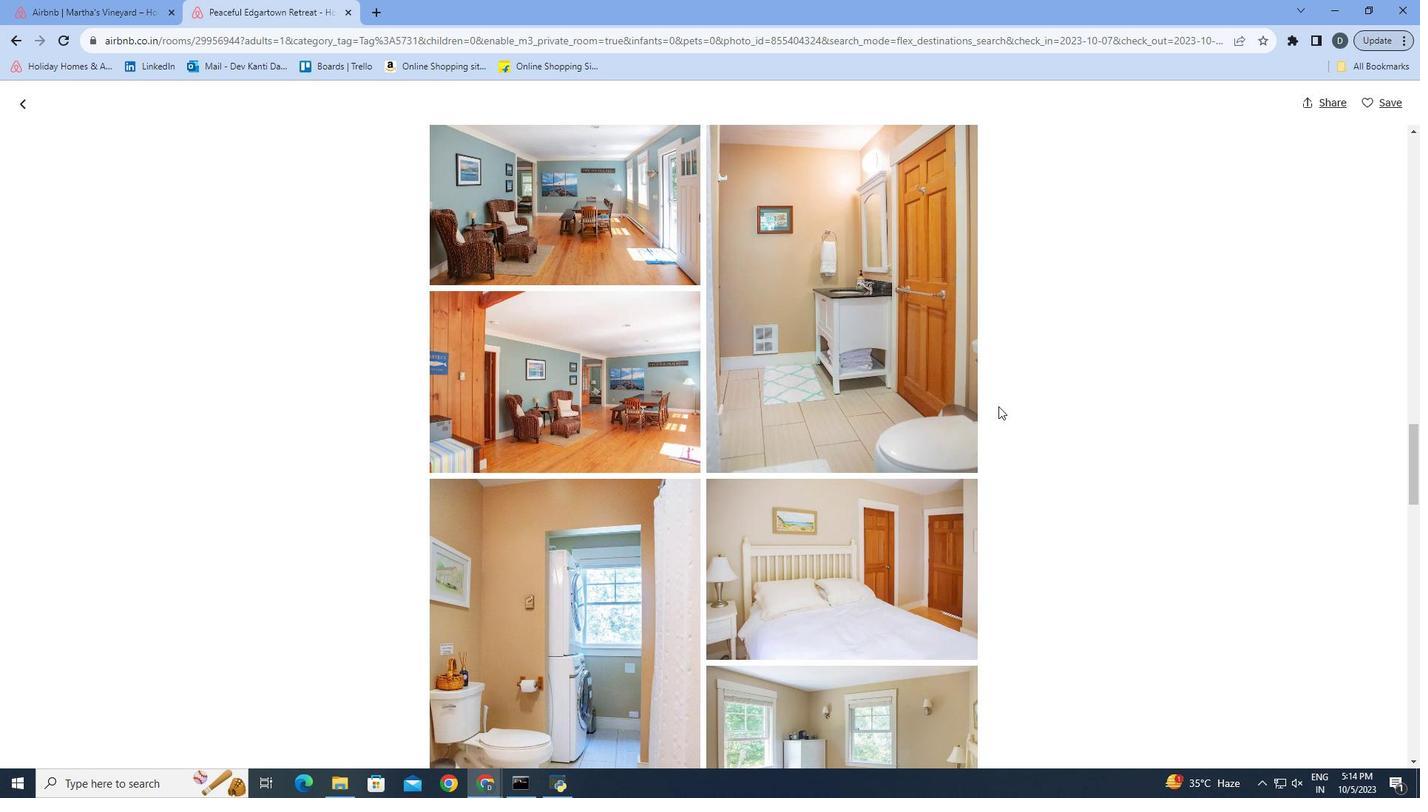 
Action: Mouse scrolled (1000, 407) with delta (0, 0)
Screenshot: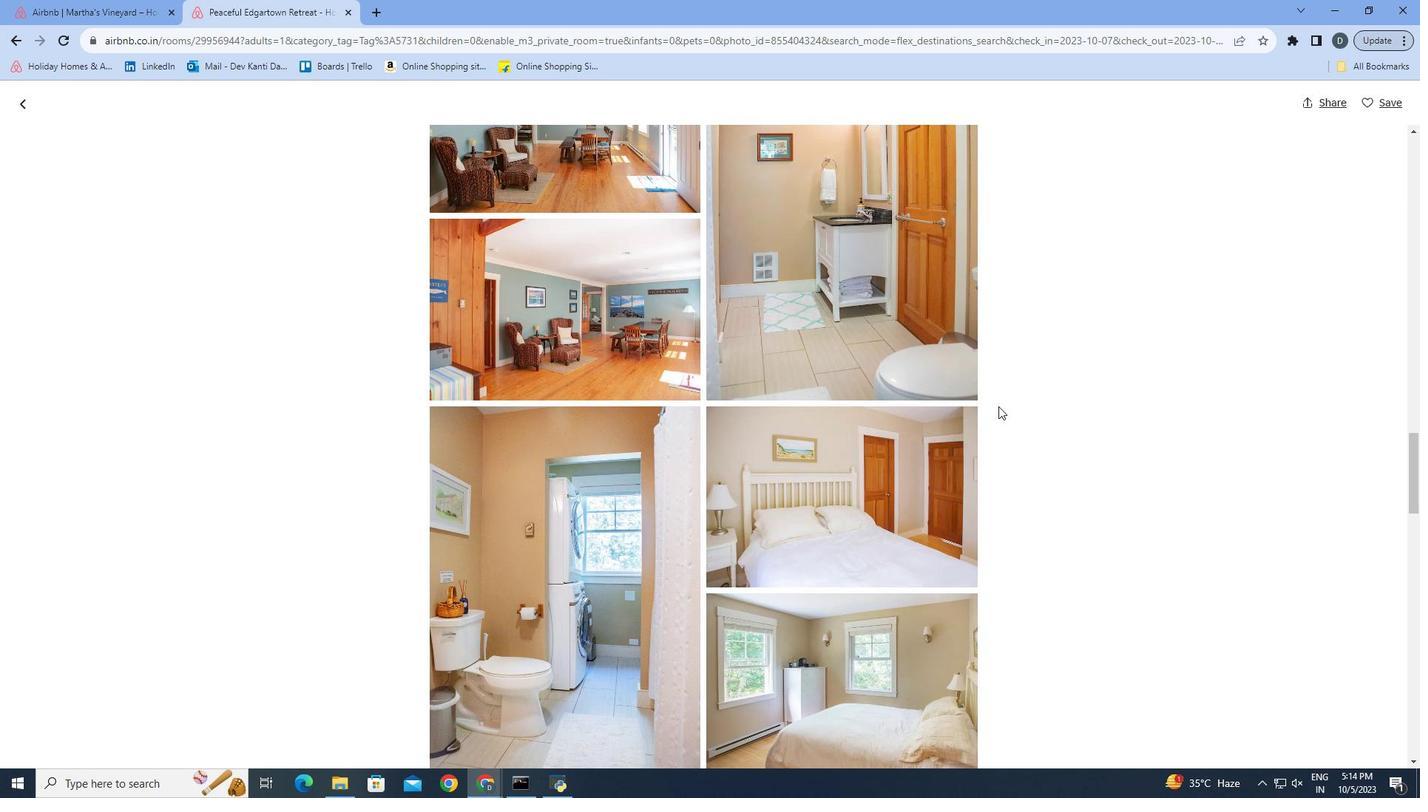
Action: Mouse scrolled (1000, 407) with delta (0, 0)
